 Task: Look for Airbnb options in Pontedera, Italy from 25th December, 2023 to 26th December, 2023 for 2 adults. Place can be entire room with 1  bedroom having 1 bed and 1 bathroom. Property type can be hotel.
Action: Mouse moved to (593, 162)
Screenshot: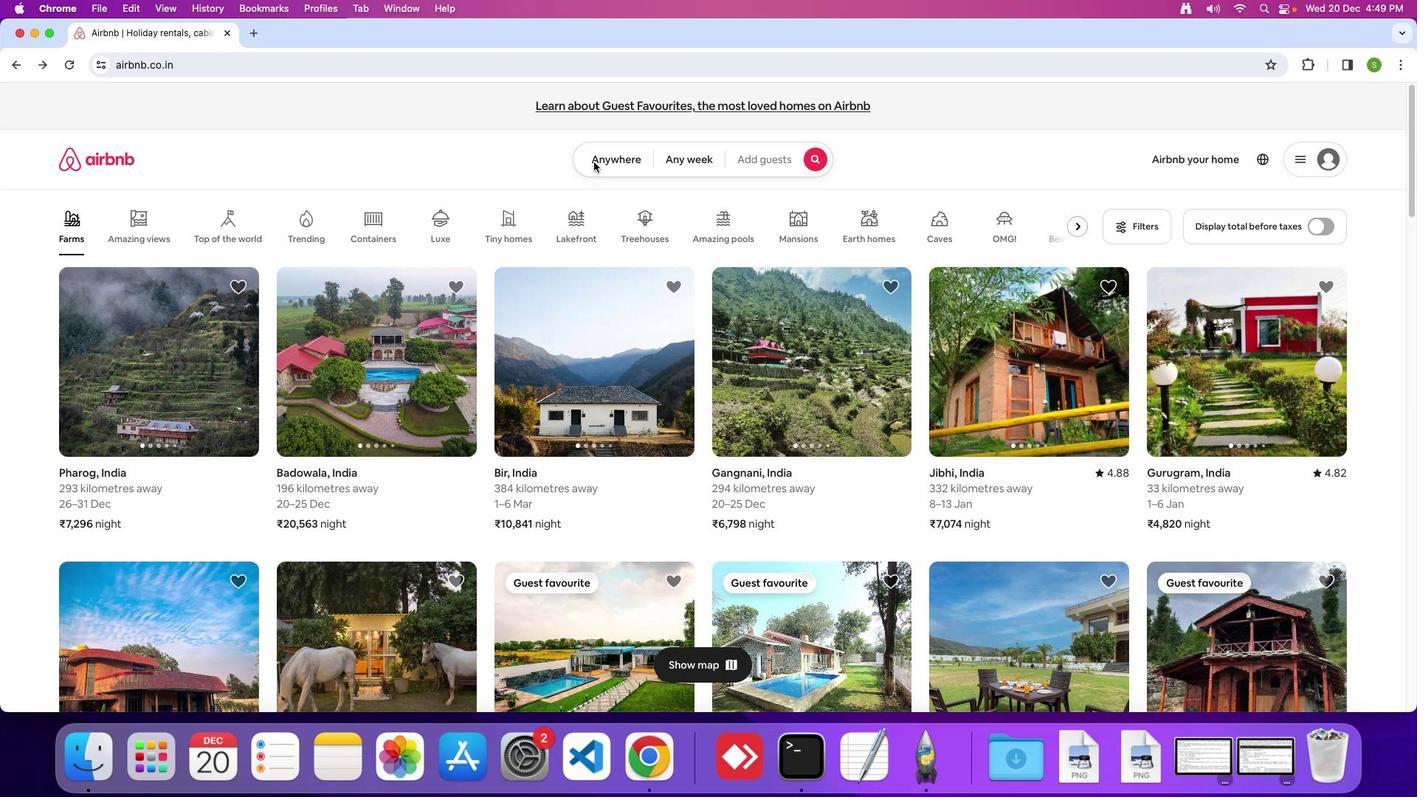 
Action: Mouse pressed left at (593, 162)
Screenshot: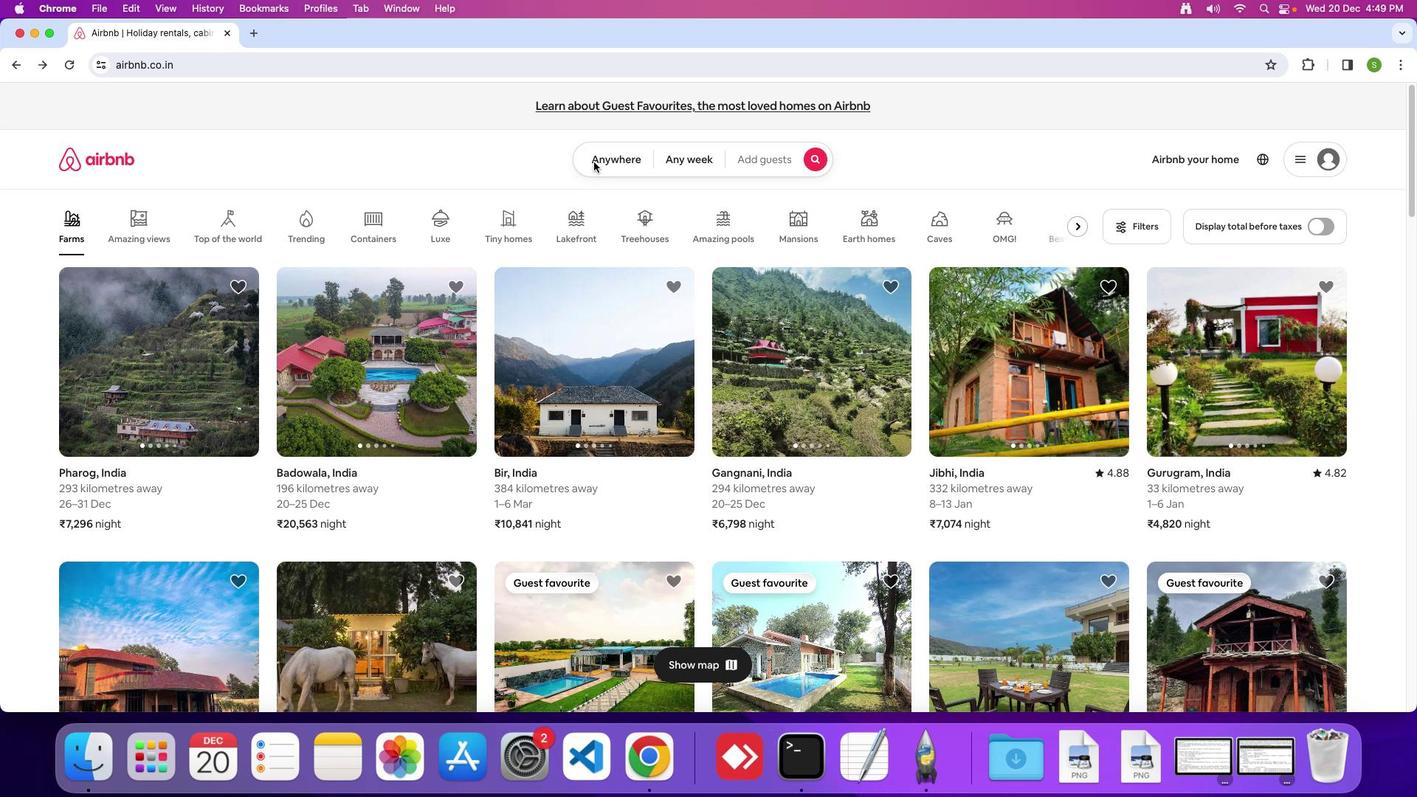
Action: Mouse moved to (604, 160)
Screenshot: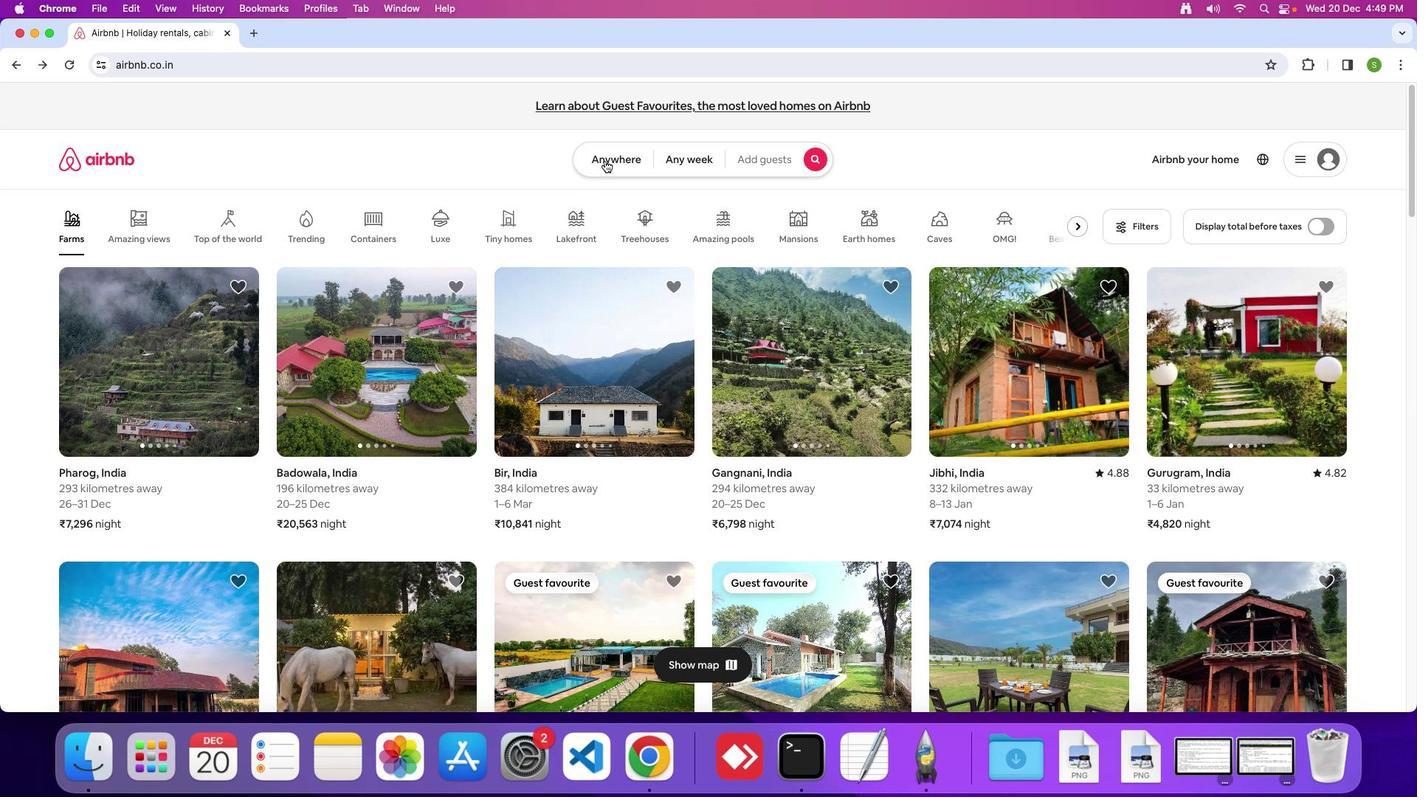 
Action: Mouse pressed left at (604, 160)
Screenshot: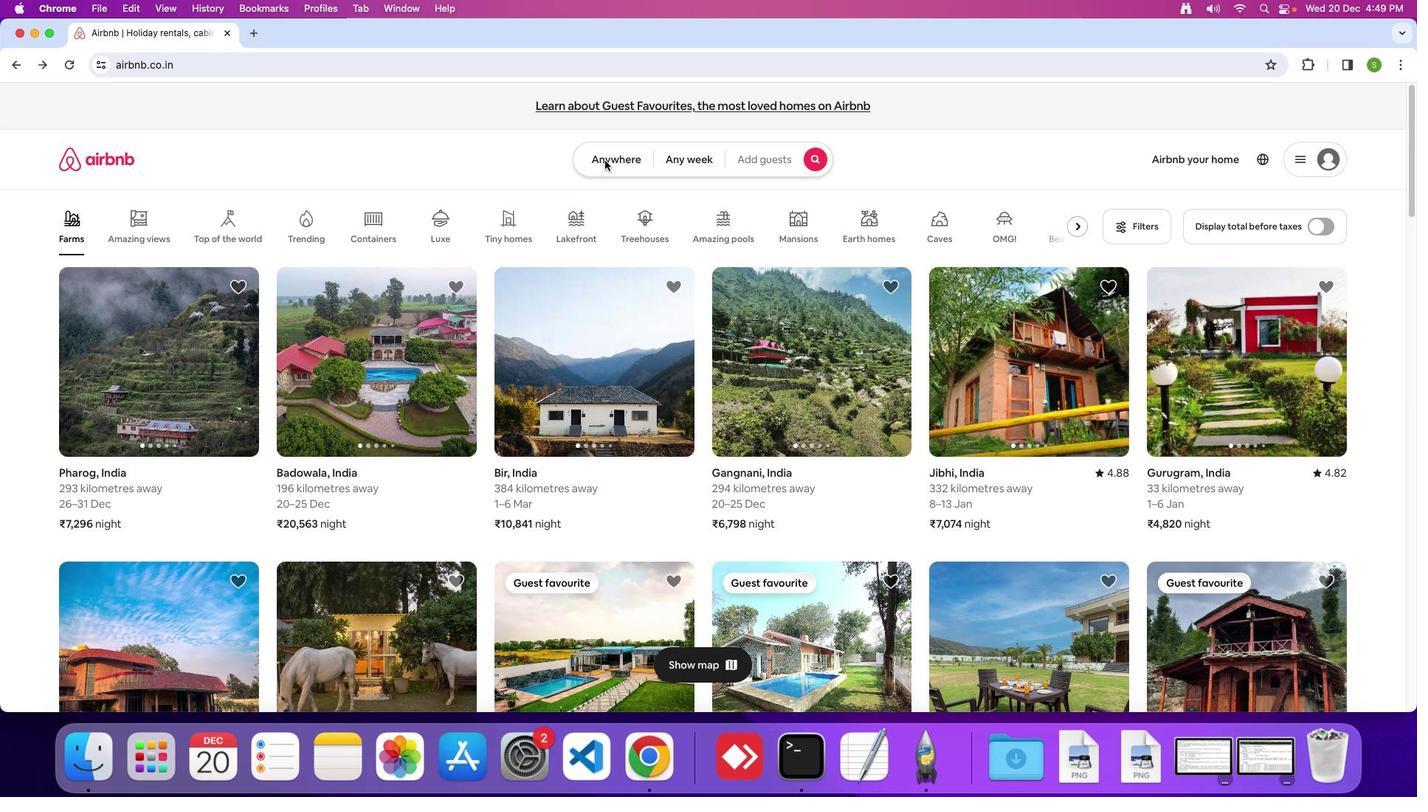 
Action: Mouse moved to (543, 205)
Screenshot: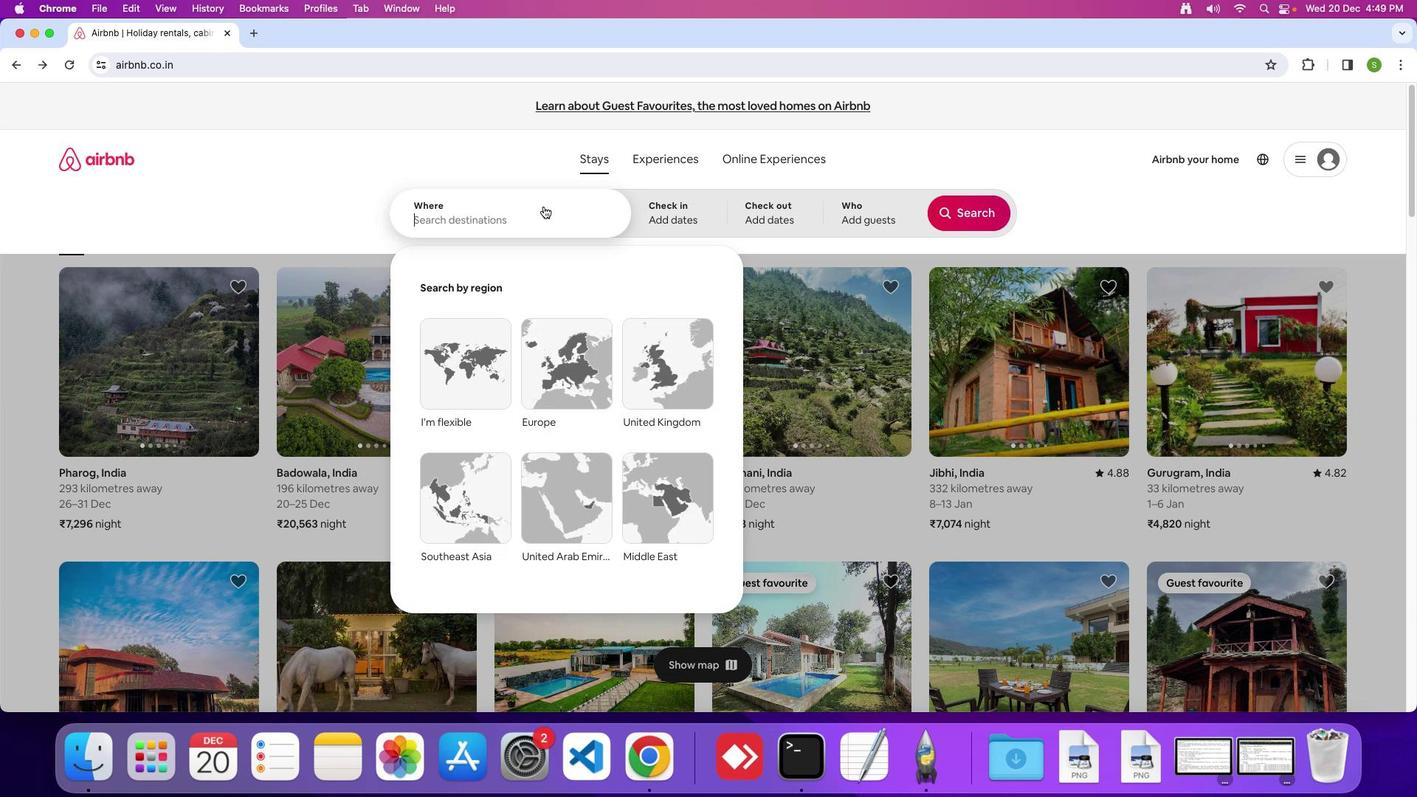 
Action: Mouse pressed left at (543, 205)
Screenshot: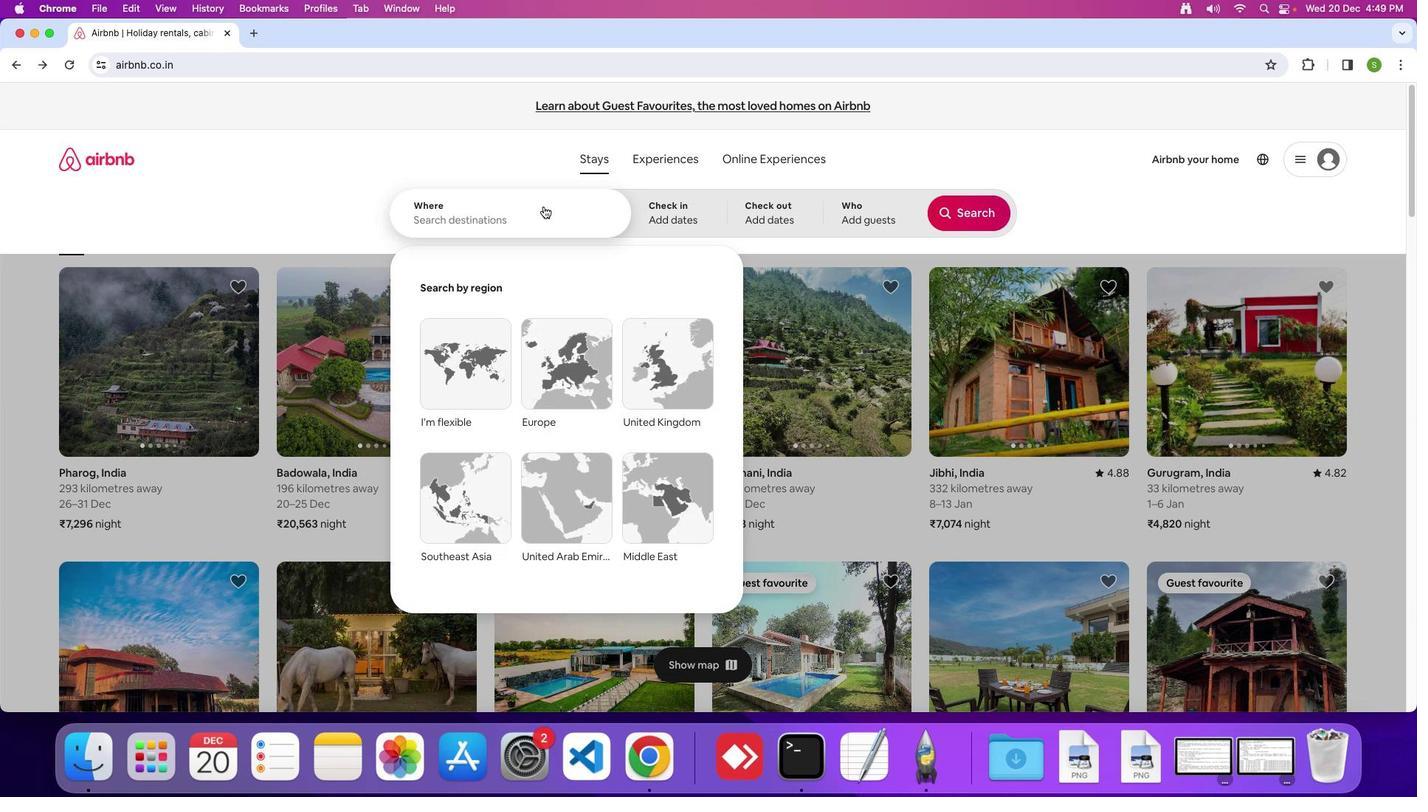 
Action: Key pressed 'P'Key.caps_lock'o''n''t''e''d''e''r''a'','Key.spaceKey.shift'I''t''a''l''y'Key.enter
Screenshot: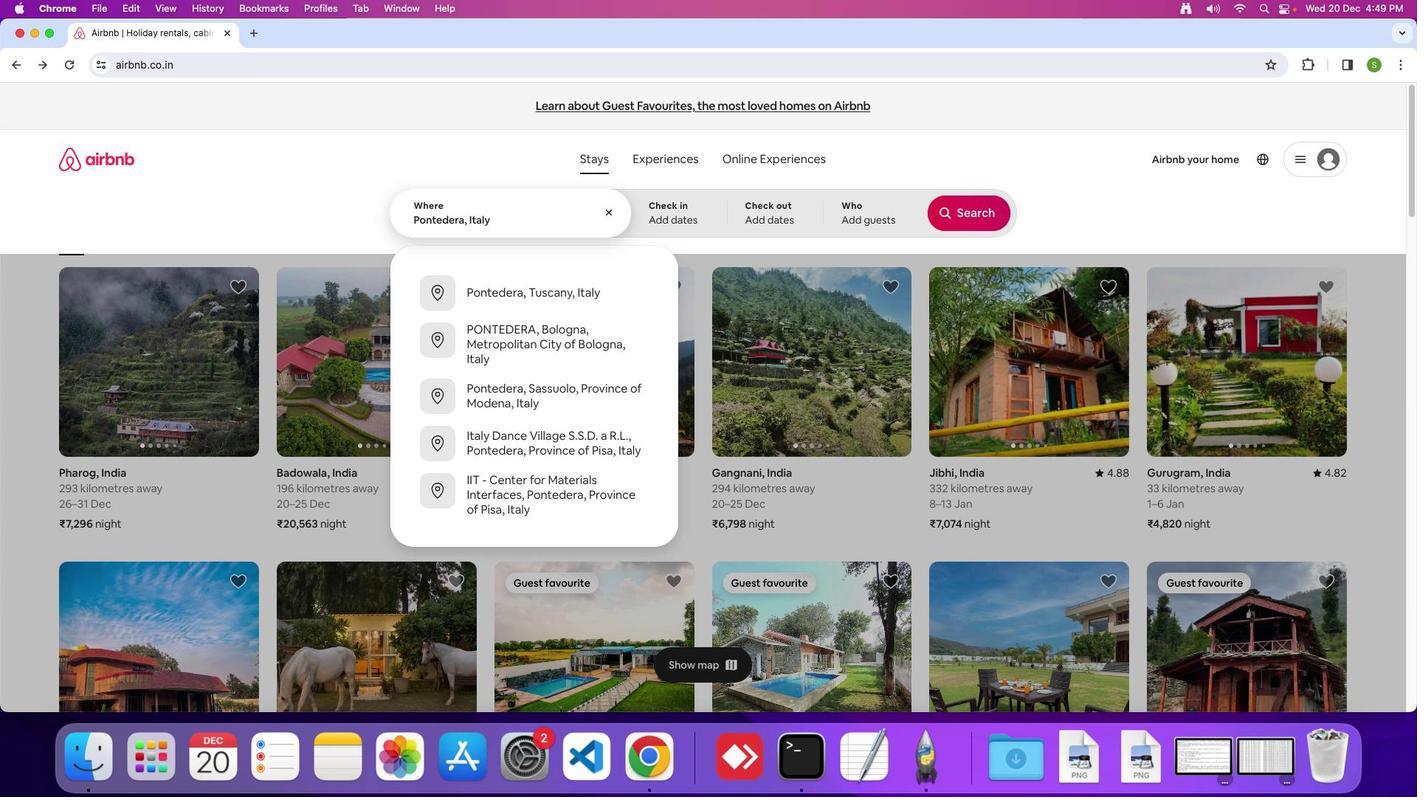 
Action: Mouse moved to (498, 544)
Screenshot: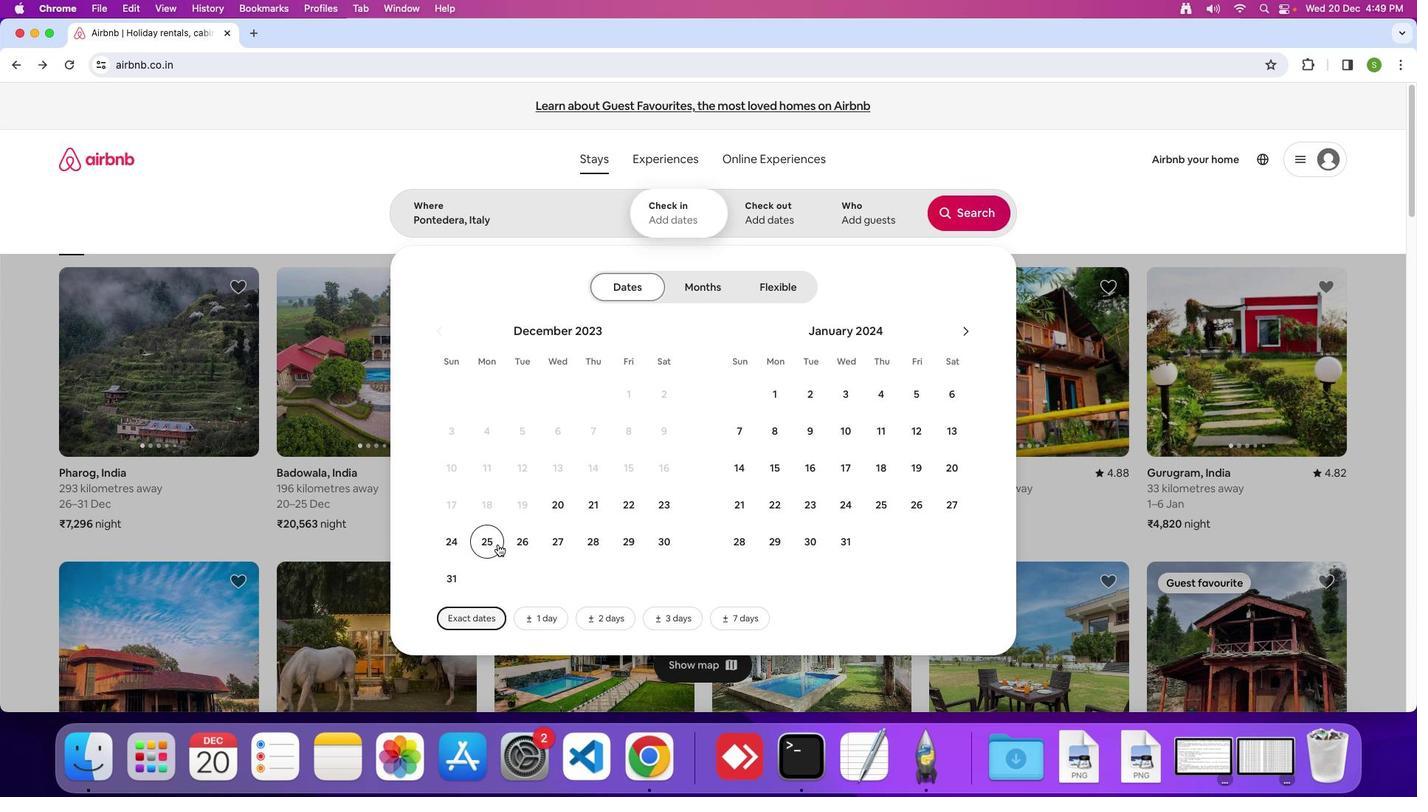 
Action: Mouse pressed left at (498, 544)
Screenshot: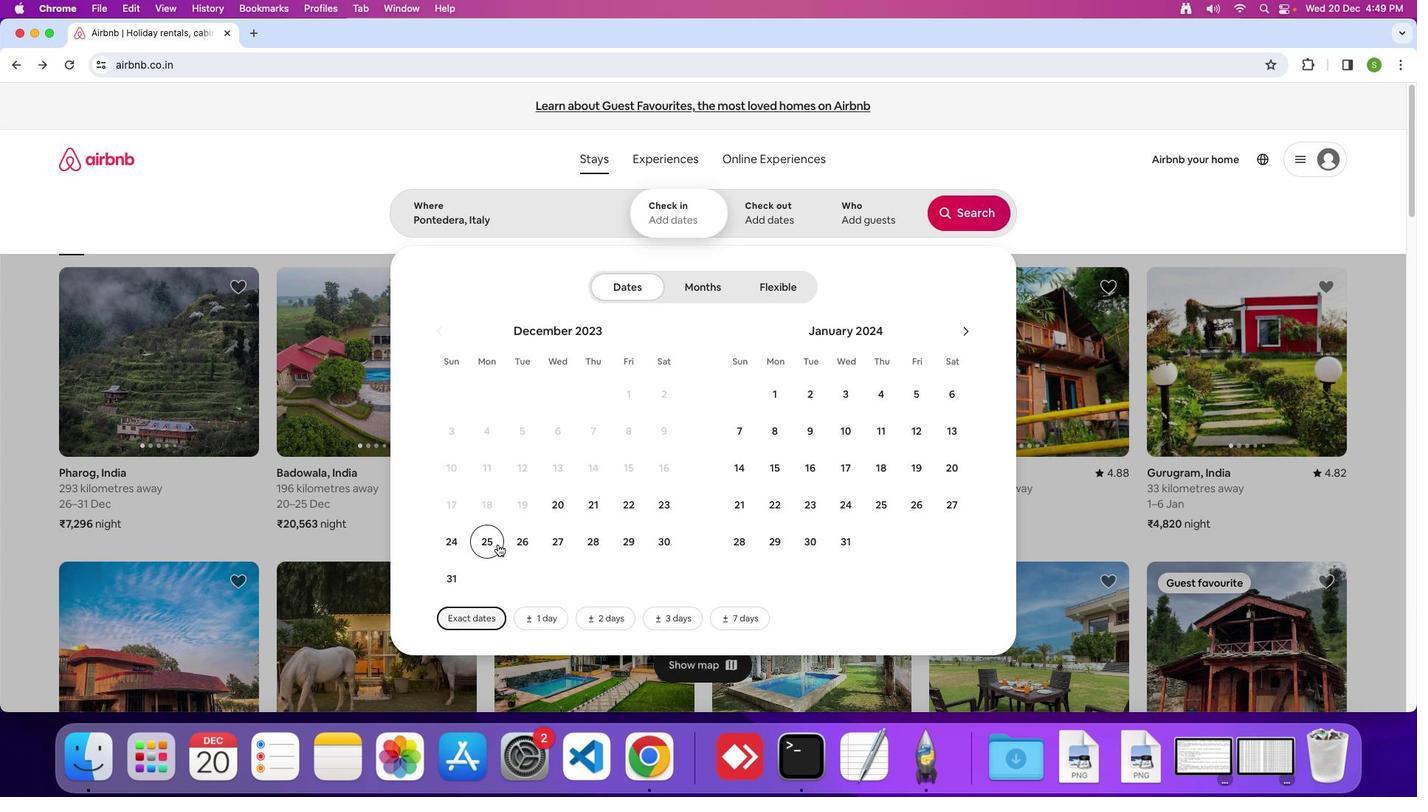 
Action: Mouse moved to (524, 543)
Screenshot: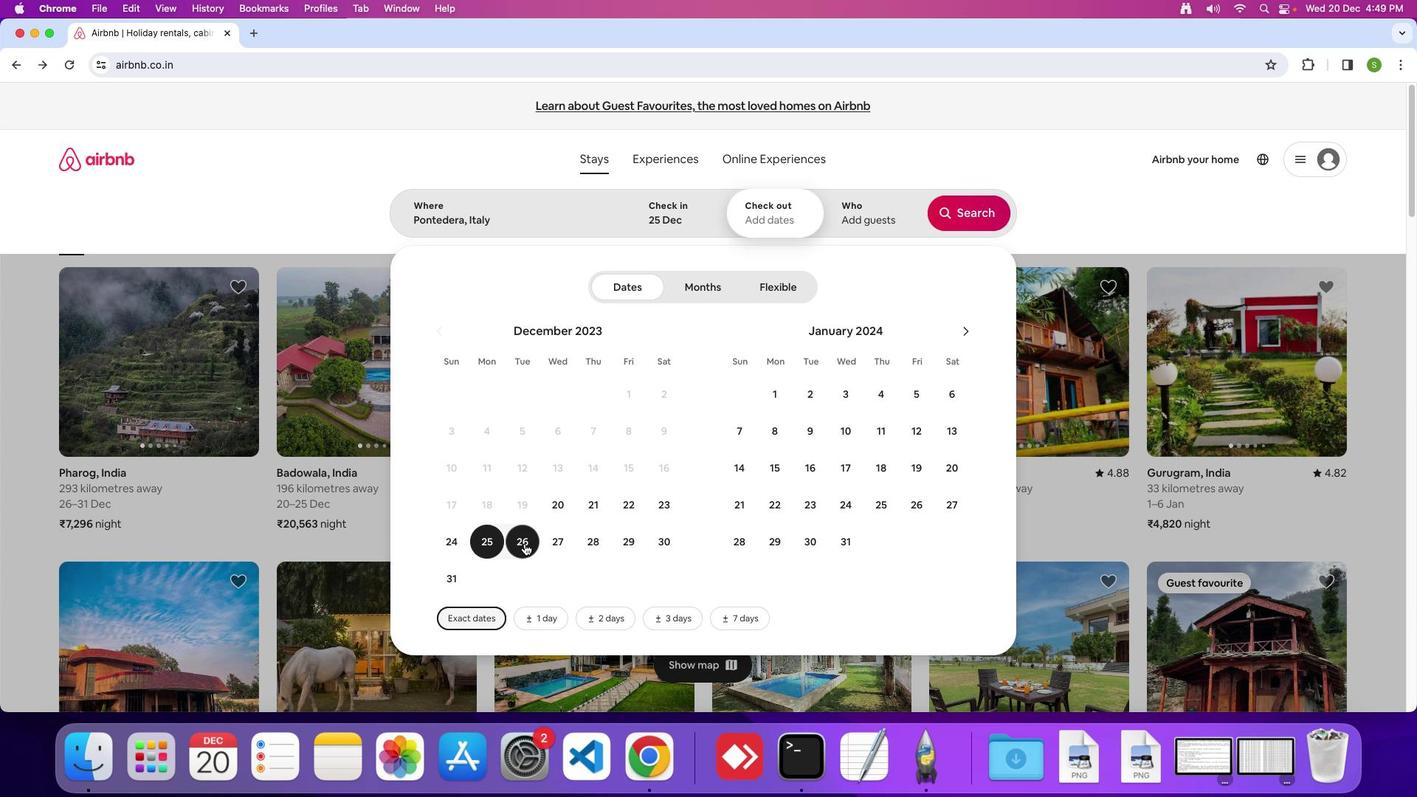 
Action: Mouse pressed left at (524, 543)
Screenshot: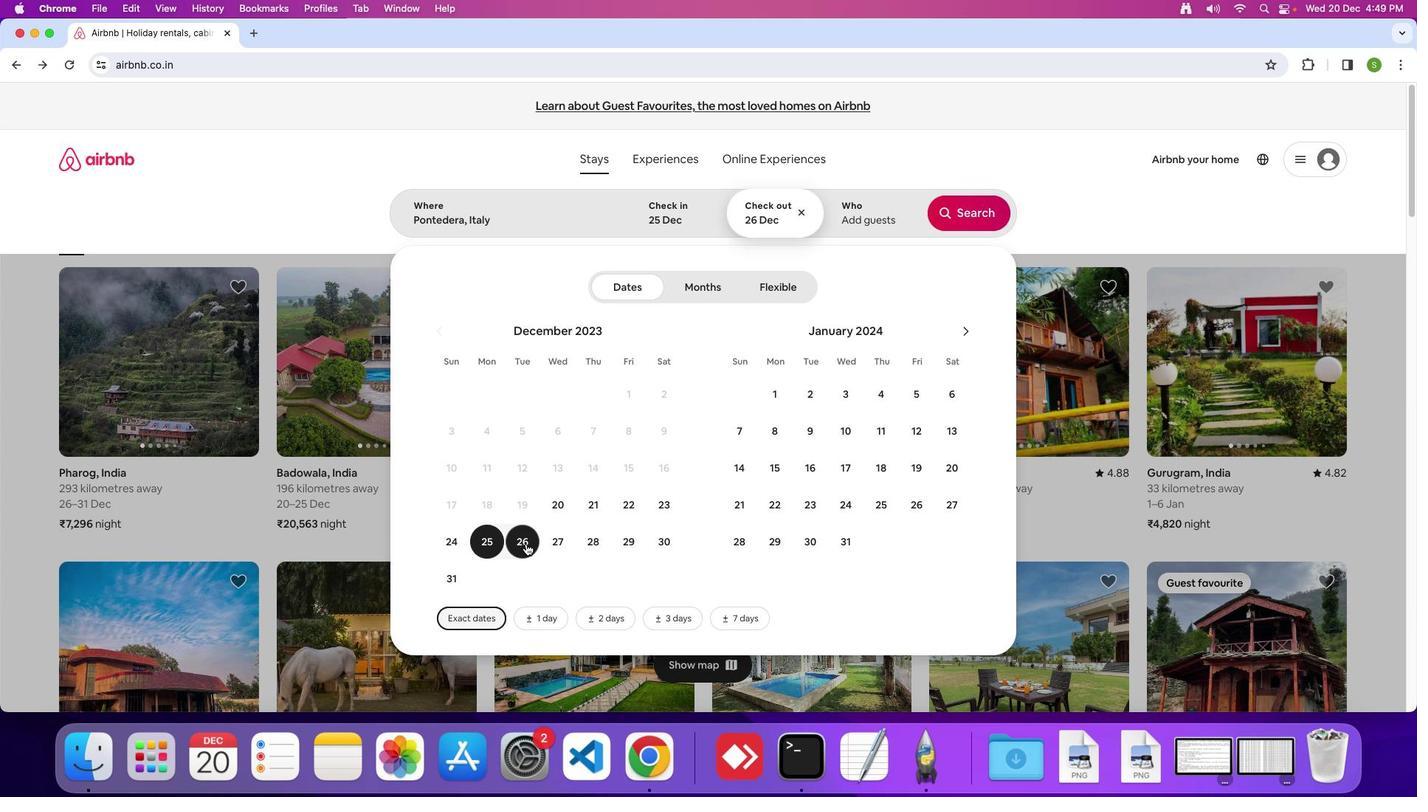 
Action: Mouse moved to (867, 222)
Screenshot: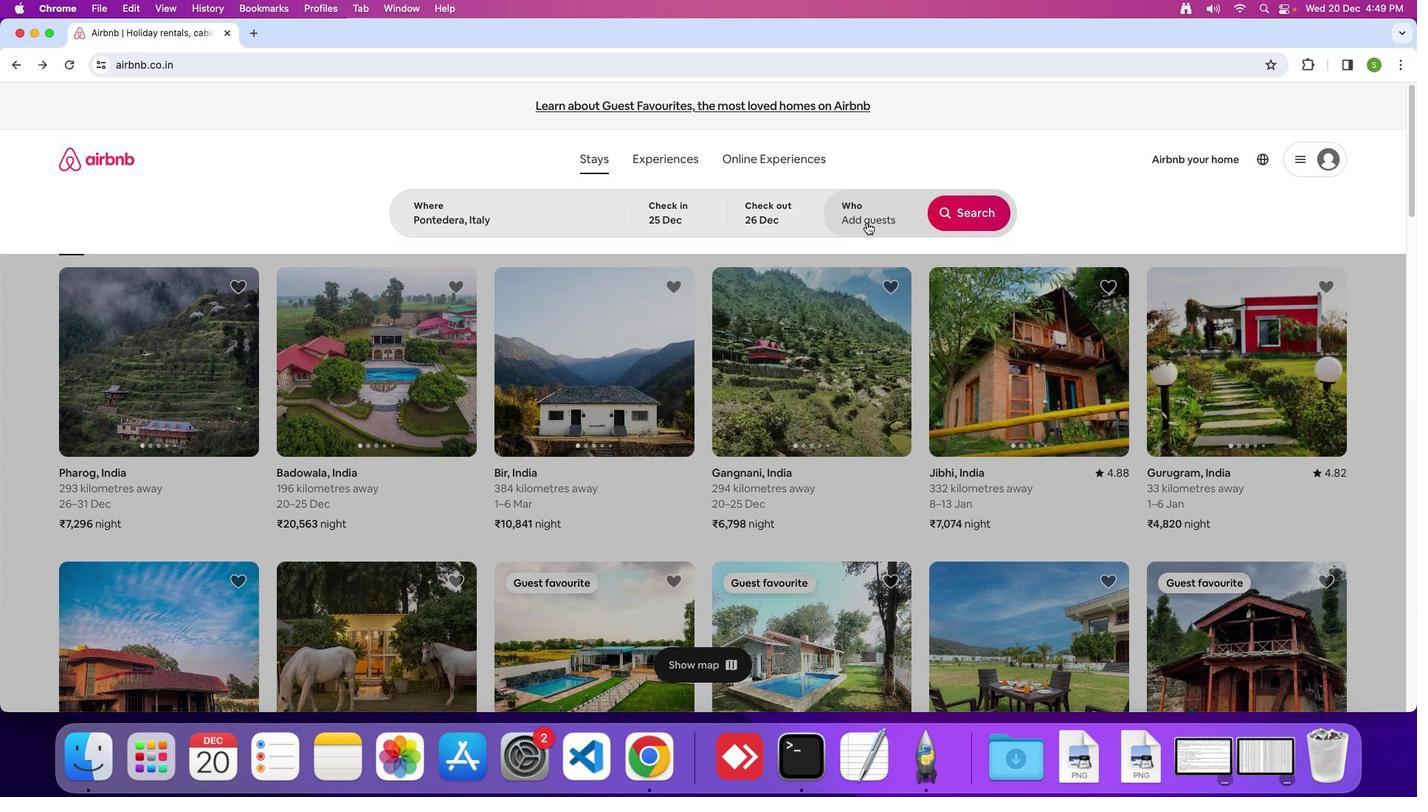 
Action: Mouse pressed left at (867, 222)
Screenshot: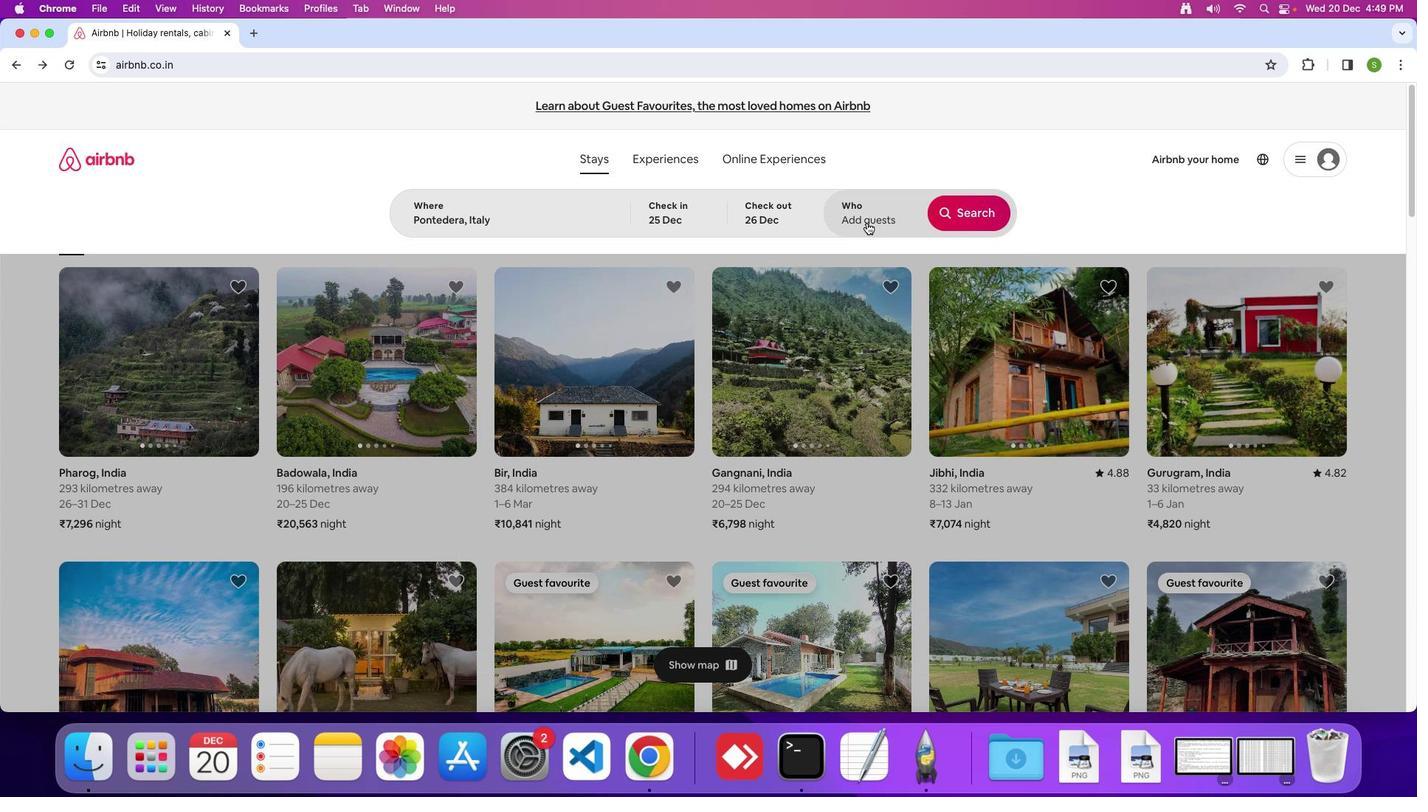 
Action: Mouse moved to (972, 292)
Screenshot: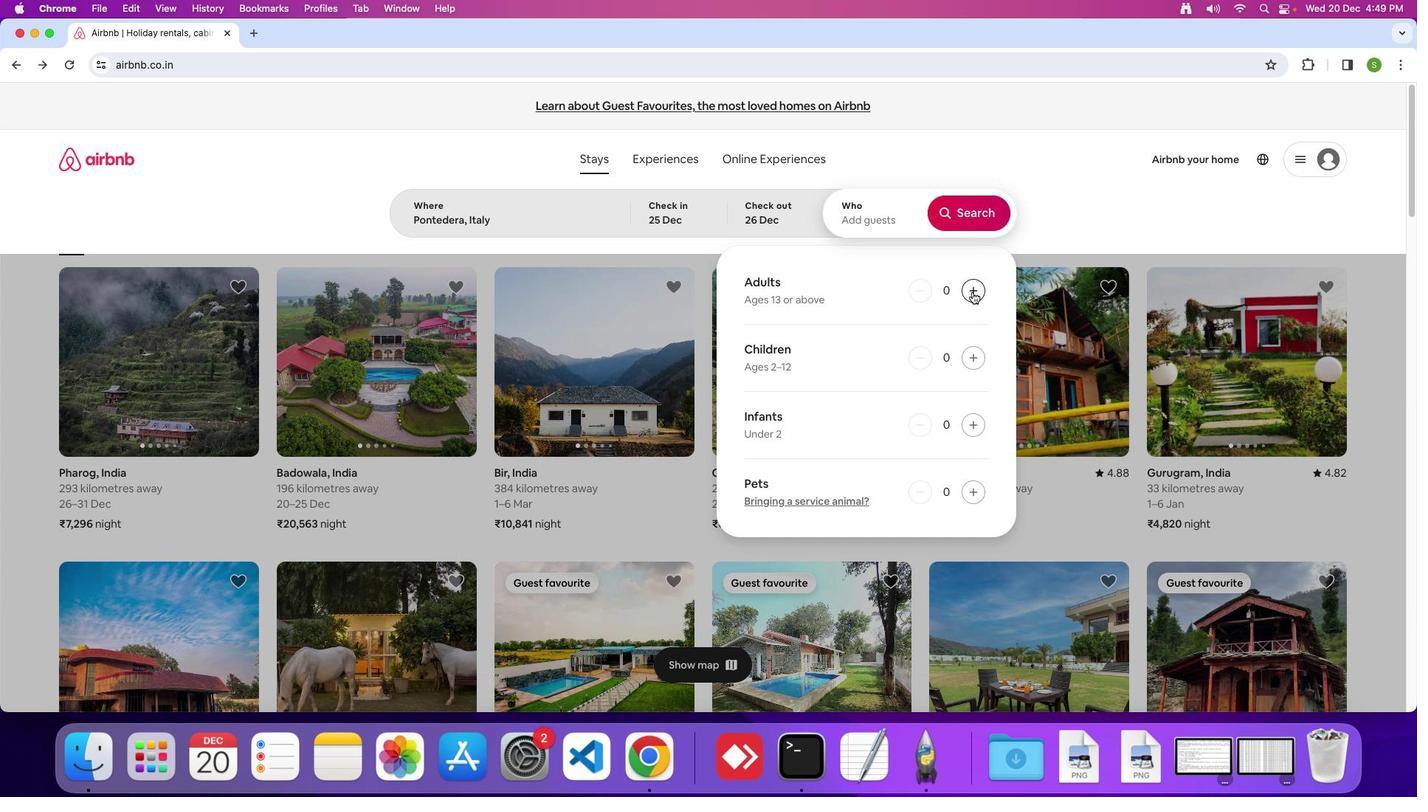 
Action: Mouse pressed left at (972, 292)
Screenshot: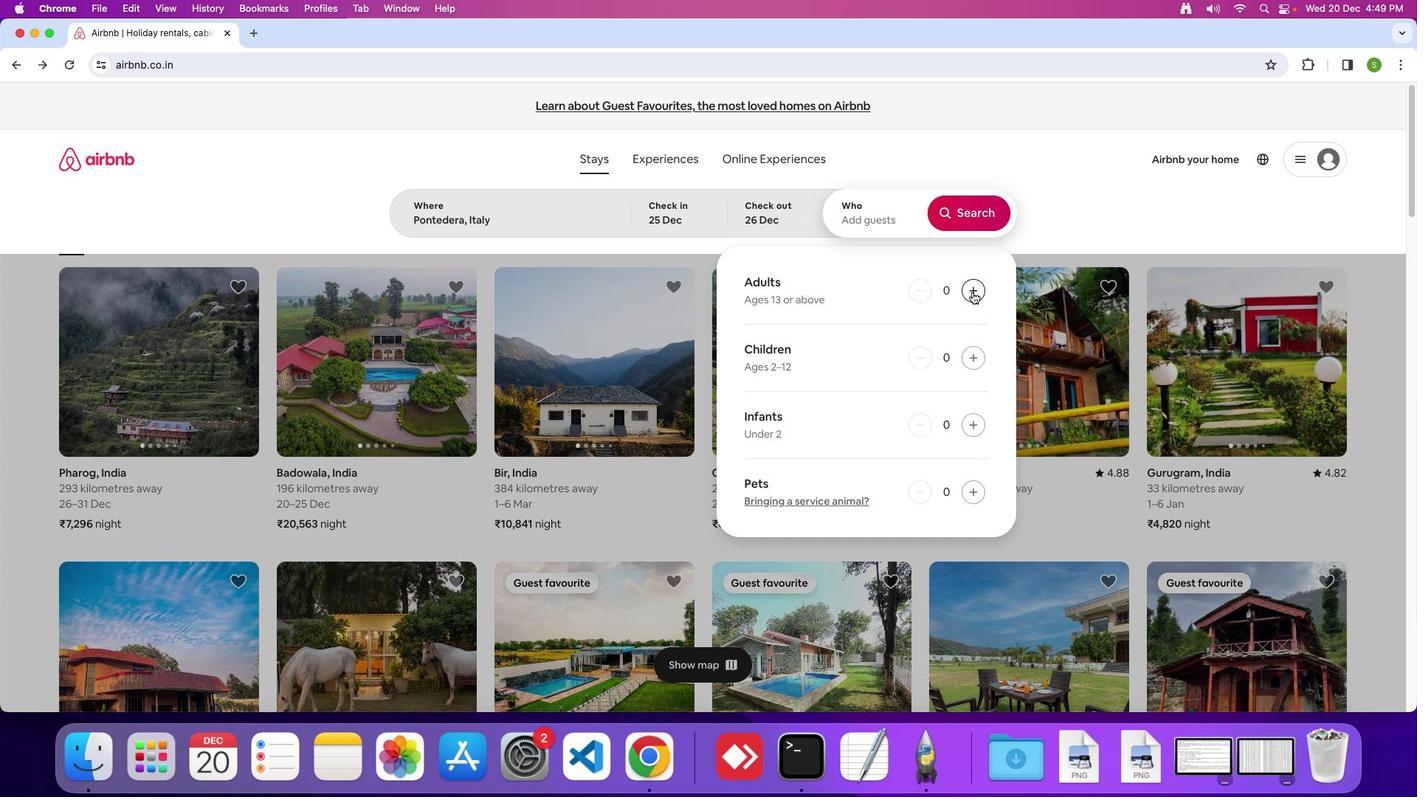 
Action: Mouse pressed left at (972, 292)
Screenshot: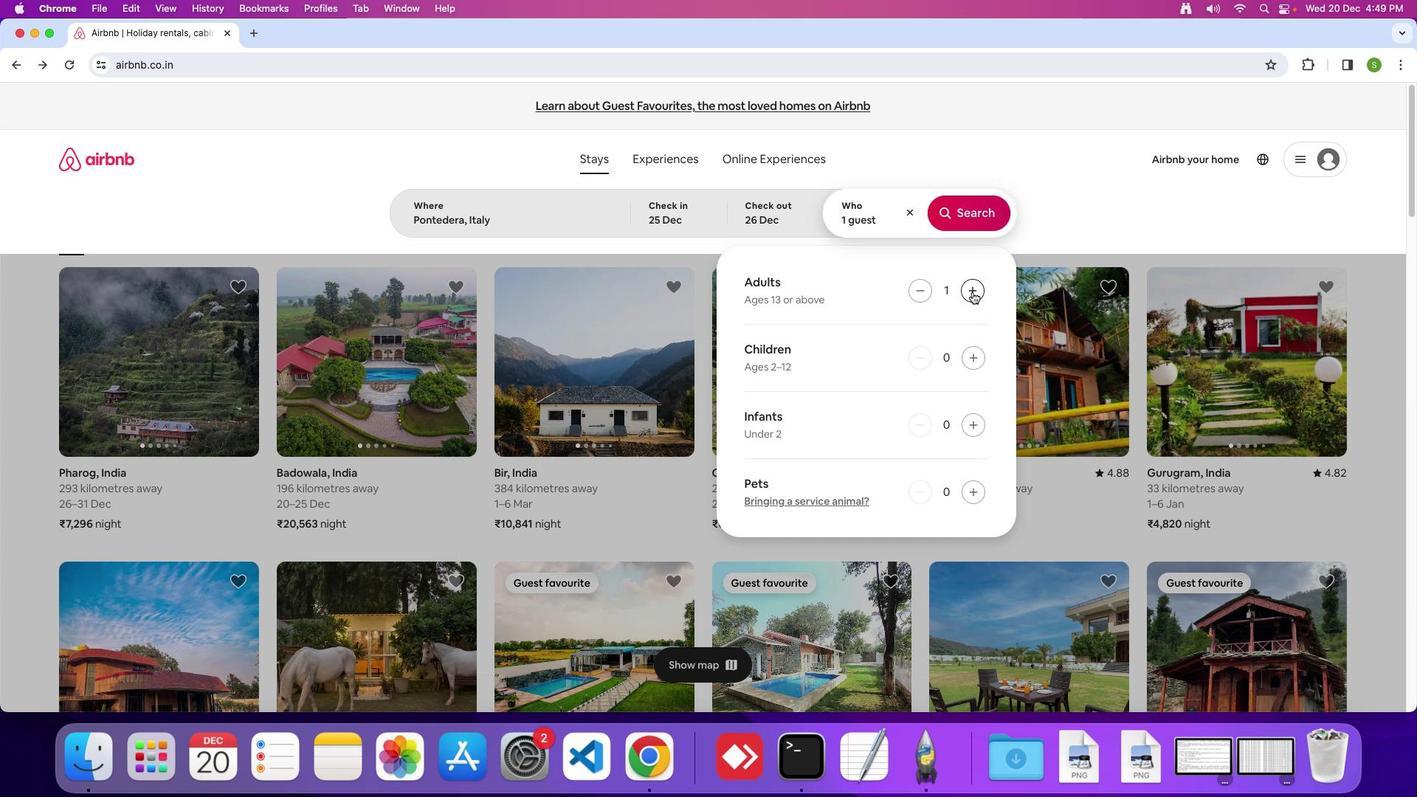 
Action: Mouse moved to (953, 208)
Screenshot: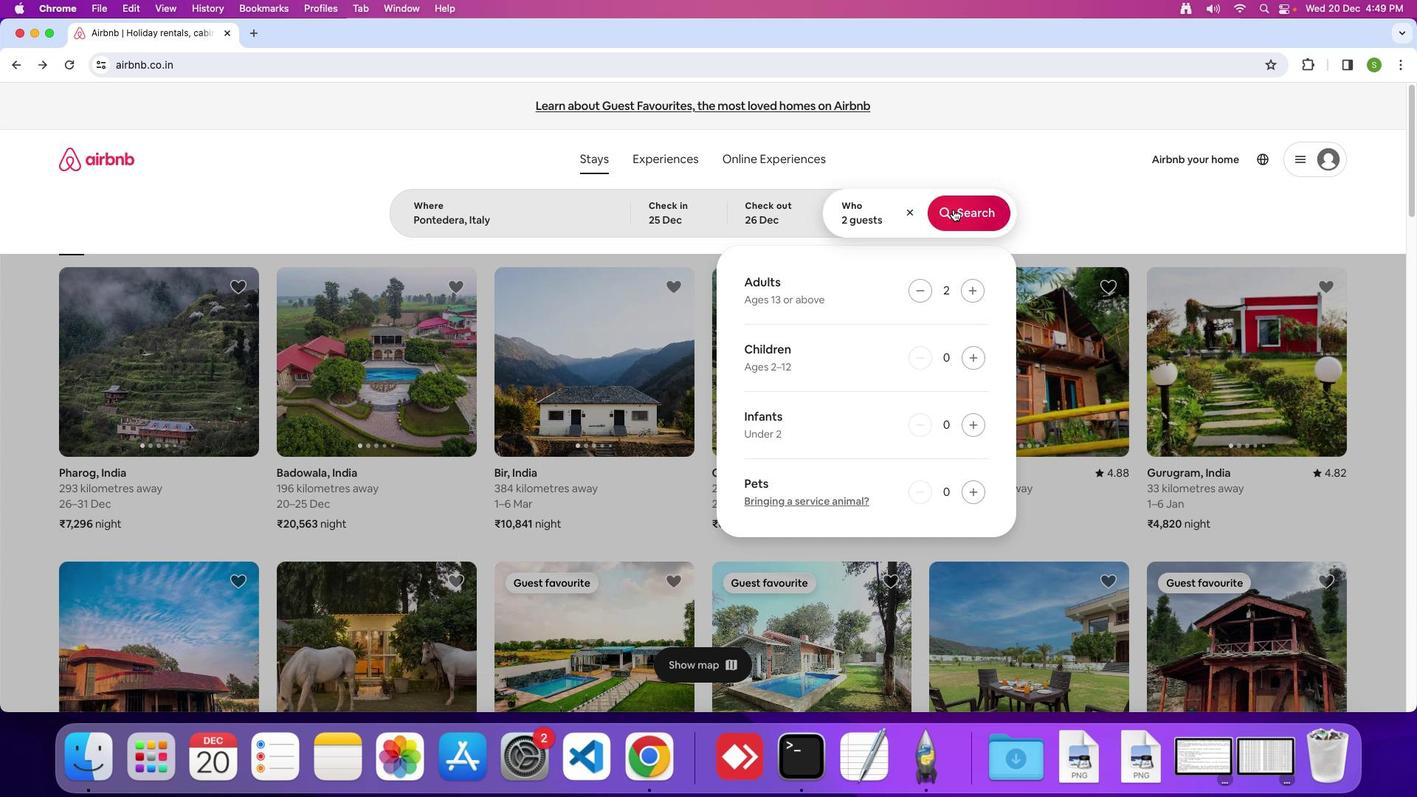 
Action: Mouse pressed left at (953, 208)
Screenshot: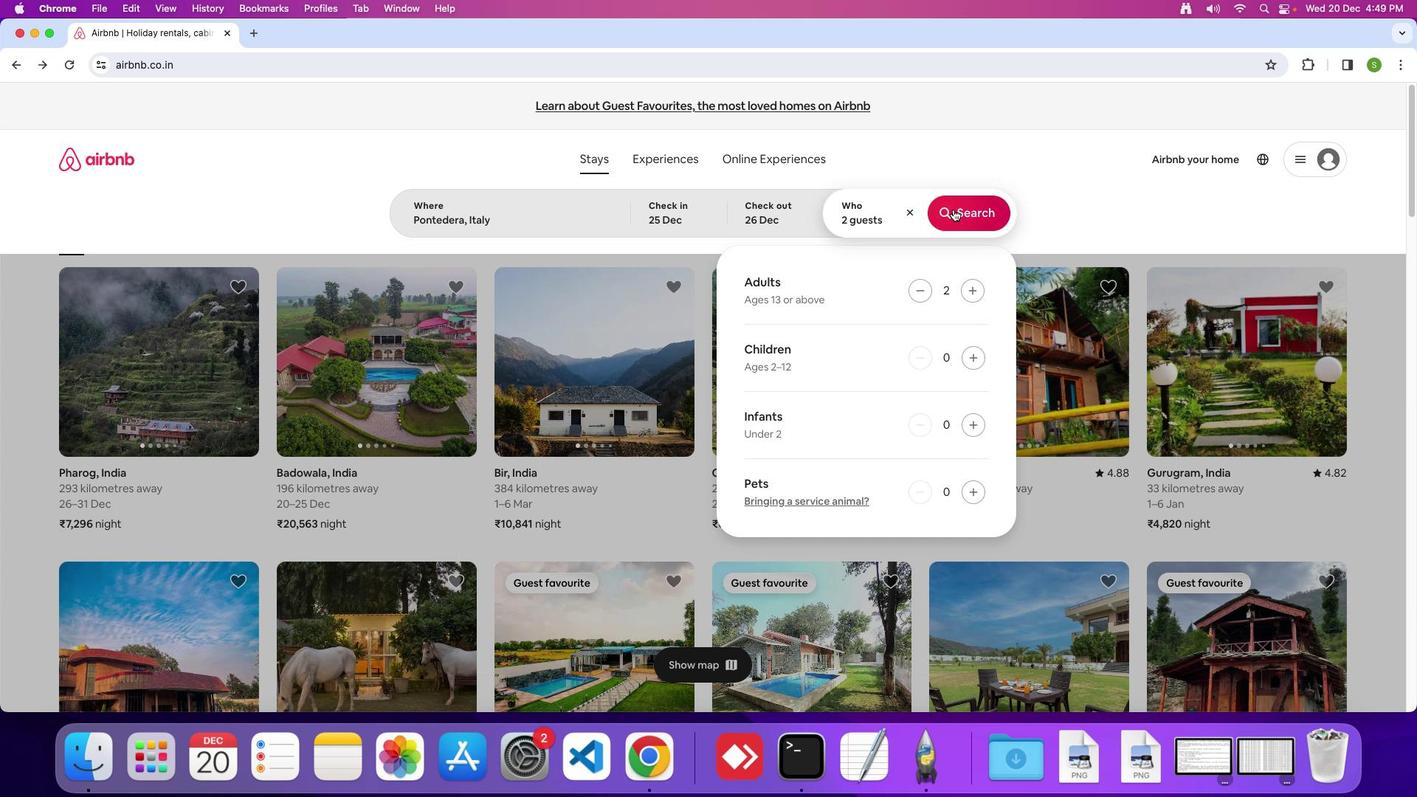 
Action: Mouse moved to (1184, 173)
Screenshot: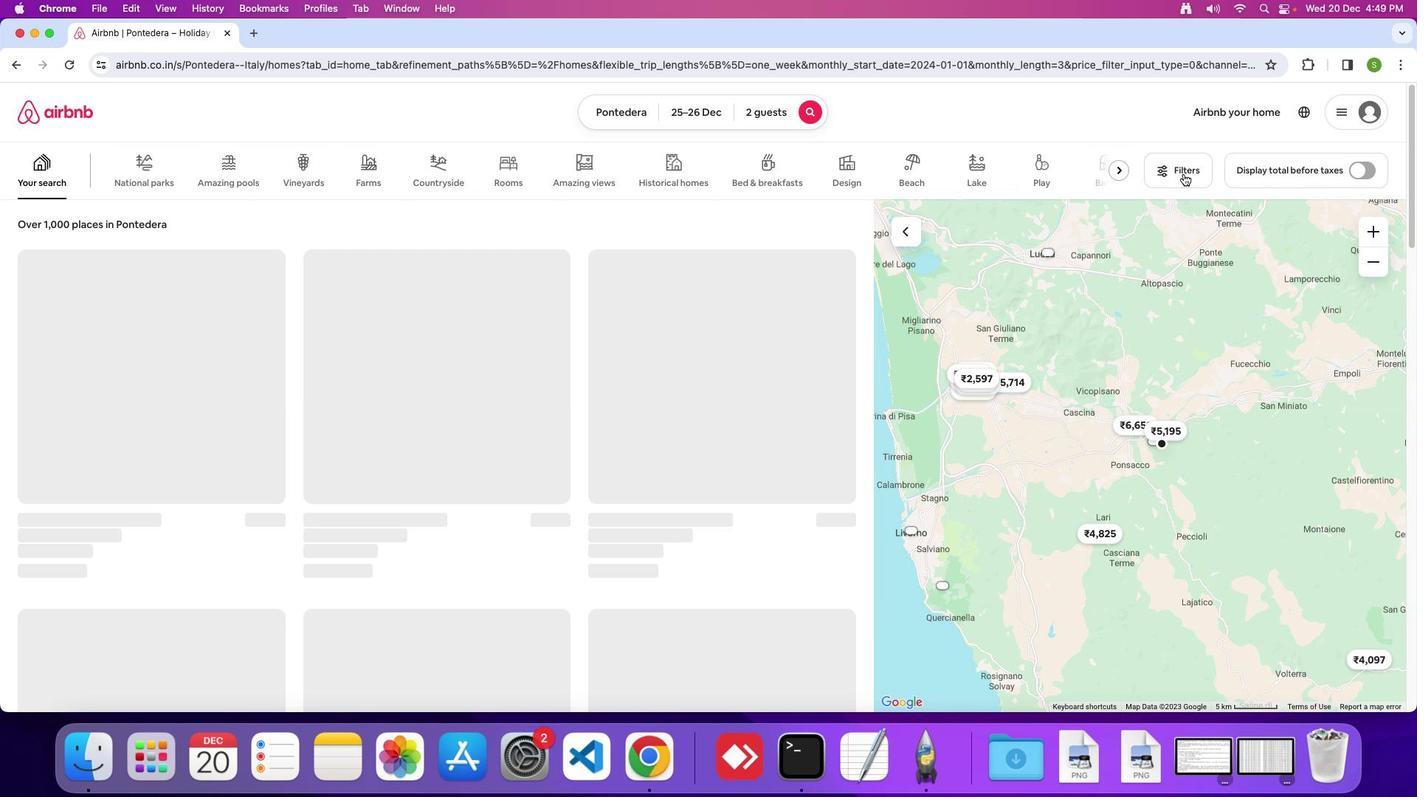
Action: Mouse pressed left at (1184, 173)
Screenshot: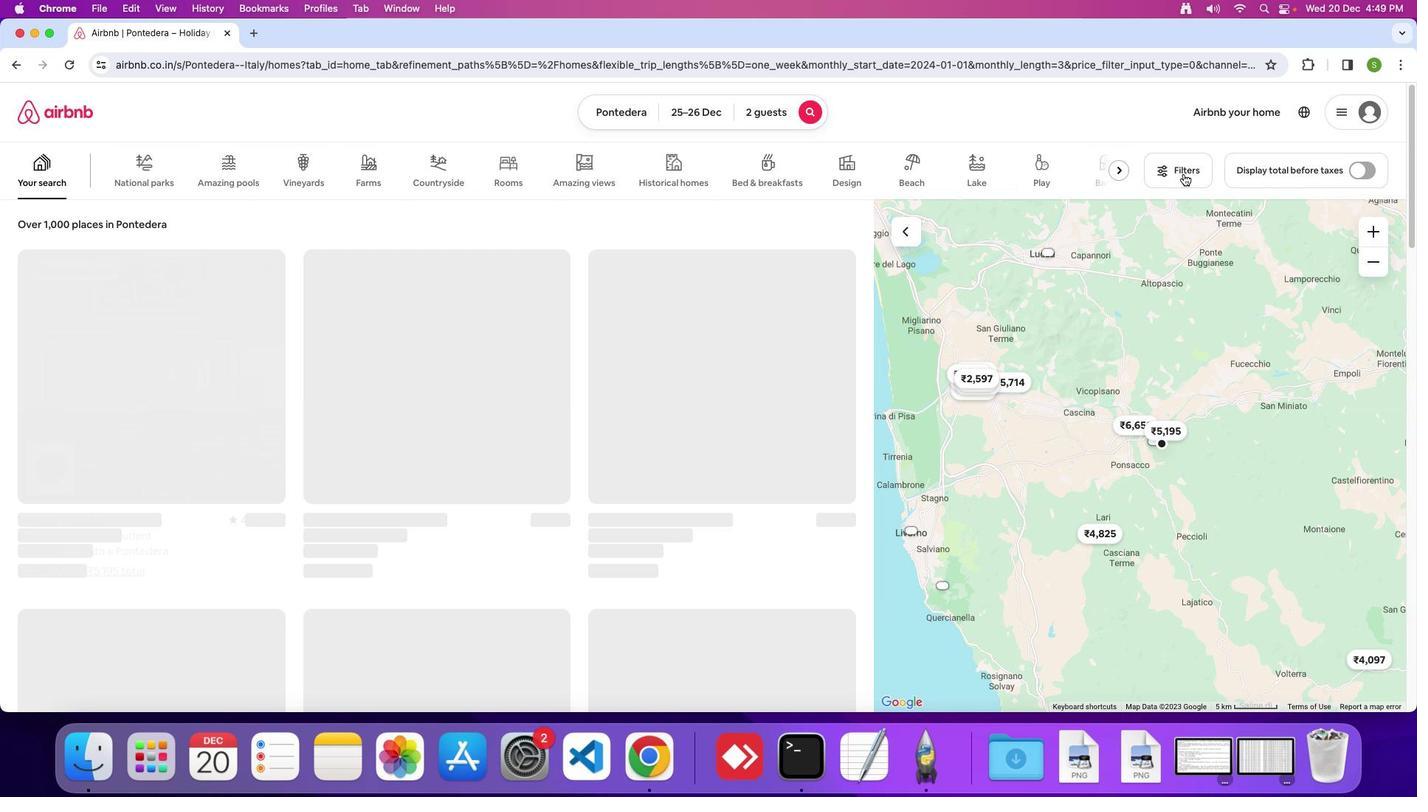 
Action: Mouse moved to (695, 475)
Screenshot: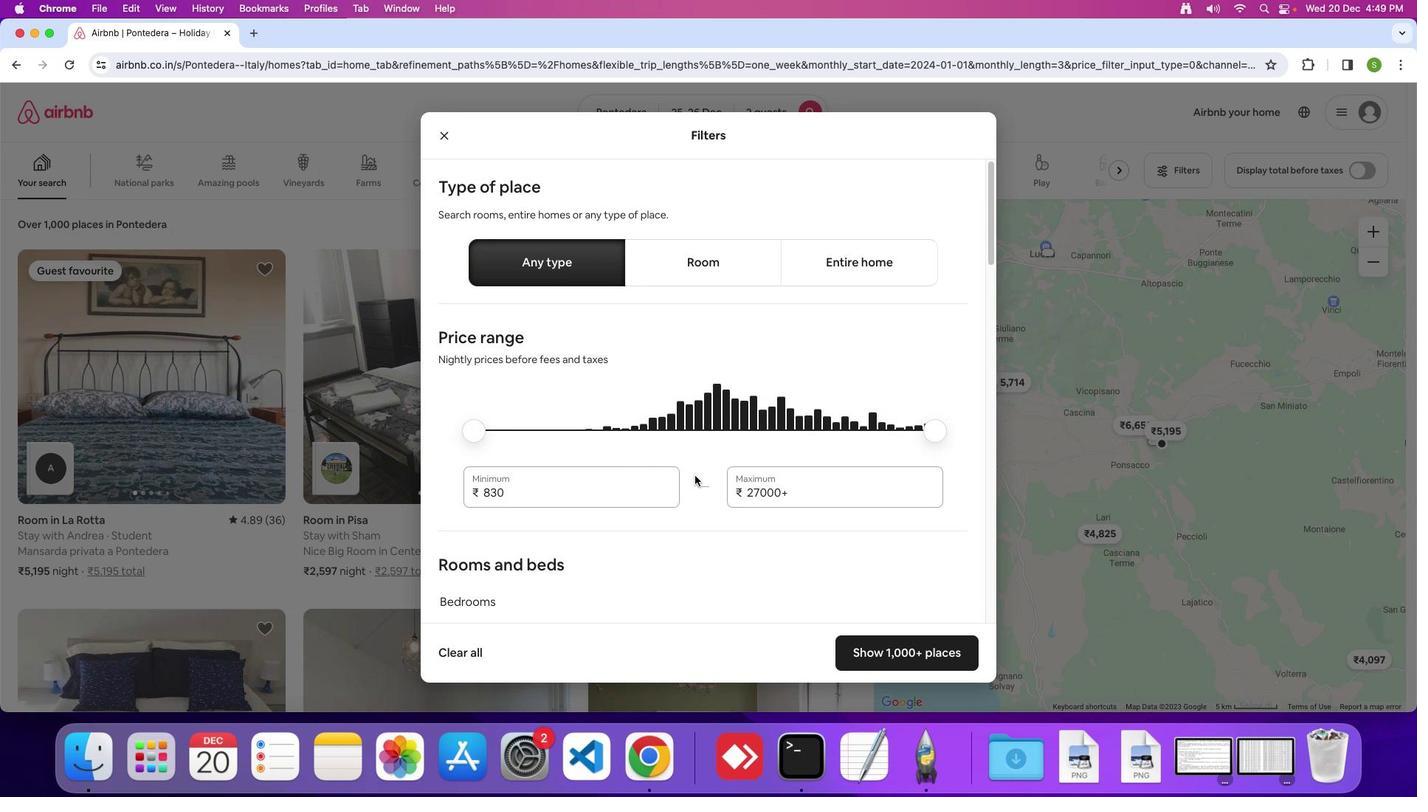 
Action: Mouse scrolled (695, 475) with delta (0, 0)
Screenshot: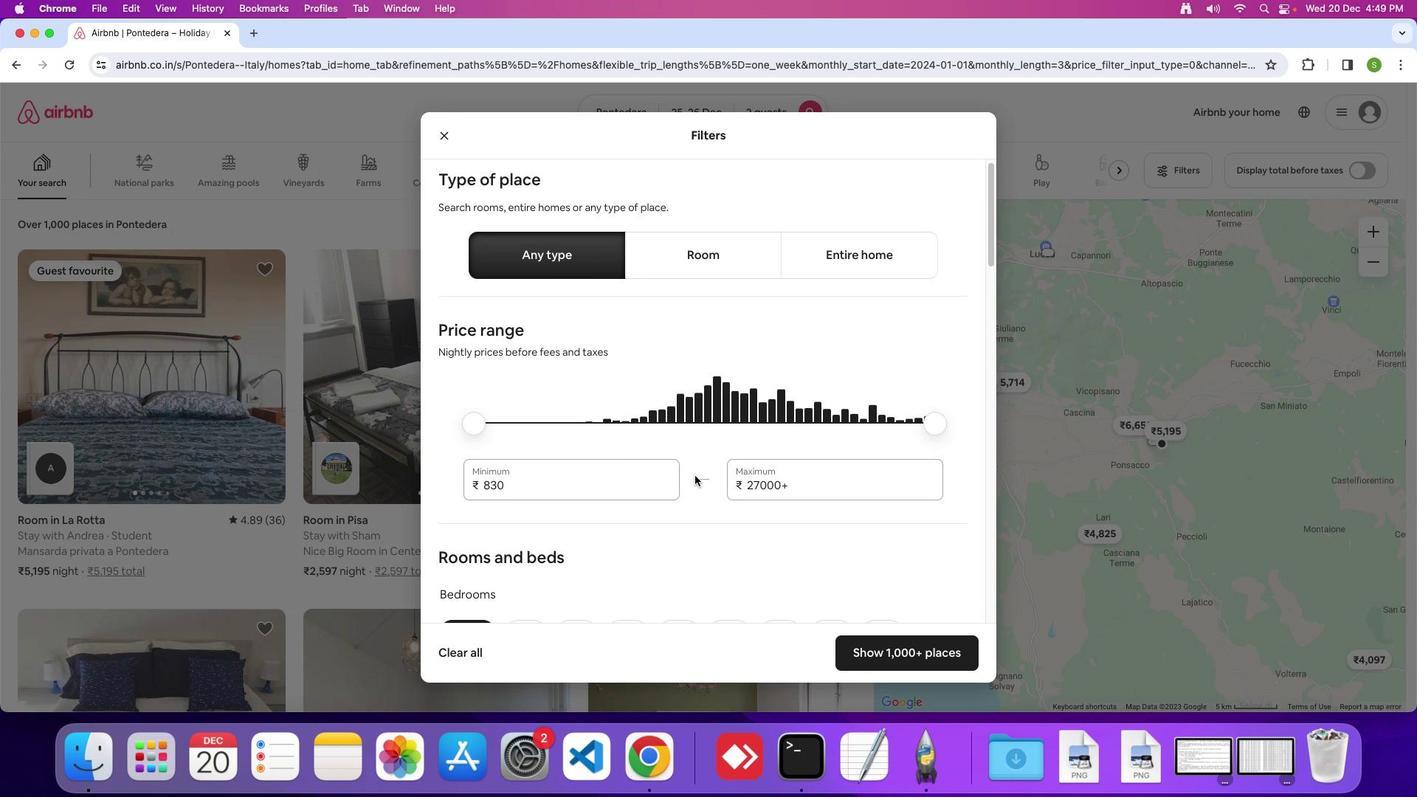 
Action: Mouse scrolled (695, 475) with delta (0, 0)
Screenshot: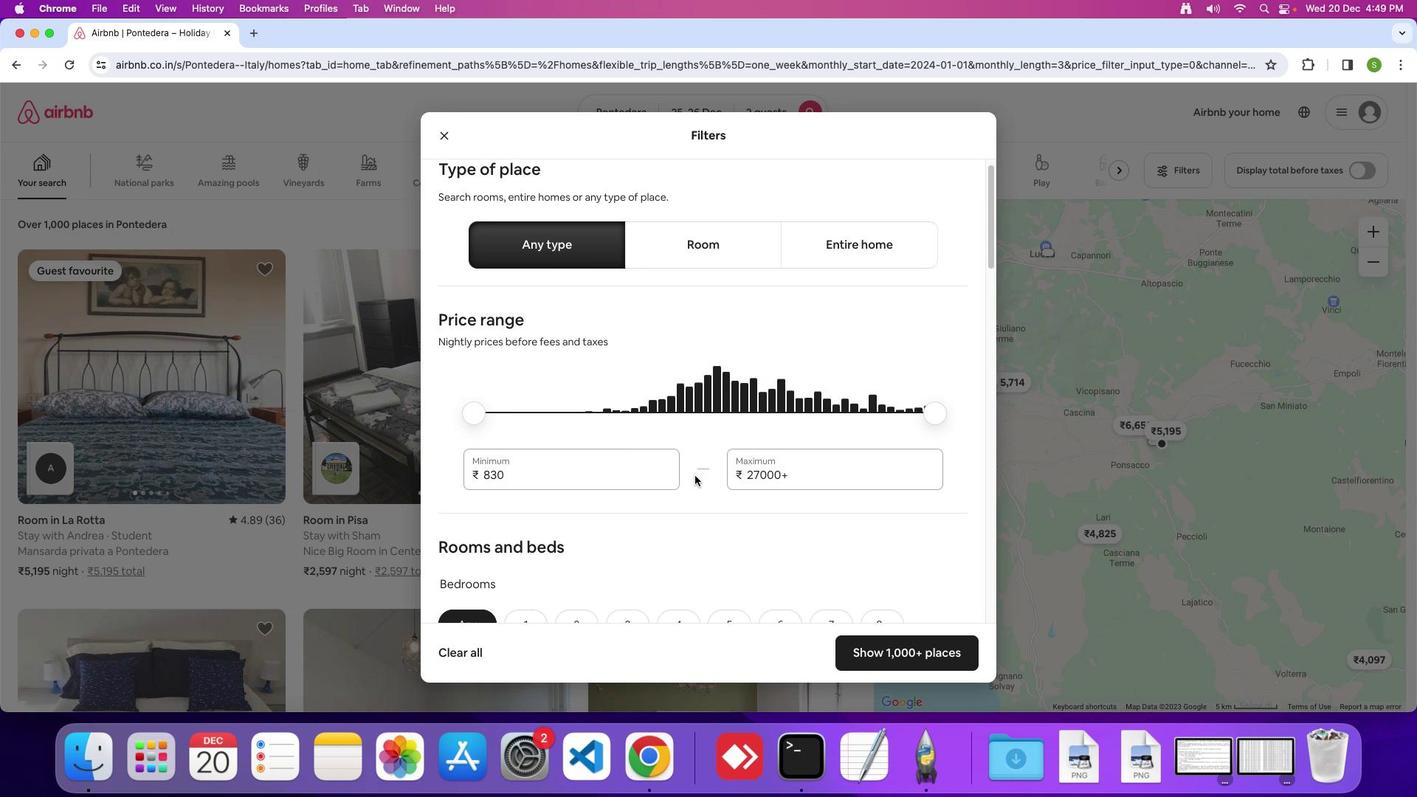 
Action: Mouse scrolled (695, 475) with delta (0, 0)
Screenshot: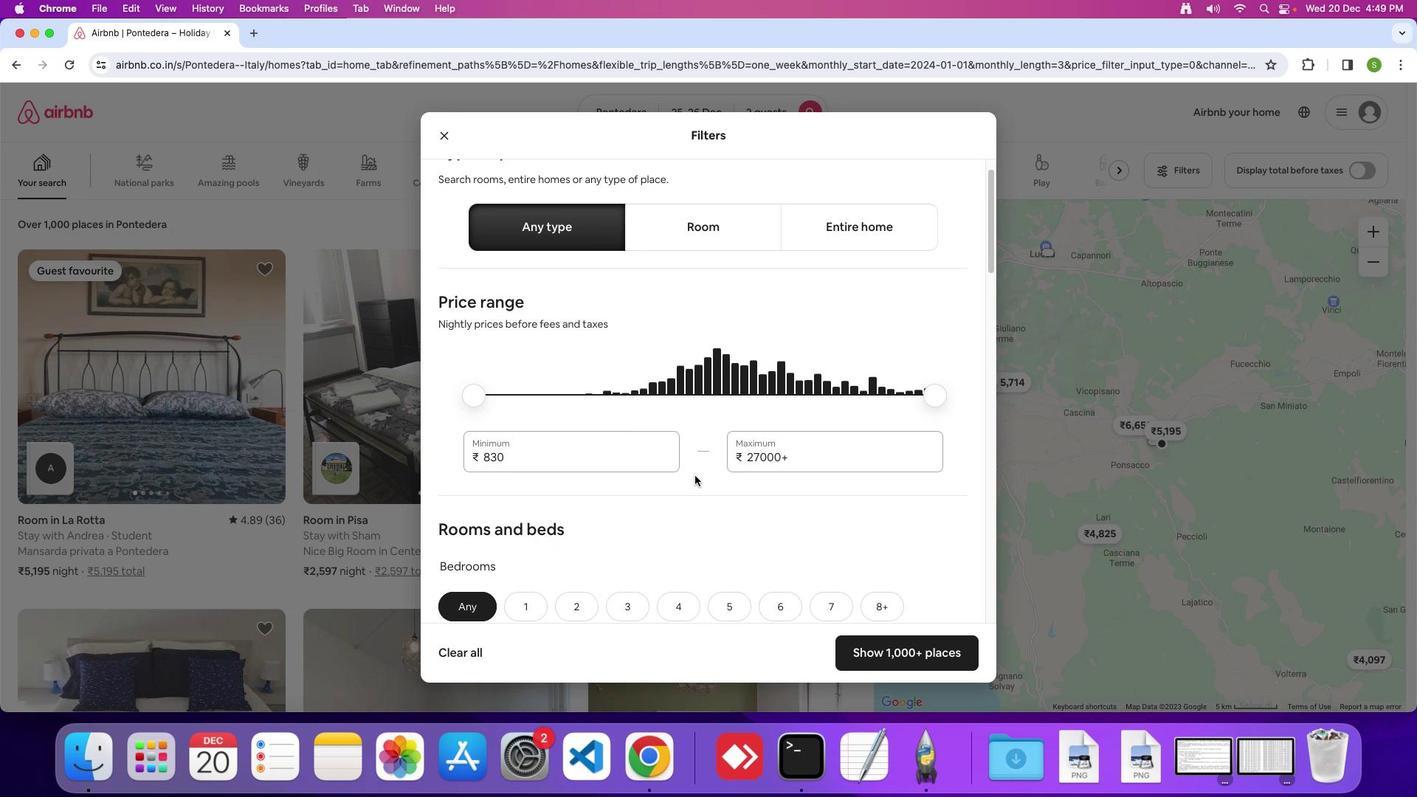 
Action: Mouse scrolled (695, 475) with delta (0, 0)
Screenshot: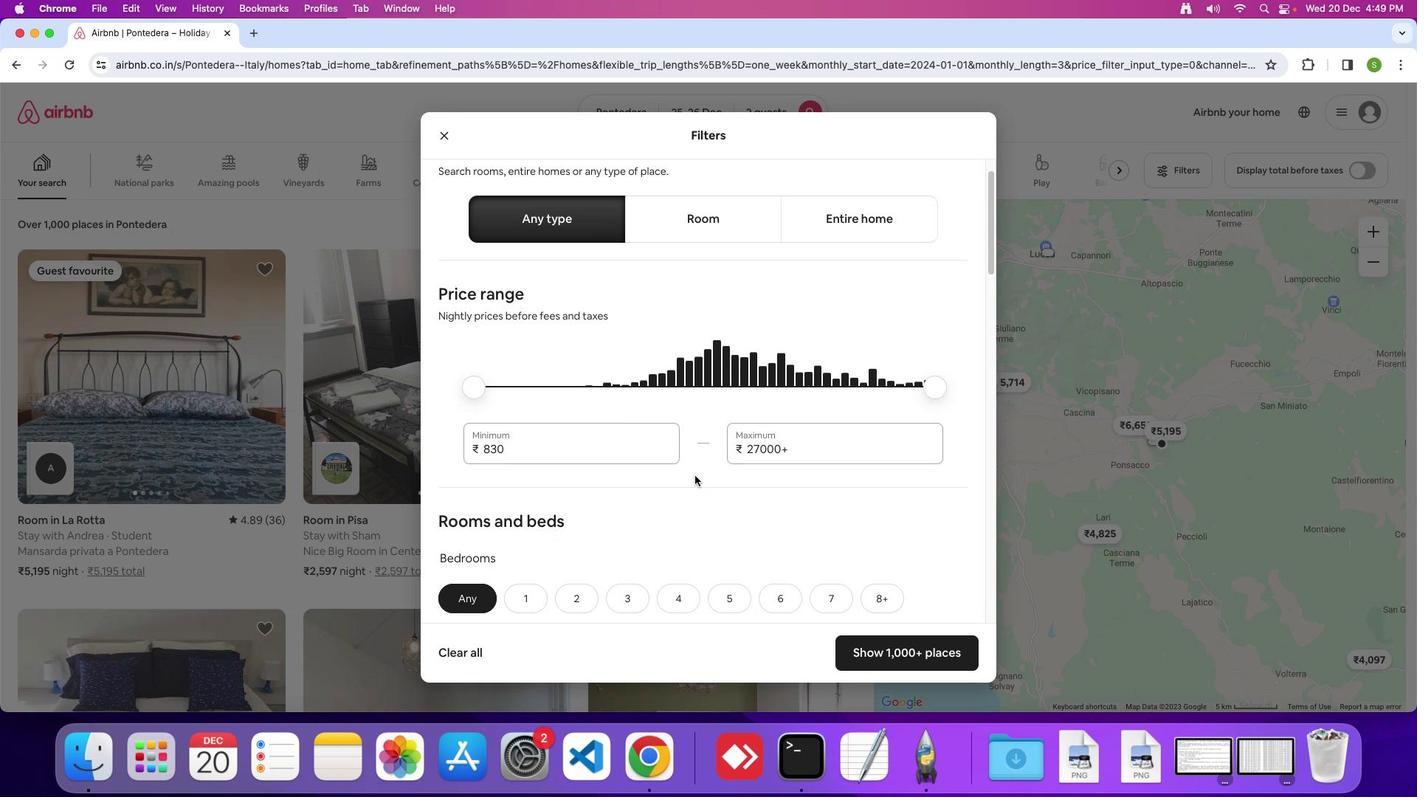 
Action: Mouse scrolled (695, 475) with delta (0, 0)
Screenshot: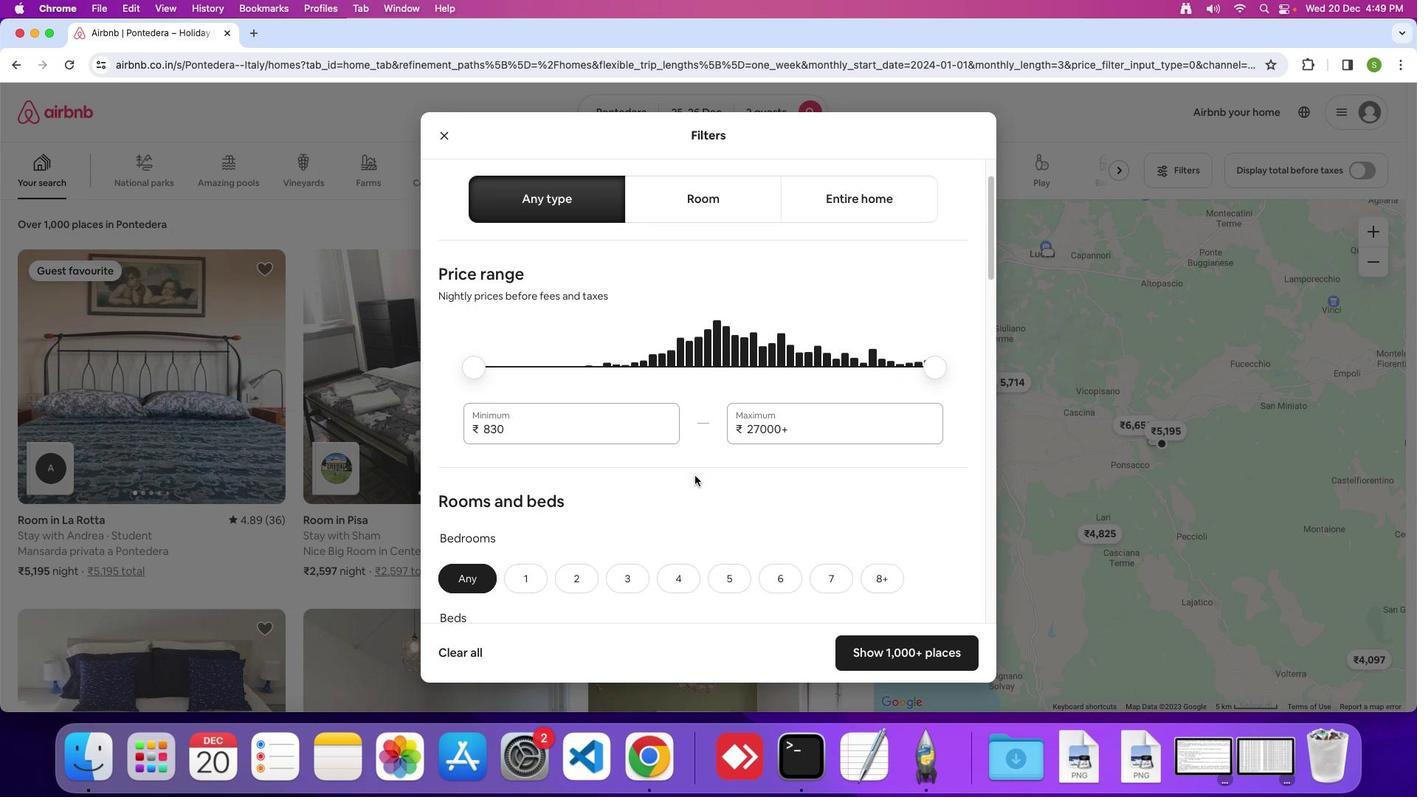 
Action: Mouse scrolled (695, 475) with delta (0, 0)
Screenshot: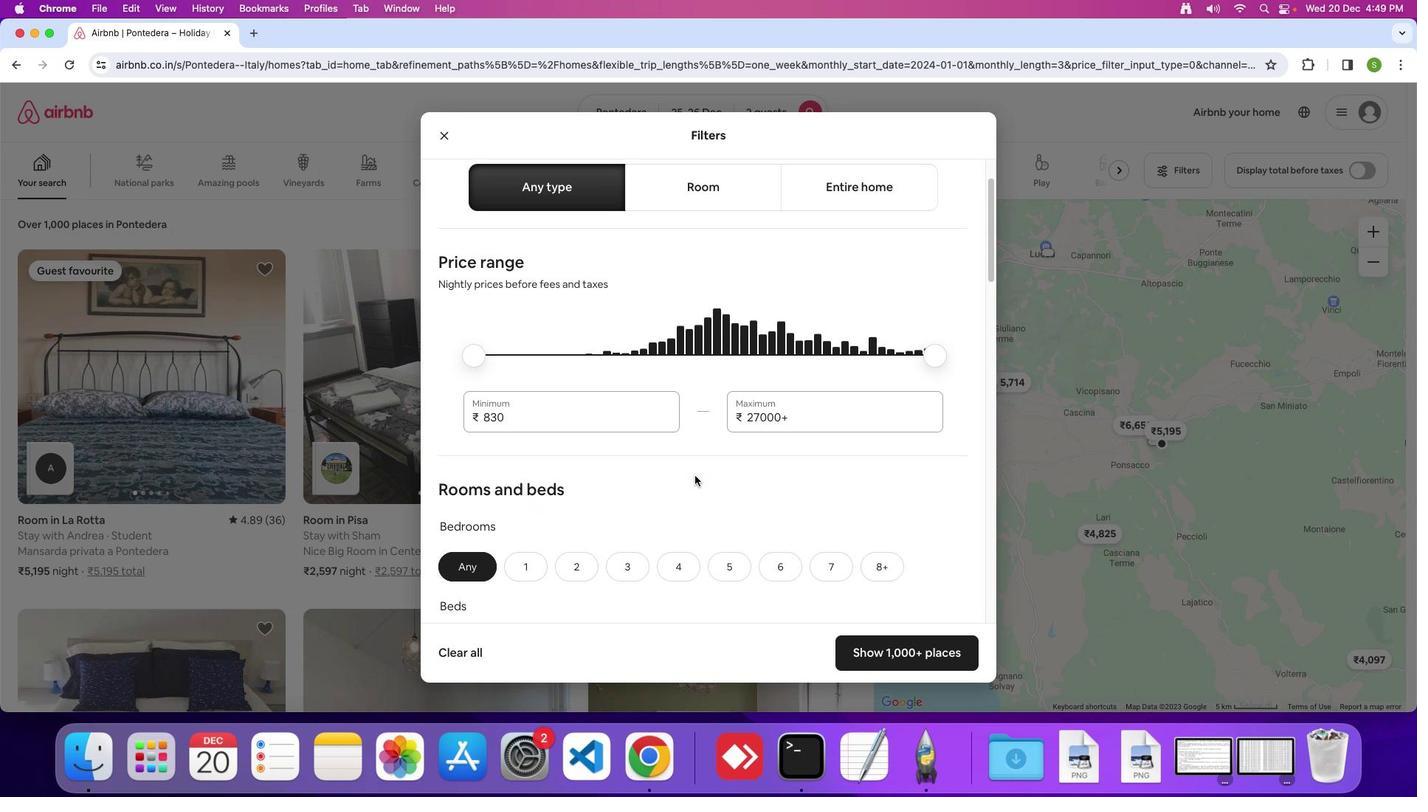 
Action: Mouse scrolled (695, 475) with delta (0, 0)
Screenshot: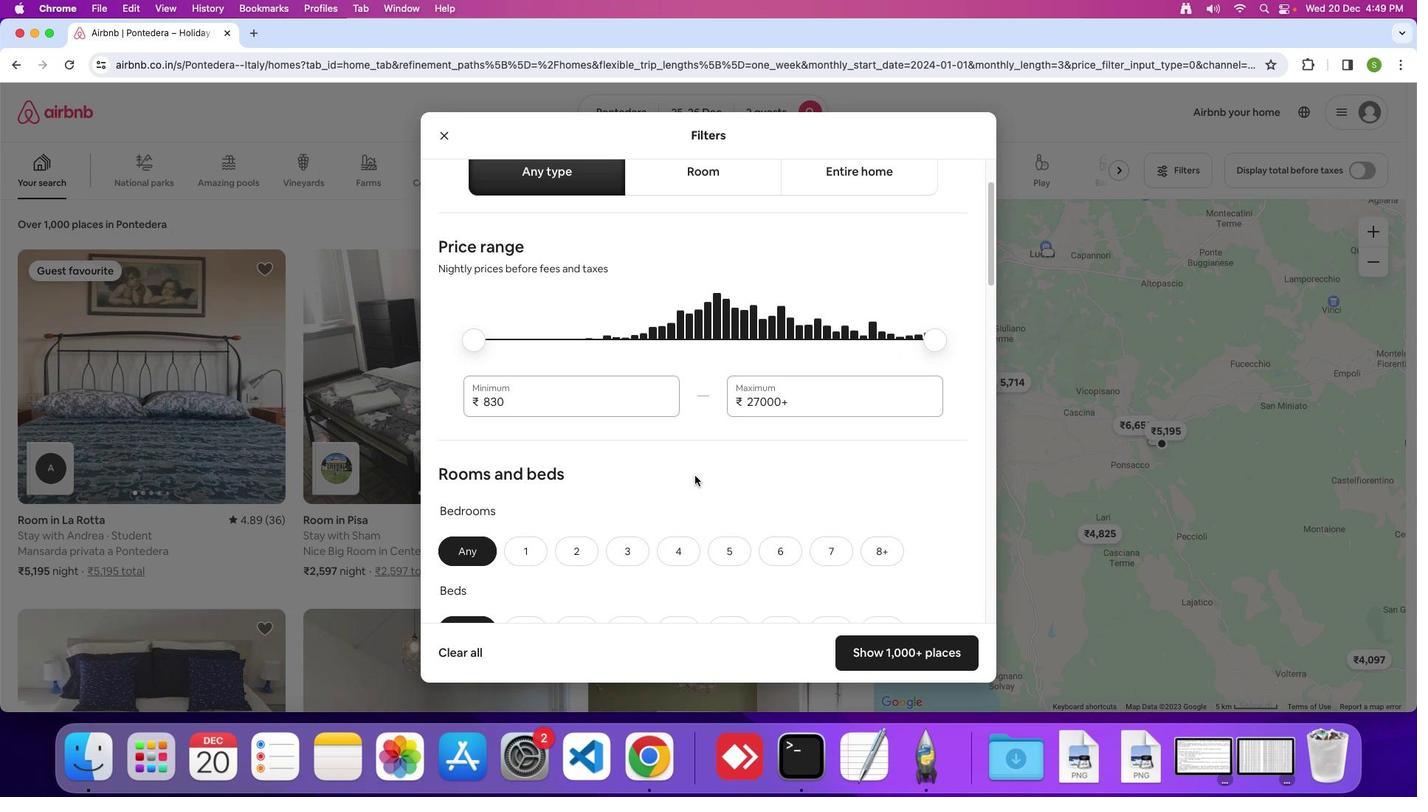 
Action: Mouse scrolled (695, 475) with delta (0, 0)
Screenshot: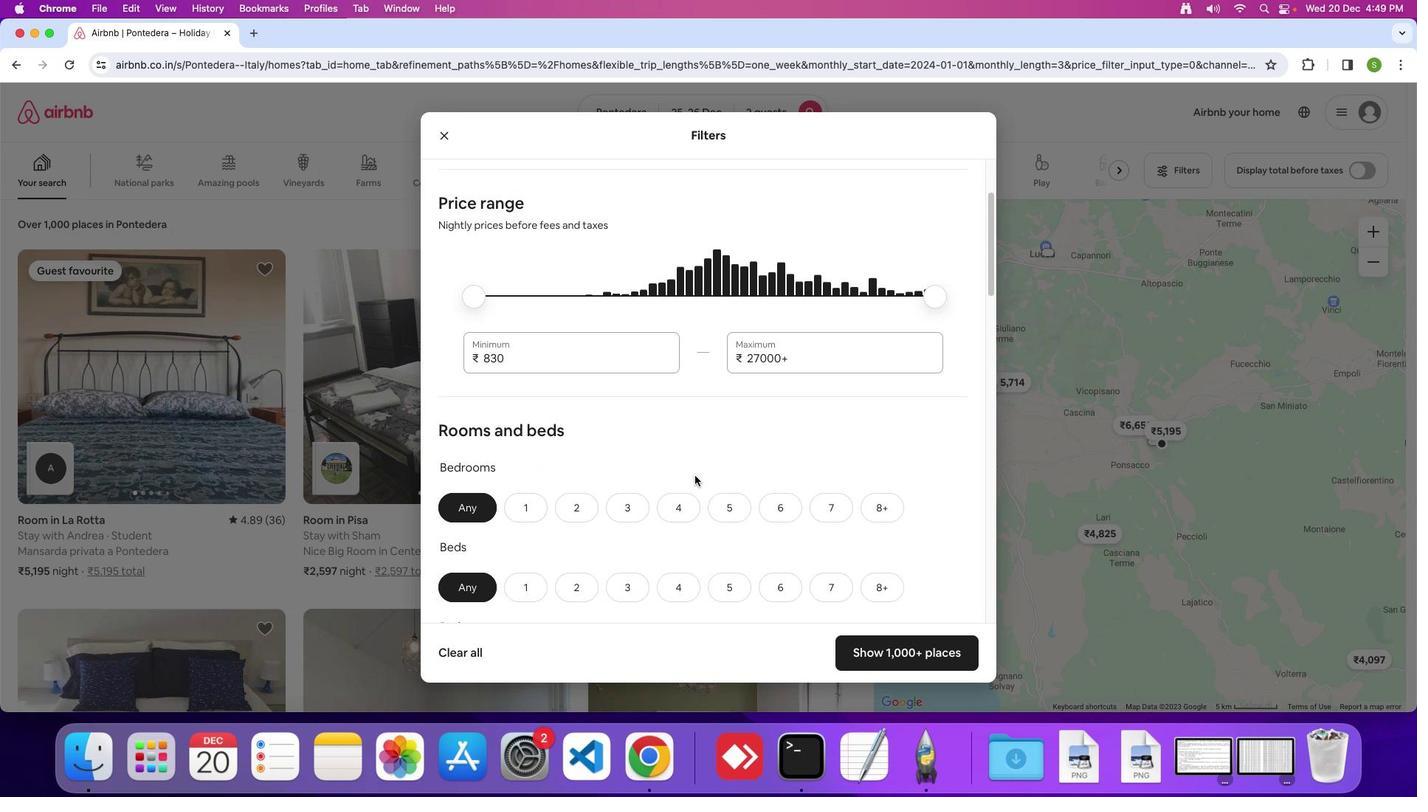 
Action: Mouse scrolled (695, 475) with delta (0, -2)
Screenshot: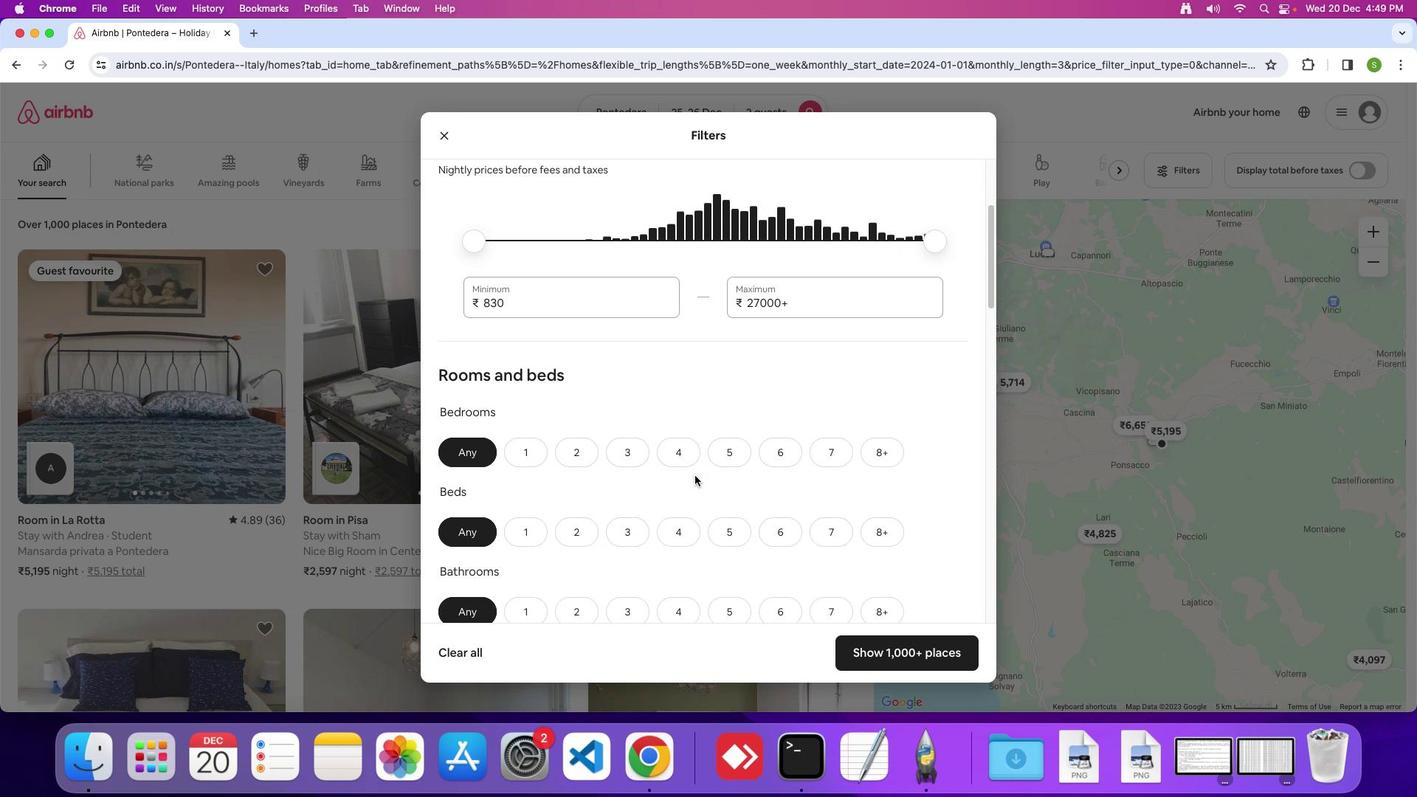 
Action: Mouse scrolled (695, 475) with delta (0, 0)
Screenshot: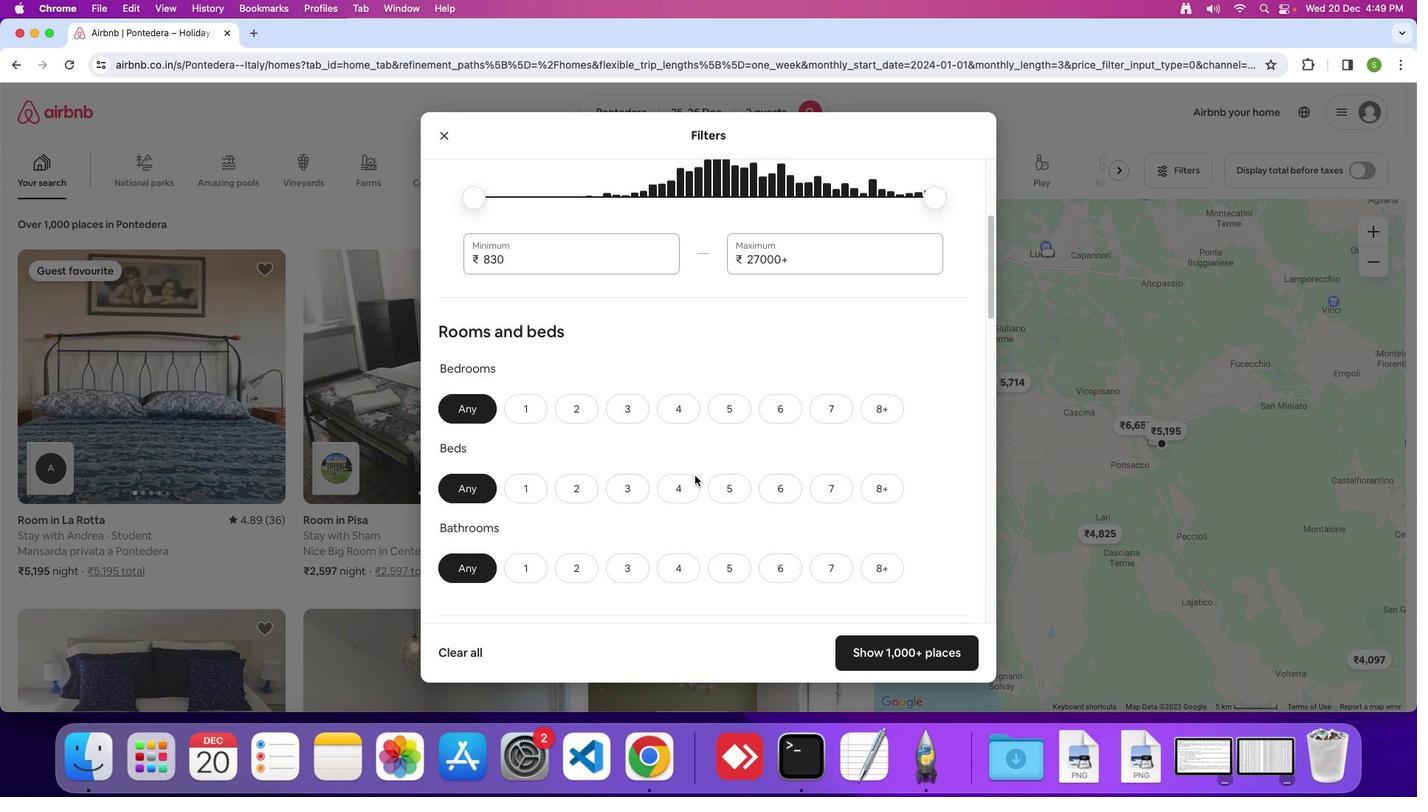 
Action: Mouse scrolled (695, 475) with delta (0, 0)
Screenshot: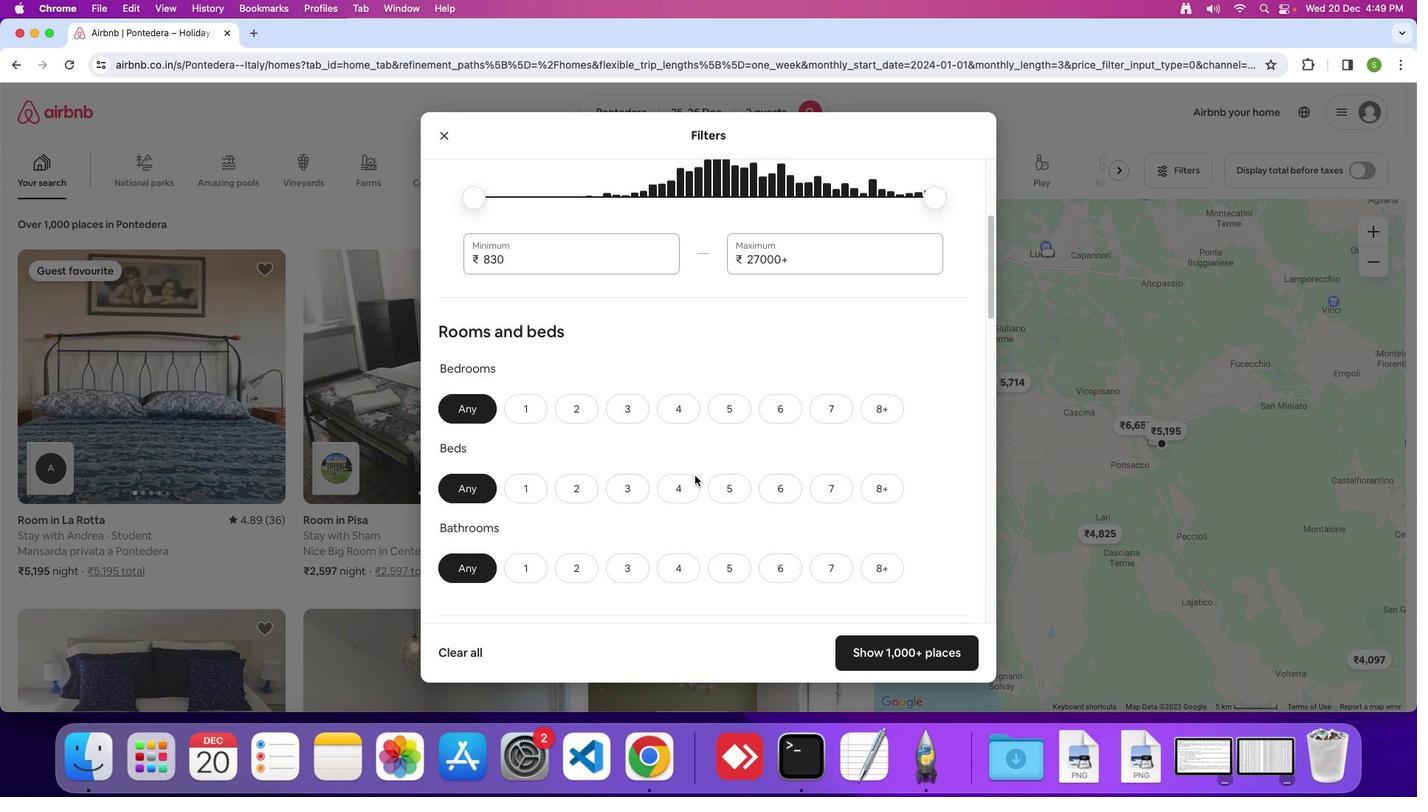 
Action: Mouse scrolled (695, 475) with delta (0, -2)
Screenshot: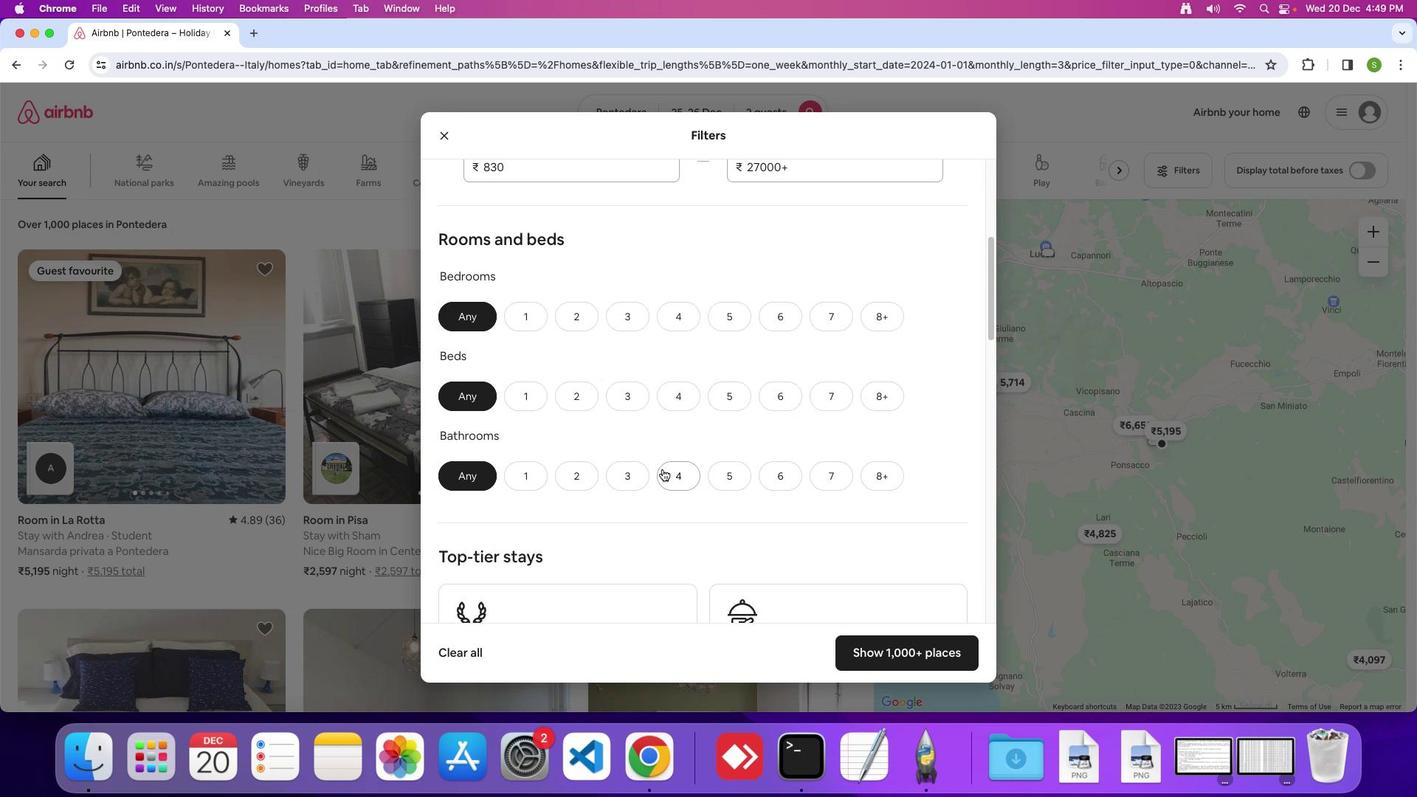 
Action: Mouse moved to (527, 301)
Screenshot: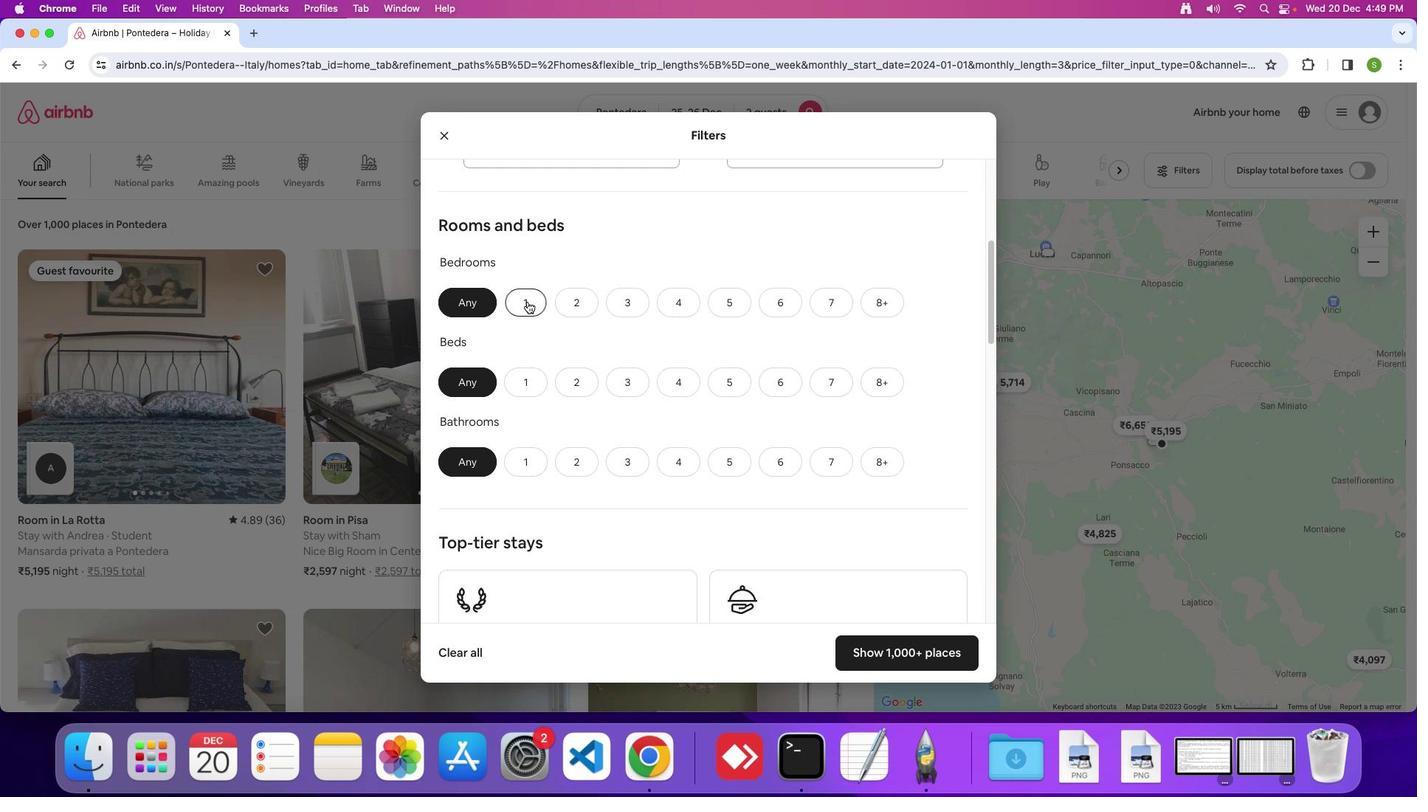 
Action: Mouse pressed left at (527, 301)
Screenshot: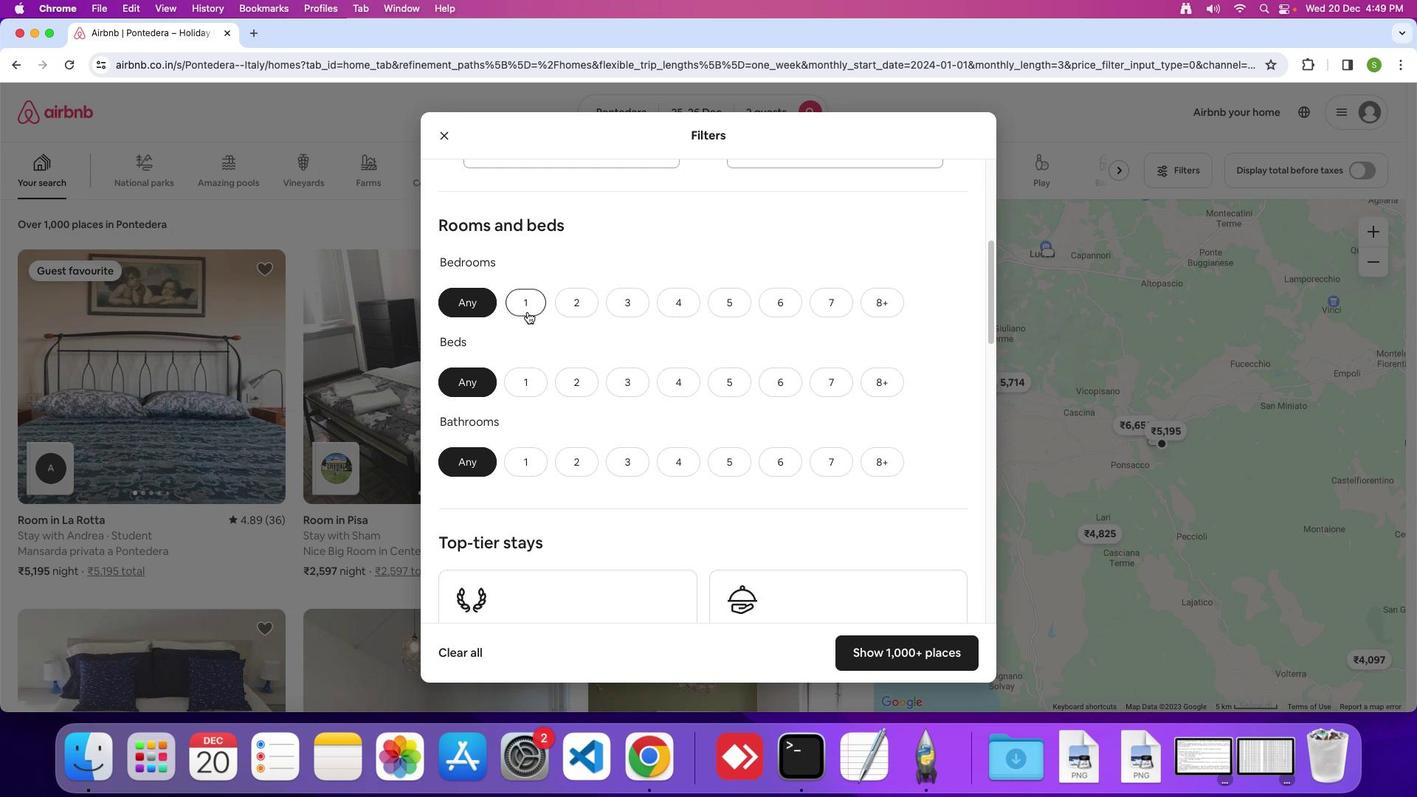 
Action: Mouse moved to (530, 380)
Screenshot: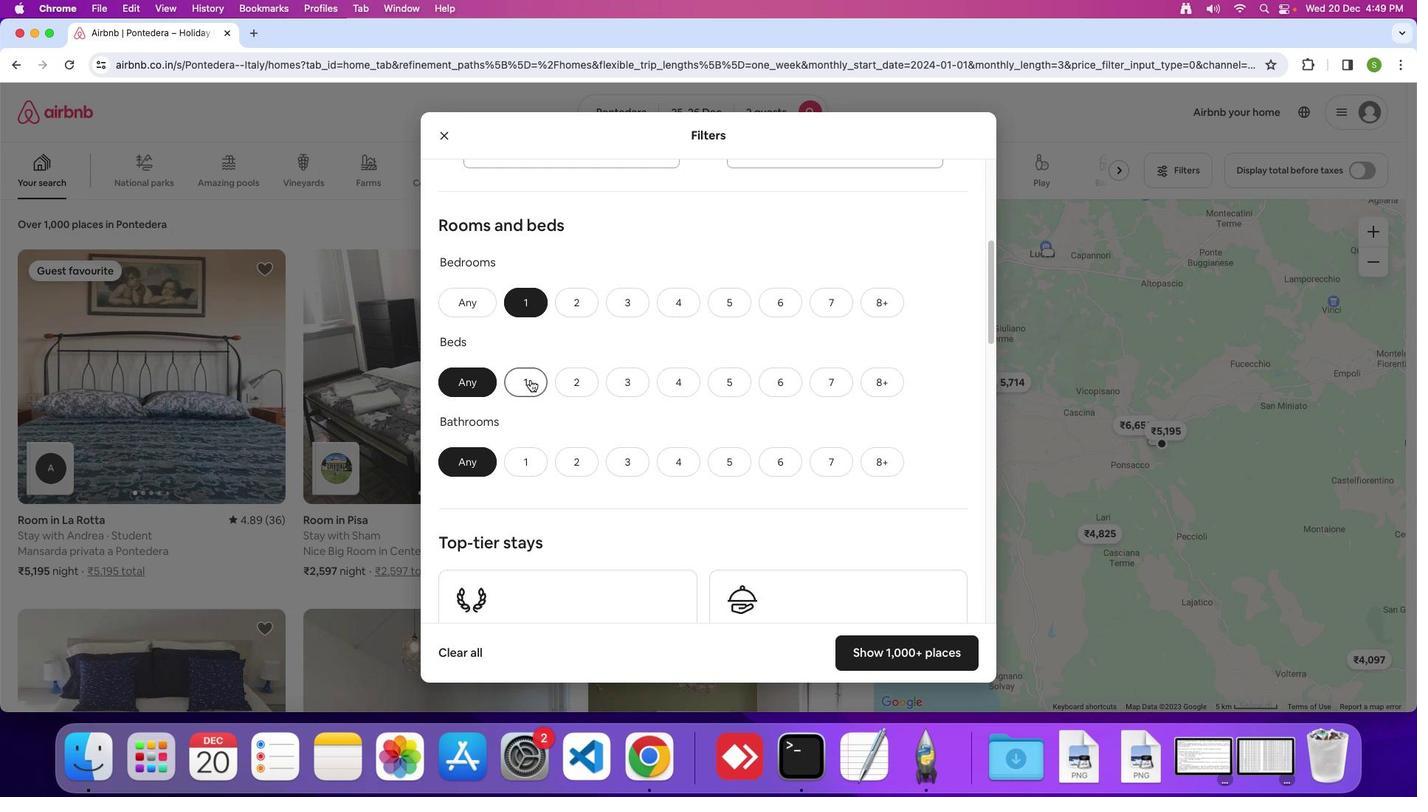 
Action: Mouse pressed left at (530, 380)
Screenshot: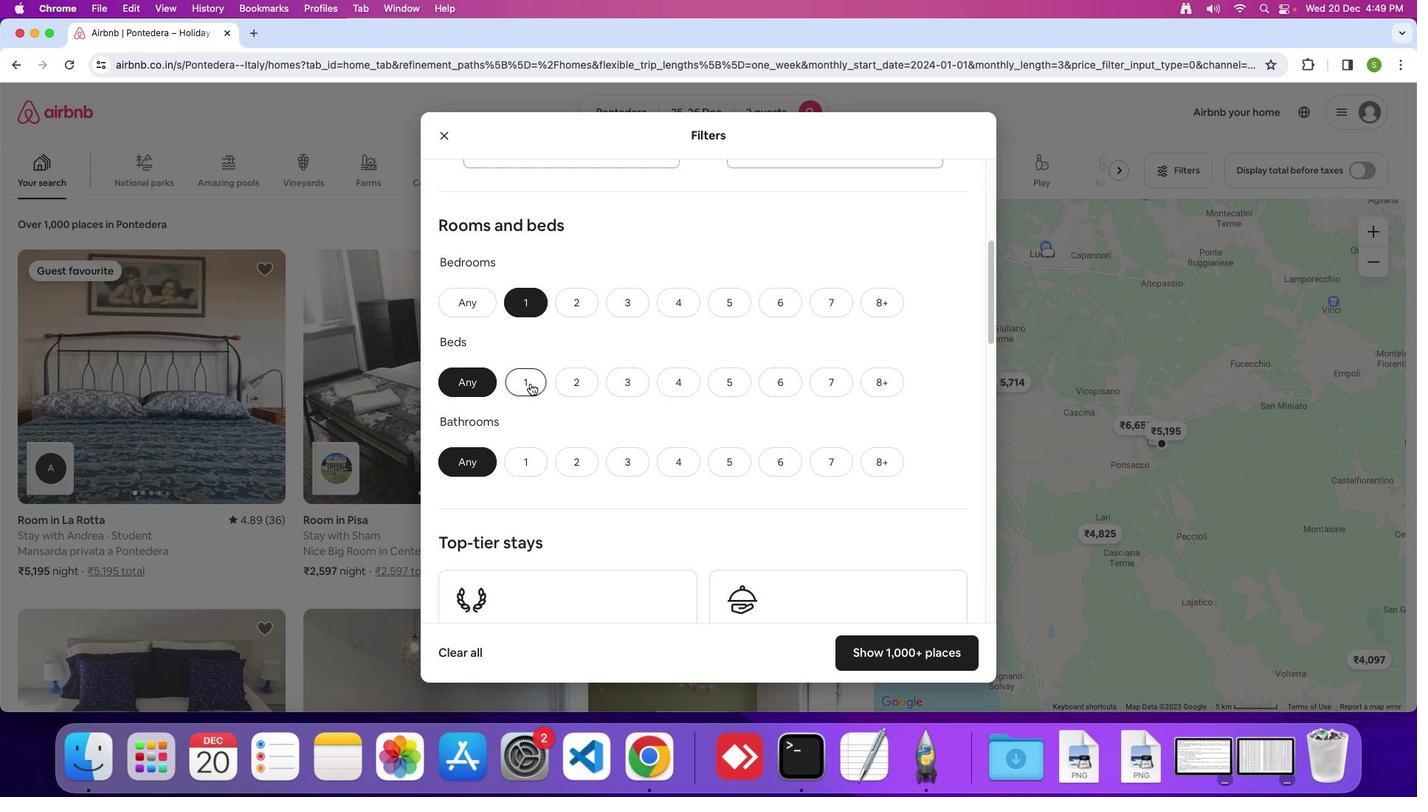 
Action: Mouse moved to (526, 459)
Screenshot: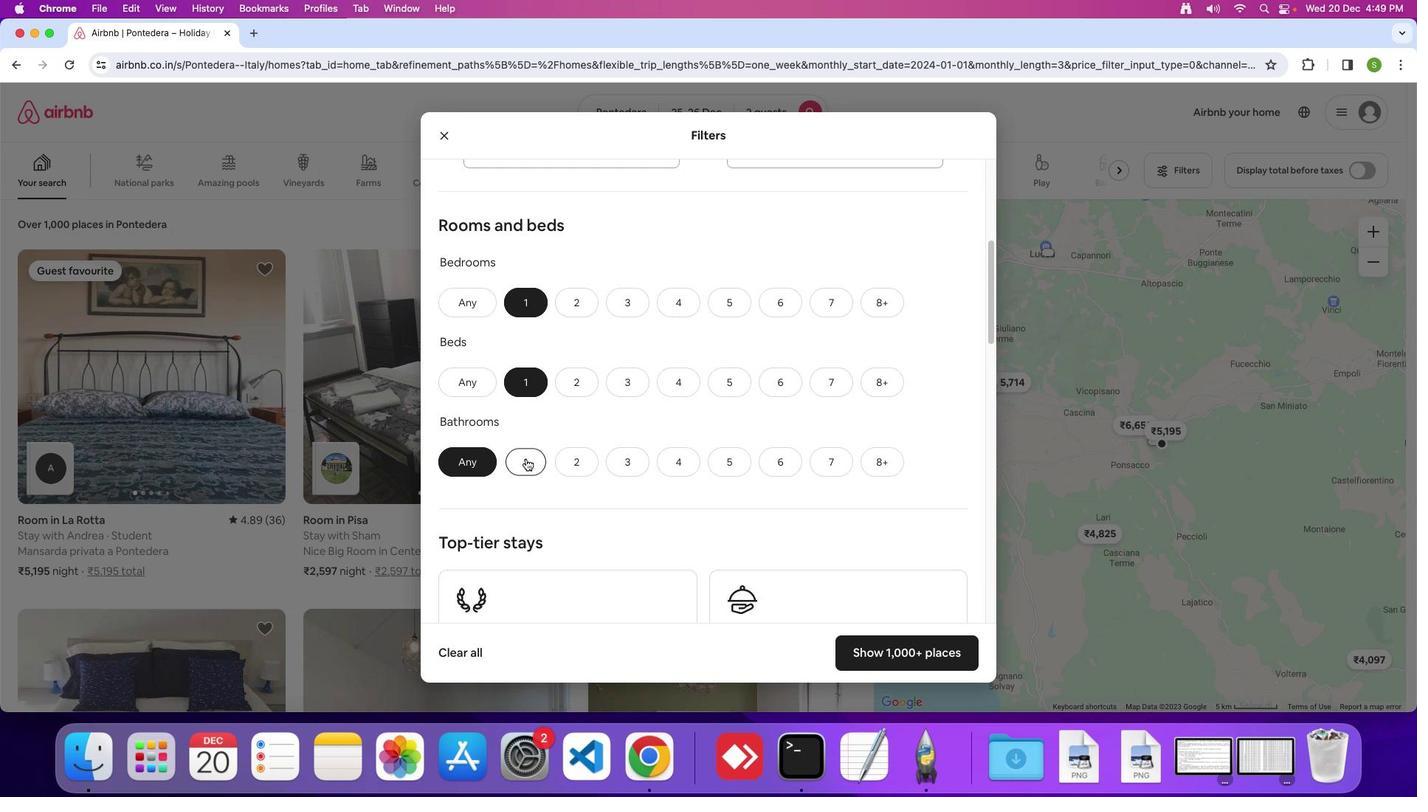 
Action: Mouse pressed left at (526, 459)
Screenshot: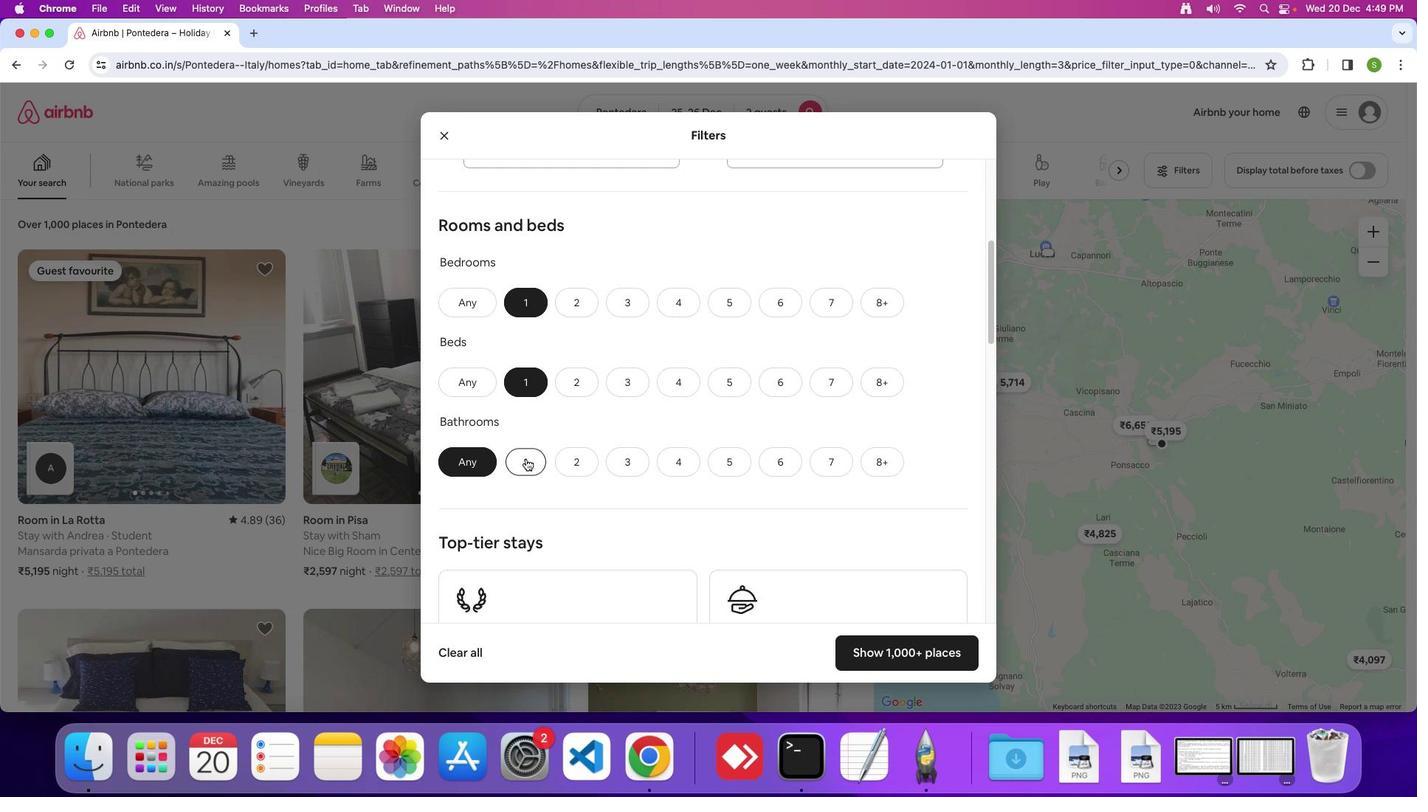 
Action: Mouse moved to (651, 417)
Screenshot: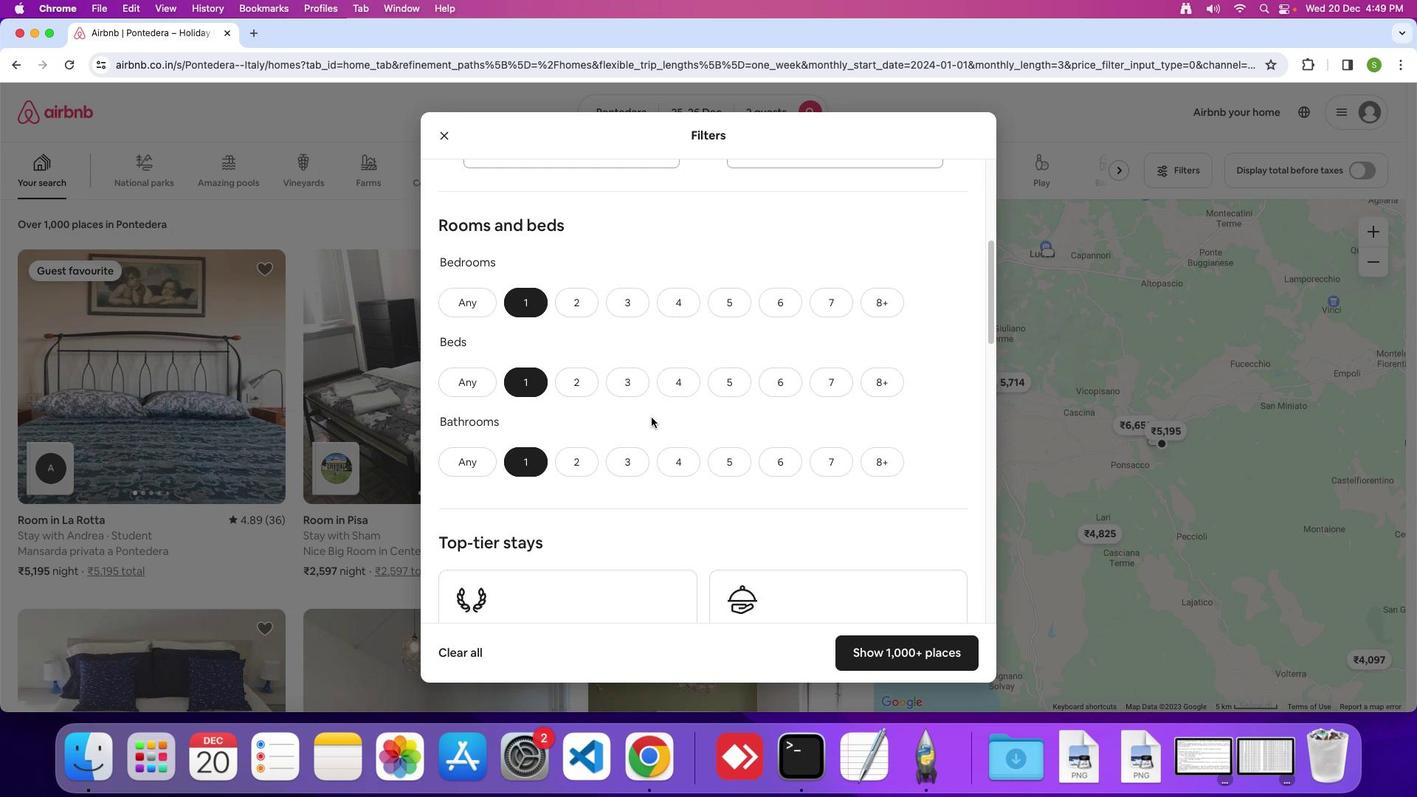 
Action: Mouse scrolled (651, 417) with delta (0, 0)
Screenshot: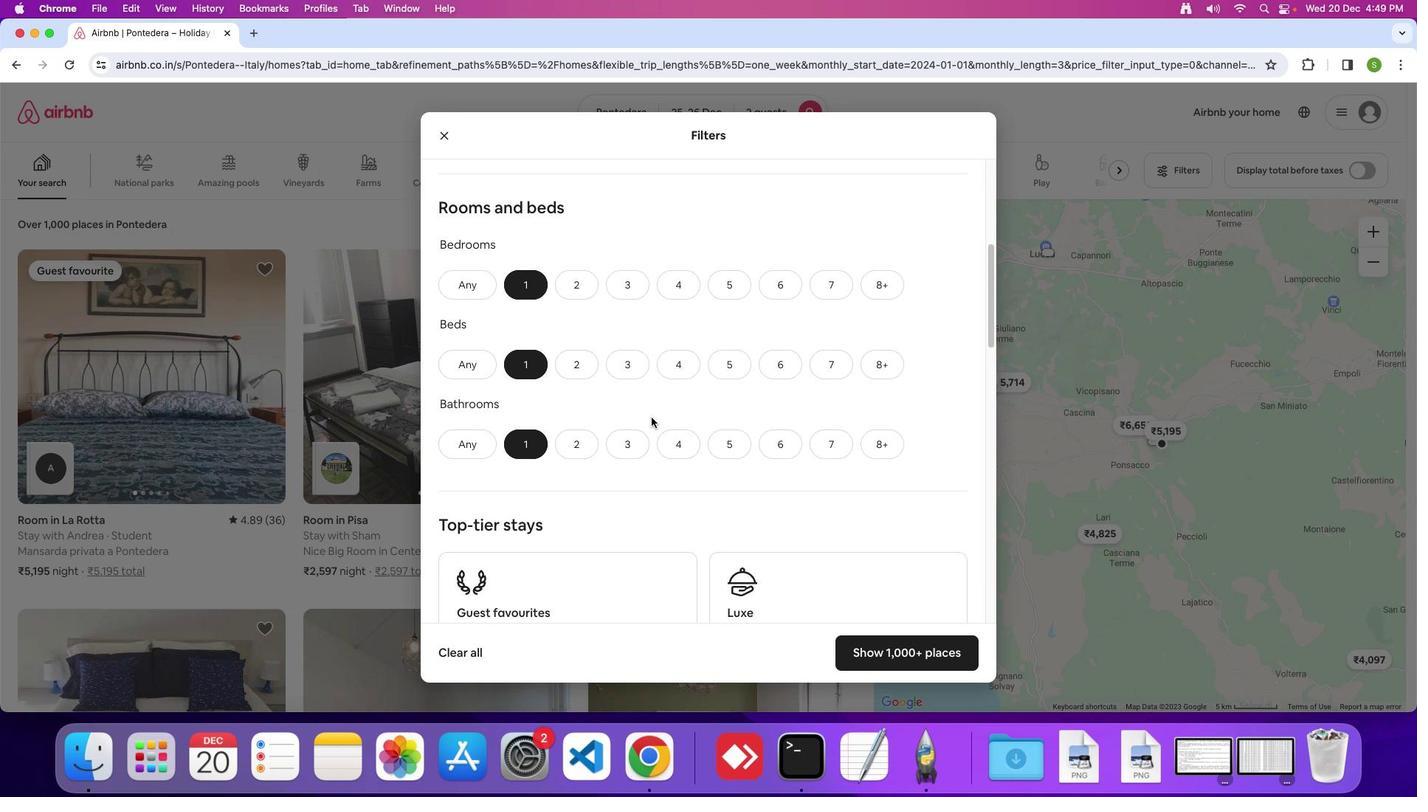 
Action: Mouse scrolled (651, 417) with delta (0, 0)
Screenshot: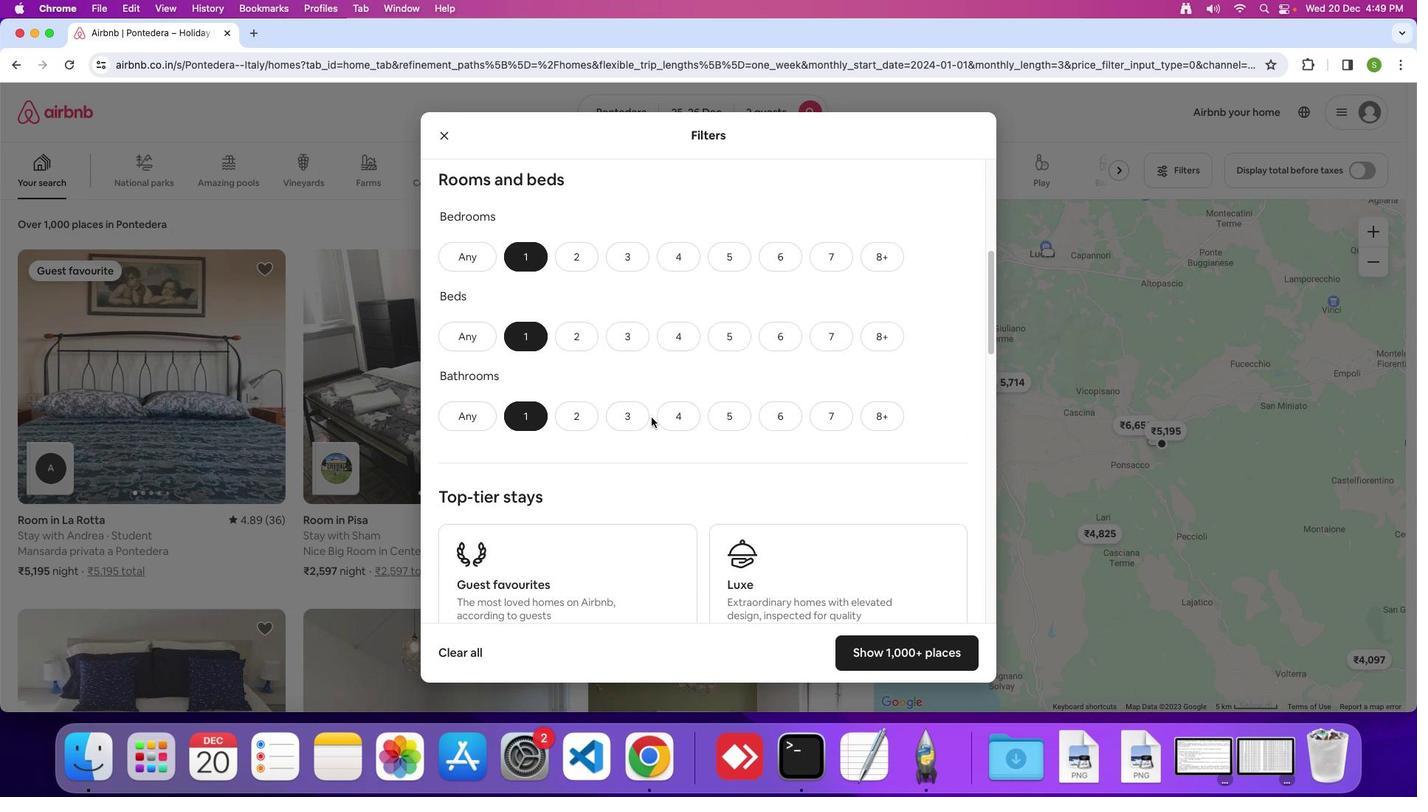 
Action: Mouse scrolled (651, 417) with delta (0, -2)
Screenshot: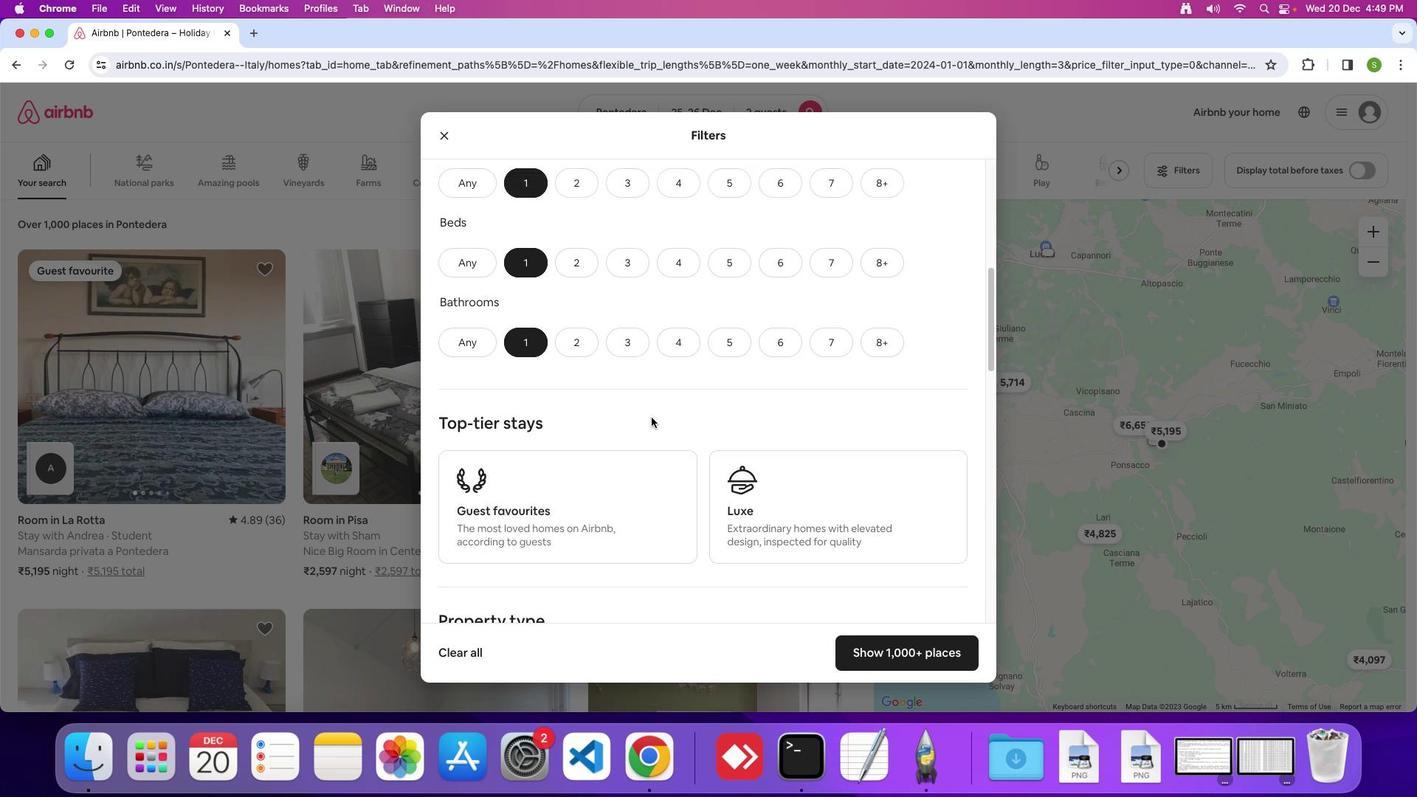 
Action: Mouse scrolled (651, 417) with delta (0, 0)
Screenshot: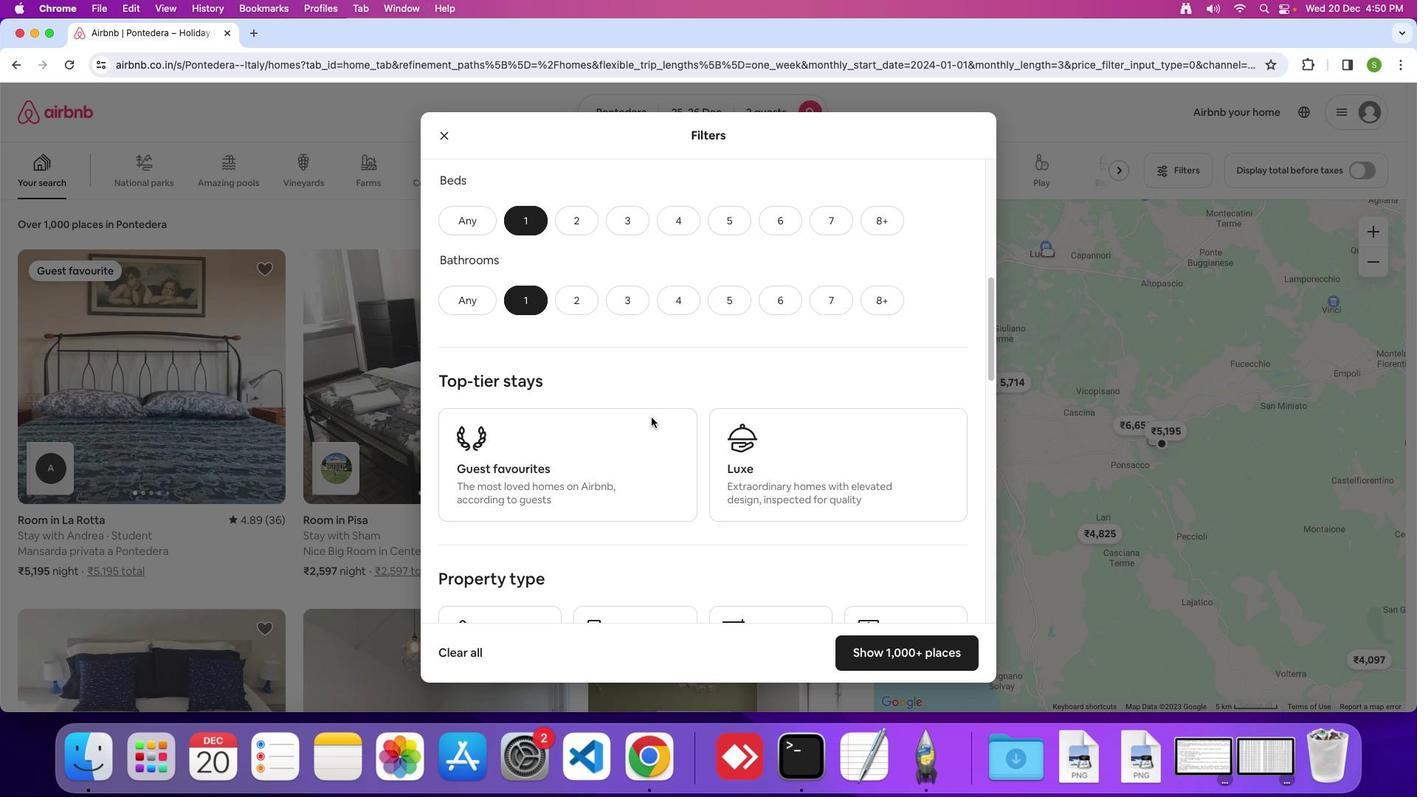
Action: Mouse scrolled (651, 417) with delta (0, 0)
Screenshot: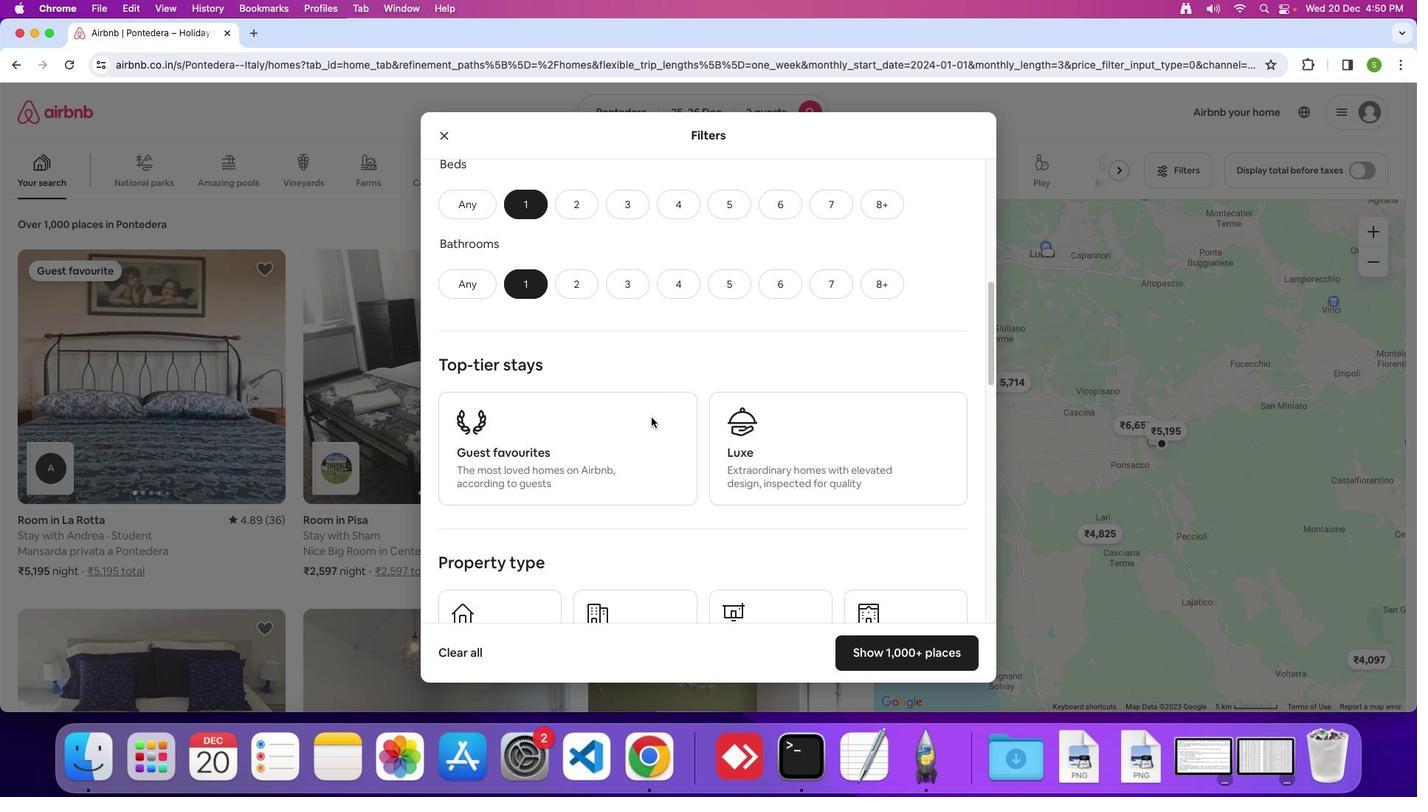 
Action: Mouse scrolled (651, 417) with delta (0, -1)
Screenshot: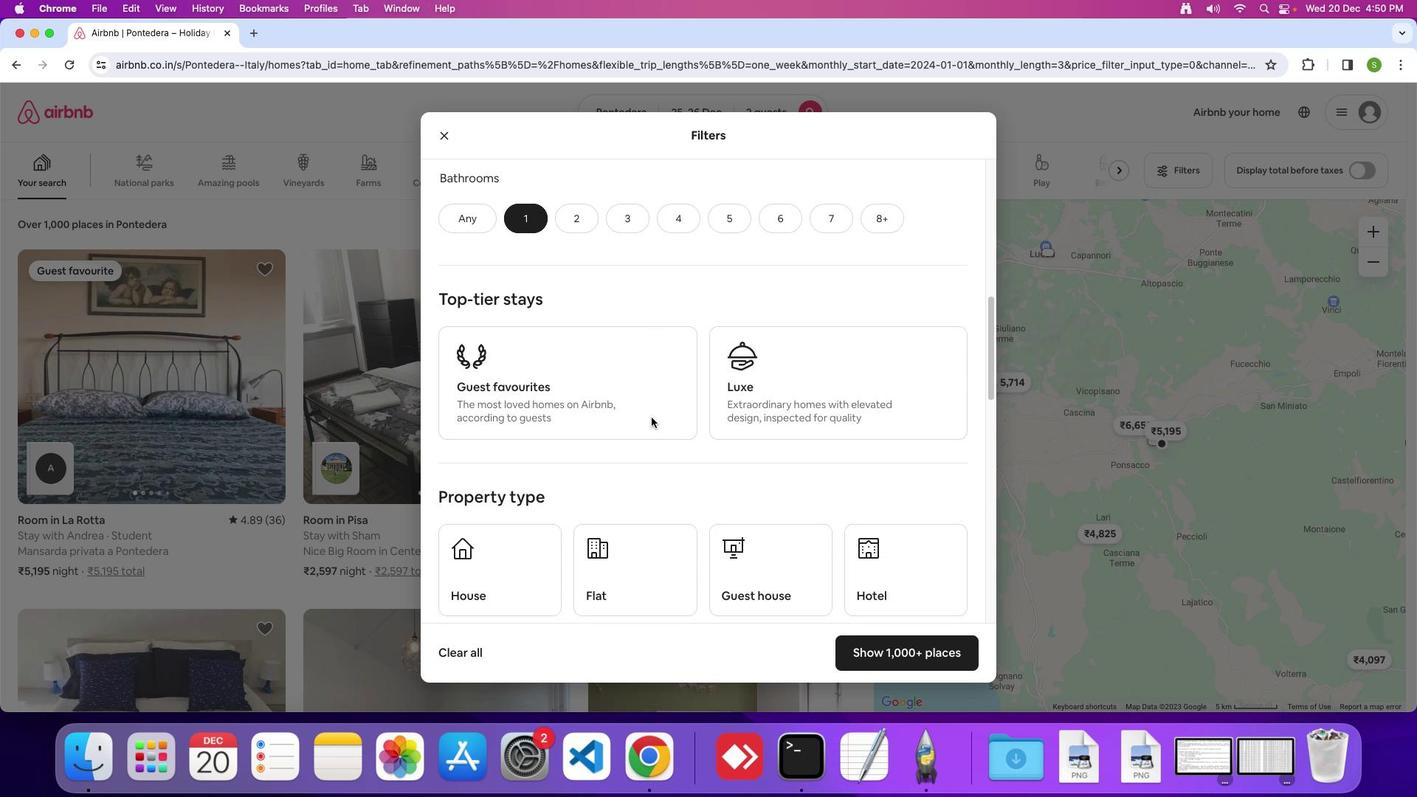 
Action: Mouse scrolled (651, 417) with delta (0, 0)
Screenshot: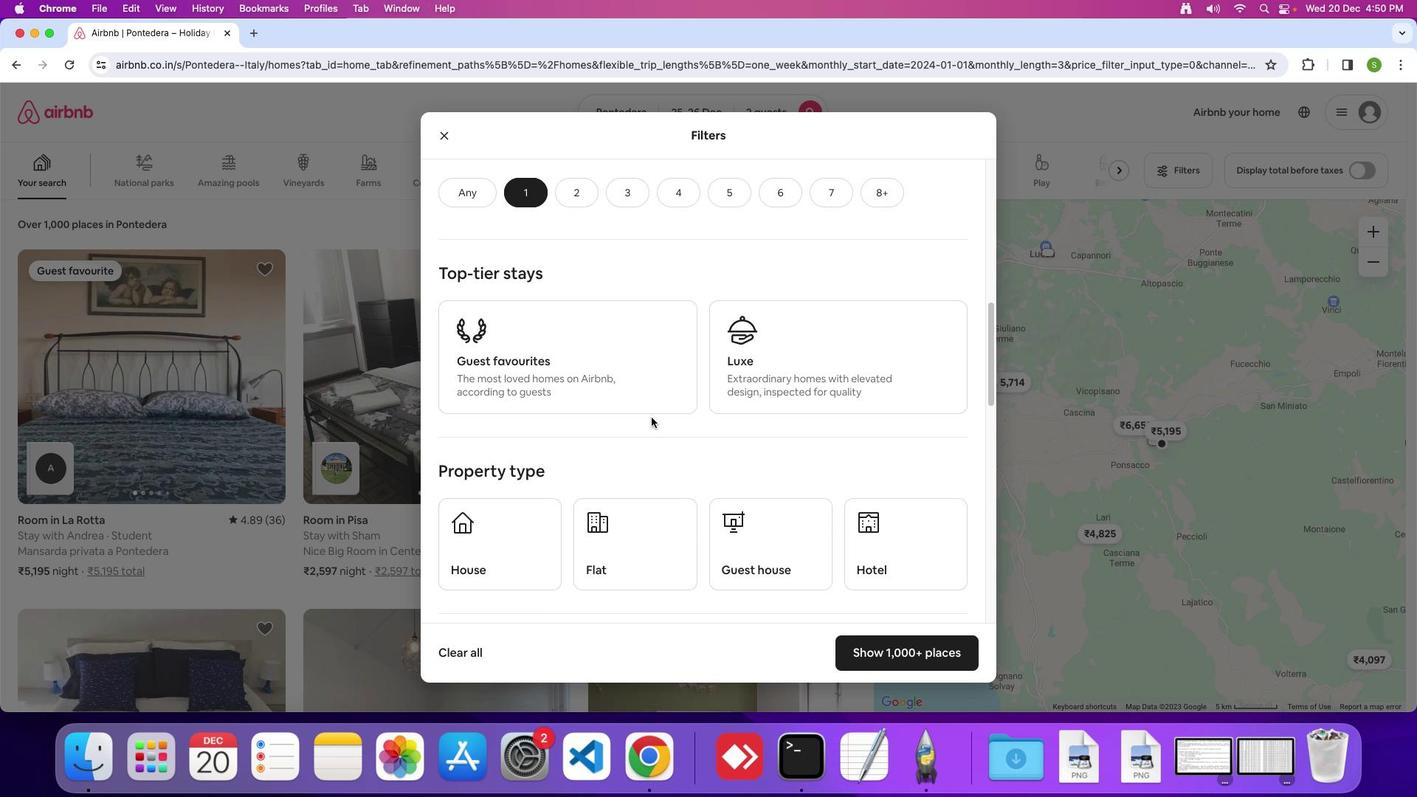 
Action: Mouse scrolled (651, 417) with delta (0, 0)
Screenshot: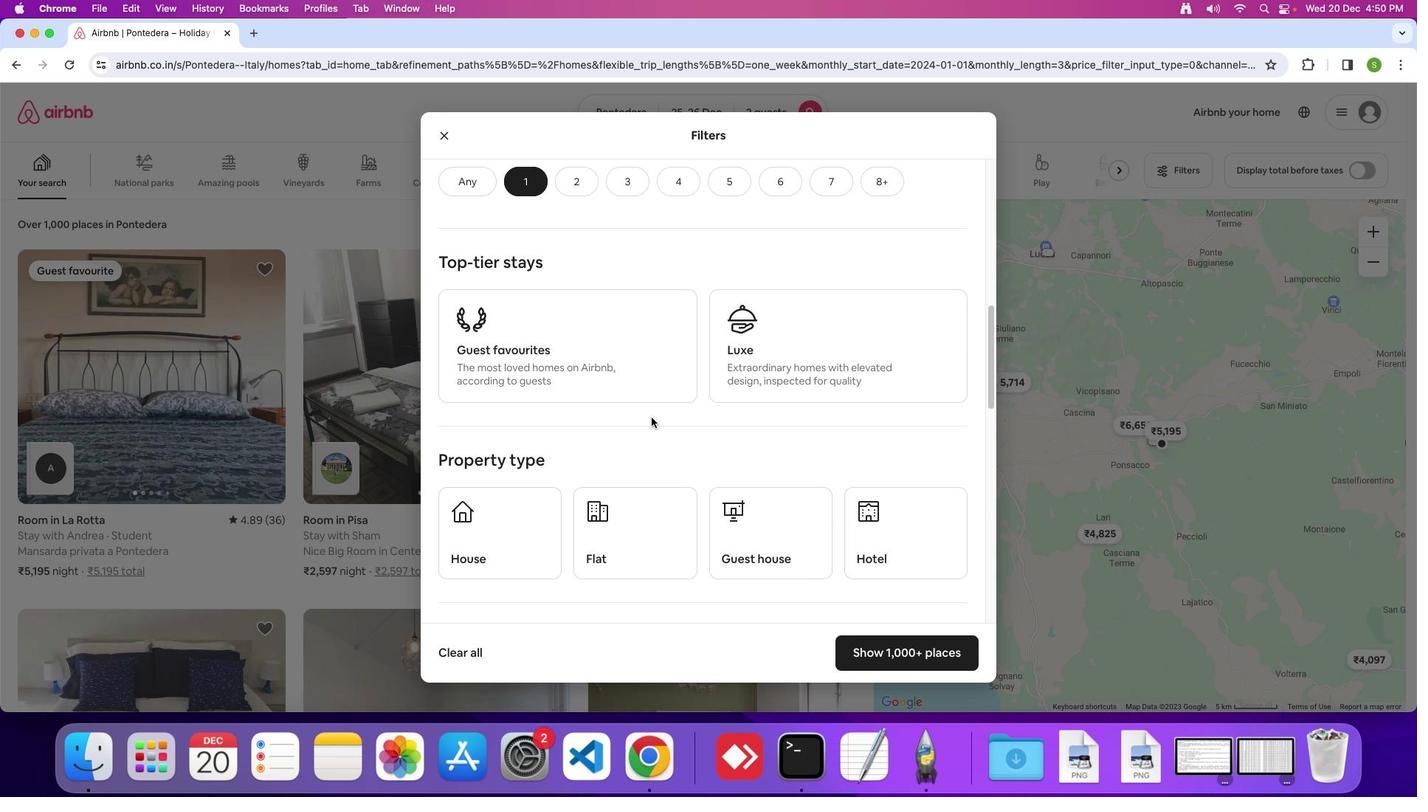 
Action: Mouse scrolled (651, 417) with delta (0, -1)
Screenshot: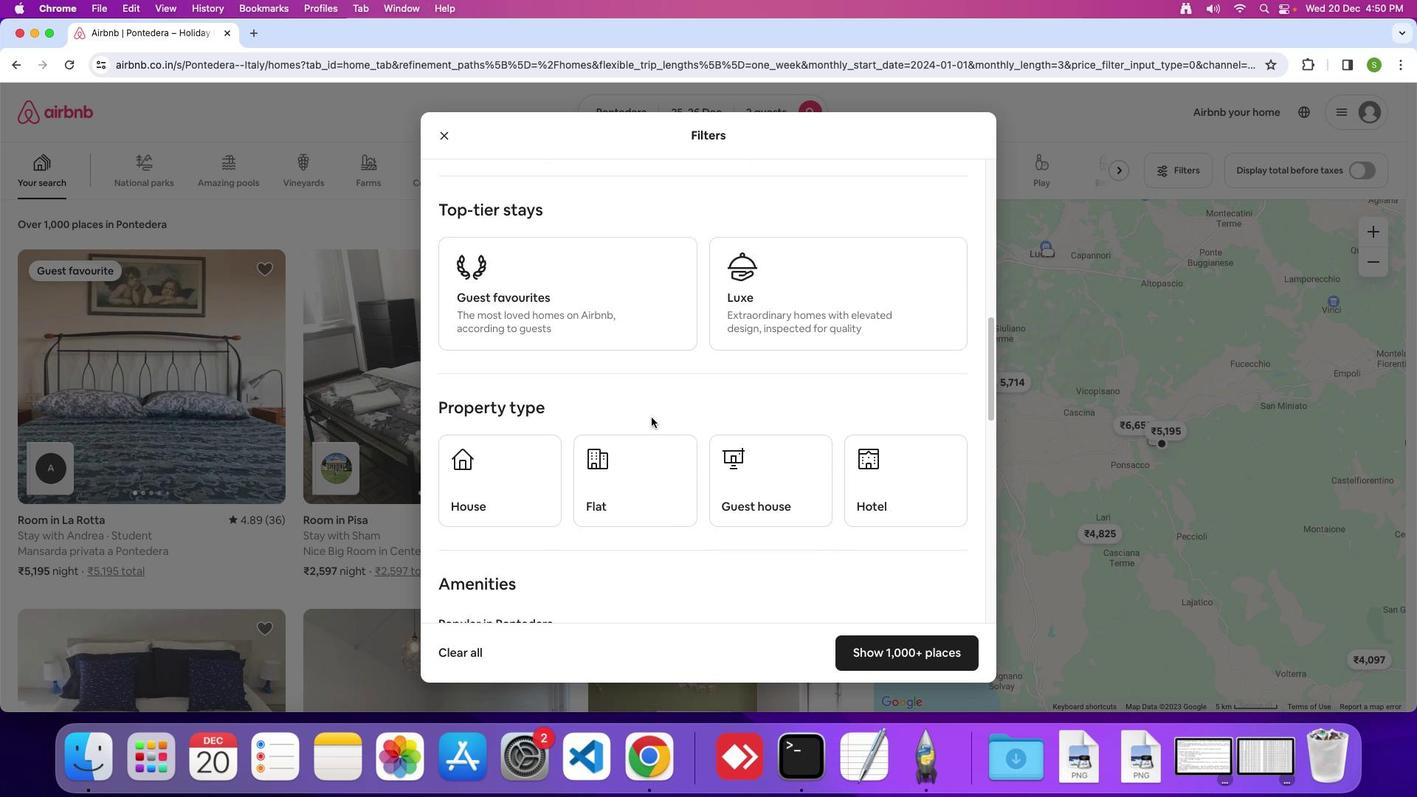 
Action: Mouse scrolled (651, 417) with delta (0, 0)
Screenshot: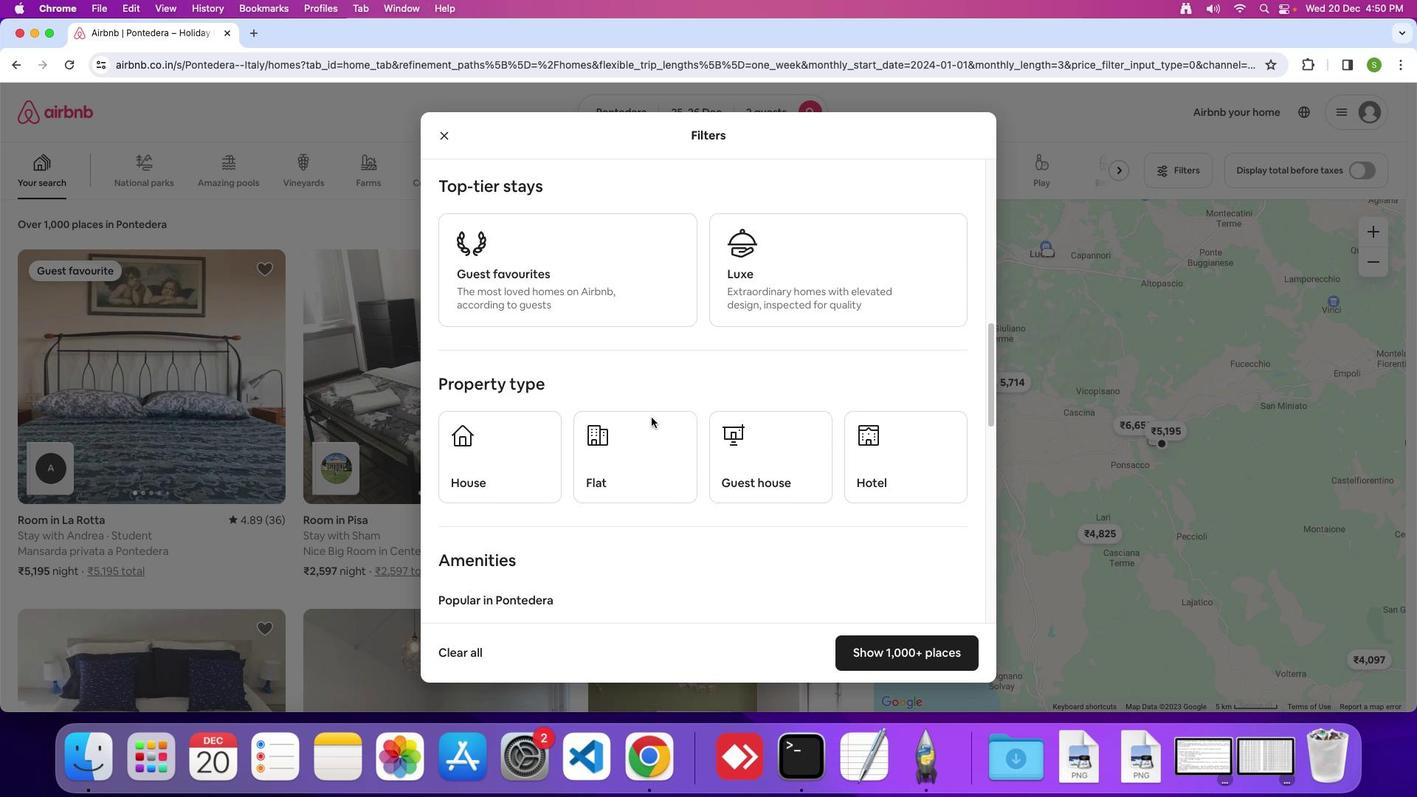 
Action: Mouse scrolled (651, 417) with delta (0, 0)
Screenshot: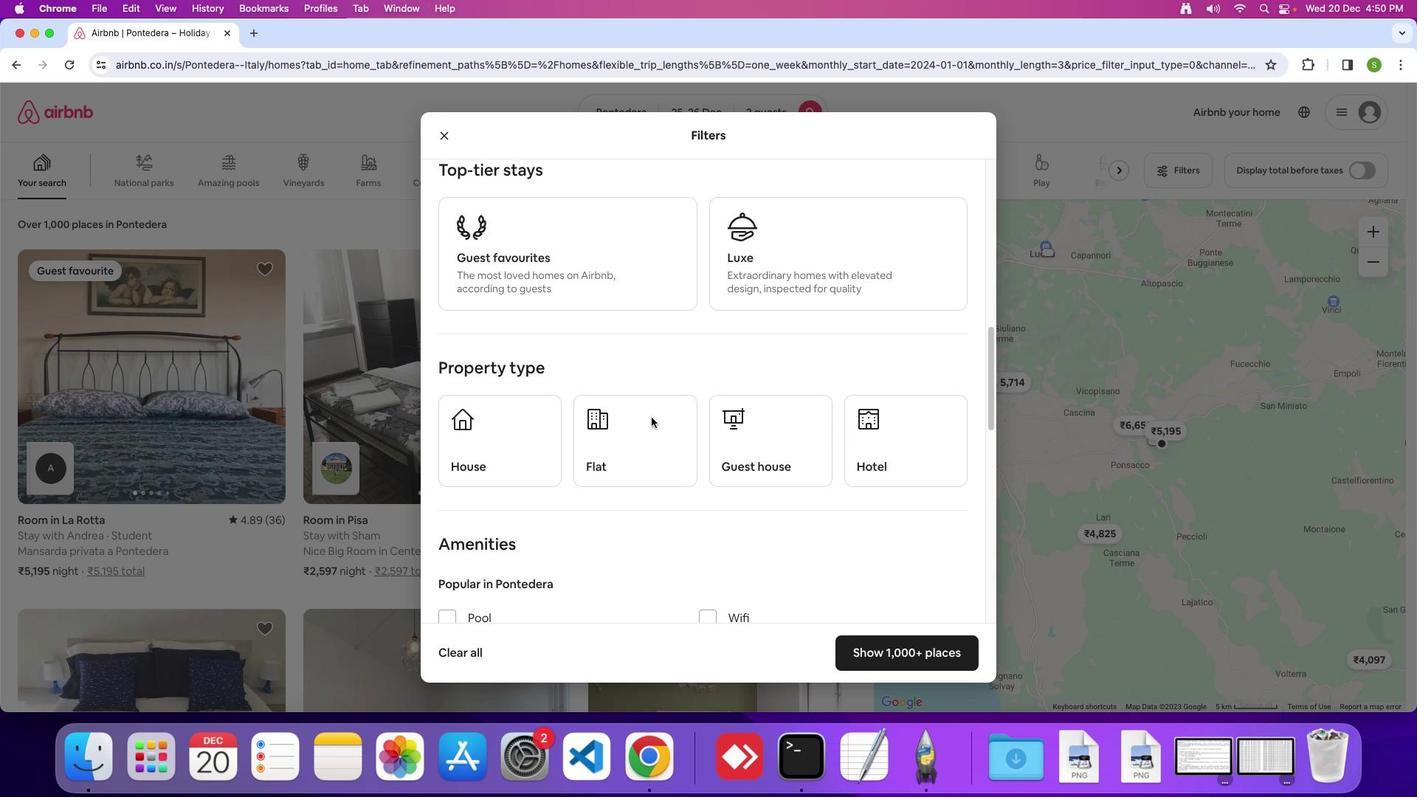 
Action: Mouse scrolled (651, 417) with delta (0, 0)
Screenshot: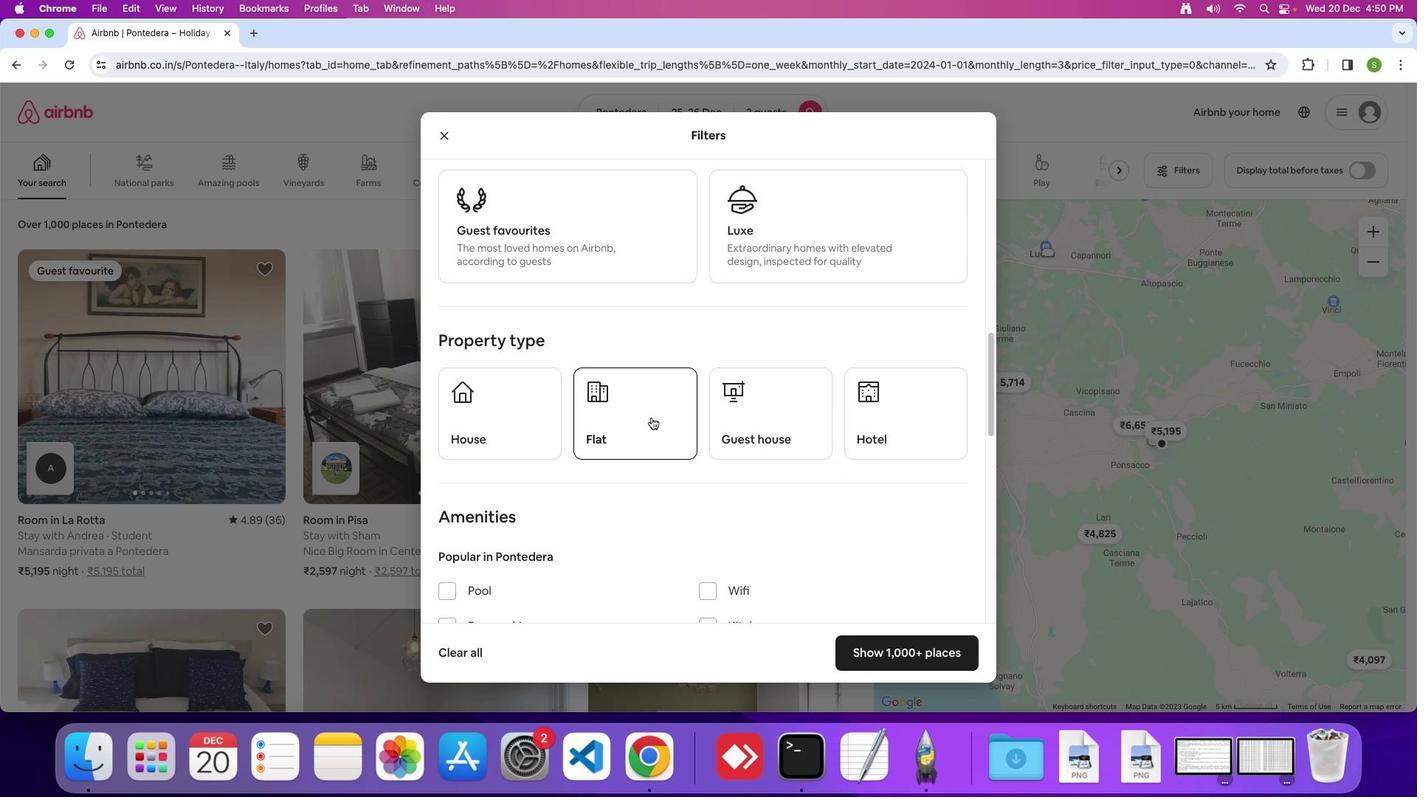
Action: Mouse scrolled (651, 417) with delta (0, 0)
Screenshot: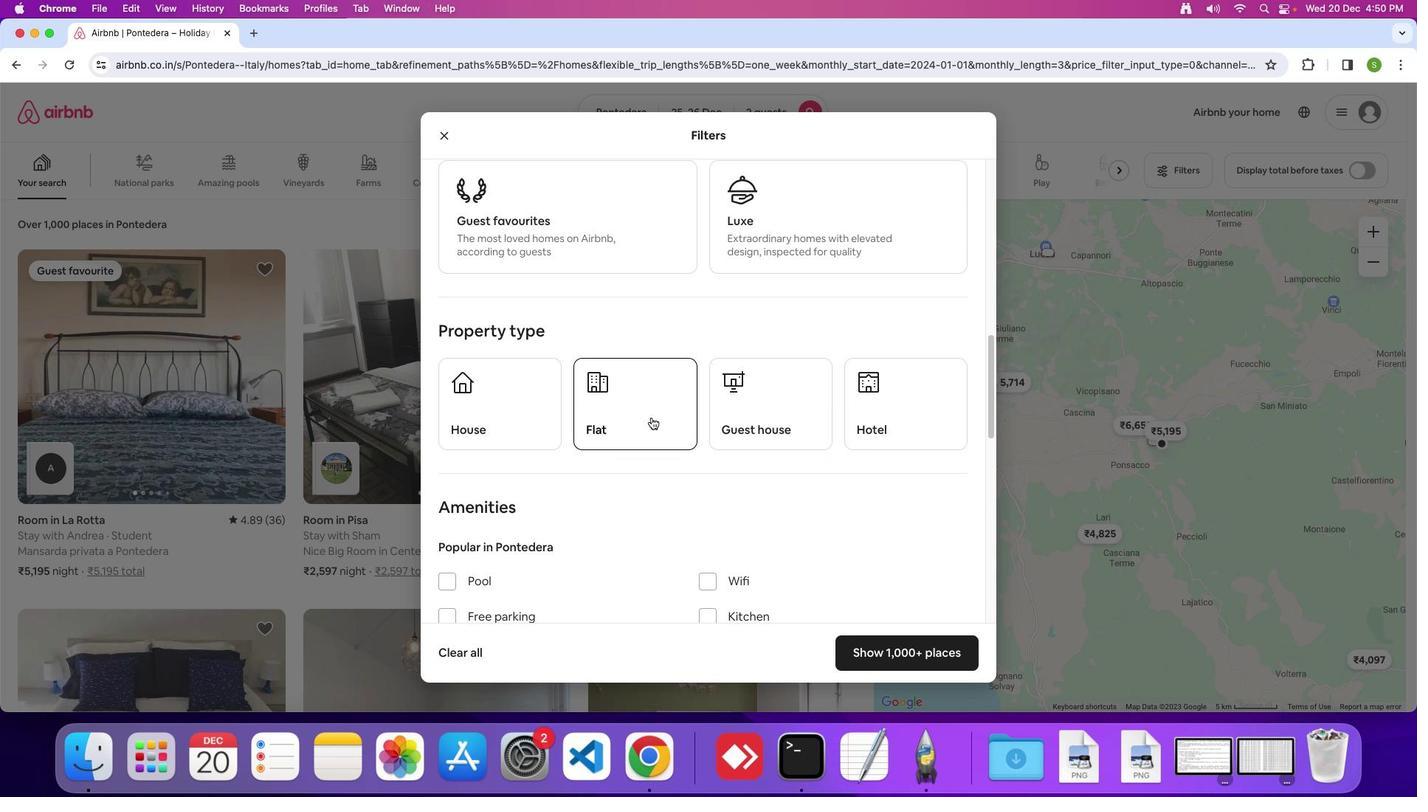 
Action: Mouse scrolled (651, 417) with delta (0, 0)
Screenshot: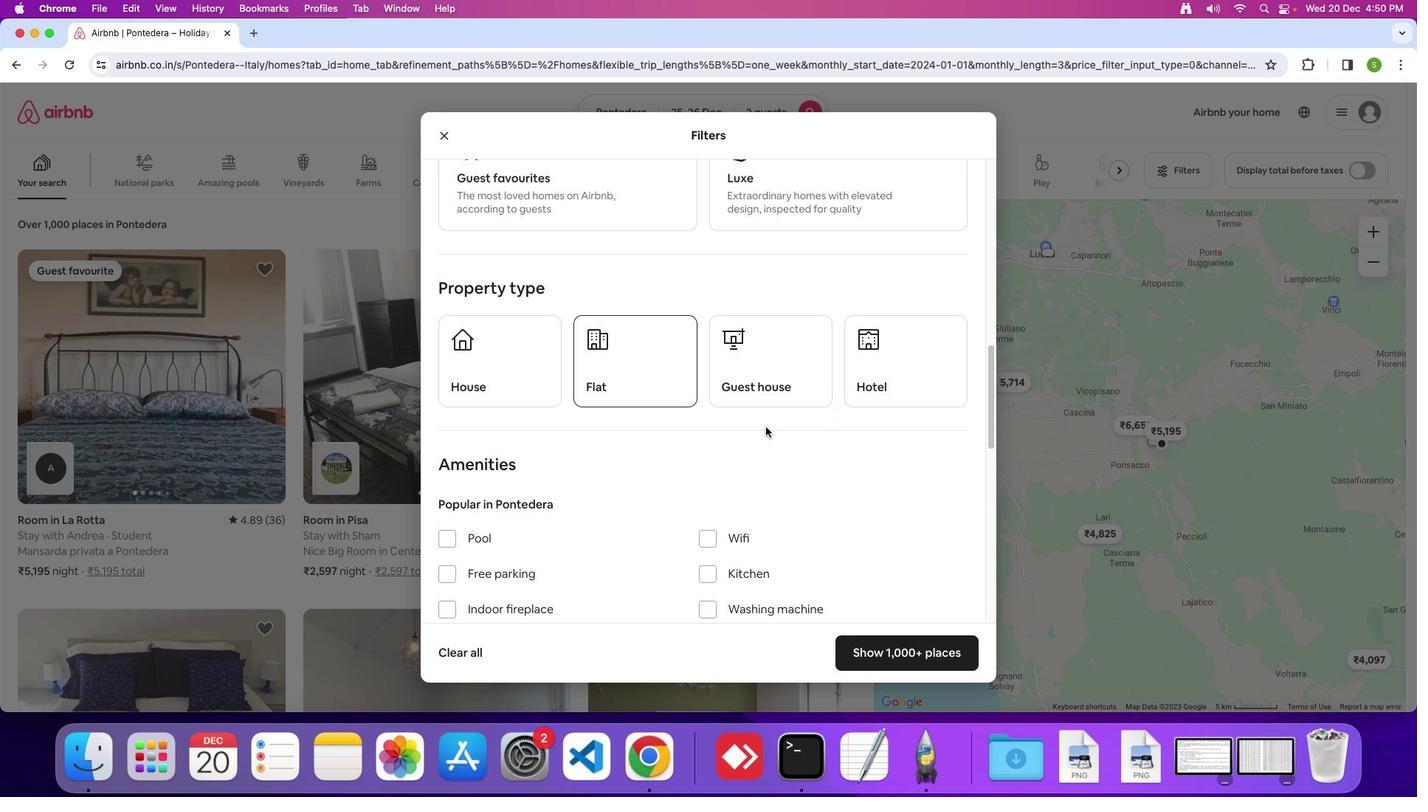 
Action: Mouse moved to (891, 364)
Screenshot: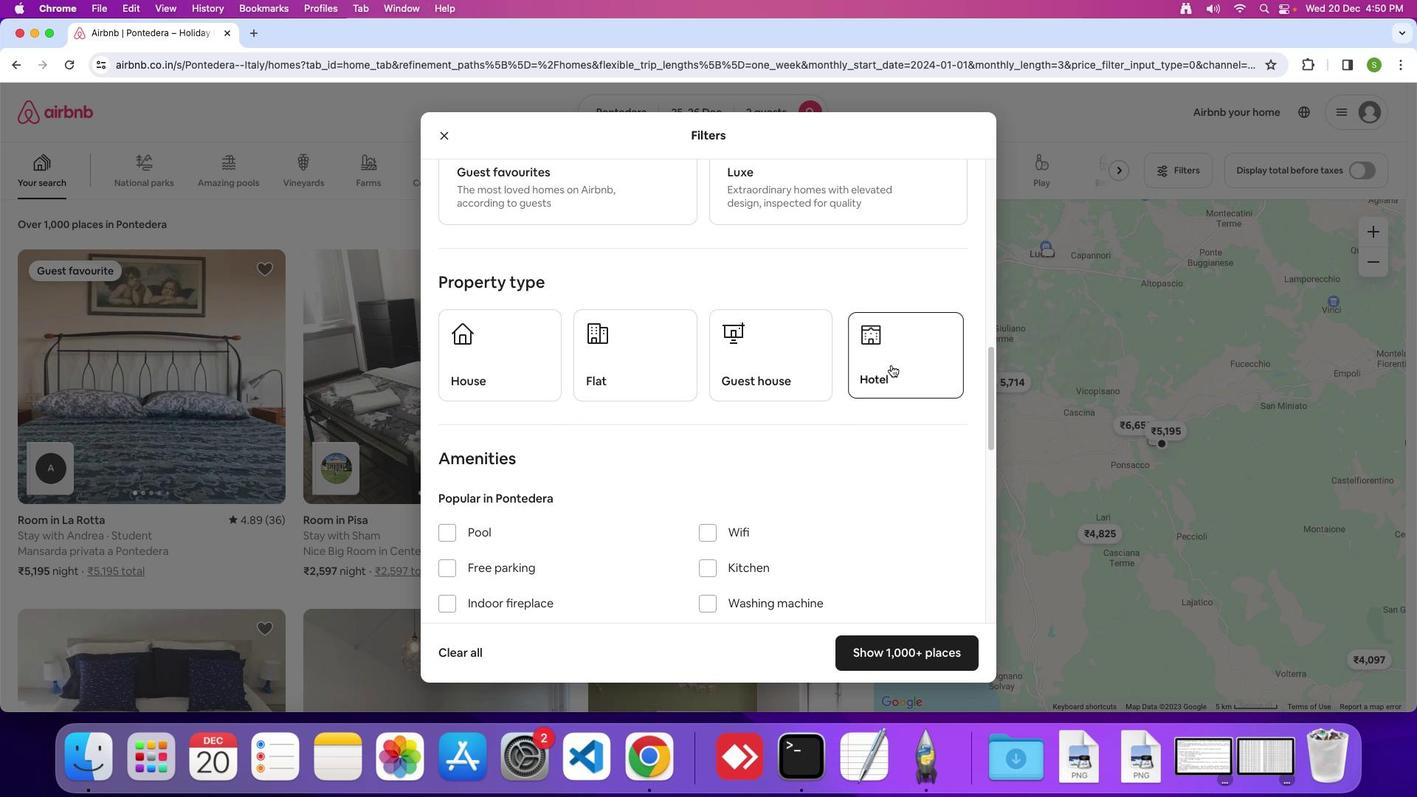 
Action: Mouse pressed left at (891, 364)
Screenshot: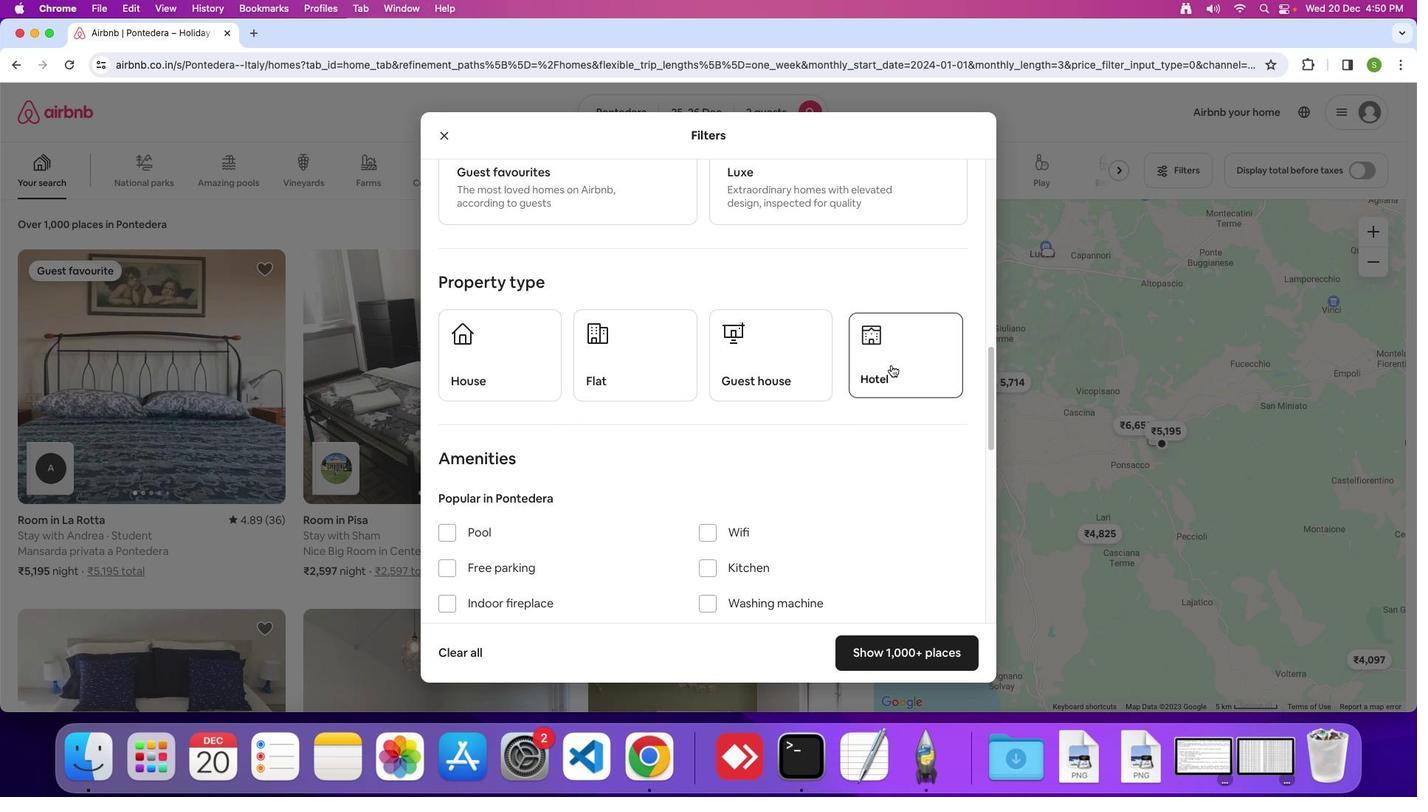
Action: Mouse moved to (698, 465)
Screenshot: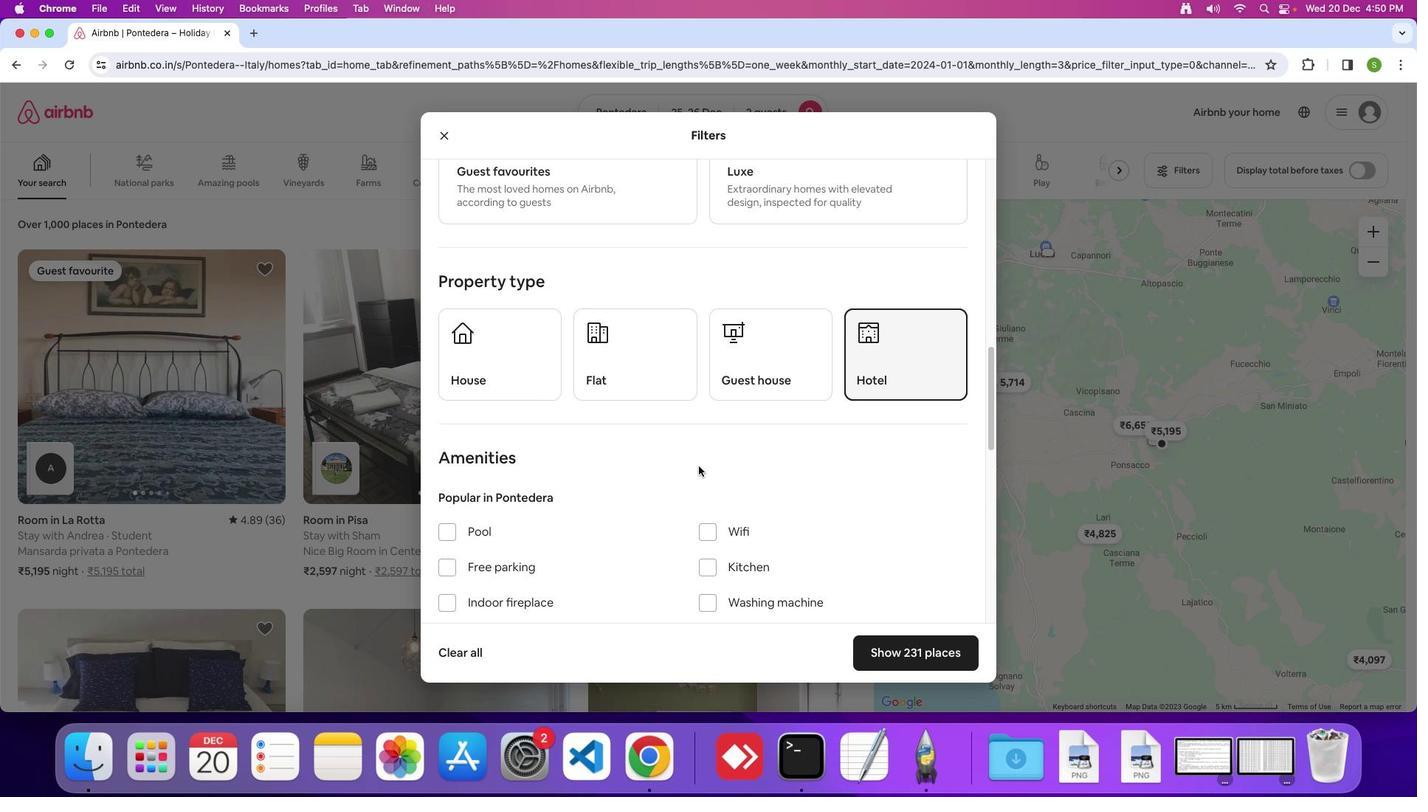 
Action: Mouse scrolled (698, 465) with delta (0, 0)
Screenshot: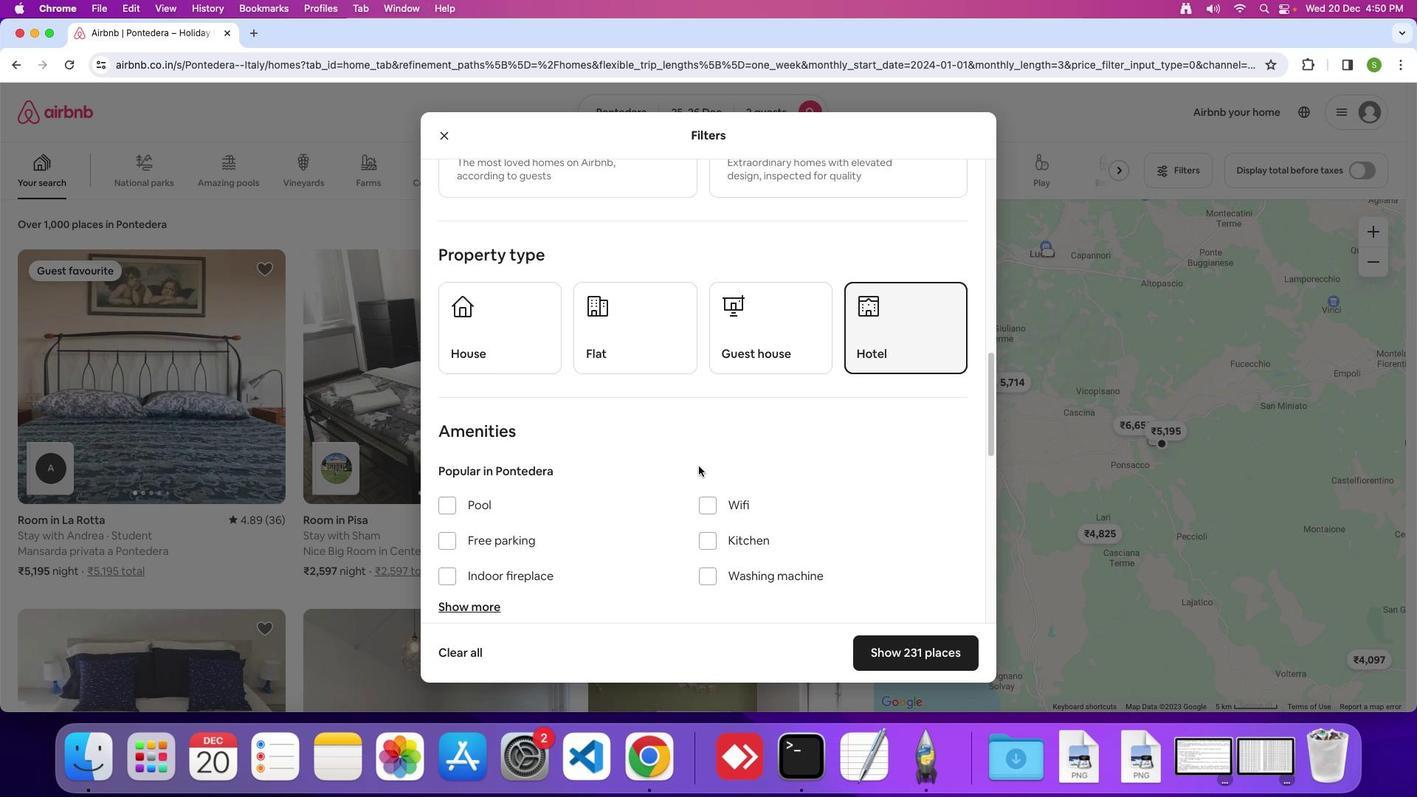 
Action: Mouse scrolled (698, 465) with delta (0, 0)
Screenshot: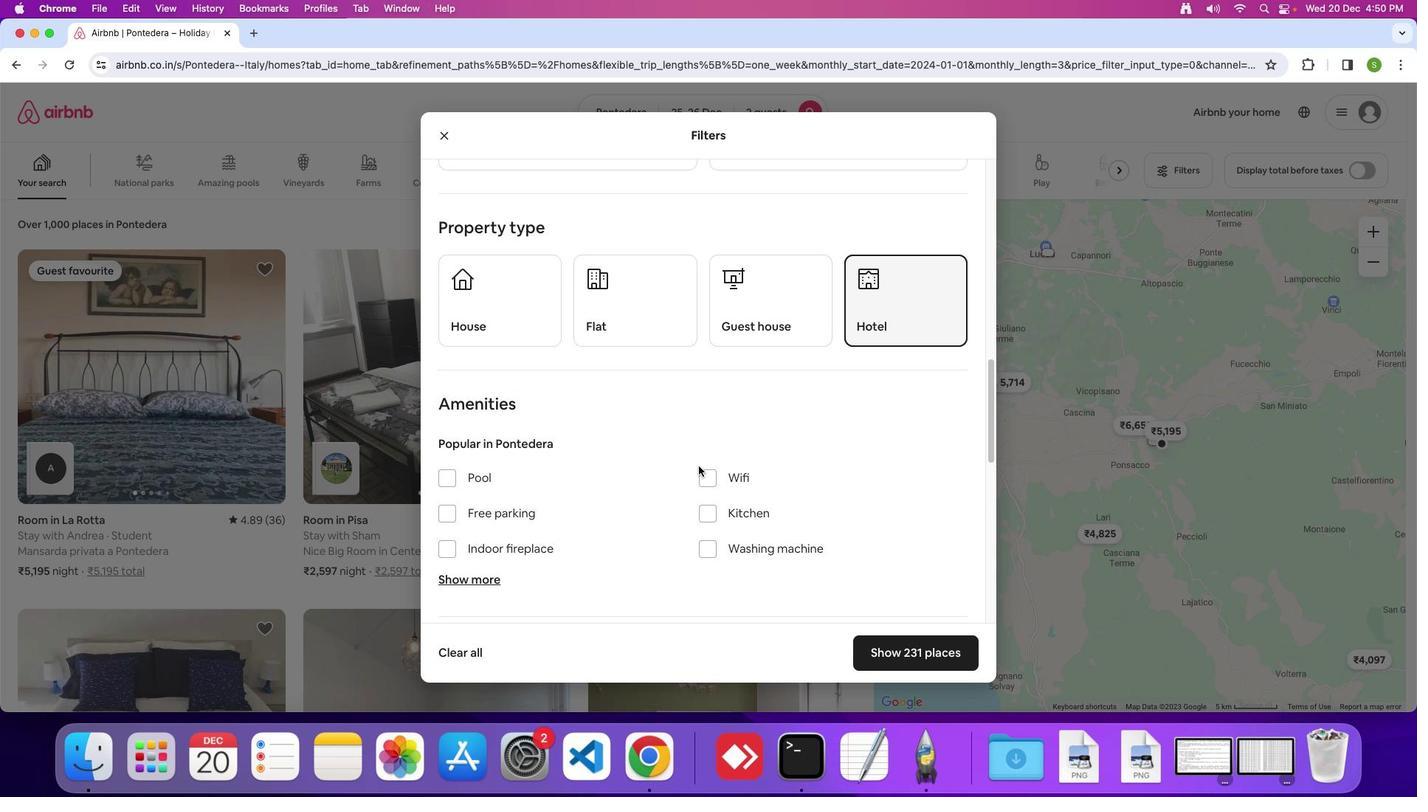 
Action: Mouse scrolled (698, 465) with delta (0, -2)
Screenshot: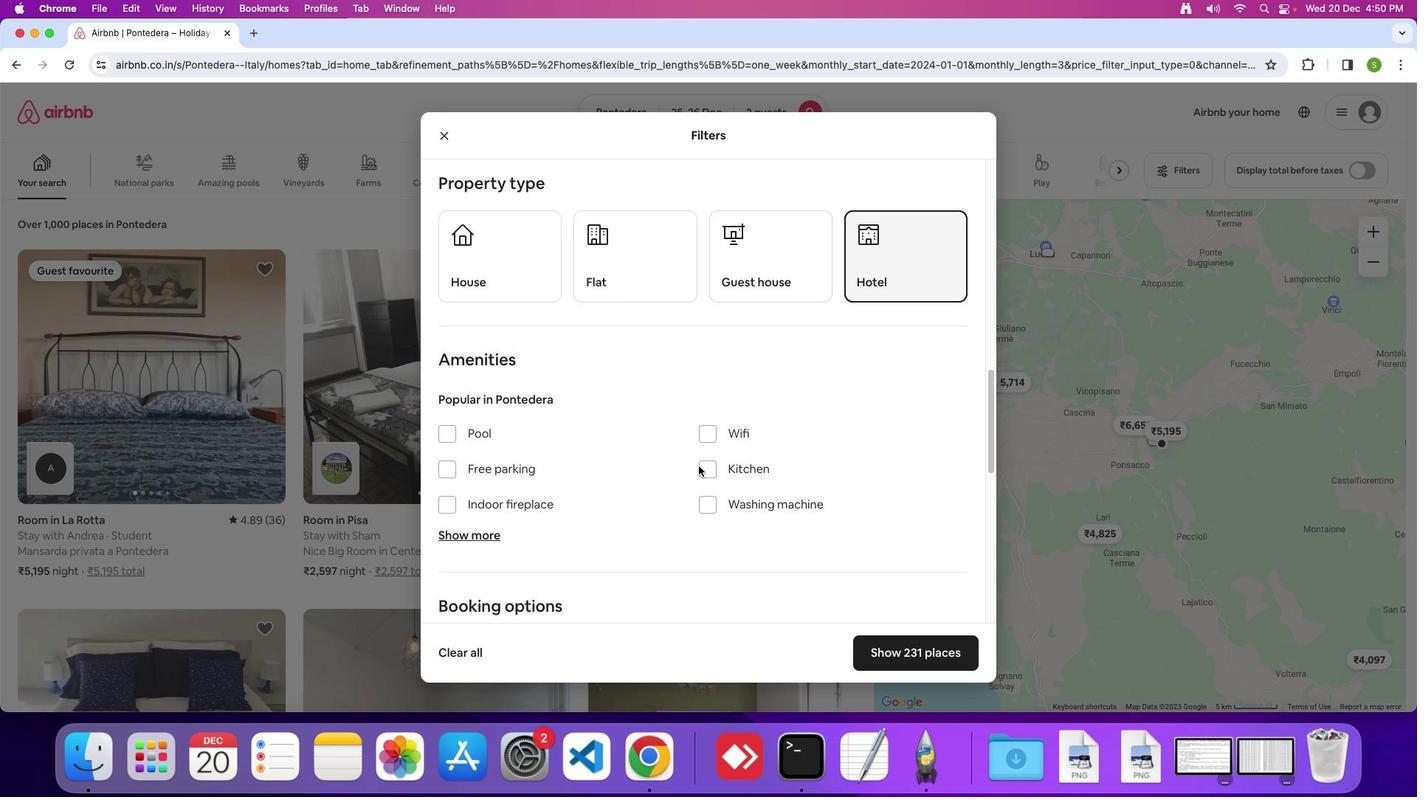 
Action: Mouse scrolled (698, 465) with delta (0, 0)
Screenshot: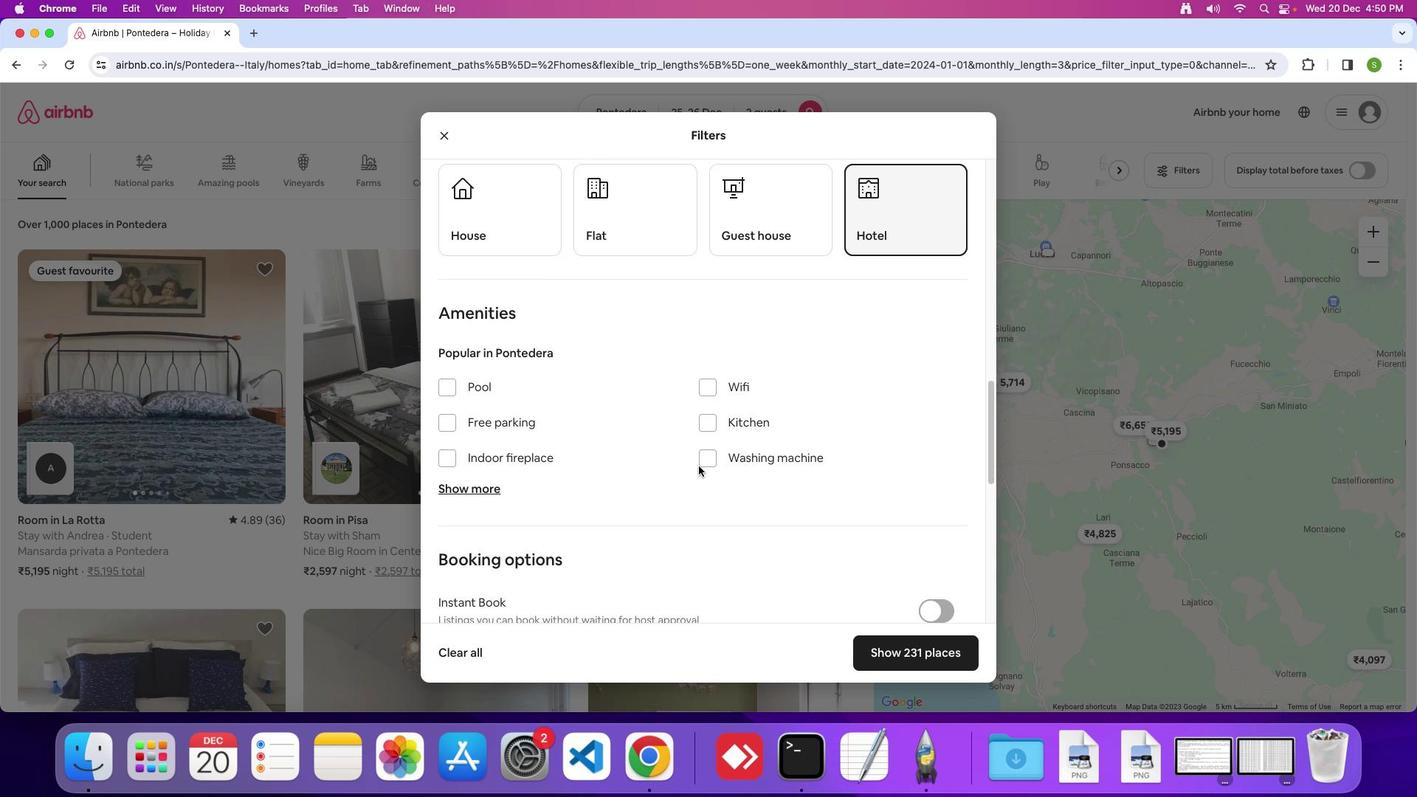 
Action: Mouse scrolled (698, 465) with delta (0, 0)
Screenshot: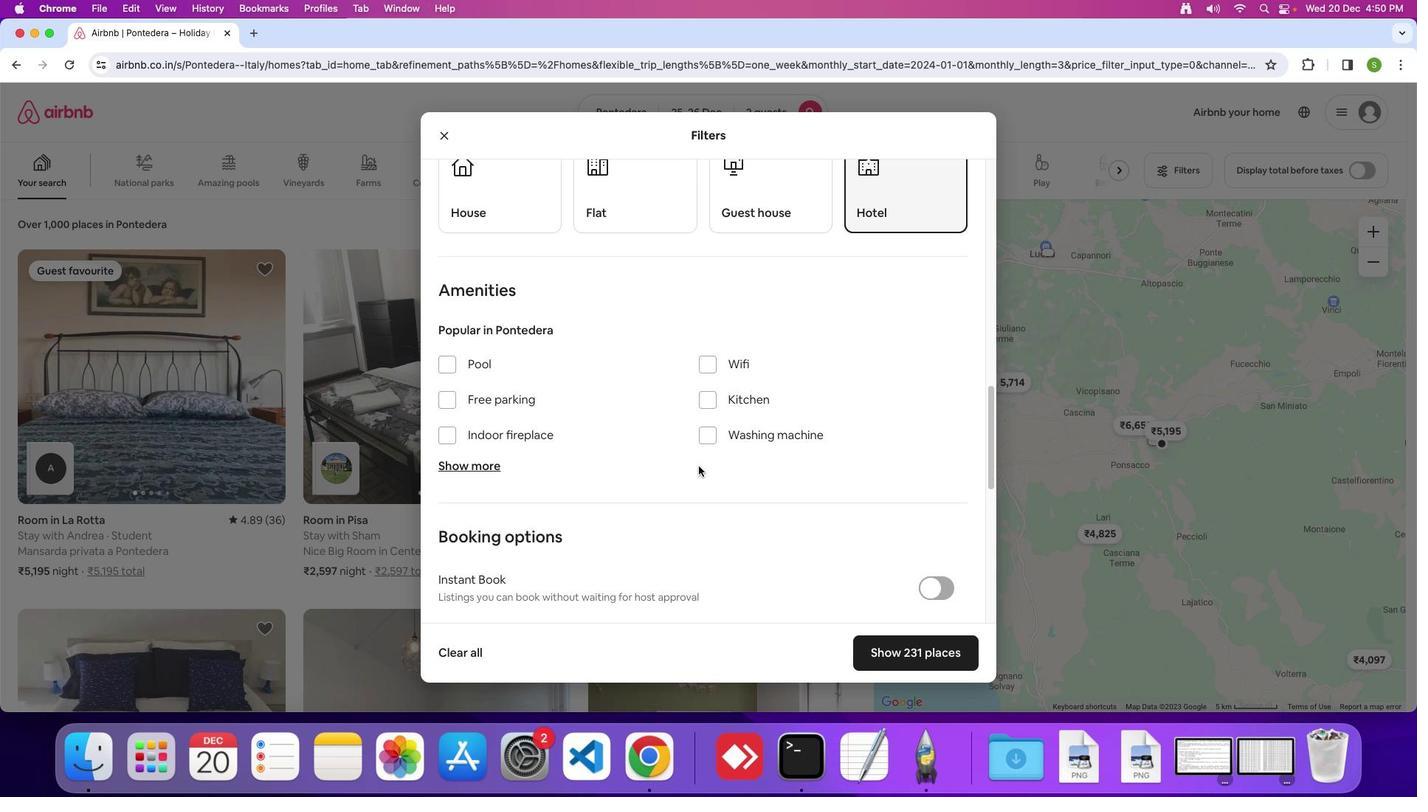 
Action: Mouse scrolled (698, 465) with delta (0, -2)
Screenshot: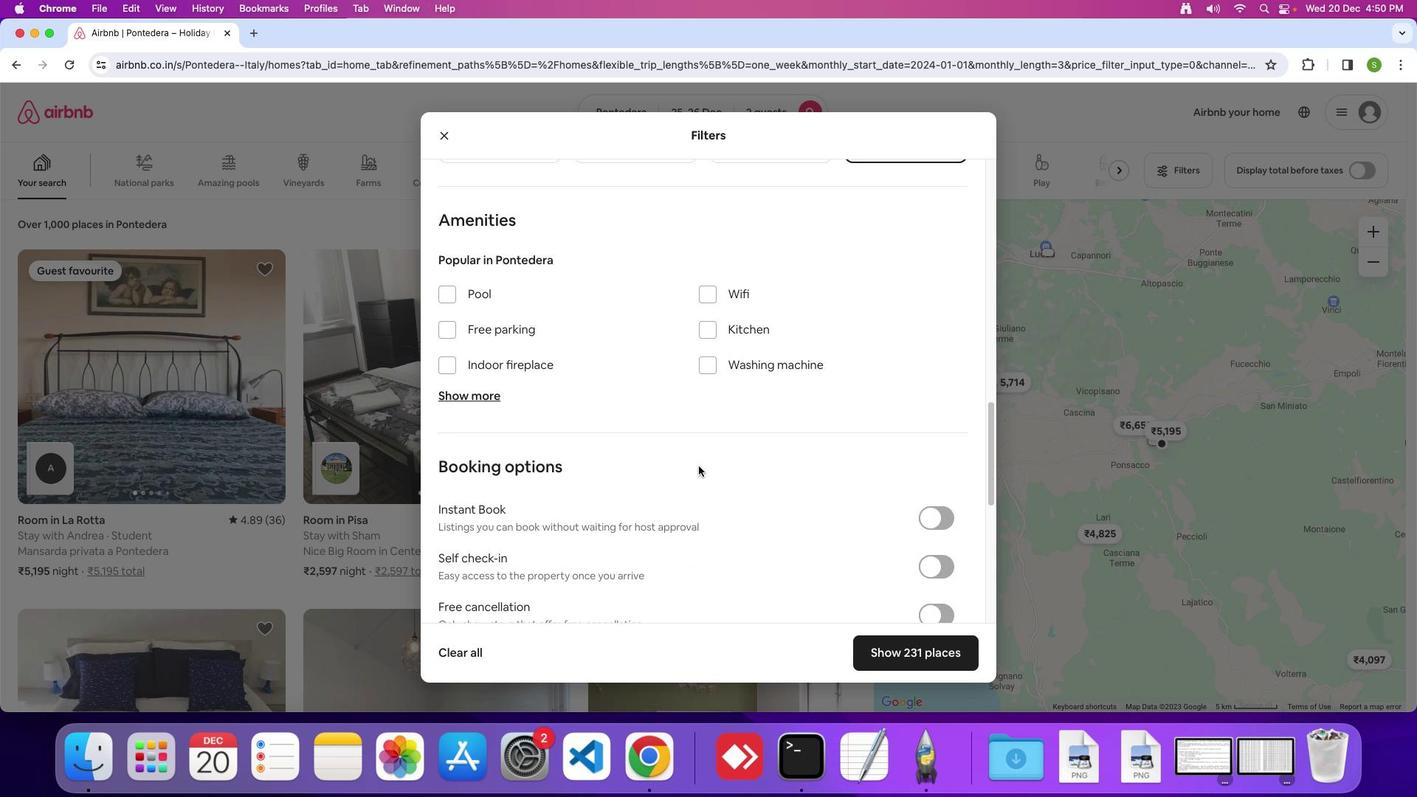
Action: Mouse scrolled (698, 465) with delta (0, 0)
Screenshot: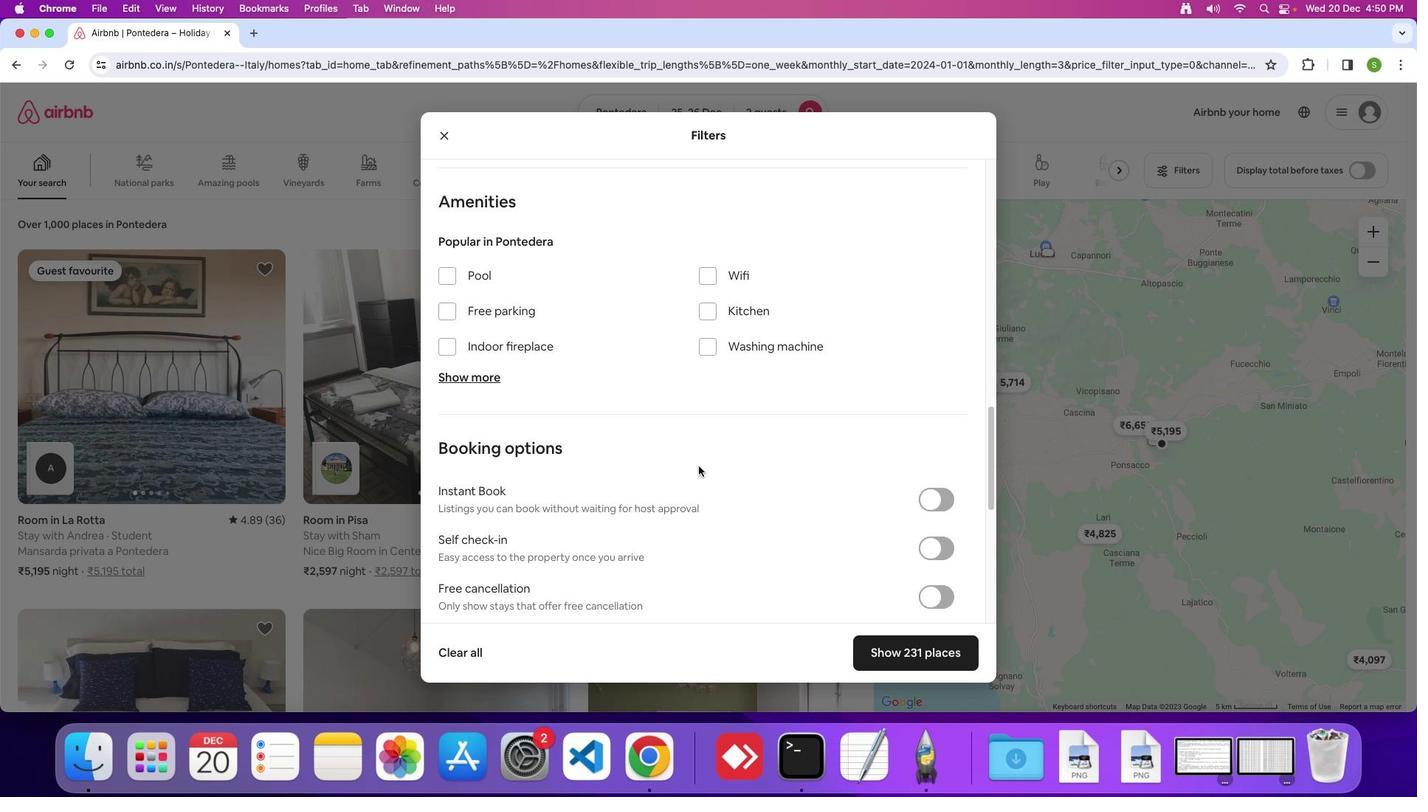 
Action: Mouse scrolled (698, 465) with delta (0, 0)
Screenshot: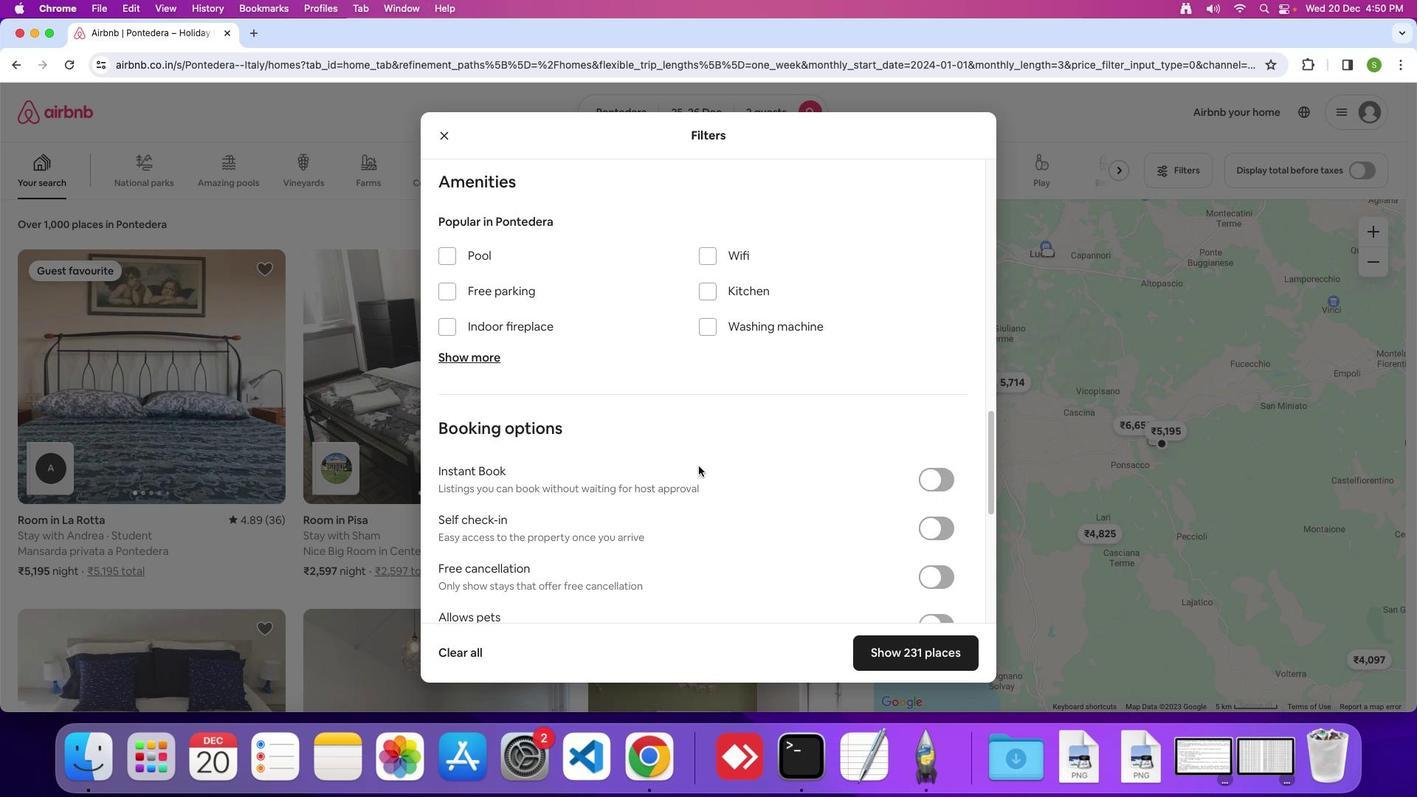 
Action: Mouse scrolled (698, 465) with delta (0, 0)
Screenshot: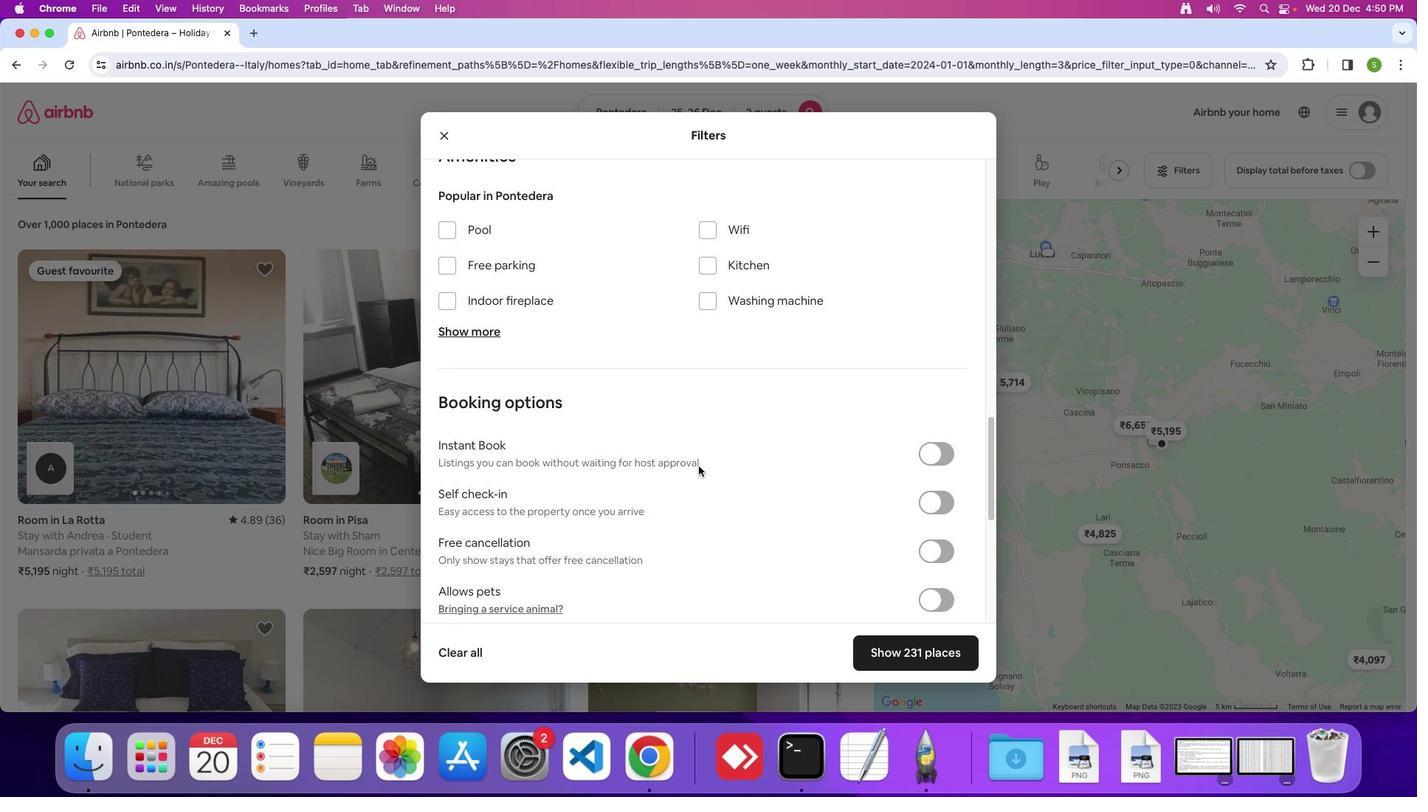 
Action: Mouse scrolled (698, 465) with delta (0, 0)
Screenshot: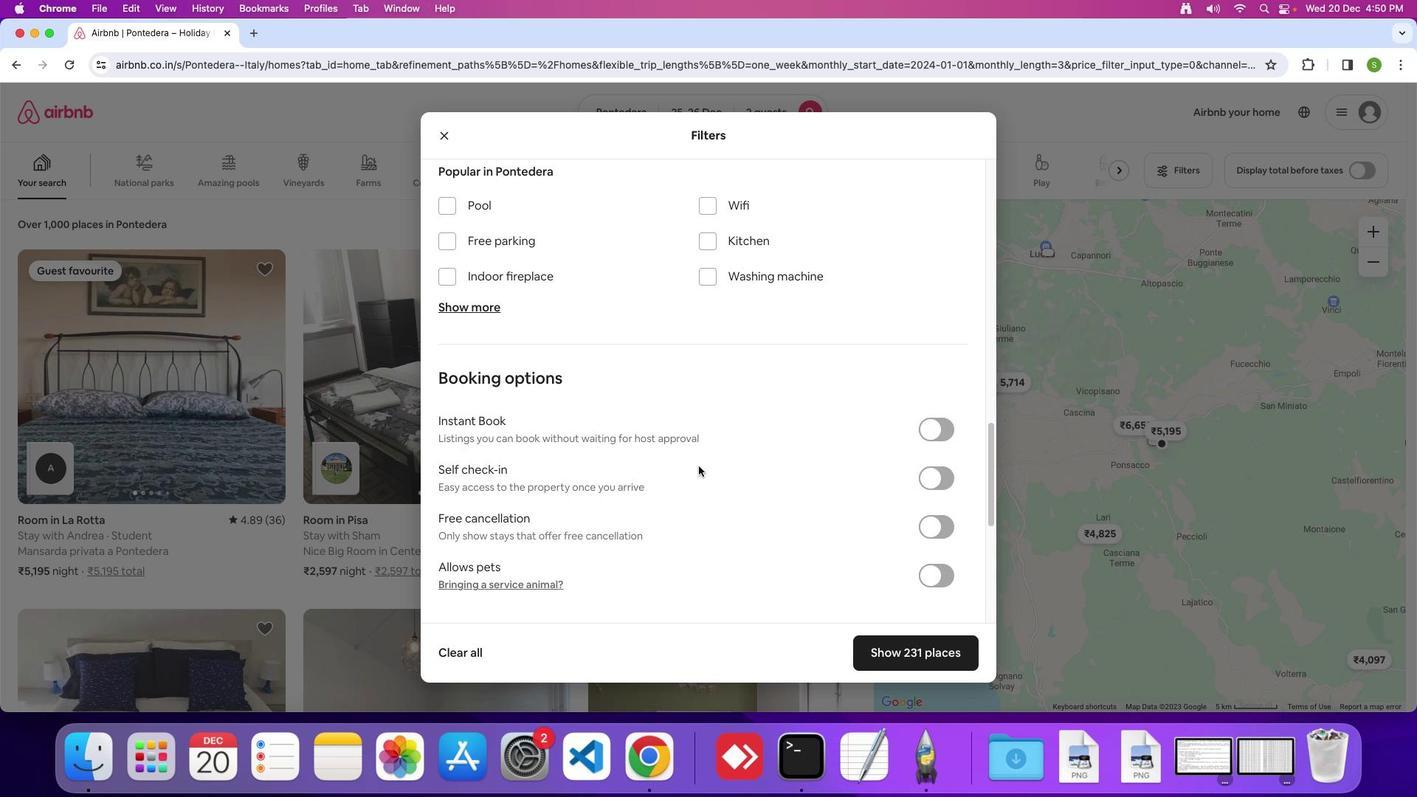 
Action: Mouse scrolled (698, 465) with delta (0, 0)
Screenshot: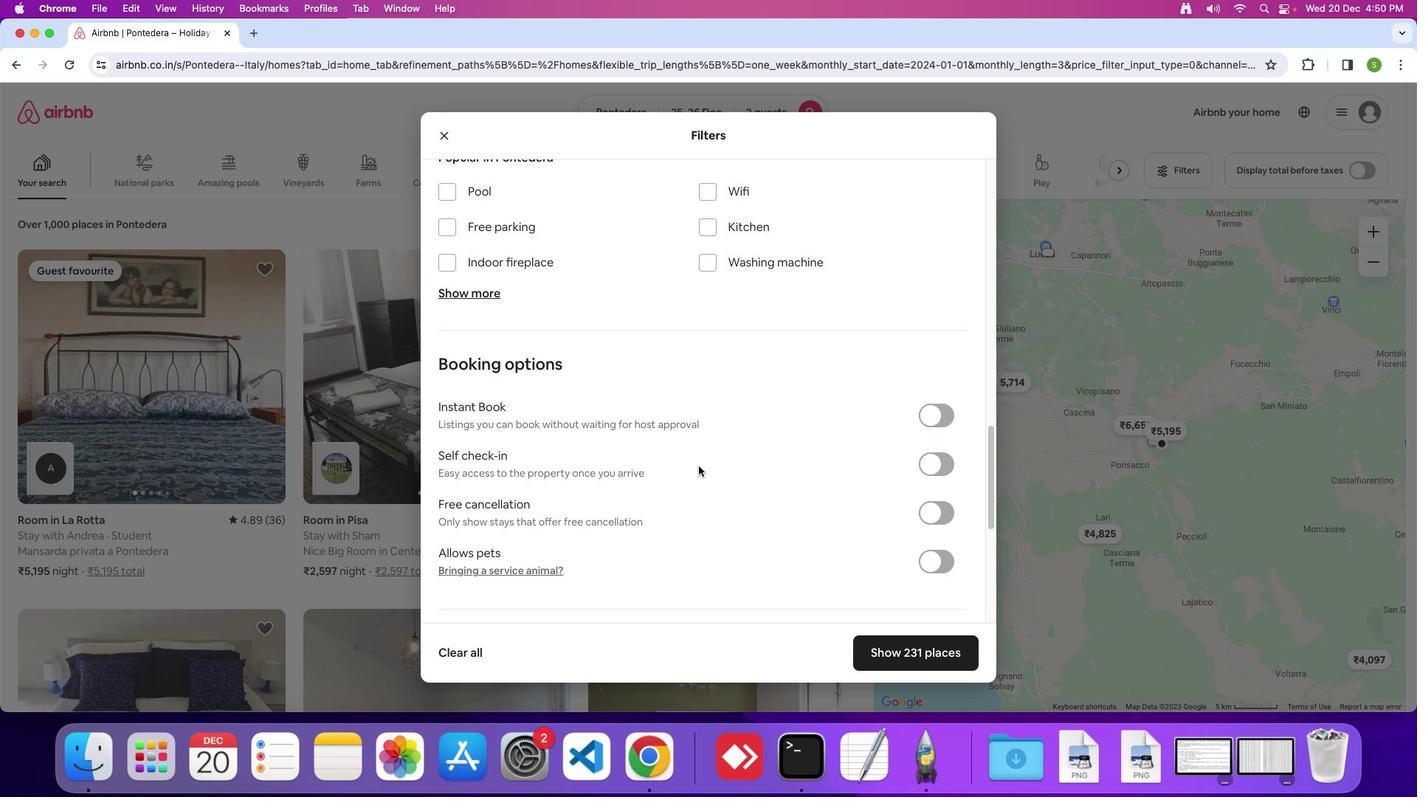 
Action: Mouse scrolled (698, 465) with delta (0, 0)
Screenshot: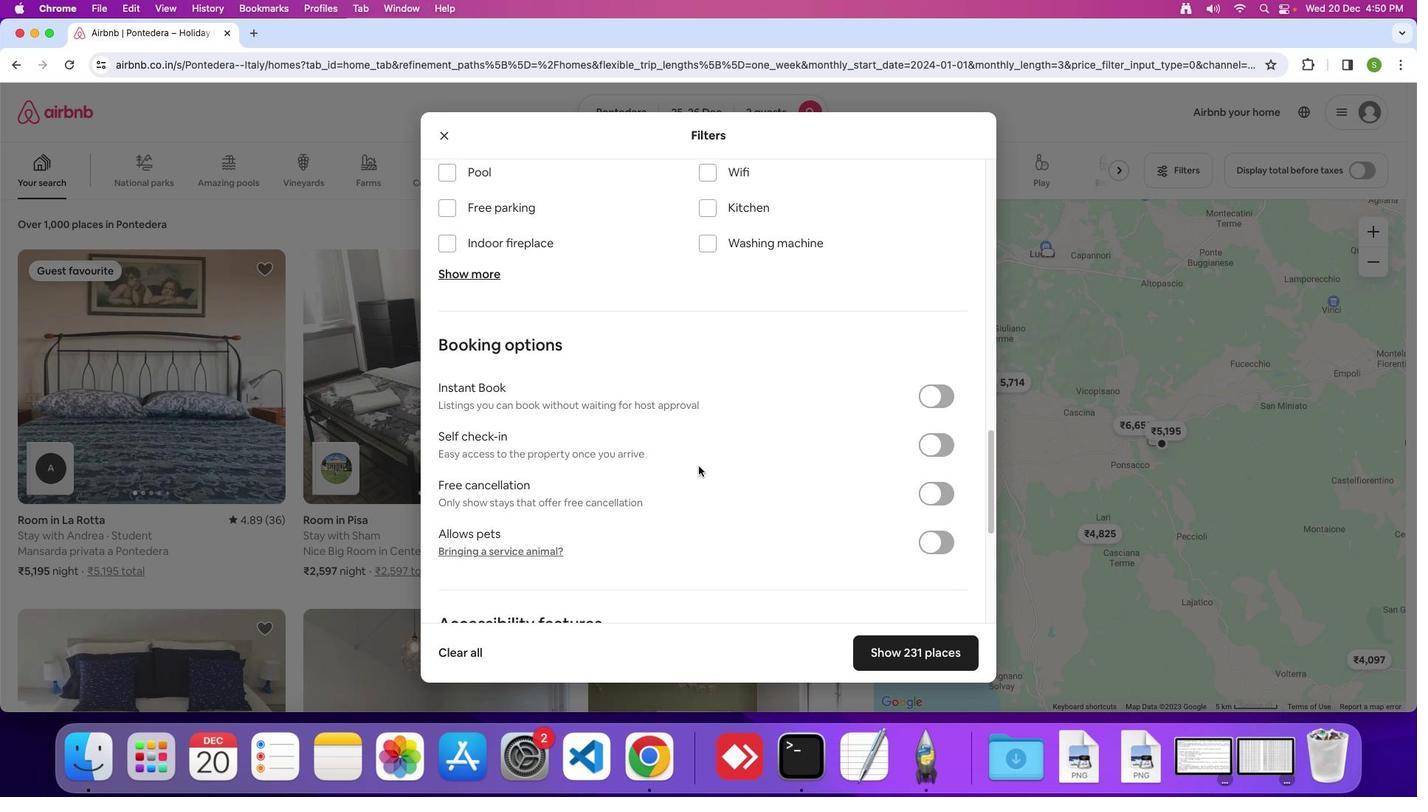 
Action: Mouse scrolled (698, 465) with delta (0, 0)
Screenshot: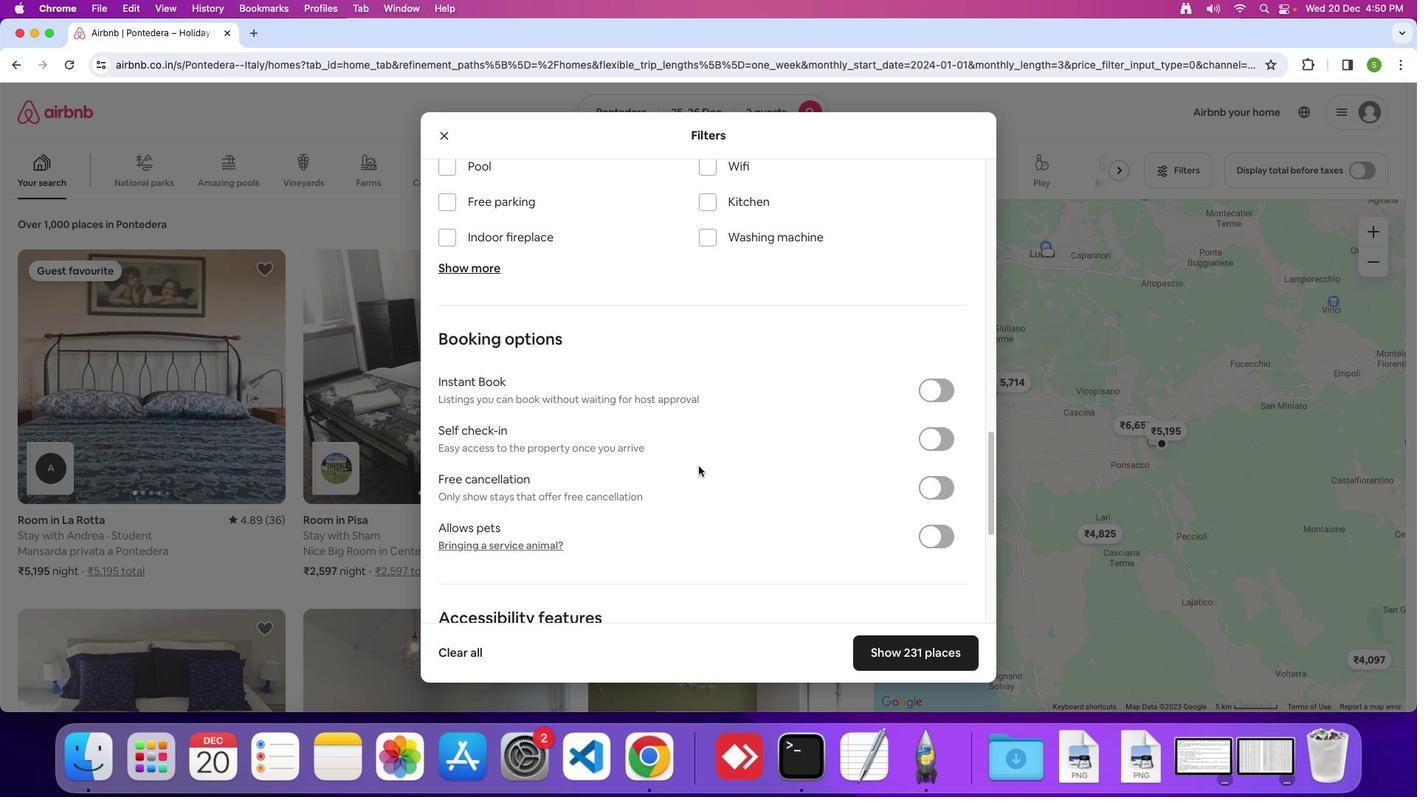 
Action: Mouse scrolled (698, 465) with delta (0, -1)
Screenshot: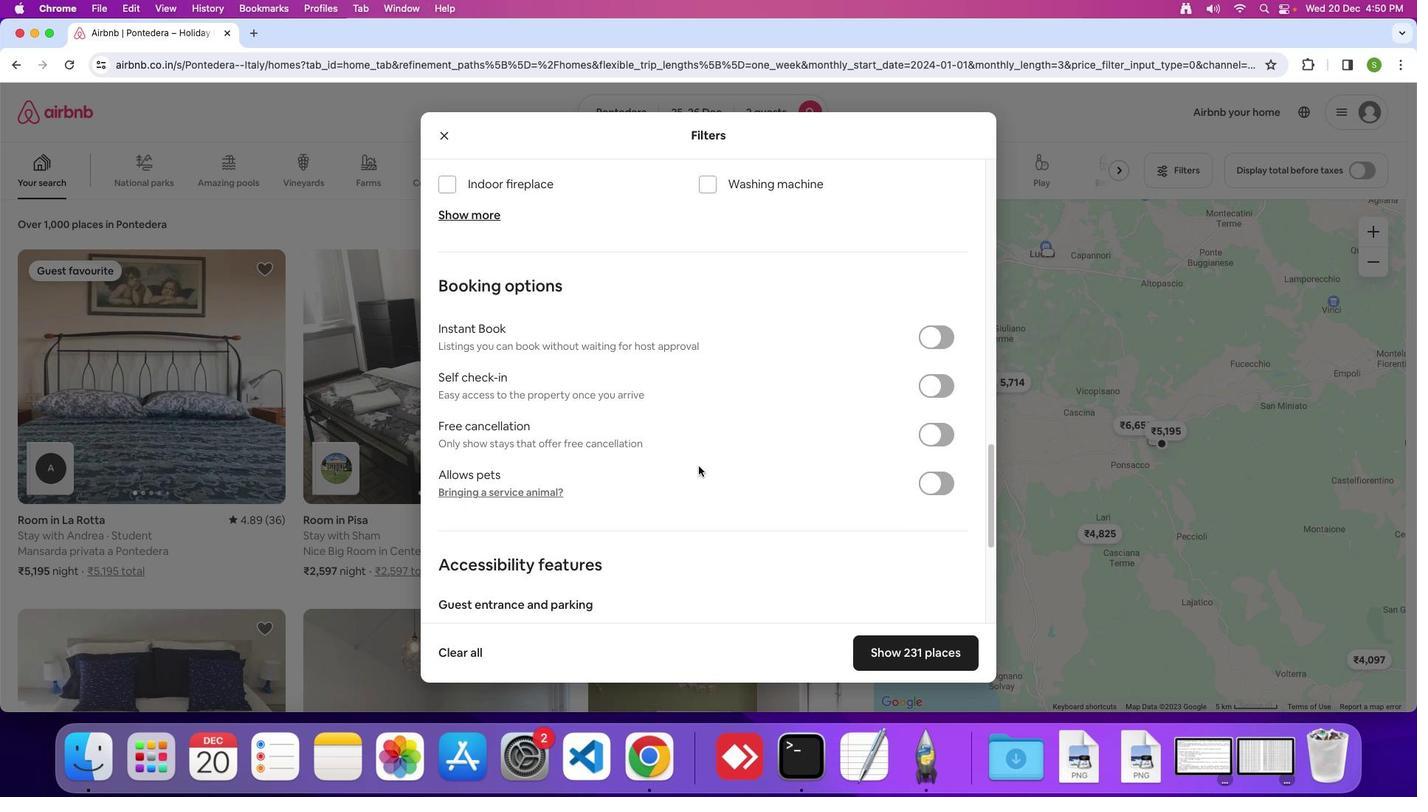 
Action: Mouse scrolled (698, 465) with delta (0, 0)
Screenshot: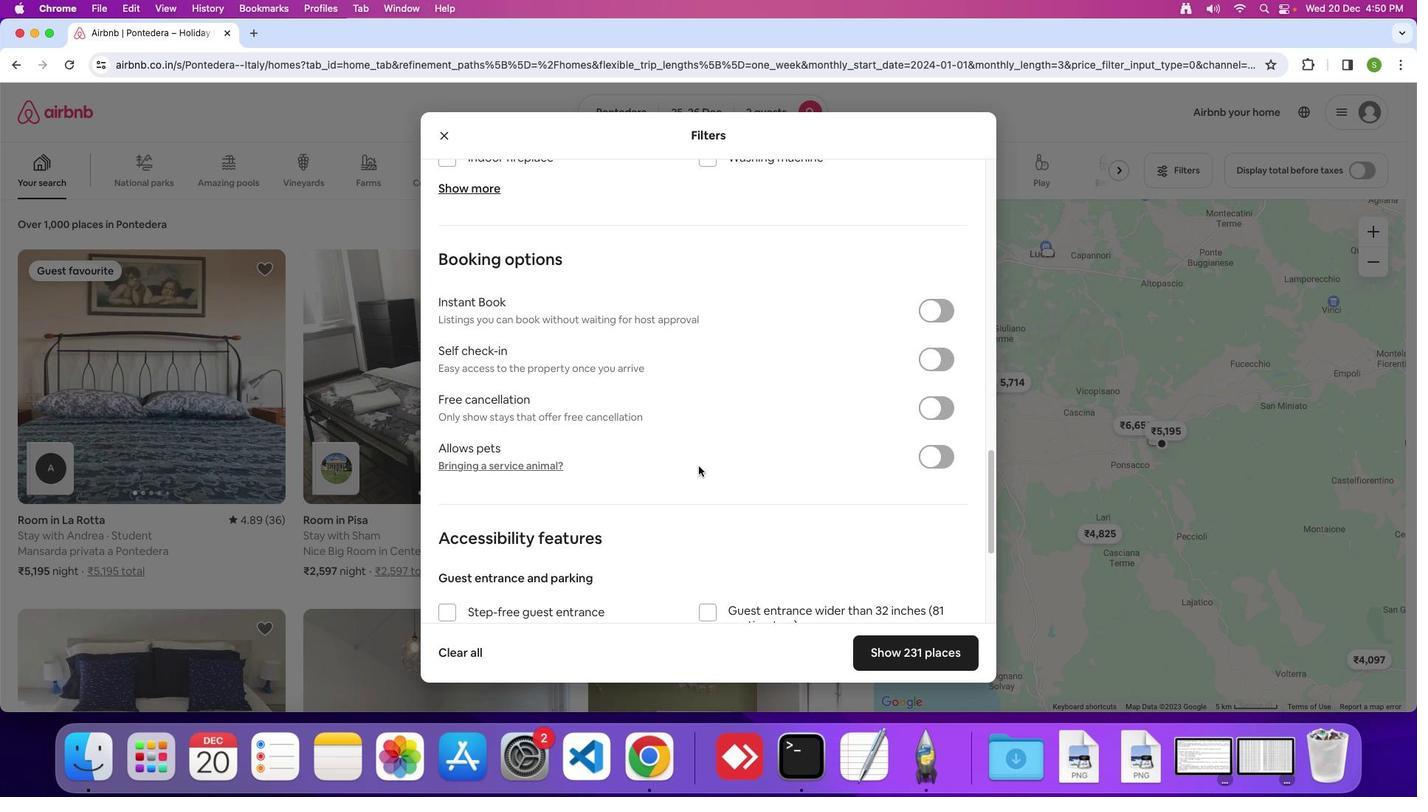 
Action: Mouse scrolled (698, 465) with delta (0, 0)
Screenshot: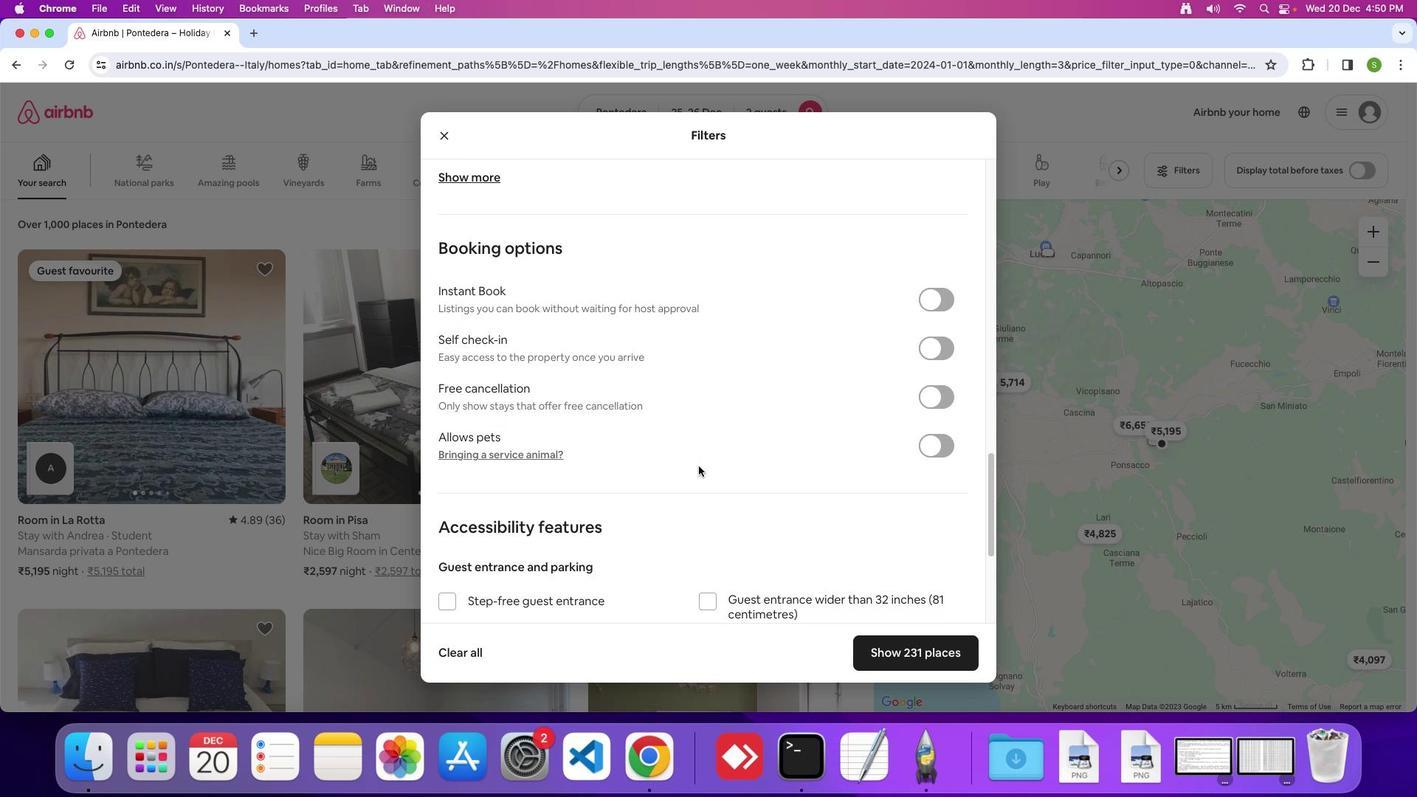 
Action: Mouse scrolled (698, 465) with delta (0, 0)
Screenshot: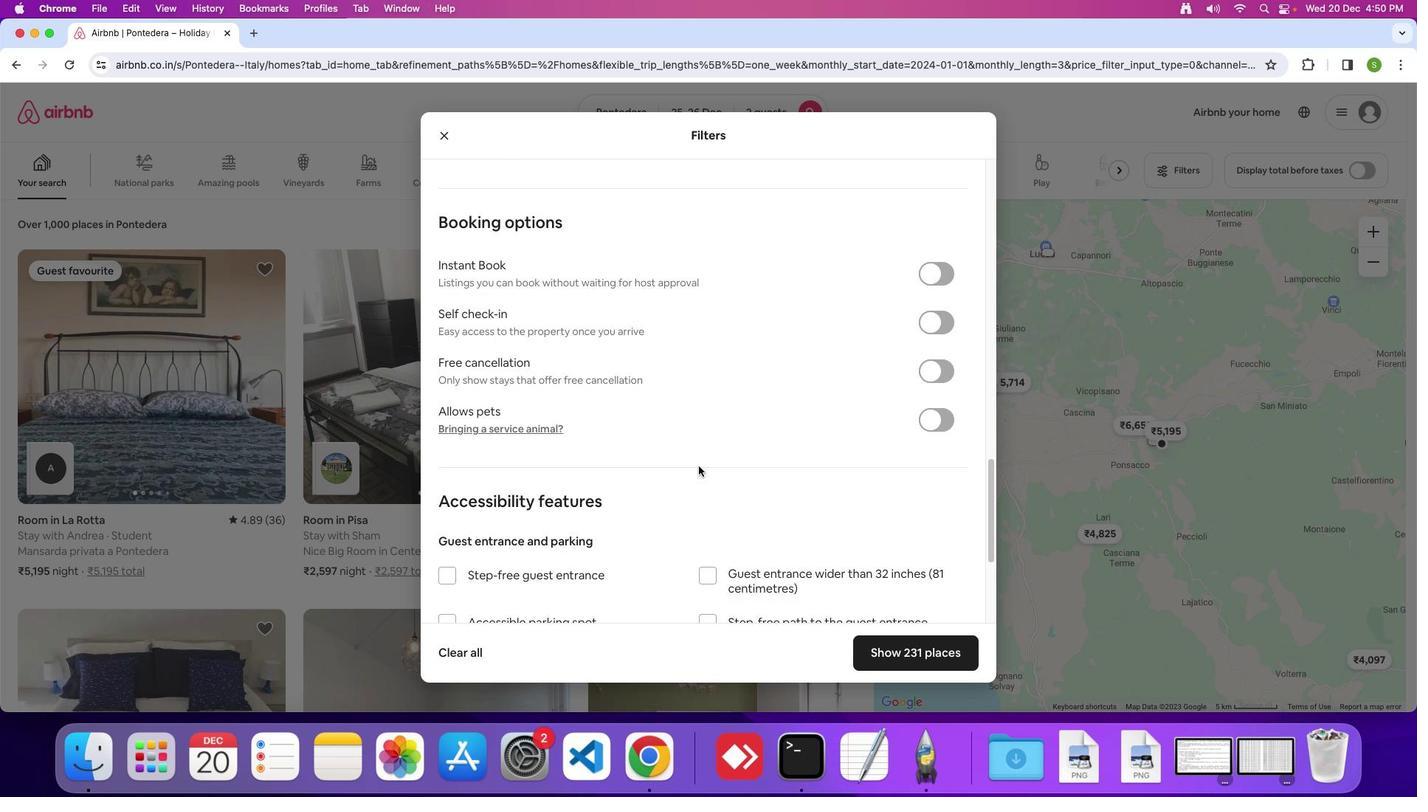 
Action: Mouse scrolled (698, 465) with delta (0, 0)
Screenshot: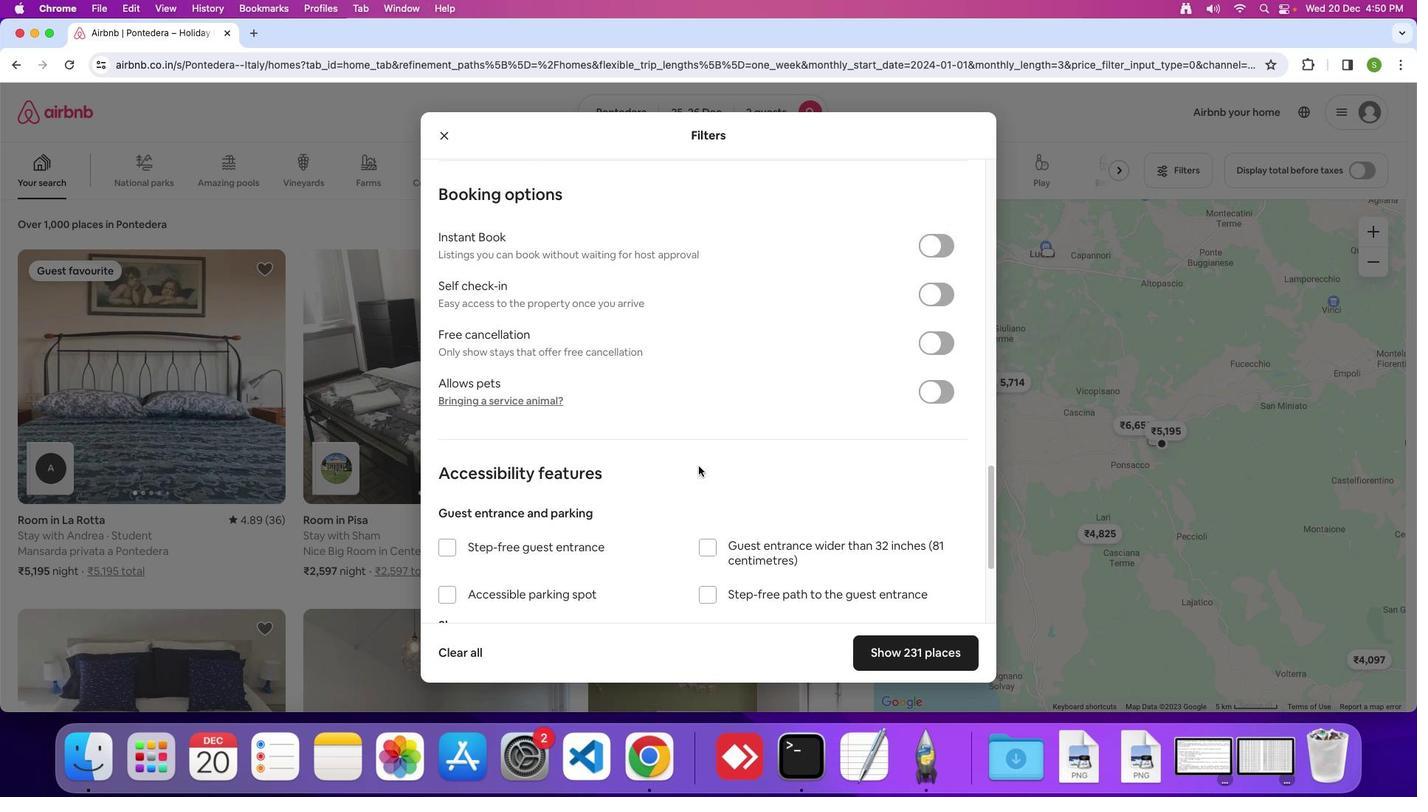 
Action: Mouse scrolled (698, 465) with delta (0, -2)
Screenshot: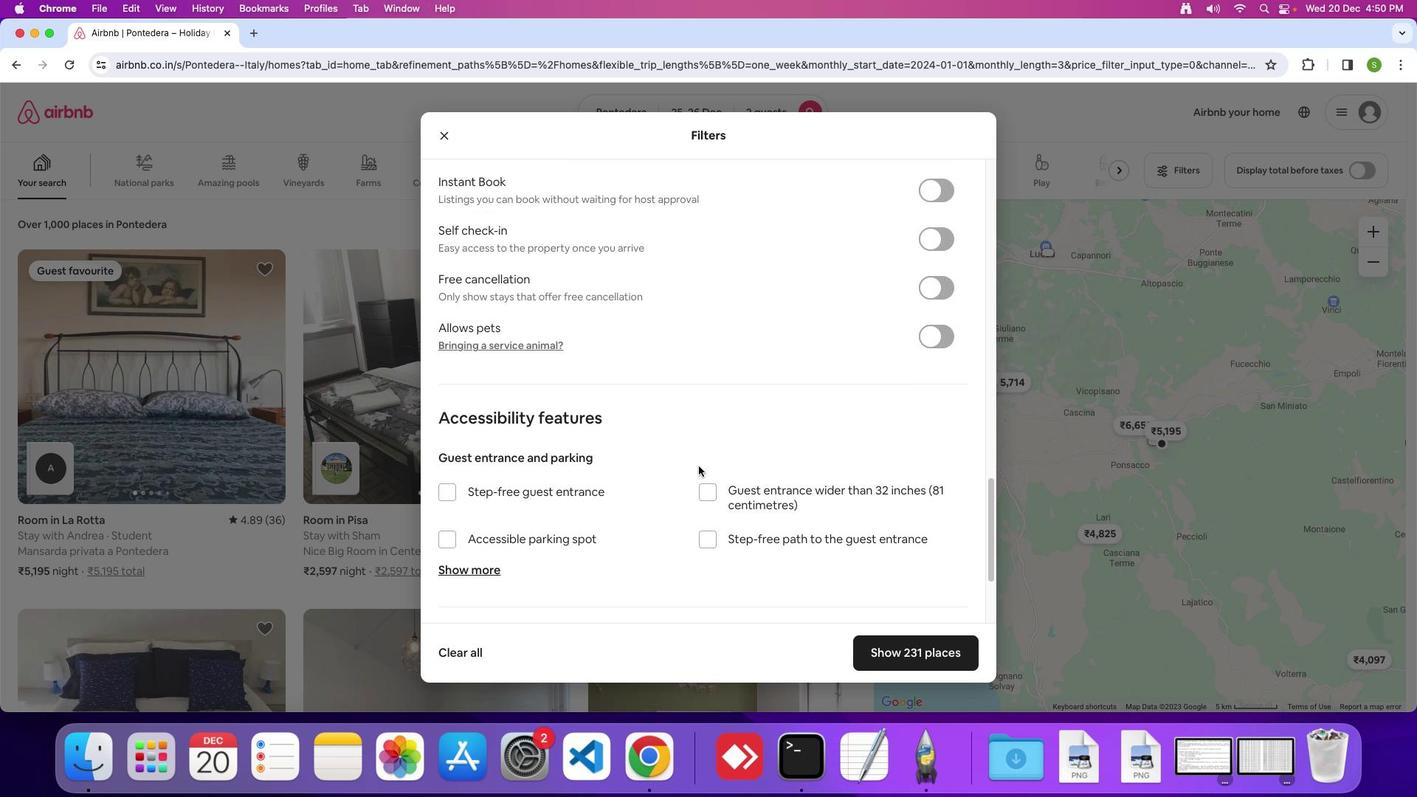 
Action: Mouse scrolled (698, 465) with delta (0, 0)
Screenshot: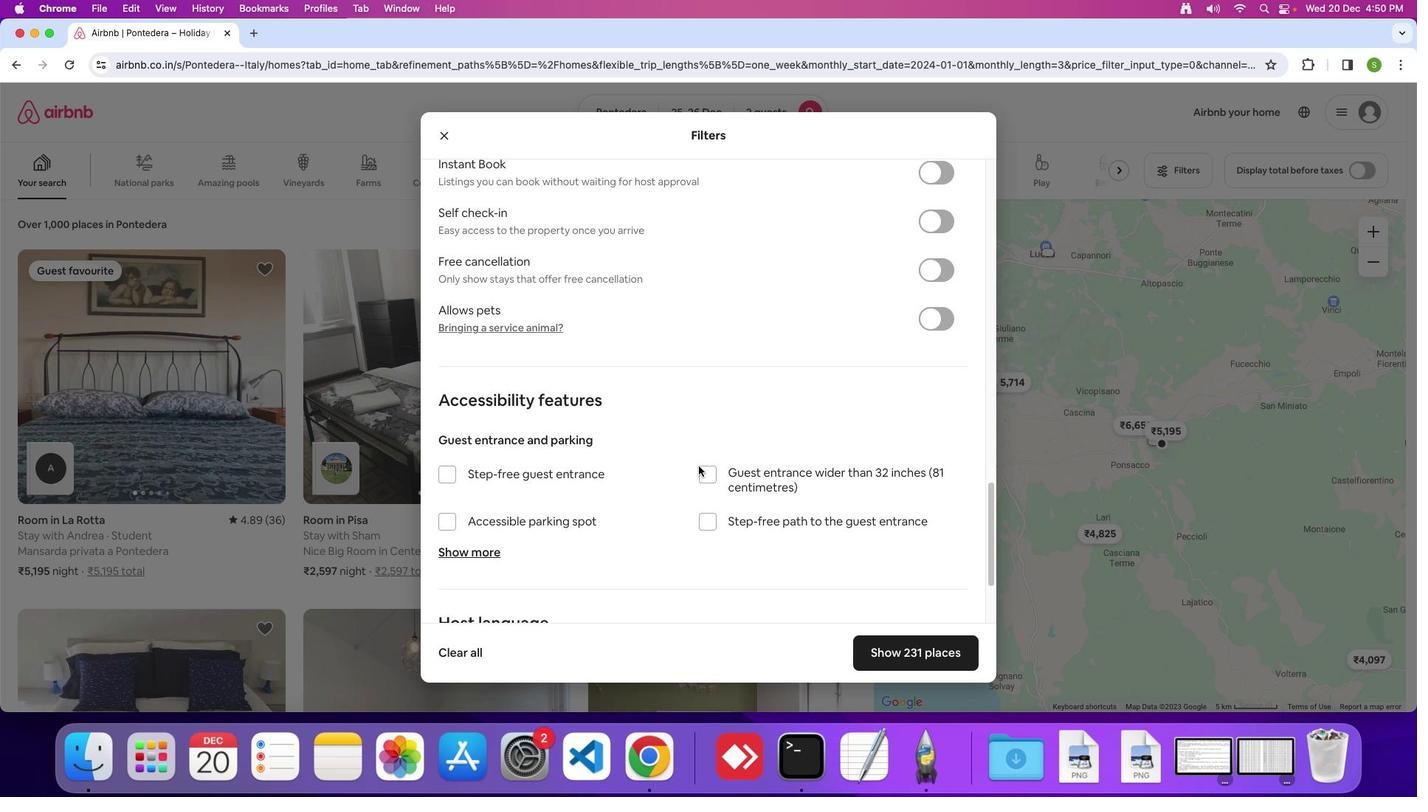 
Action: Mouse scrolled (698, 465) with delta (0, 0)
Screenshot: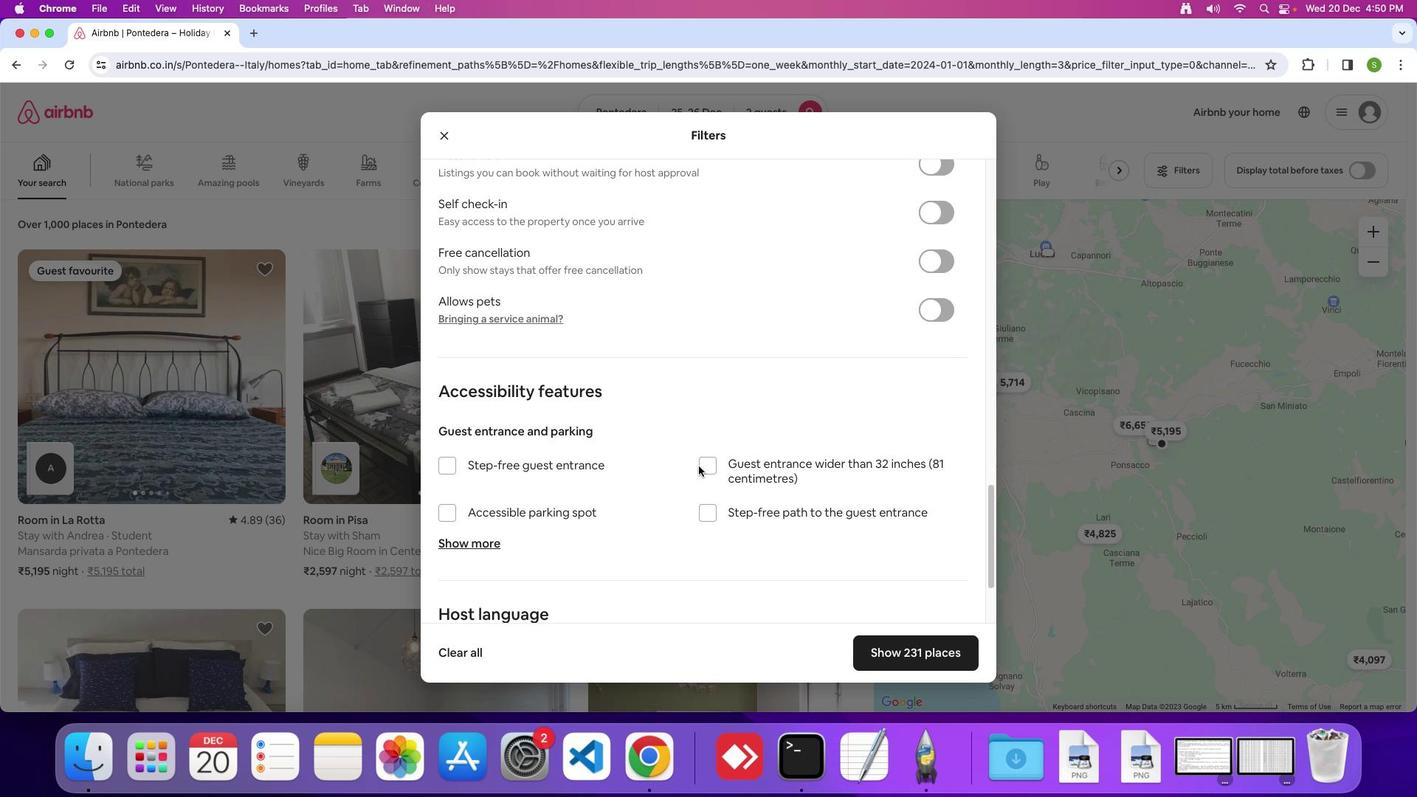 
Action: Mouse scrolled (698, 465) with delta (0, 0)
Screenshot: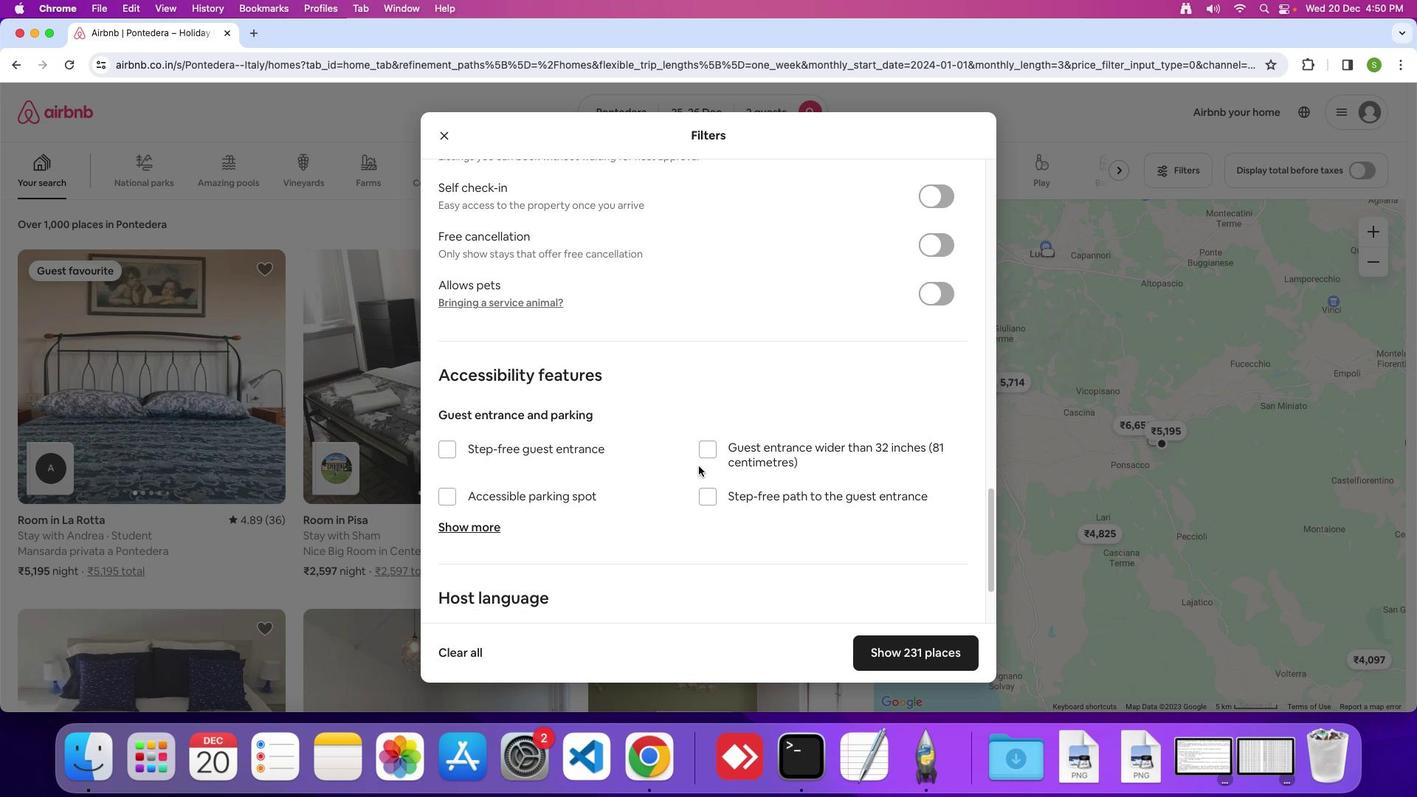 
Action: Mouse scrolled (698, 465) with delta (0, 0)
Screenshot: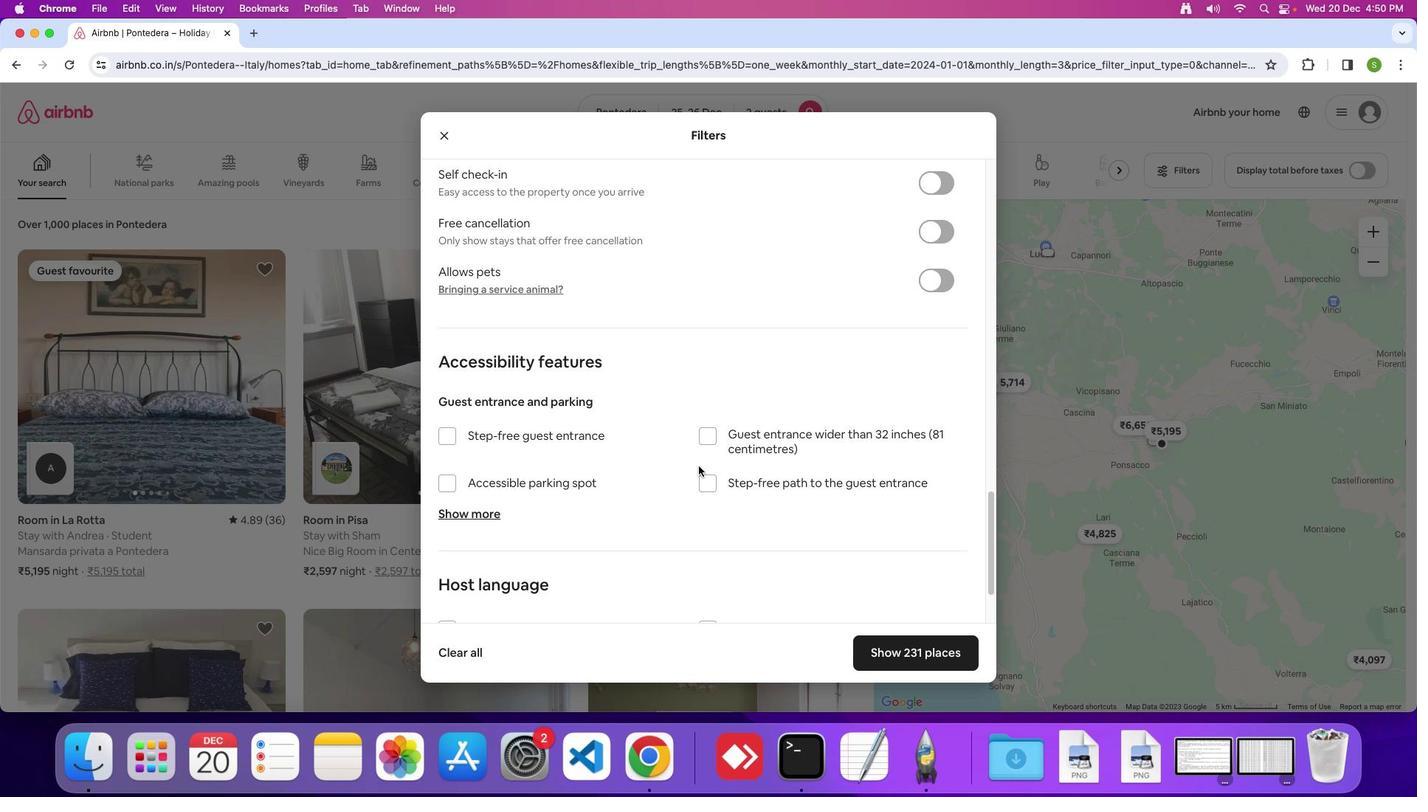 
Action: Mouse scrolled (698, 465) with delta (0, 0)
Screenshot: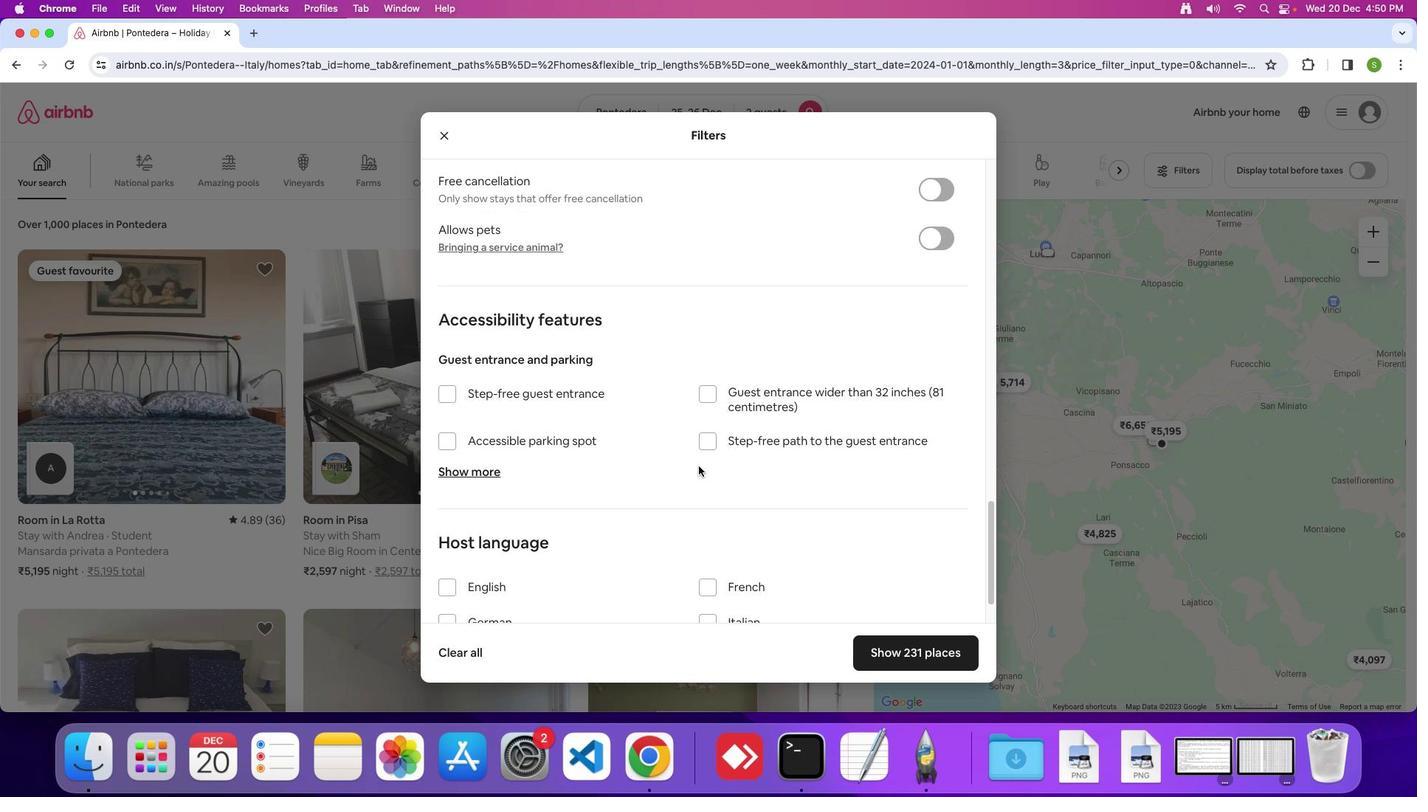 
Action: Mouse scrolled (698, 465) with delta (0, 0)
Screenshot: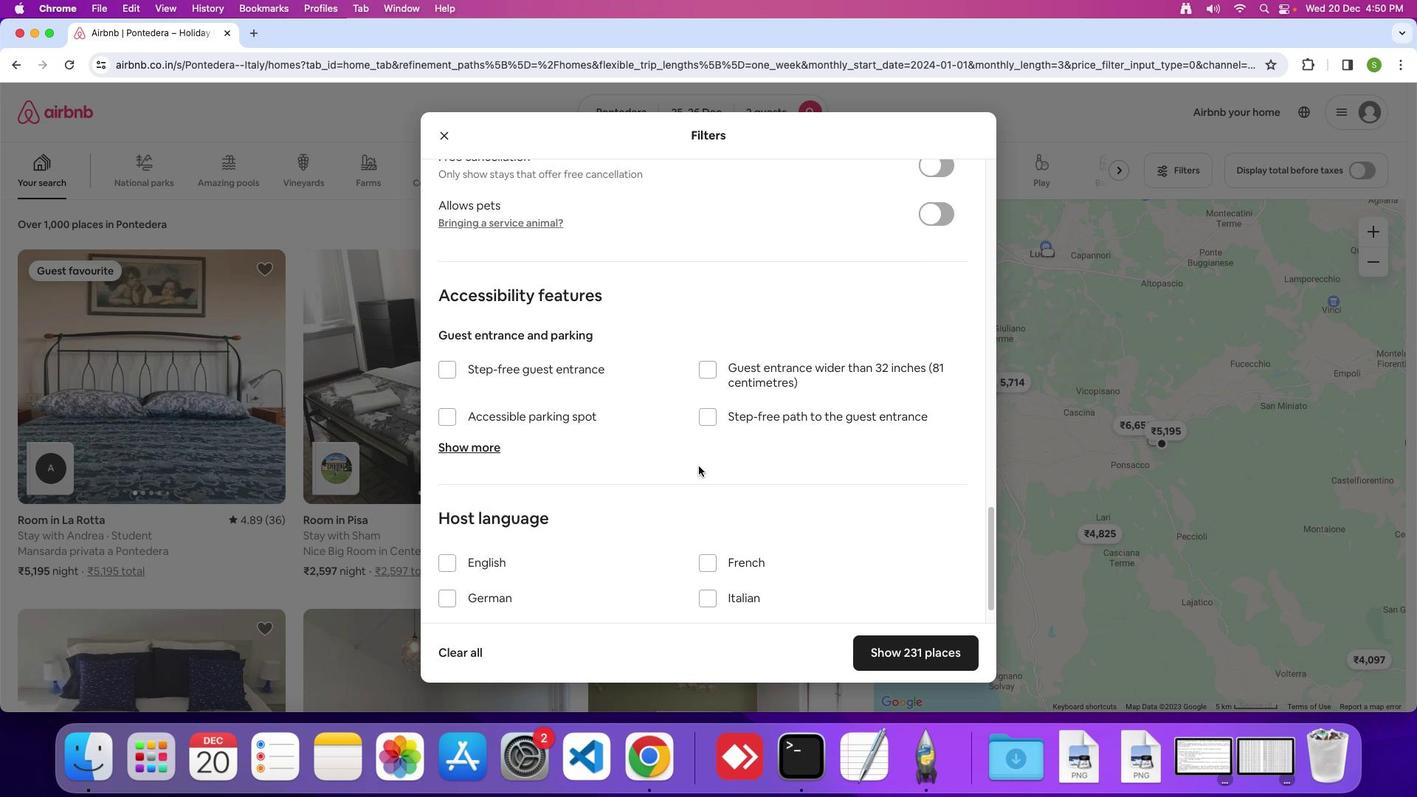 
Action: Mouse scrolled (698, 465) with delta (0, -2)
Screenshot: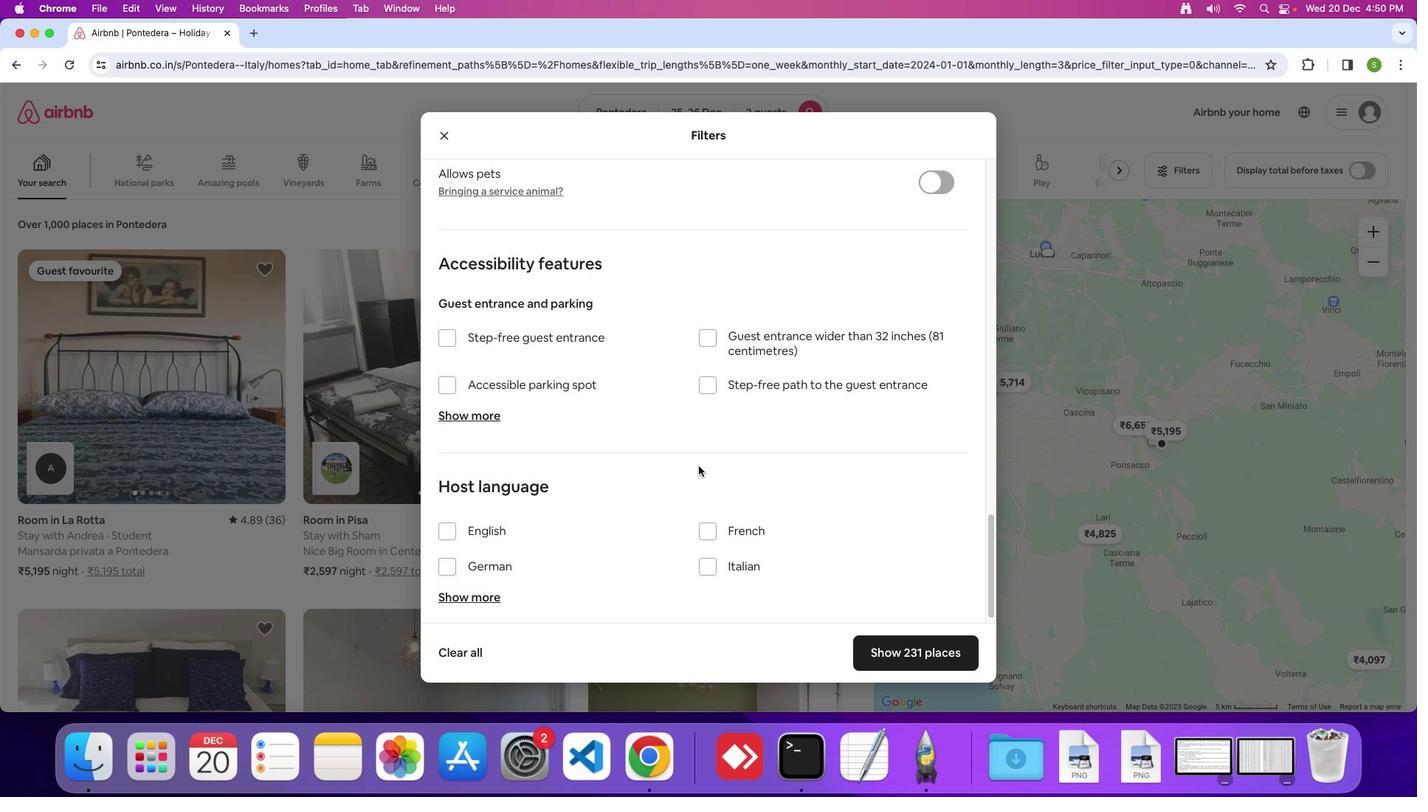 
Action: Mouse scrolled (698, 465) with delta (0, 0)
Screenshot: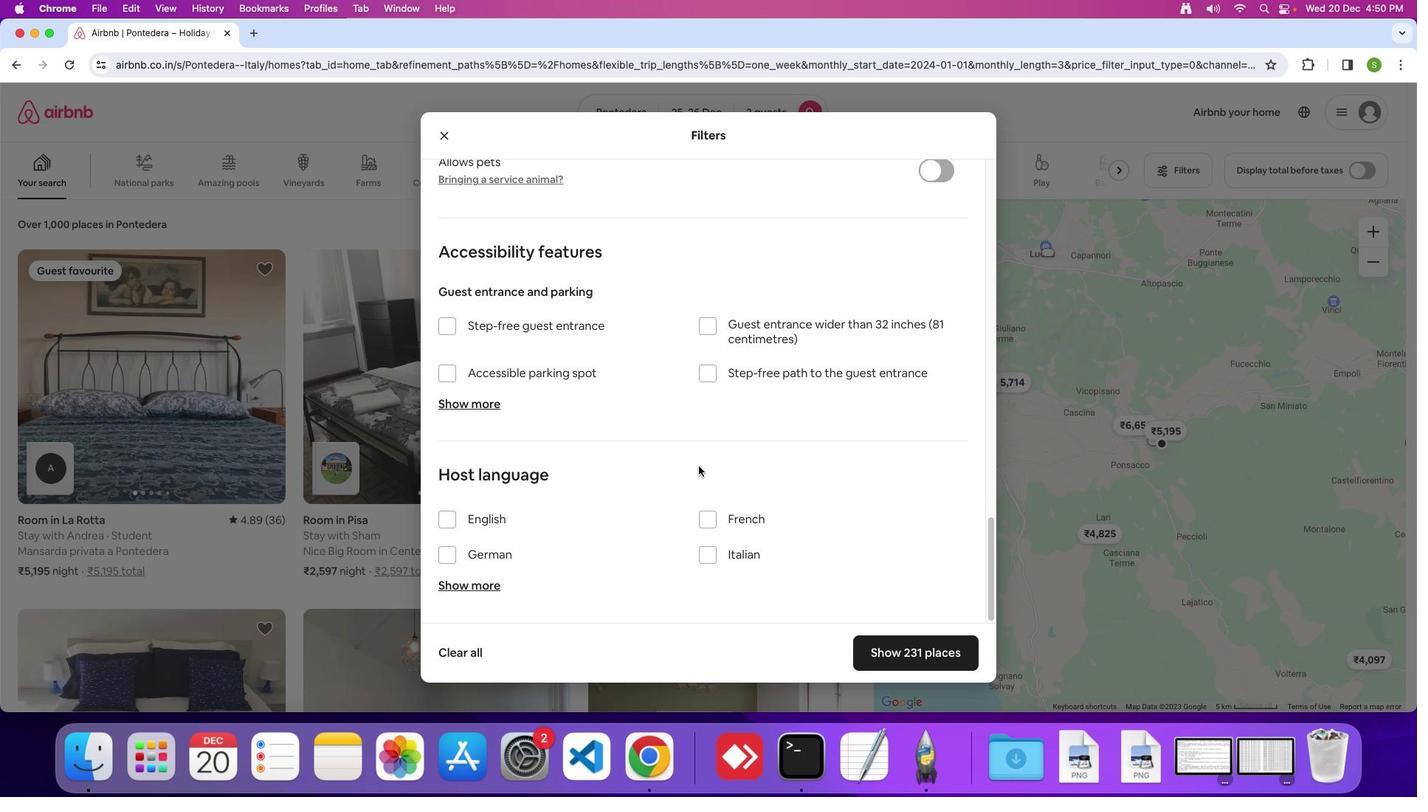
Action: Mouse scrolled (698, 465) with delta (0, 0)
Screenshot: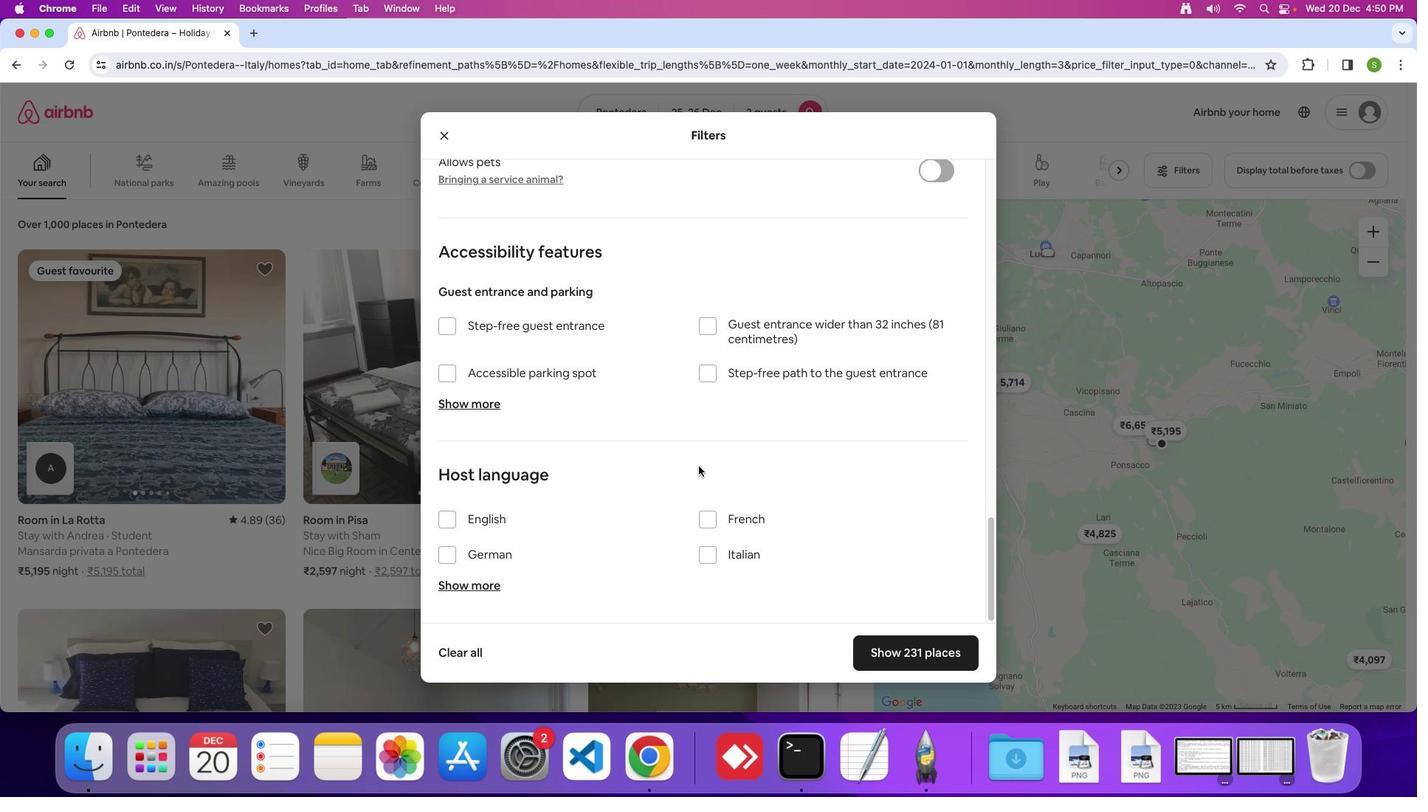 
Action: Mouse scrolled (698, 465) with delta (0, -1)
Screenshot: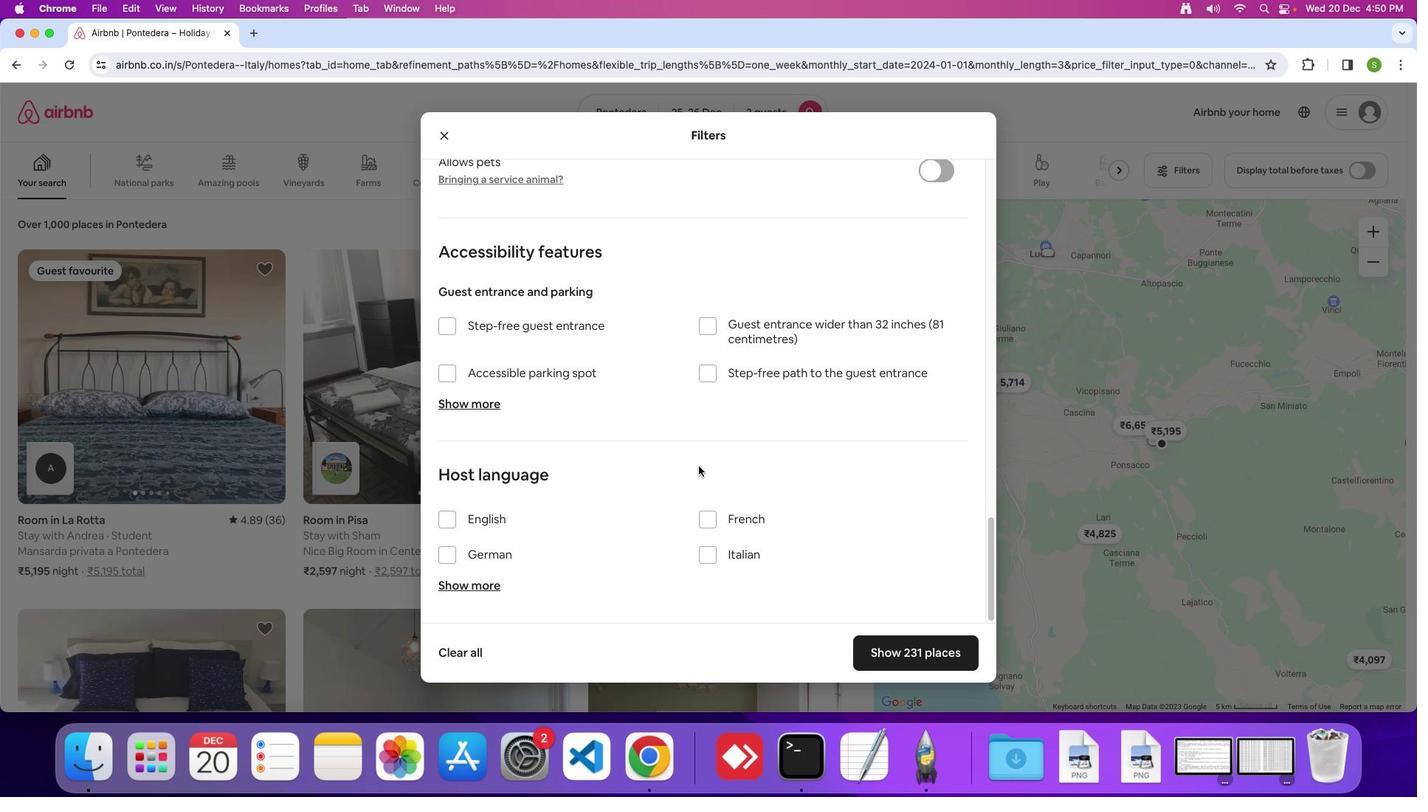 
Action: Mouse moved to (928, 659)
Screenshot: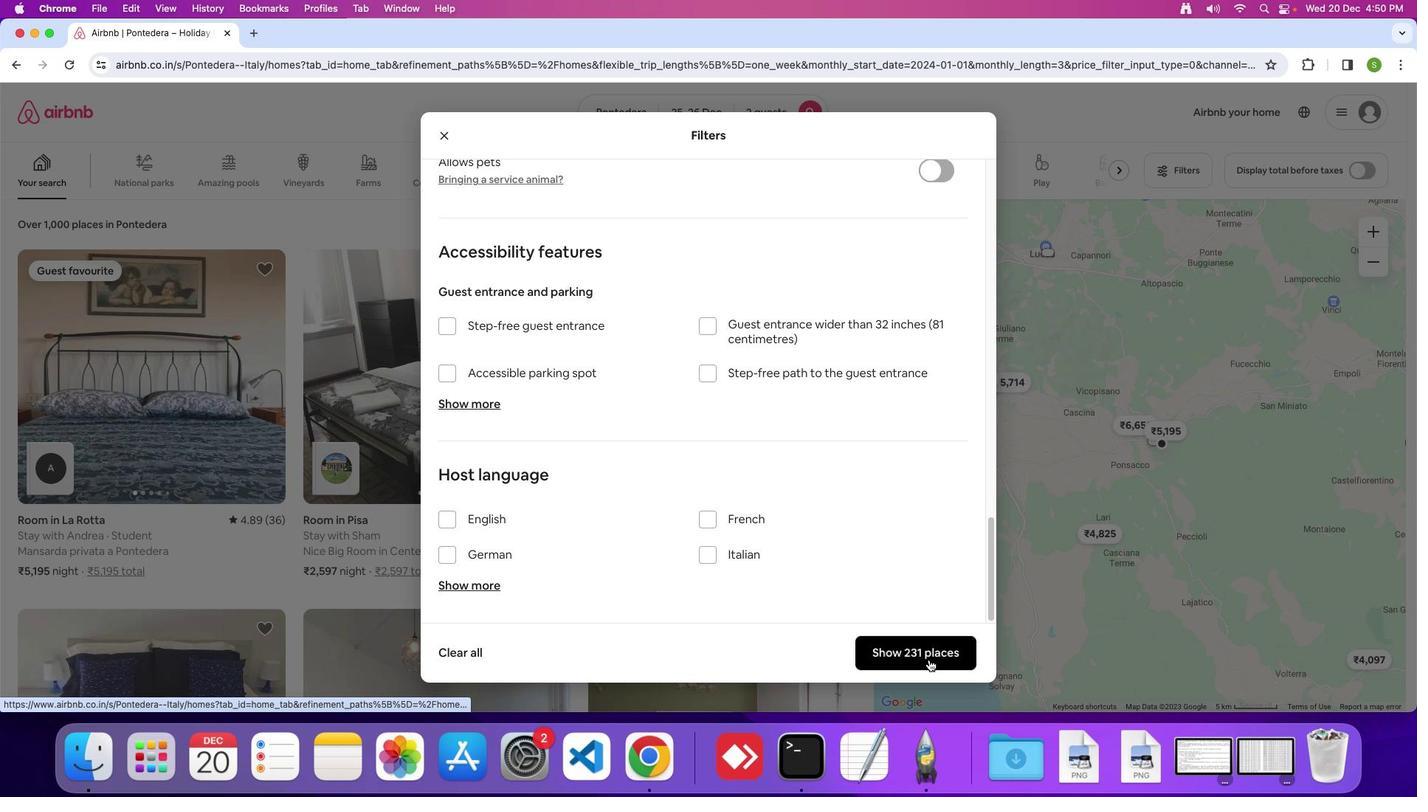 
Action: Mouse pressed left at (928, 659)
Screenshot: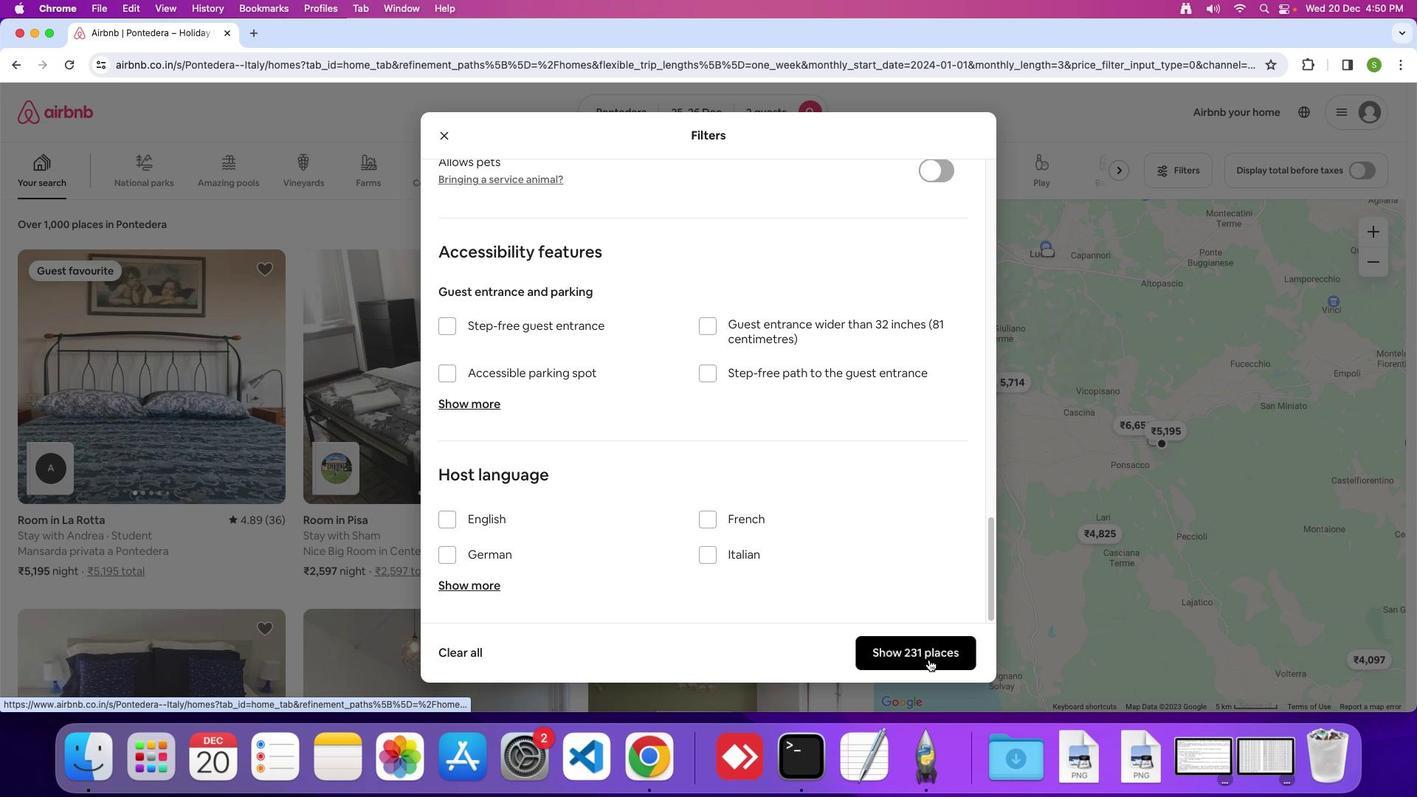 
Action: Mouse moved to (234, 394)
Screenshot: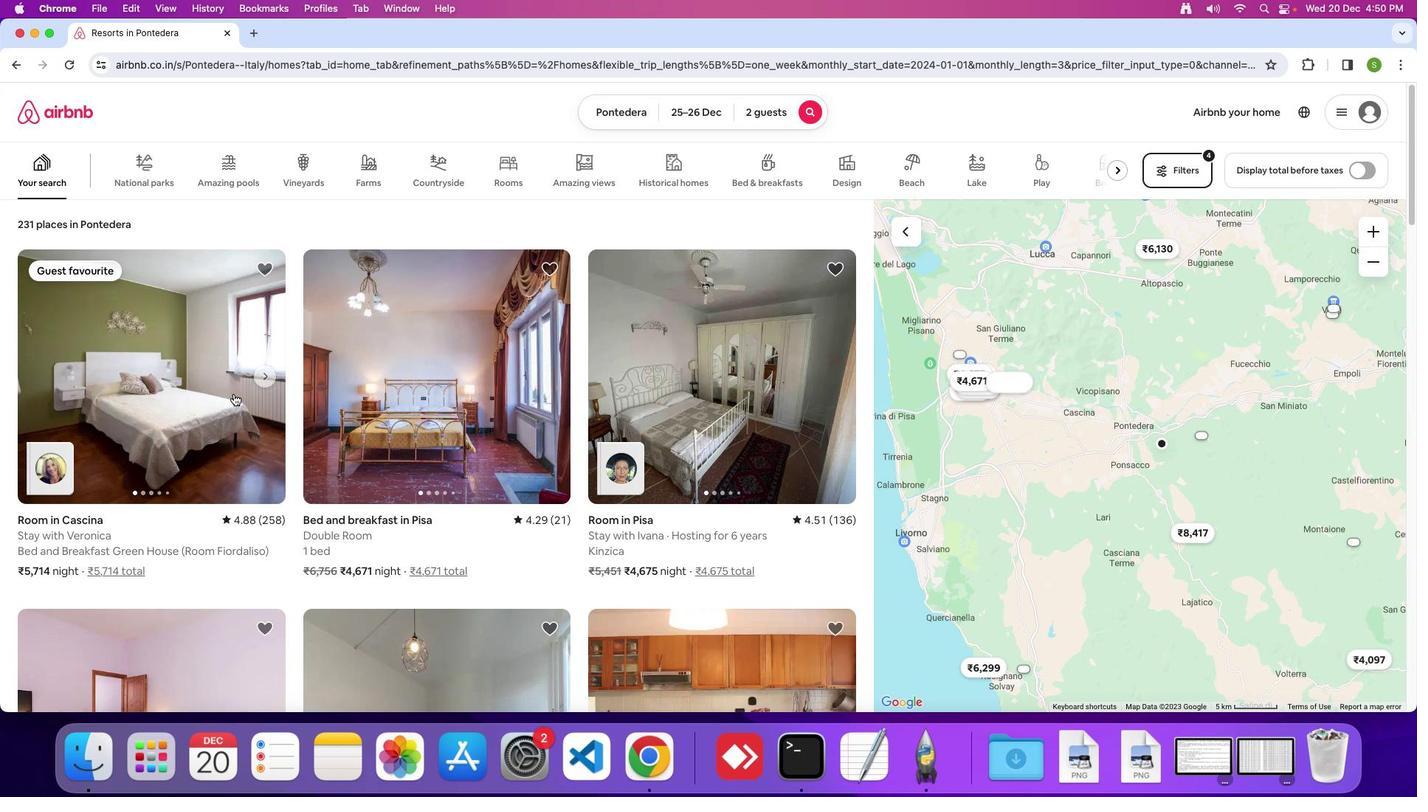 
Action: Mouse pressed left at (234, 394)
Screenshot: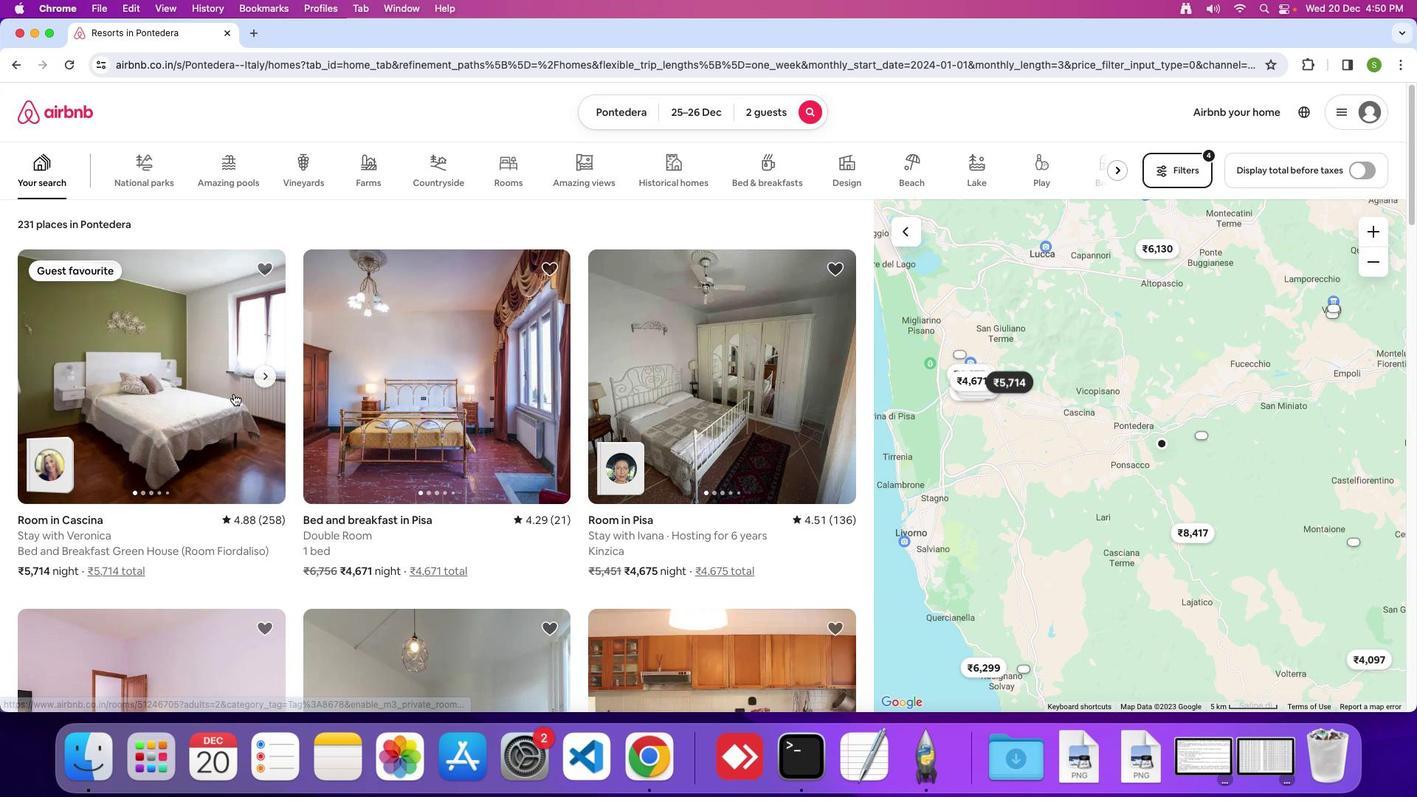
Action: Mouse moved to (521, 352)
Screenshot: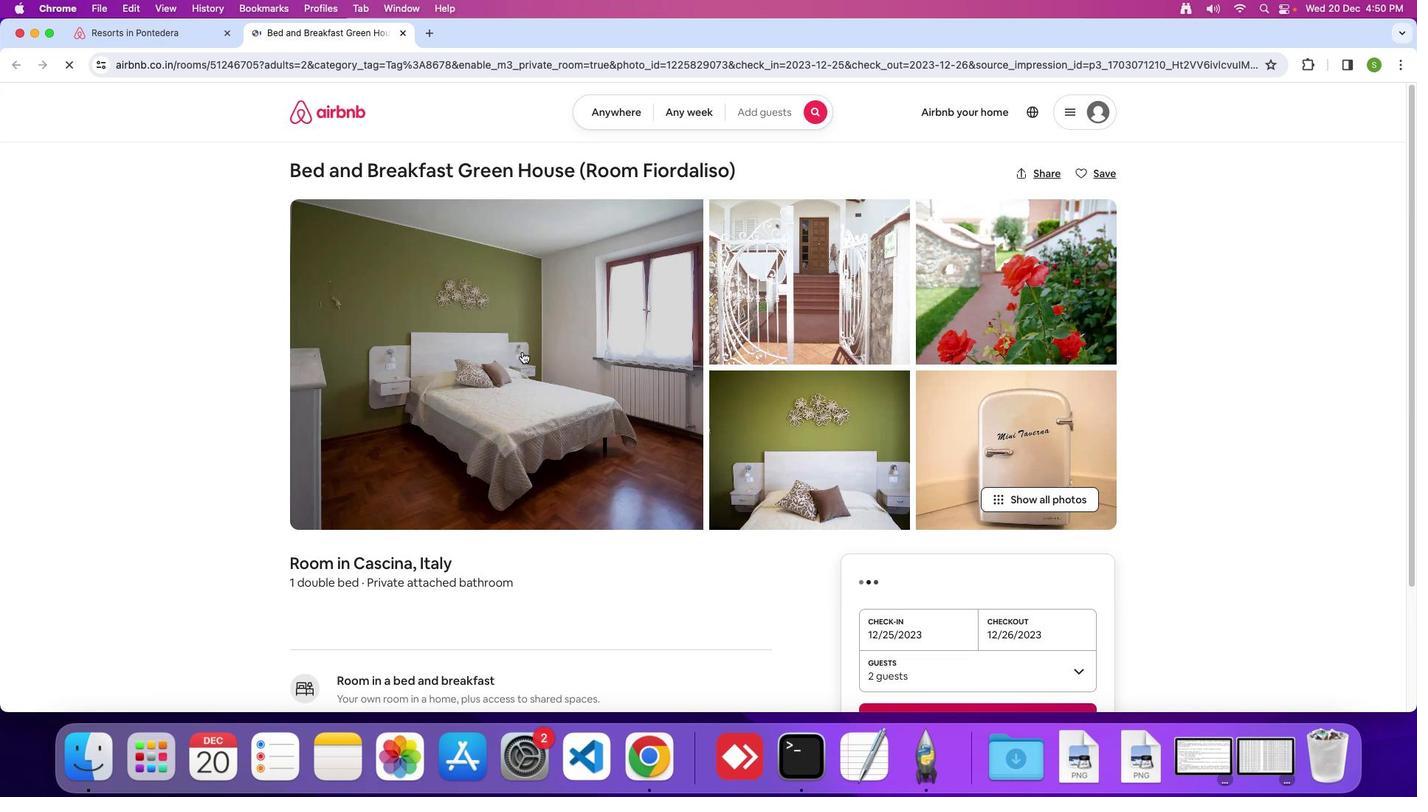 
Action: Mouse pressed left at (521, 352)
Screenshot: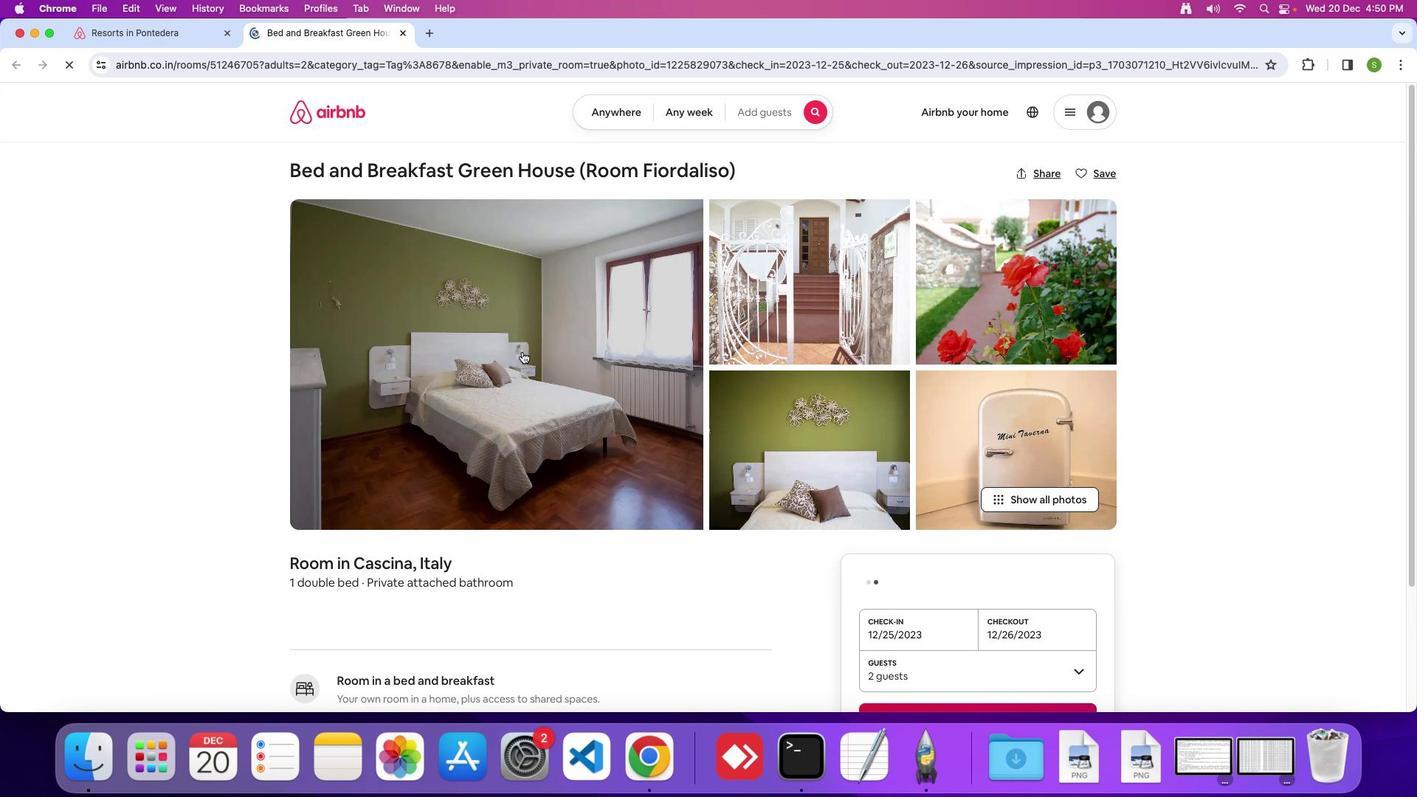 
Action: Mouse scrolled (521, 352) with delta (0, 0)
Screenshot: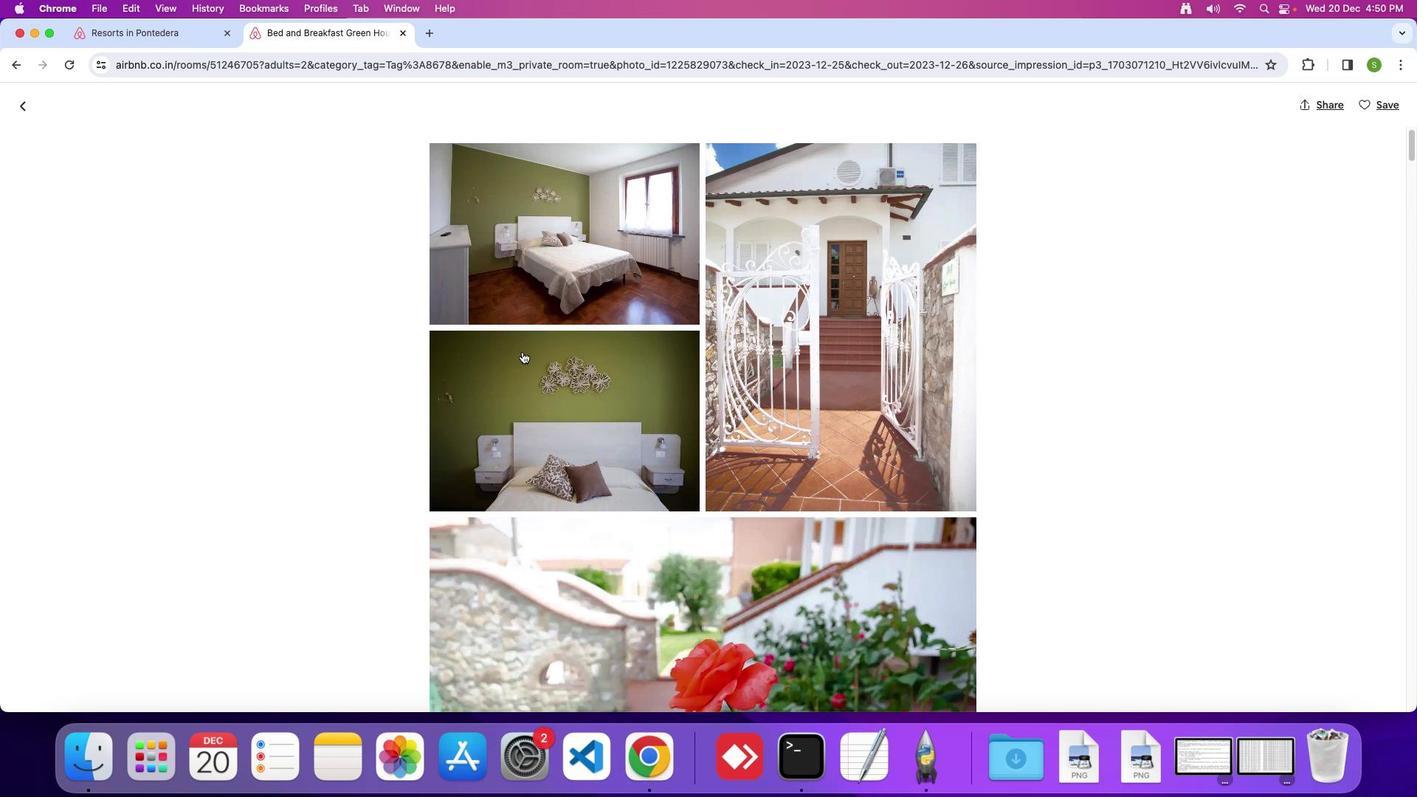 
Action: Mouse scrolled (521, 352) with delta (0, 0)
Screenshot: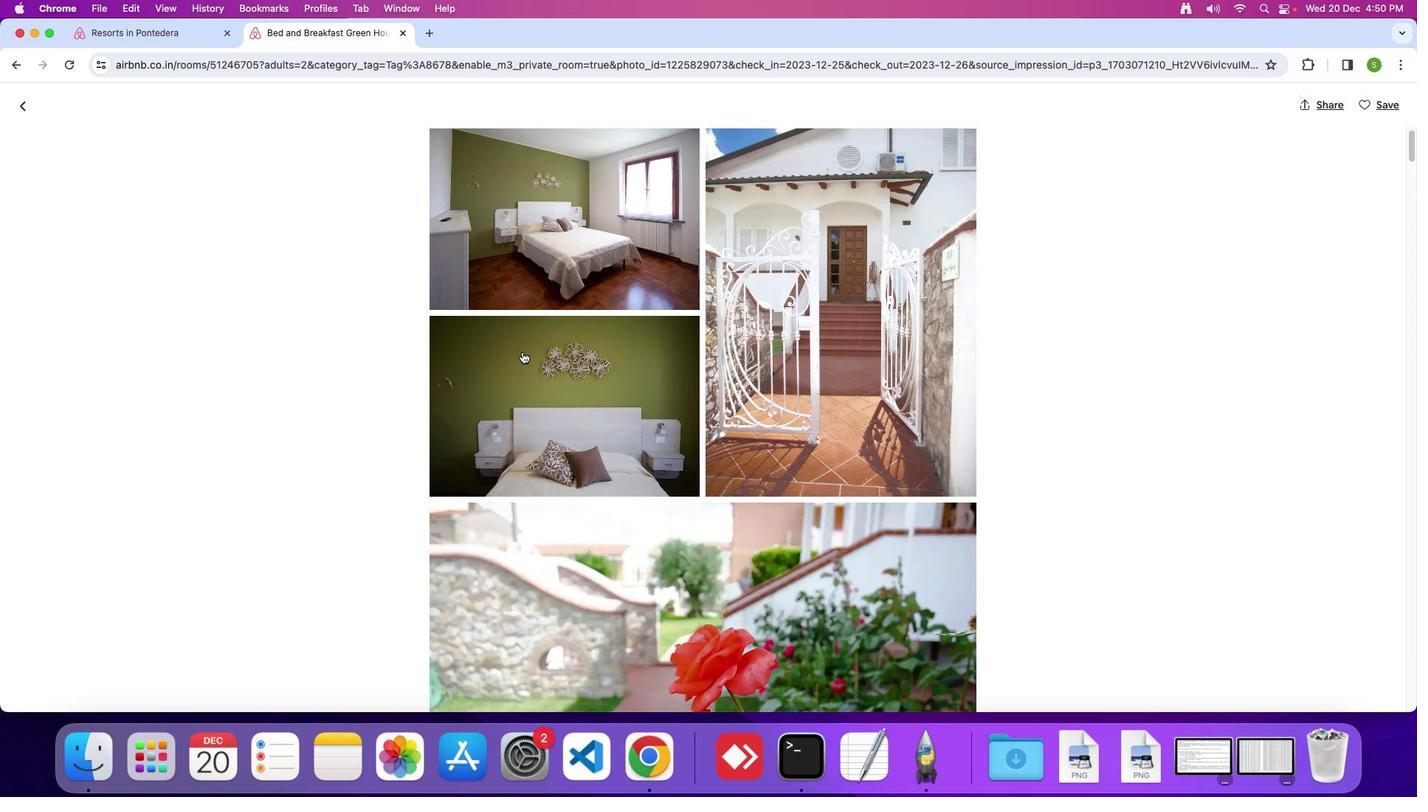 
Action: Mouse scrolled (521, 352) with delta (0, -2)
Screenshot: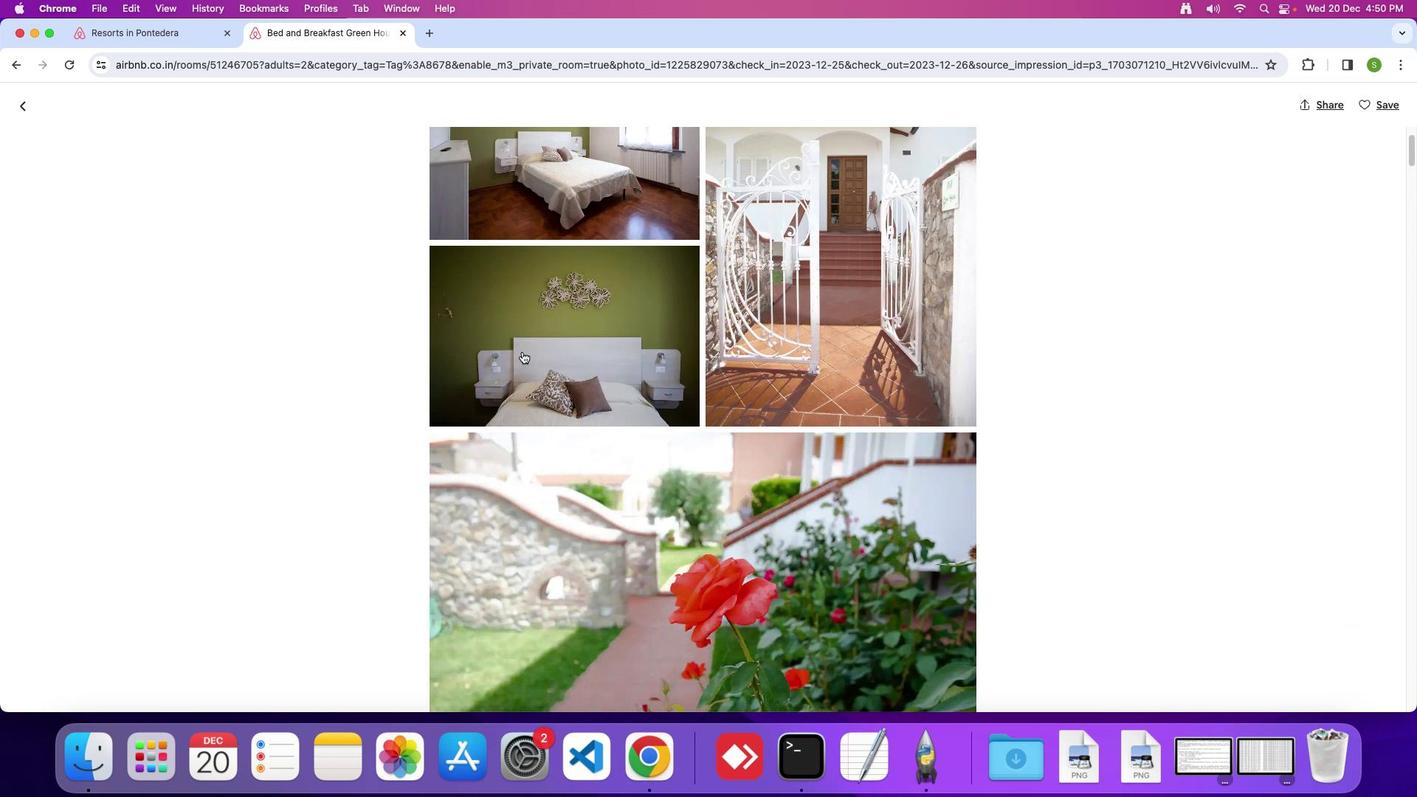 
Action: Mouse scrolled (521, 352) with delta (0, 0)
Screenshot: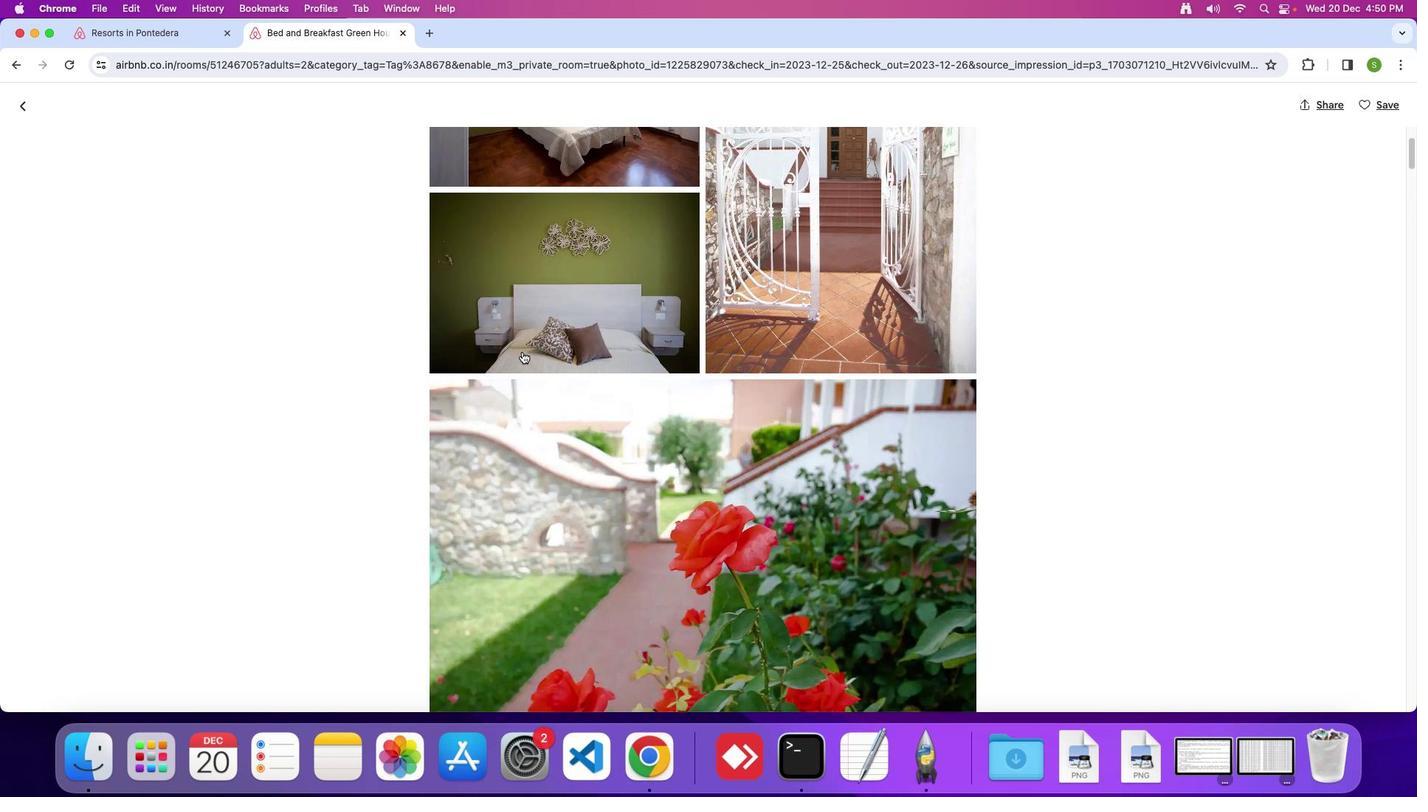 
Action: Mouse scrolled (521, 352) with delta (0, 0)
Screenshot: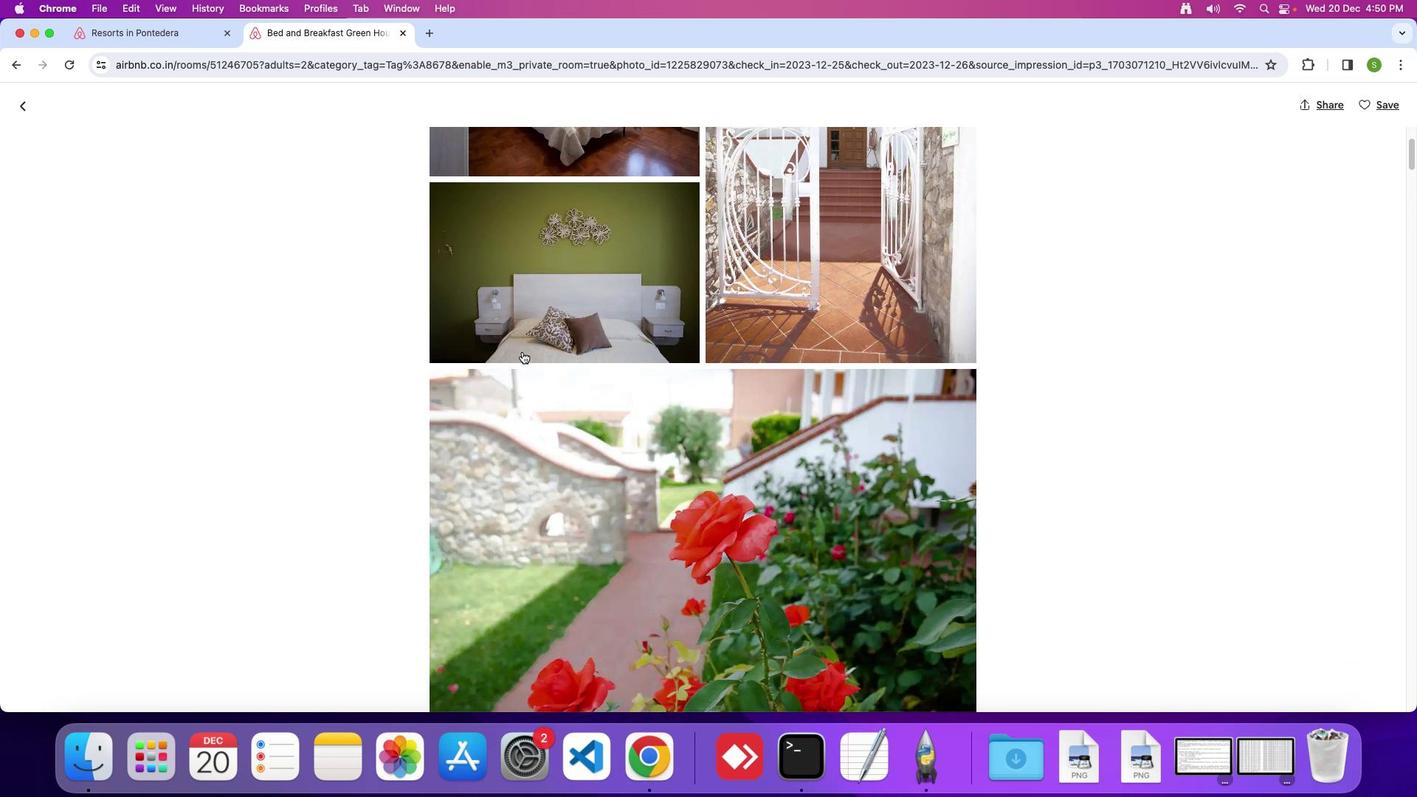 
Action: Mouse scrolled (521, 352) with delta (0, -2)
Screenshot: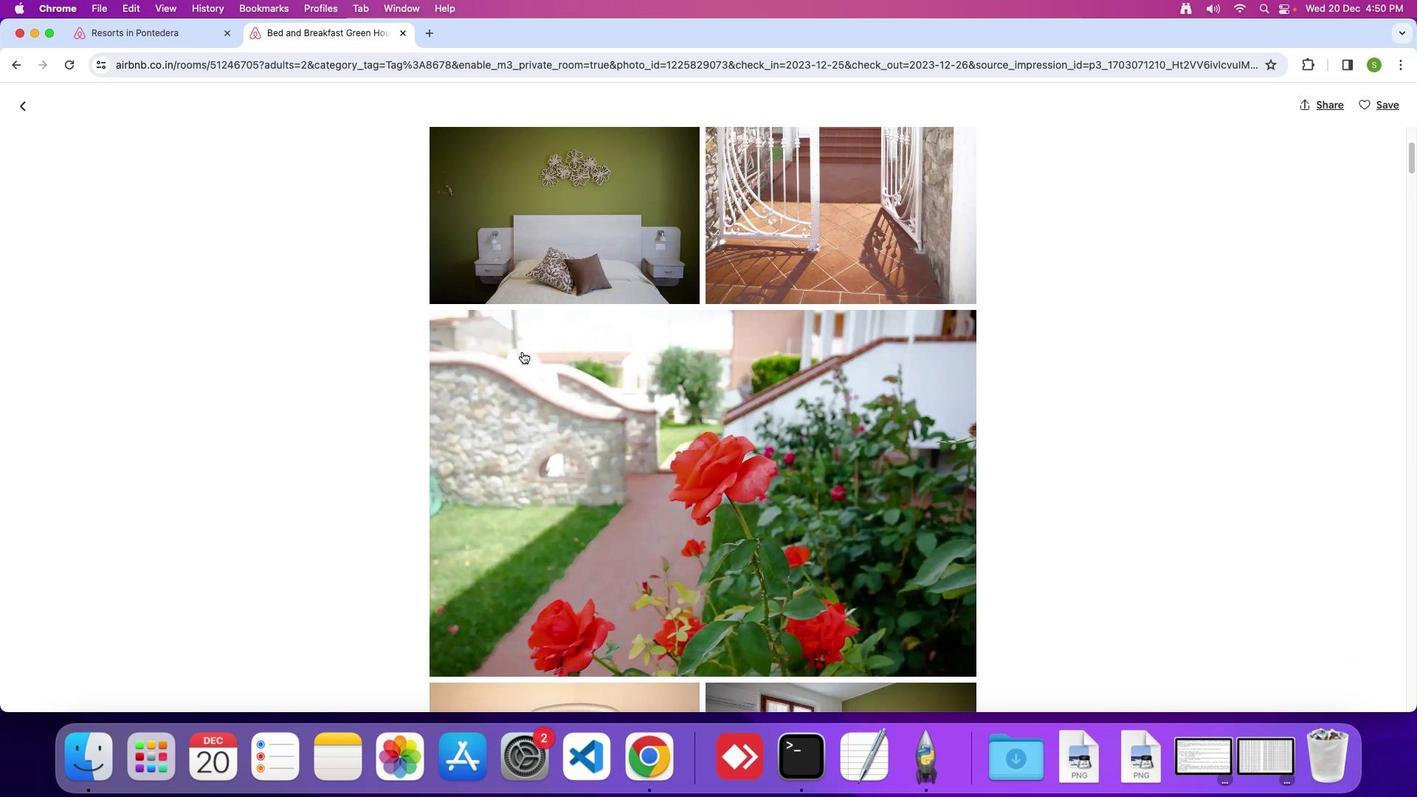 
Action: Mouse scrolled (521, 352) with delta (0, 0)
Screenshot: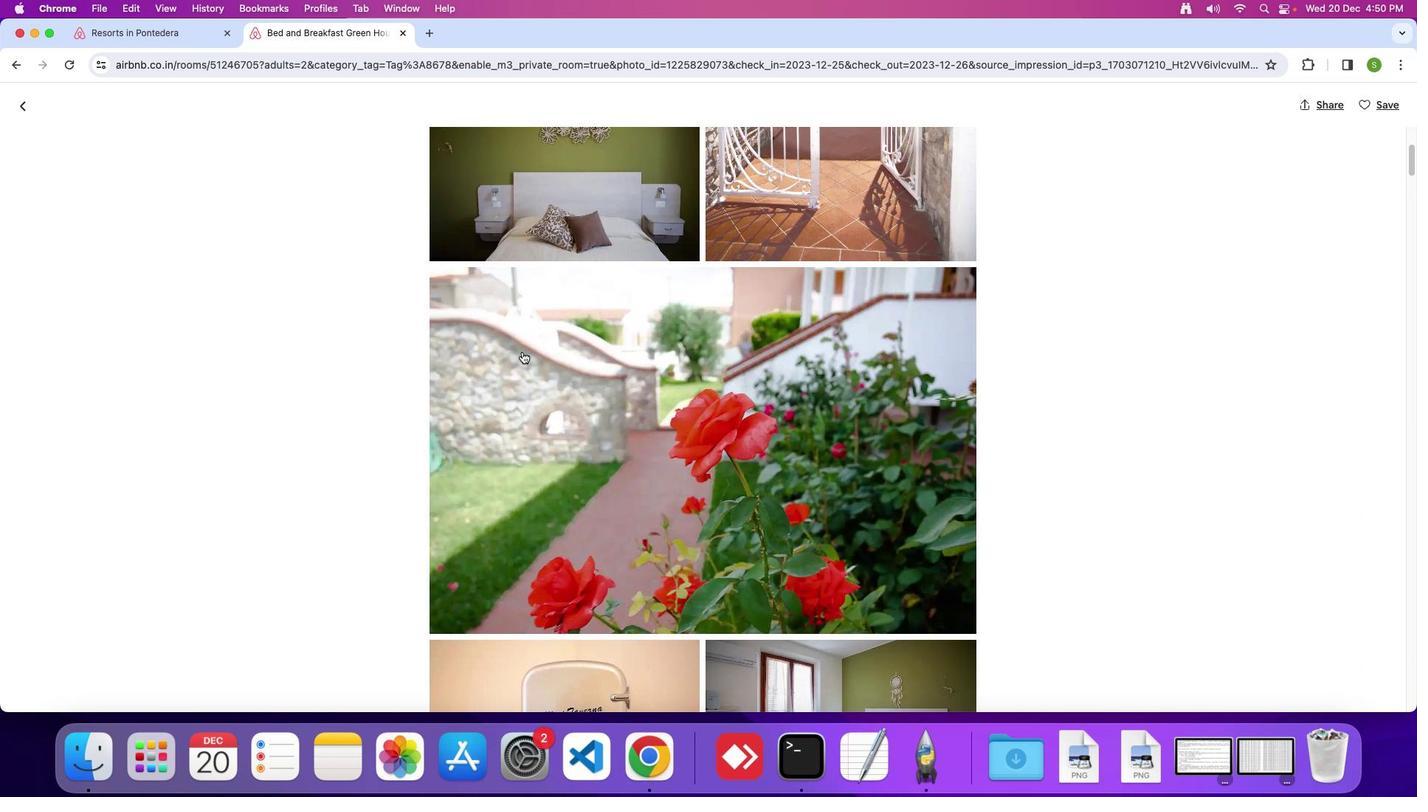 
Action: Mouse scrolled (521, 352) with delta (0, 0)
Screenshot: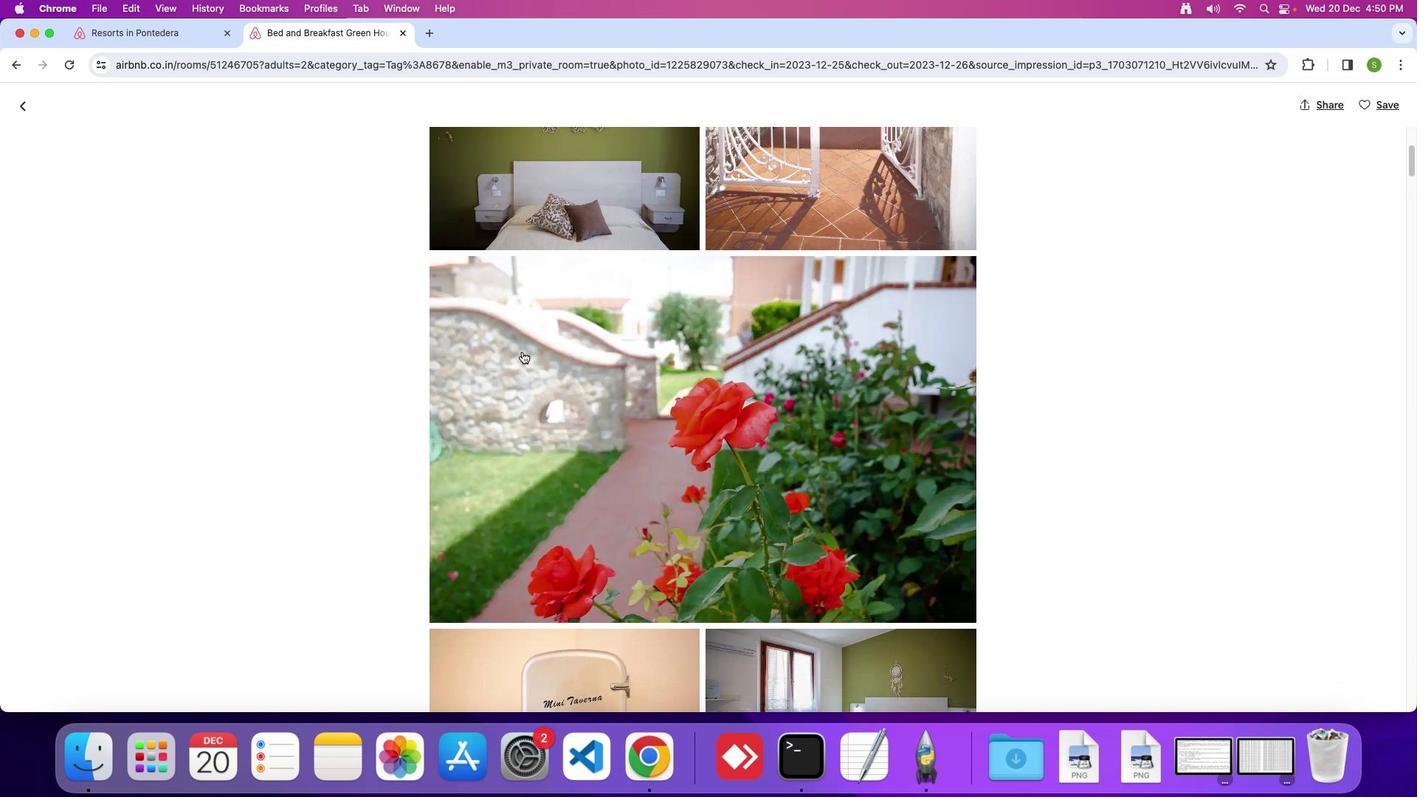 
Action: Mouse scrolled (521, 352) with delta (0, 0)
Screenshot: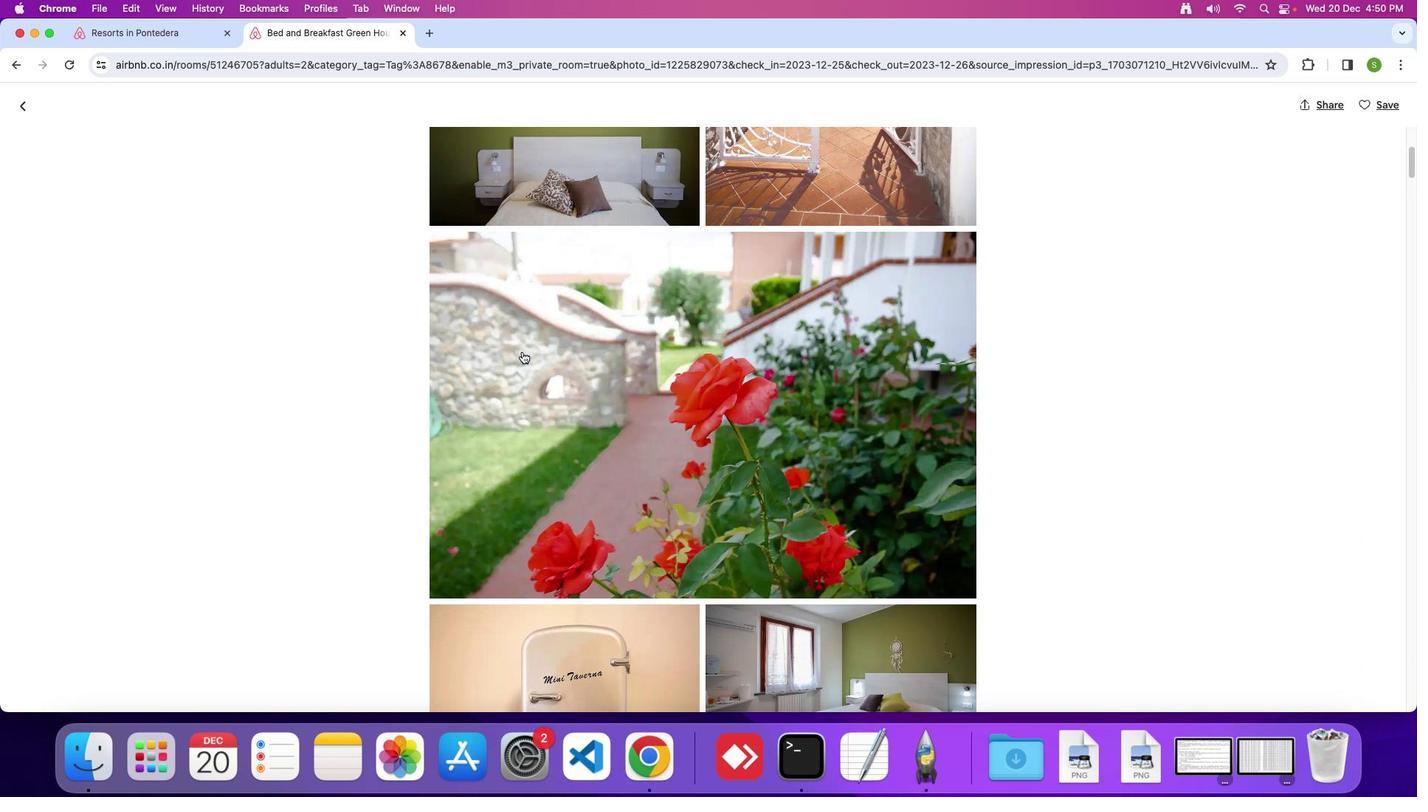 
Action: Mouse scrolled (521, 352) with delta (0, 0)
Screenshot: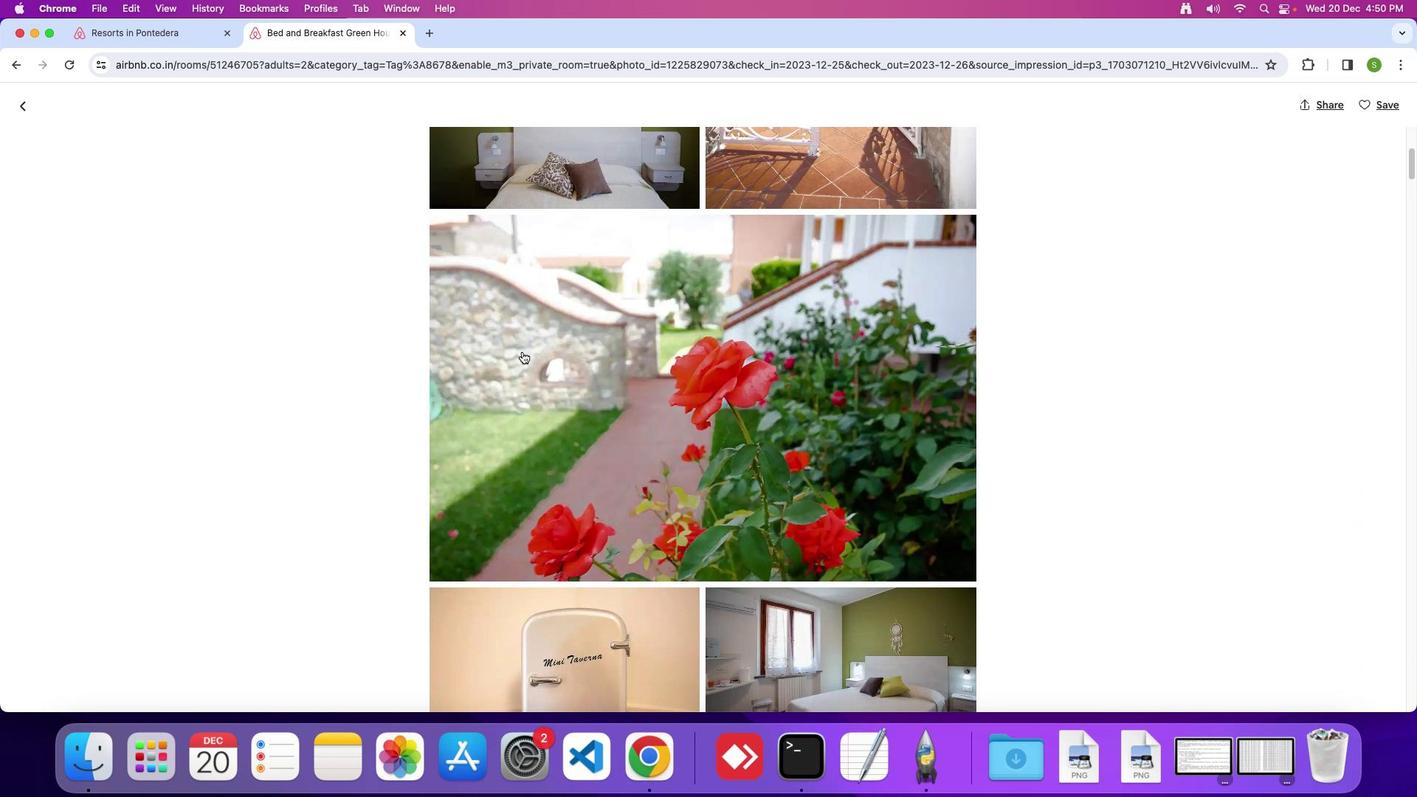 
Action: Mouse scrolled (521, 352) with delta (0, -1)
Screenshot: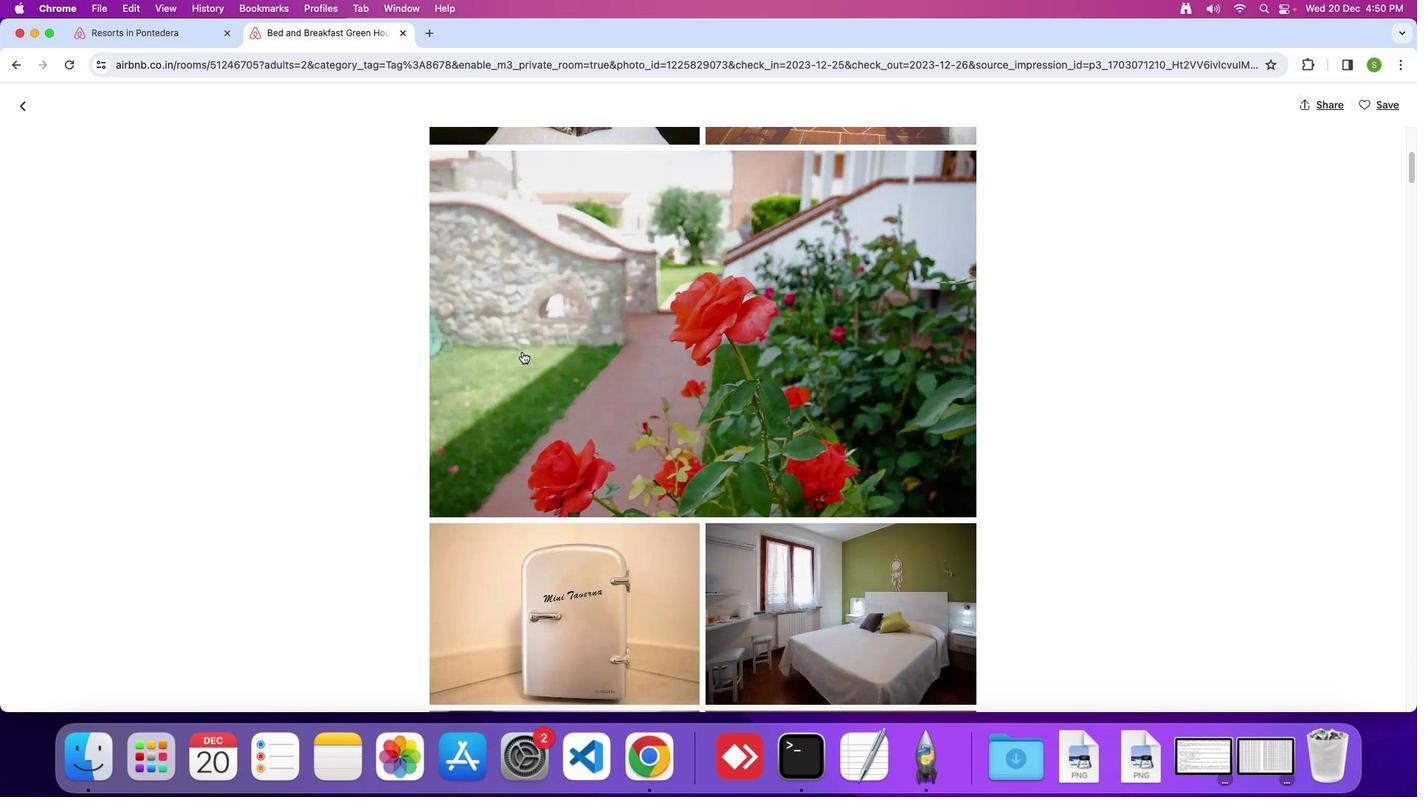 
Action: Mouse scrolled (521, 352) with delta (0, 0)
Screenshot: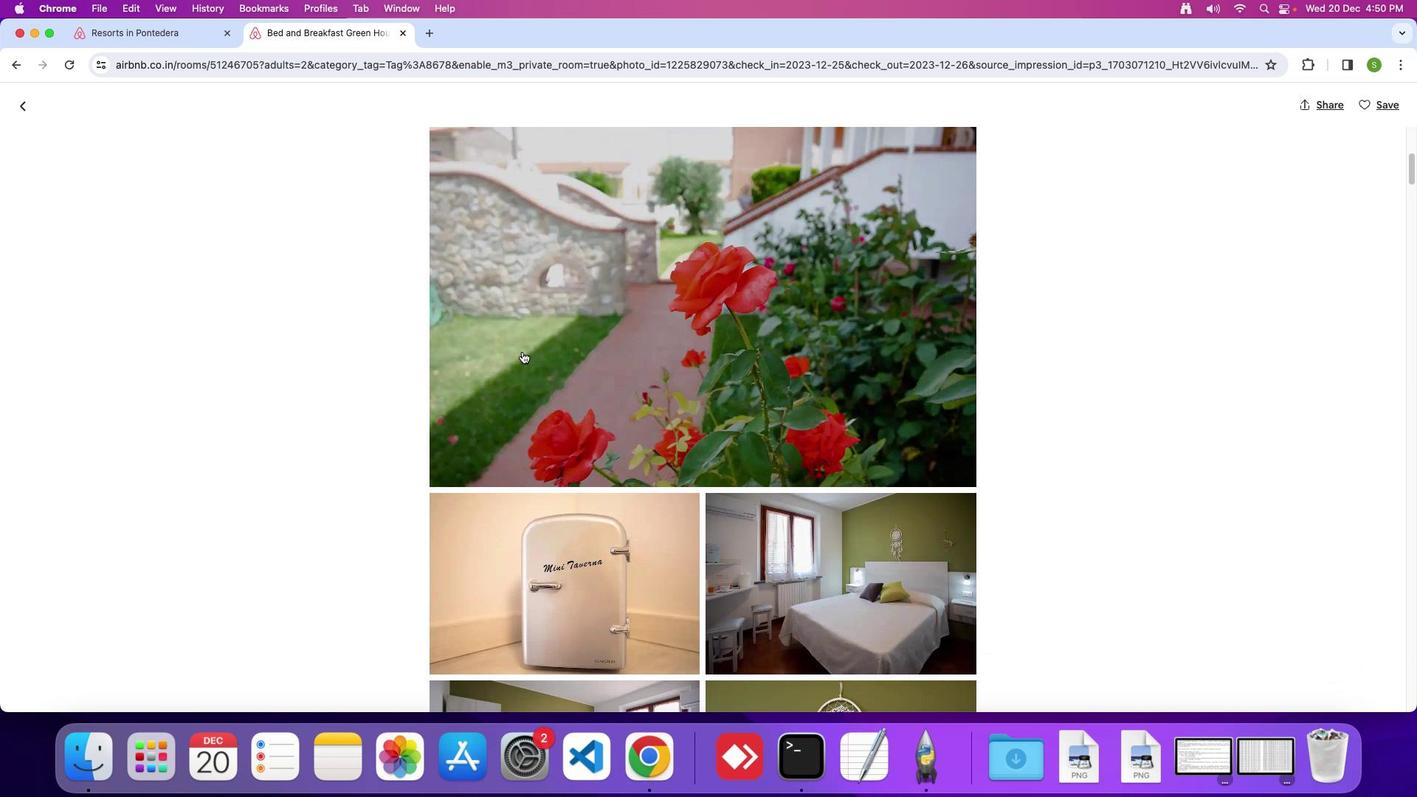 
Action: Mouse scrolled (521, 352) with delta (0, 0)
Screenshot: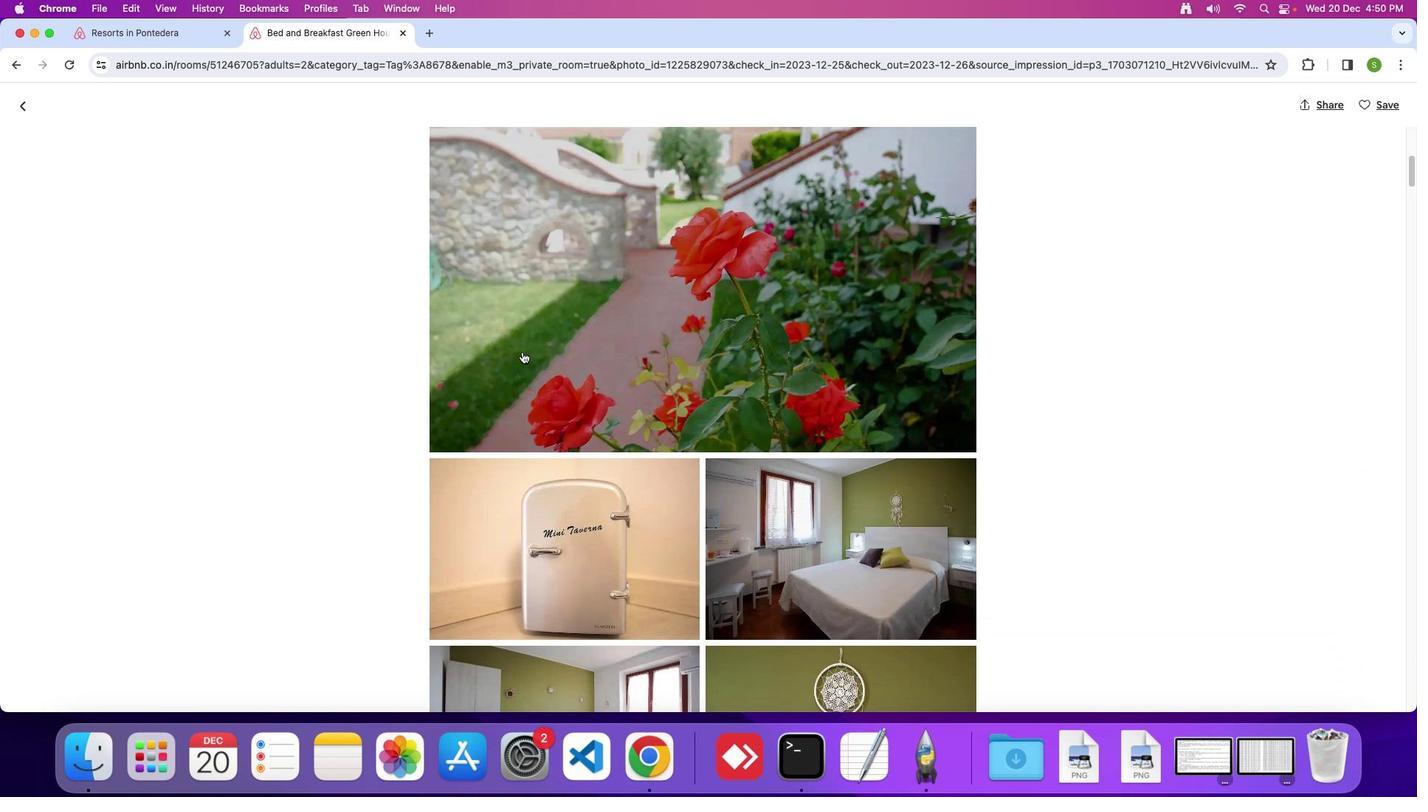 
Action: Mouse scrolled (521, 352) with delta (0, -1)
Screenshot: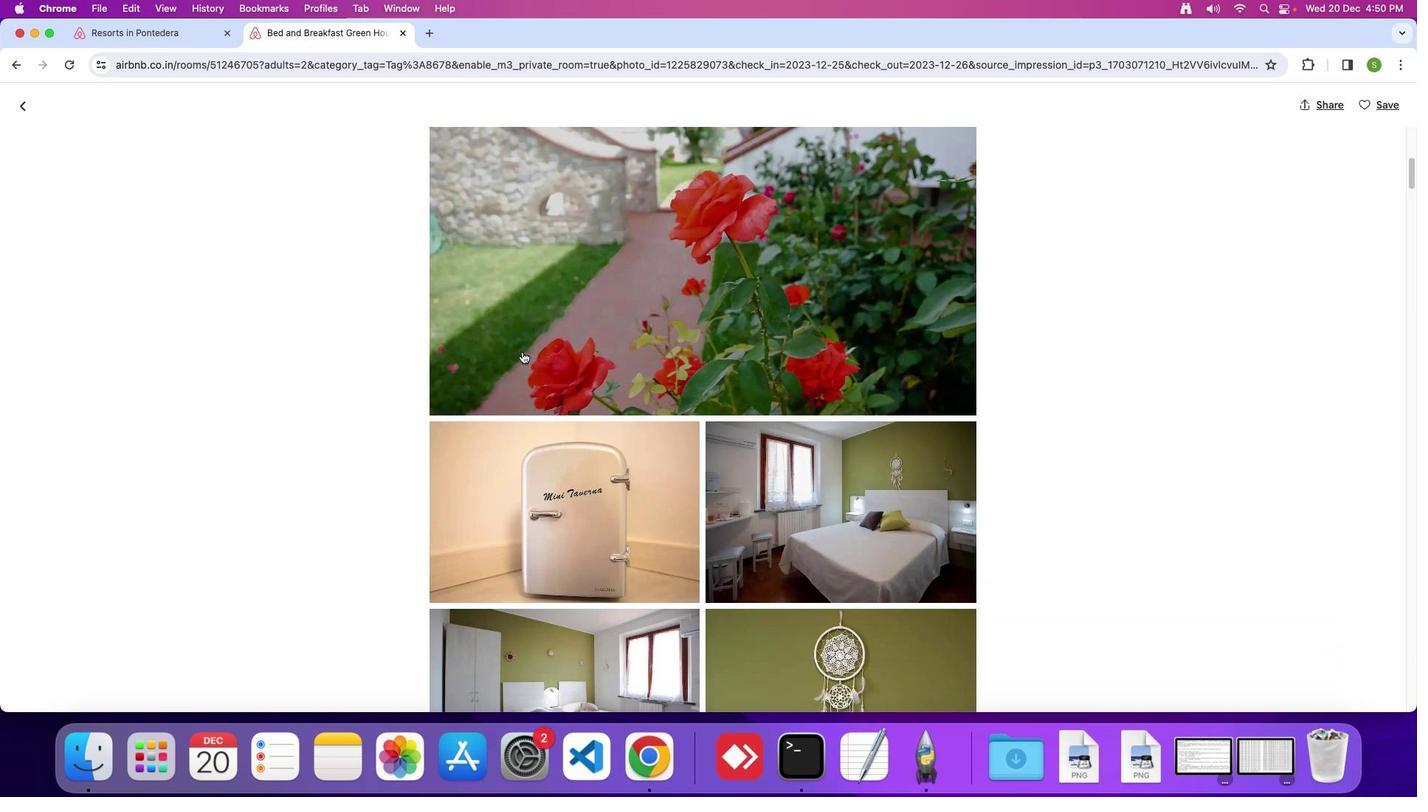 
Action: Mouse scrolled (521, 352) with delta (0, 0)
Screenshot: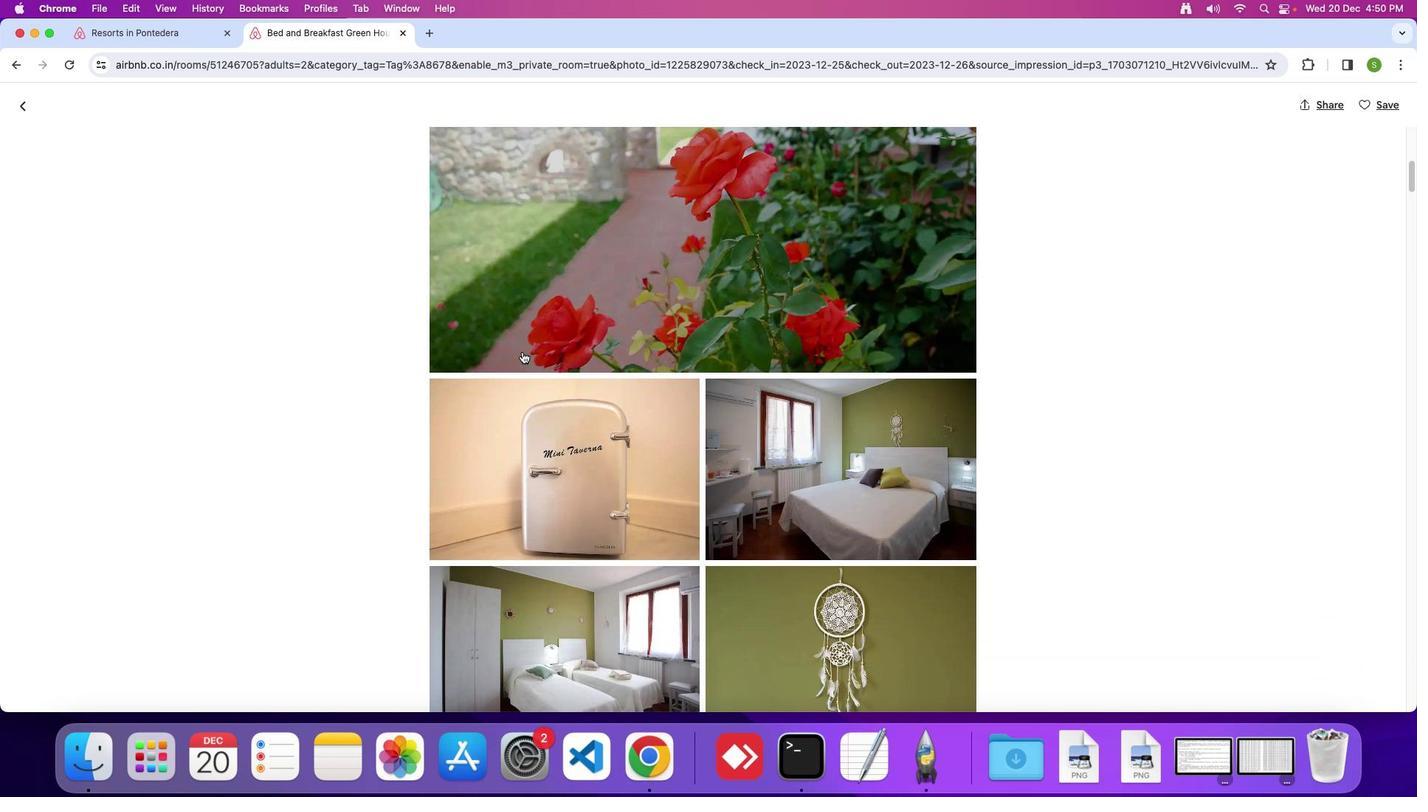 
Action: Mouse scrolled (521, 352) with delta (0, 0)
Screenshot: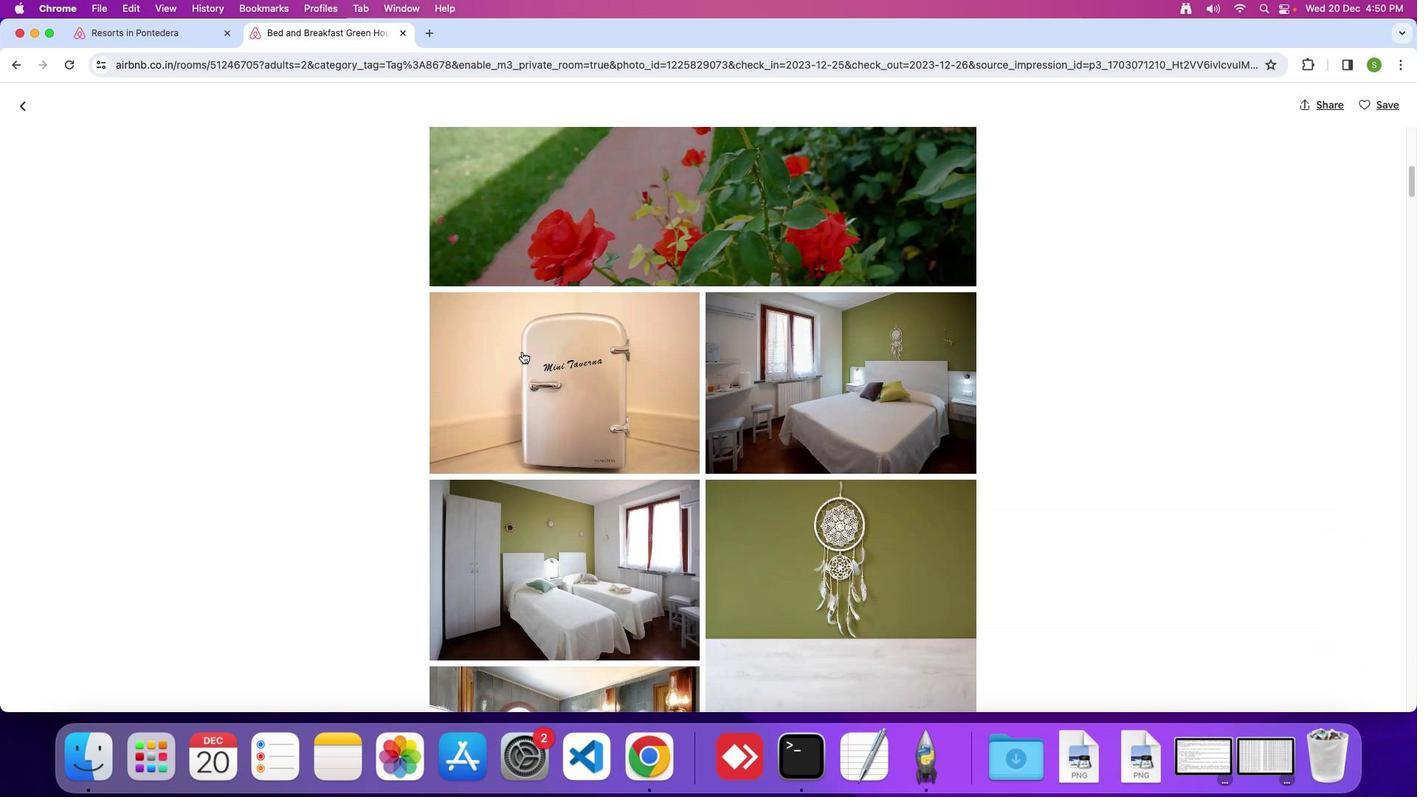 
Action: Mouse scrolled (521, 352) with delta (0, -1)
Screenshot: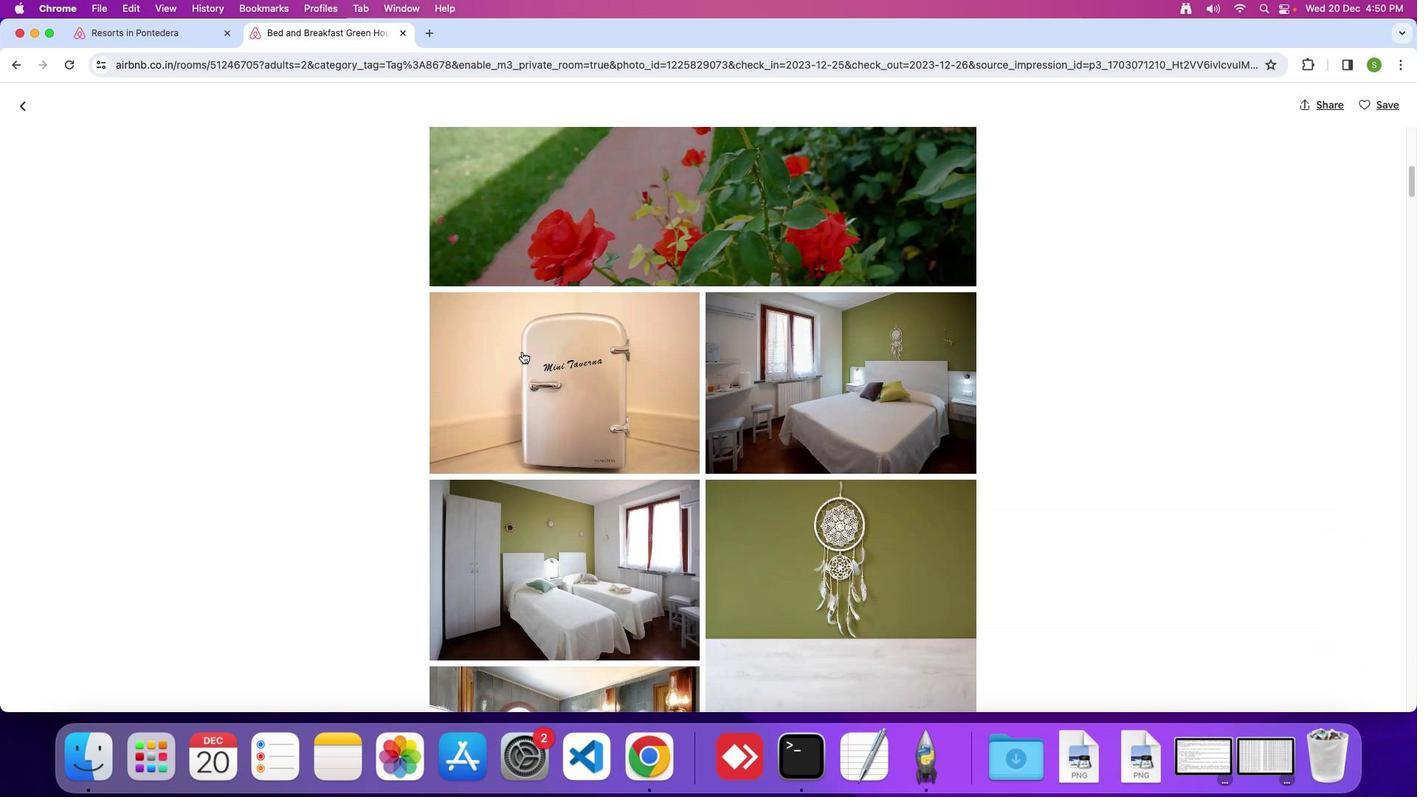 
Action: Mouse moved to (564, 440)
Screenshot: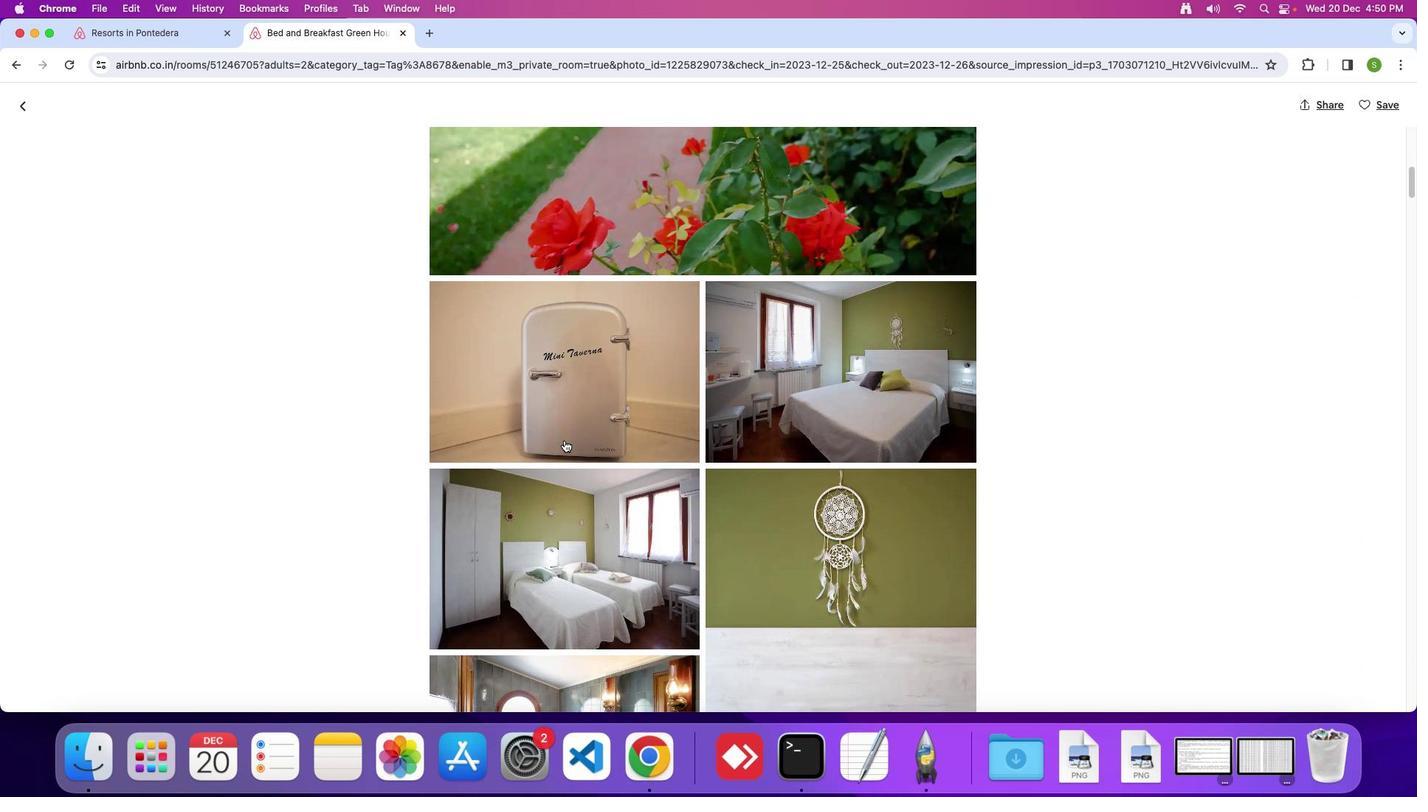 
Action: Mouse scrolled (564, 440) with delta (0, 0)
Screenshot: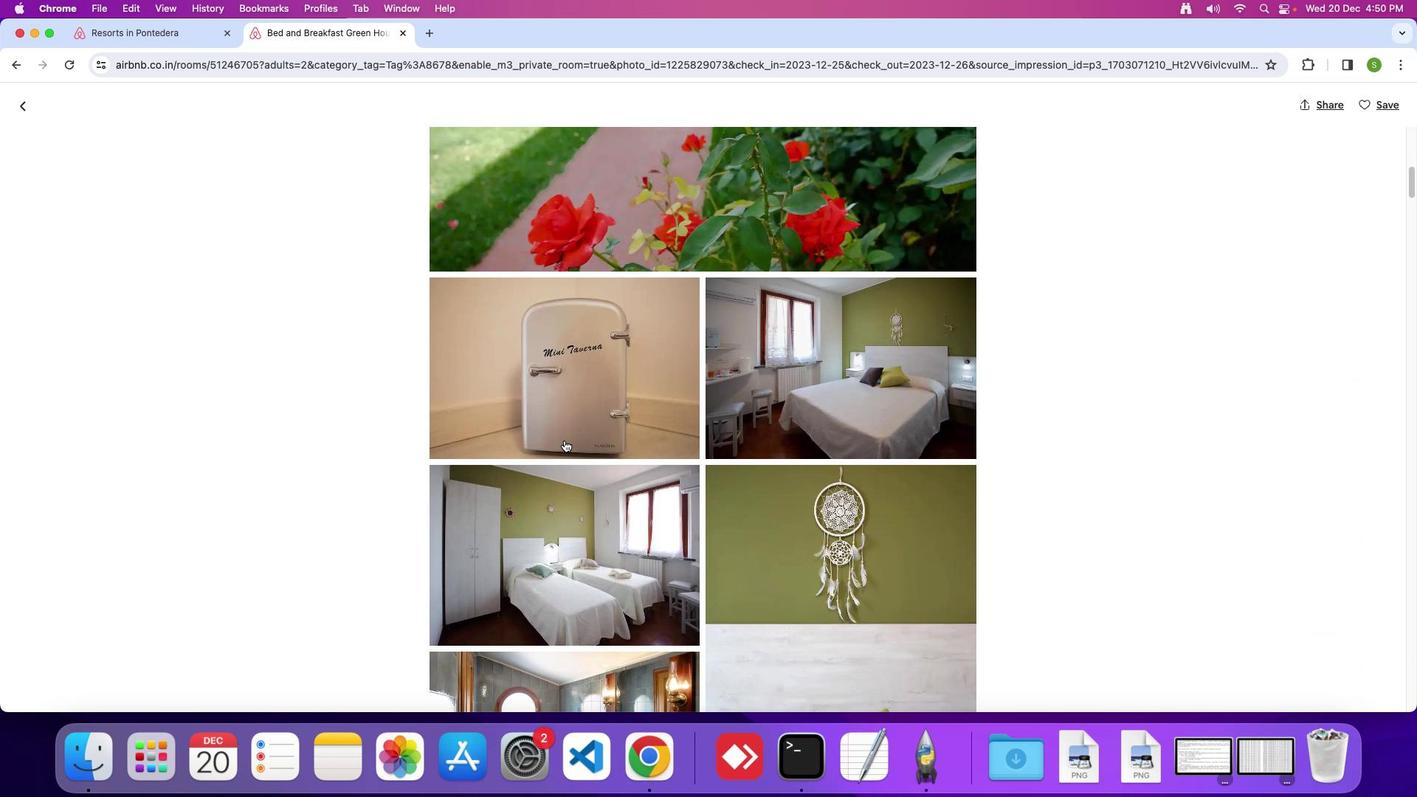 
Action: Mouse scrolled (564, 440) with delta (0, 0)
Screenshot: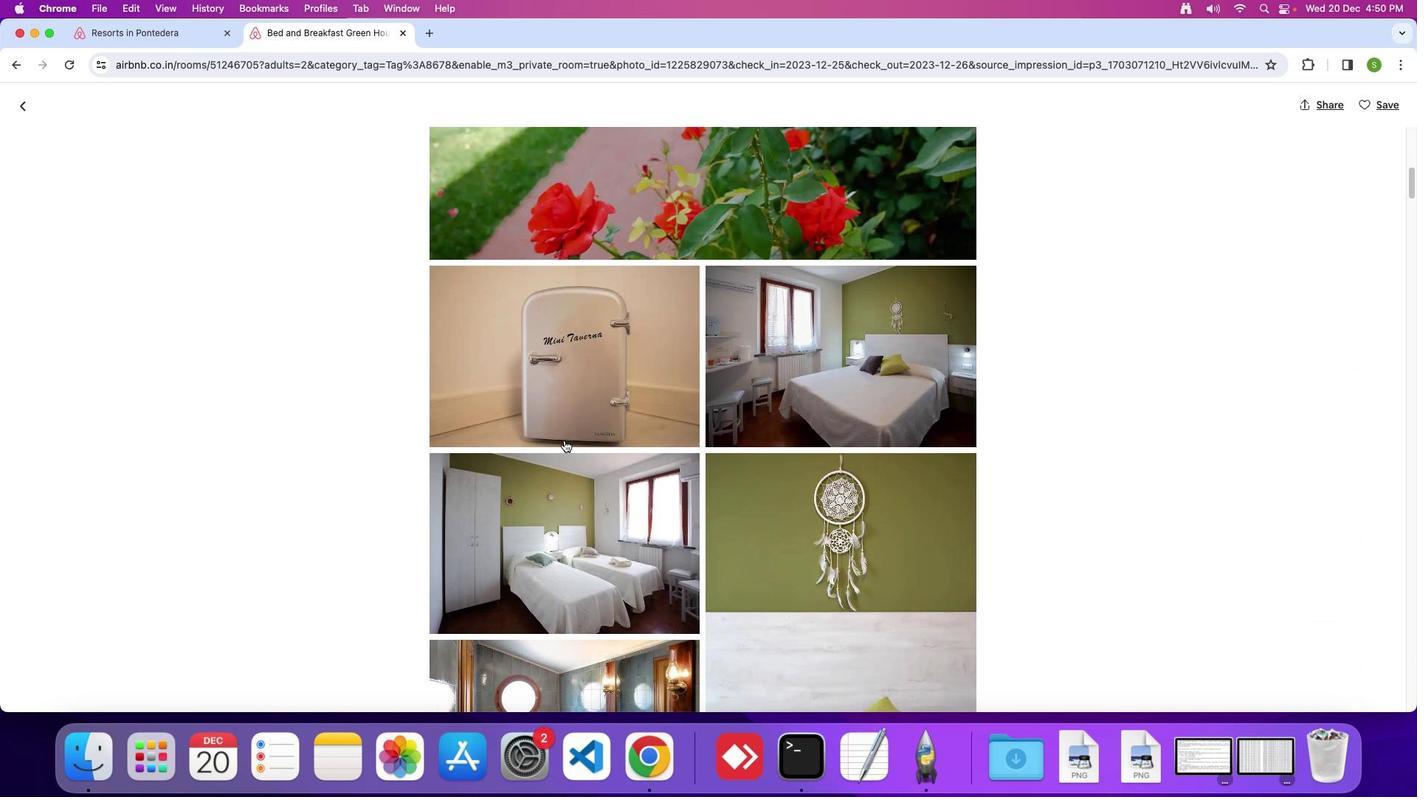 
Action: Mouse scrolled (564, 440) with delta (0, 0)
Screenshot: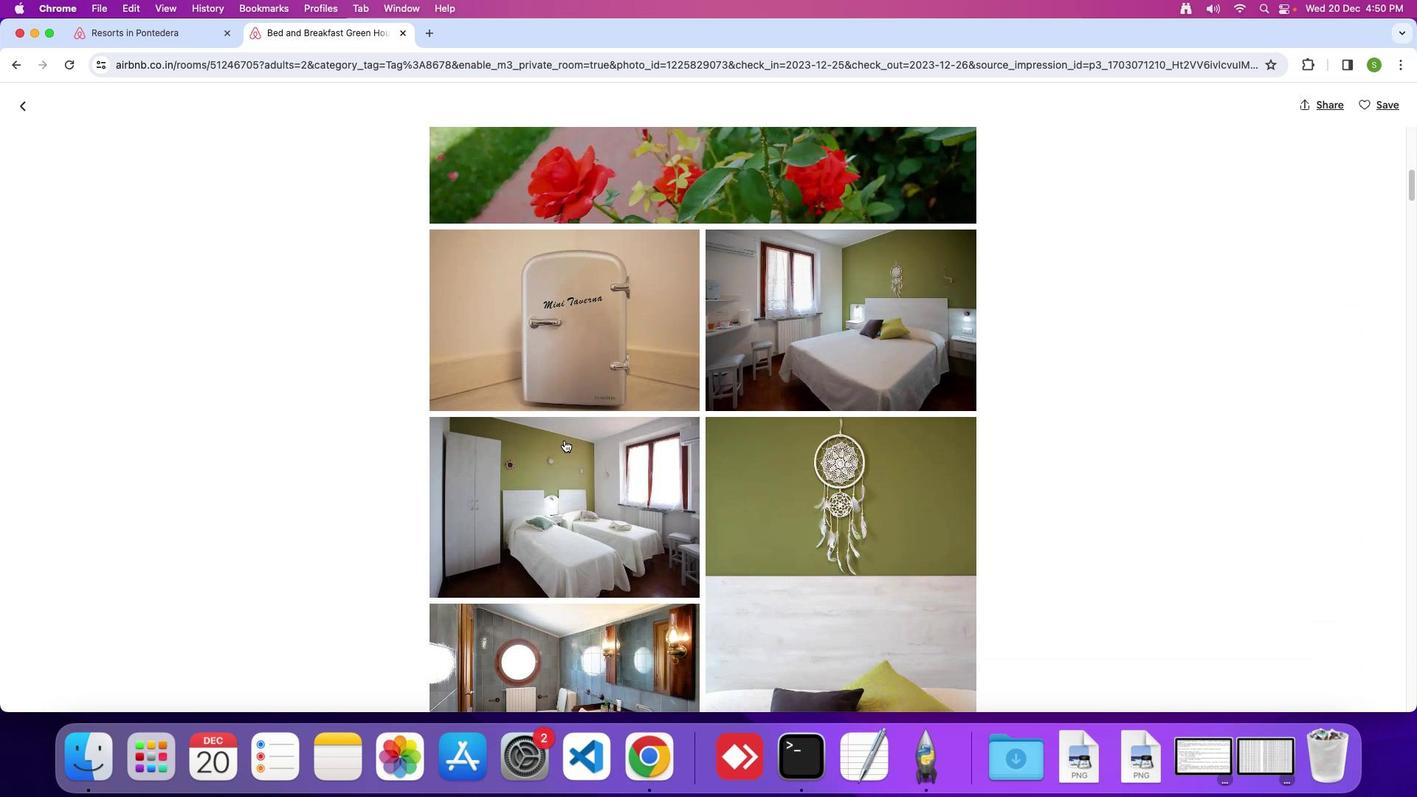 
Action: Mouse scrolled (564, 440) with delta (0, 0)
Screenshot: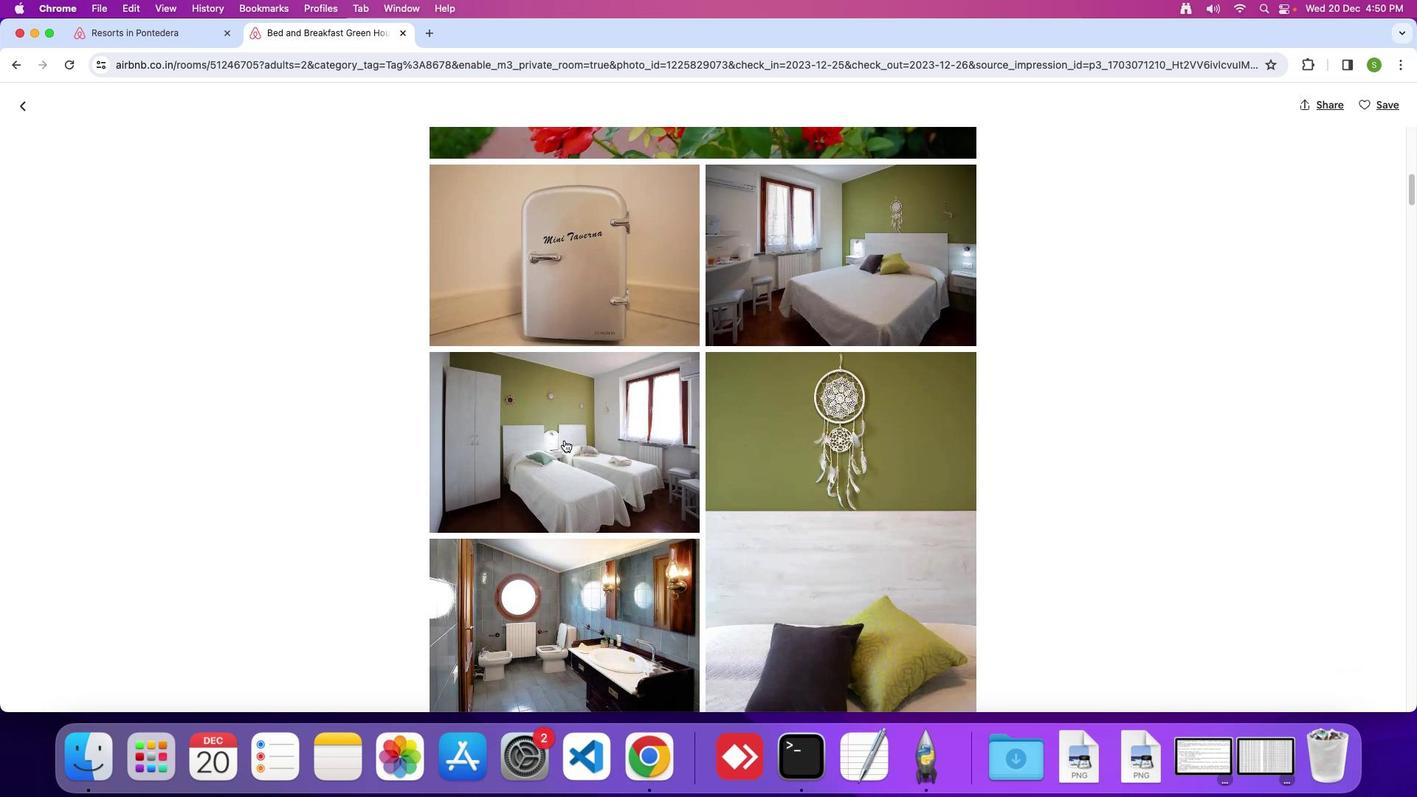 
Action: Mouse scrolled (564, 440) with delta (0, 0)
Screenshot: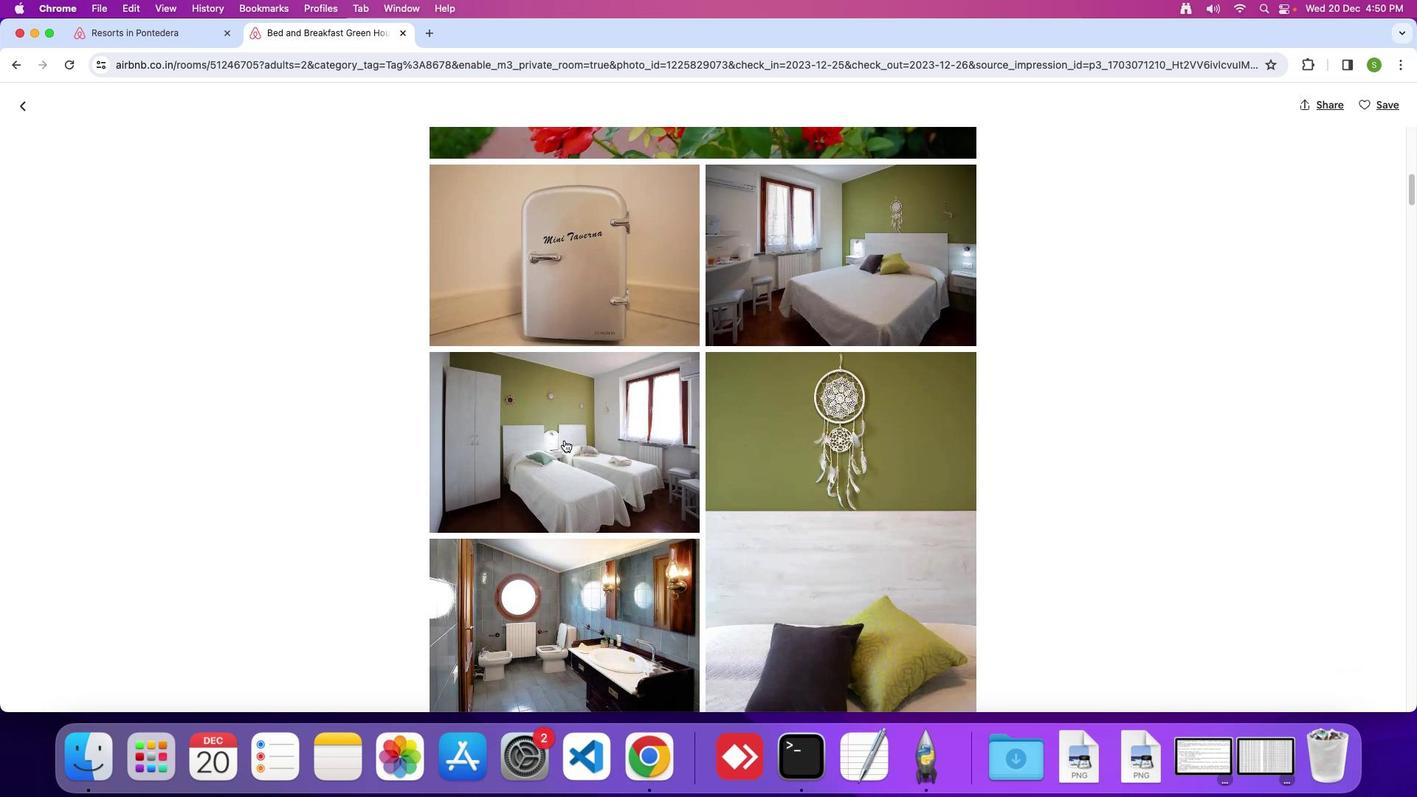 
Action: Mouse scrolled (564, 440) with delta (0, -1)
Screenshot: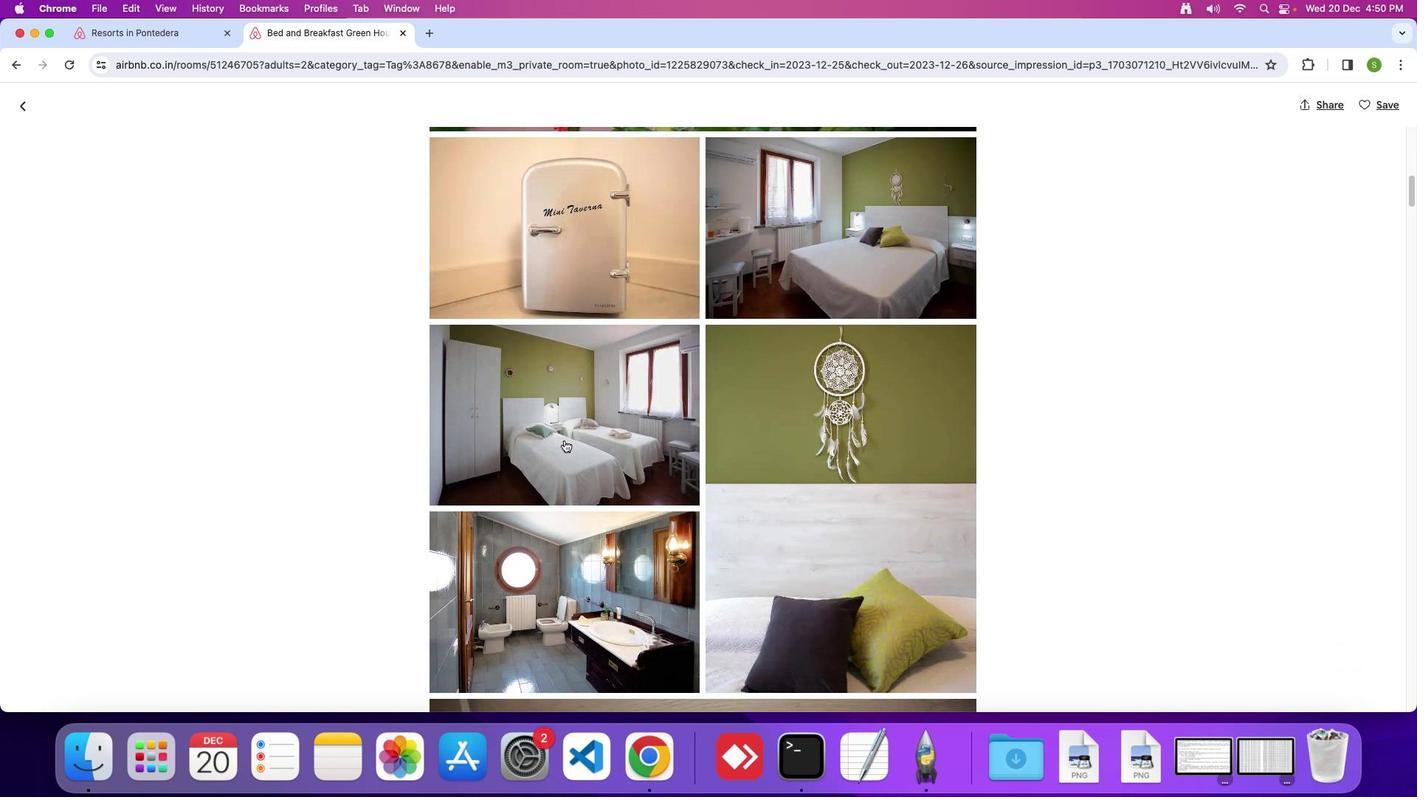 
Action: Mouse scrolled (564, 440) with delta (0, 0)
Screenshot: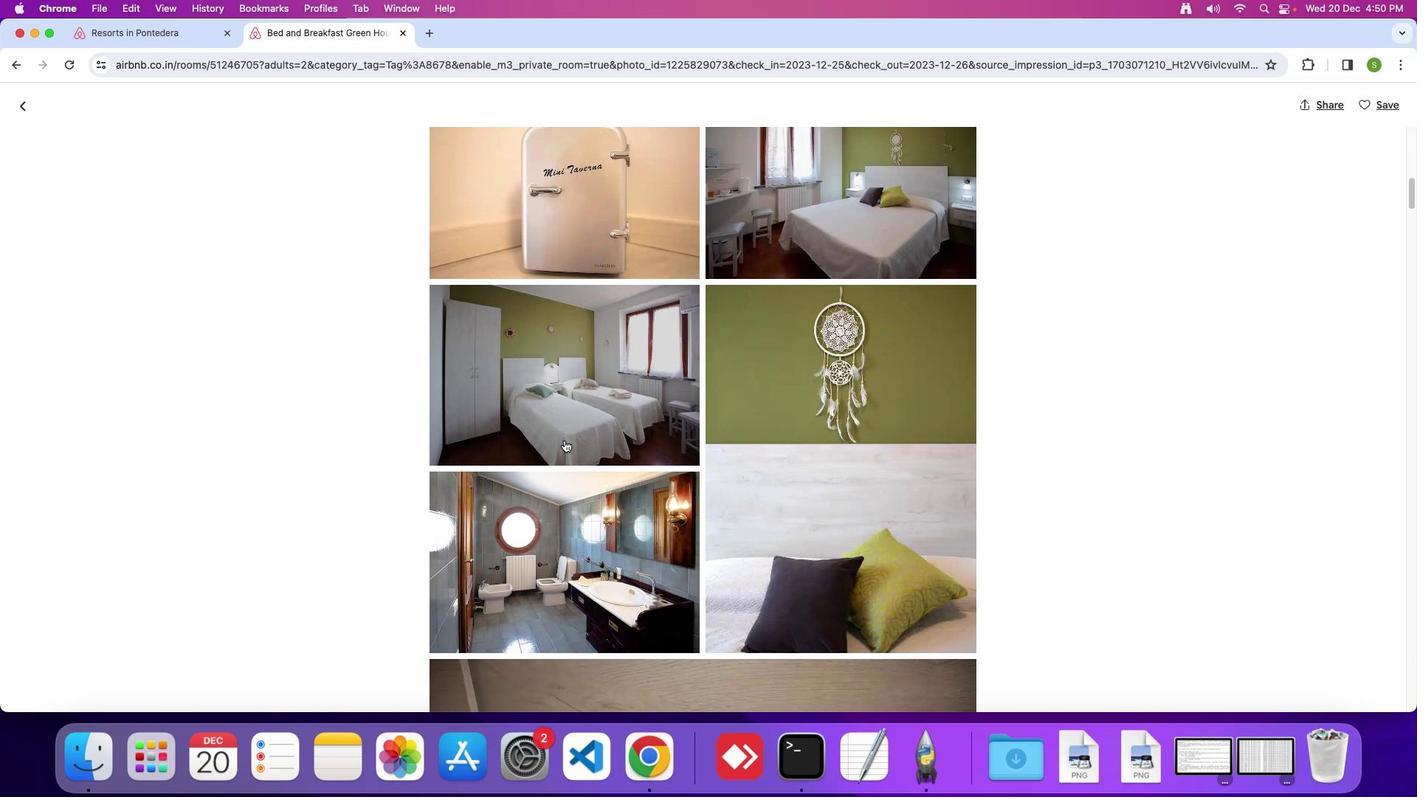 
Action: Mouse scrolled (564, 440) with delta (0, 0)
Screenshot: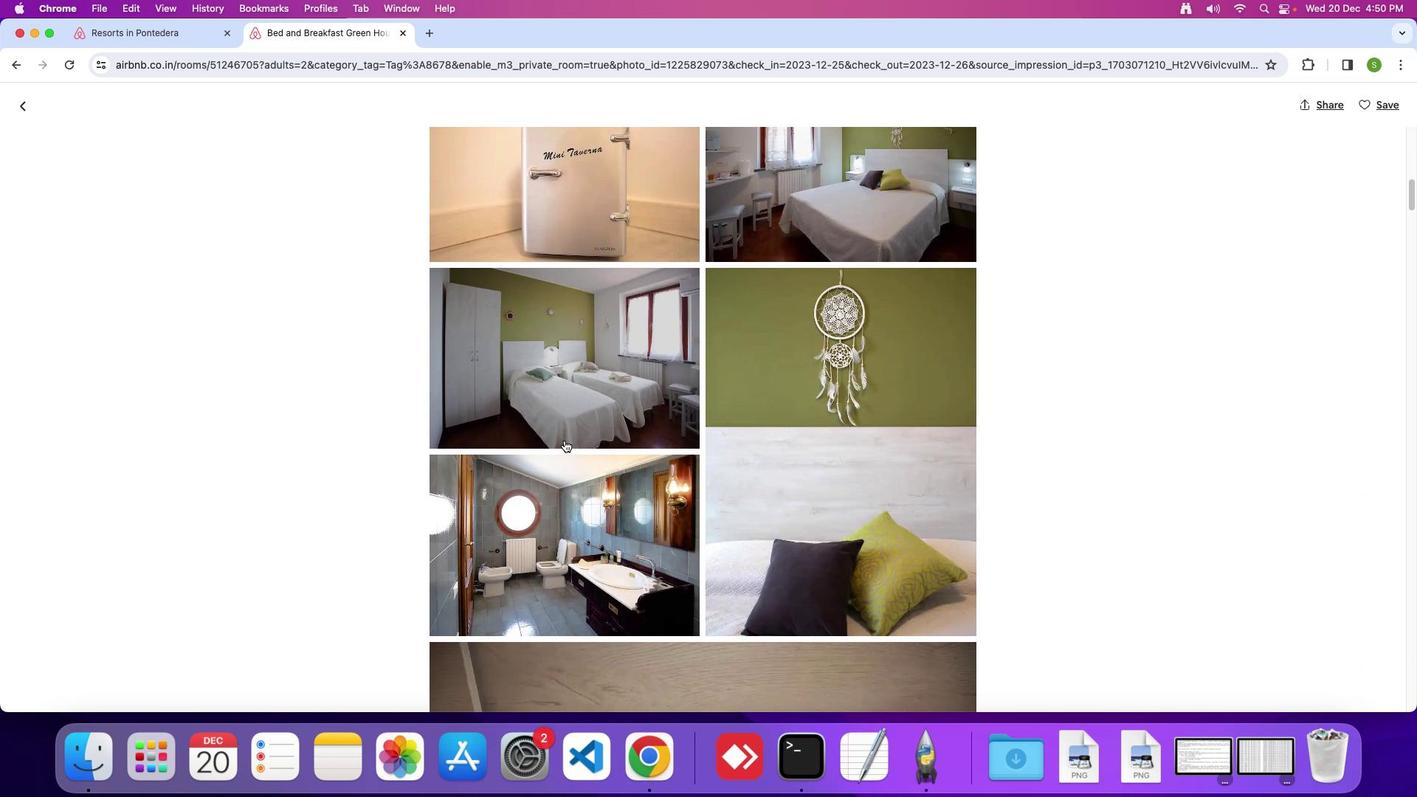 
Action: Mouse scrolled (564, 440) with delta (0, -2)
Screenshot: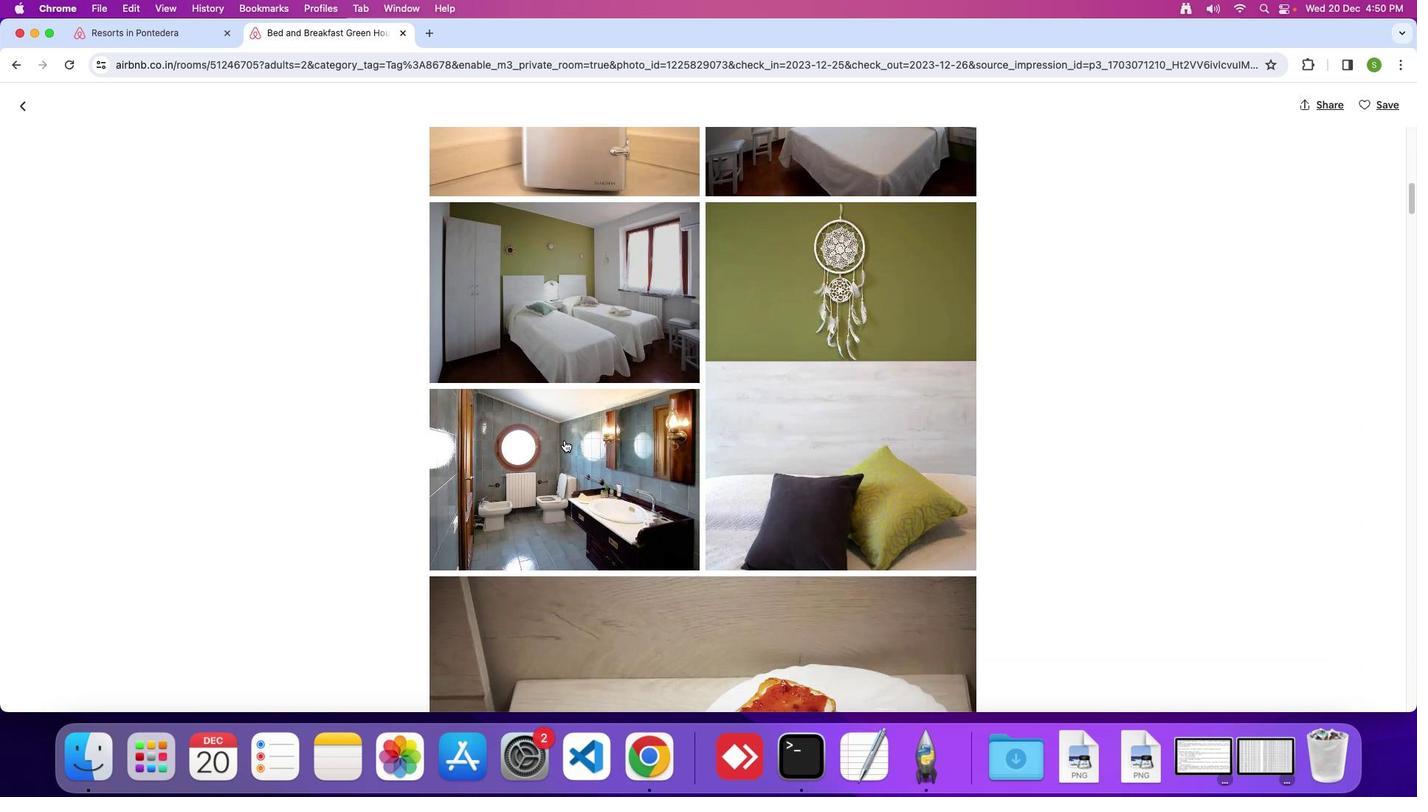 
Action: Mouse scrolled (564, 440) with delta (0, 0)
Screenshot: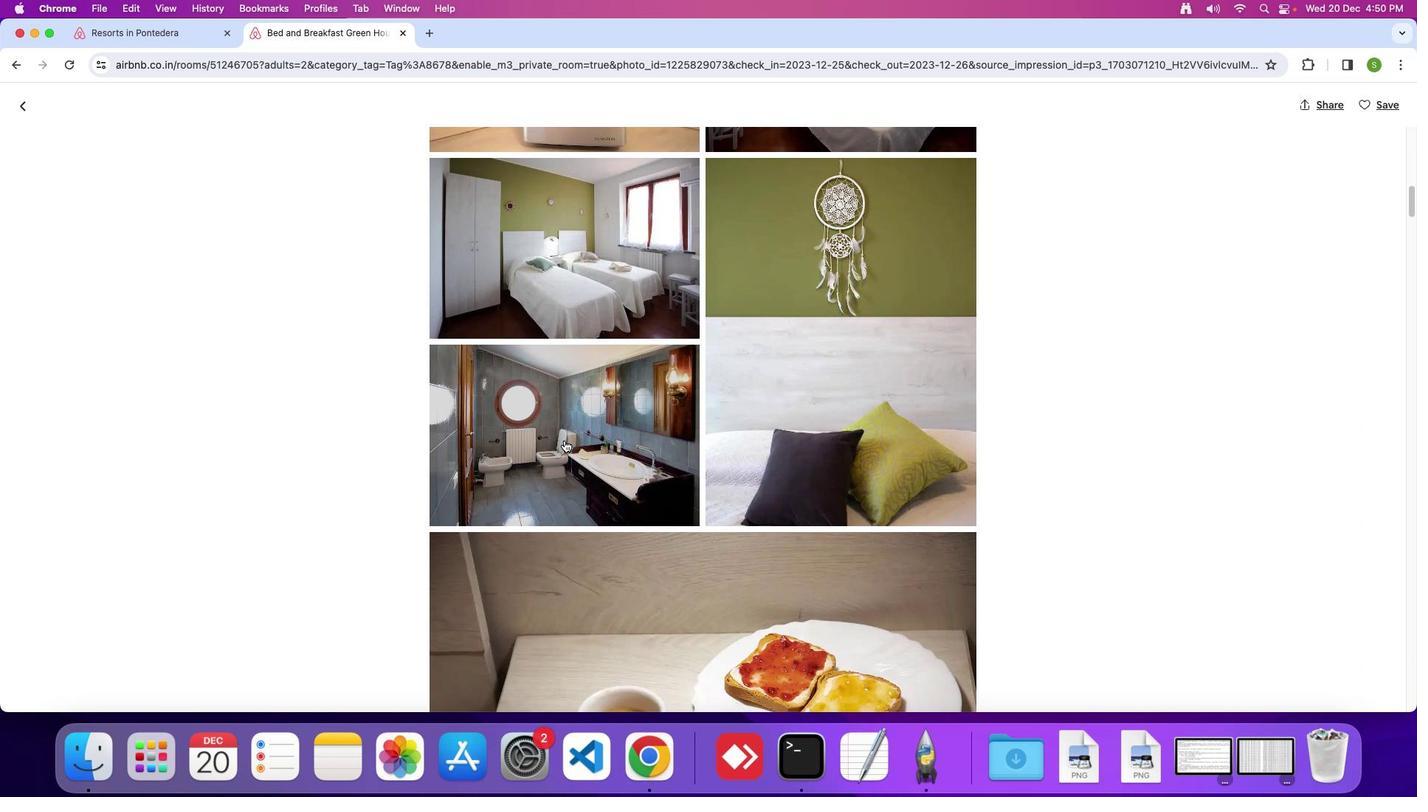 
Action: Mouse scrolled (564, 440) with delta (0, 0)
Screenshot: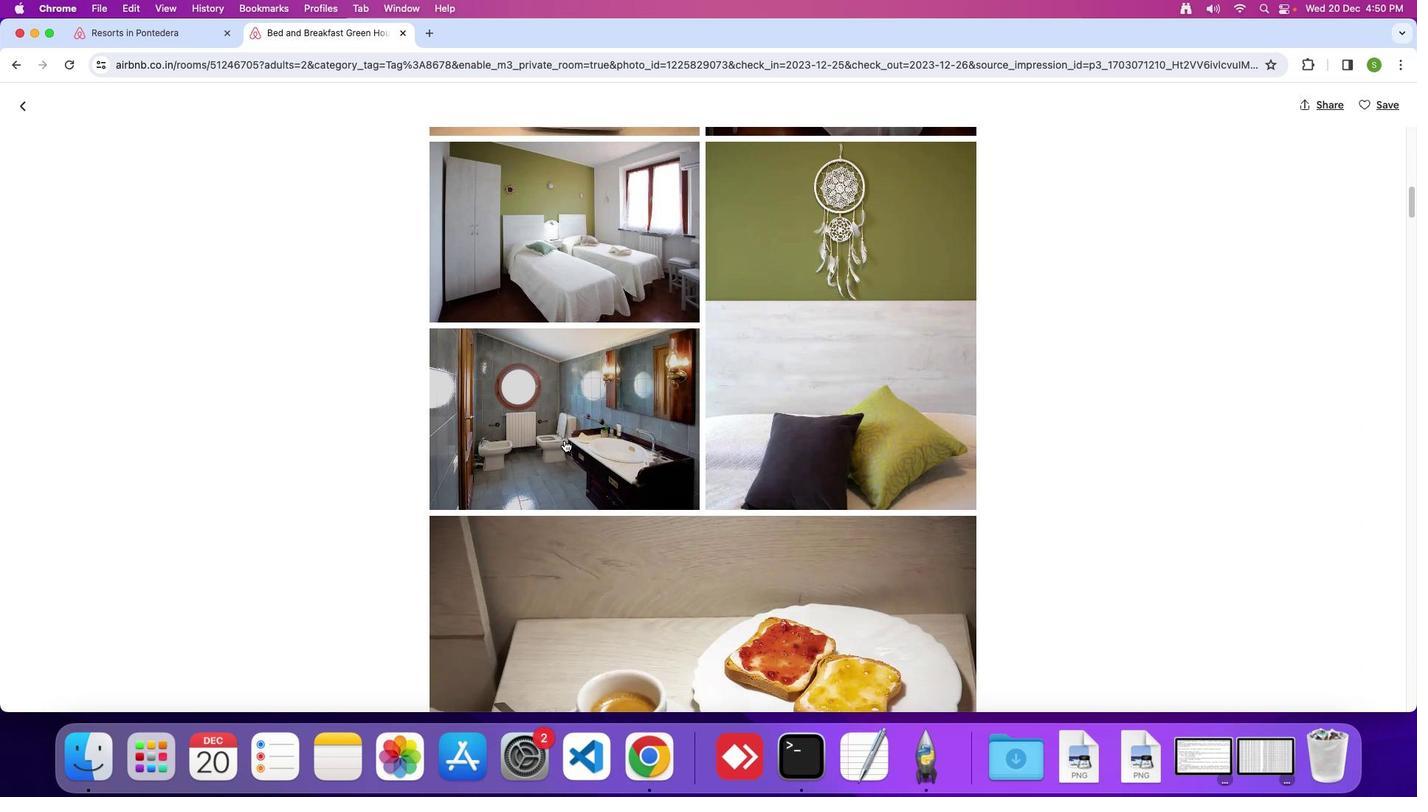 
Action: Mouse scrolled (564, 440) with delta (0, 0)
Screenshot: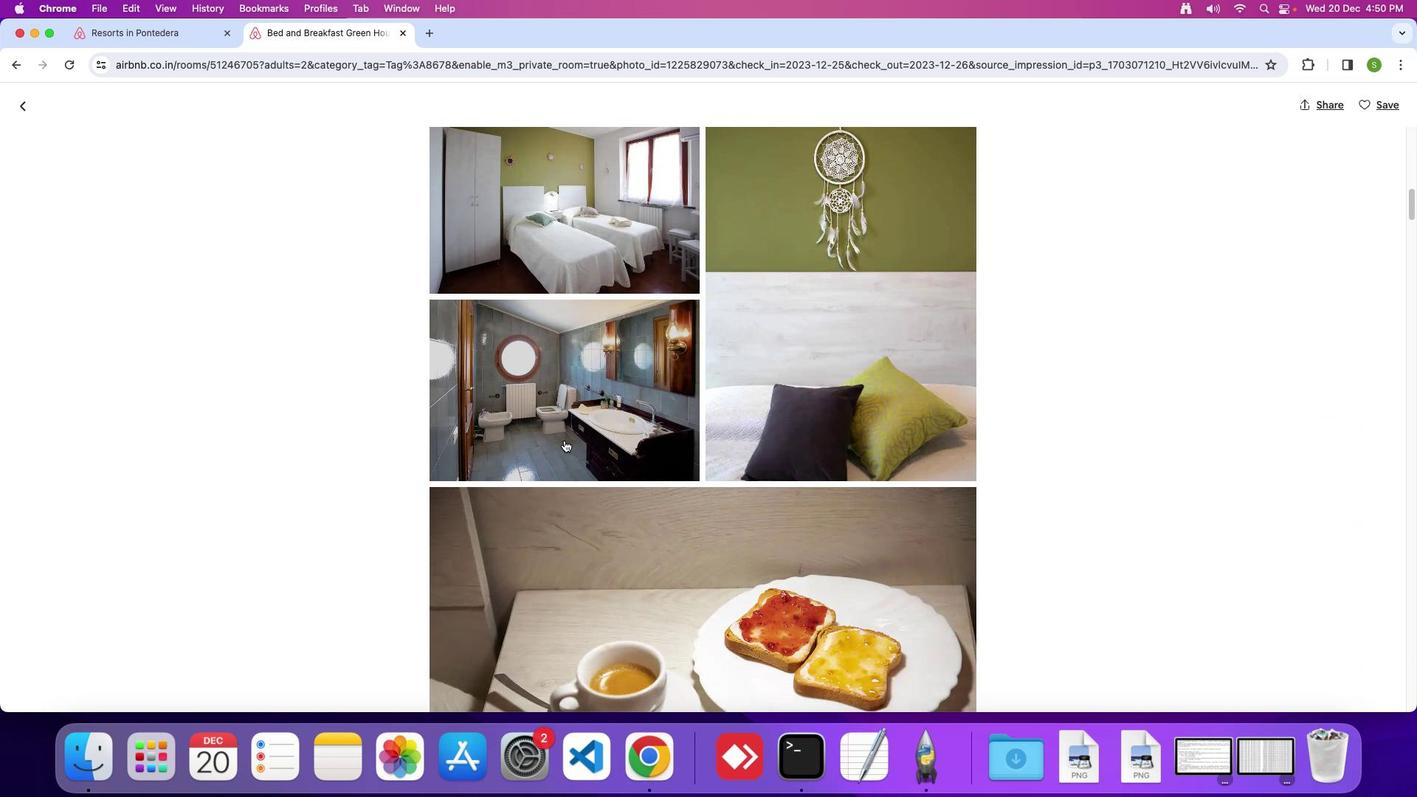 
Action: Mouse scrolled (564, 440) with delta (0, 0)
Screenshot: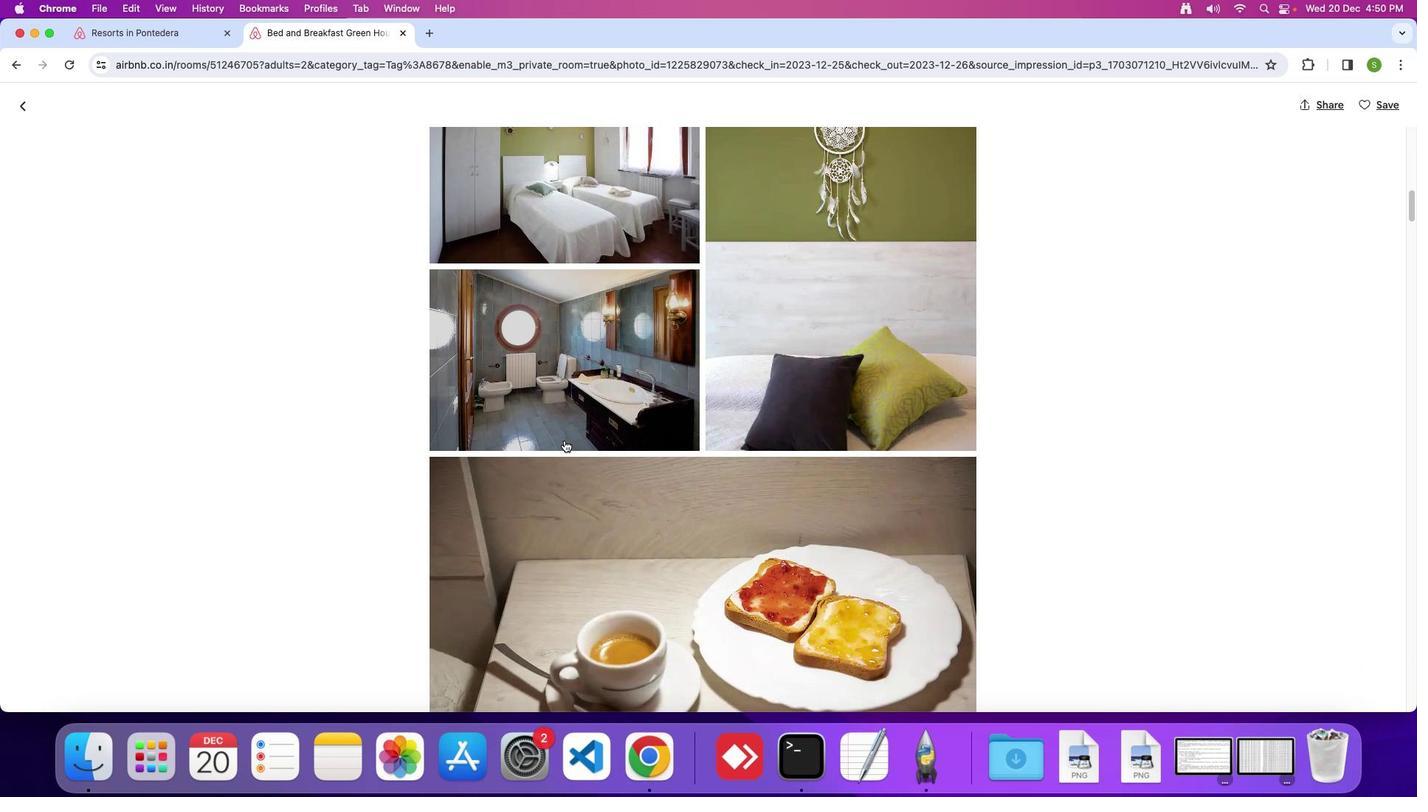 
Action: Mouse moved to (564, 440)
Screenshot: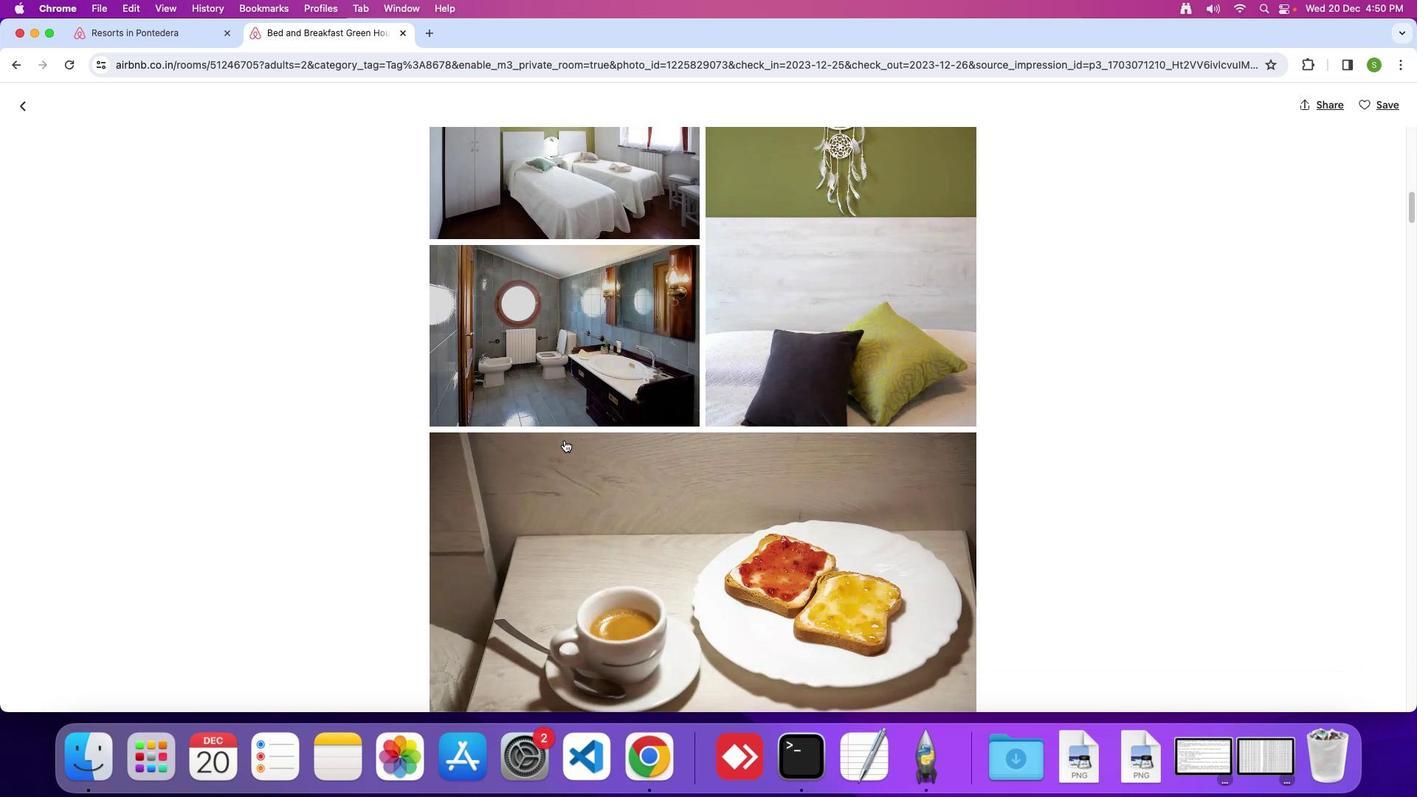 
Action: Mouse scrolled (564, 440) with delta (0, 0)
Screenshot: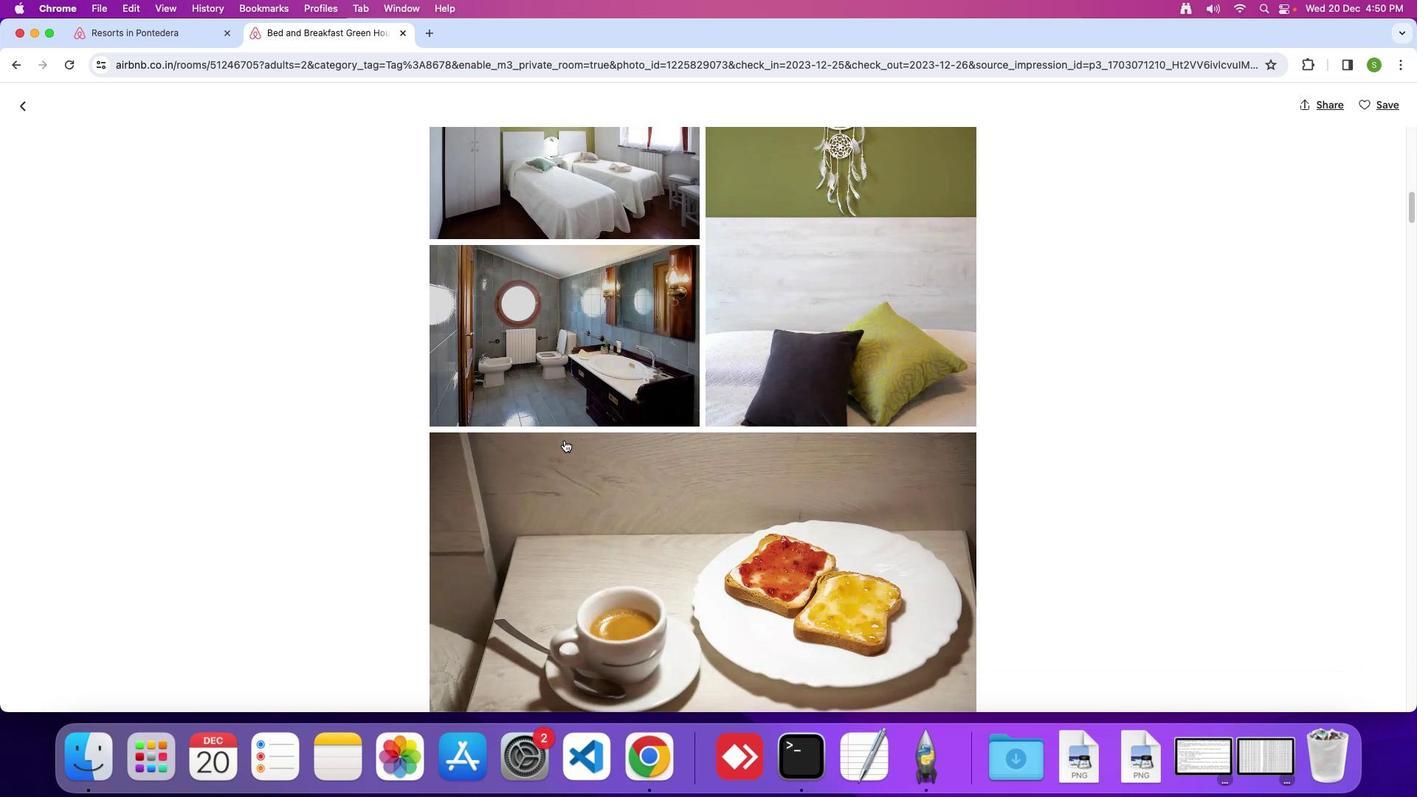 
Action: Mouse moved to (564, 440)
Screenshot: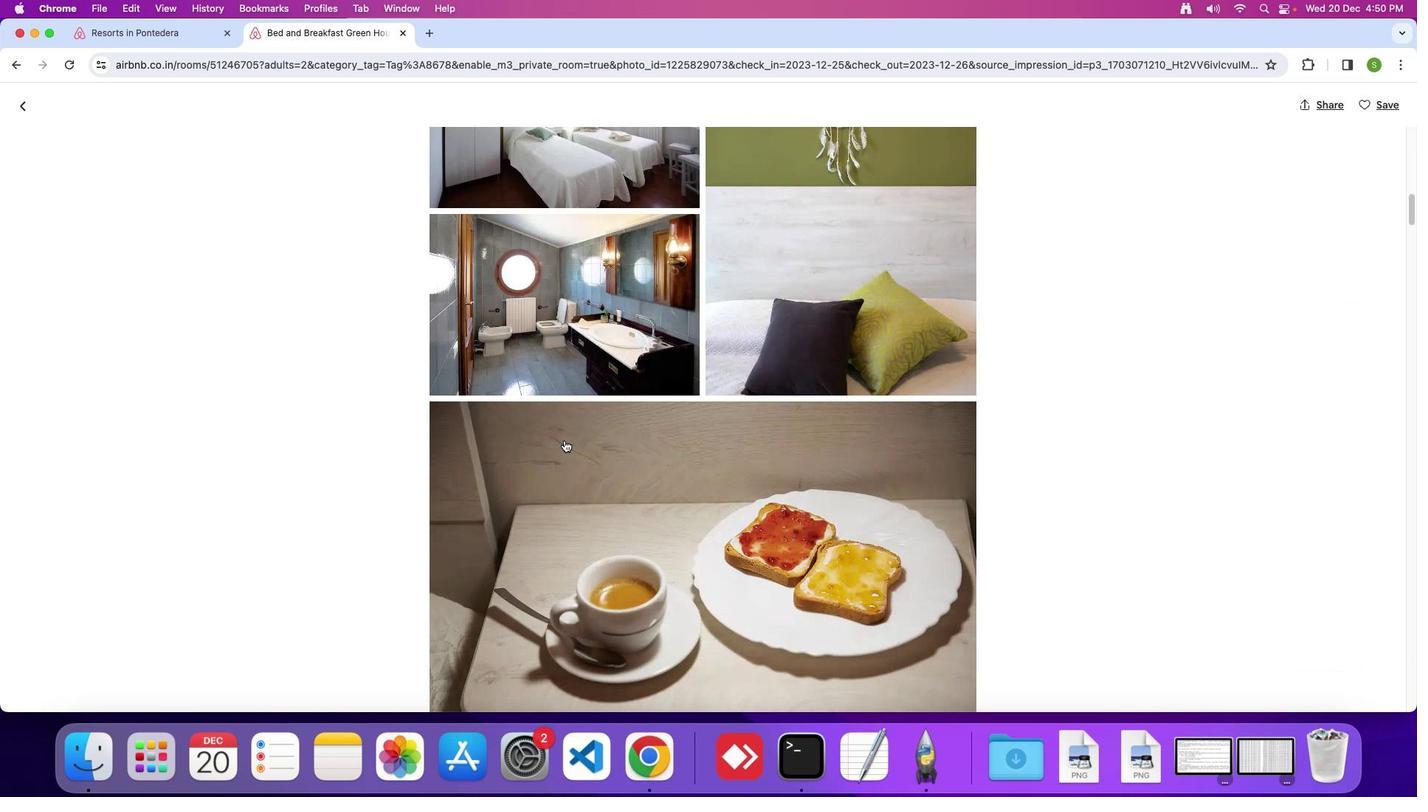 
Action: Mouse scrolled (564, 440) with delta (0, -2)
Screenshot: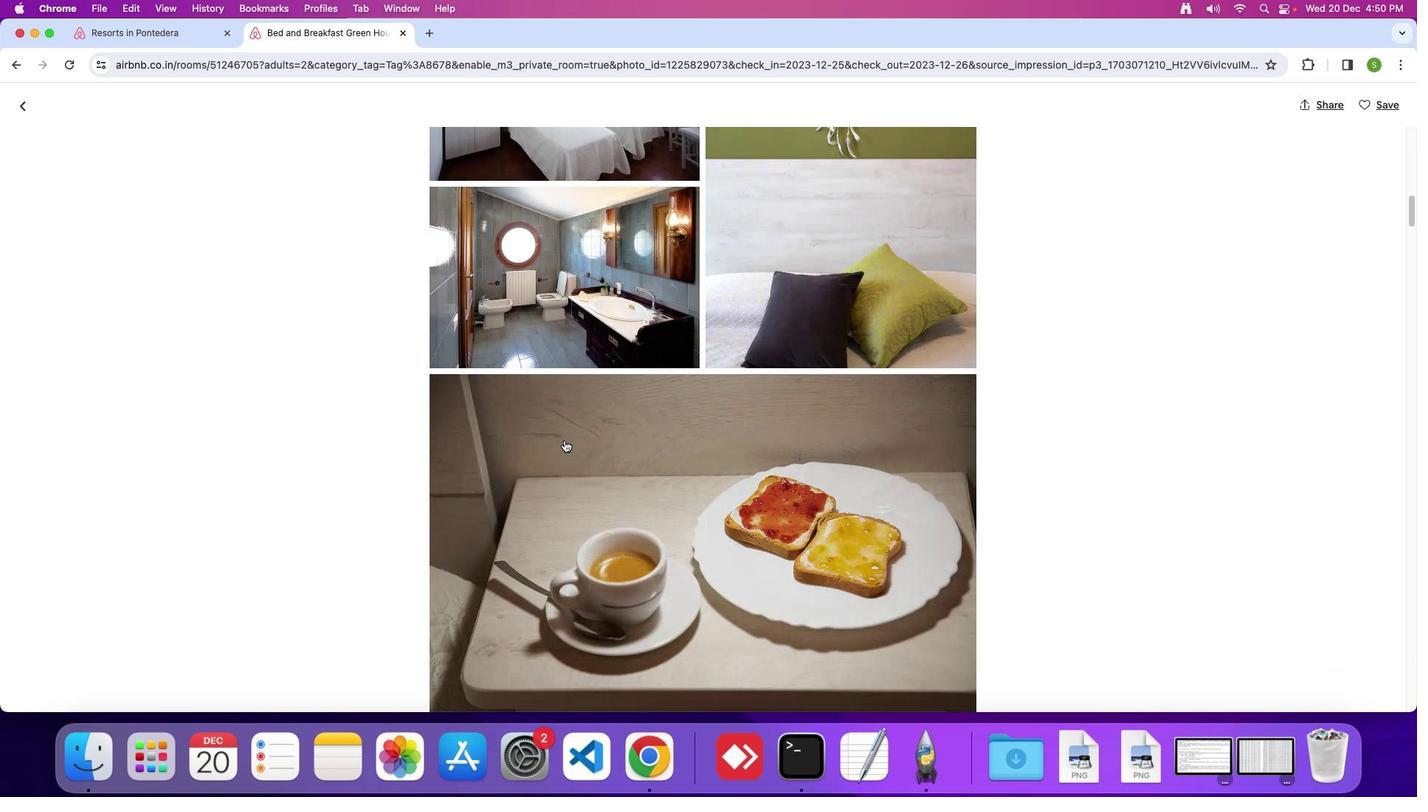 
Action: Mouse moved to (564, 440)
Screenshot: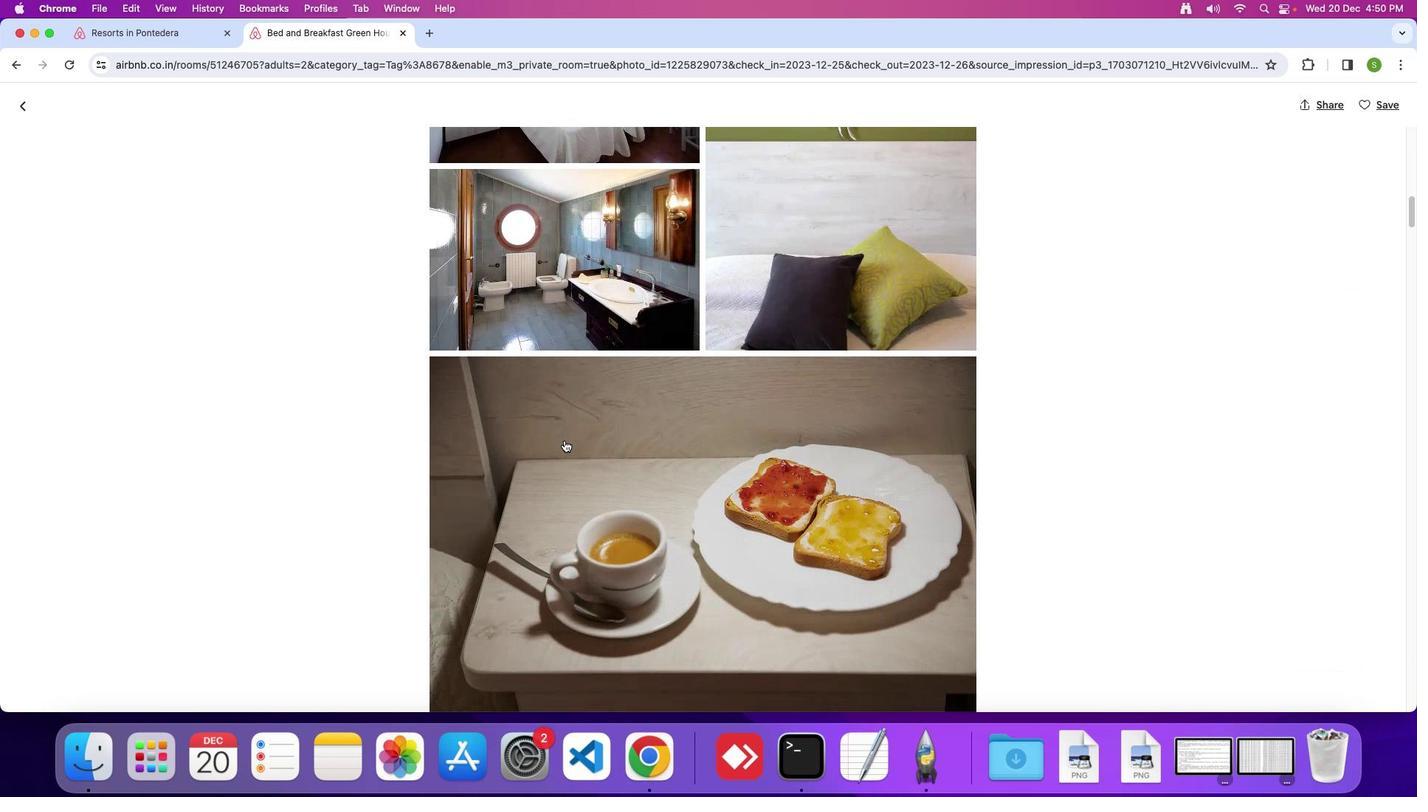 
Action: Mouse scrolled (564, 440) with delta (0, 0)
Screenshot: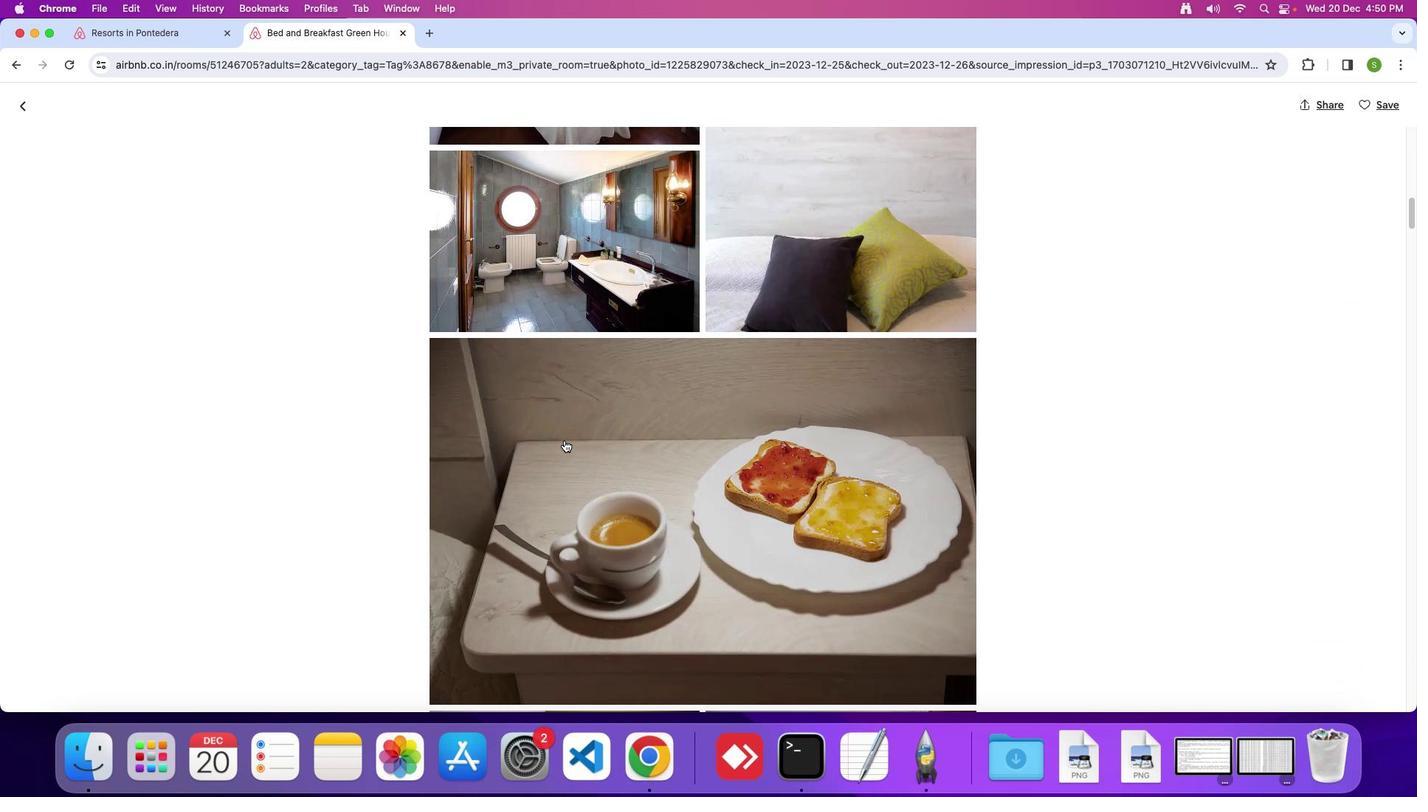 
Action: Mouse scrolled (564, 440) with delta (0, 0)
Screenshot: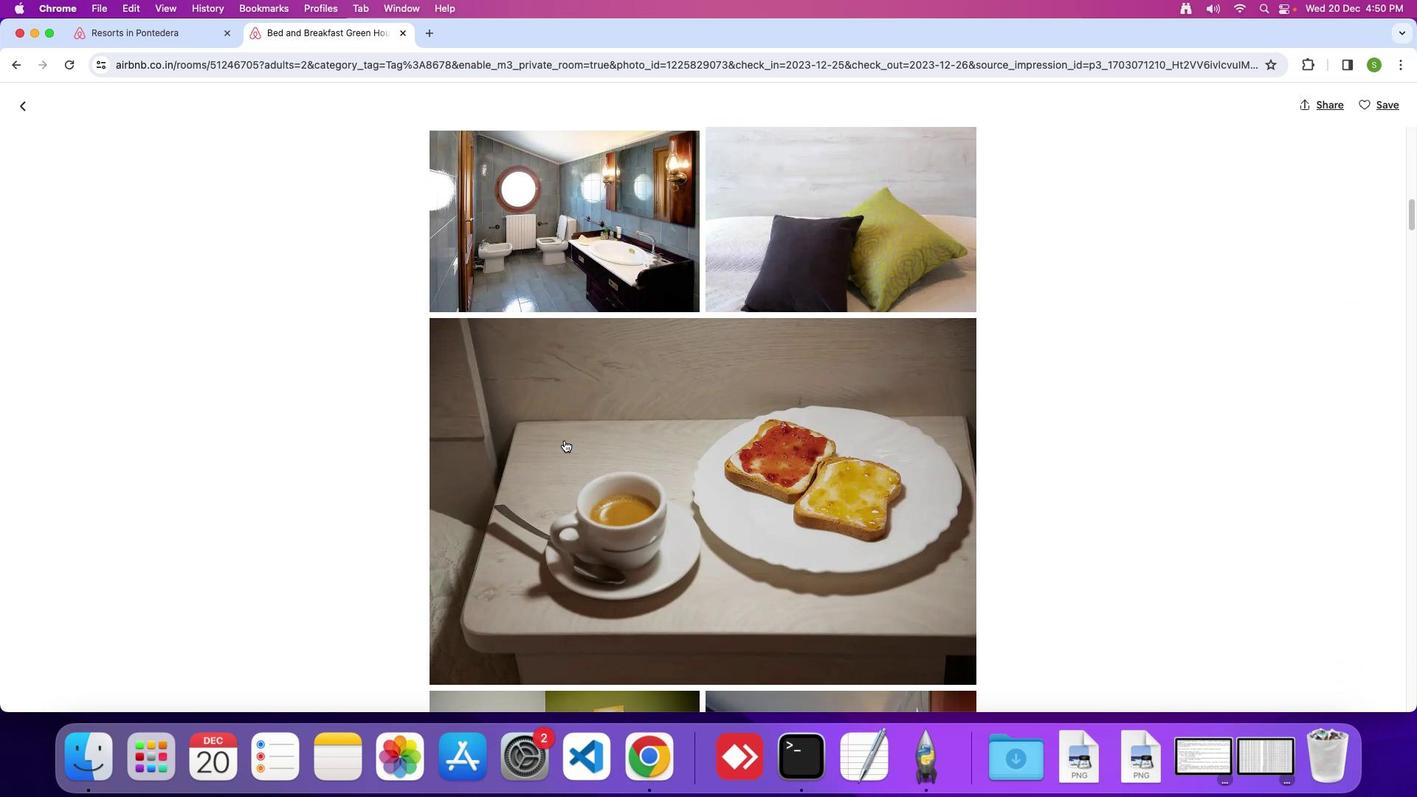 
Action: Mouse scrolled (564, 440) with delta (0, -1)
Screenshot: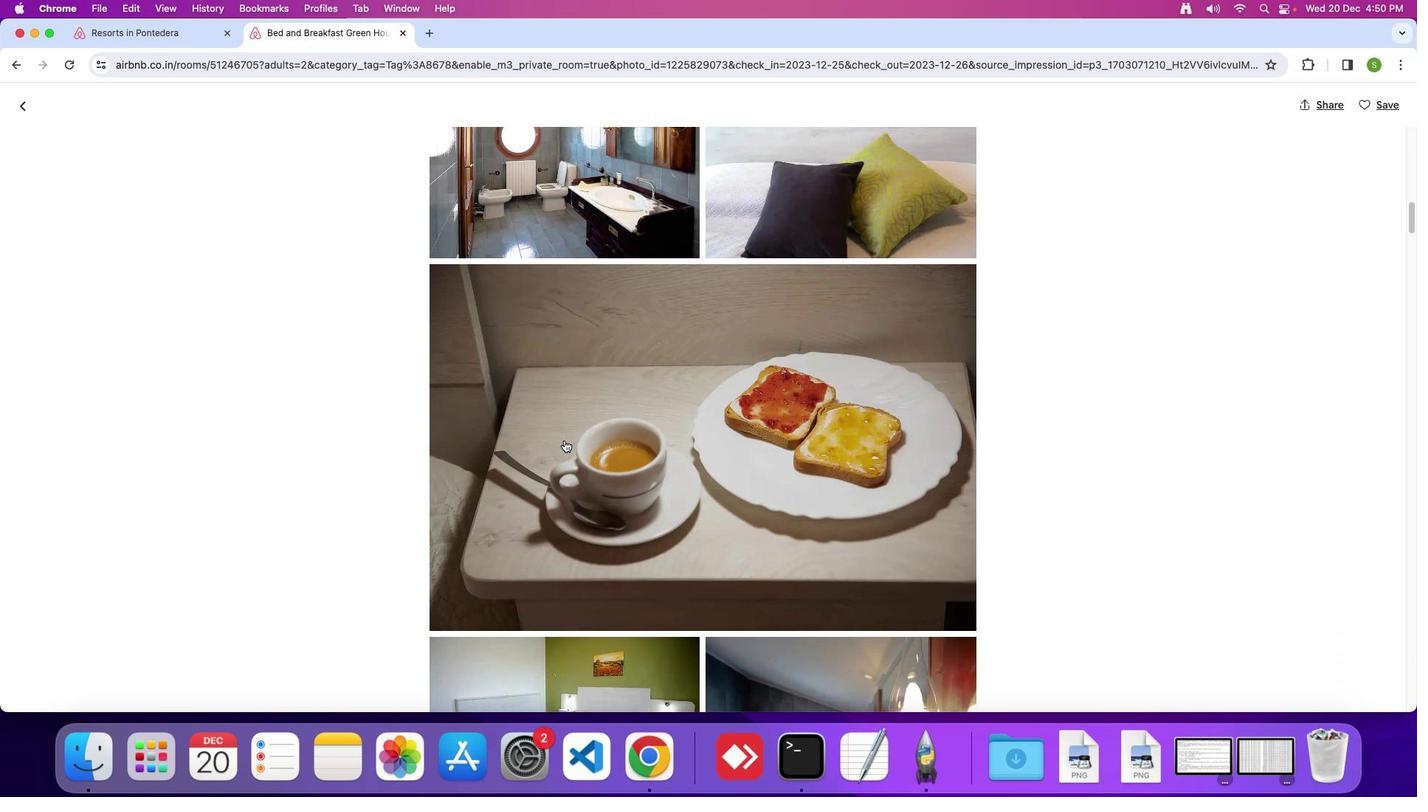 
Action: Mouse scrolled (564, 440) with delta (0, 0)
Screenshot: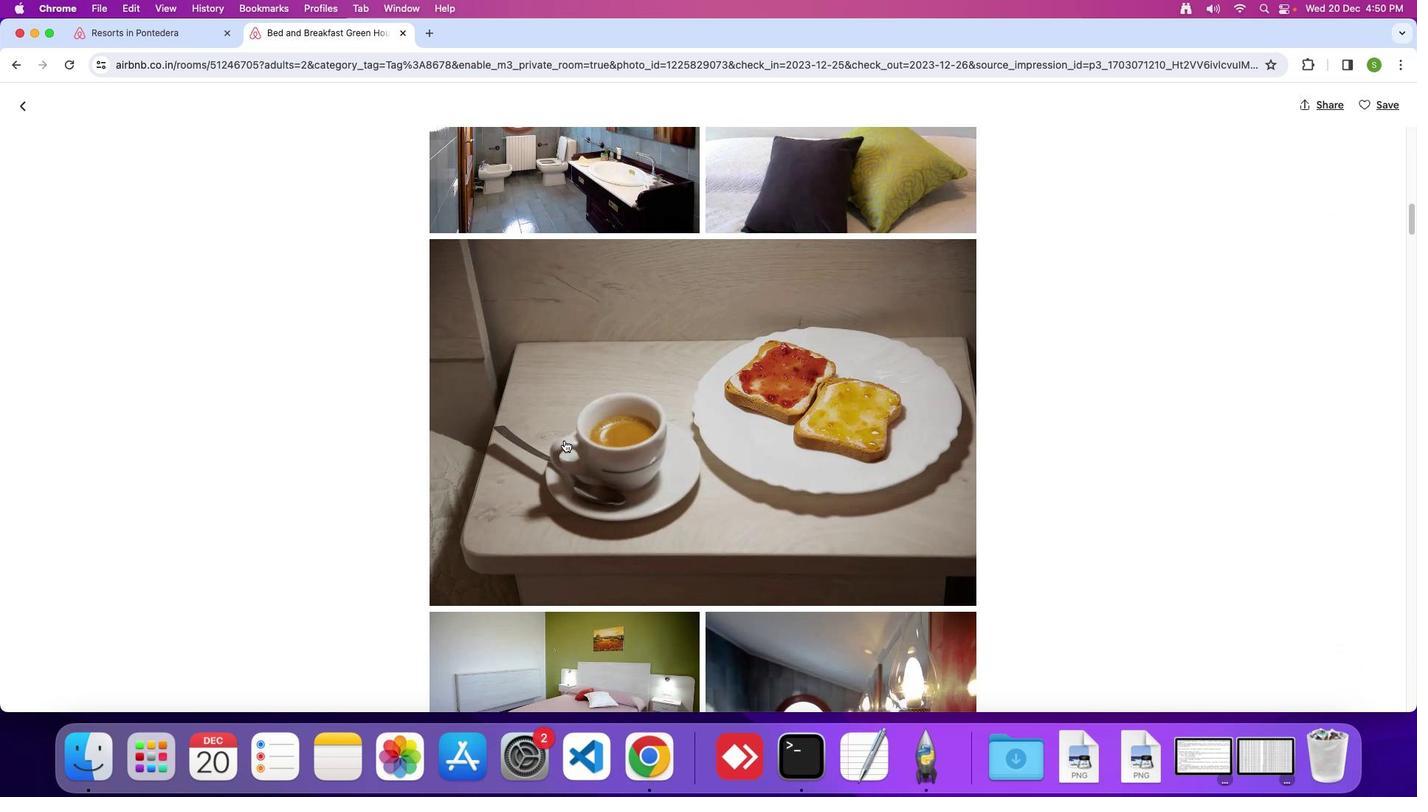 
Action: Mouse scrolled (564, 440) with delta (0, 0)
Screenshot: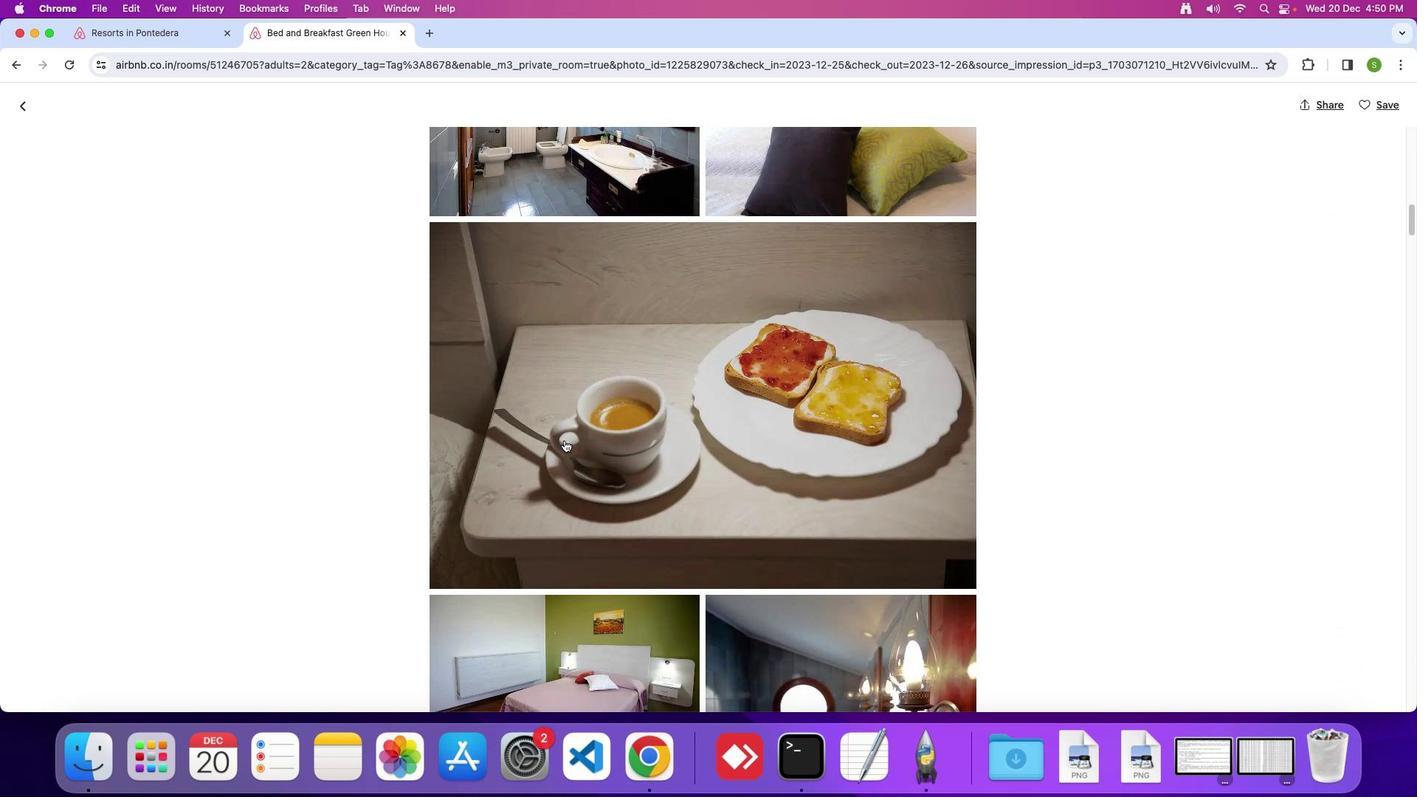 
Action: Mouse scrolled (564, 440) with delta (0, -1)
Screenshot: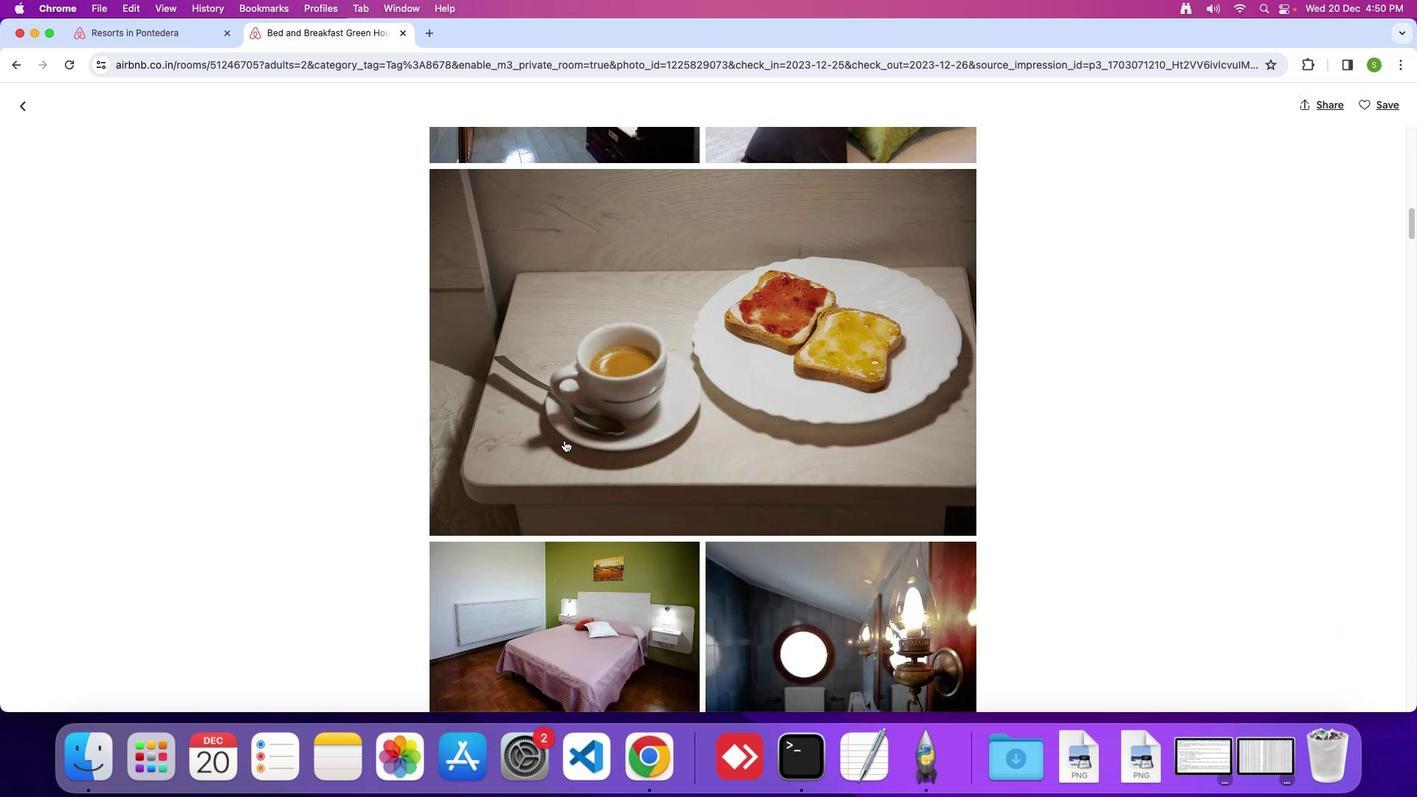 
Action: Mouse scrolled (564, 440) with delta (0, 0)
Screenshot: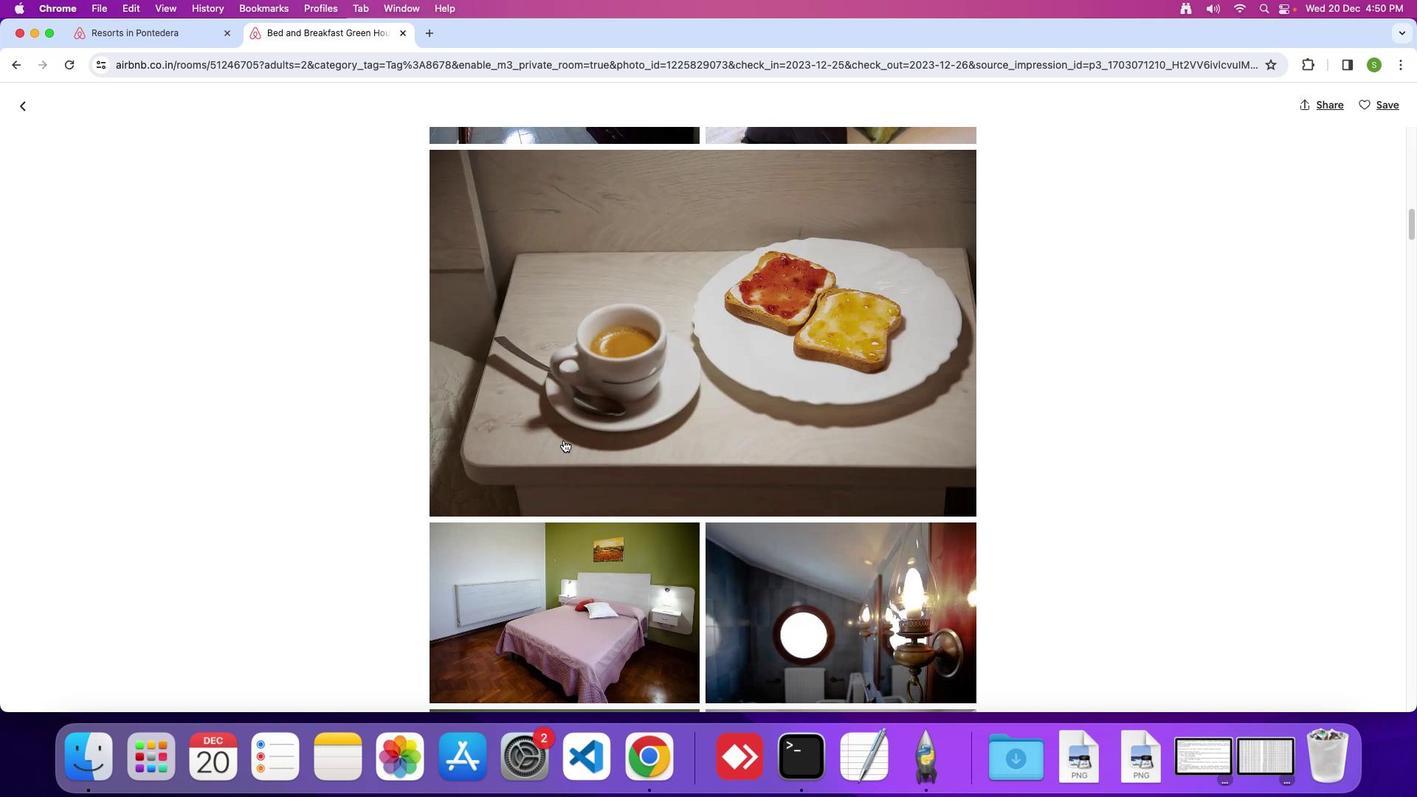 
Action: Mouse moved to (564, 439)
Screenshot: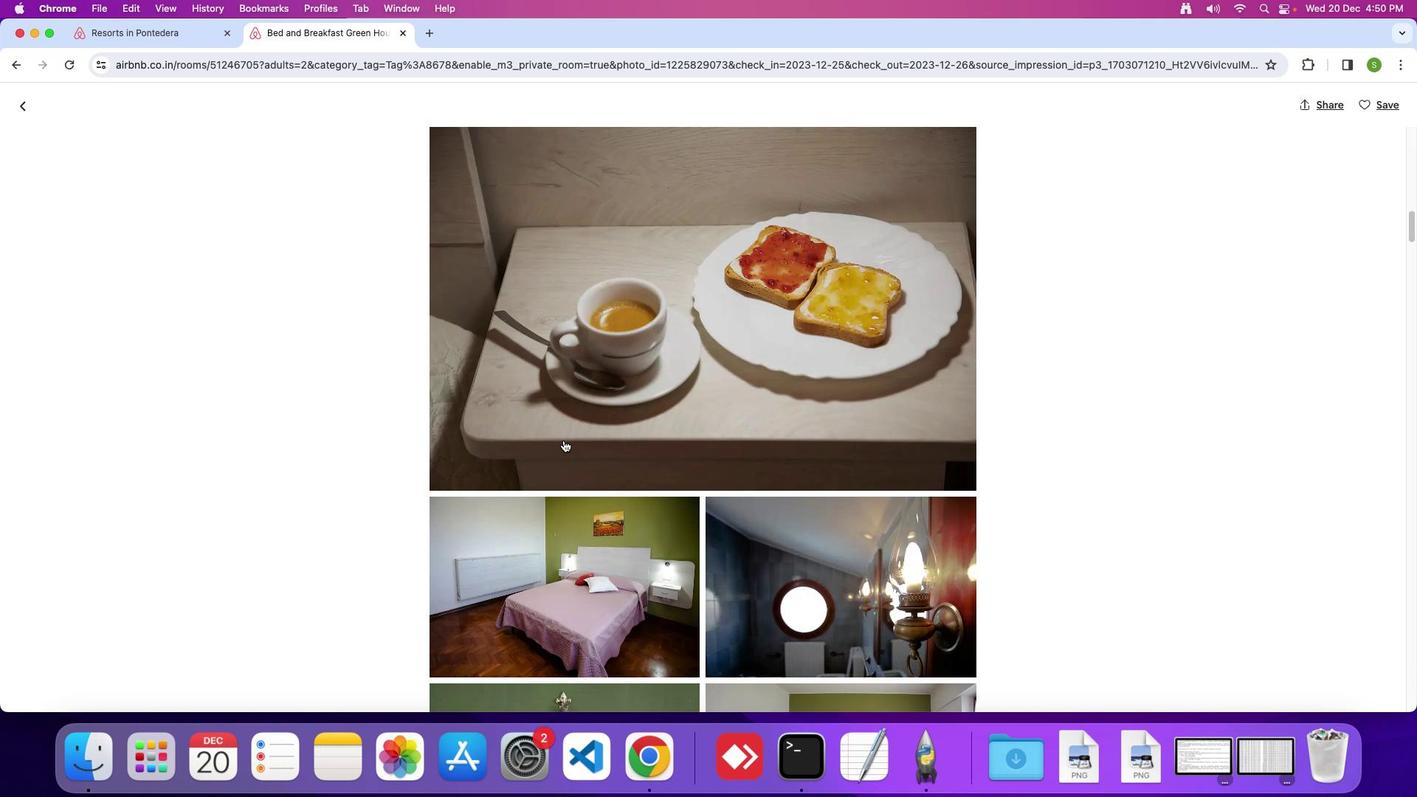 
Action: Mouse scrolled (564, 439) with delta (0, 0)
Screenshot: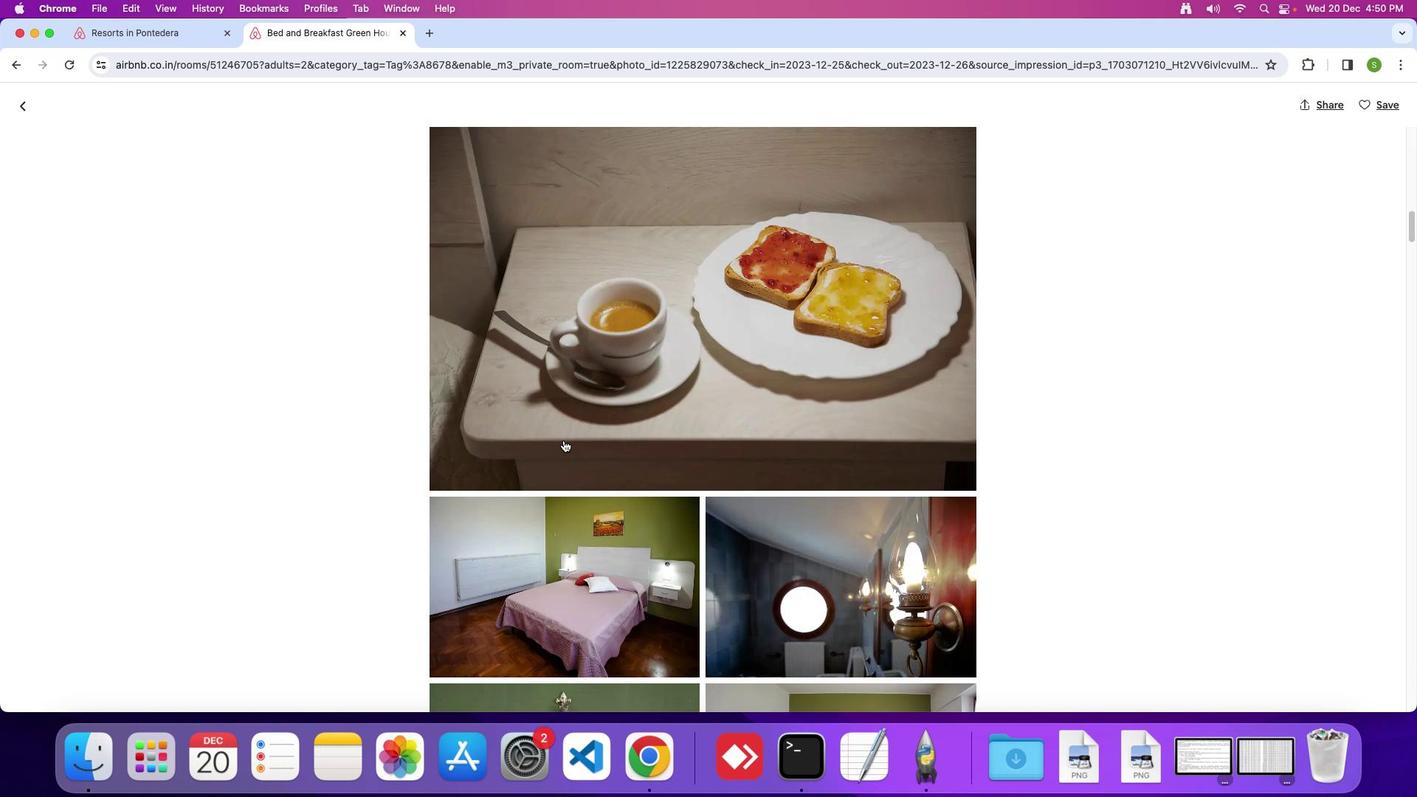 
Action: Mouse scrolled (564, 439) with delta (0, -1)
Screenshot: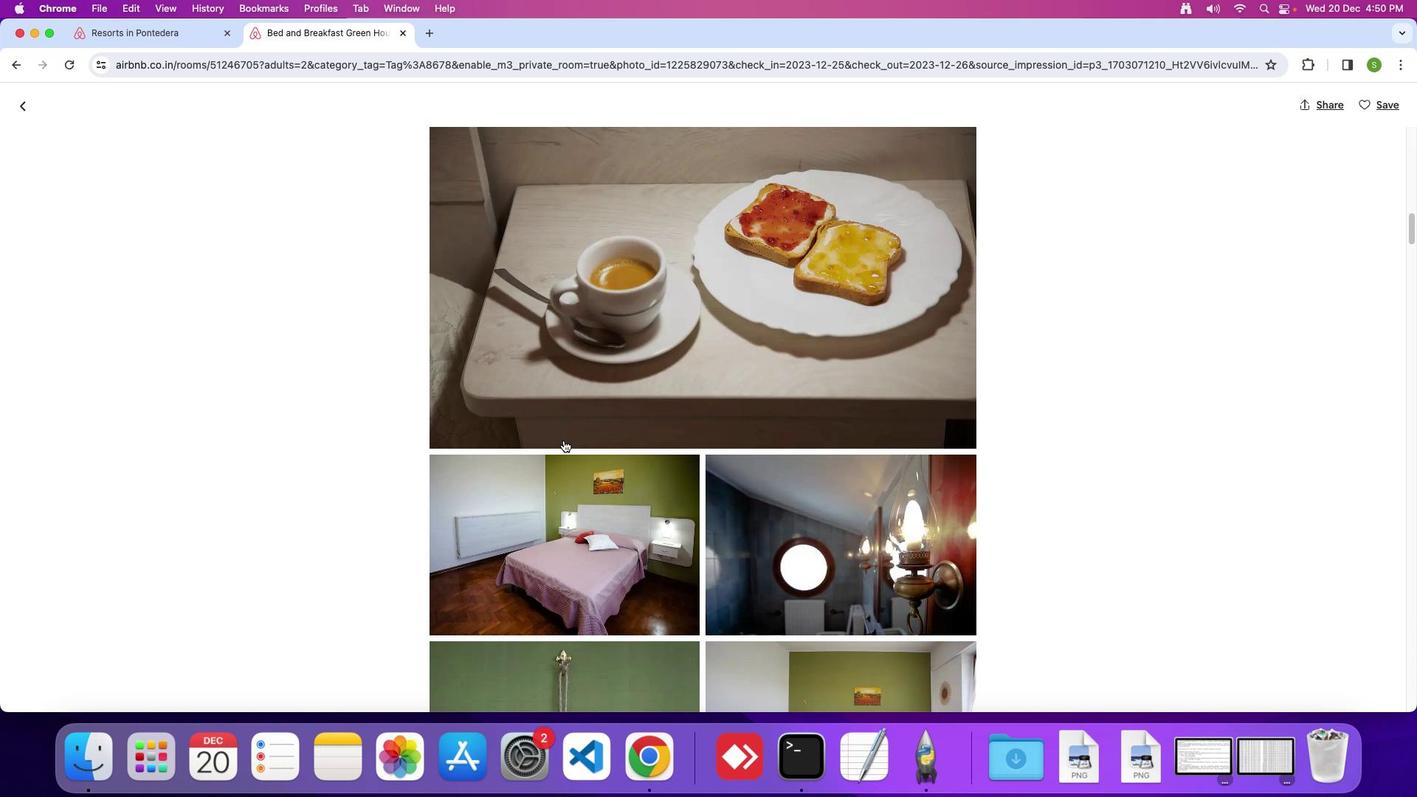 
Action: Mouse scrolled (564, 439) with delta (0, 0)
Screenshot: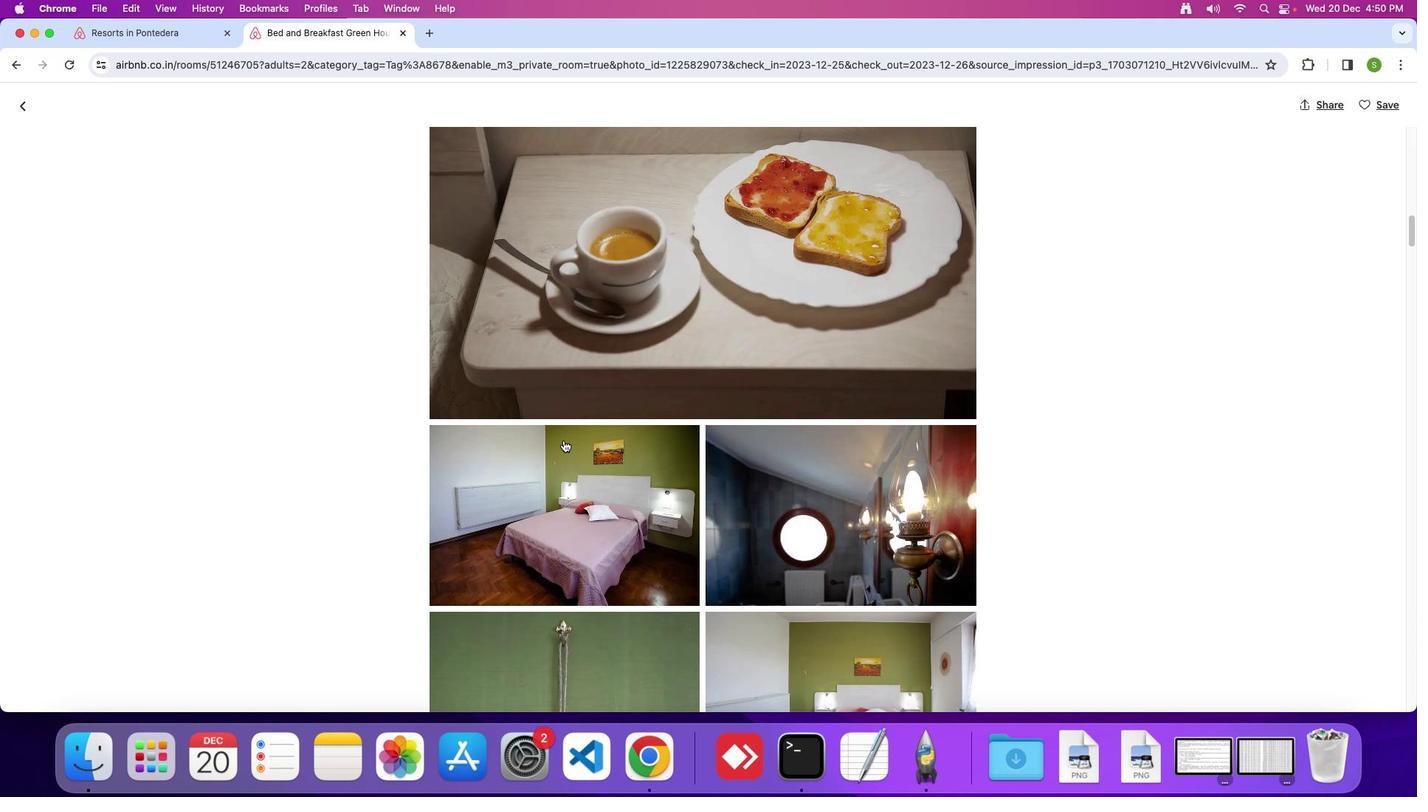 
Action: Mouse scrolled (564, 439) with delta (0, 0)
Screenshot: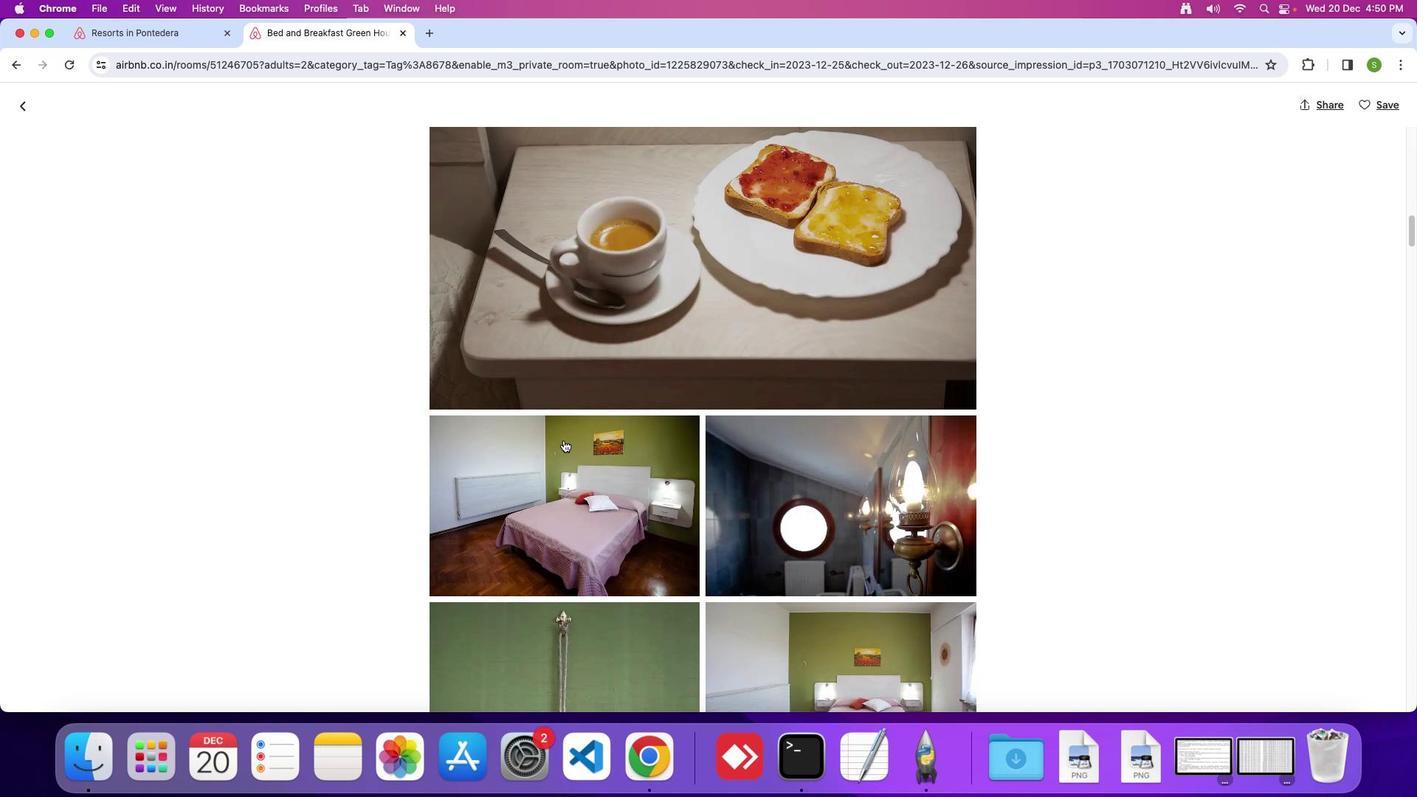 
Action: Mouse scrolled (564, 439) with delta (0, -1)
Screenshot: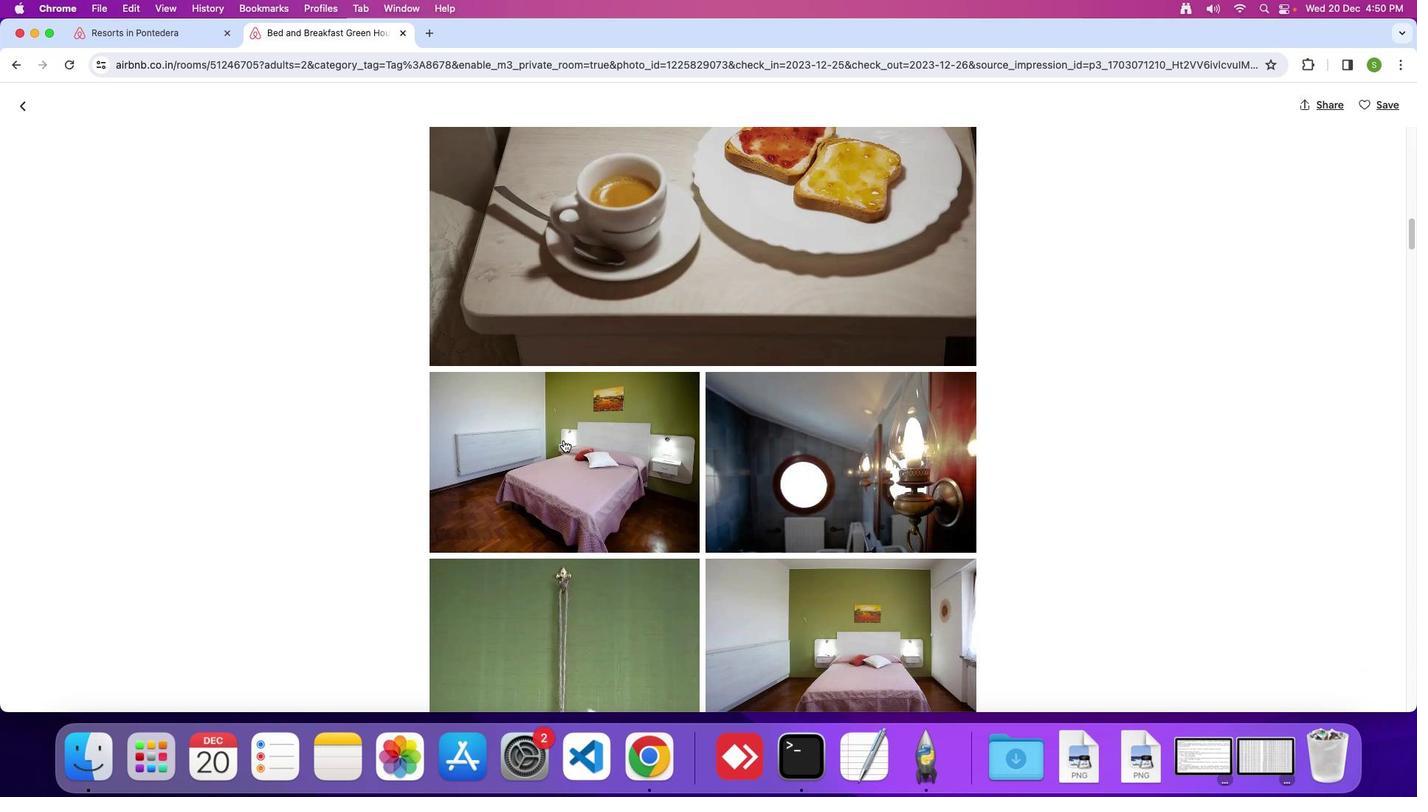 
Action: Mouse scrolled (564, 439) with delta (0, 0)
Screenshot: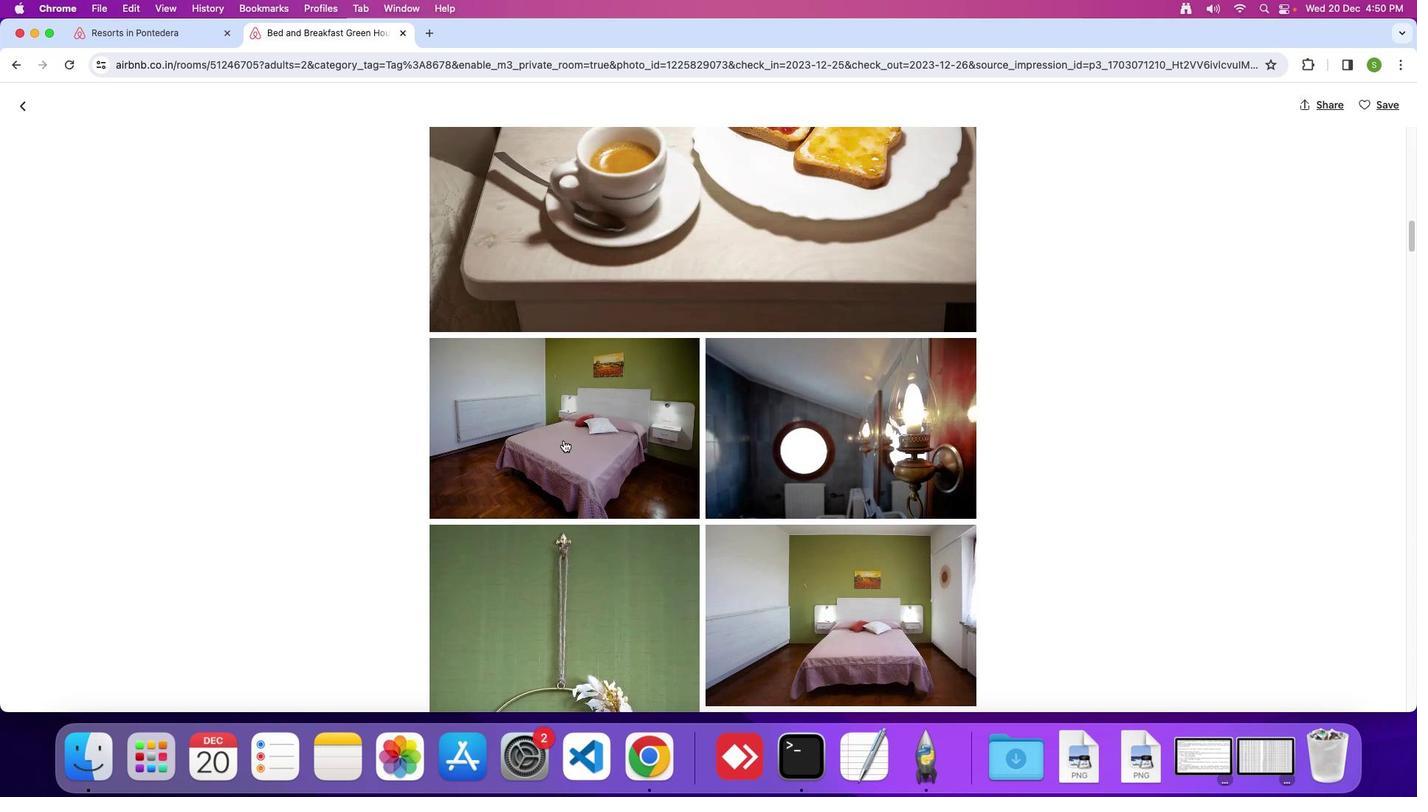 
Action: Mouse scrolled (564, 439) with delta (0, 0)
Screenshot: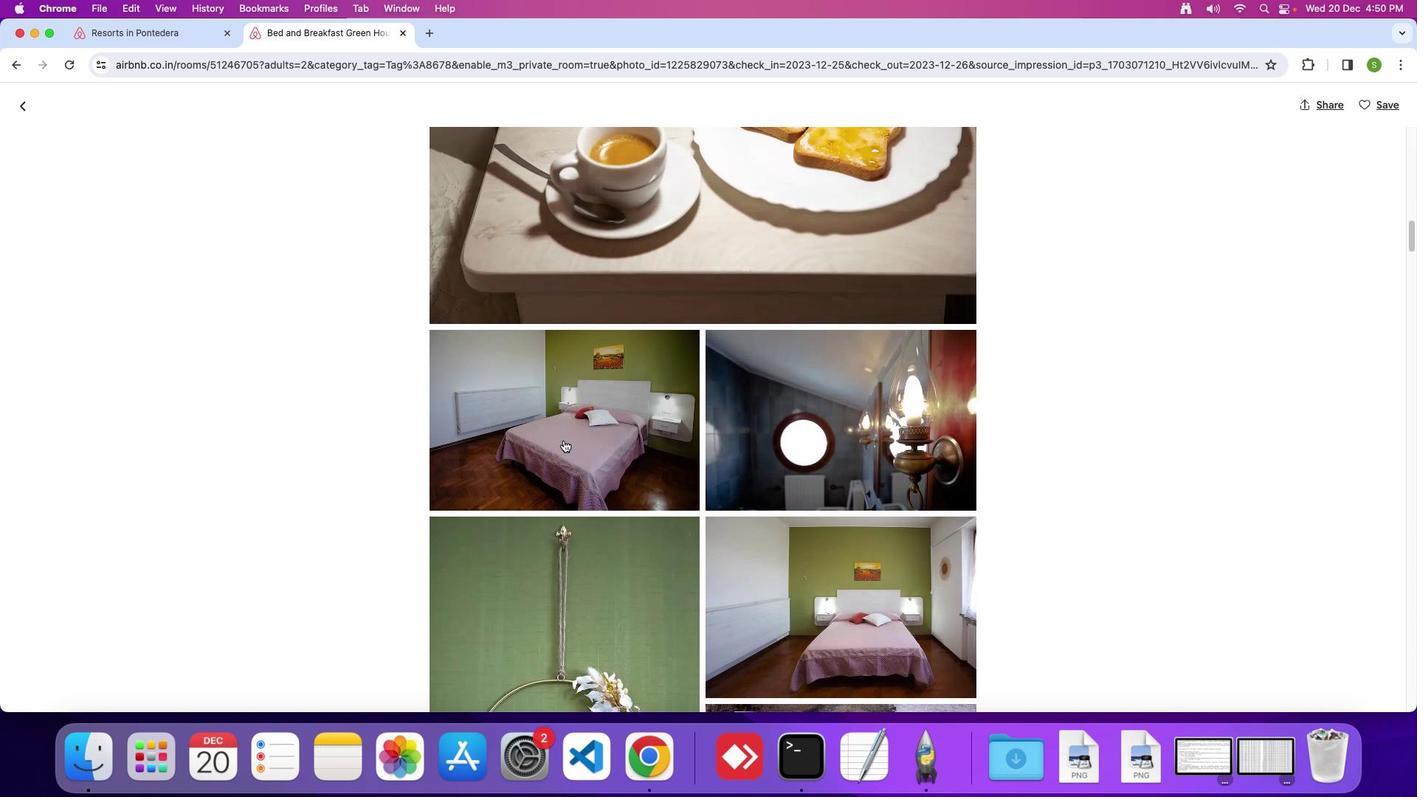 
Action: Mouse moved to (563, 439)
Screenshot: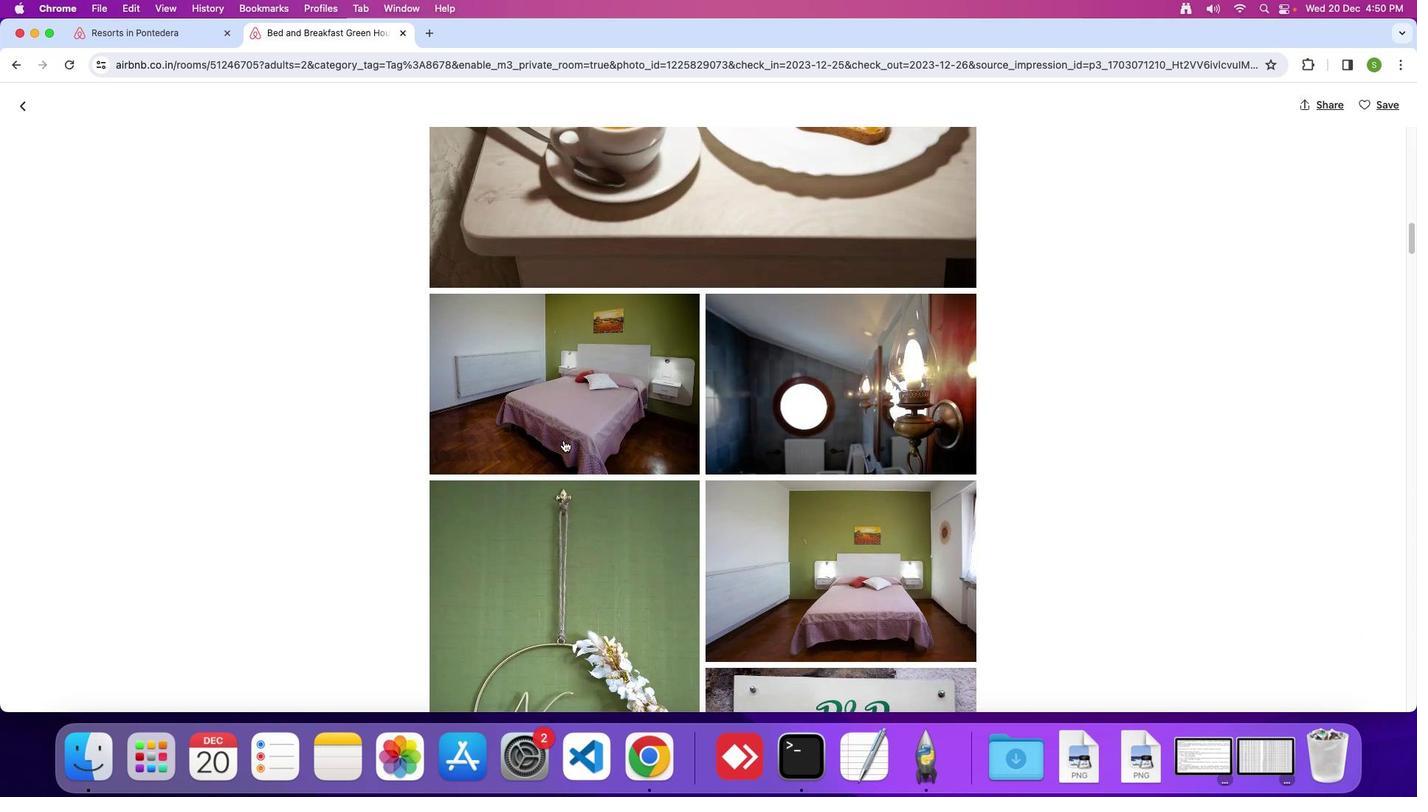 
Action: Mouse scrolled (563, 439) with delta (0, -1)
Screenshot: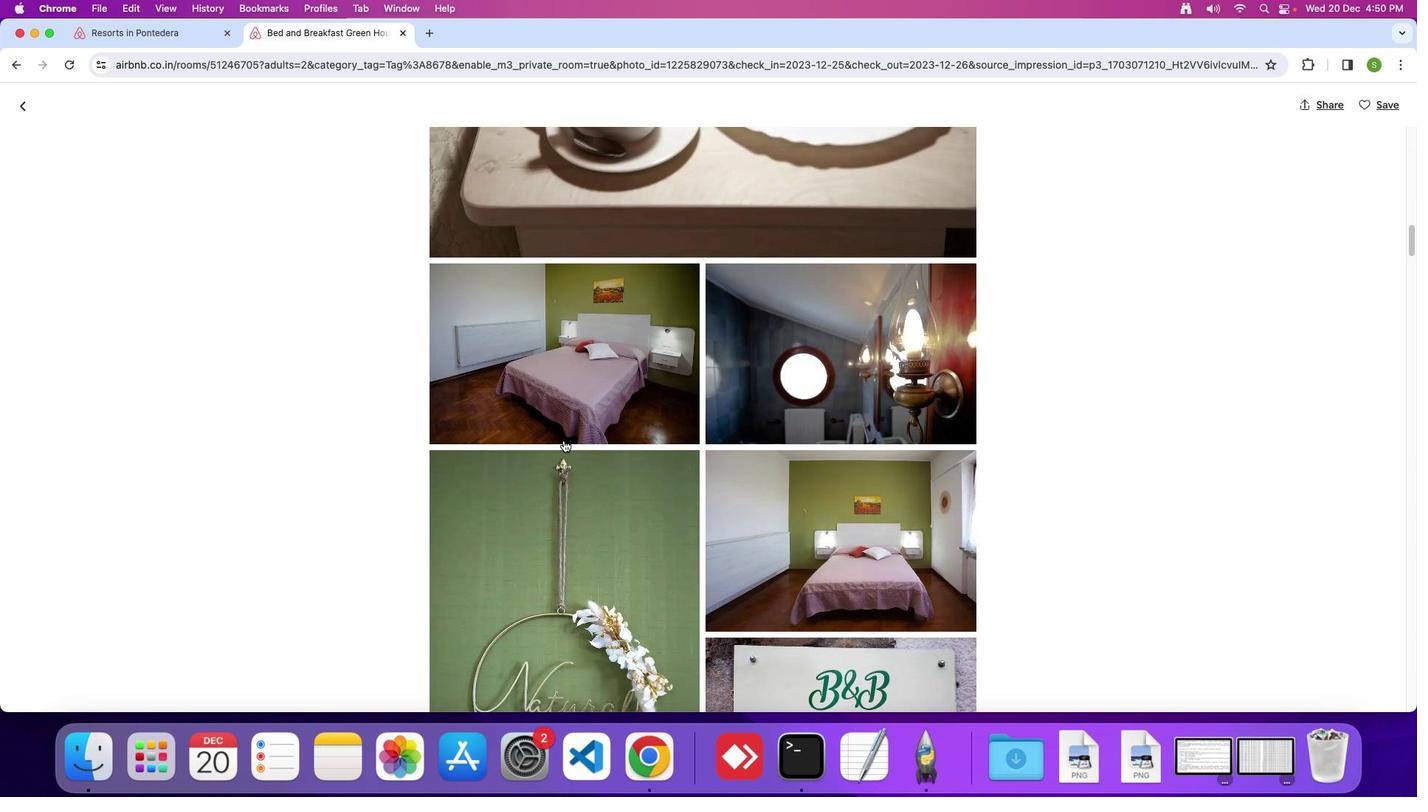 
Action: Mouse scrolled (563, 439) with delta (0, 0)
Screenshot: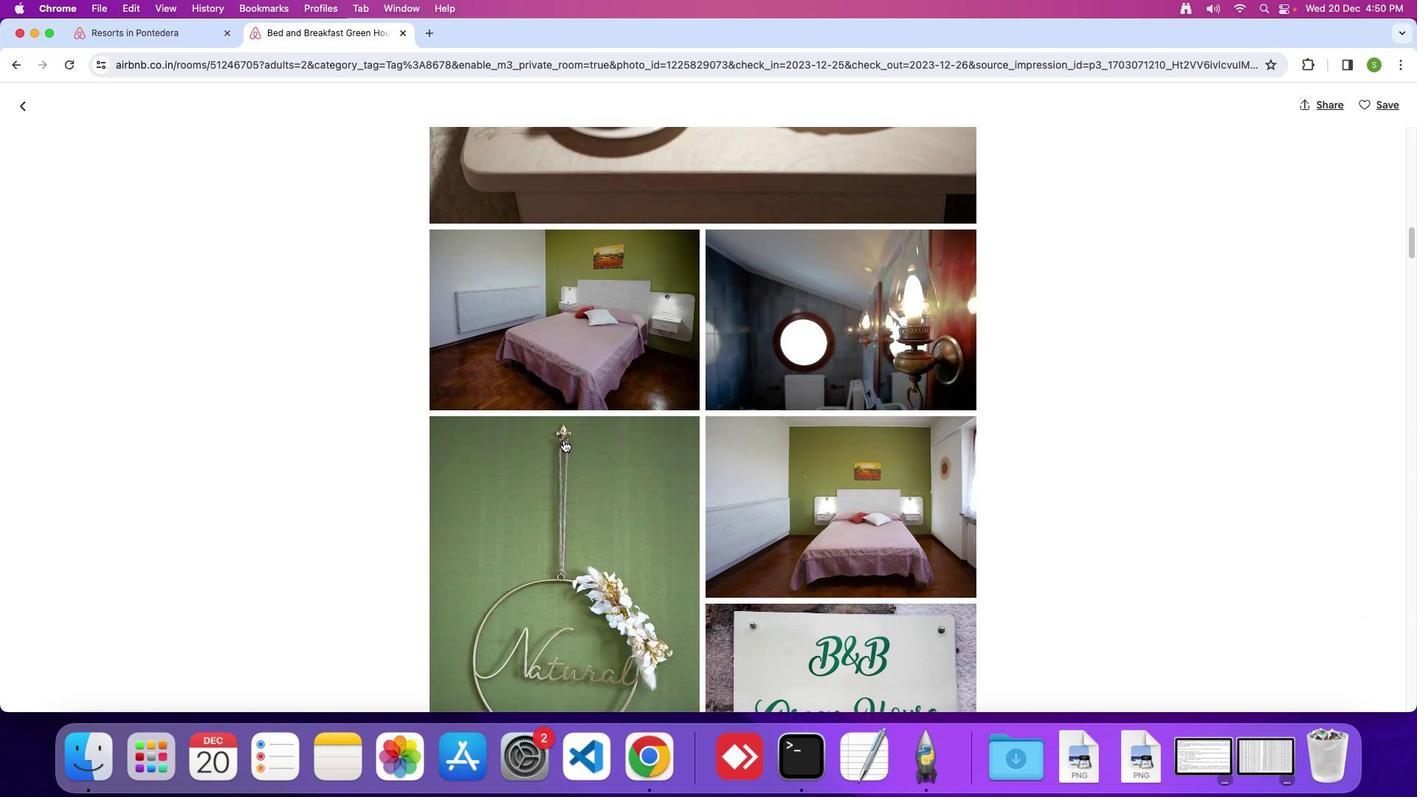 
Action: Mouse scrolled (563, 439) with delta (0, 0)
Screenshot: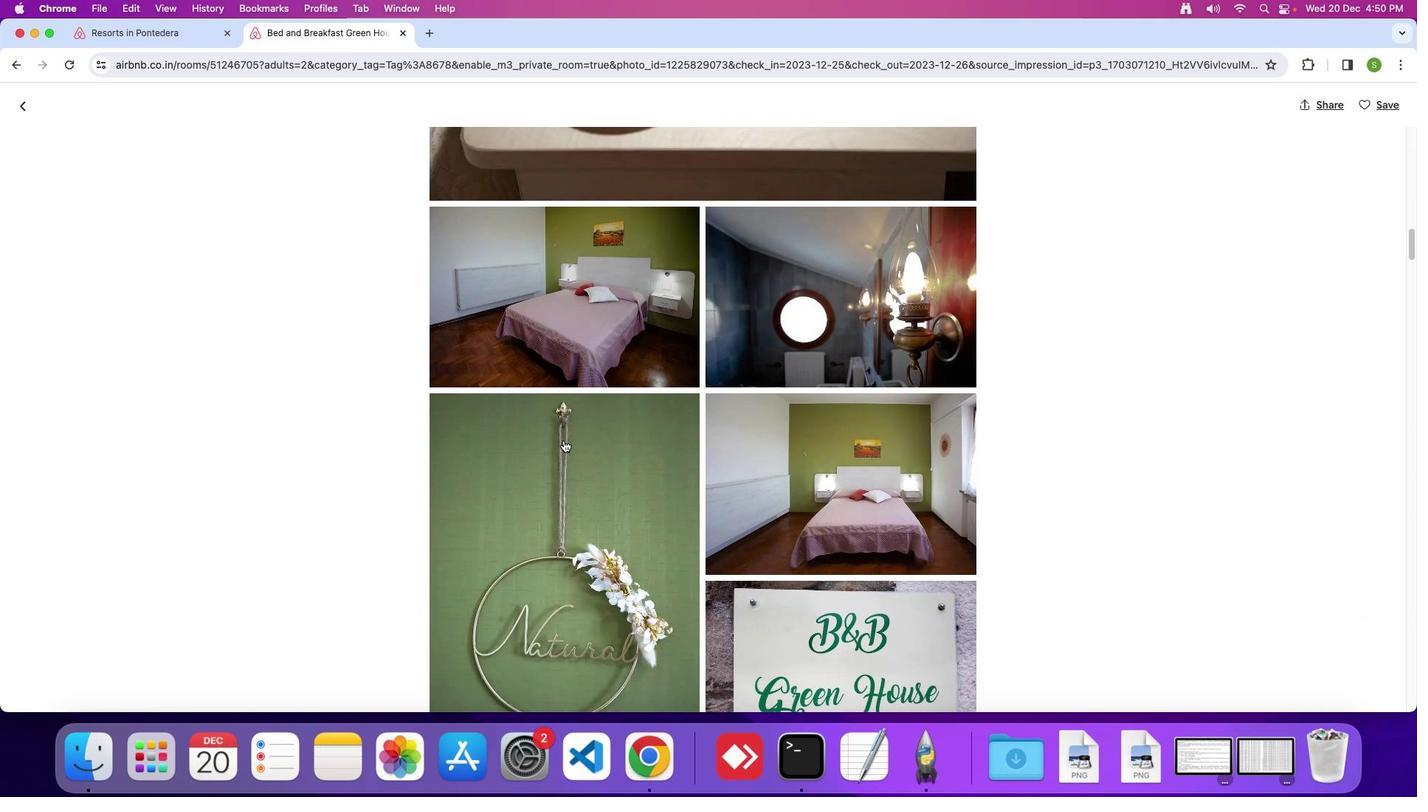 
Action: Mouse scrolled (563, 439) with delta (0, -1)
Screenshot: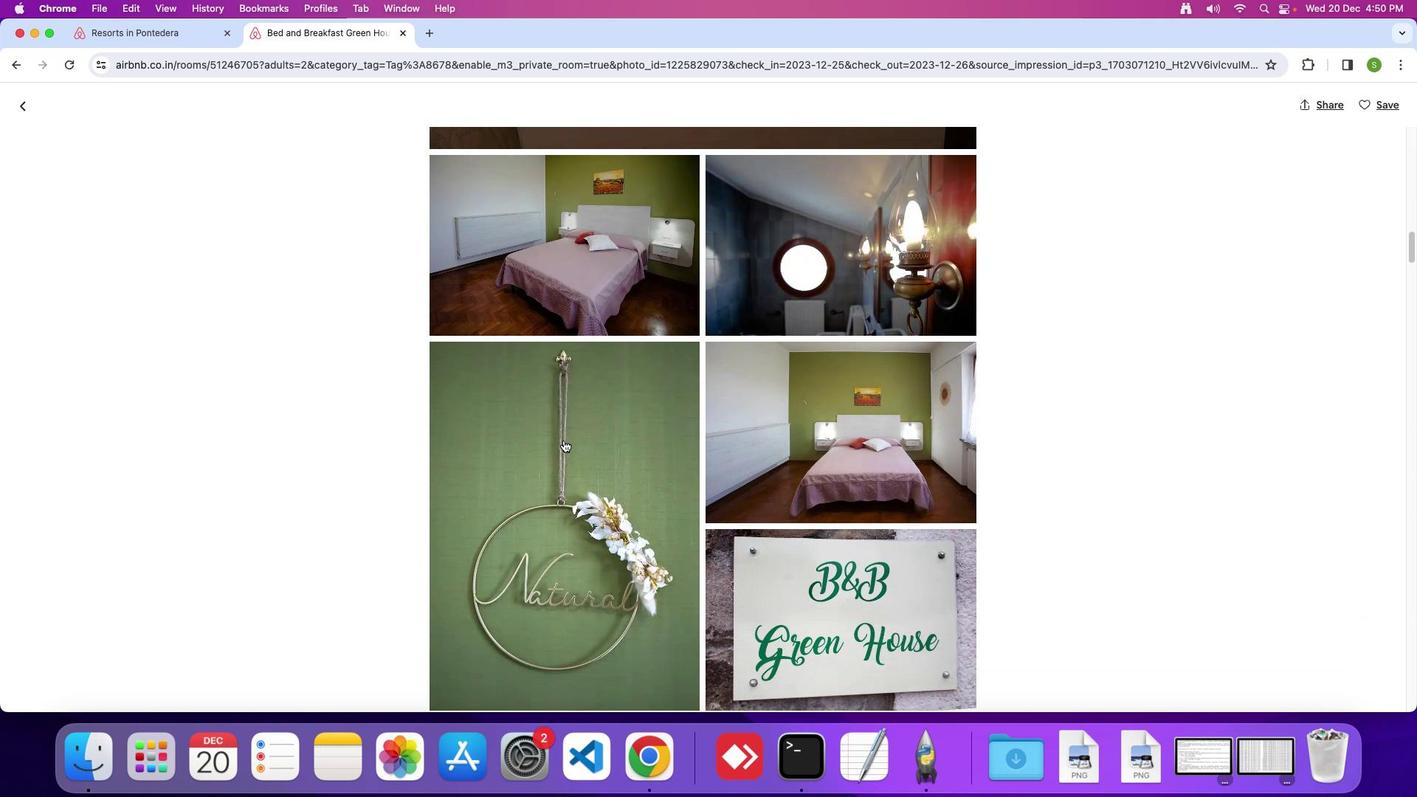 
Action: Mouse scrolled (563, 439) with delta (0, 0)
Screenshot: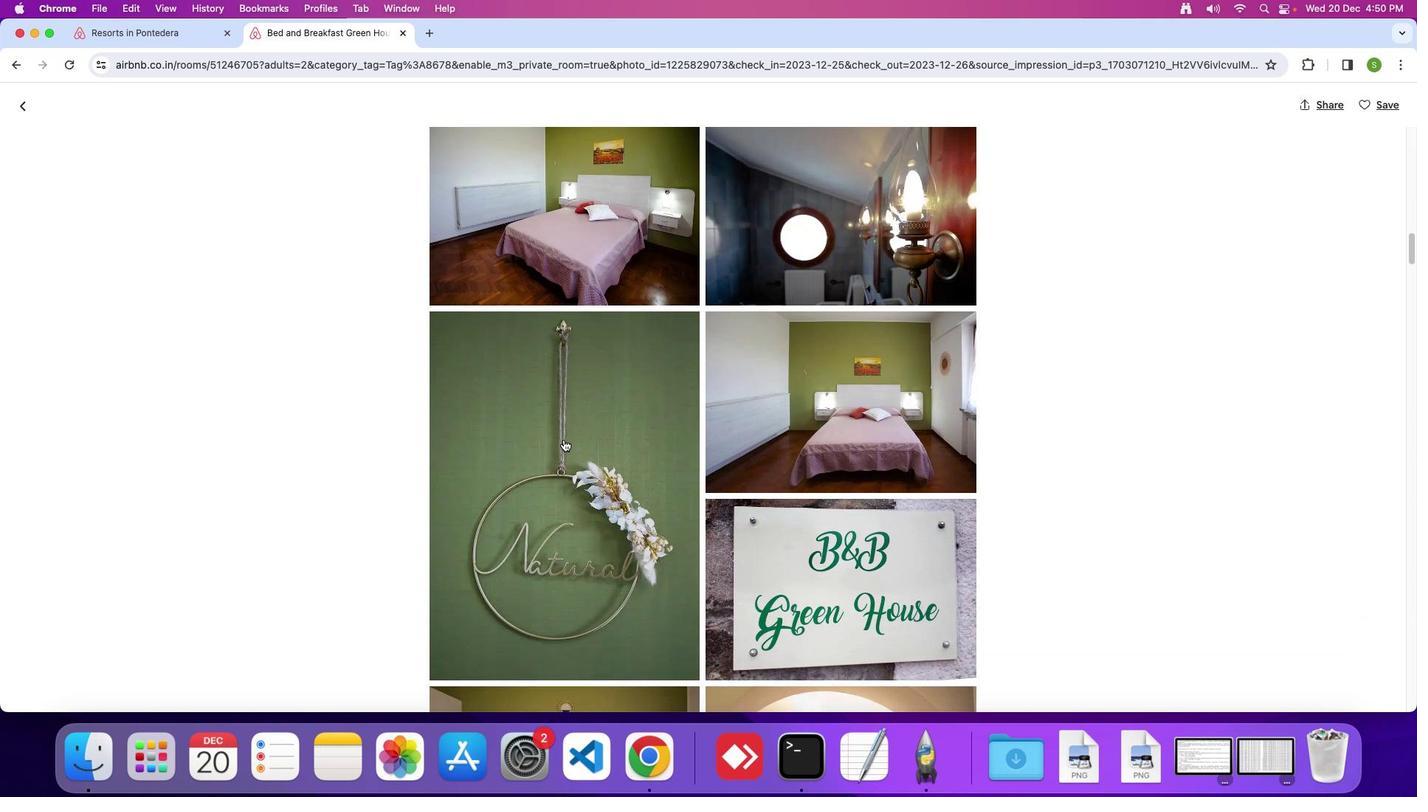 
Action: Mouse moved to (563, 439)
Screenshot: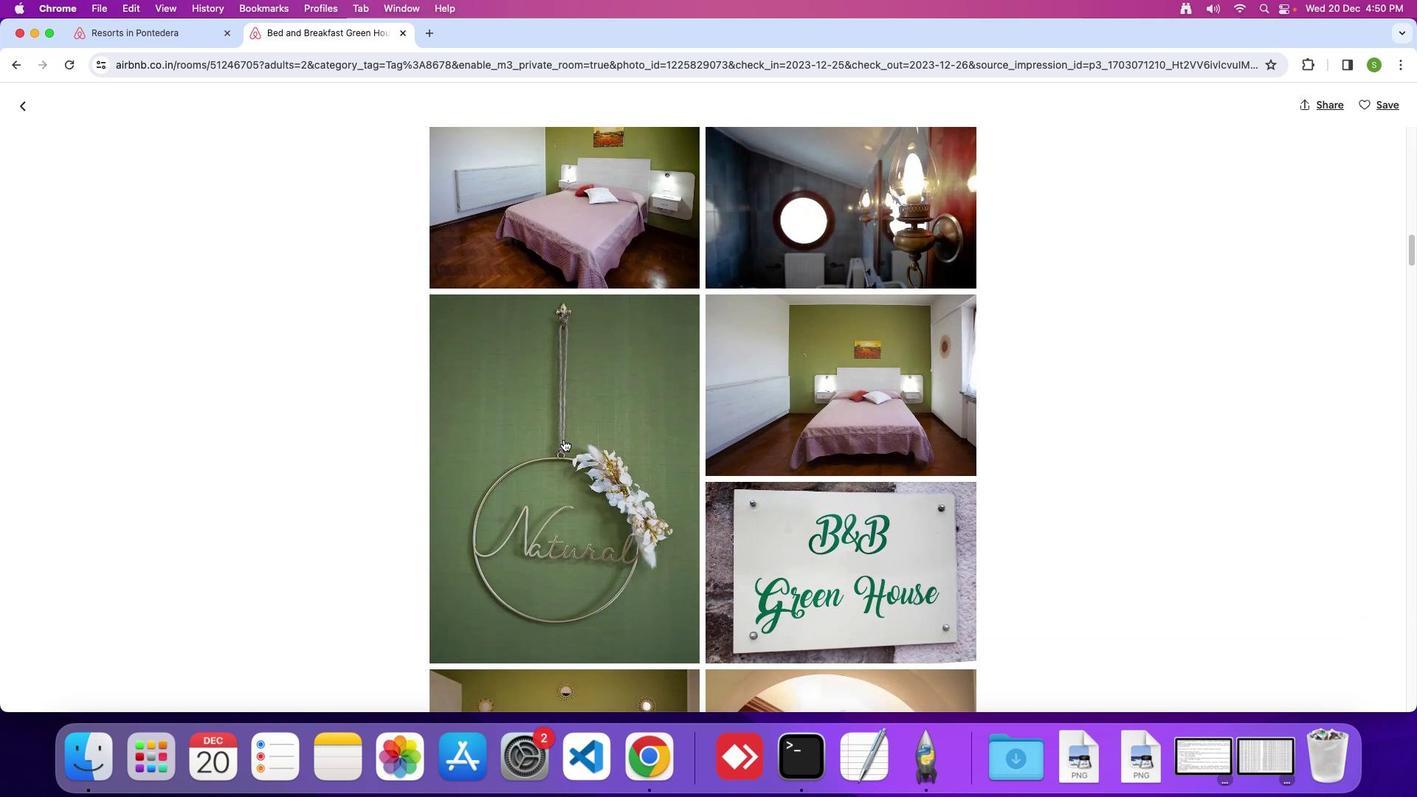 
Action: Mouse scrolled (563, 439) with delta (0, 0)
Screenshot: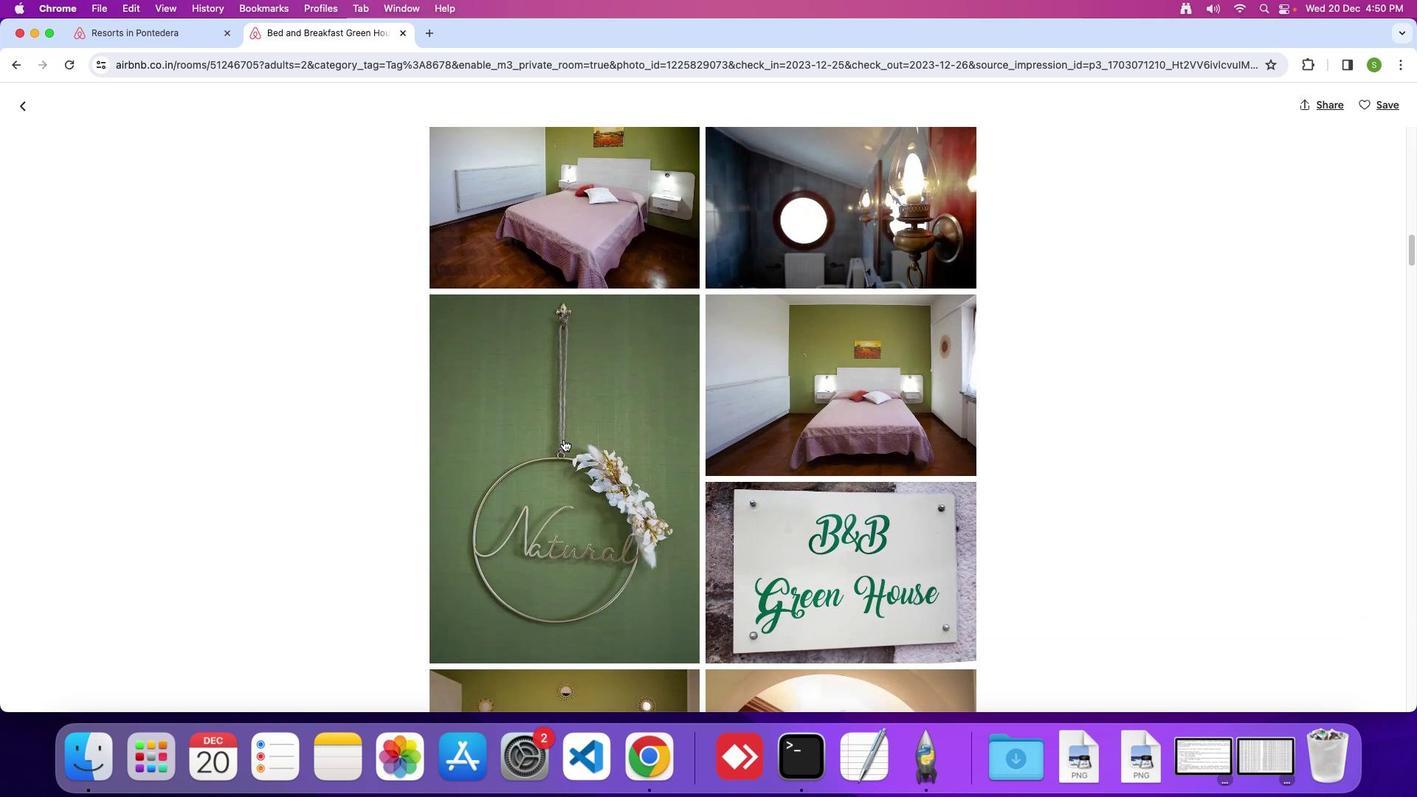 
Action: Mouse moved to (563, 439)
Screenshot: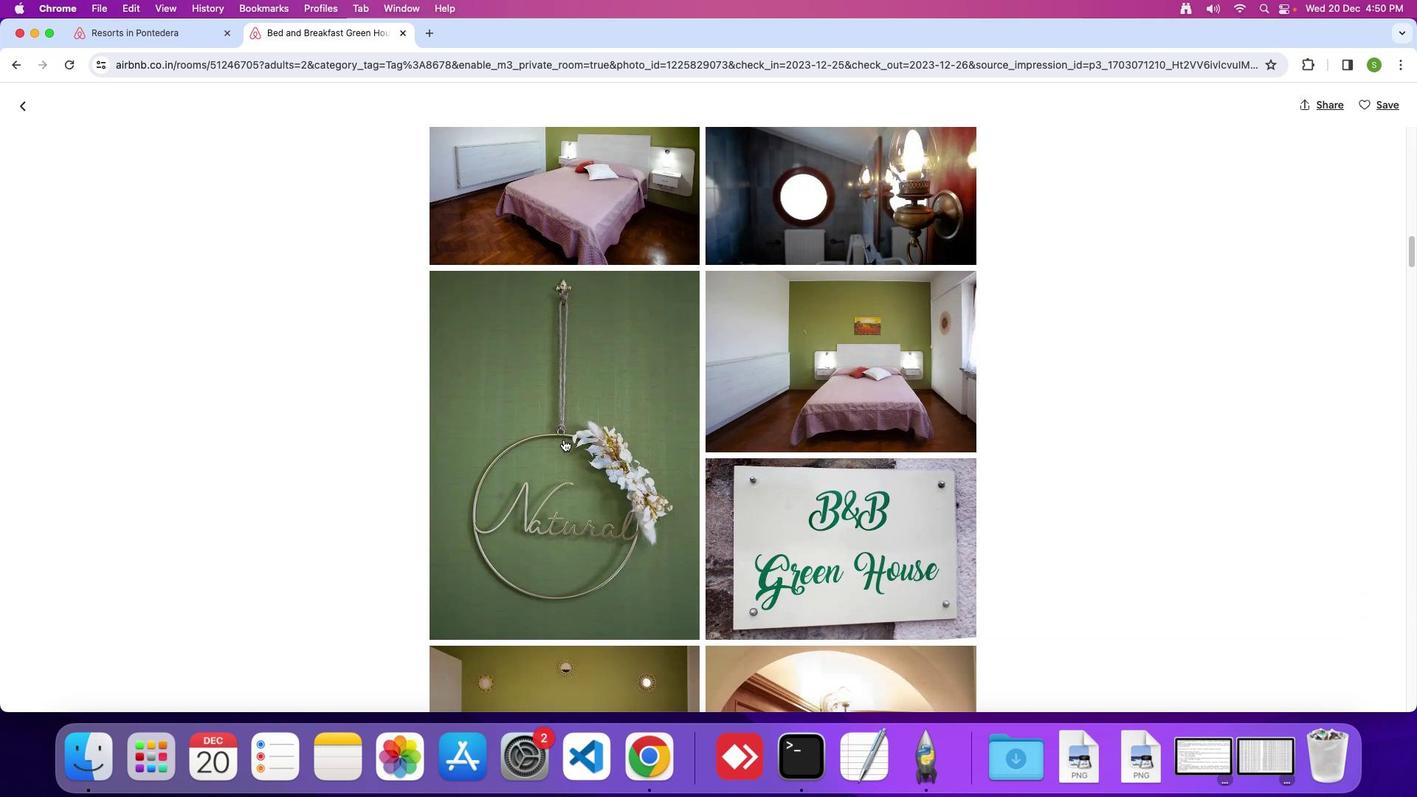 
Action: Mouse scrolled (563, 439) with delta (0, -1)
Screenshot: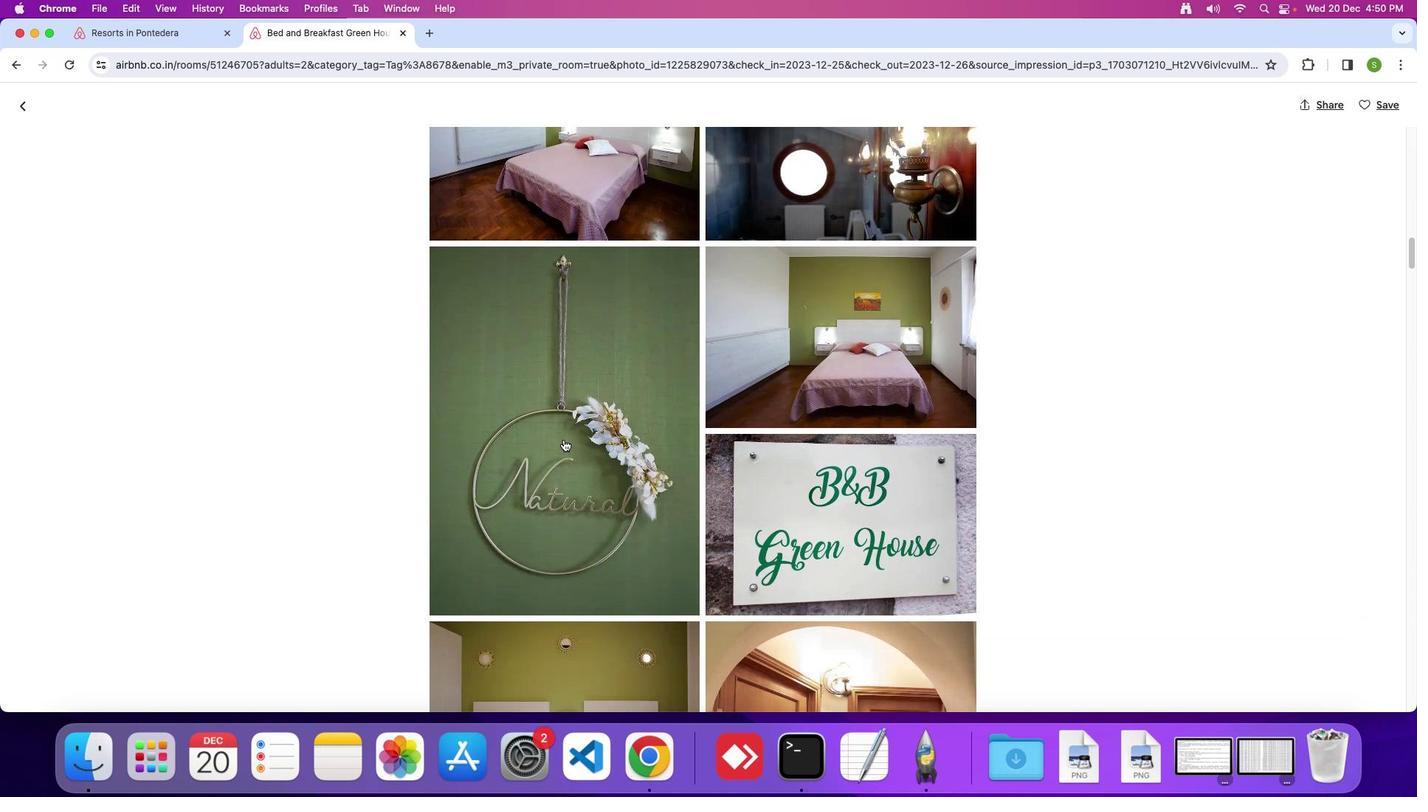 
Action: Mouse scrolled (563, 439) with delta (0, 0)
Screenshot: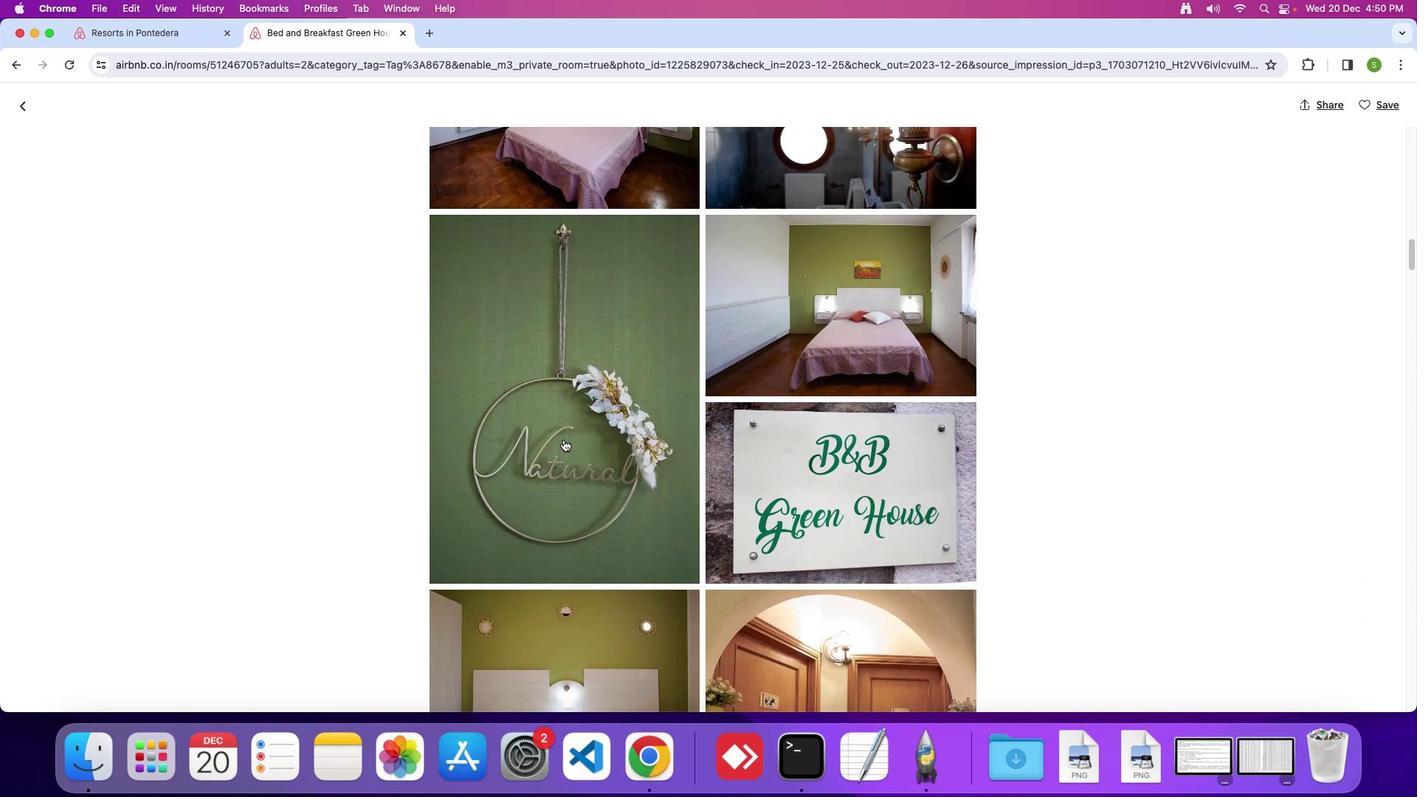 
Action: Mouse scrolled (563, 439) with delta (0, 0)
Screenshot: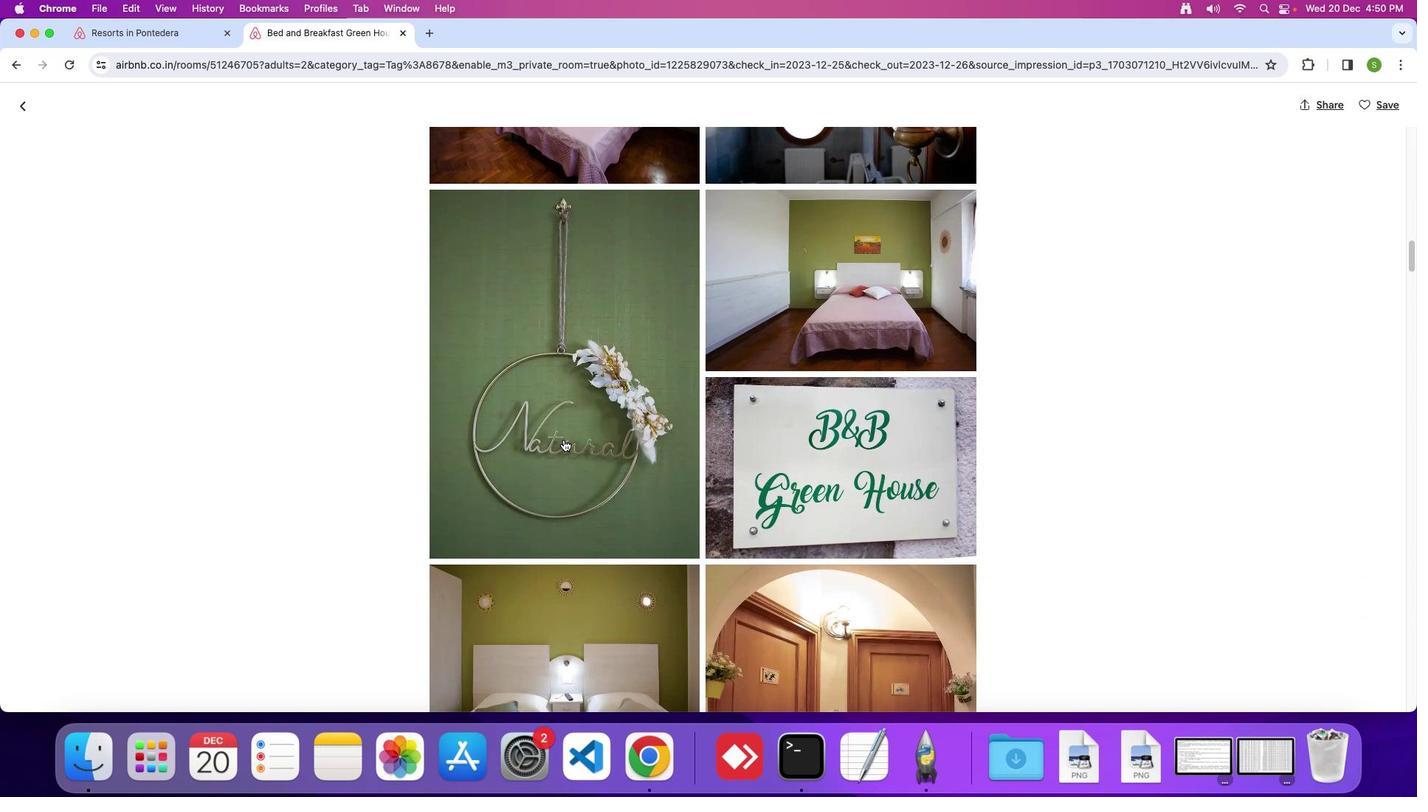 
Action: Mouse scrolled (563, 439) with delta (0, -1)
Screenshot: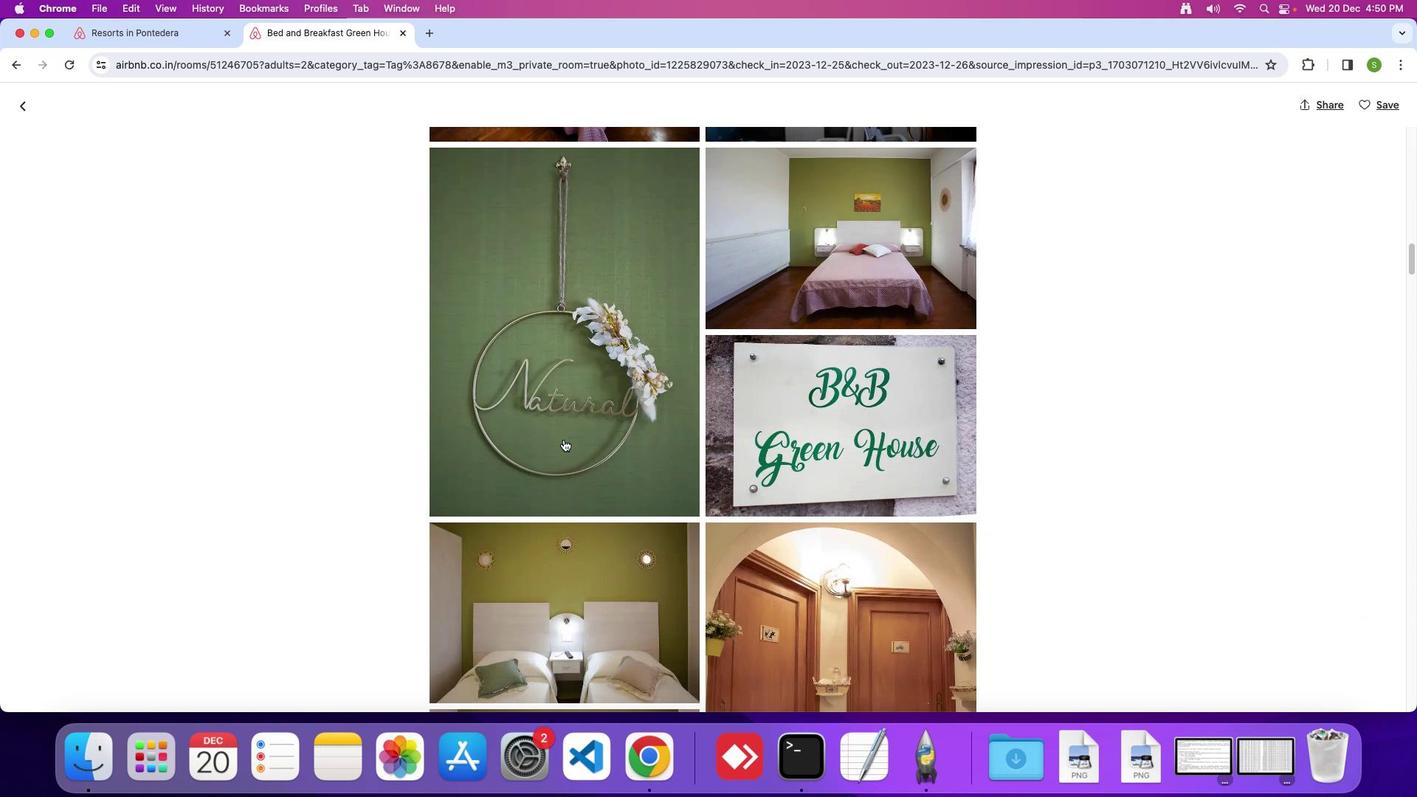 
Action: Mouse scrolled (563, 439) with delta (0, 0)
Screenshot: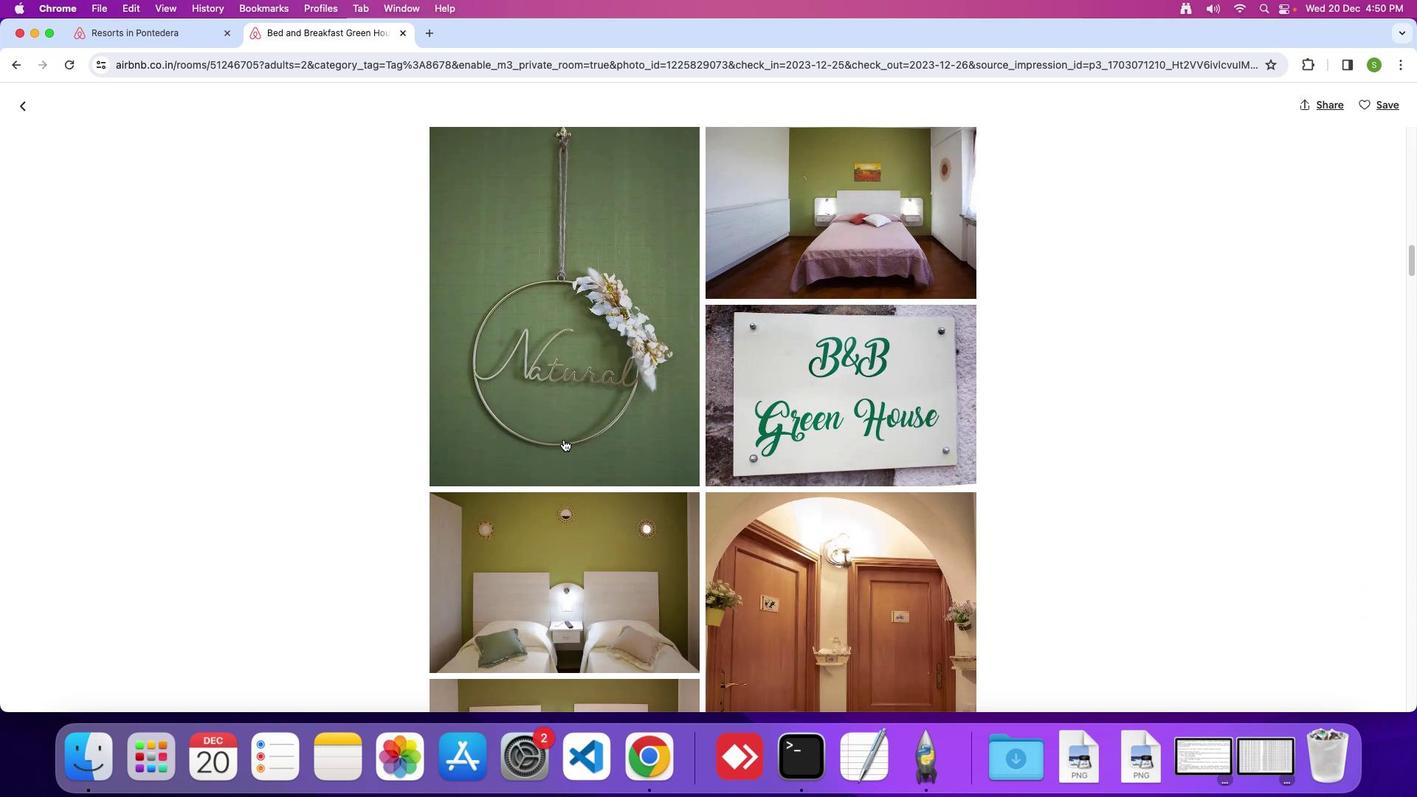 
Action: Mouse scrolled (563, 439) with delta (0, 0)
Screenshot: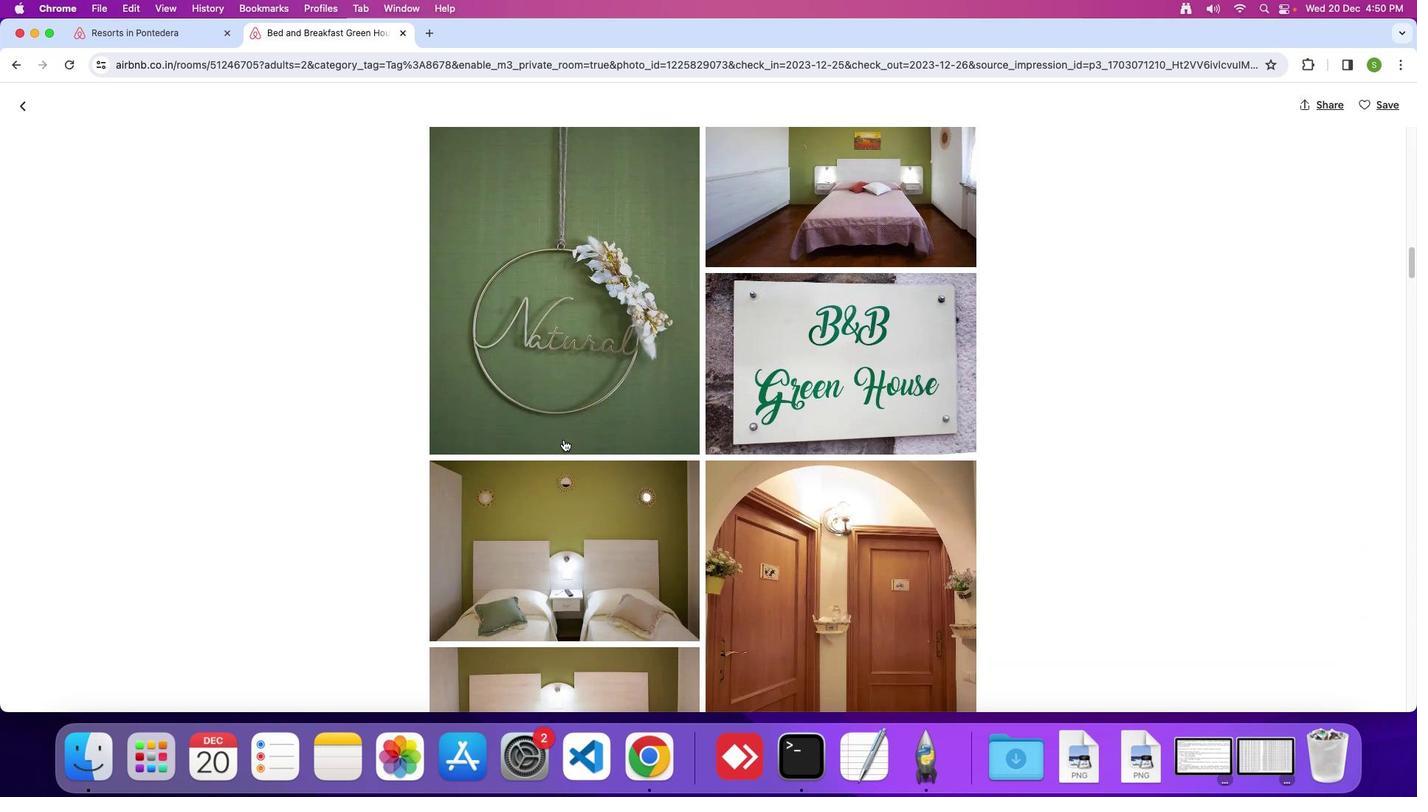
Action: Mouse scrolled (563, 439) with delta (0, -1)
Screenshot: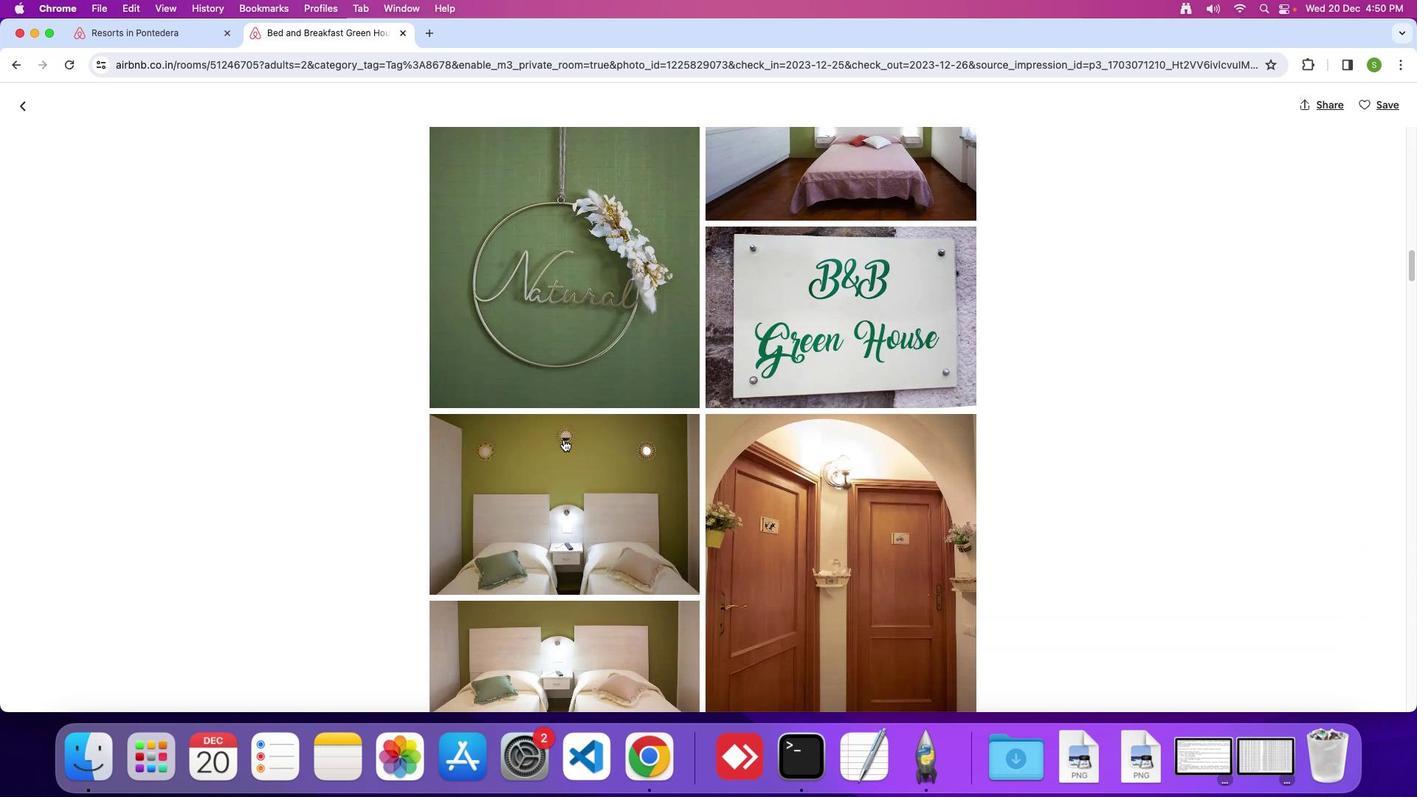 
Action: Mouse scrolled (563, 439) with delta (0, 0)
Screenshot: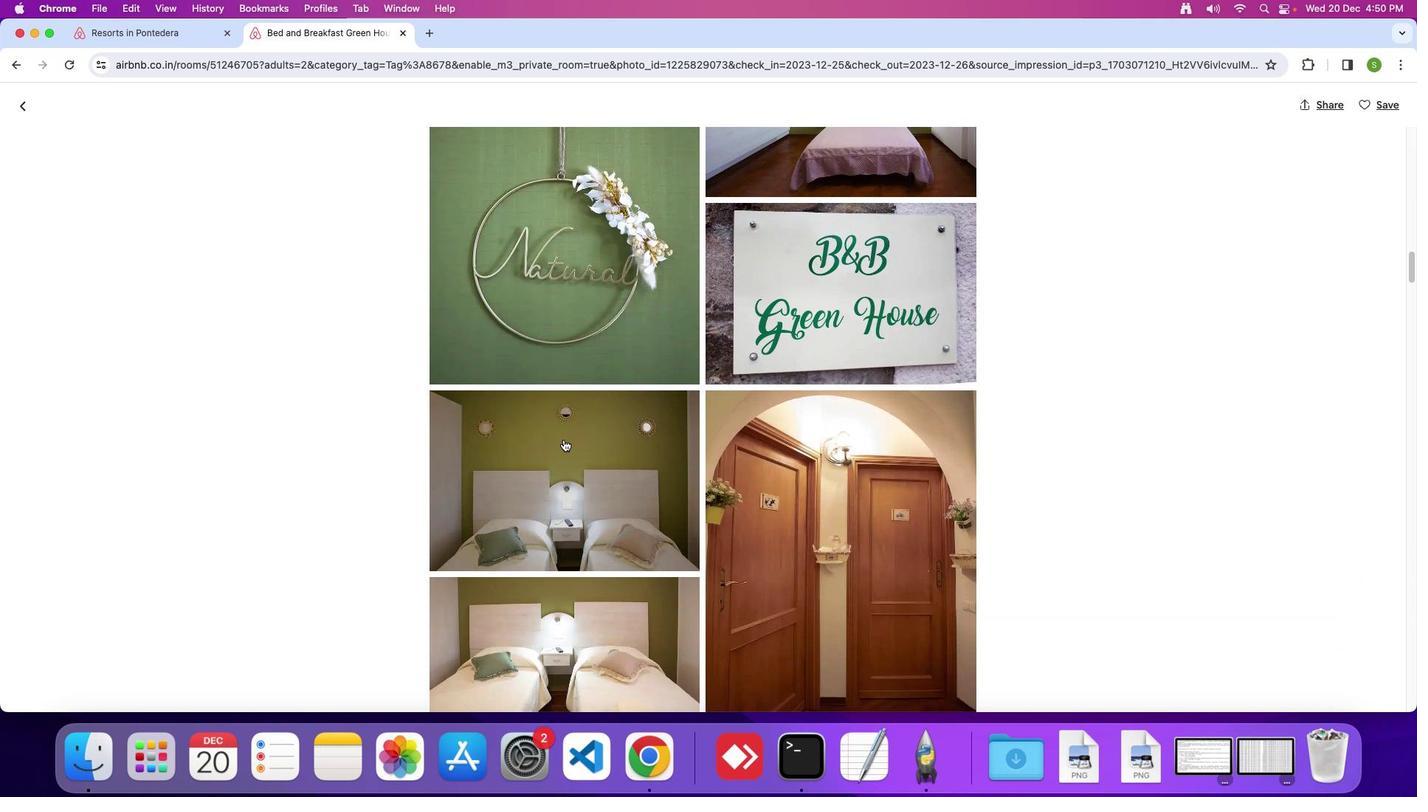 
Action: Mouse scrolled (563, 439) with delta (0, 0)
Screenshot: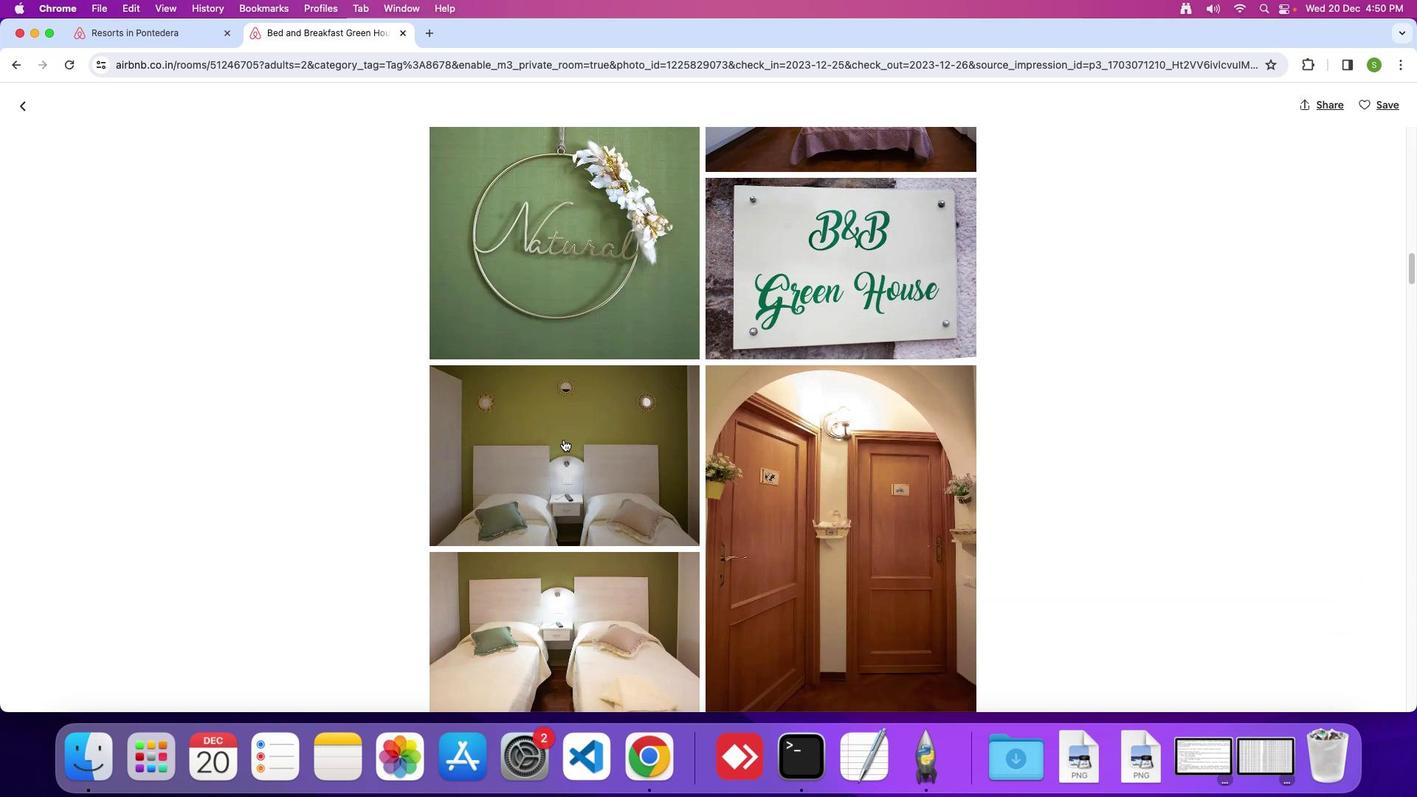 
Action: Mouse scrolled (563, 439) with delta (0, -1)
Screenshot: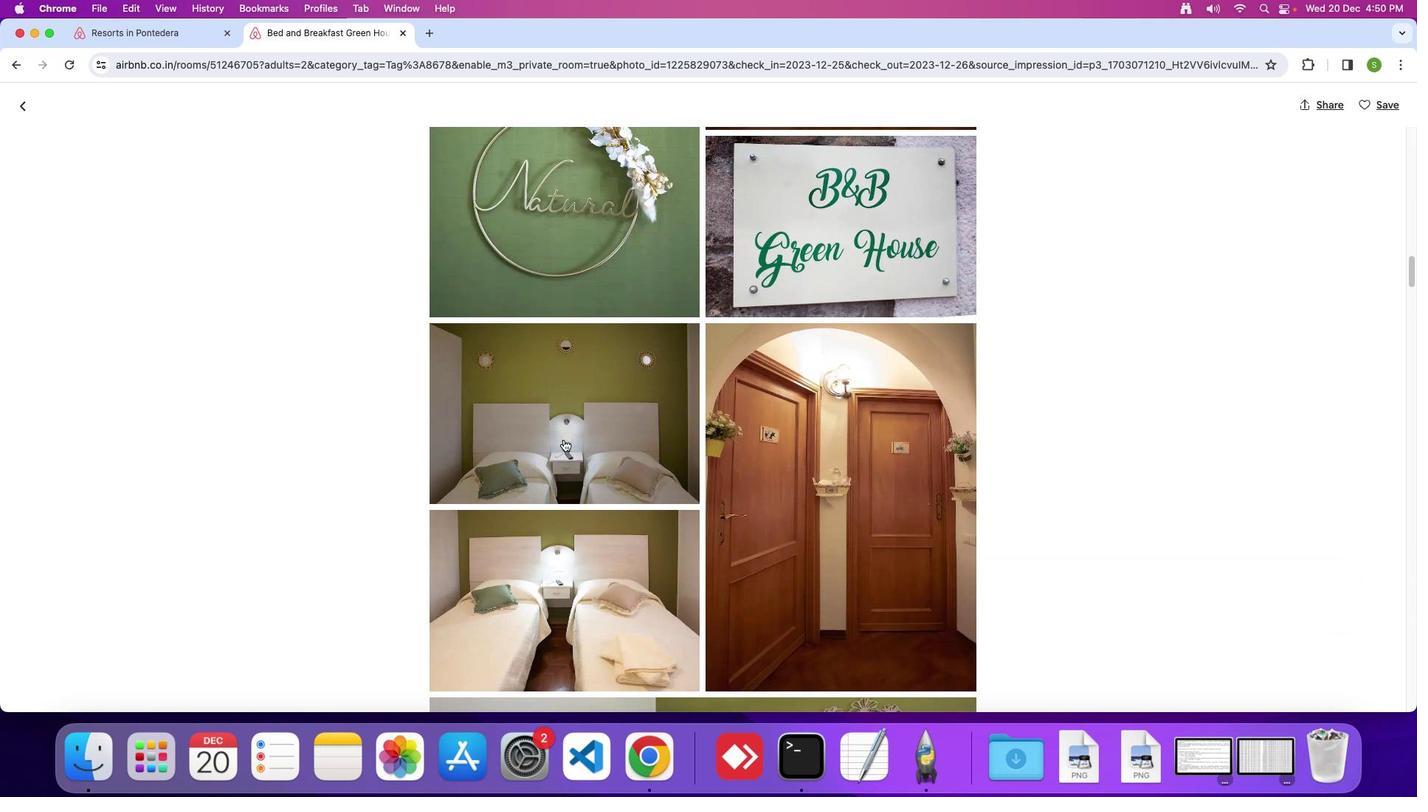 
Action: Mouse scrolled (563, 439) with delta (0, 0)
Screenshot: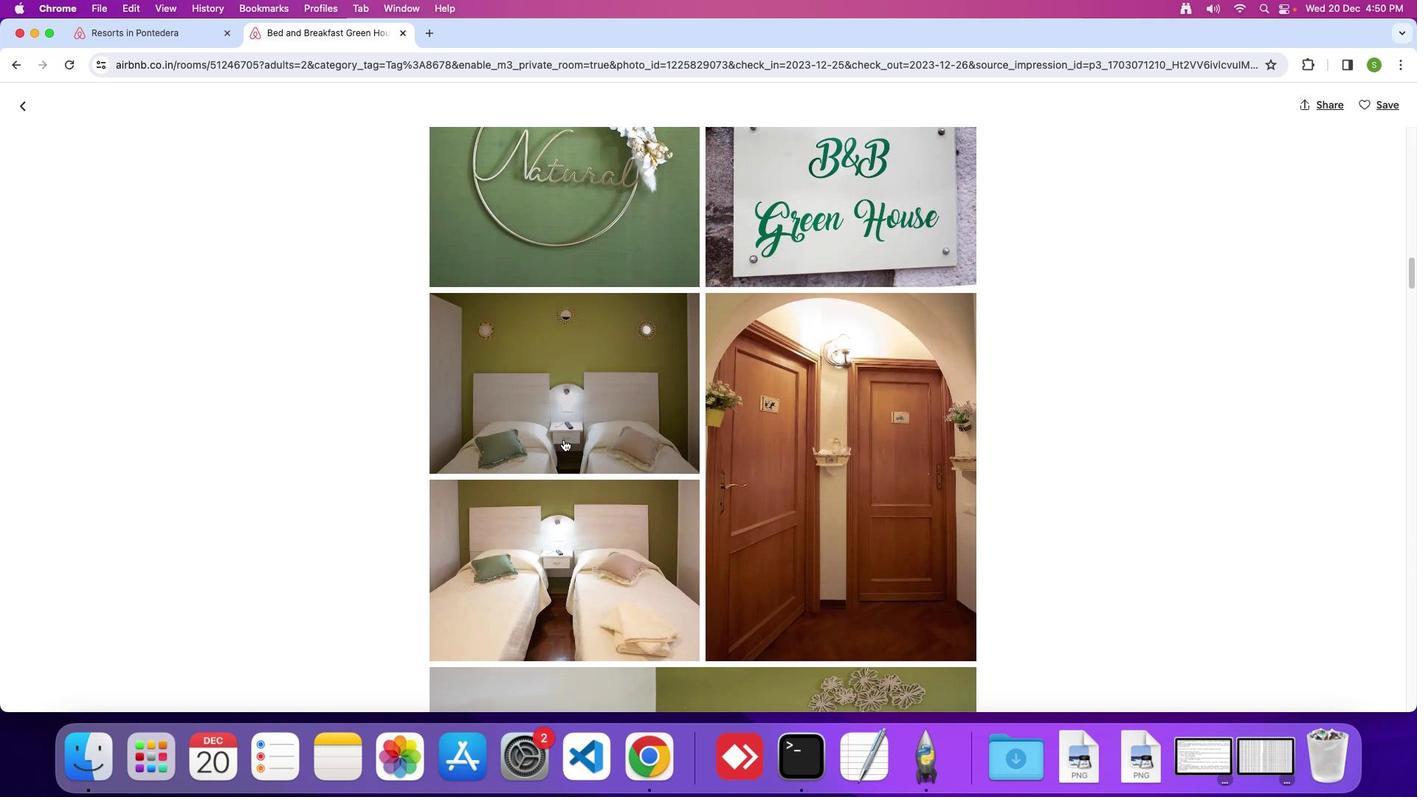 
Action: Mouse scrolled (563, 439) with delta (0, 0)
Screenshot: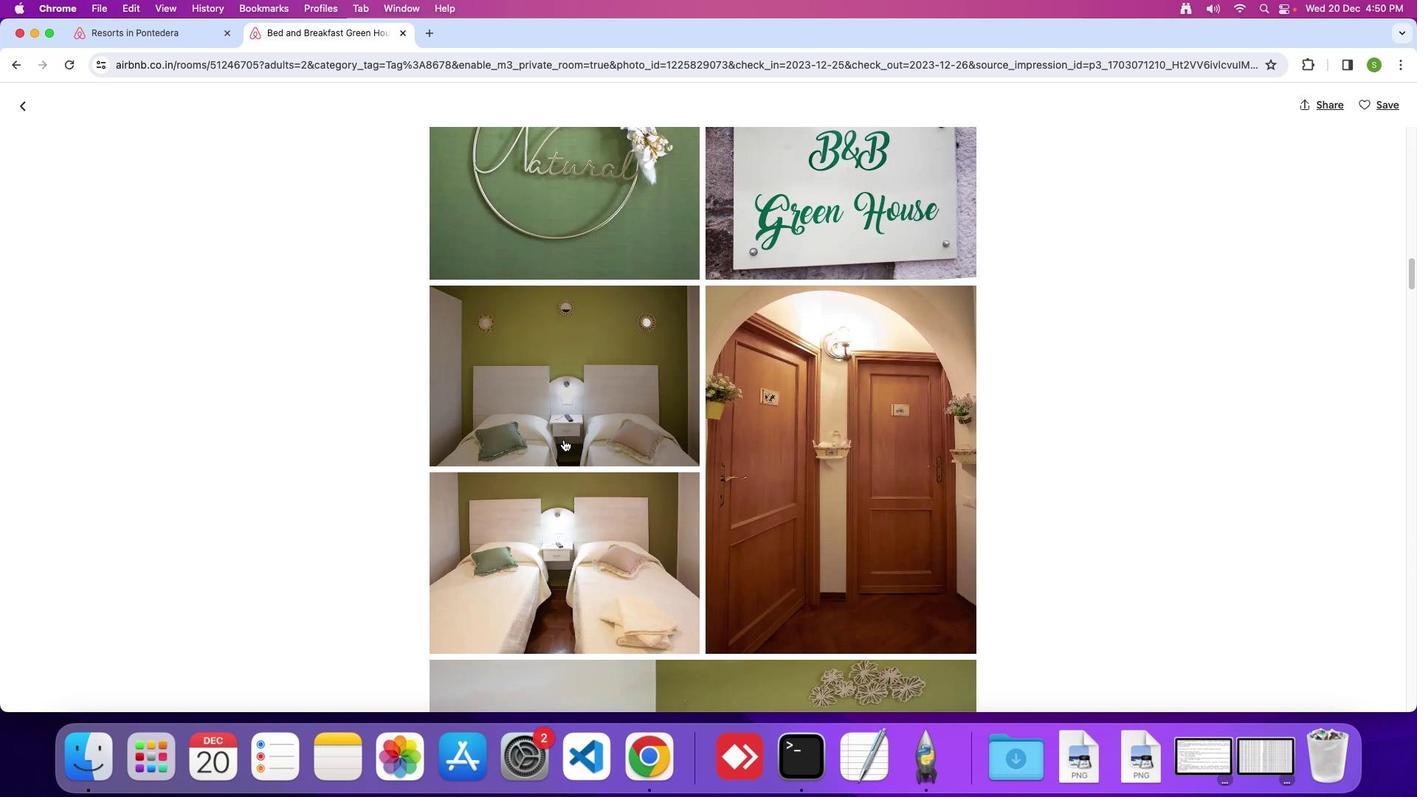 
Action: Mouse scrolled (563, 439) with delta (0, 0)
Screenshot: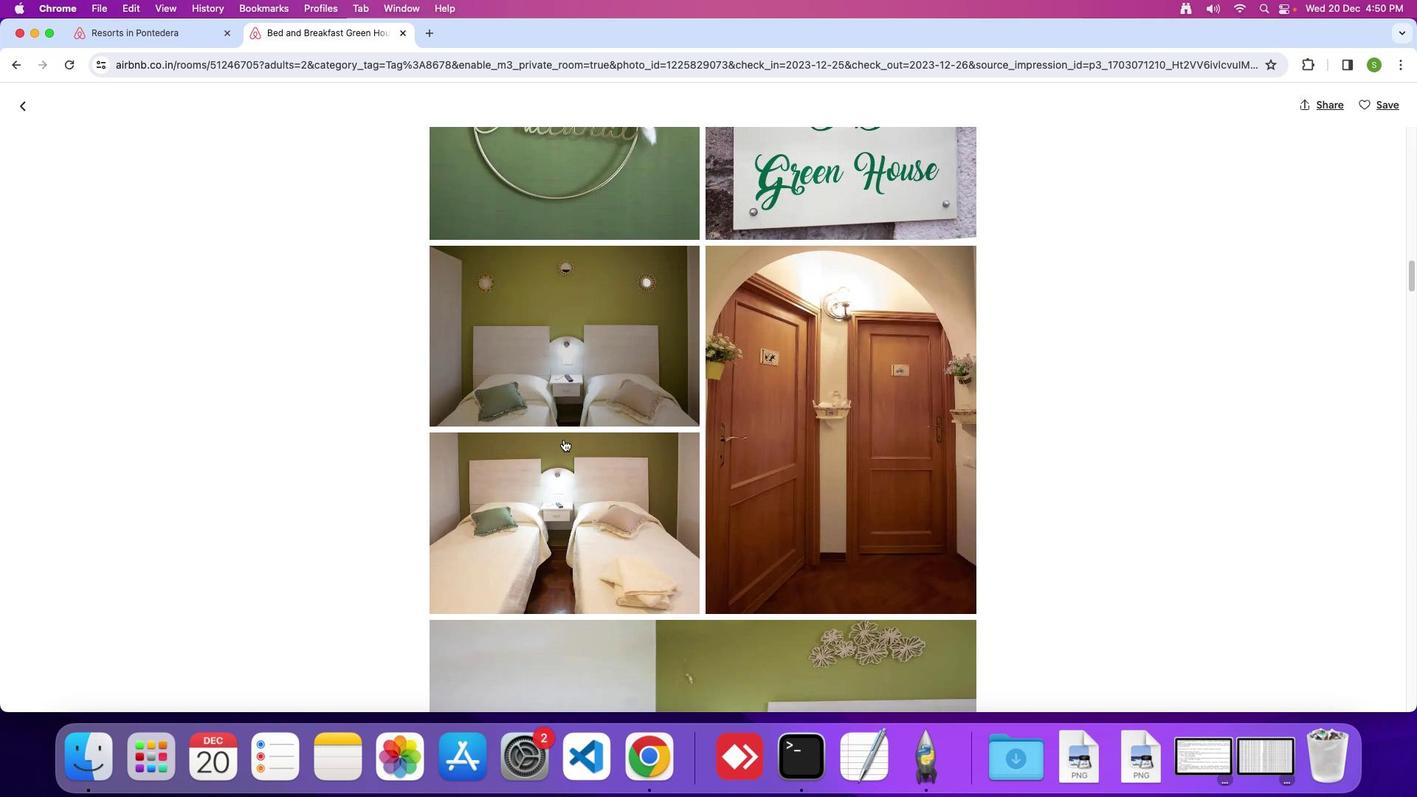 
Action: Mouse scrolled (563, 439) with delta (0, 0)
Screenshot: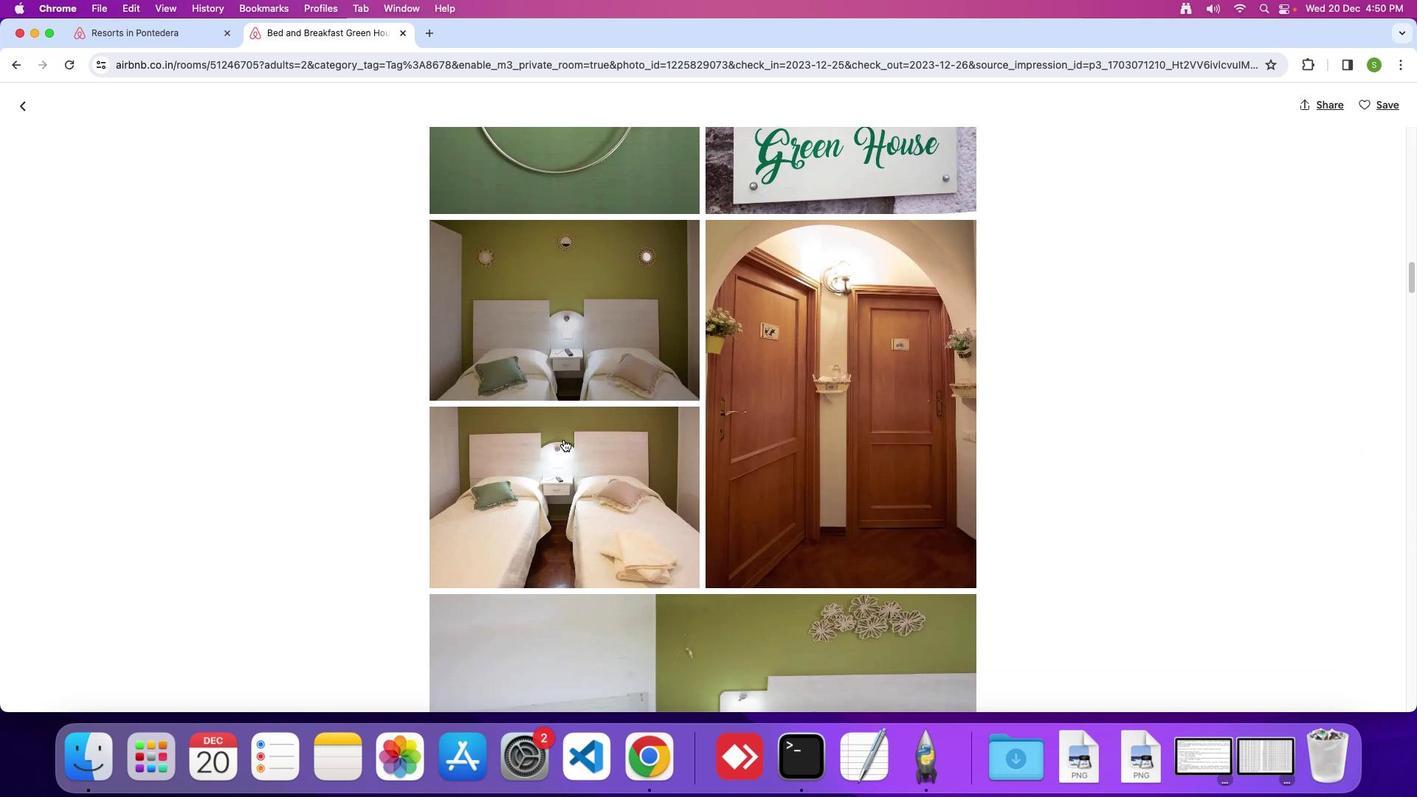 
Action: Mouse scrolled (563, 439) with delta (0, 0)
Screenshot: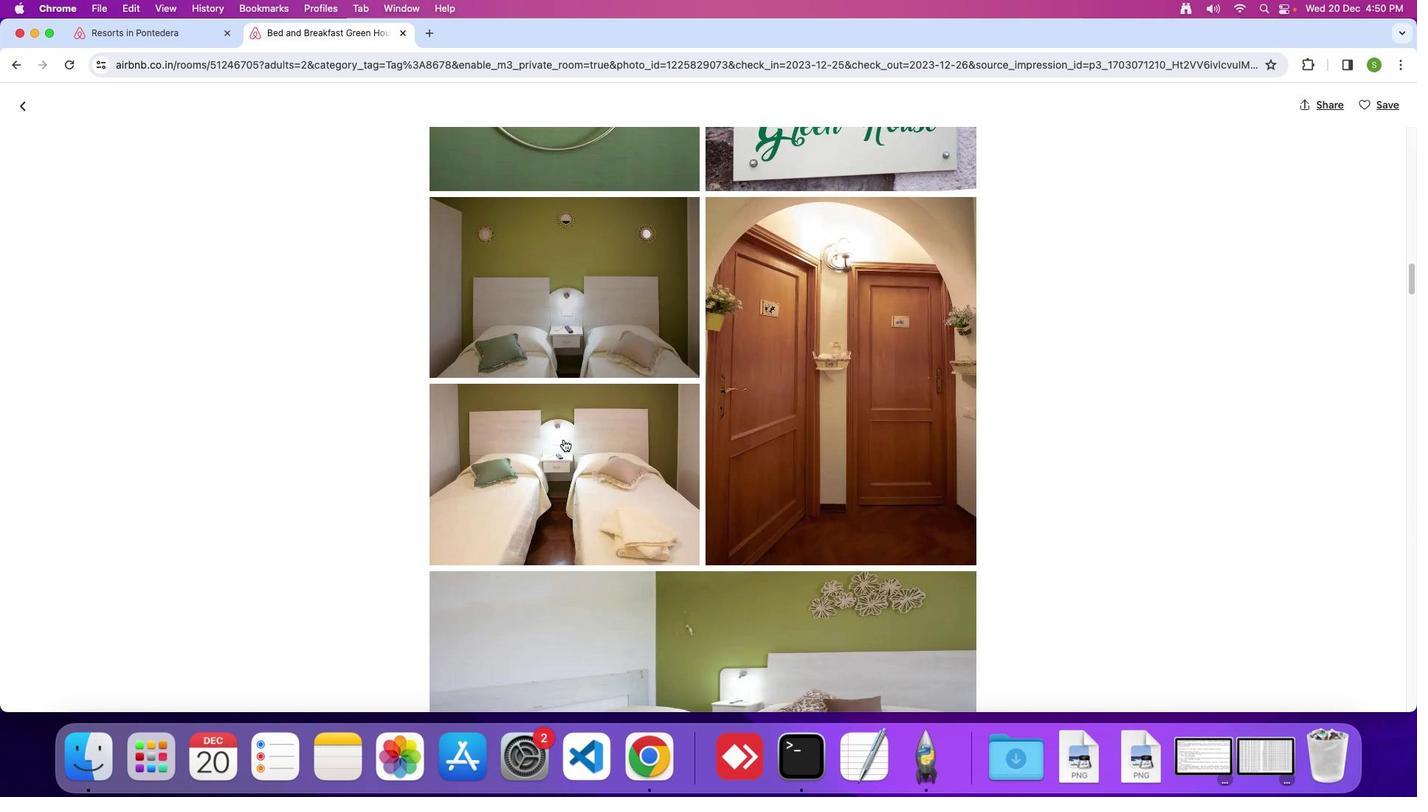 
Action: Mouse scrolled (563, 439) with delta (0, -1)
Screenshot: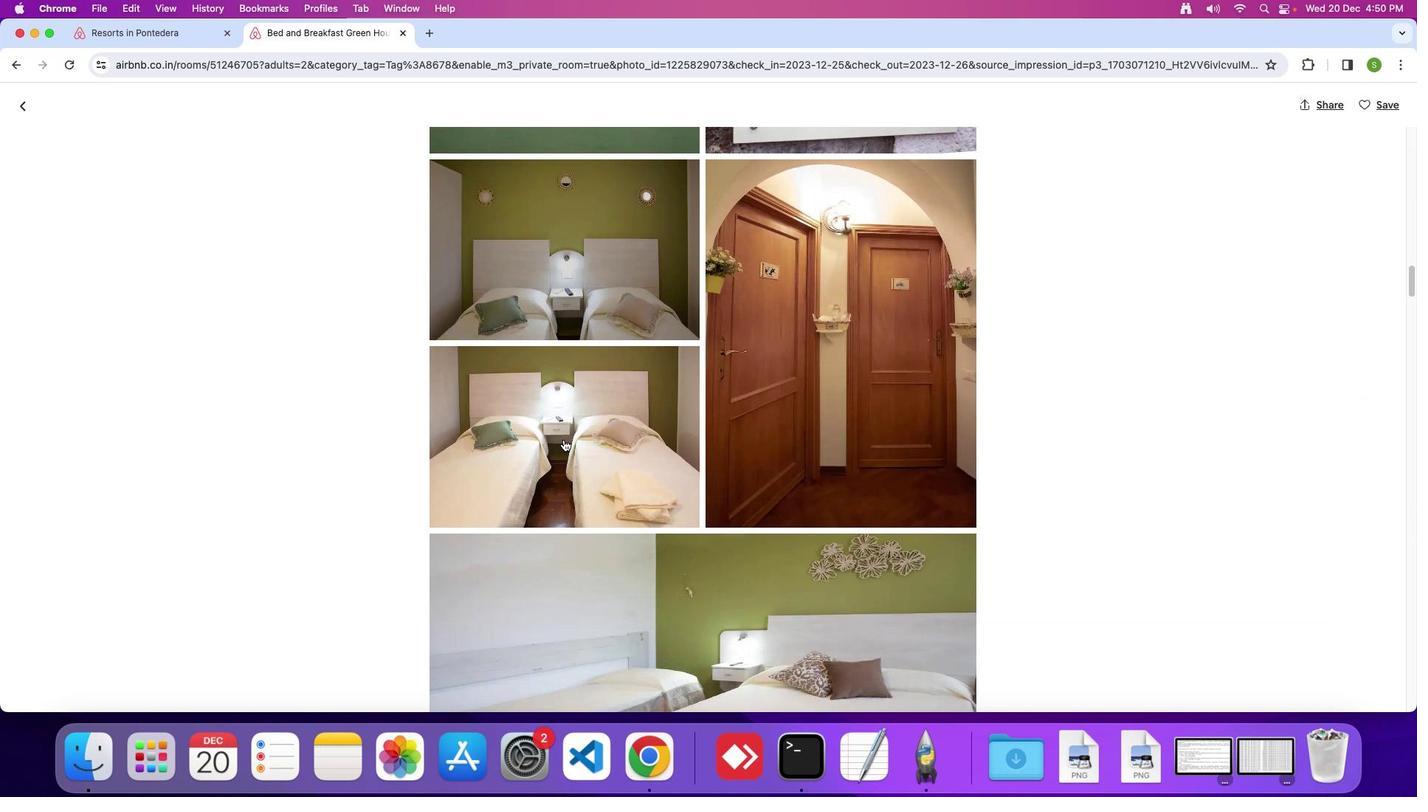 
Action: Mouse scrolled (563, 439) with delta (0, 0)
Screenshot: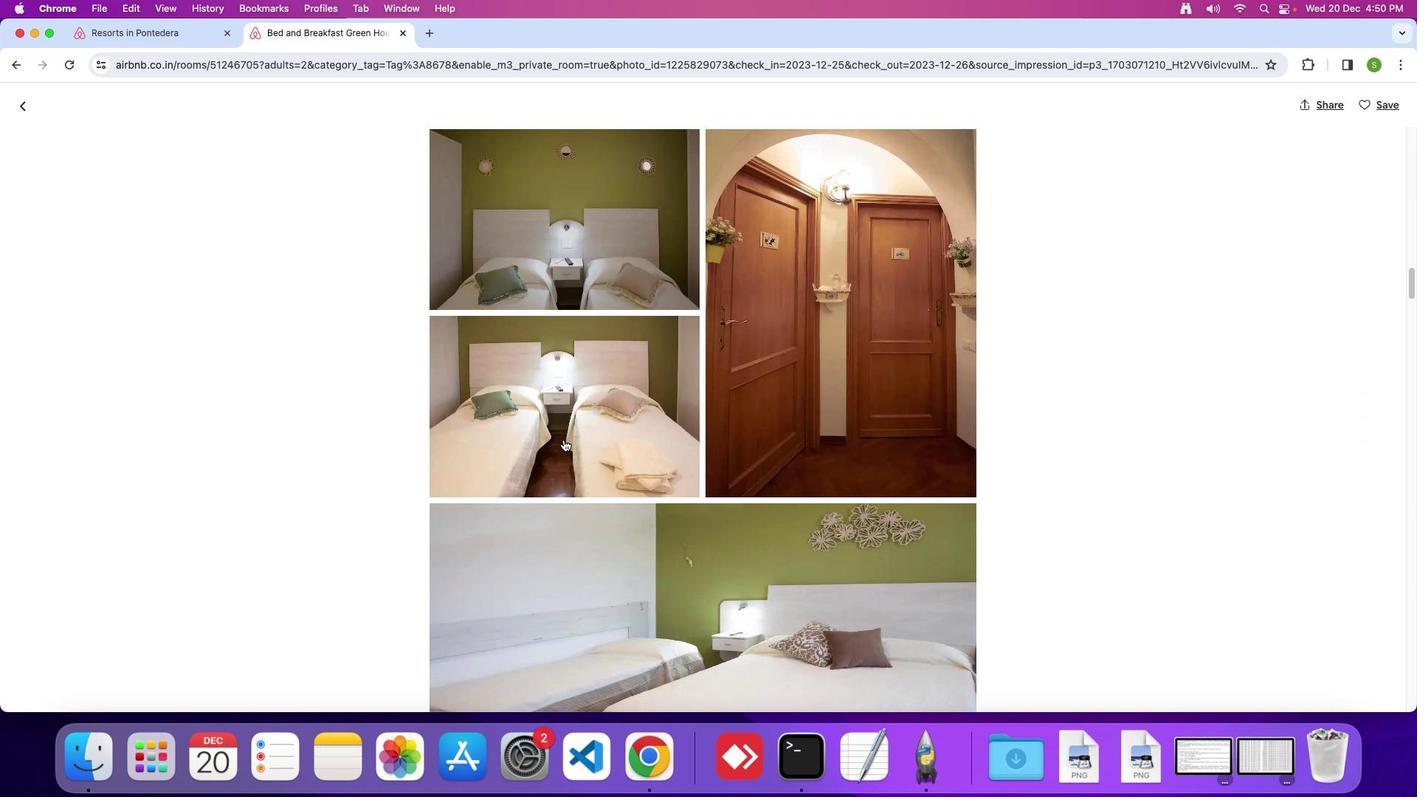 
Action: Mouse scrolled (563, 439) with delta (0, 0)
Screenshot: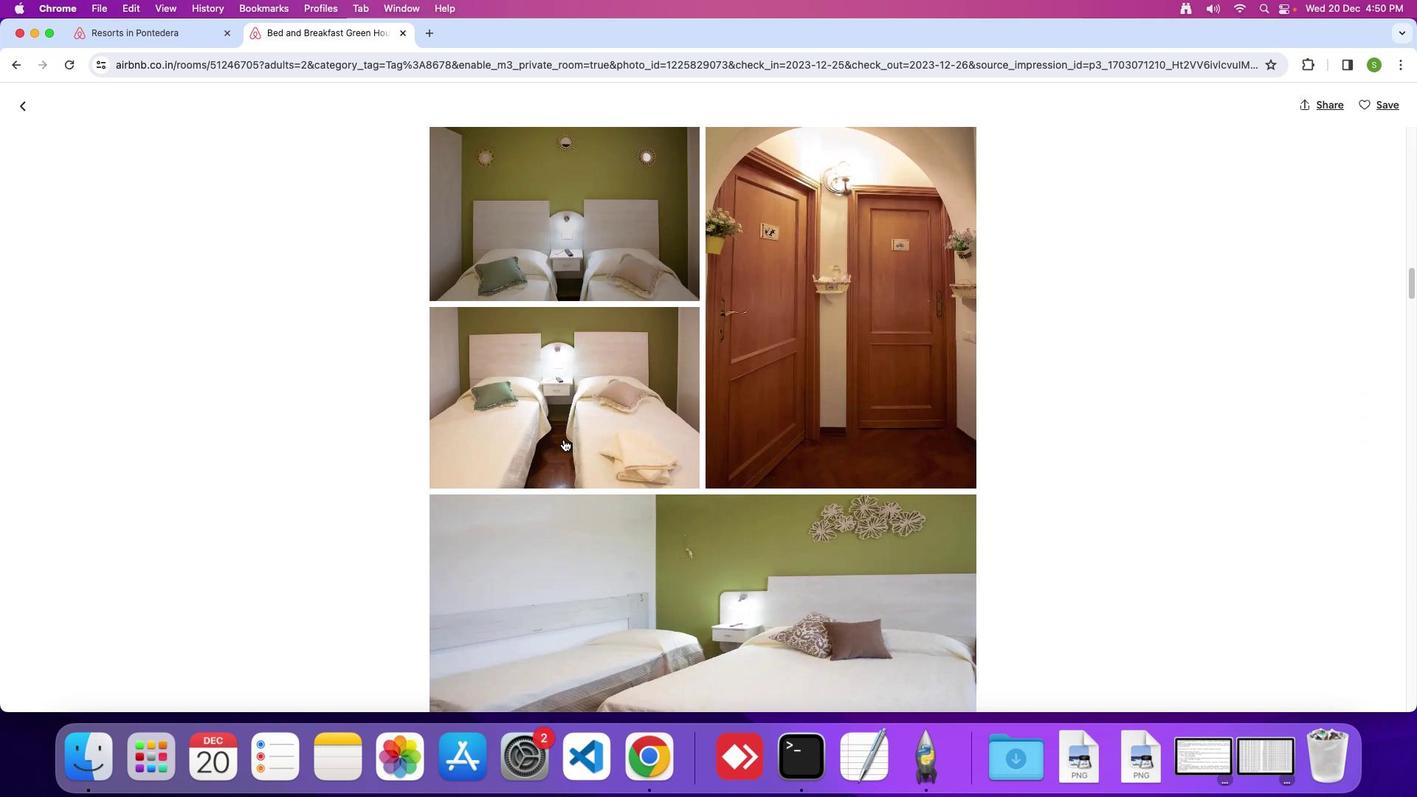 
Action: Mouse scrolled (563, 439) with delta (0, 0)
Screenshot: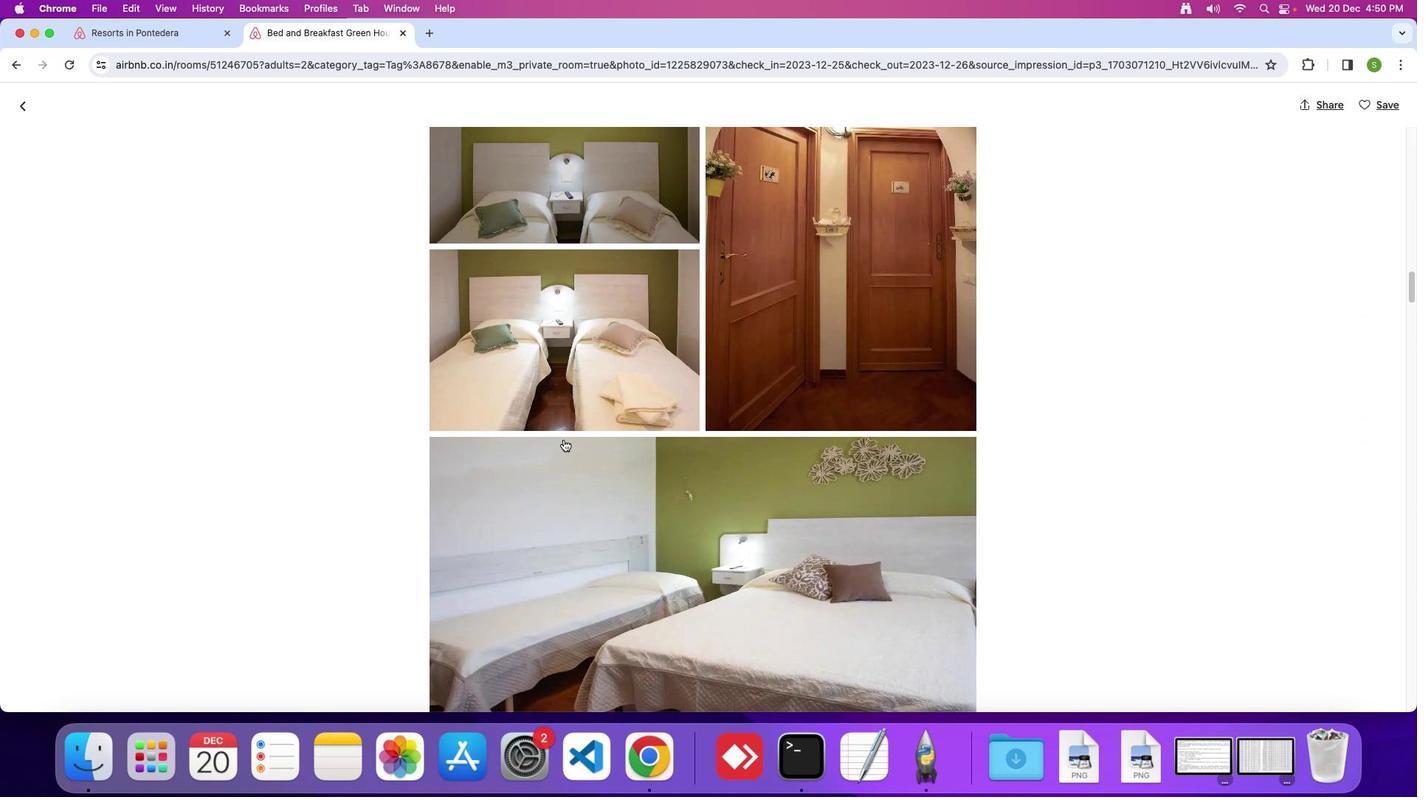 
Action: Mouse scrolled (563, 439) with delta (0, 0)
Screenshot: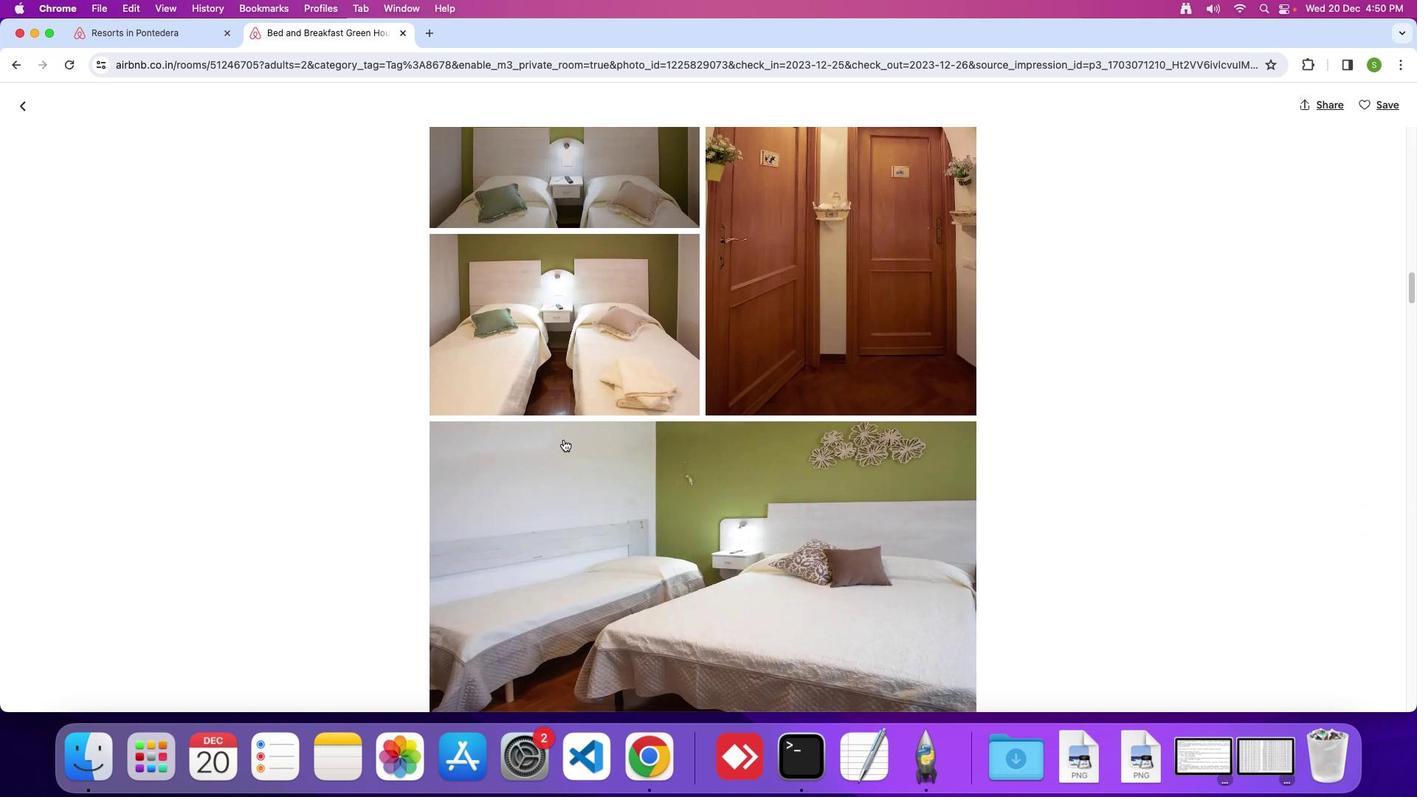
Action: Mouse scrolled (563, 439) with delta (0, 0)
Screenshot: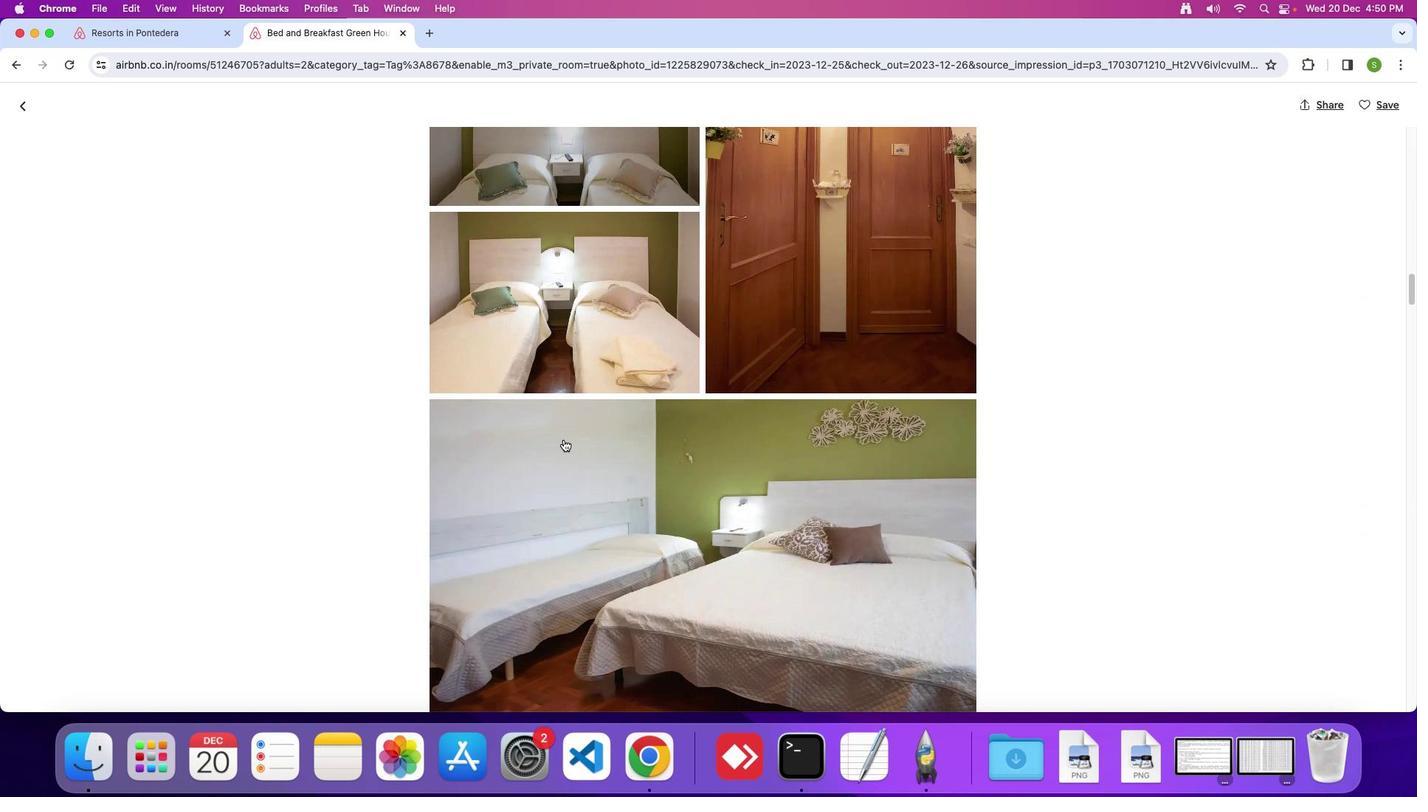 
Action: Mouse scrolled (563, 439) with delta (0, -1)
Screenshot: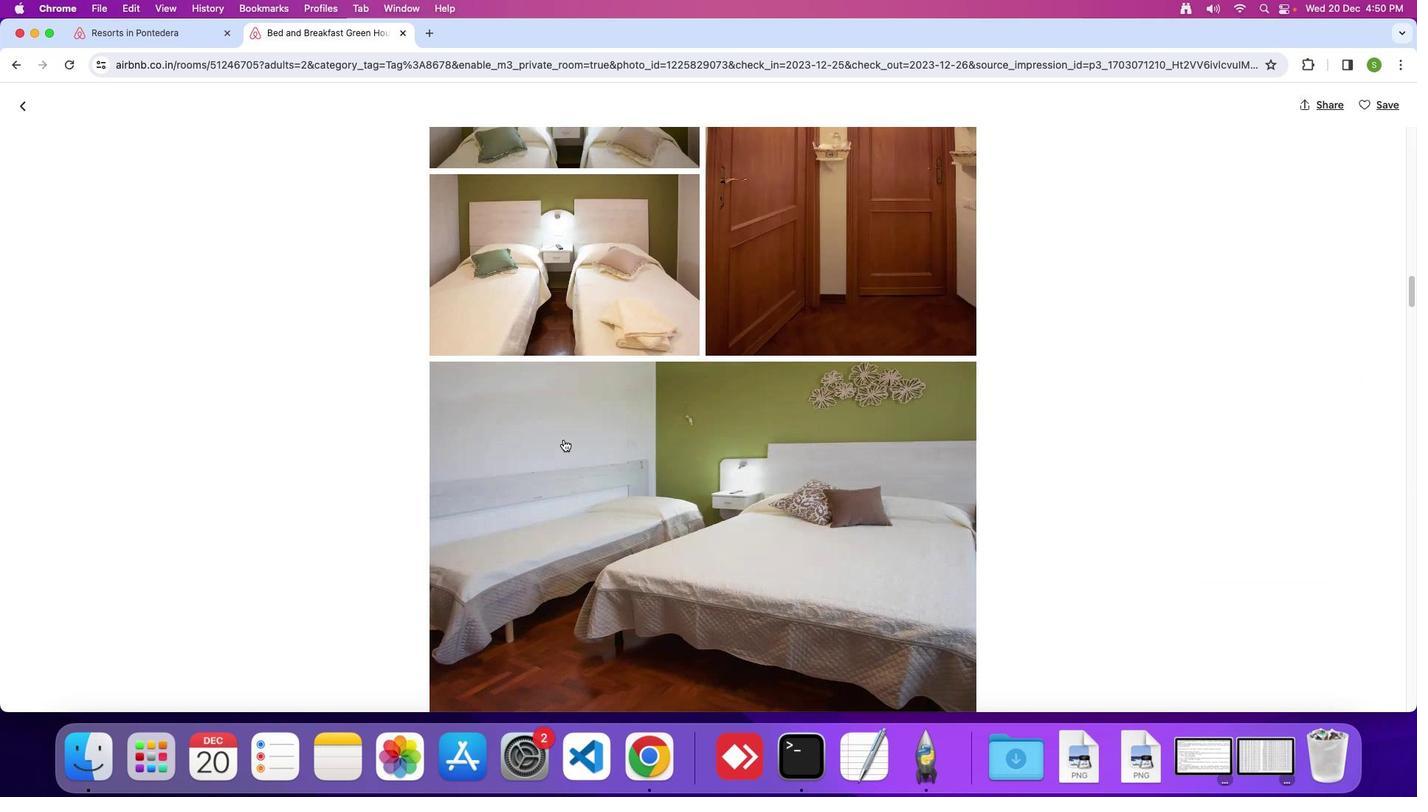 
Action: Mouse scrolled (563, 439) with delta (0, 0)
Screenshot: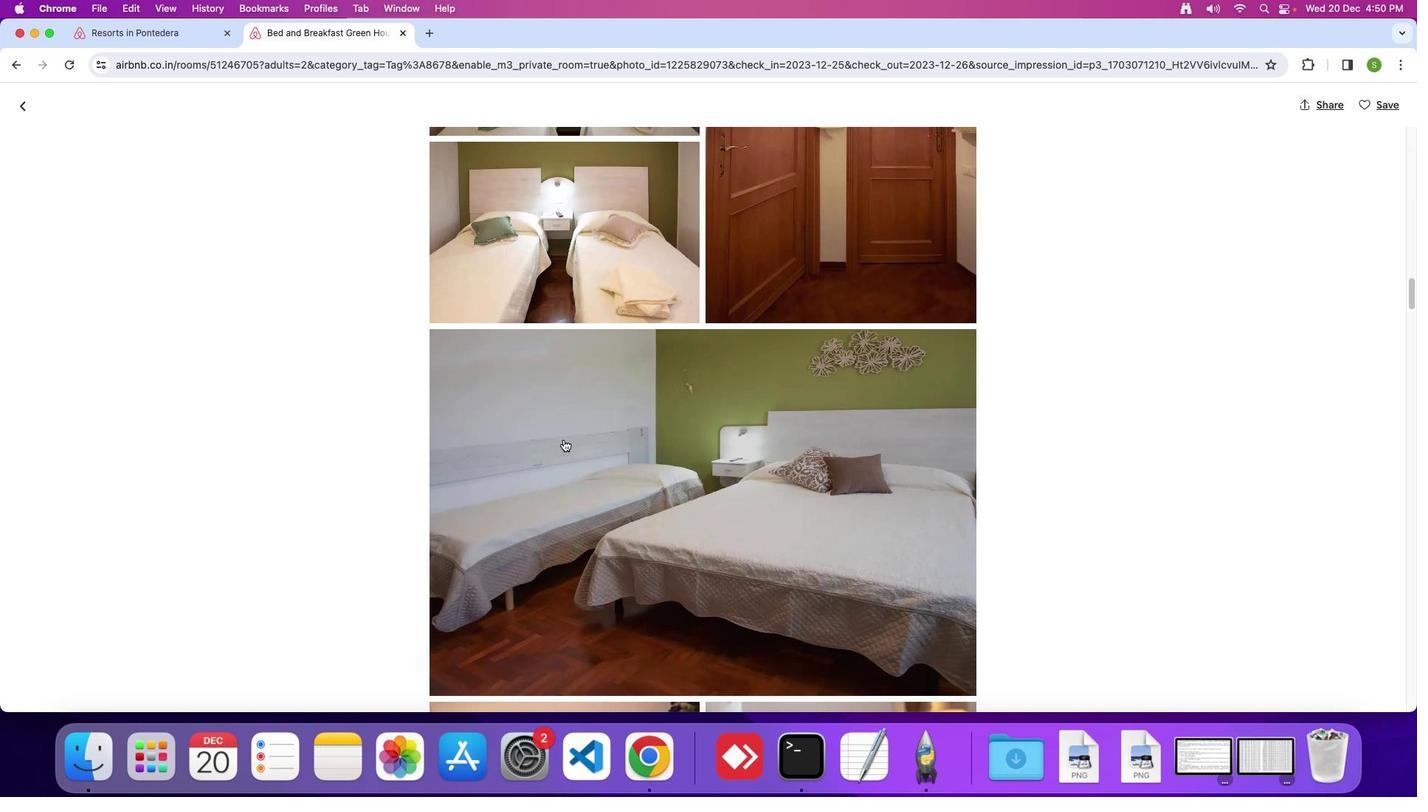 
Action: Mouse scrolled (563, 439) with delta (0, 0)
Screenshot: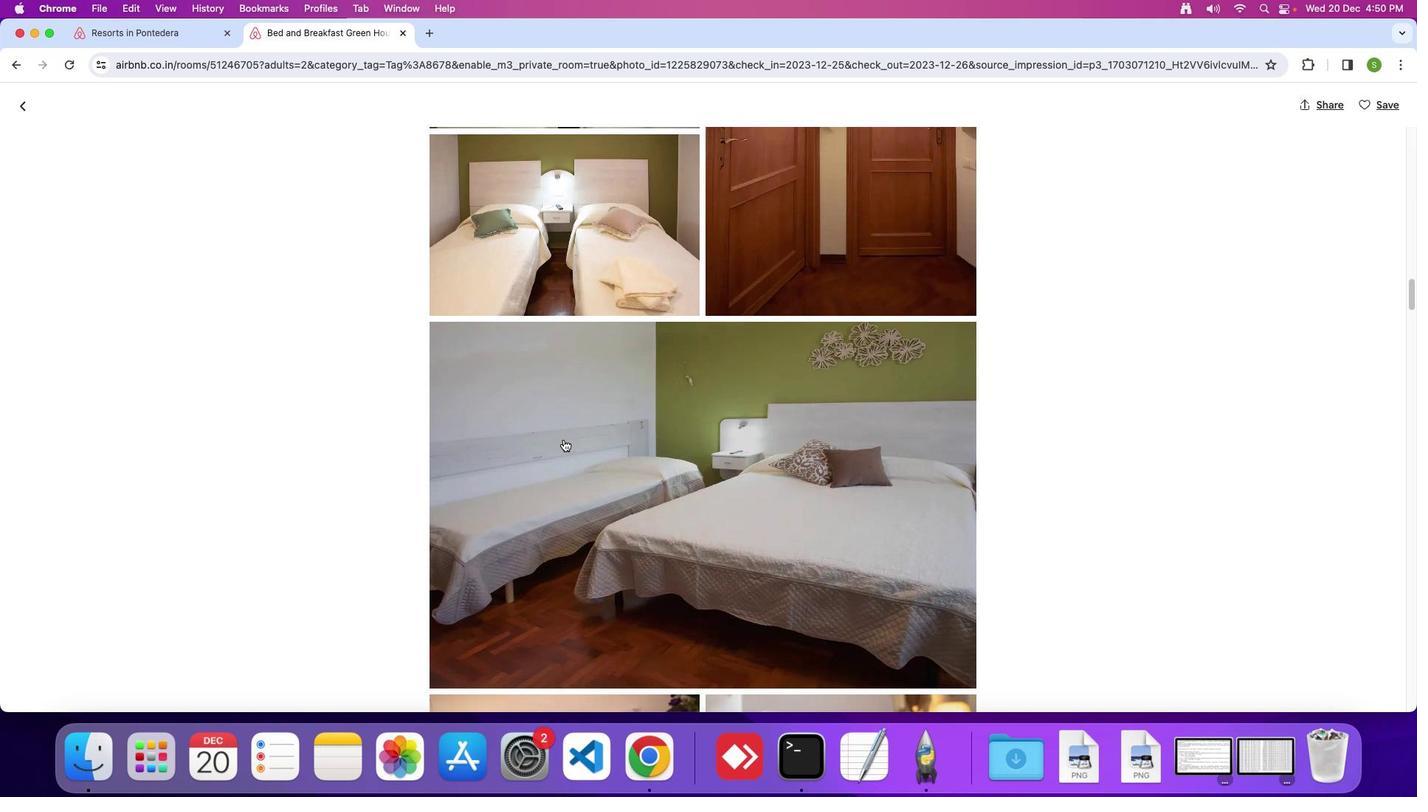
Action: Mouse scrolled (563, 439) with delta (0, 0)
Screenshot: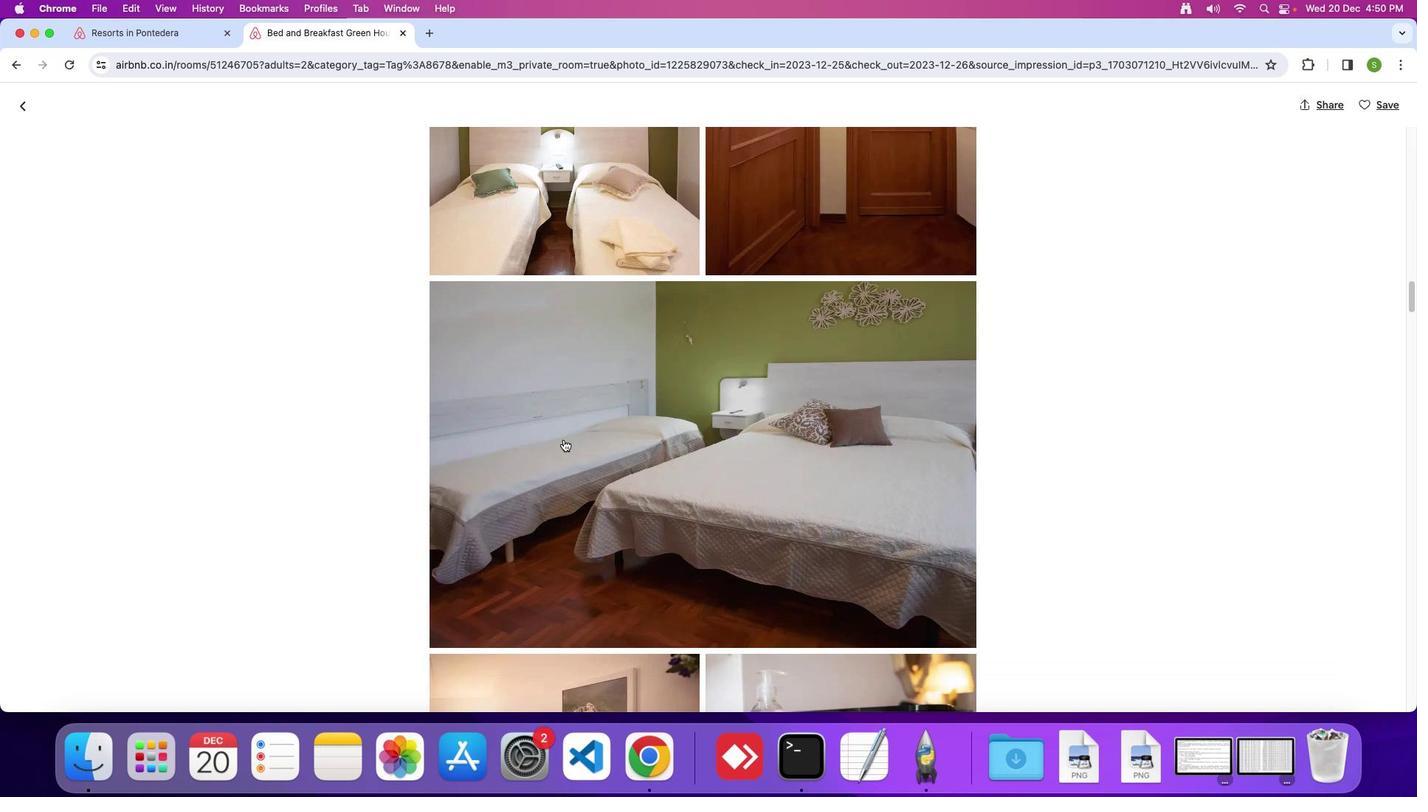 
Action: Mouse scrolled (563, 439) with delta (0, 0)
Screenshot: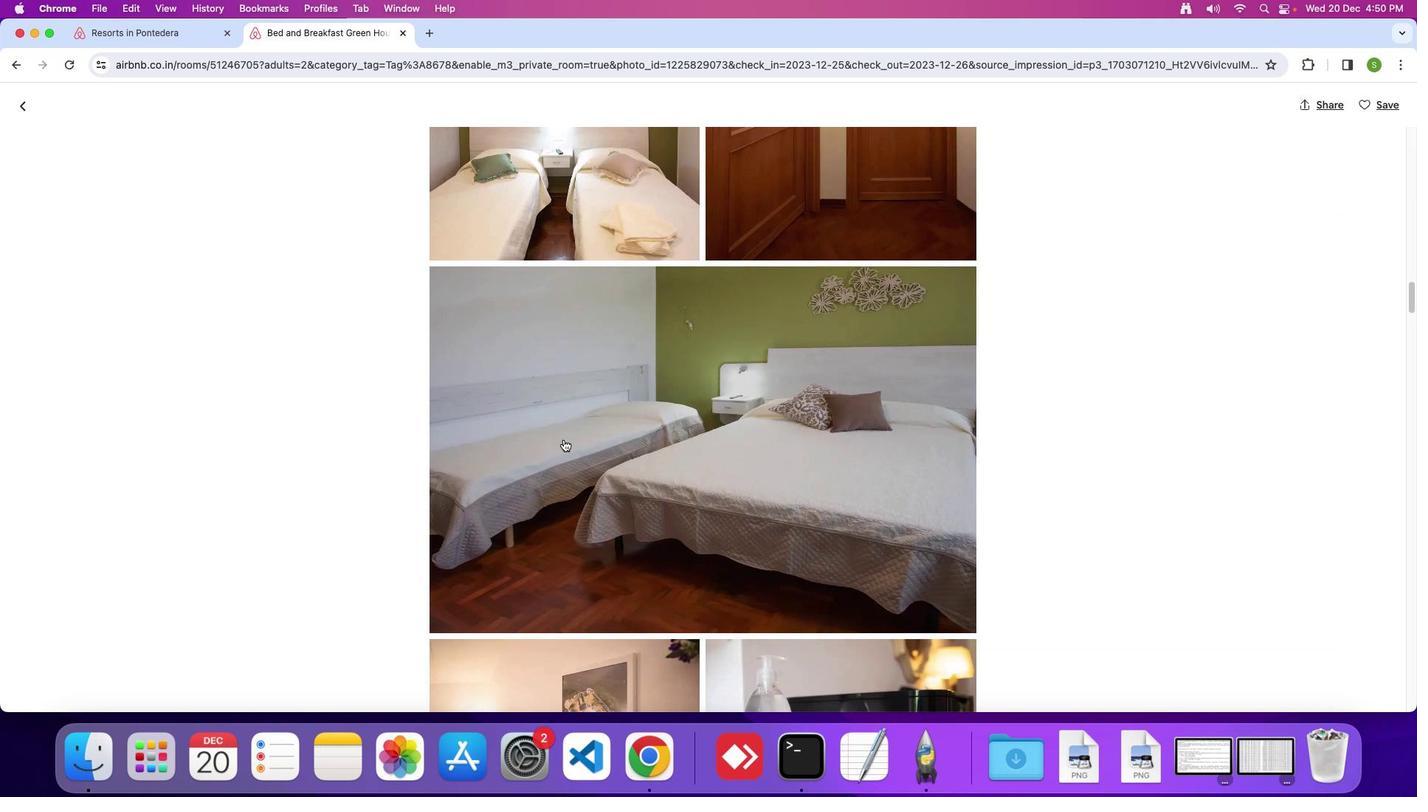 
Action: Mouse scrolled (563, 439) with delta (0, 0)
Screenshot: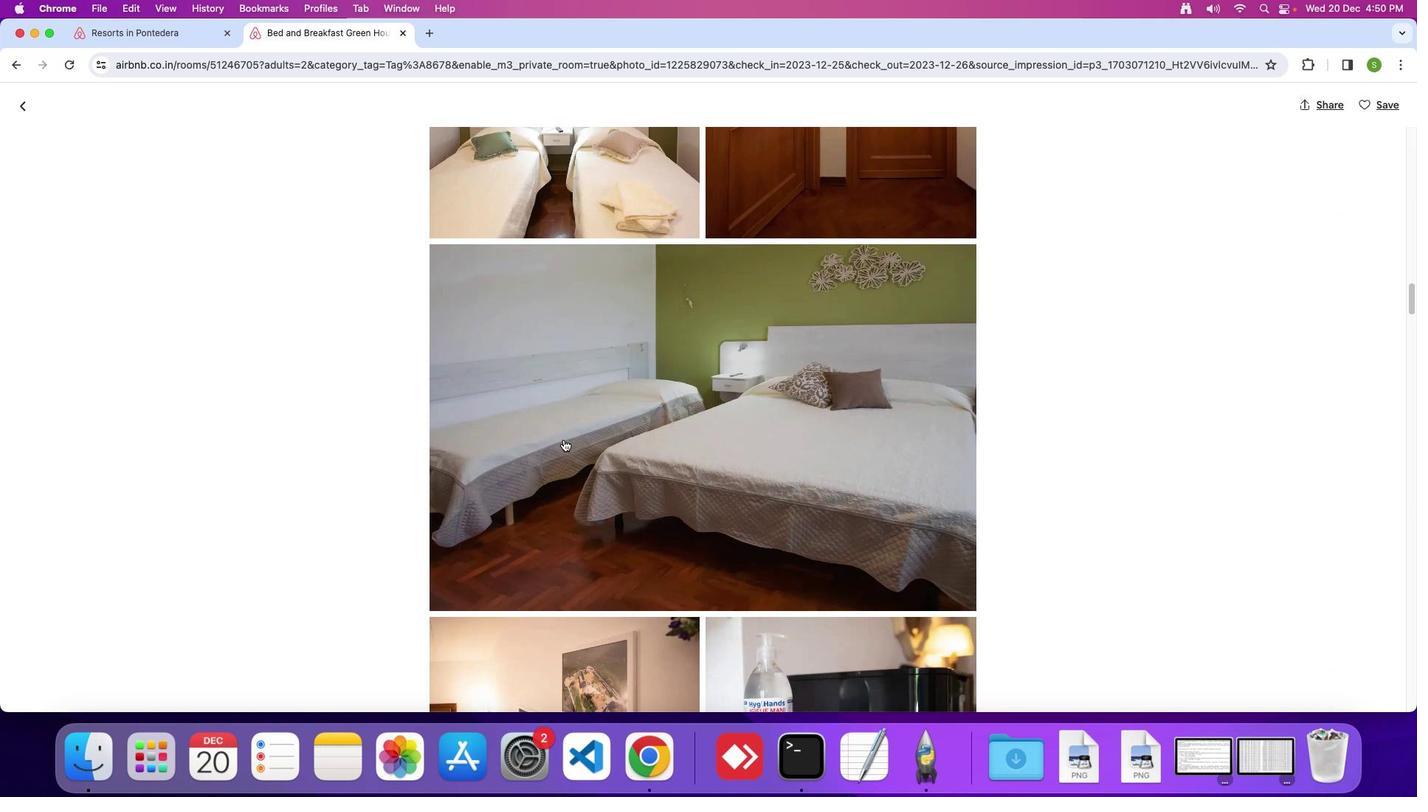 
Action: Mouse scrolled (563, 439) with delta (0, -1)
Screenshot: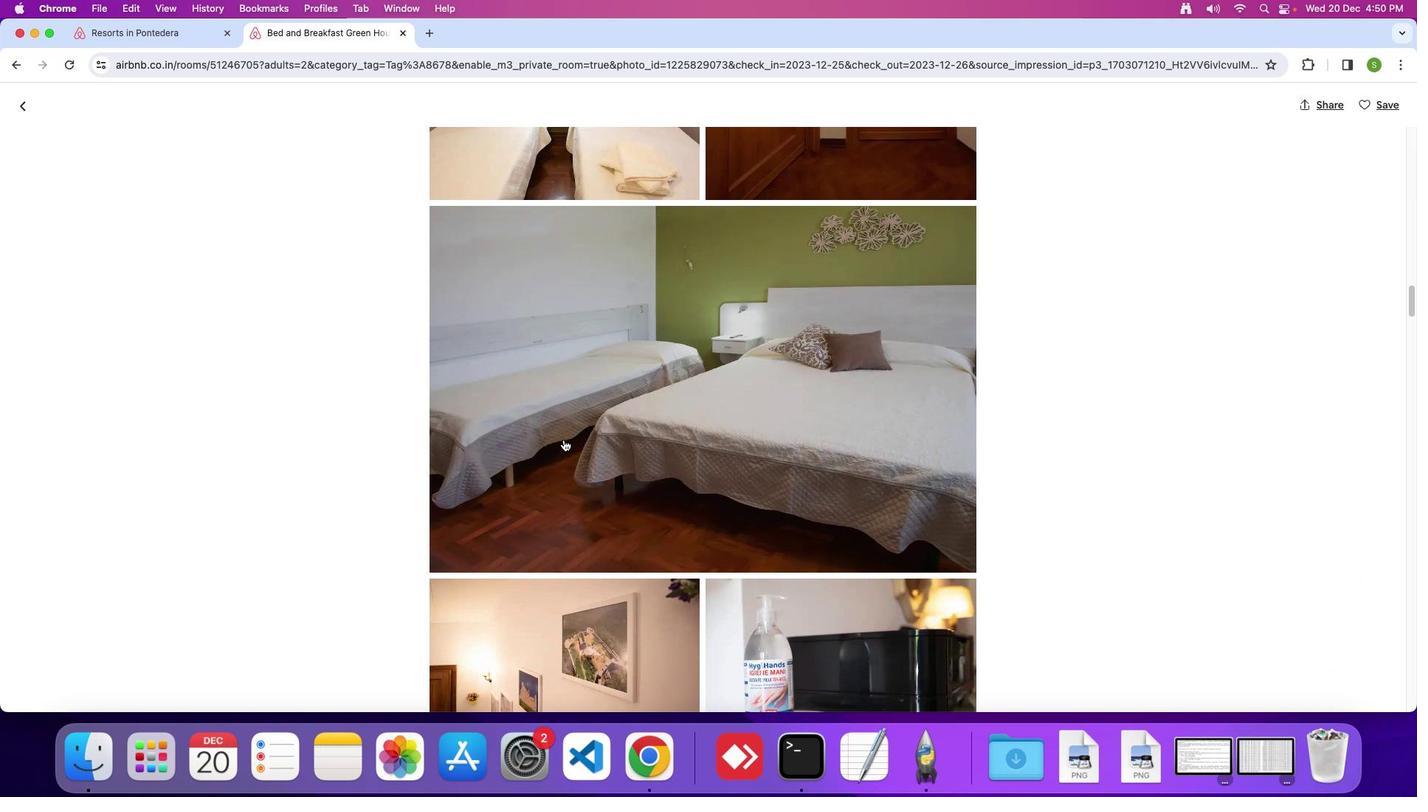 
Action: Mouse scrolled (563, 439) with delta (0, 0)
Screenshot: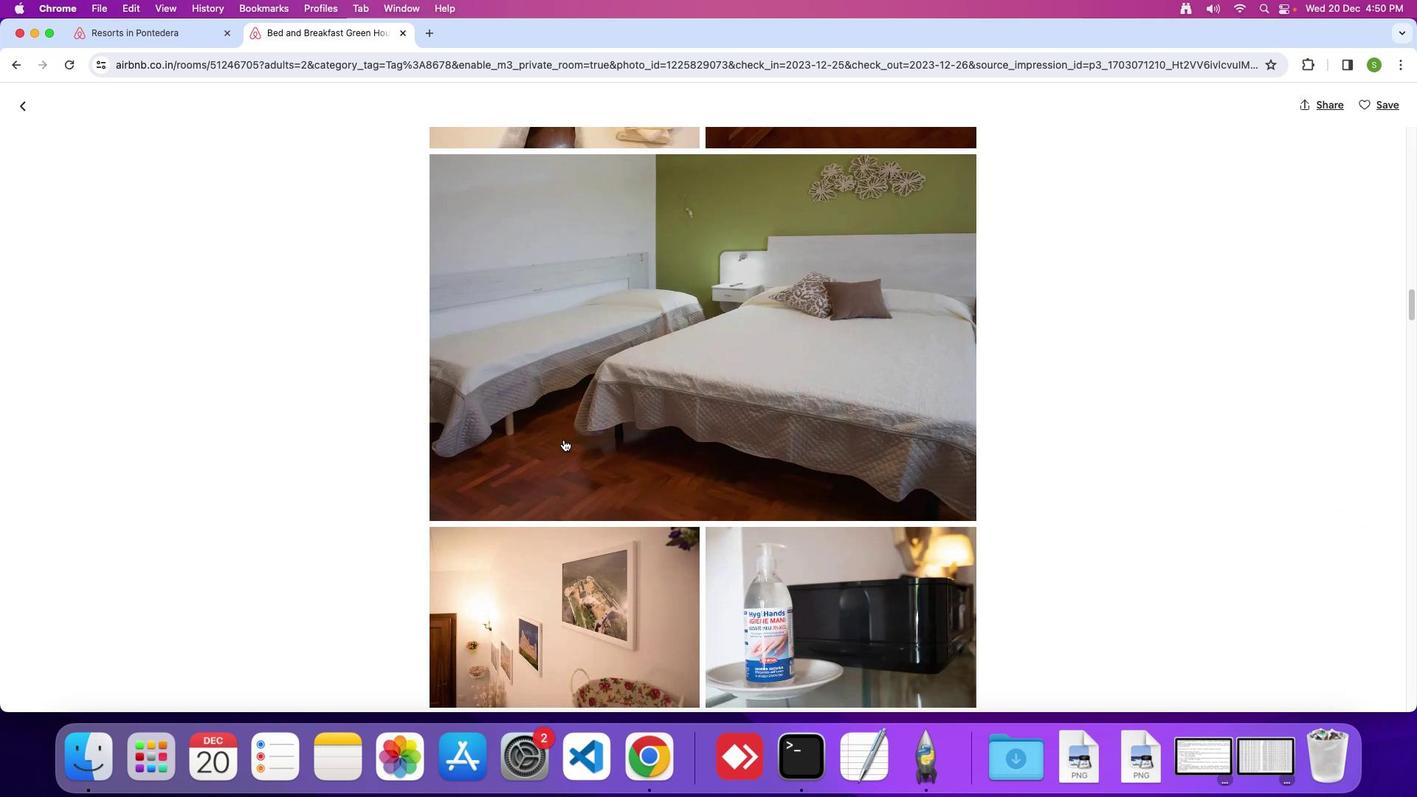 
Action: Mouse scrolled (563, 439) with delta (0, 0)
Screenshot: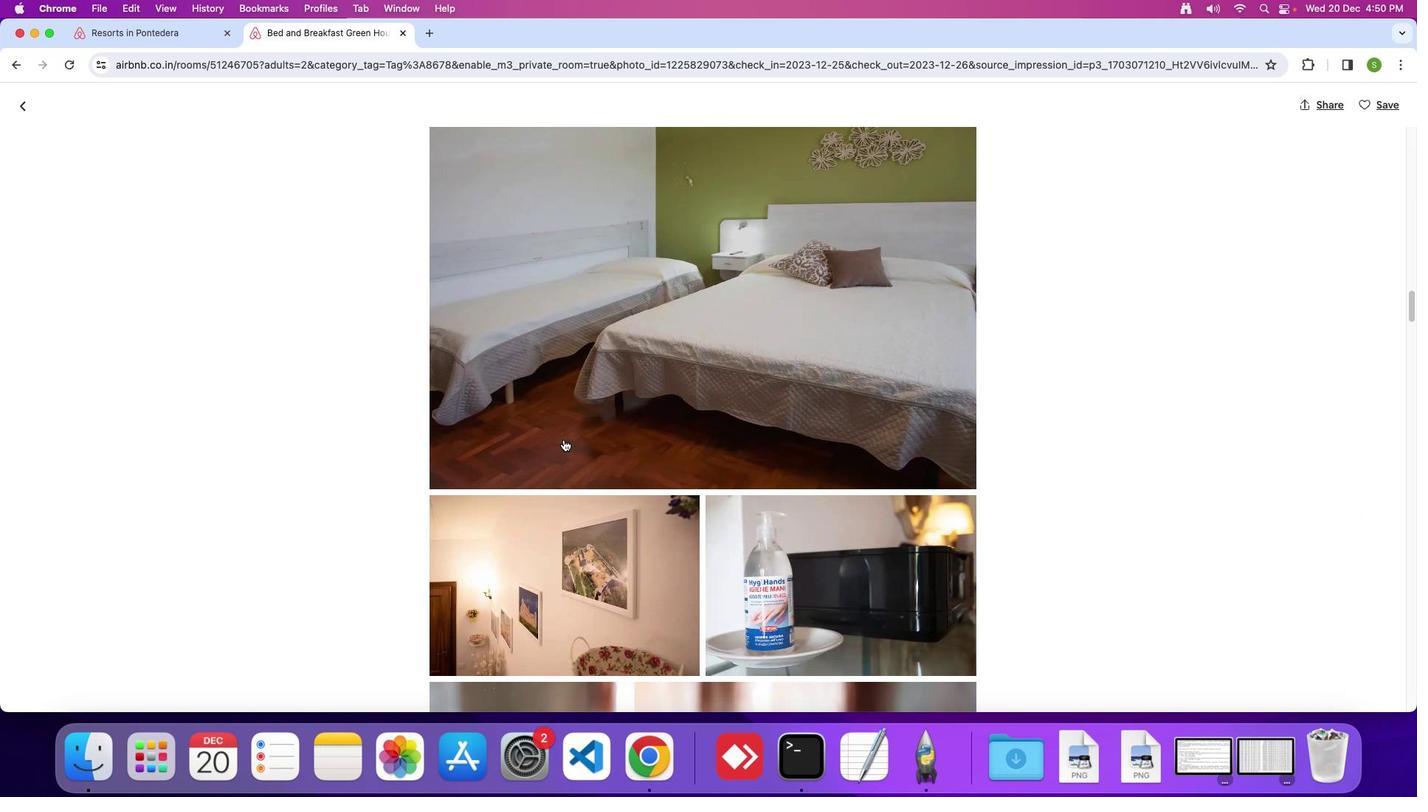 
Action: Mouse scrolled (563, 439) with delta (0, -2)
Screenshot: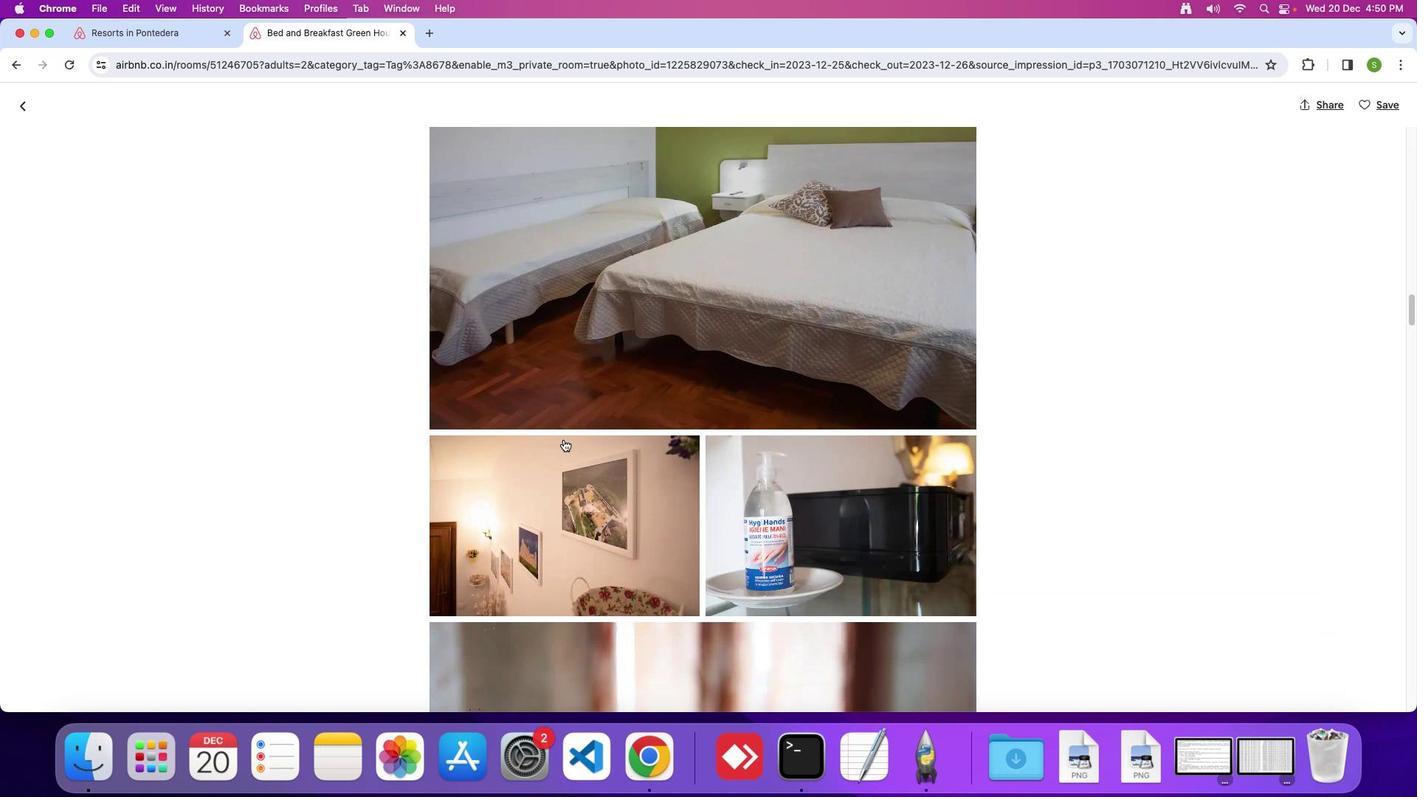 
Action: Mouse scrolled (563, 439) with delta (0, 0)
Screenshot: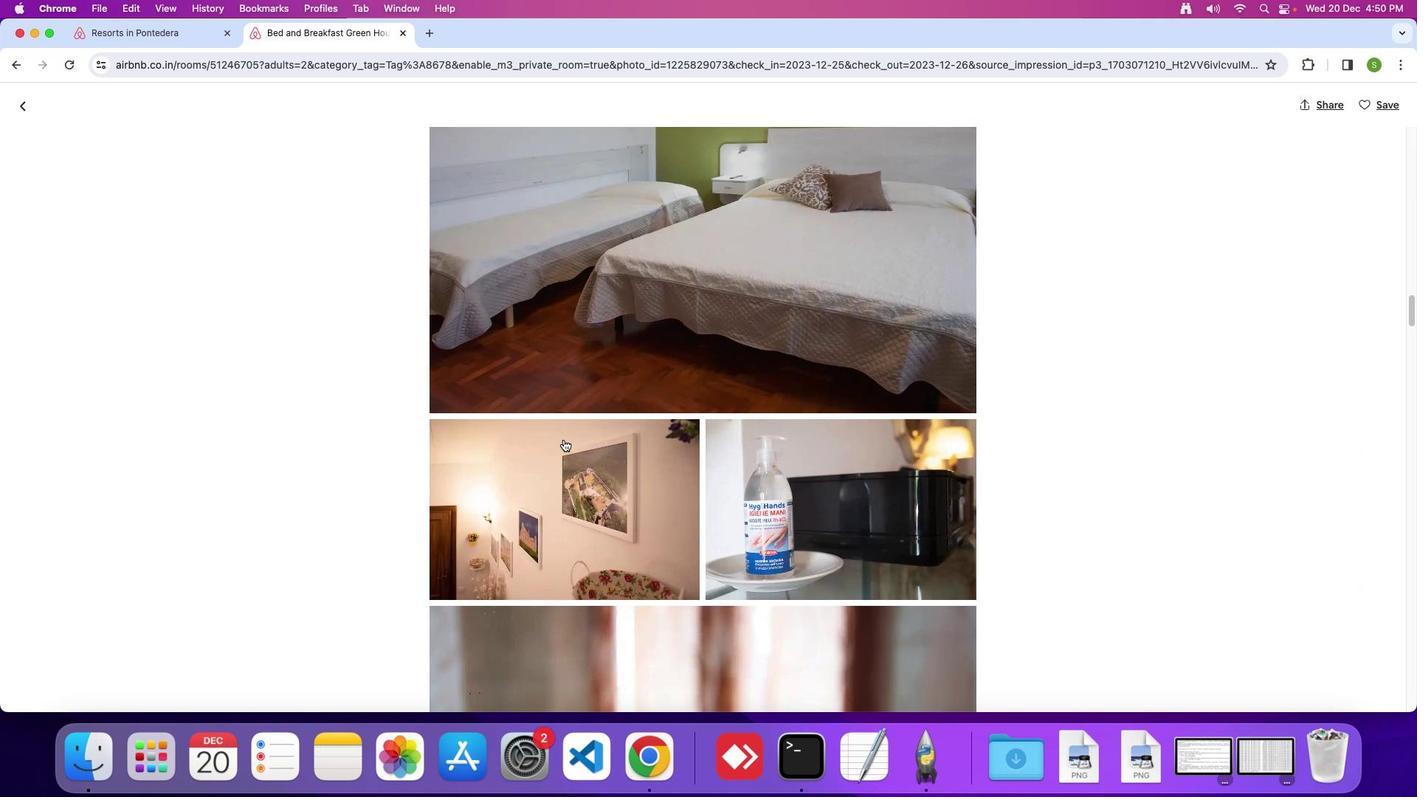 
Action: Mouse scrolled (563, 439) with delta (0, 0)
Screenshot: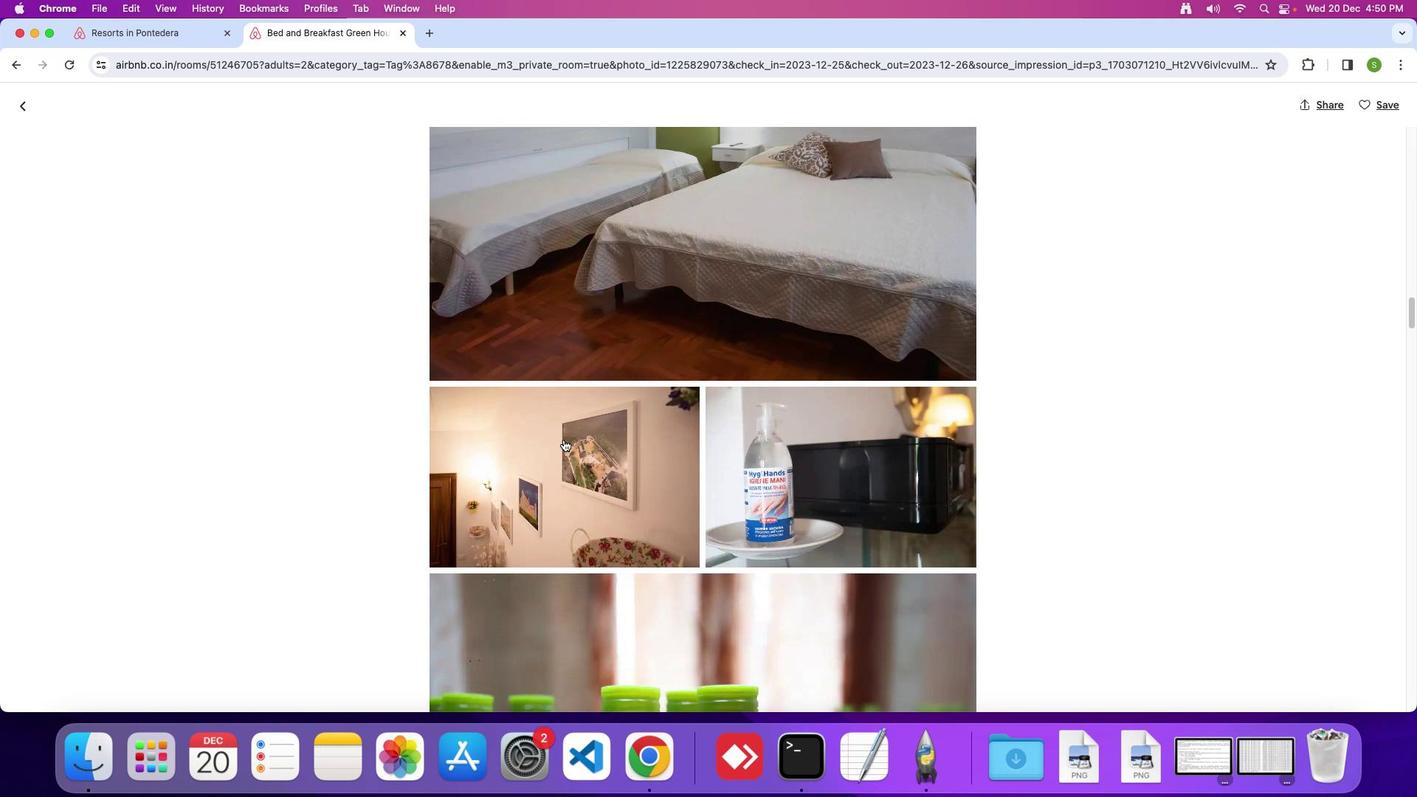 
Action: Mouse scrolled (563, 439) with delta (0, -1)
Screenshot: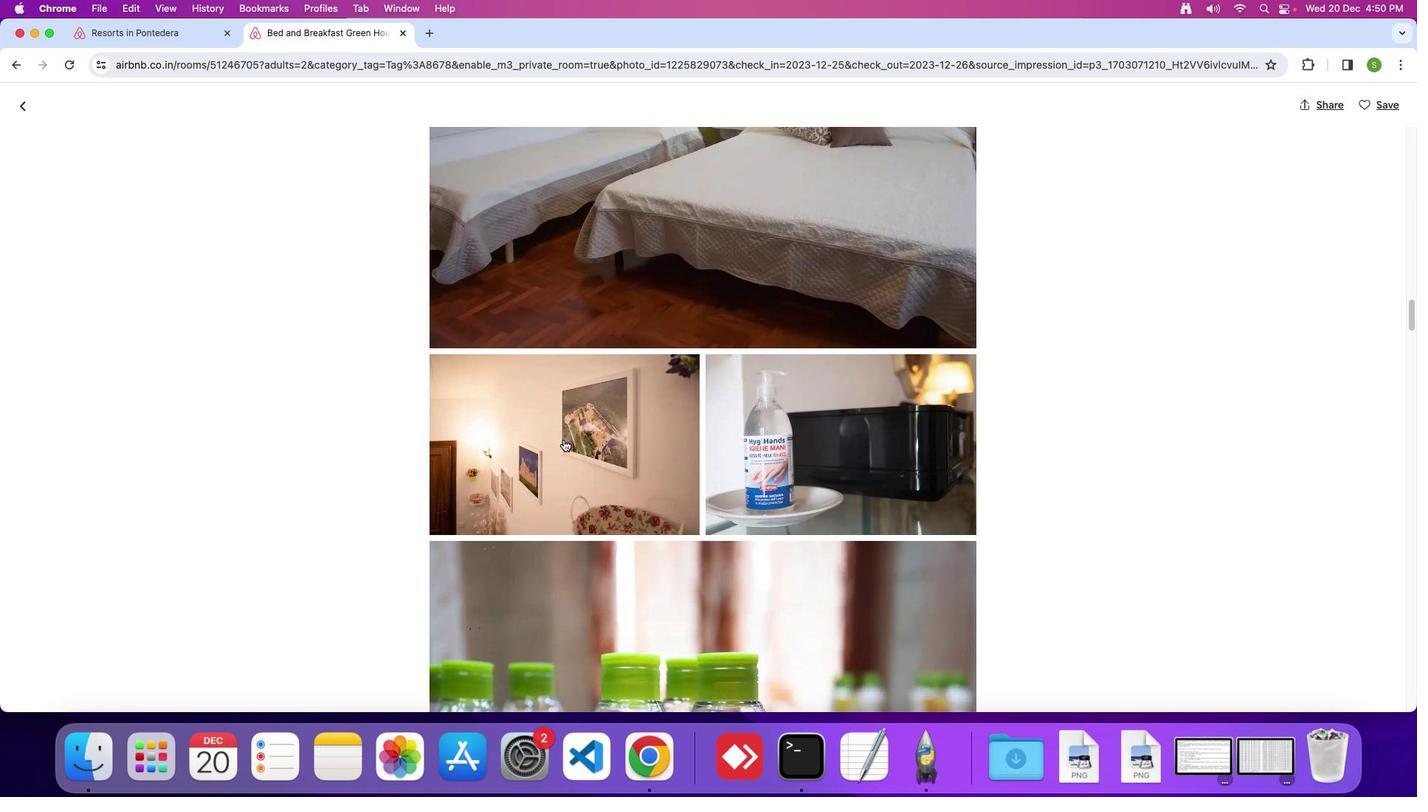 
Action: Mouse scrolled (563, 439) with delta (0, 0)
Screenshot: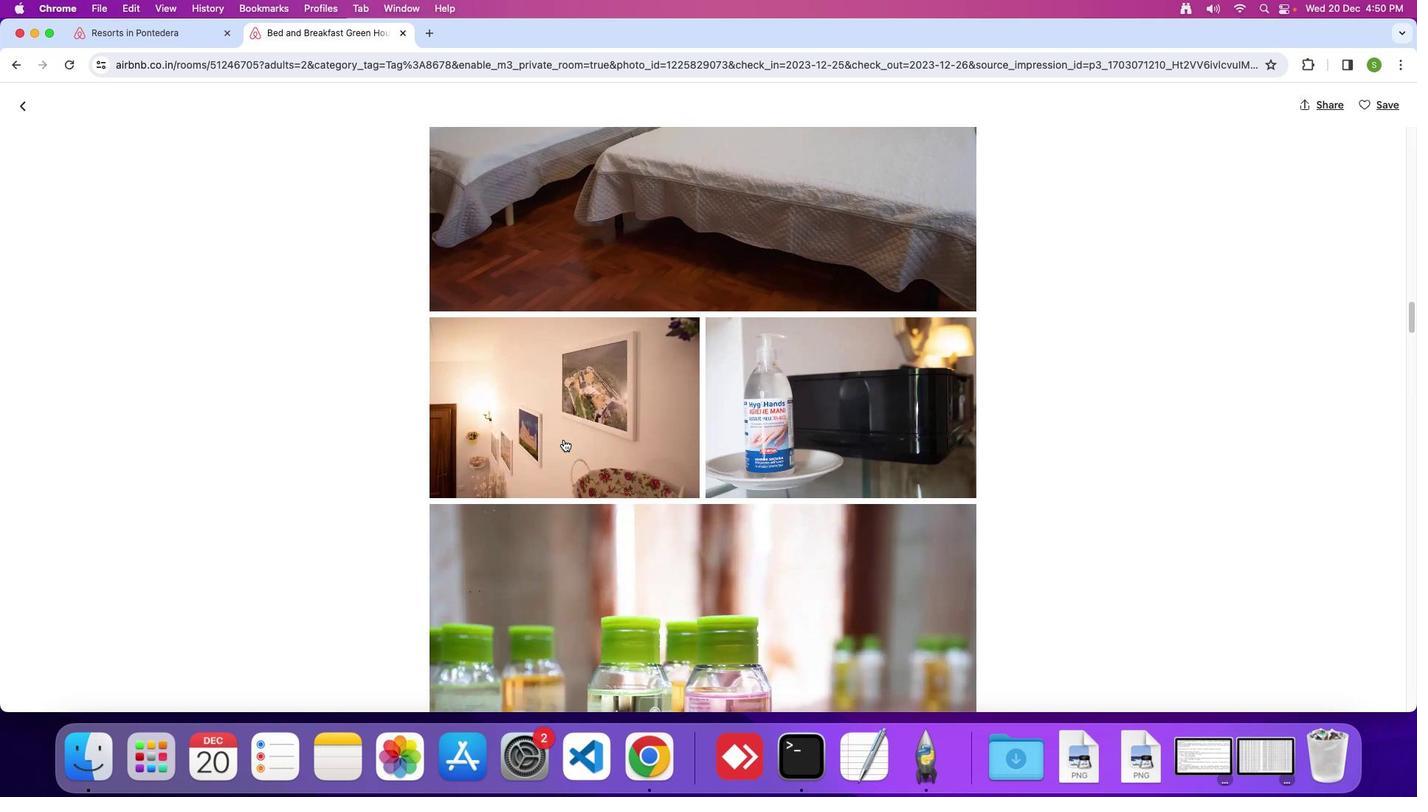 
Action: Mouse scrolled (563, 439) with delta (0, 0)
Screenshot: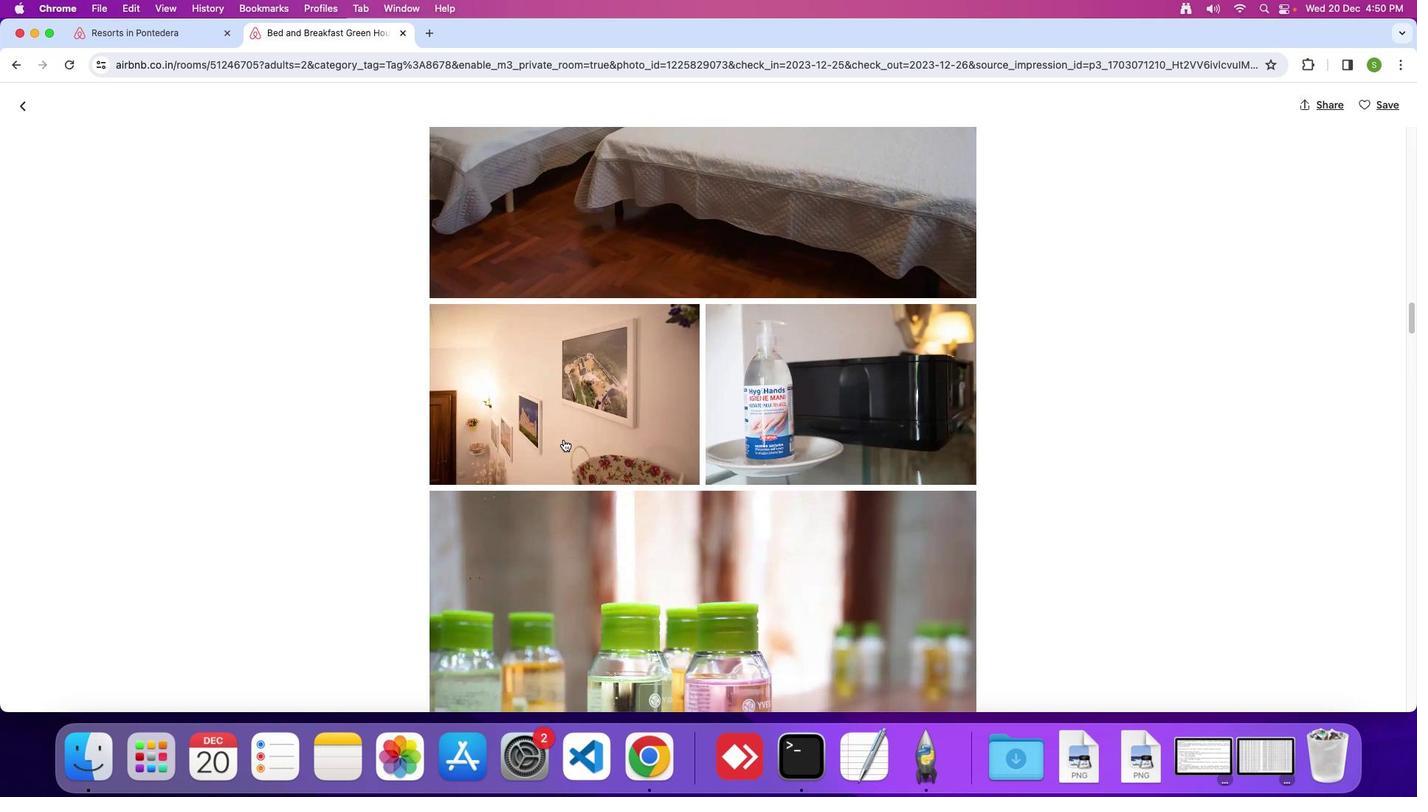 
Action: Mouse scrolled (563, 439) with delta (0, -1)
Screenshot: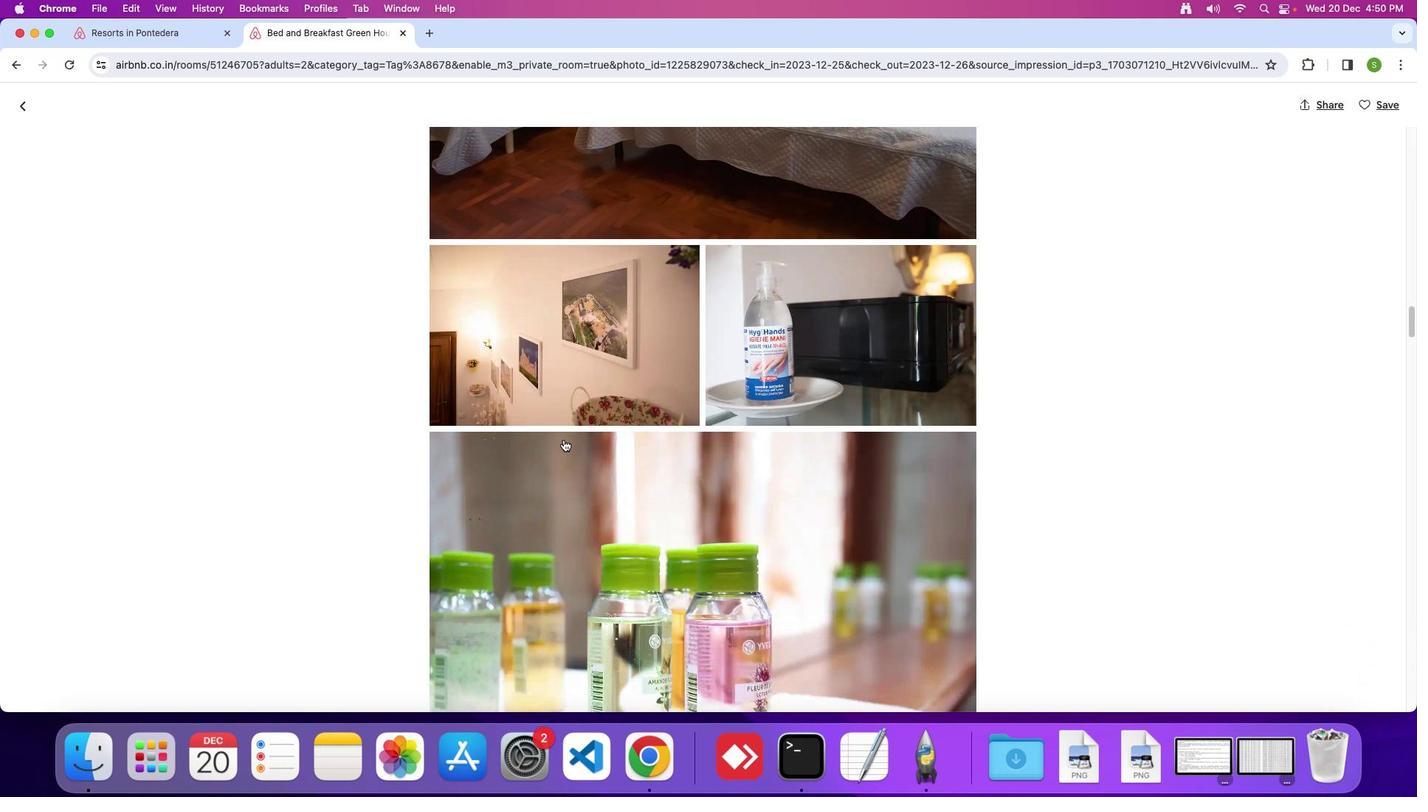 
Action: Mouse scrolled (563, 439) with delta (0, 0)
Screenshot: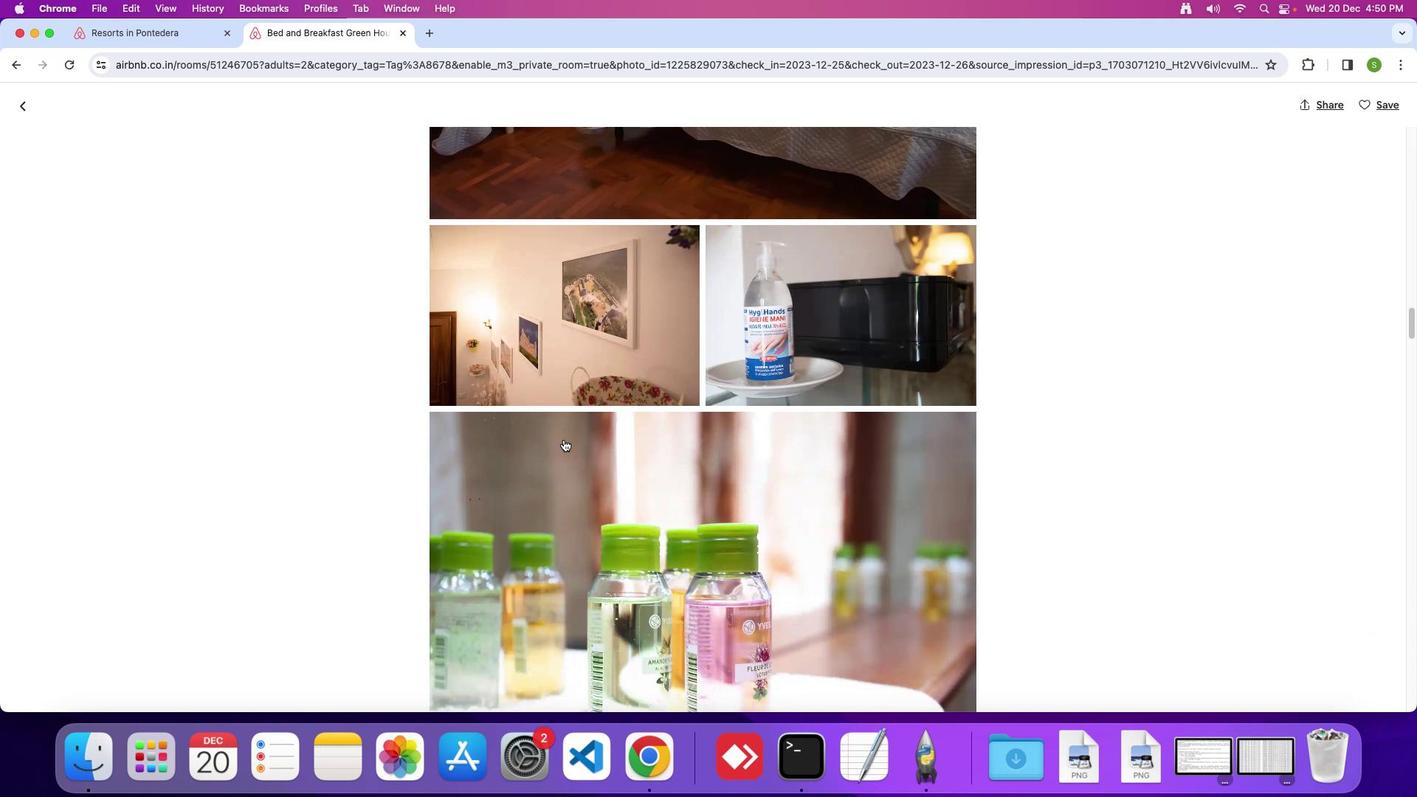
Action: Mouse scrolled (563, 439) with delta (0, 0)
Screenshot: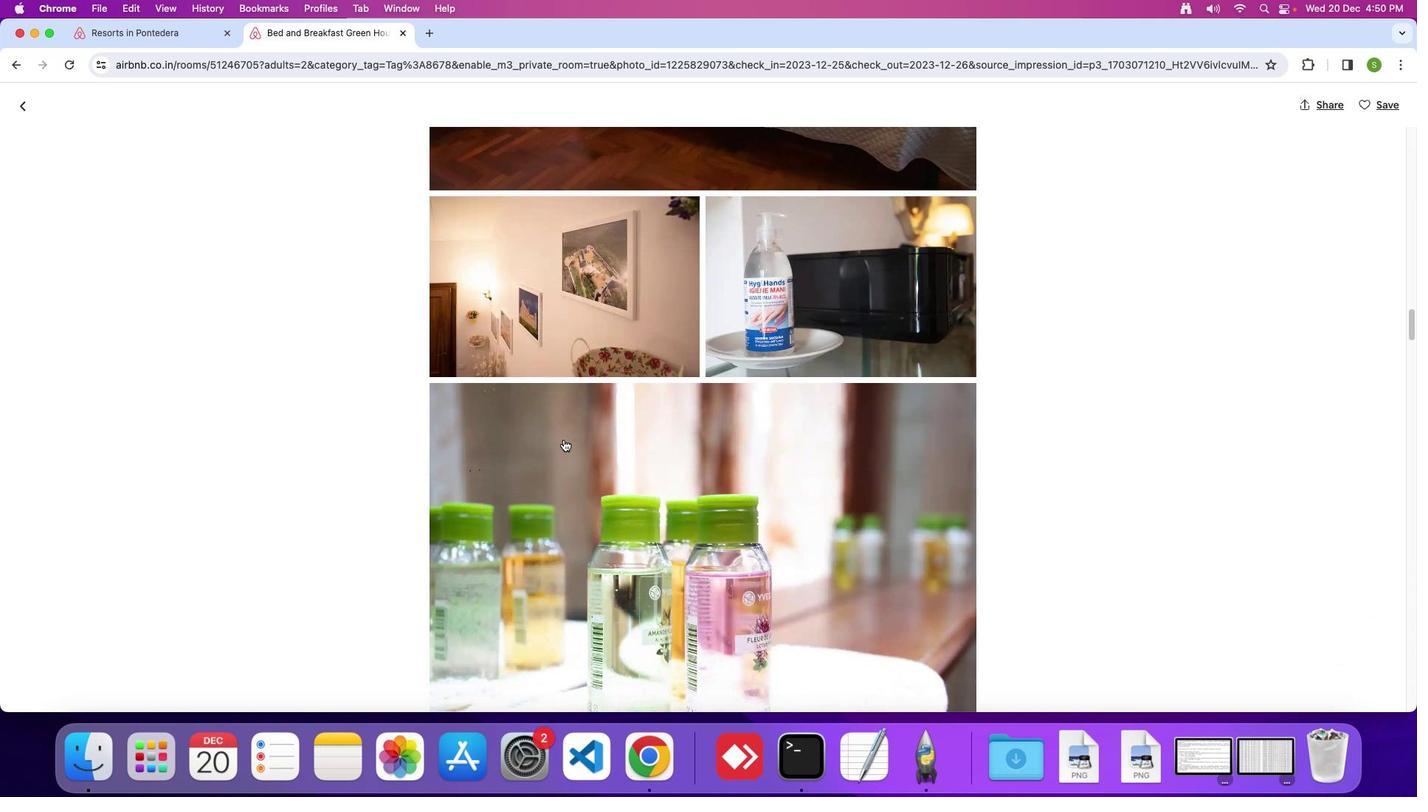 
Action: Mouse scrolled (563, 439) with delta (0, -1)
Screenshot: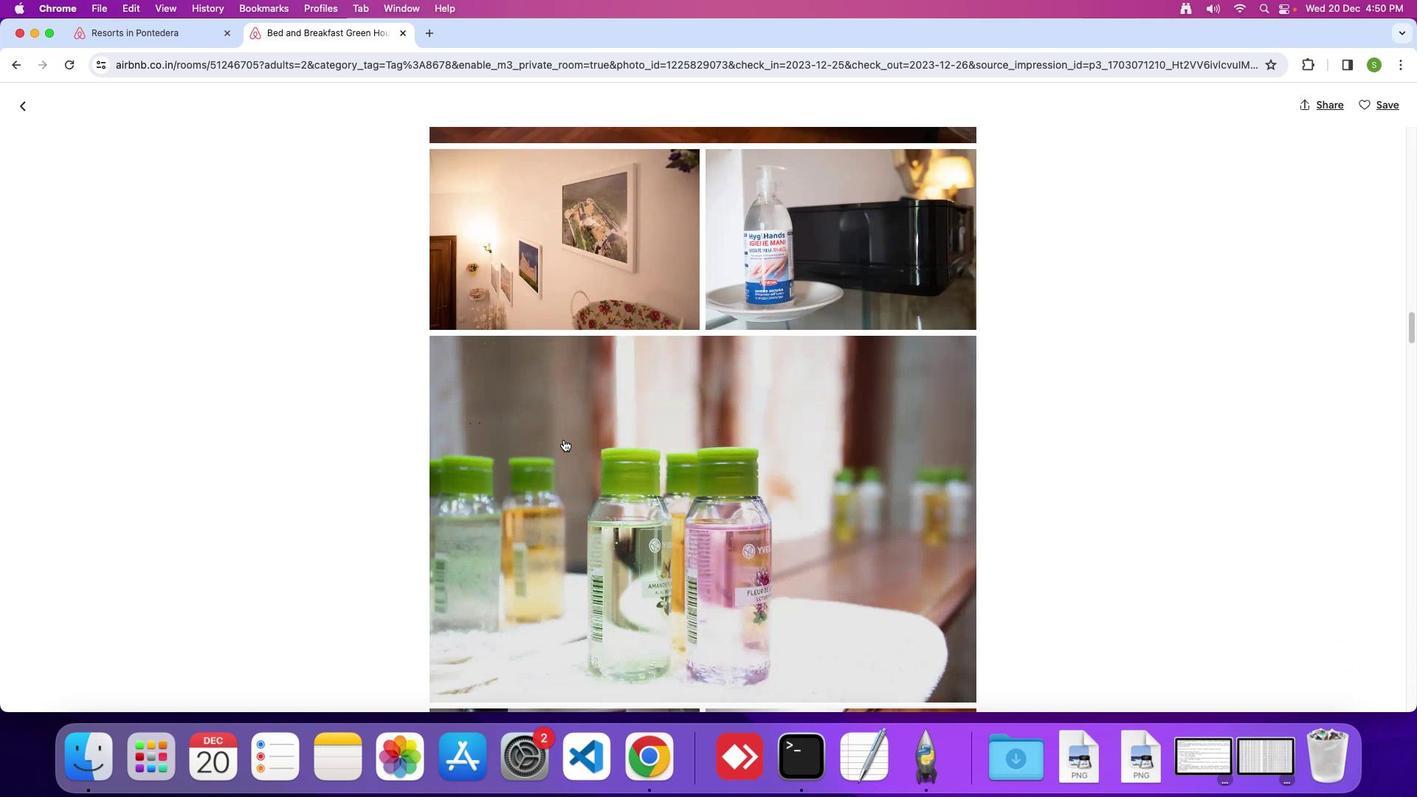 
Action: Mouse scrolled (563, 439) with delta (0, 0)
Screenshot: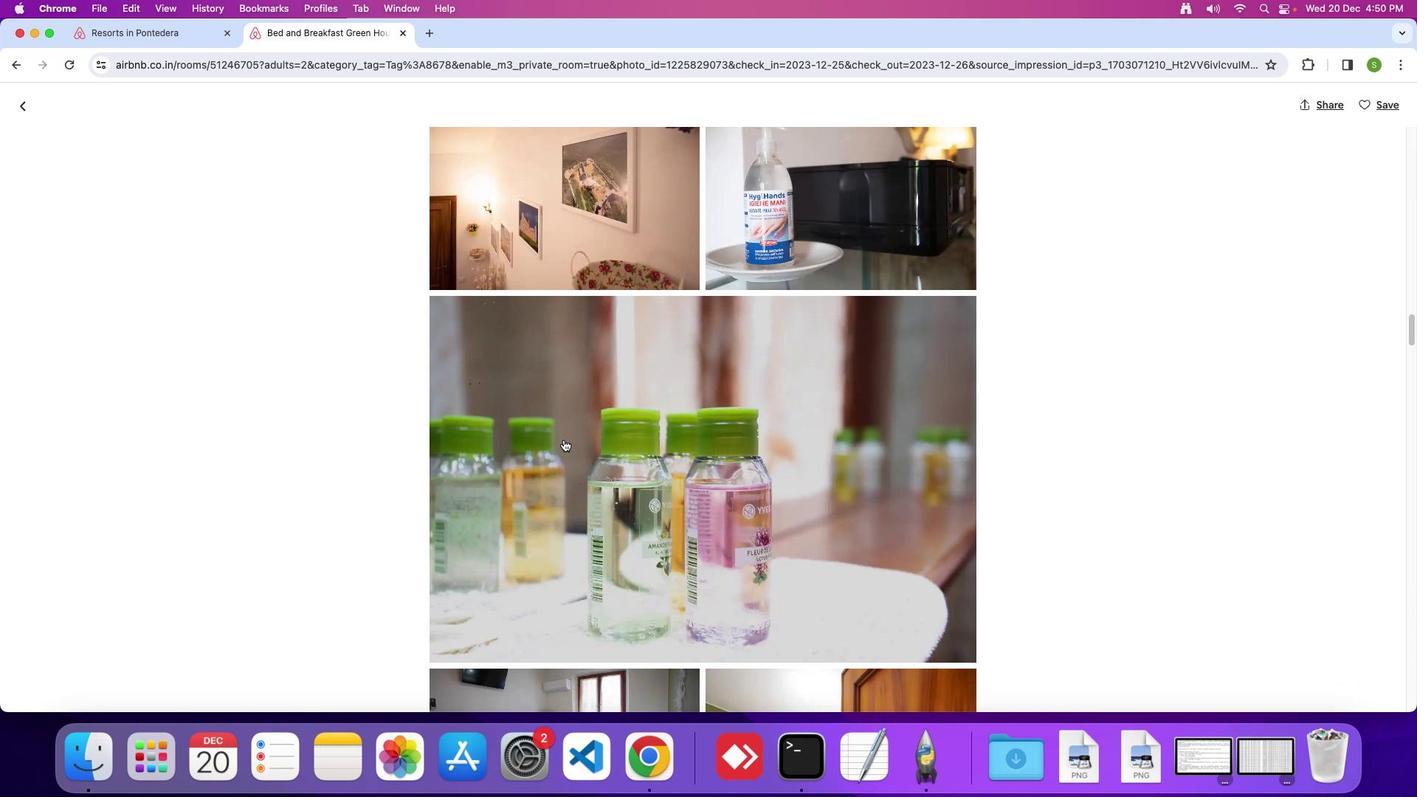 
Action: Mouse scrolled (563, 439) with delta (0, 0)
Screenshot: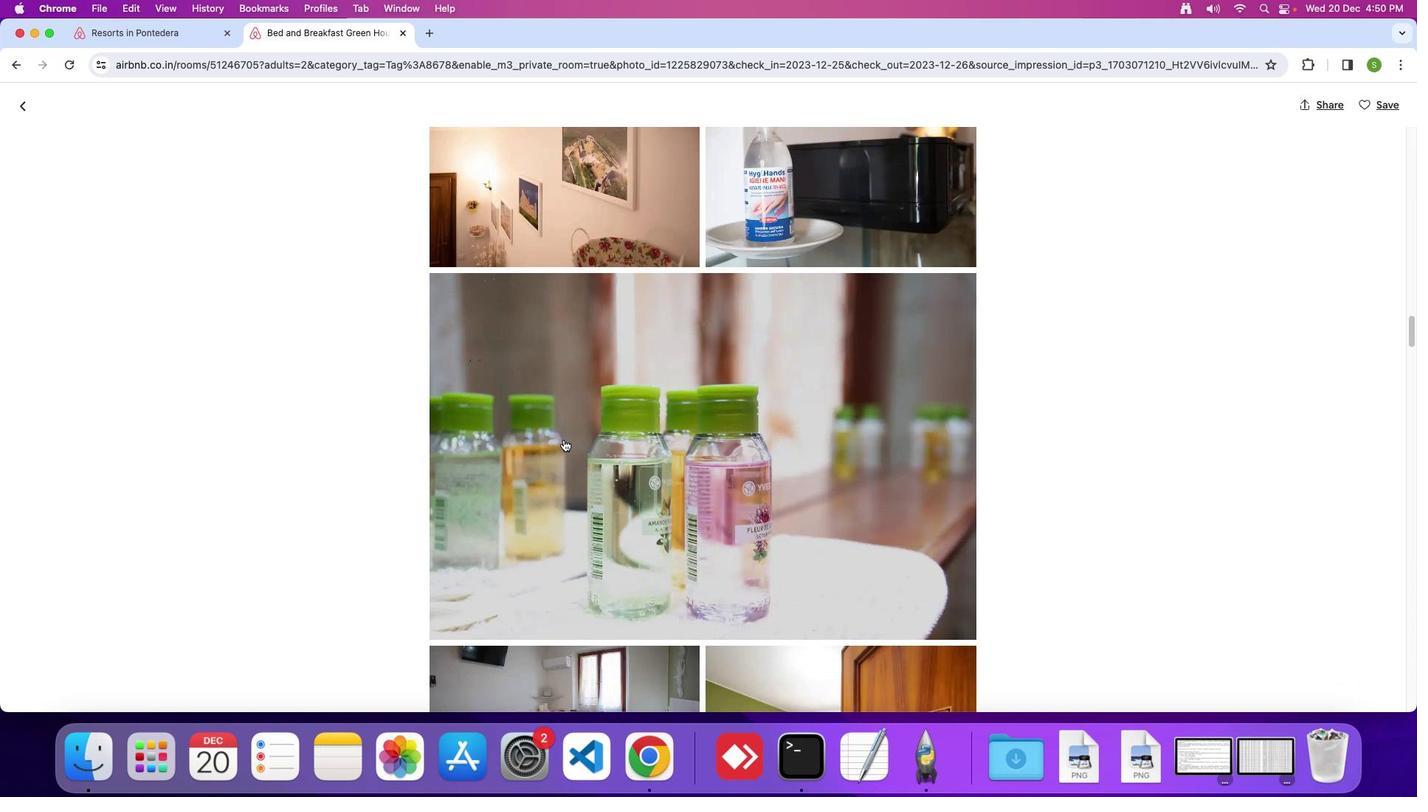 
Action: Mouse scrolled (563, 439) with delta (0, -1)
Screenshot: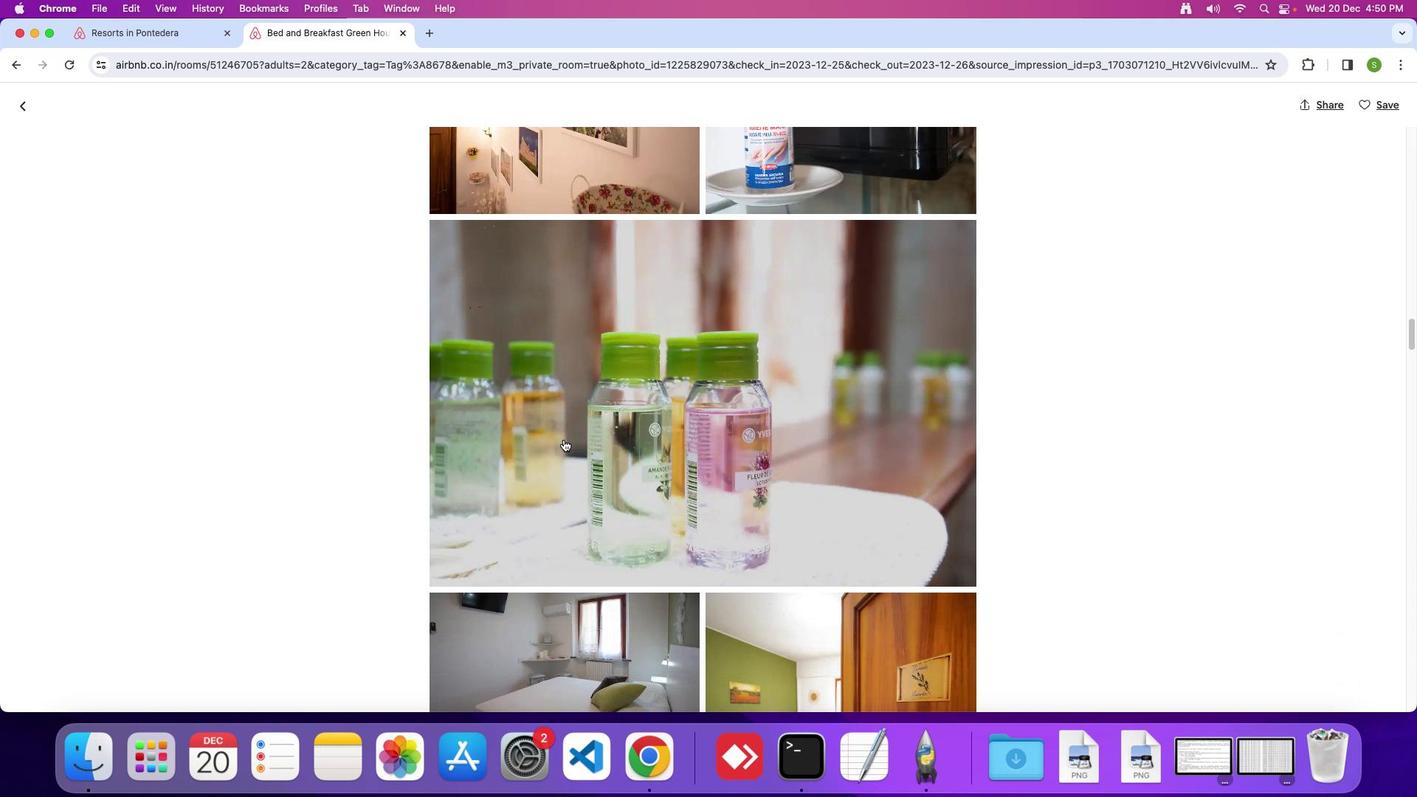 
Action: Mouse scrolled (563, 439) with delta (0, 0)
Screenshot: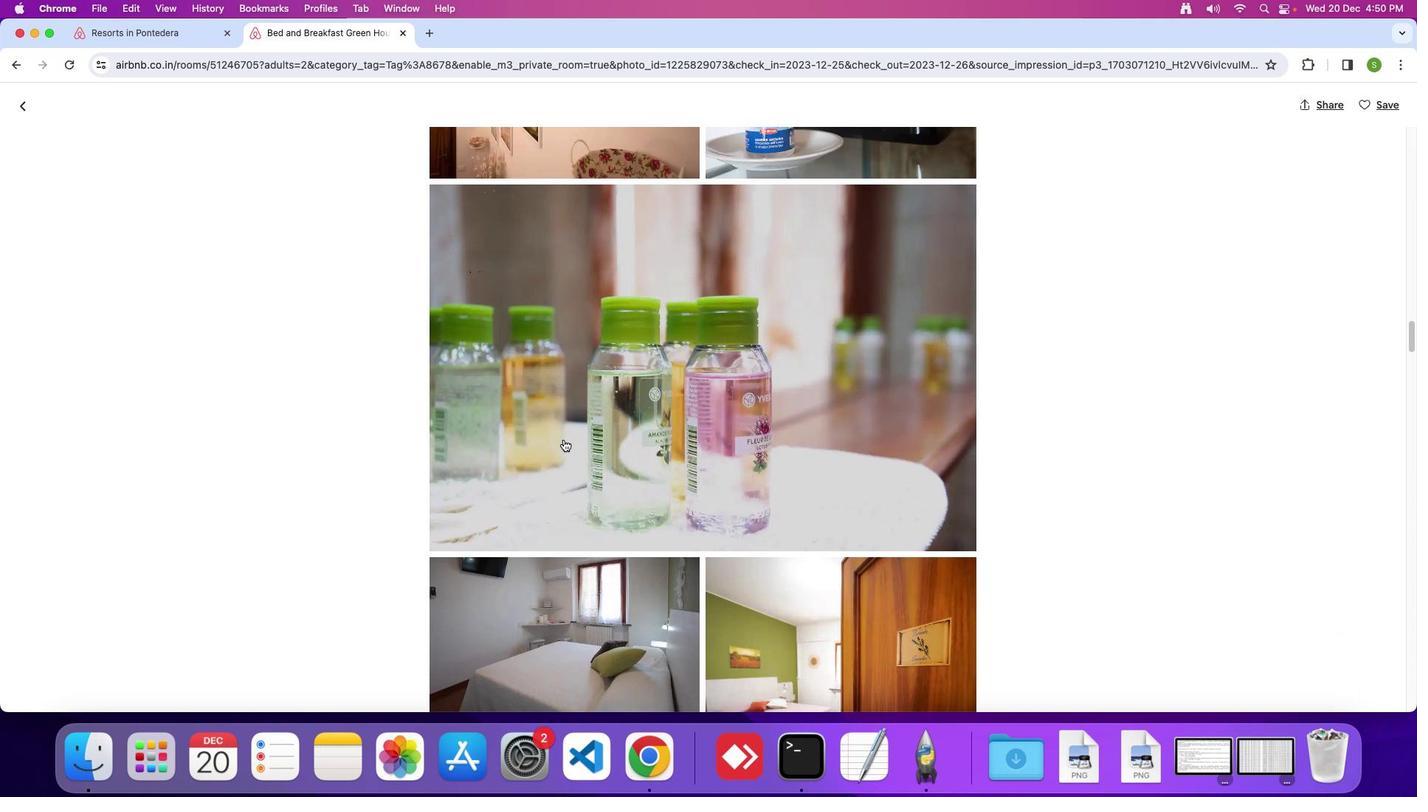 
Action: Mouse scrolled (563, 439) with delta (0, 0)
Screenshot: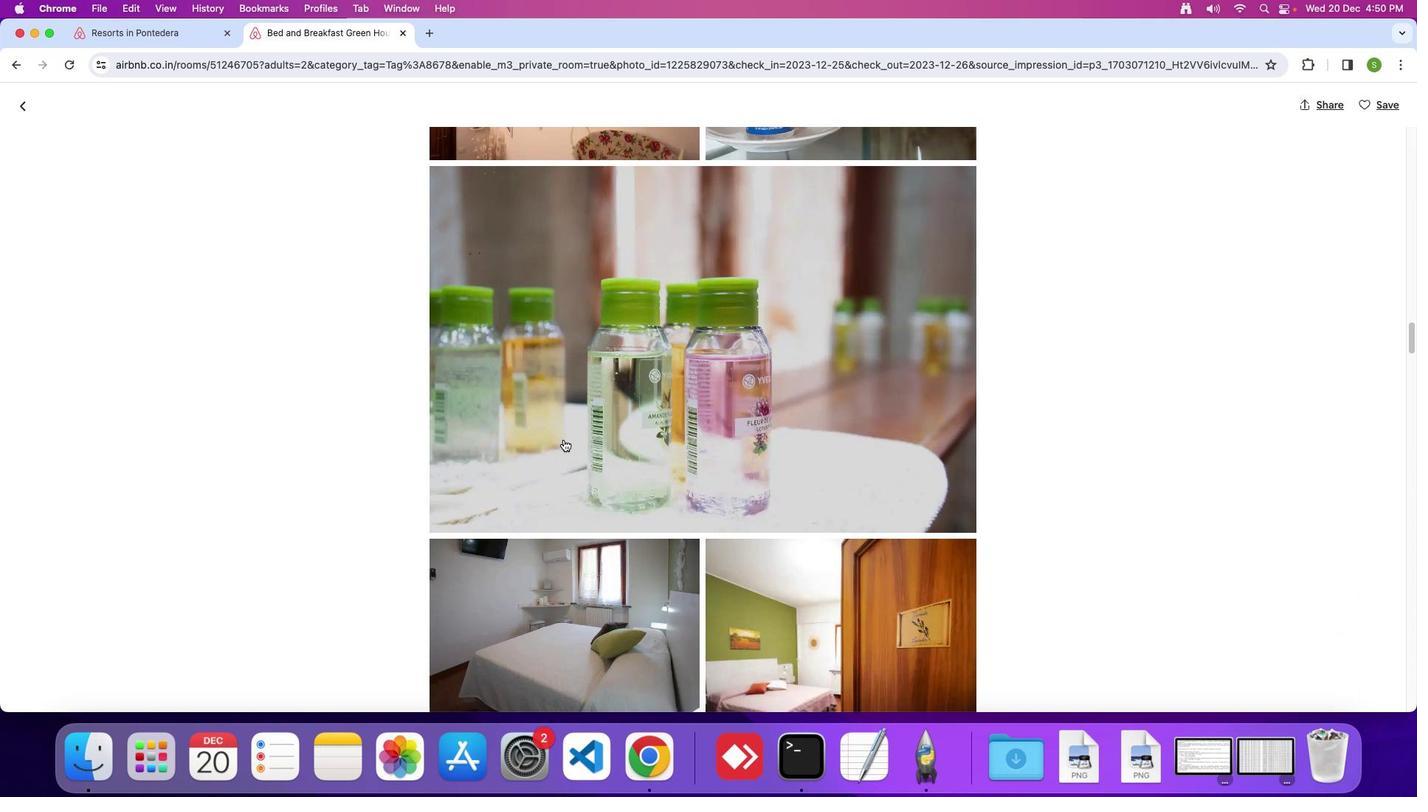 
Action: Mouse scrolled (563, 439) with delta (0, -1)
Screenshot: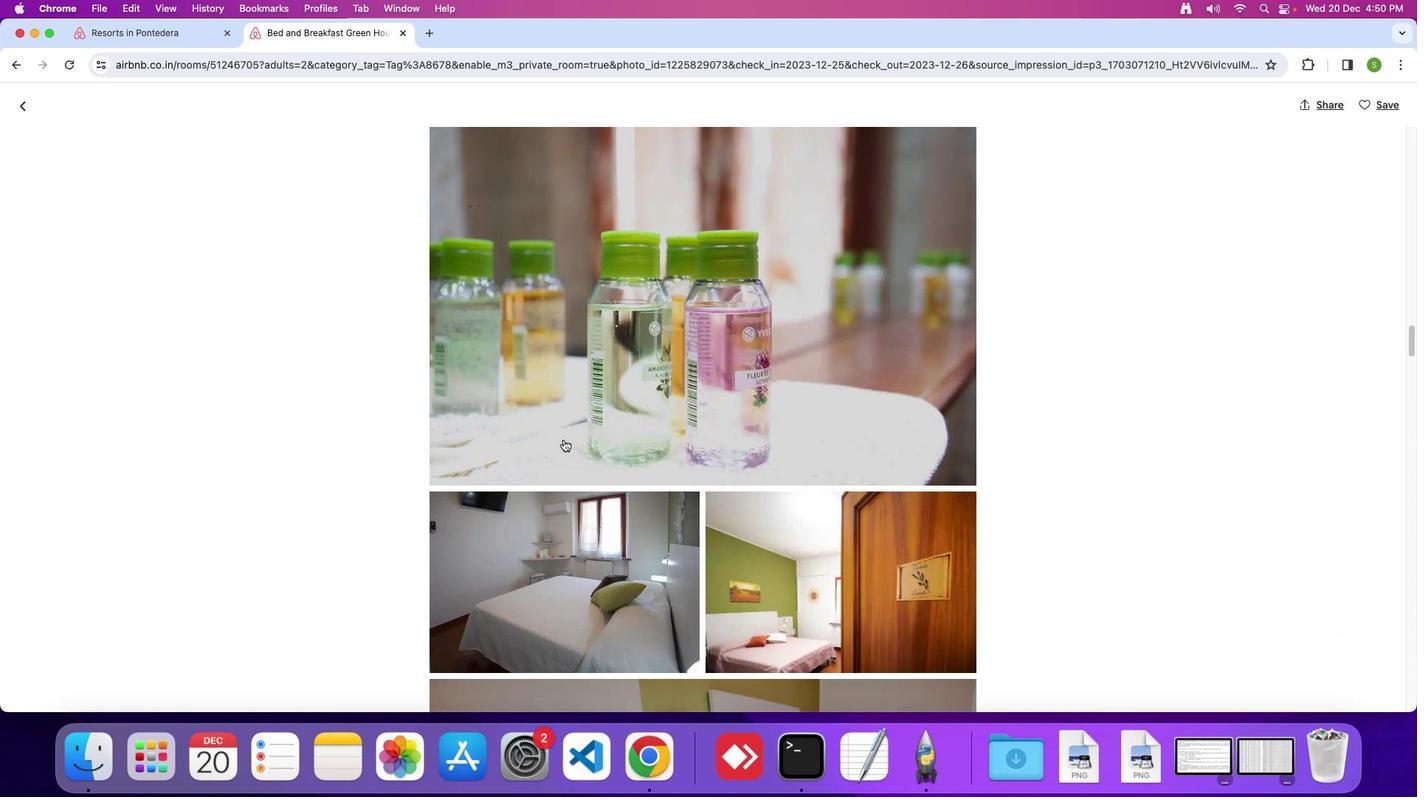 
Action: Mouse scrolled (563, 439) with delta (0, 0)
Screenshot: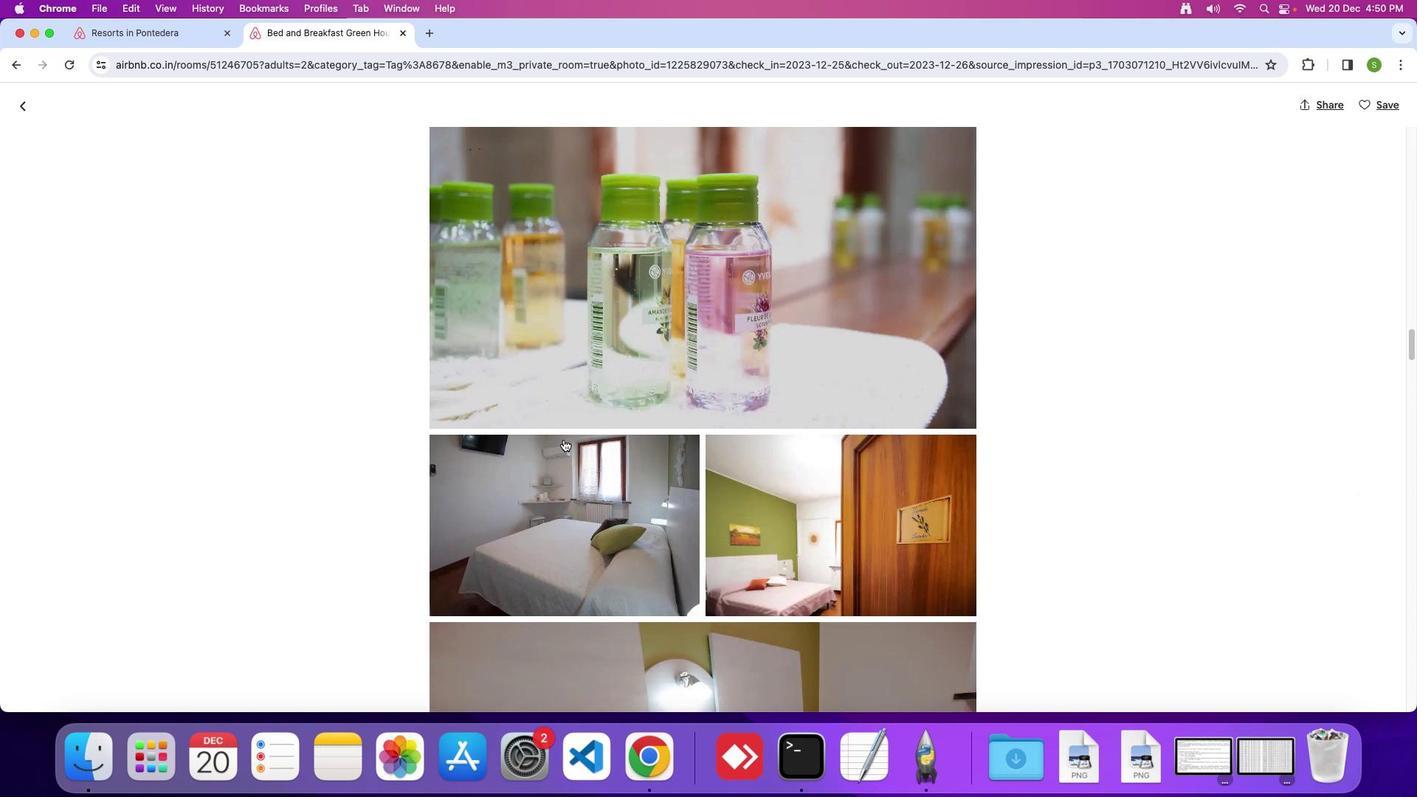 
Action: Mouse scrolled (563, 439) with delta (0, 0)
Screenshot: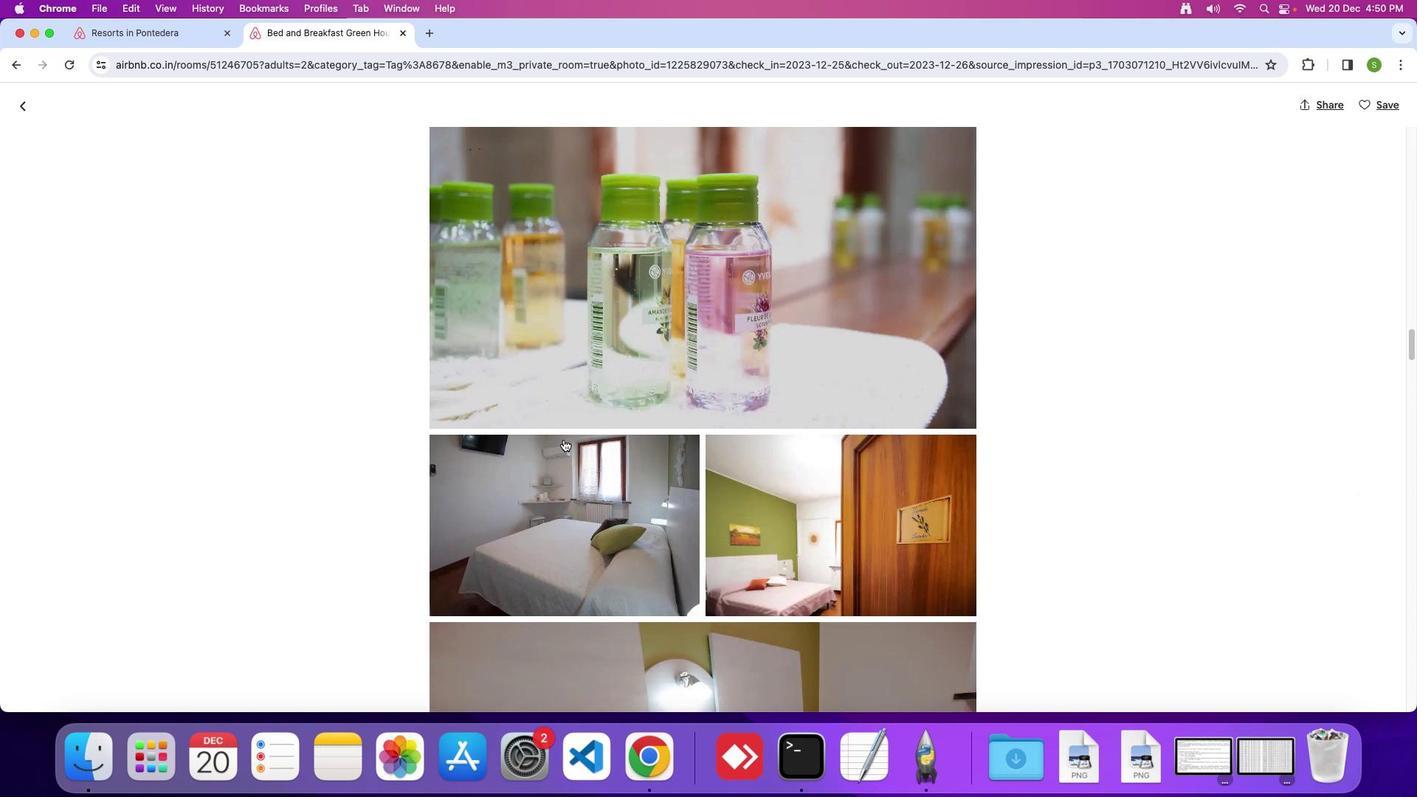 
Action: Mouse scrolled (563, 439) with delta (0, -1)
Screenshot: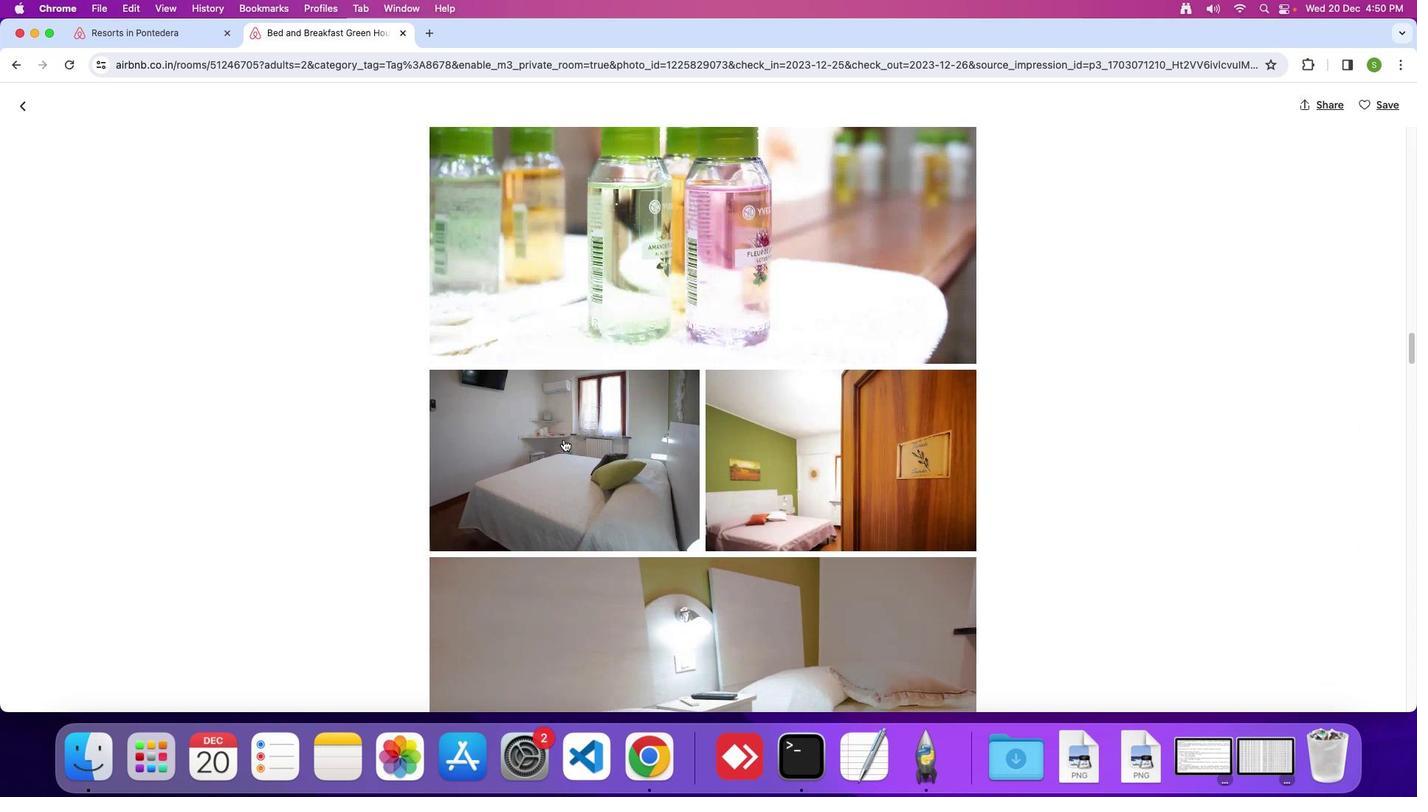 
Action: Mouse scrolled (563, 439) with delta (0, 0)
Screenshot: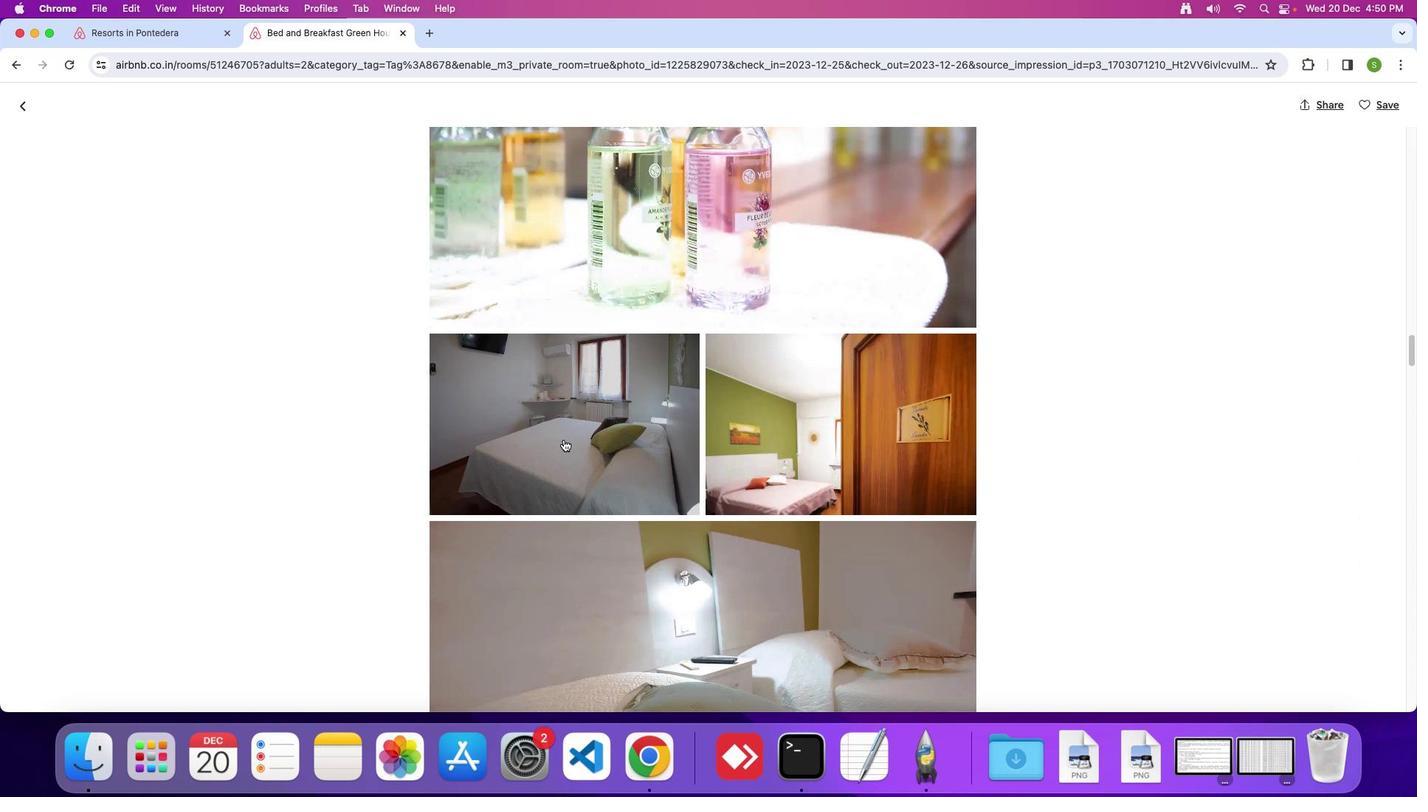 
Action: Mouse scrolled (563, 439) with delta (0, 0)
Screenshot: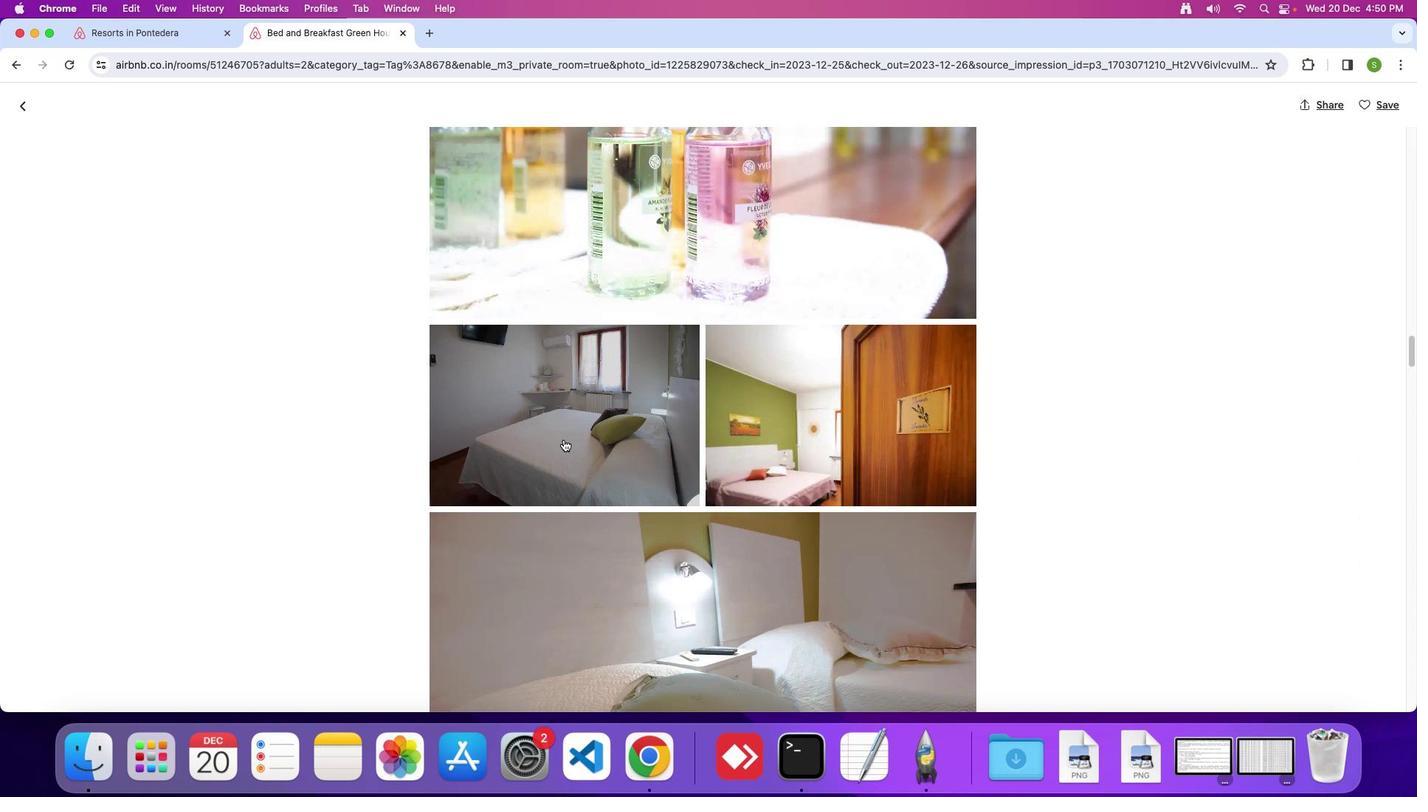 
Action: Mouse scrolled (563, 439) with delta (0, -1)
Screenshot: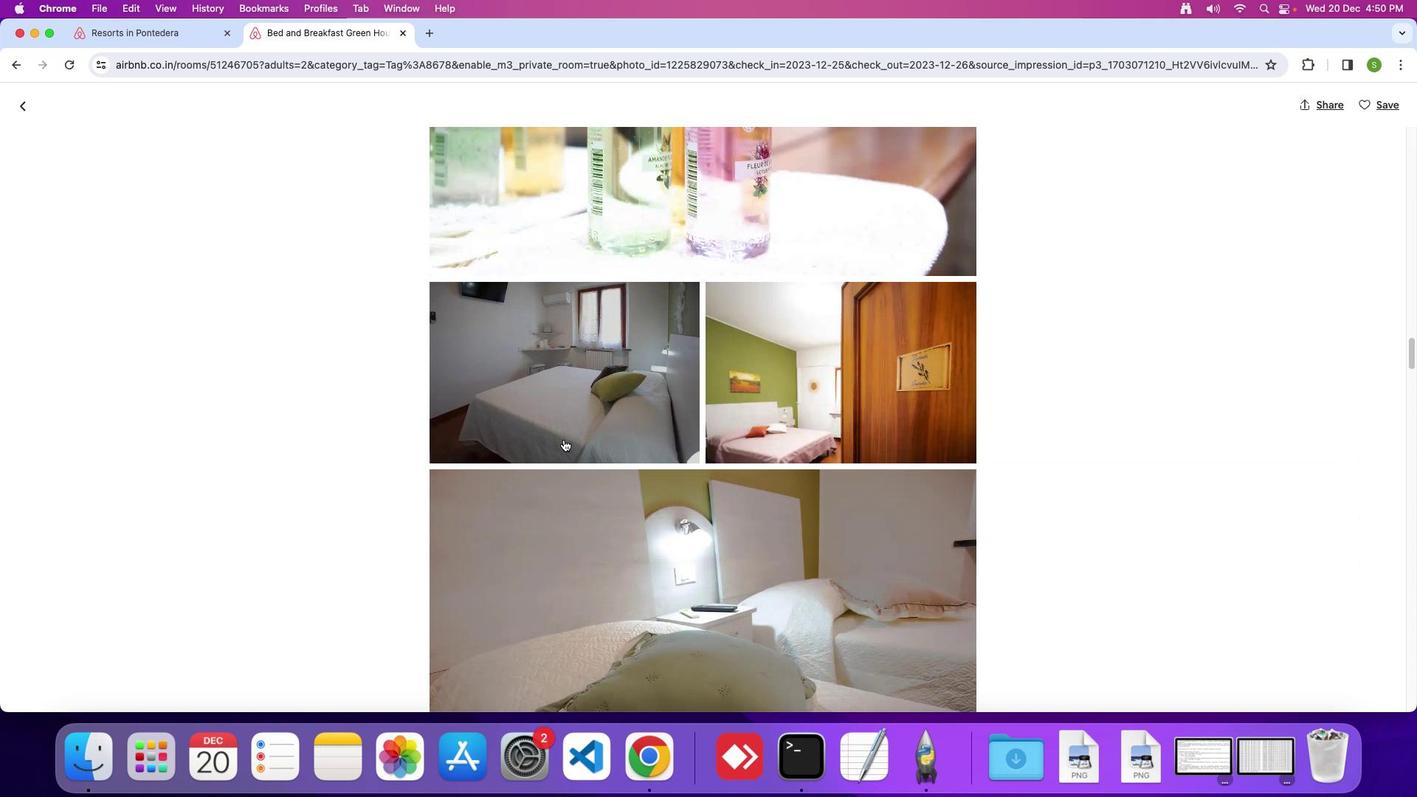 
Action: Mouse moved to (563, 439)
Screenshot: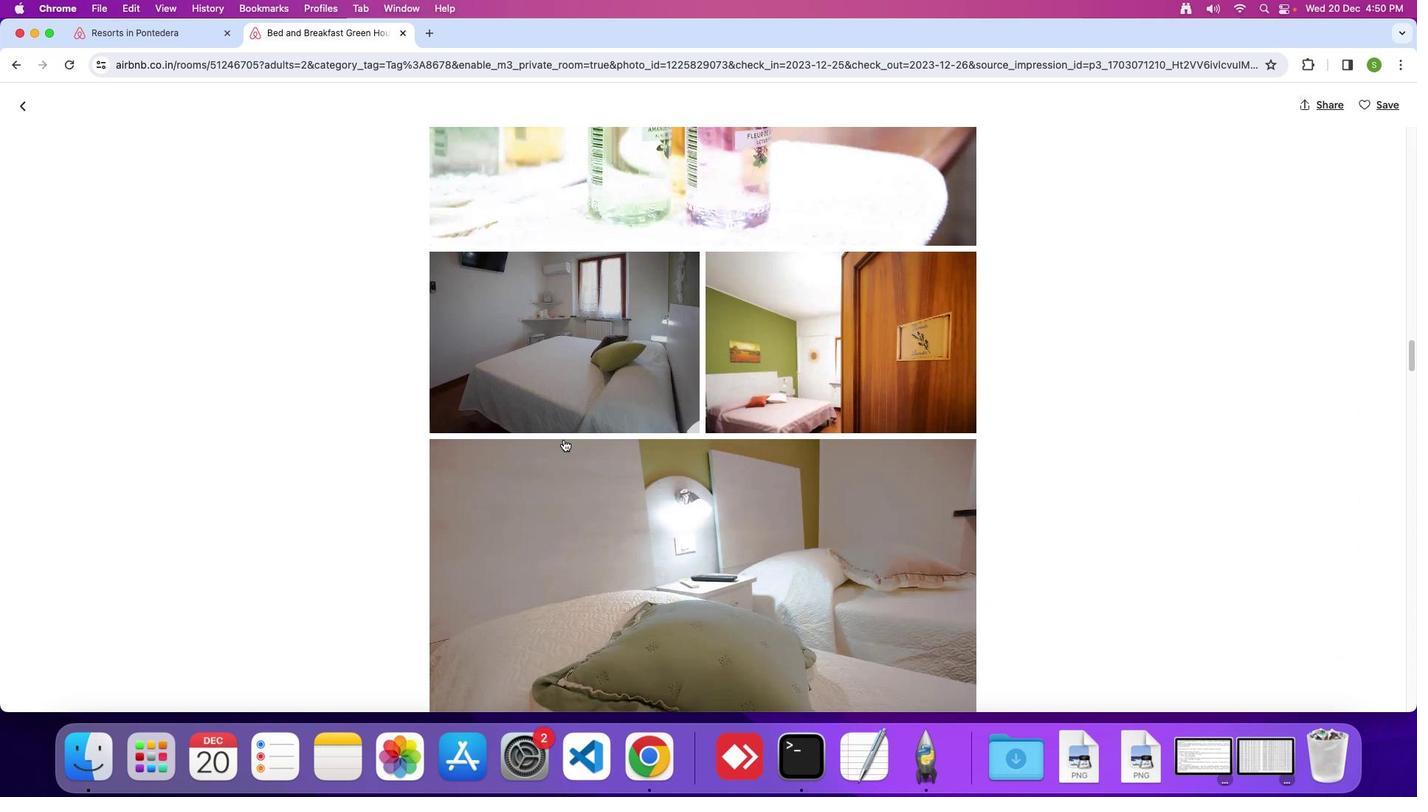
Action: Mouse scrolled (563, 439) with delta (0, 0)
Screenshot: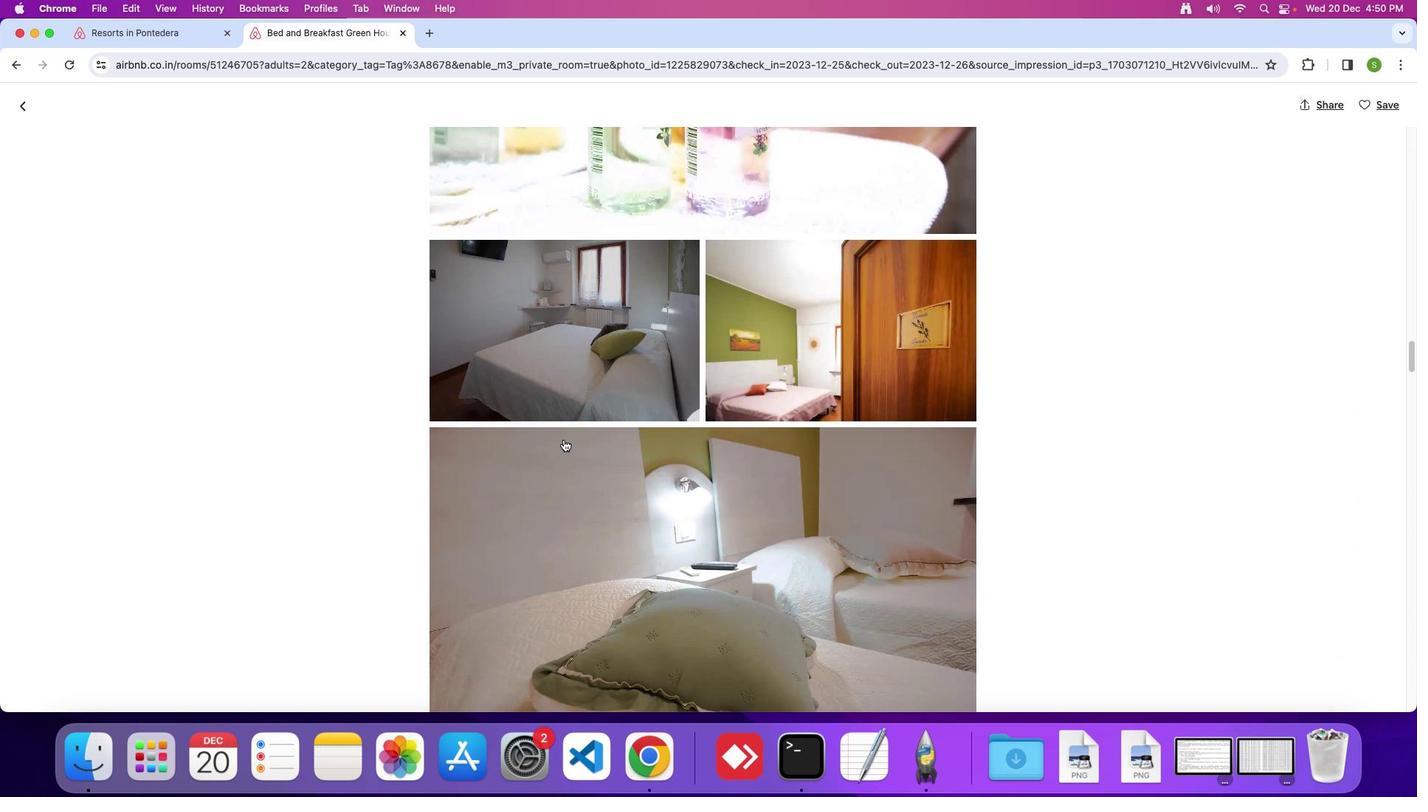 
Action: Mouse scrolled (563, 439) with delta (0, 0)
Screenshot: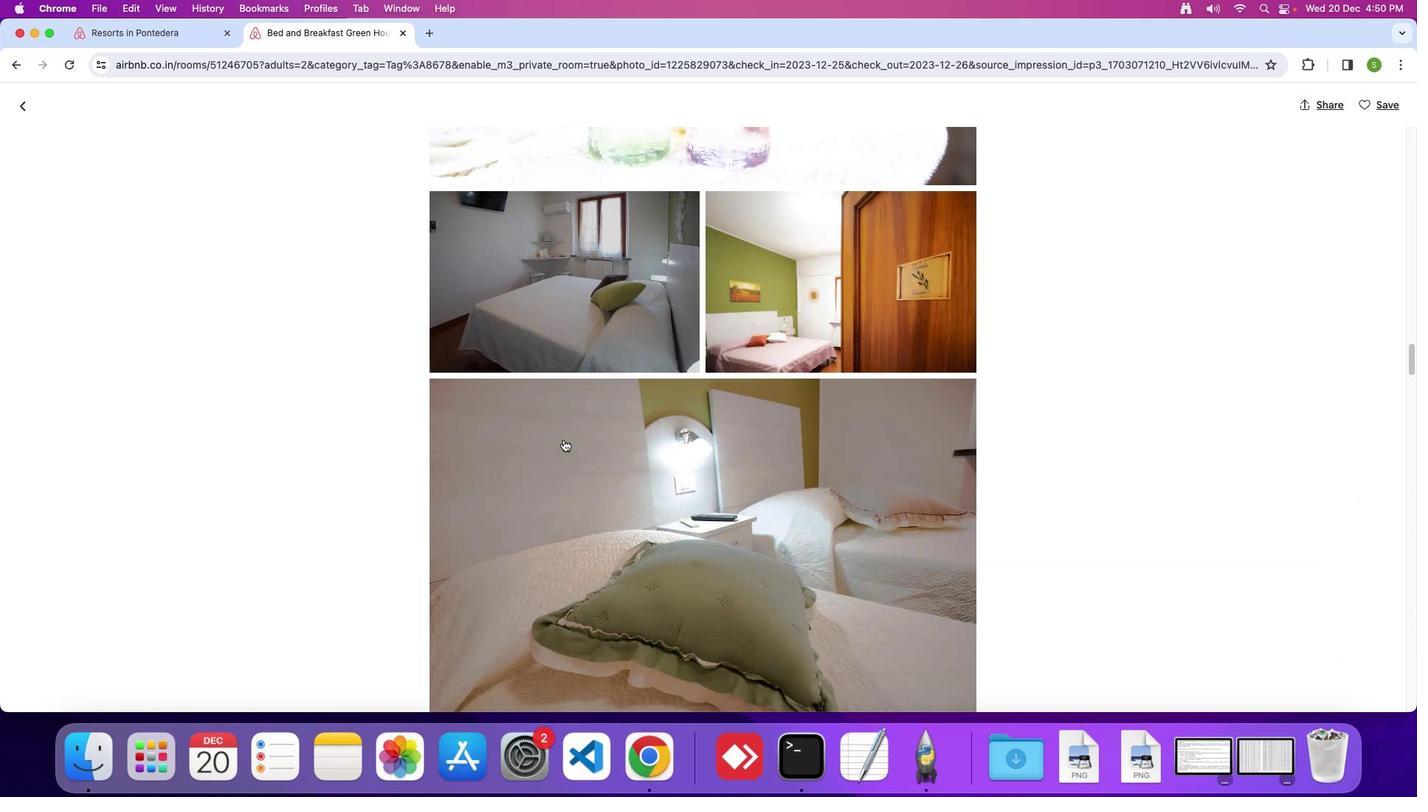 
Action: Mouse scrolled (563, 439) with delta (0, -1)
Screenshot: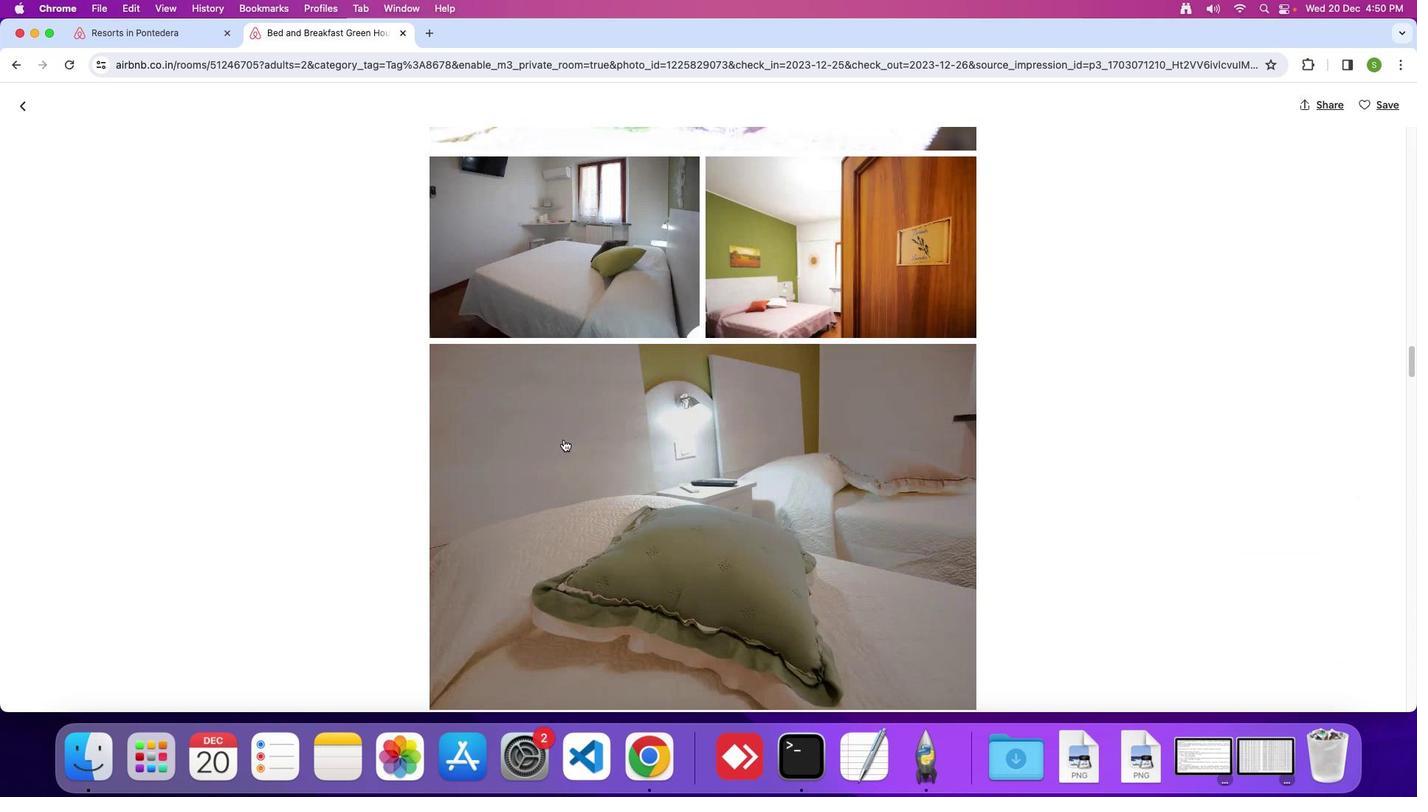 
Action: Mouse scrolled (563, 439) with delta (0, 0)
Screenshot: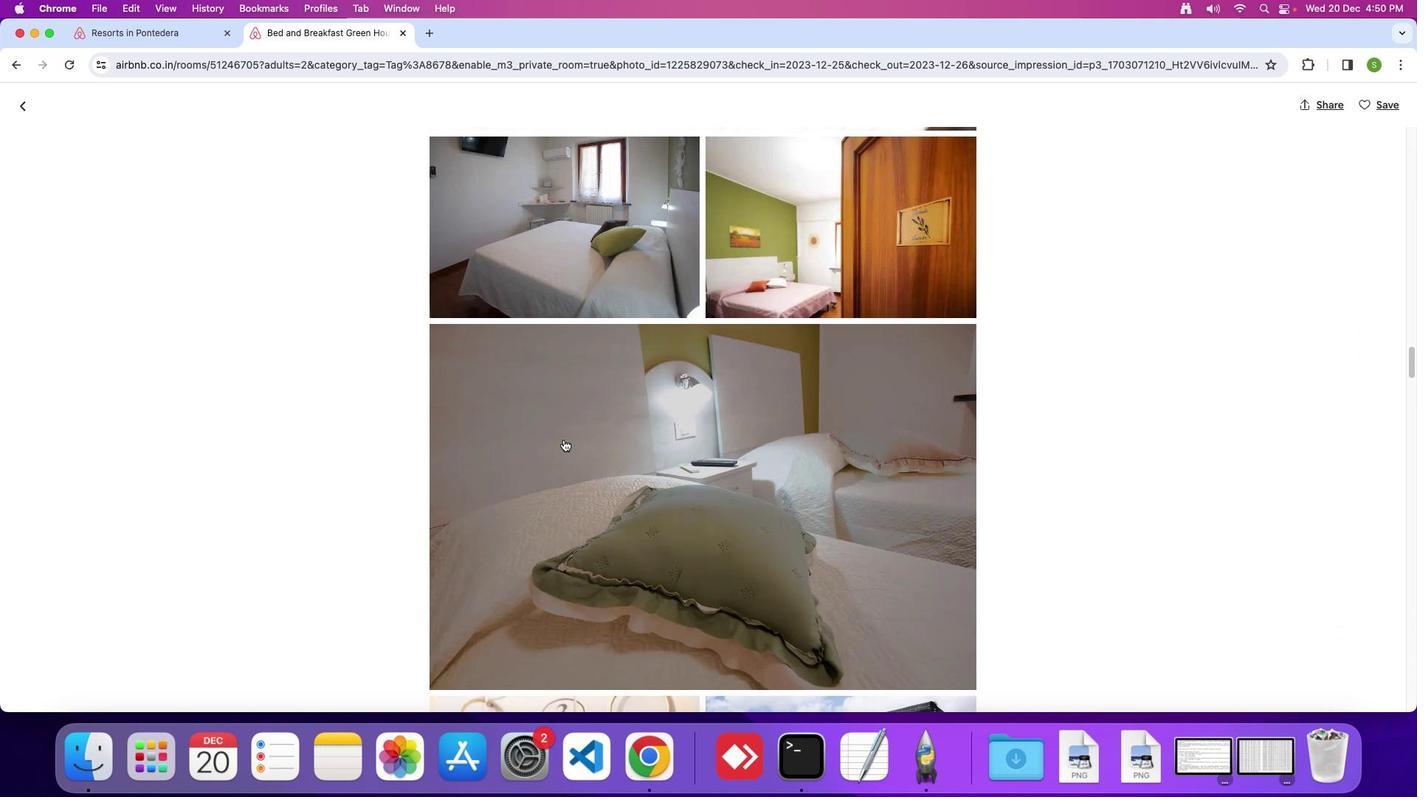 
Action: Mouse scrolled (563, 439) with delta (0, 0)
Screenshot: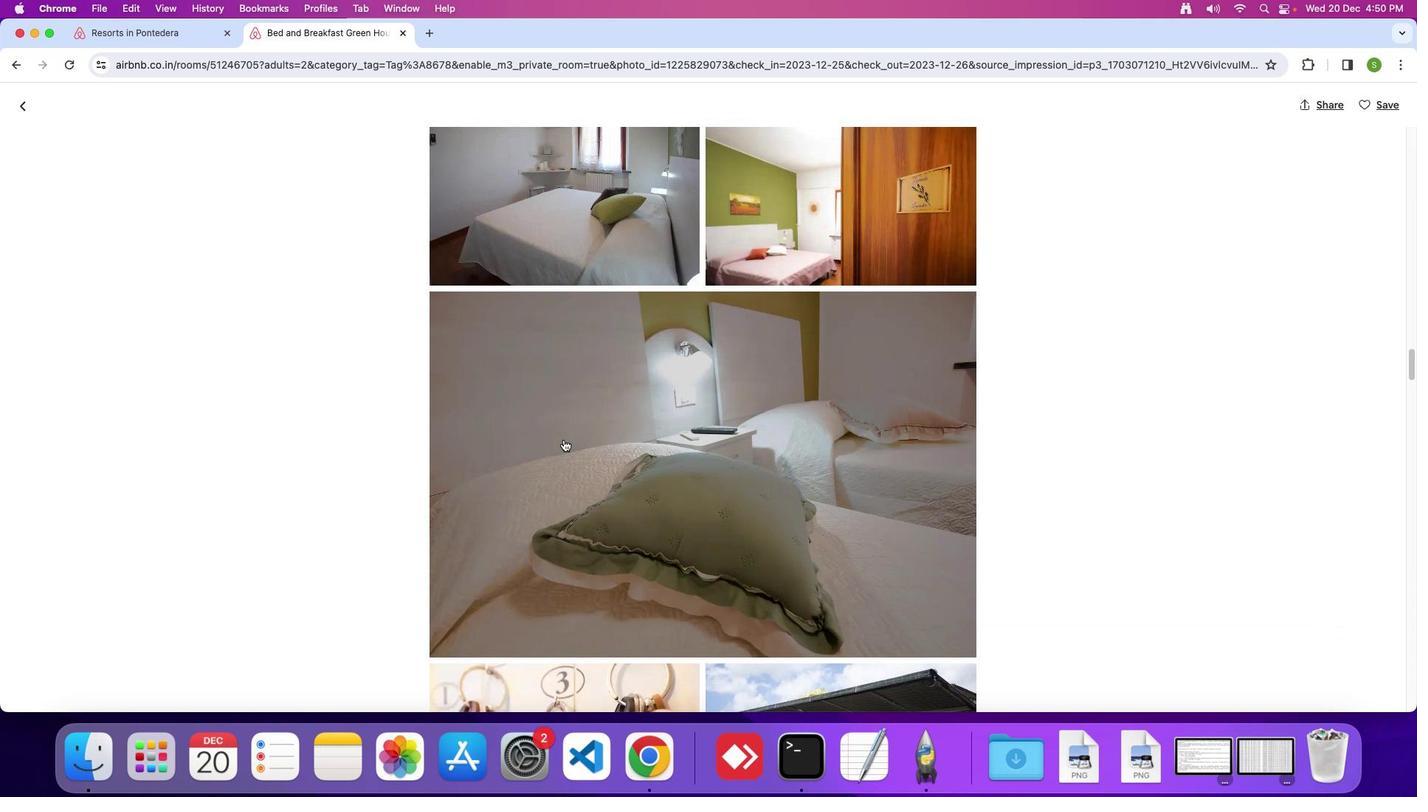 
Action: Mouse scrolled (563, 439) with delta (0, -1)
Screenshot: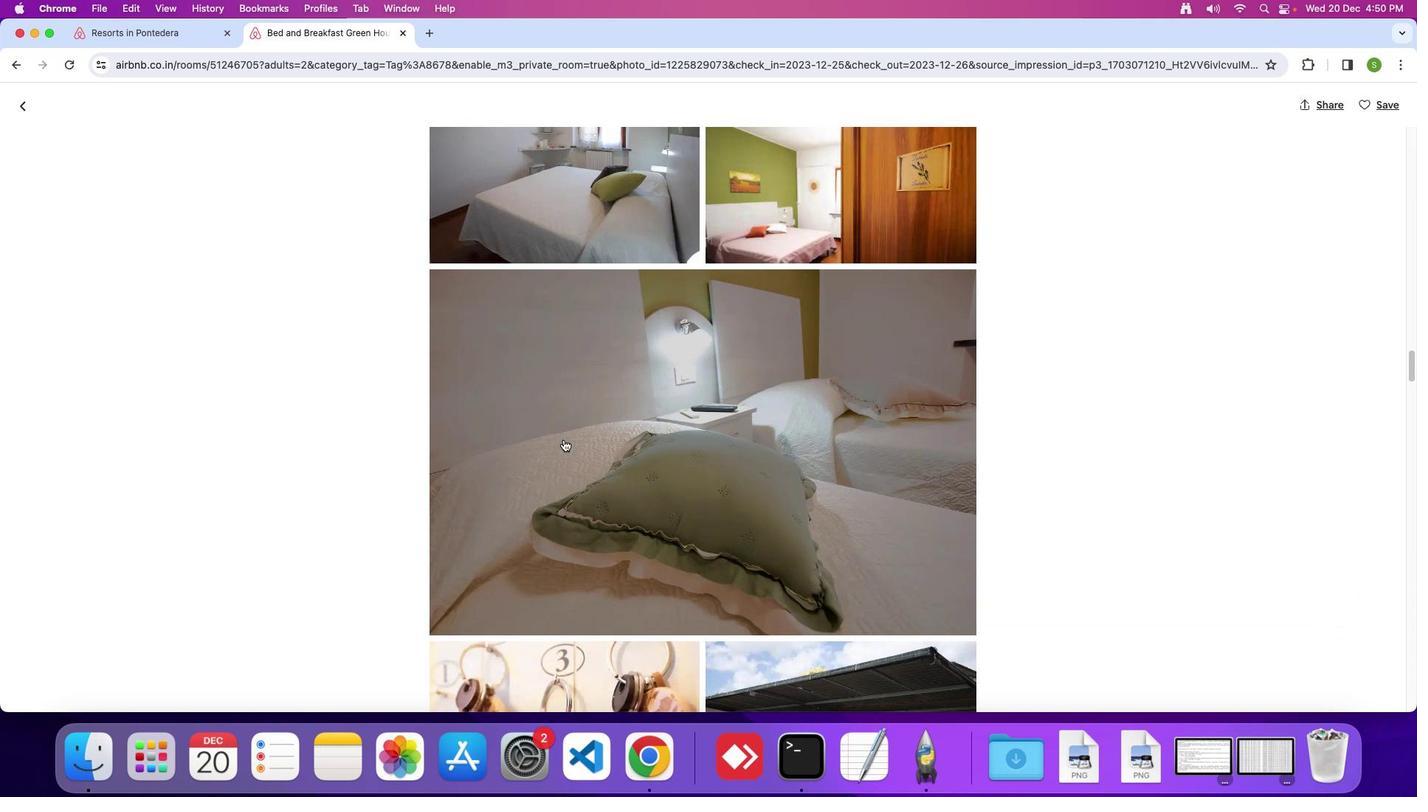 
Action: Mouse scrolled (563, 439) with delta (0, 0)
Screenshot: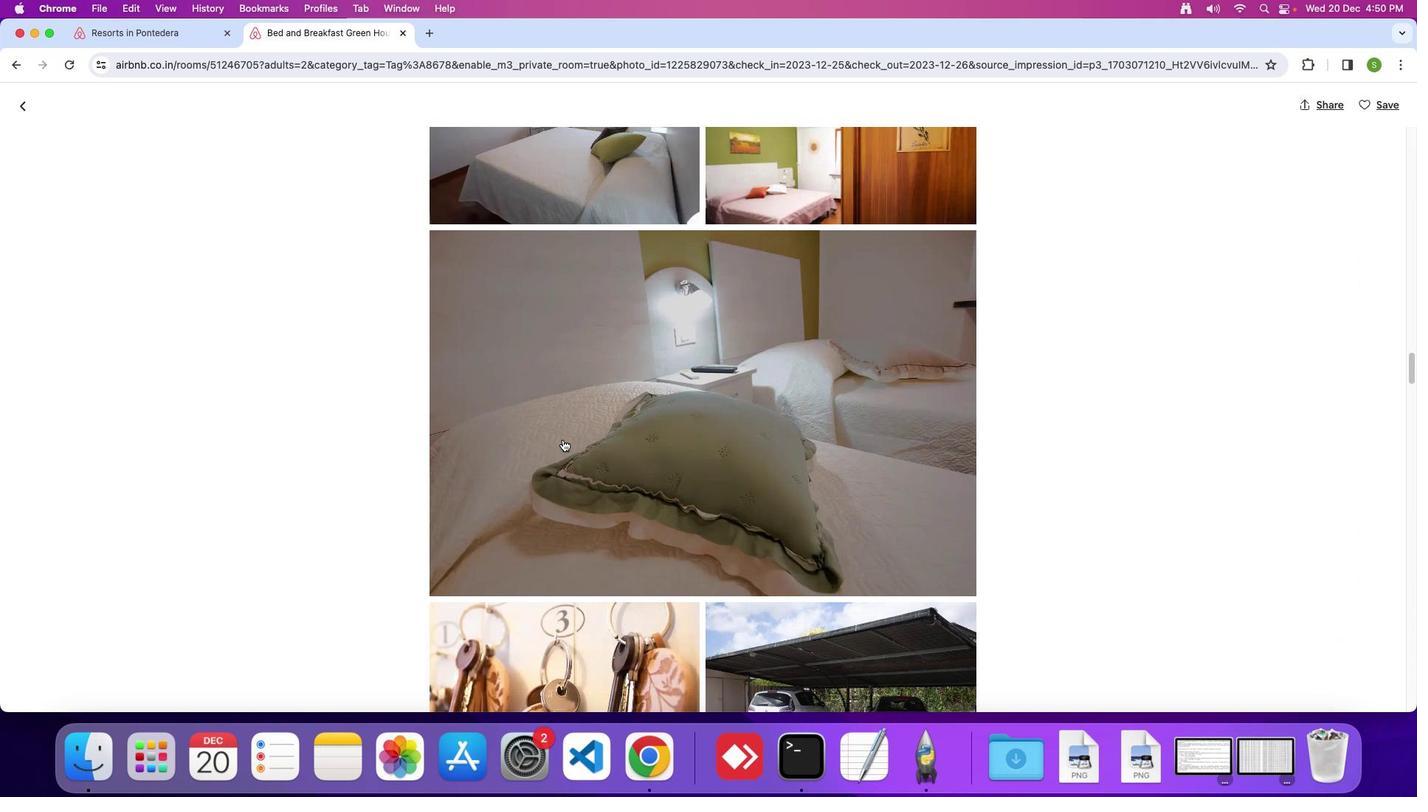 
Action: Mouse moved to (563, 439)
Screenshot: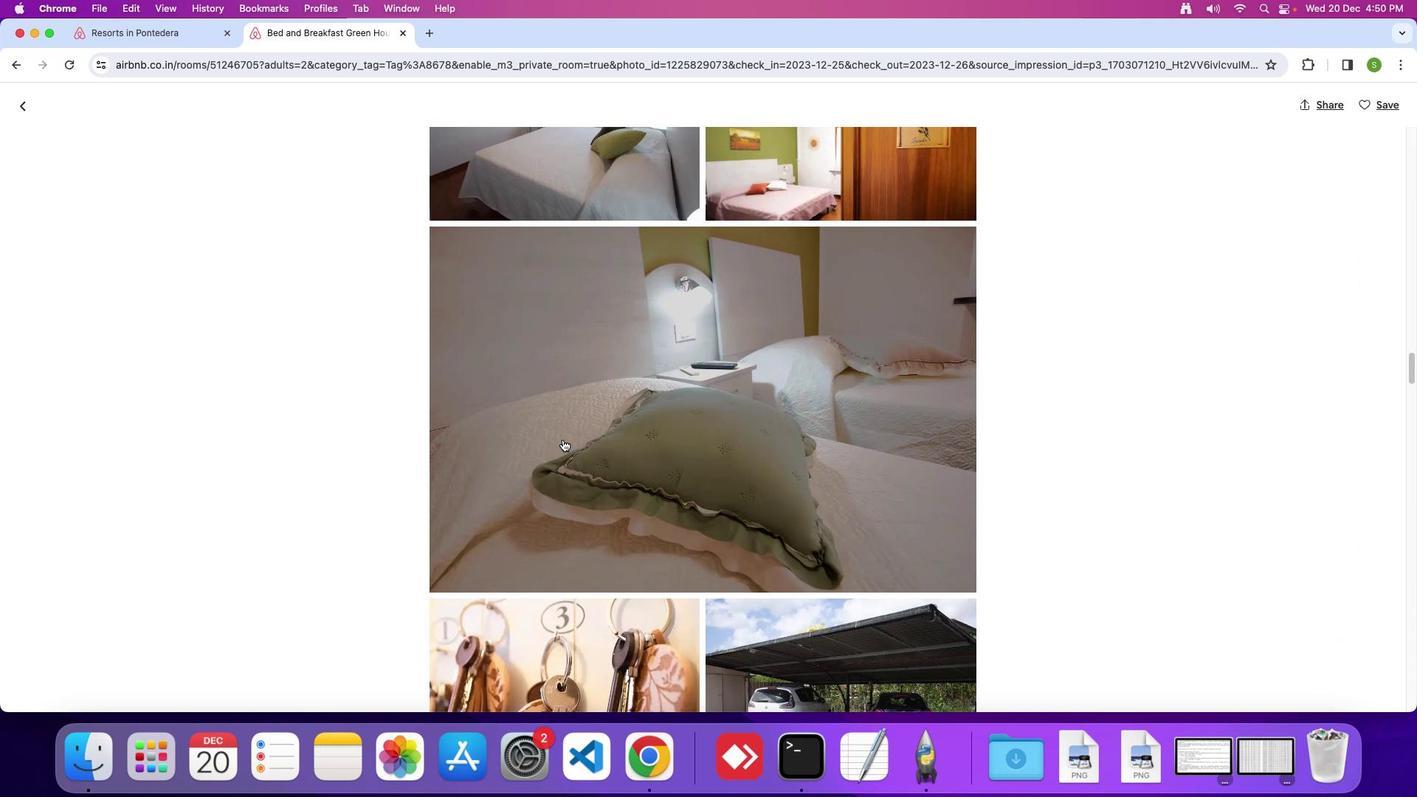 
Action: Mouse scrolled (563, 439) with delta (0, 0)
Screenshot: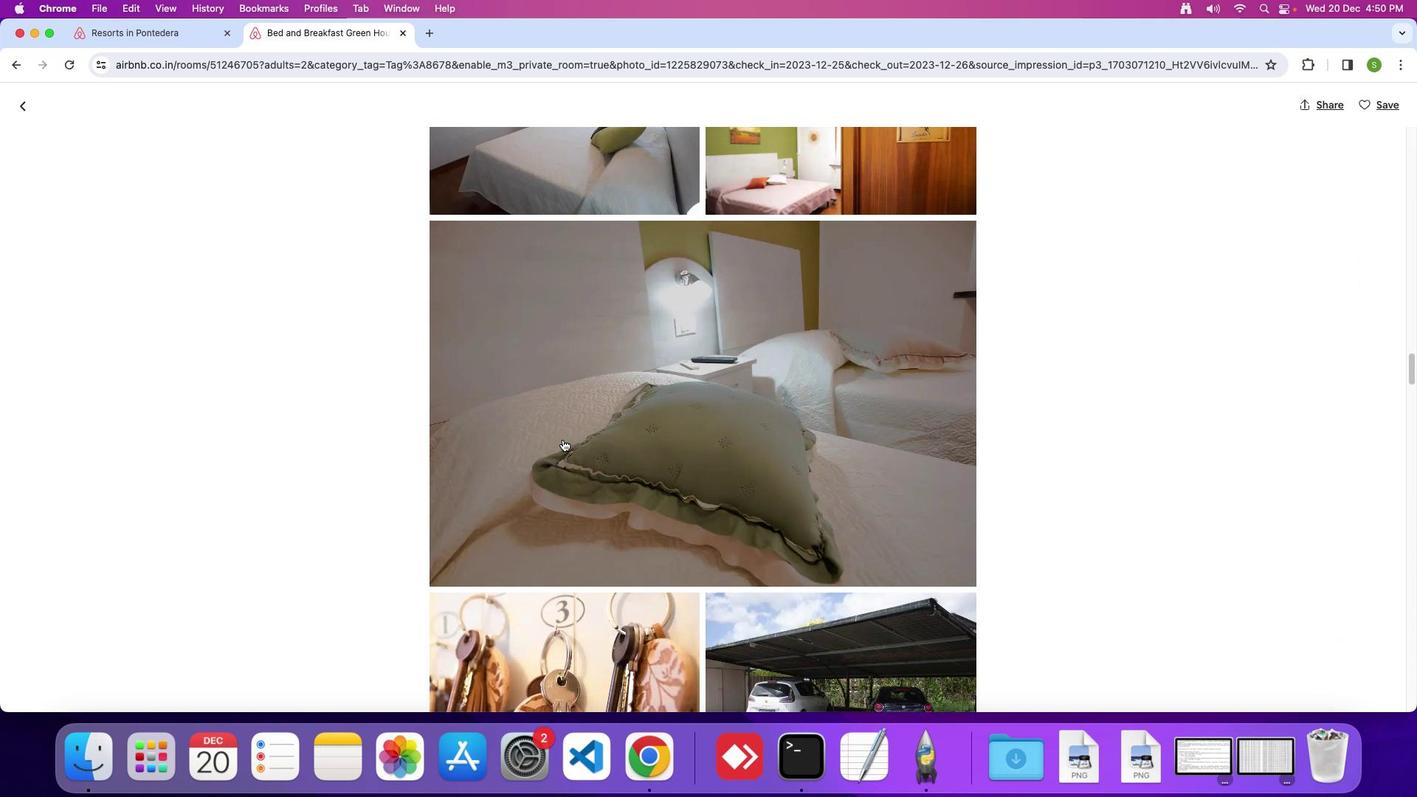
Action: Mouse moved to (563, 439)
Screenshot: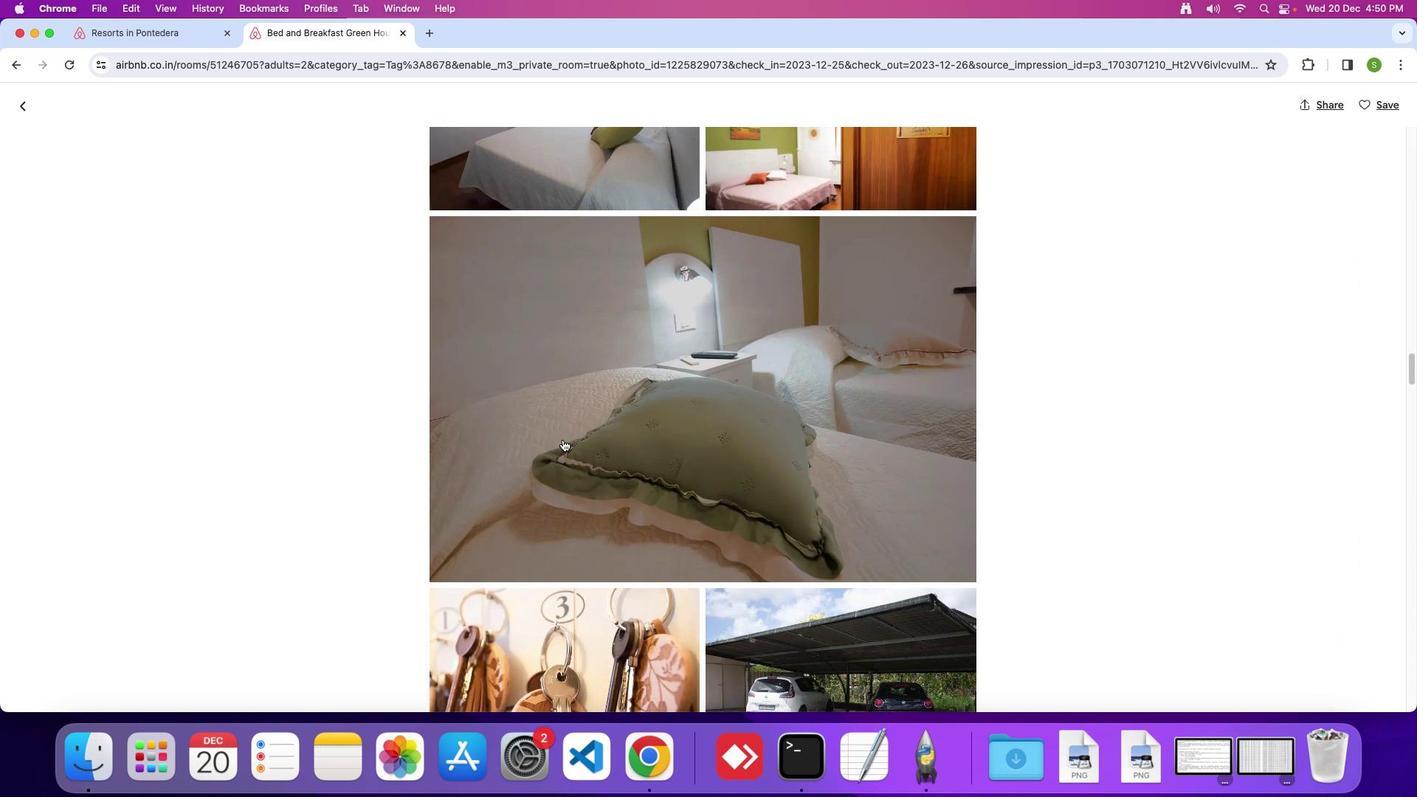 
Action: Mouse scrolled (563, 439) with delta (0, 0)
Screenshot: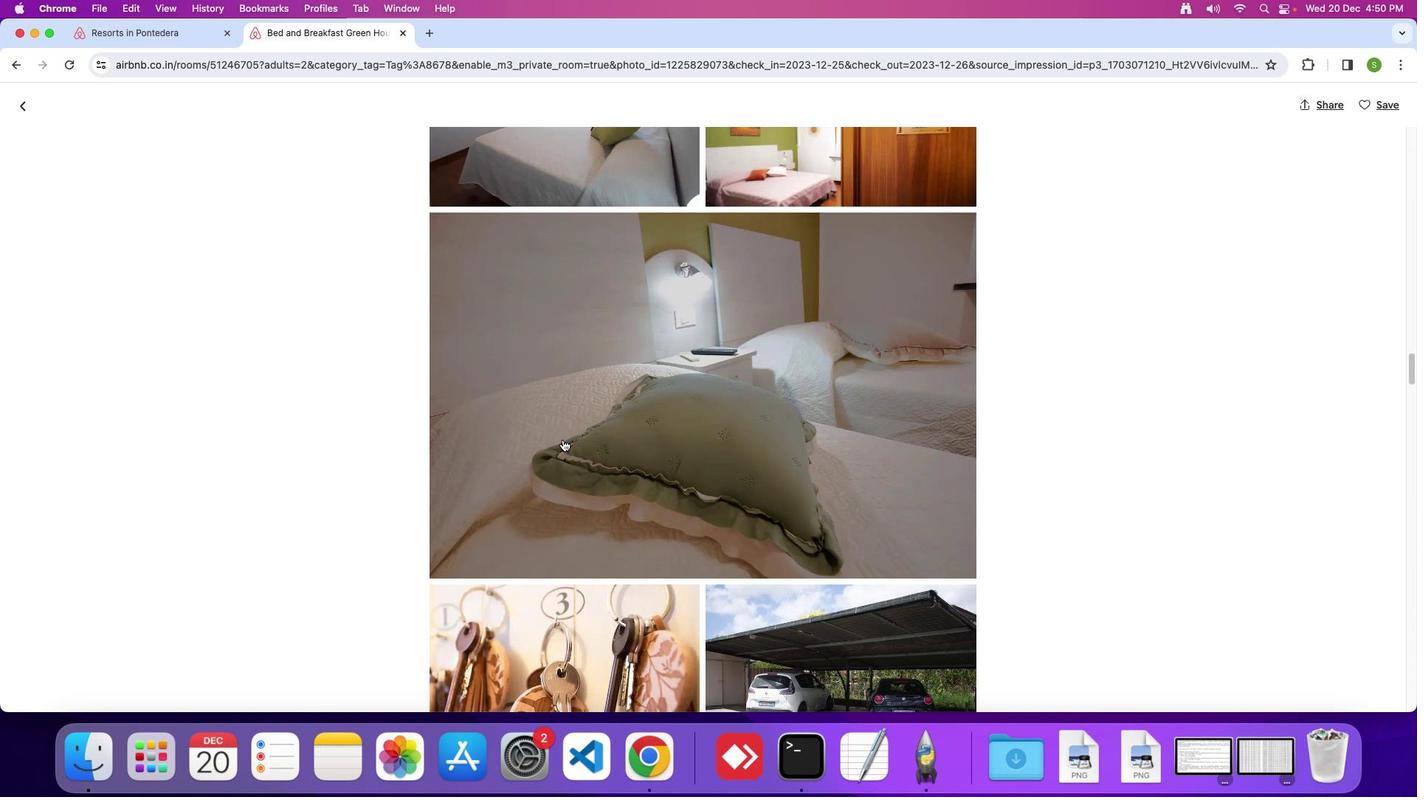 
Action: Mouse moved to (562, 439)
Screenshot: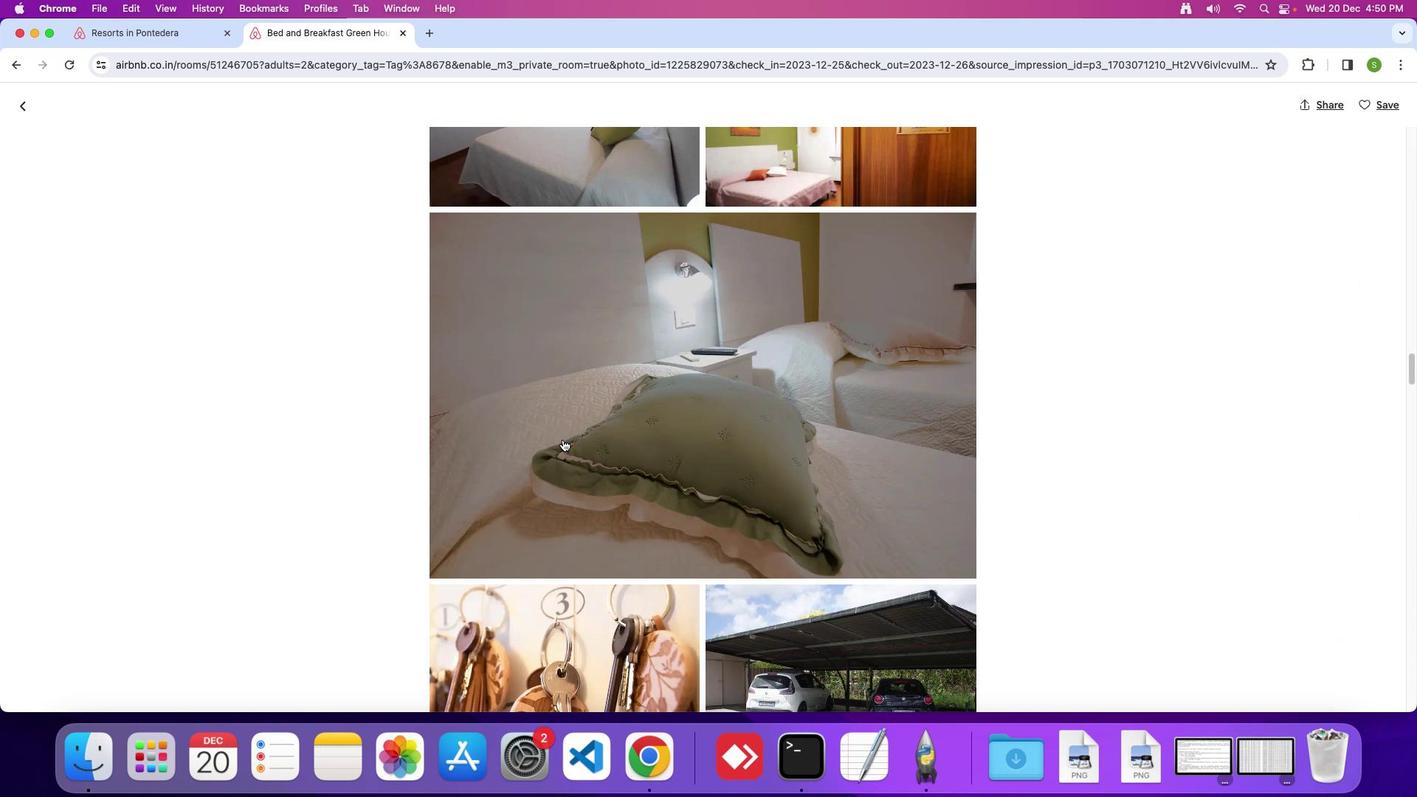 
Action: Mouse scrolled (562, 439) with delta (0, 0)
Screenshot: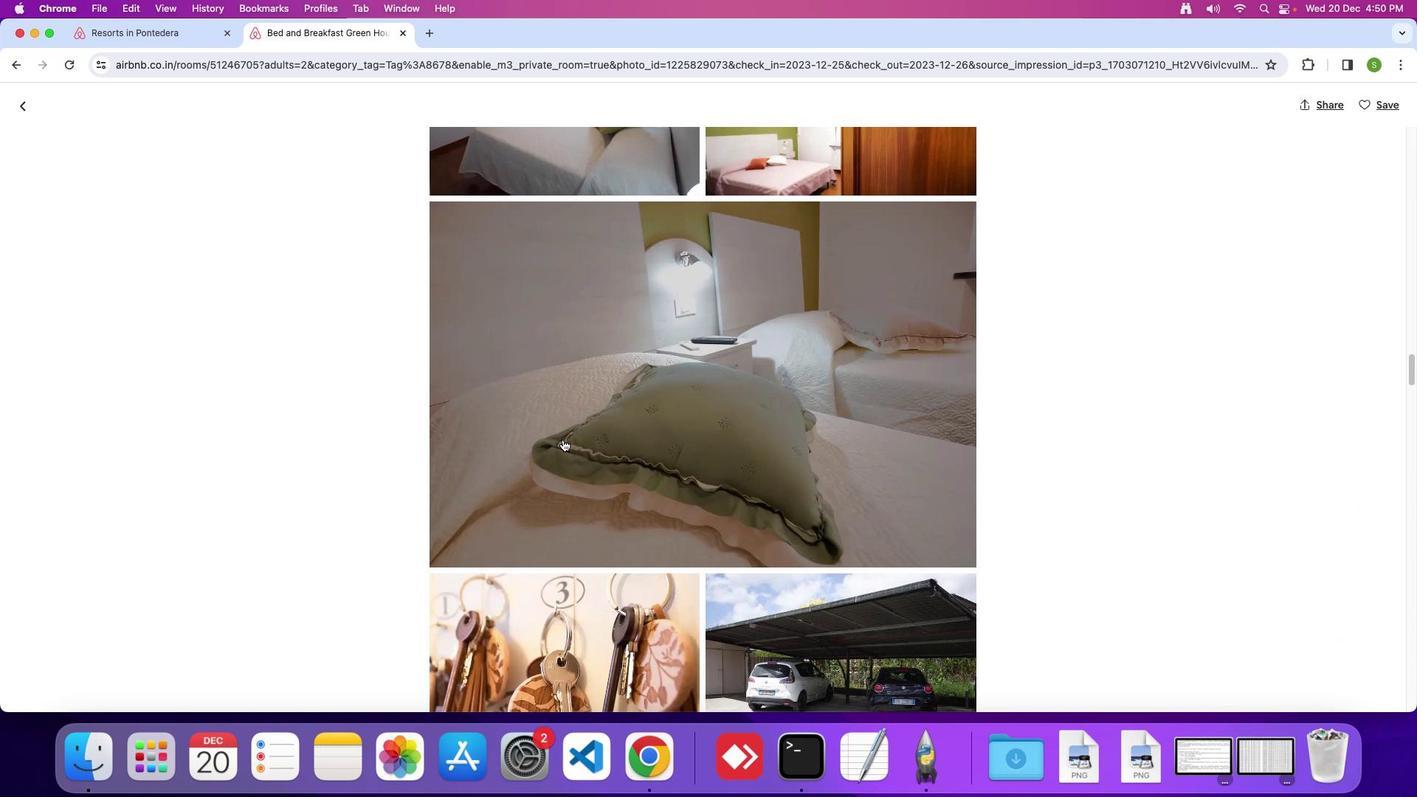 
Action: Mouse scrolled (562, 439) with delta (0, 0)
Screenshot: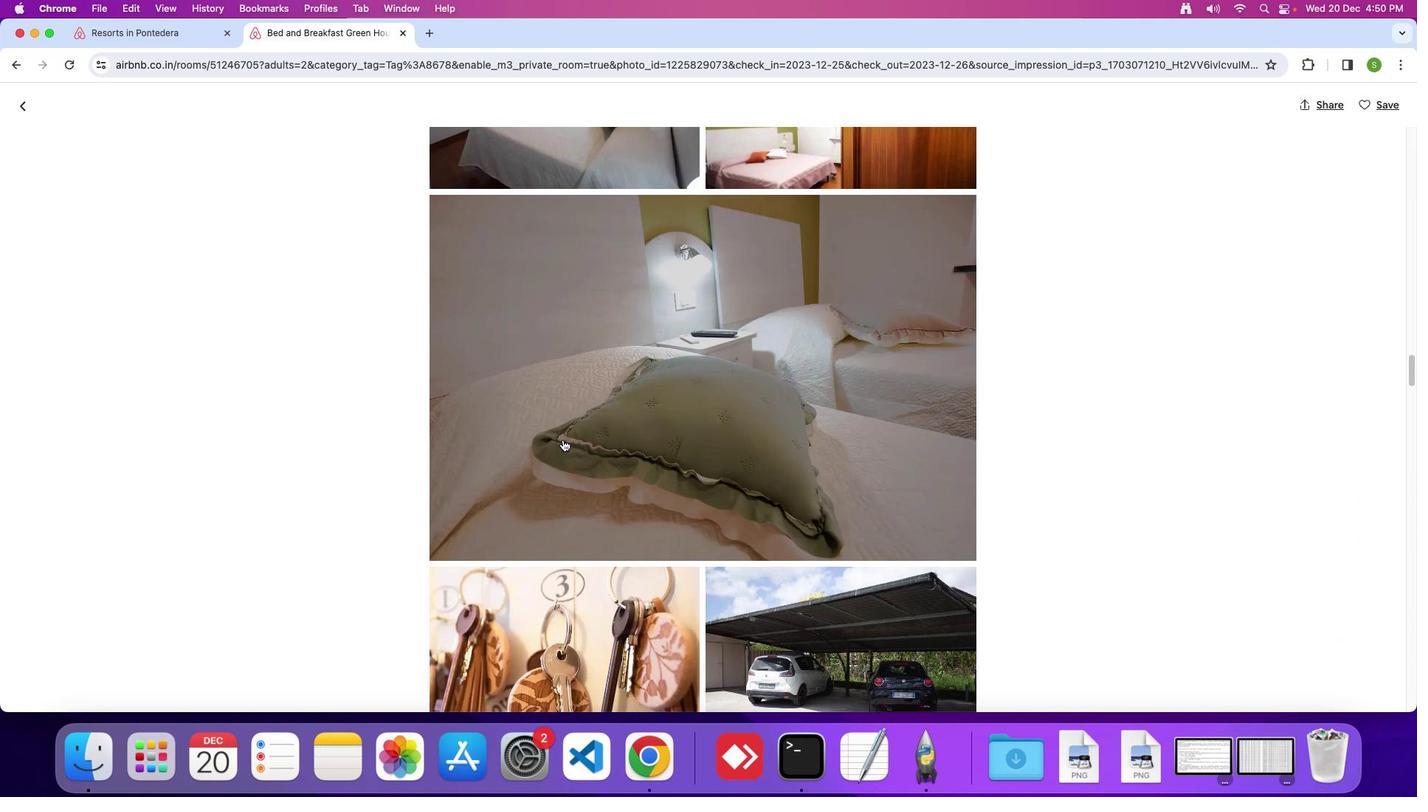 
Action: Mouse scrolled (562, 439) with delta (0, 0)
Screenshot: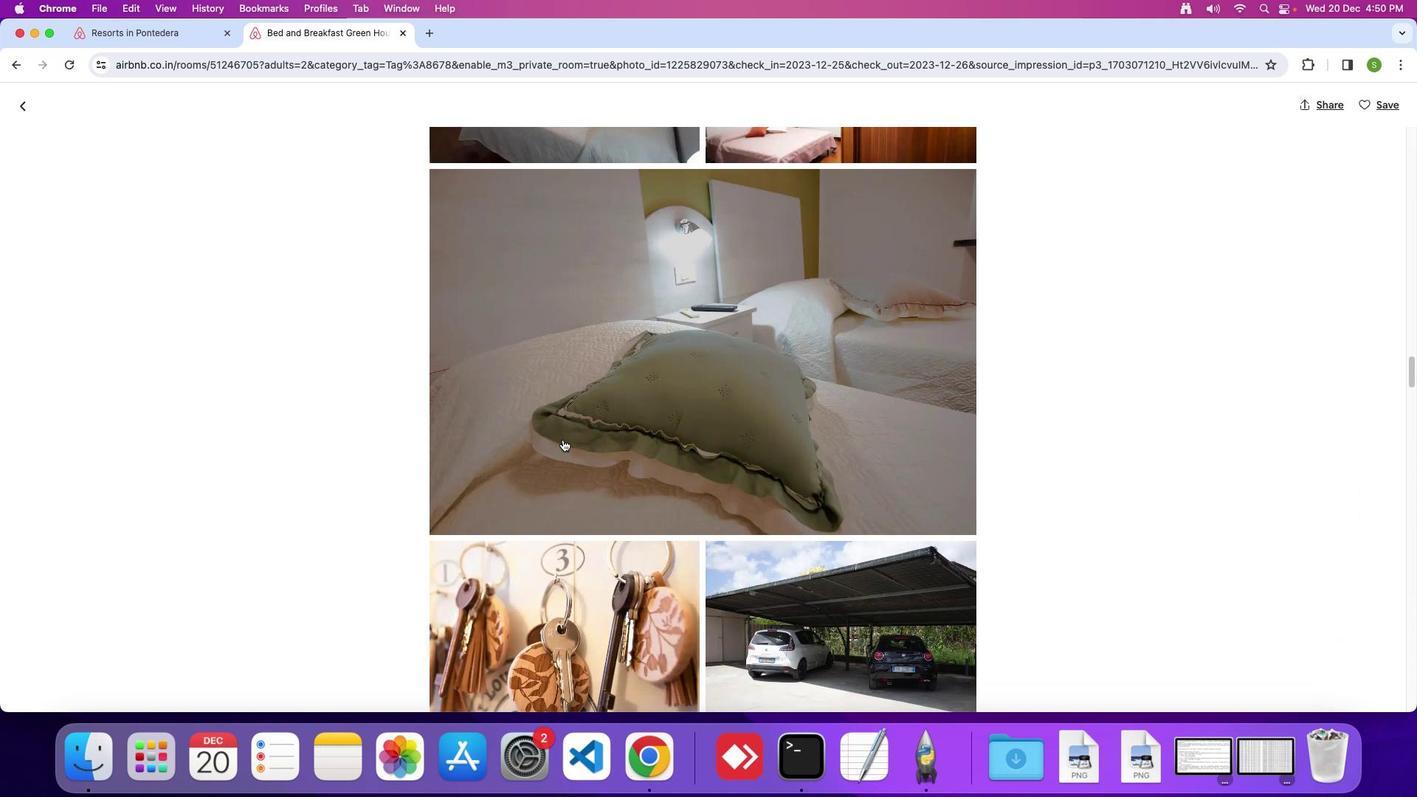 
Action: Mouse scrolled (562, 439) with delta (0, 0)
Screenshot: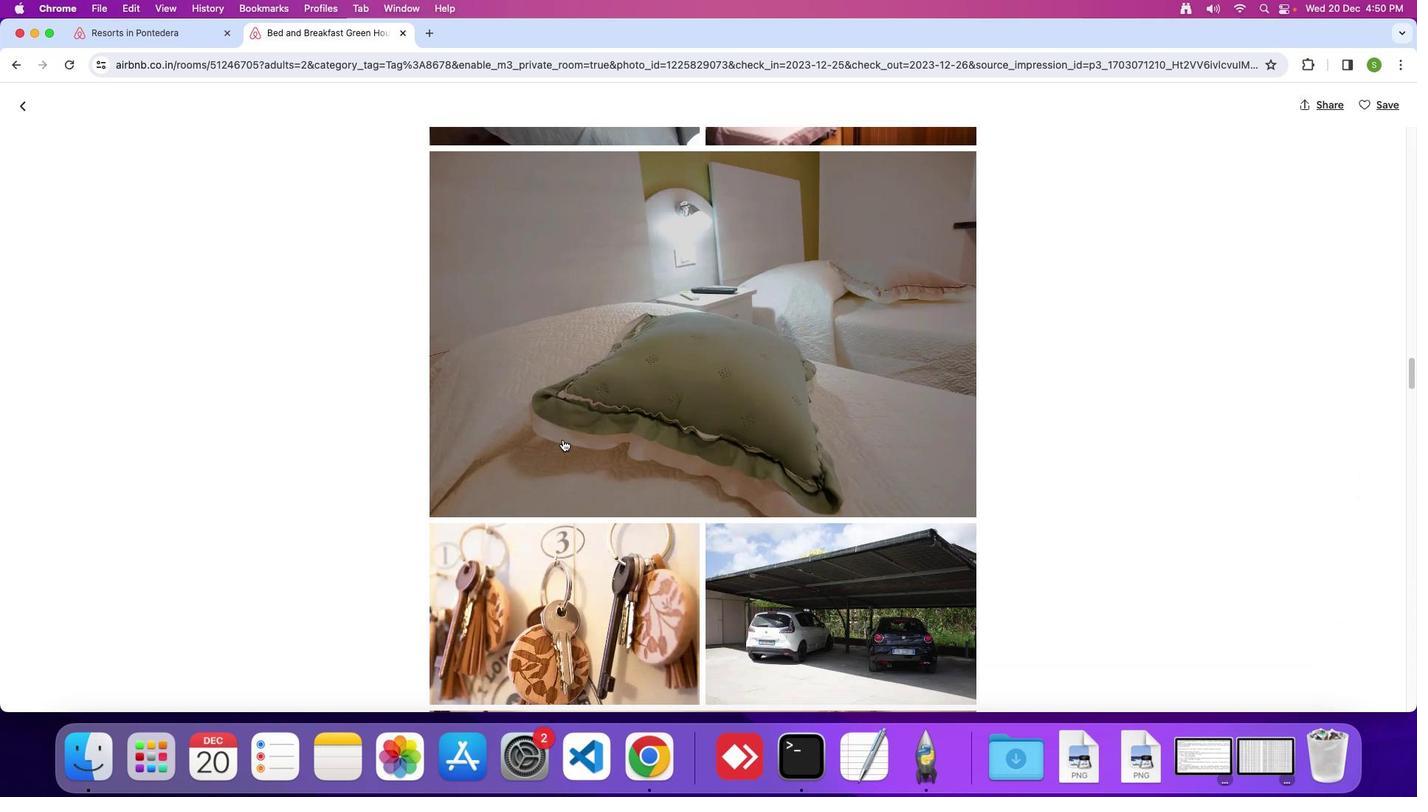 
Action: Mouse scrolled (562, 439) with delta (0, -1)
Screenshot: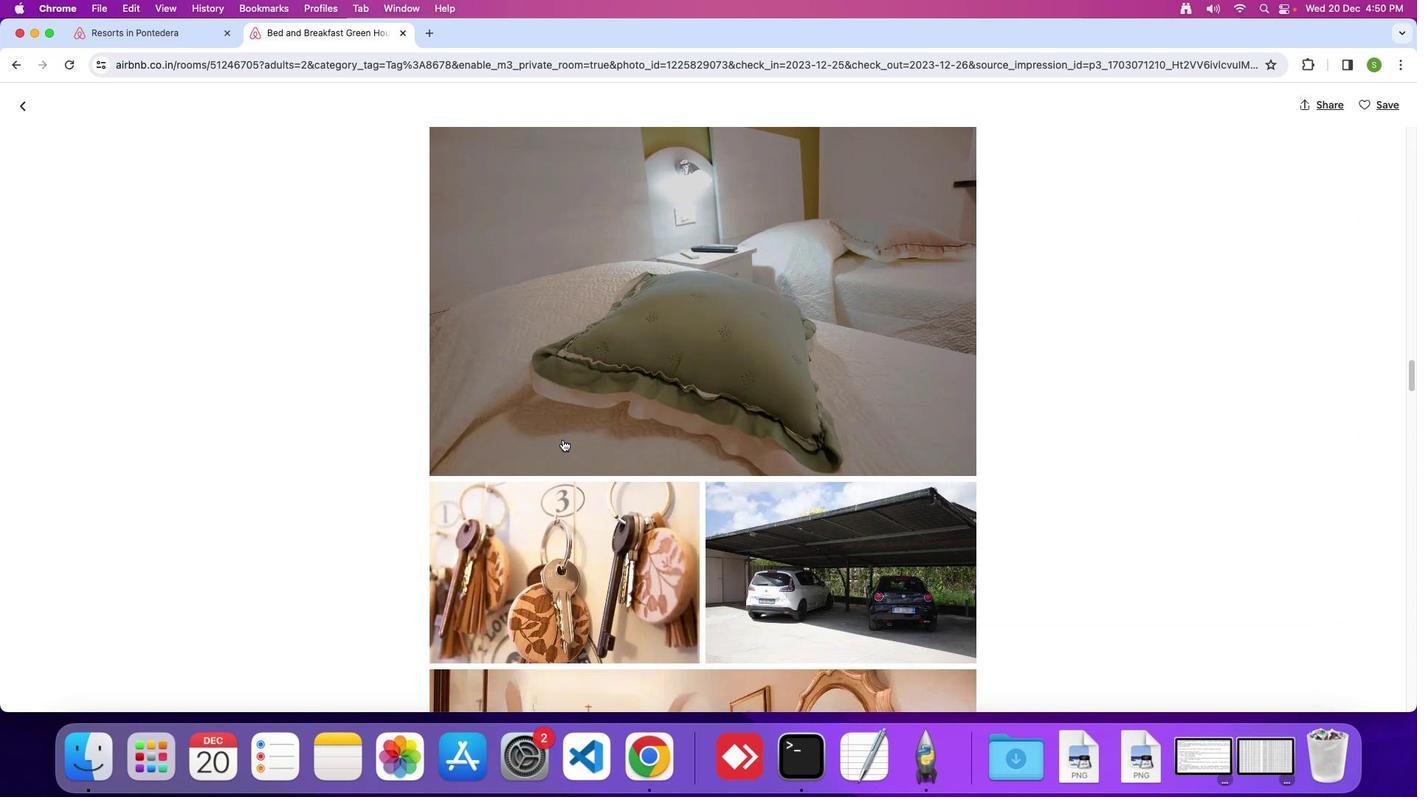 
Action: Mouse scrolled (562, 439) with delta (0, 0)
Screenshot: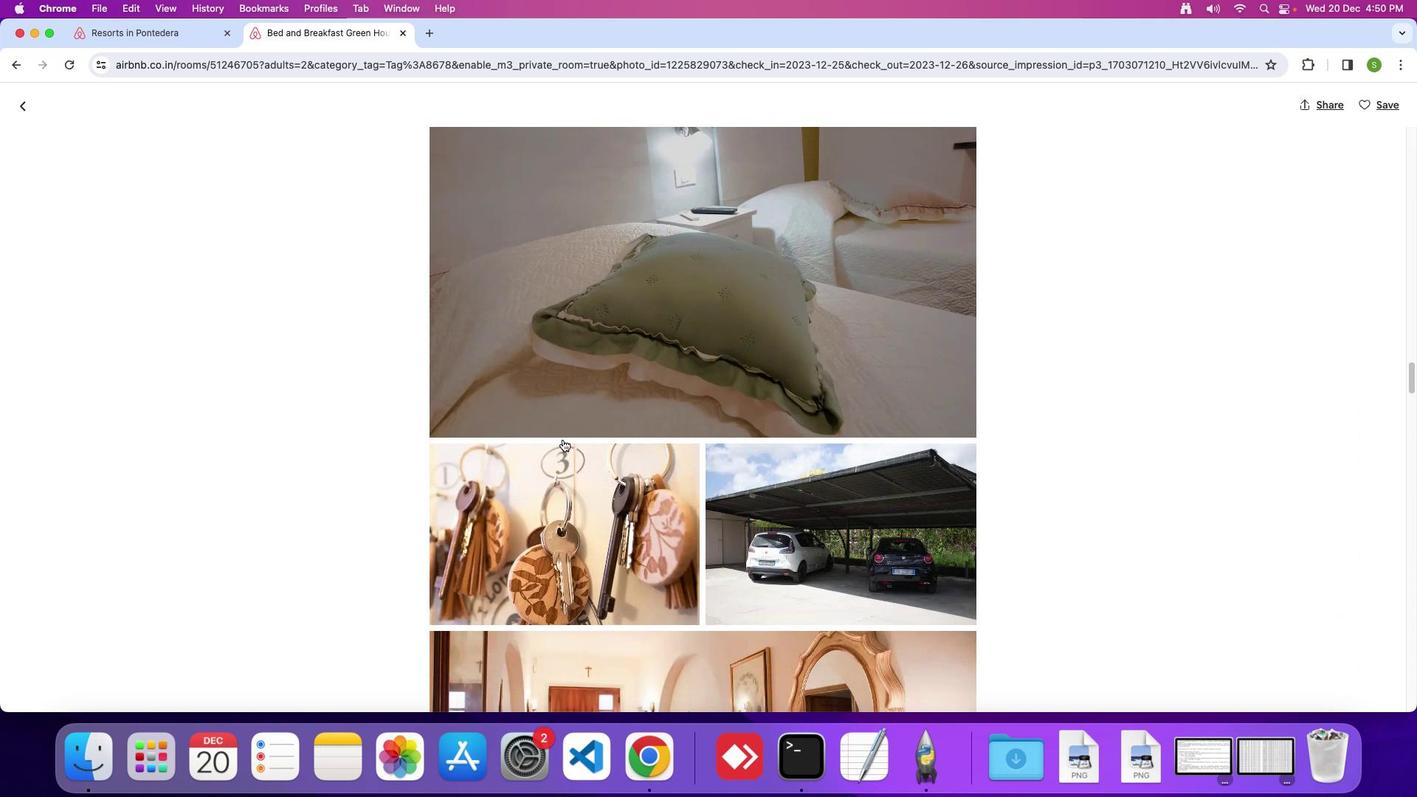 
Action: Mouse scrolled (562, 439) with delta (0, 0)
Screenshot: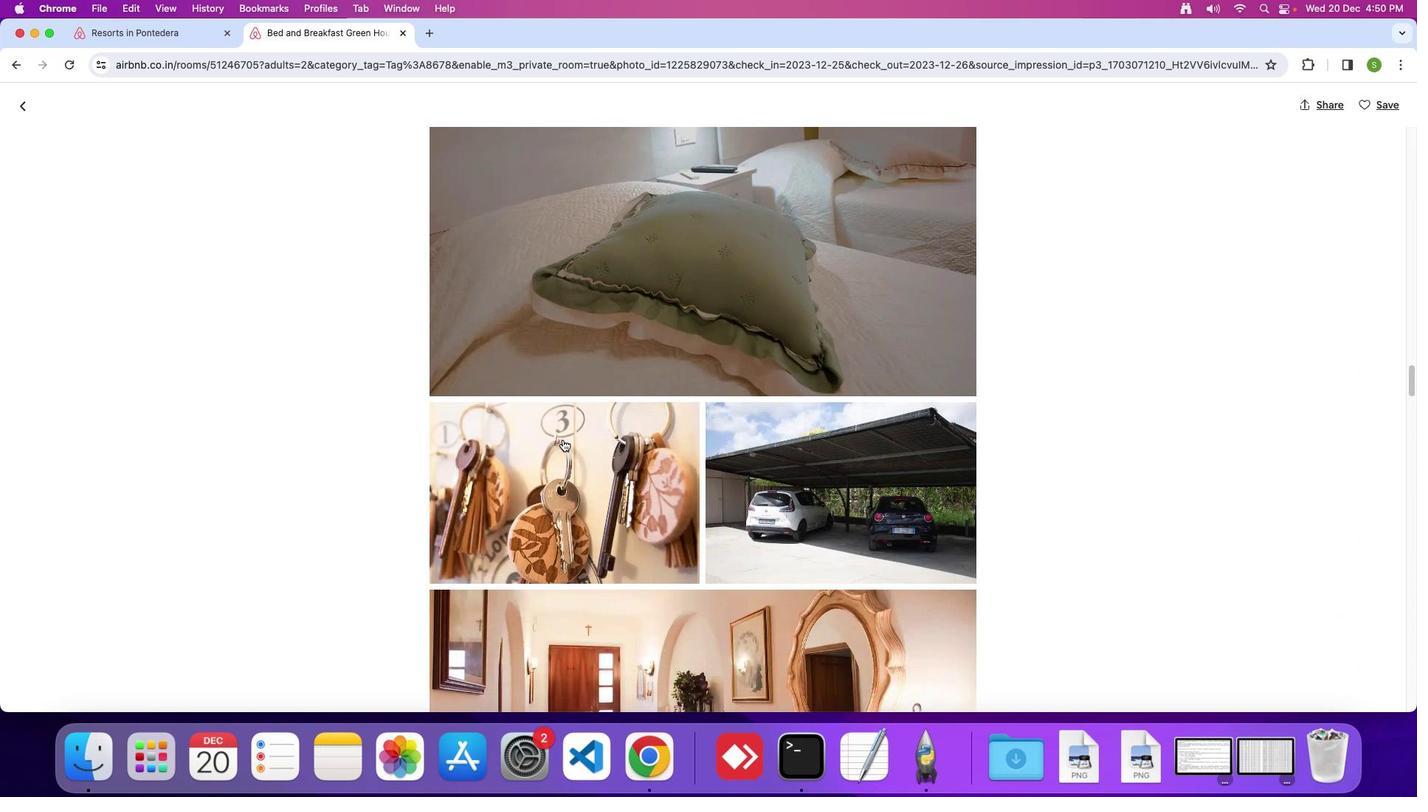 
Action: Mouse scrolled (562, 439) with delta (0, -2)
Screenshot: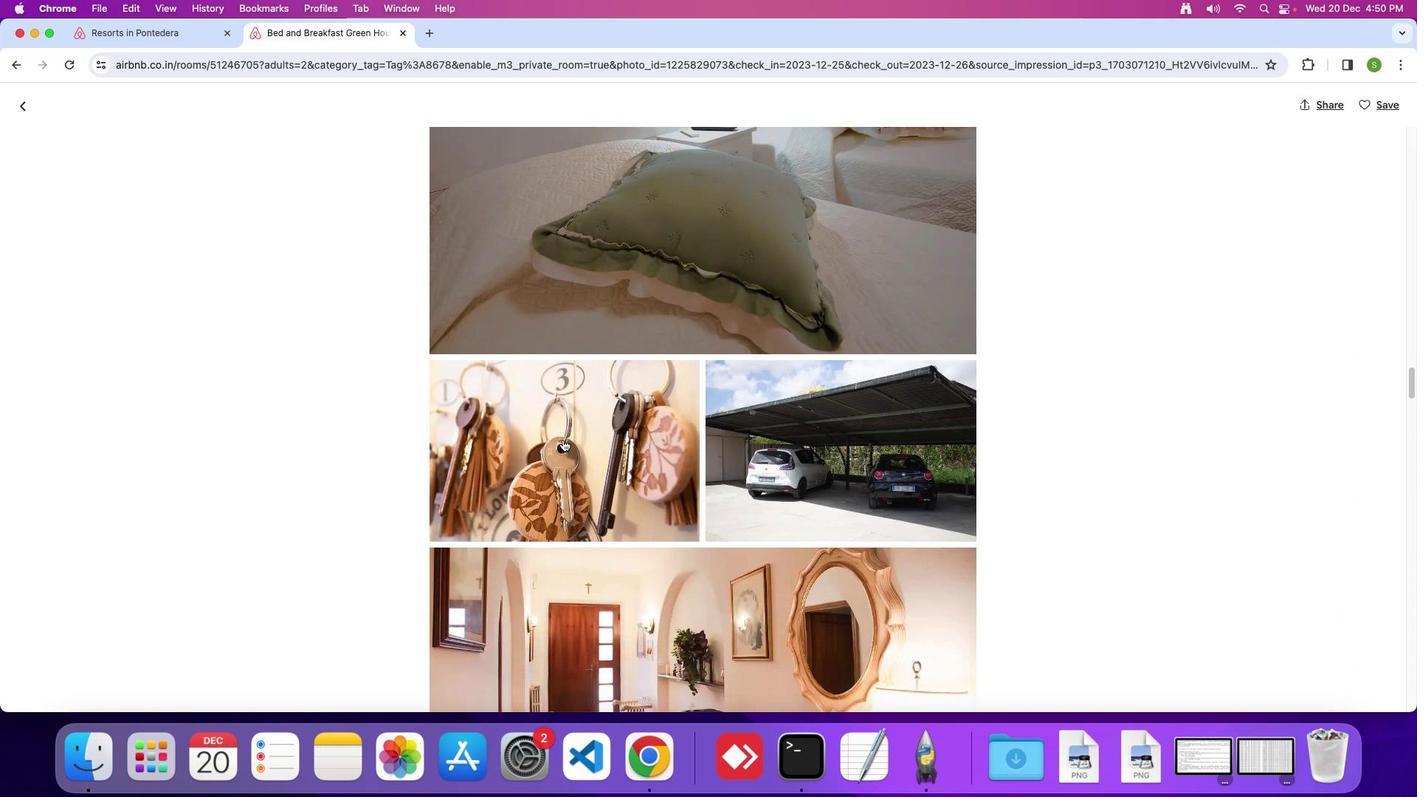 
Action: Mouse scrolled (562, 439) with delta (0, 0)
Screenshot: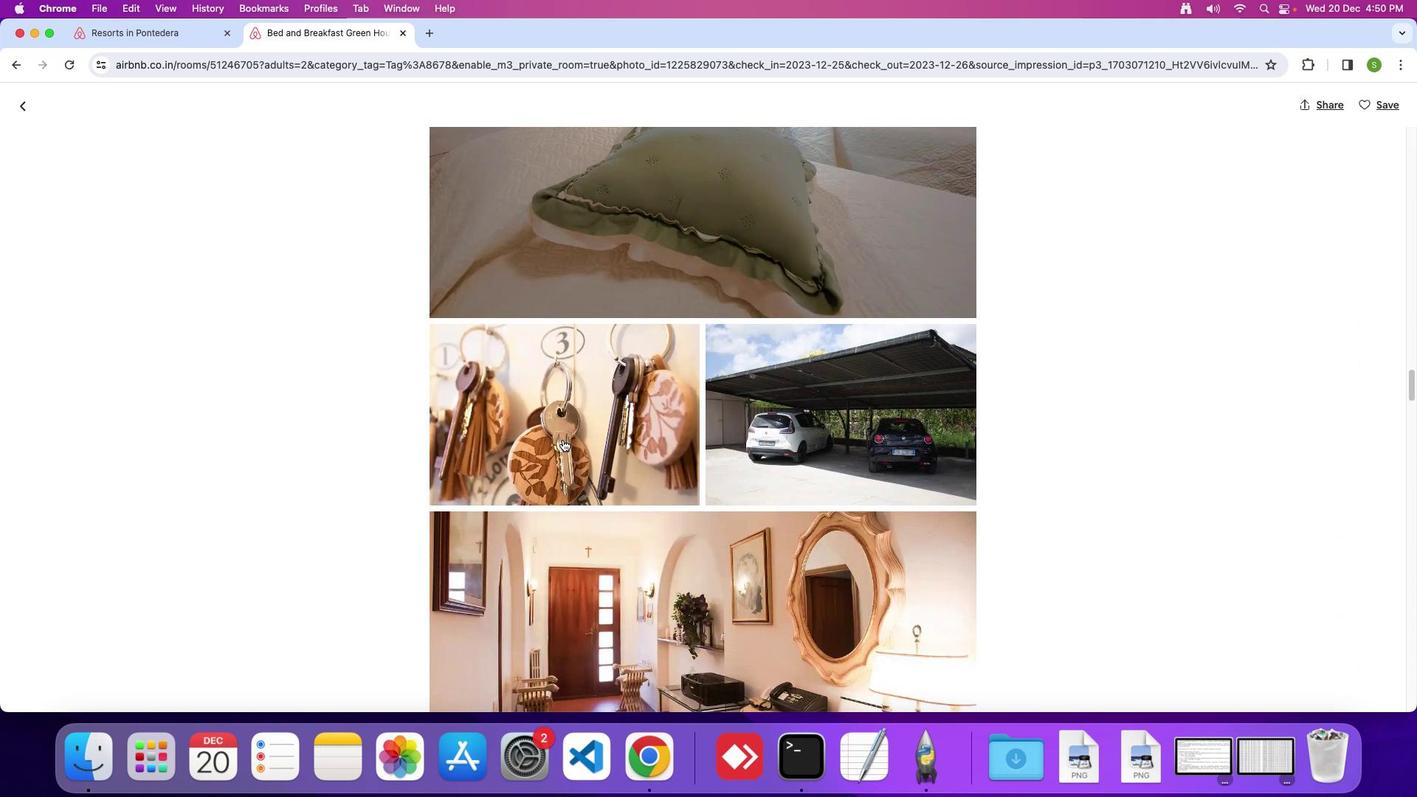 
Action: Mouse scrolled (562, 439) with delta (0, 0)
Screenshot: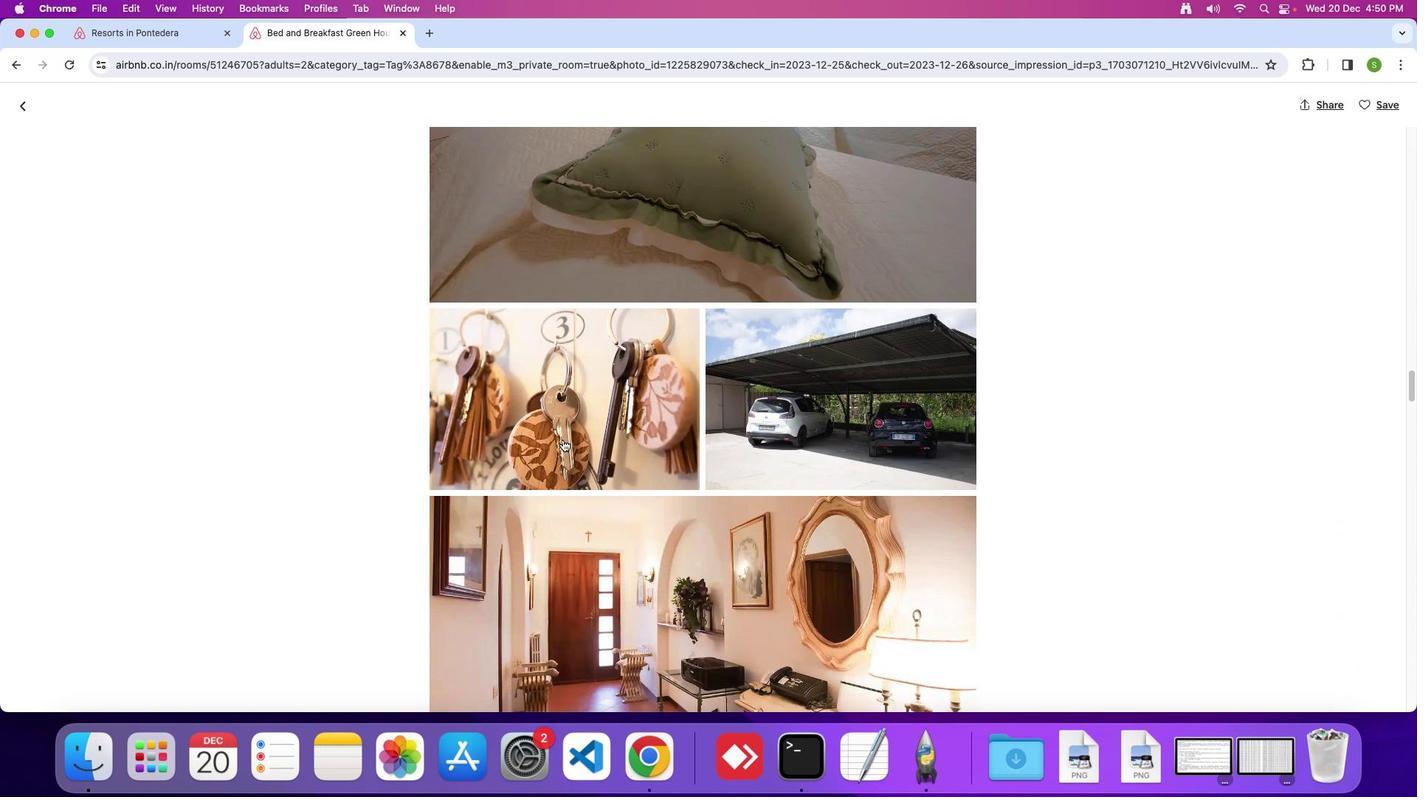 
Action: Mouse scrolled (562, 439) with delta (0, -1)
Screenshot: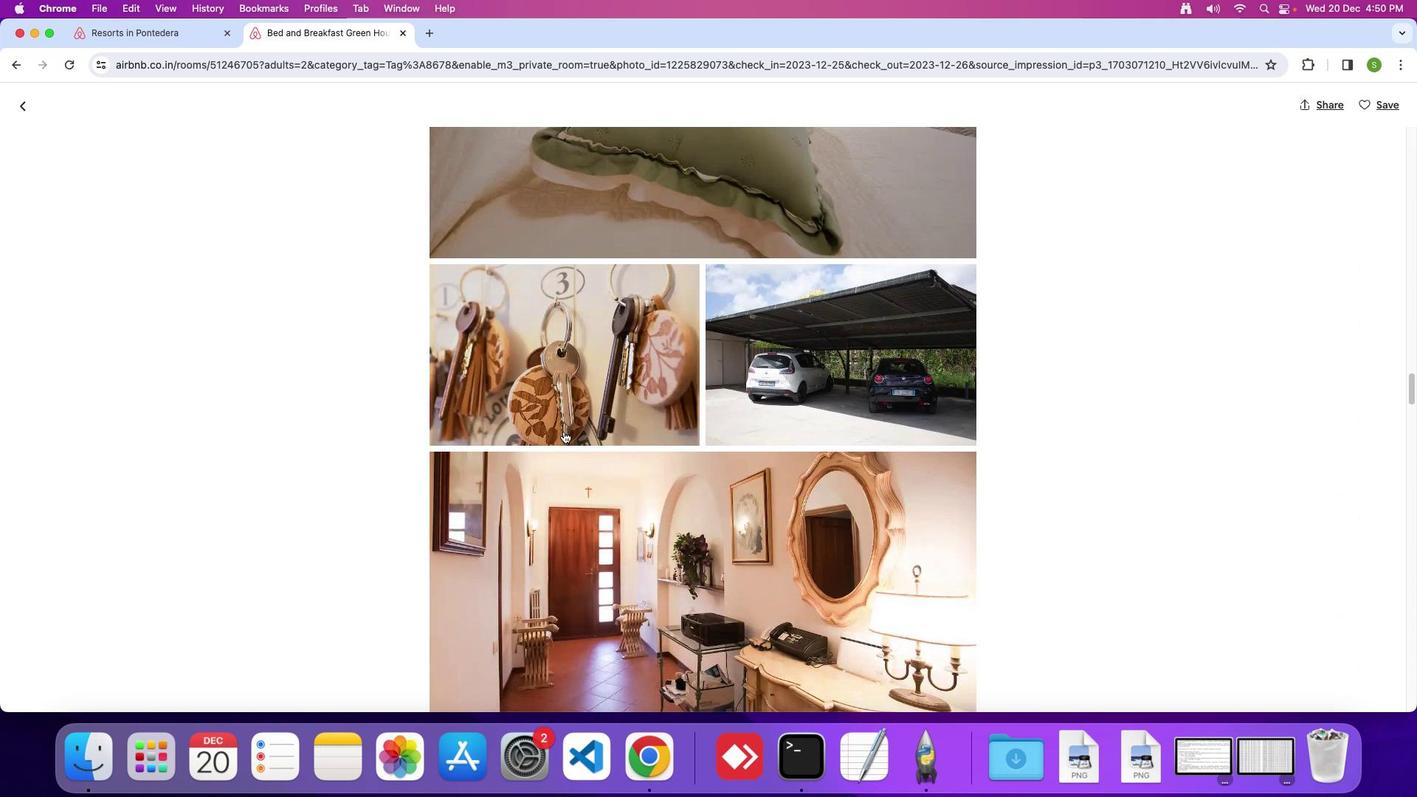 
Action: Mouse moved to (564, 430)
Screenshot: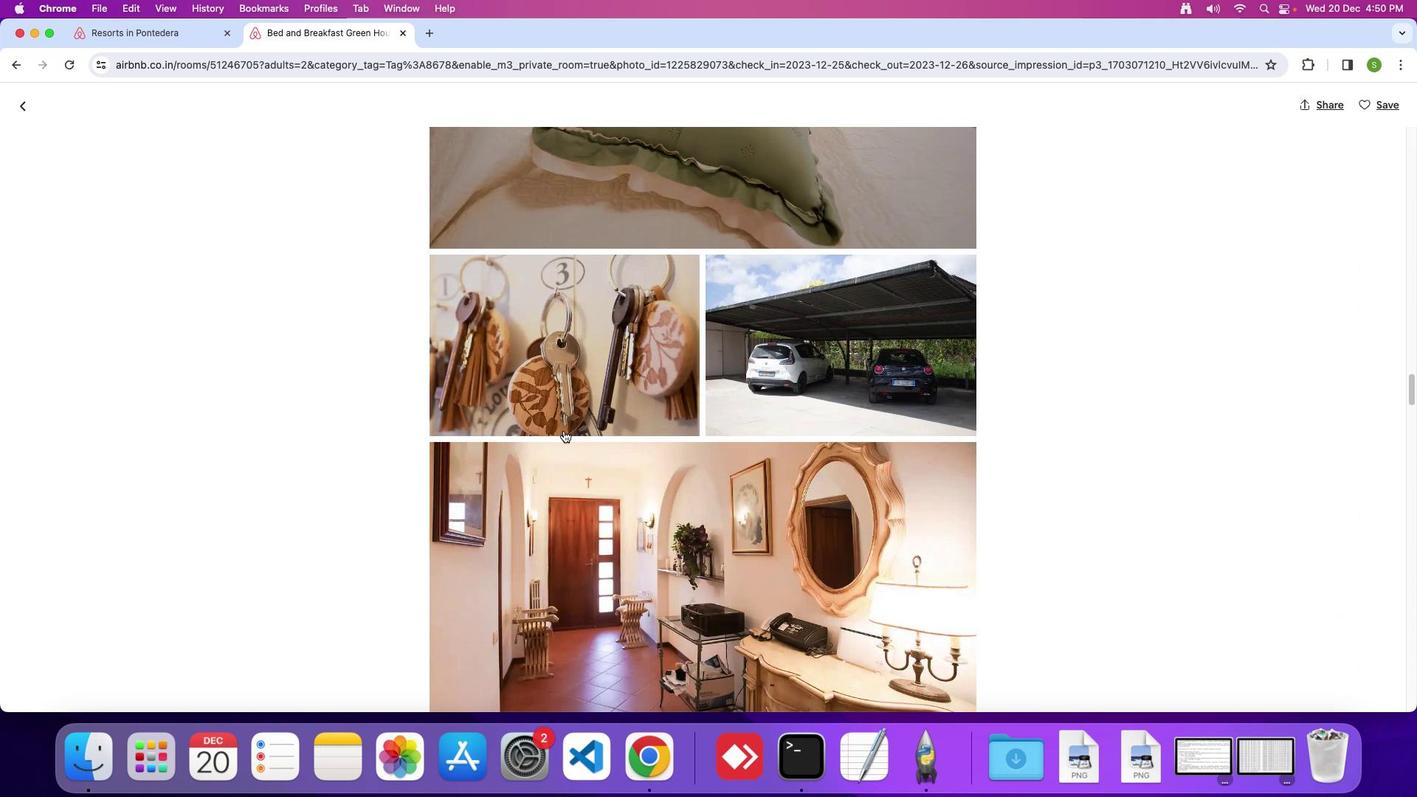 
Action: Mouse scrolled (564, 430) with delta (0, 0)
Screenshot: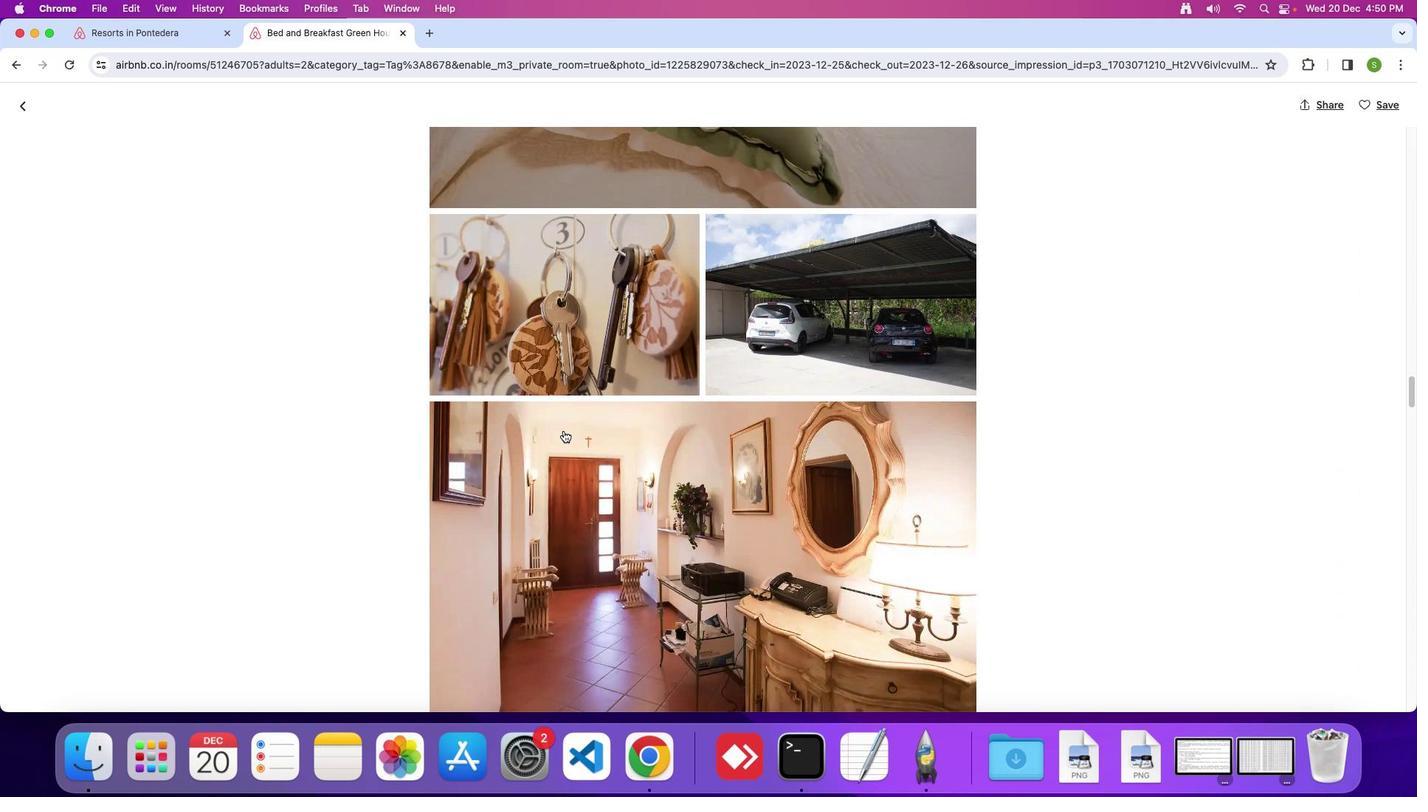 
Action: Mouse scrolled (564, 430) with delta (0, 0)
Screenshot: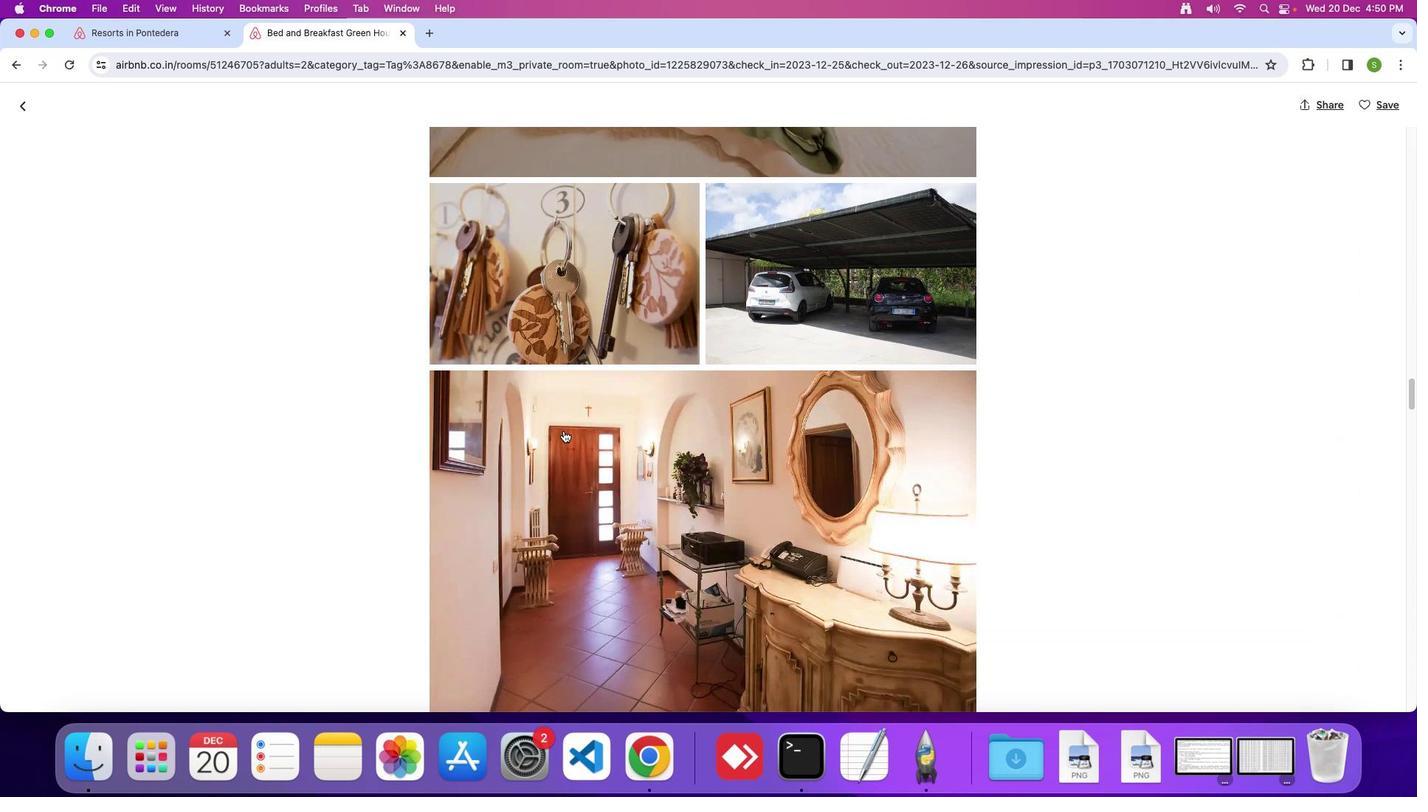 
Action: Mouse scrolled (564, 430) with delta (0, -2)
Screenshot: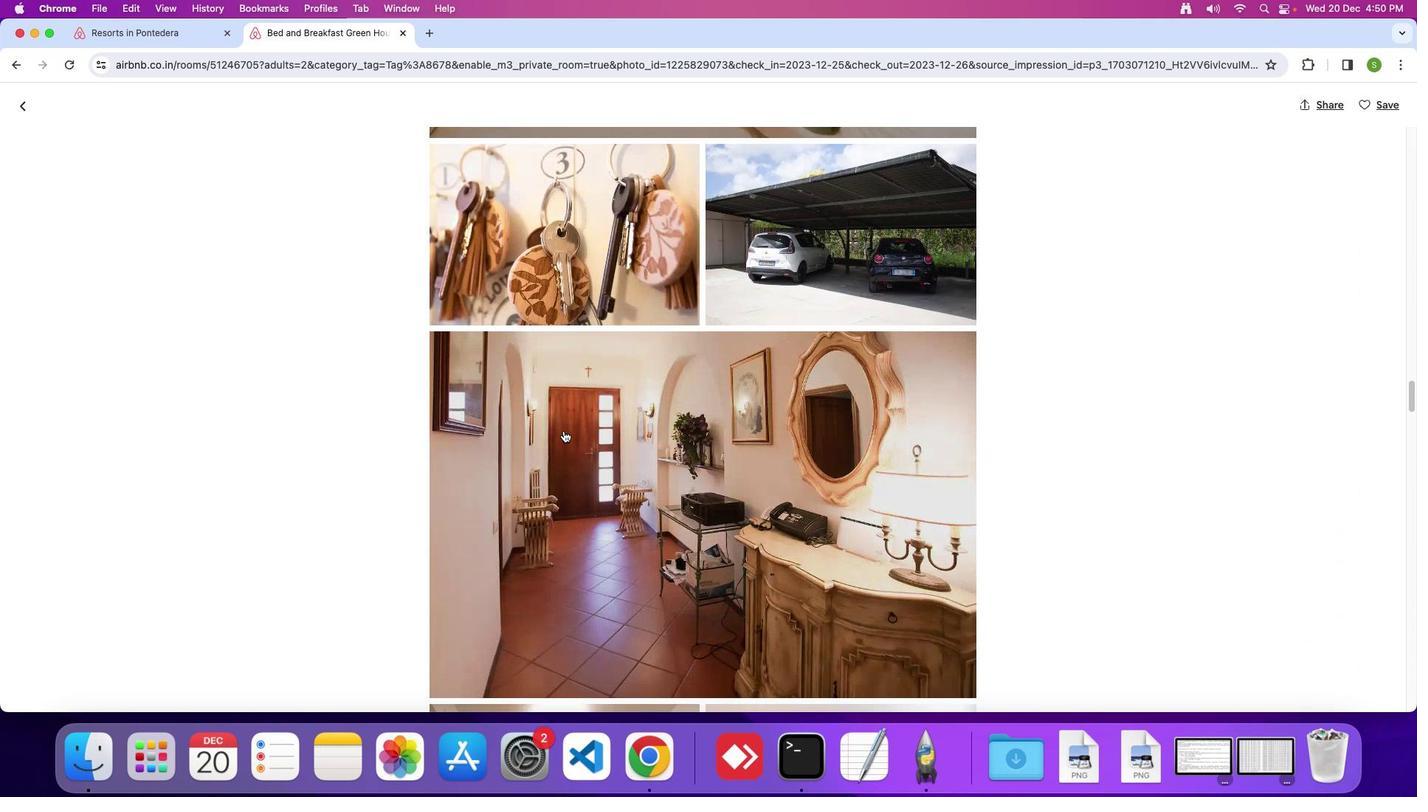 
Action: Mouse scrolled (564, 430) with delta (0, 0)
Screenshot: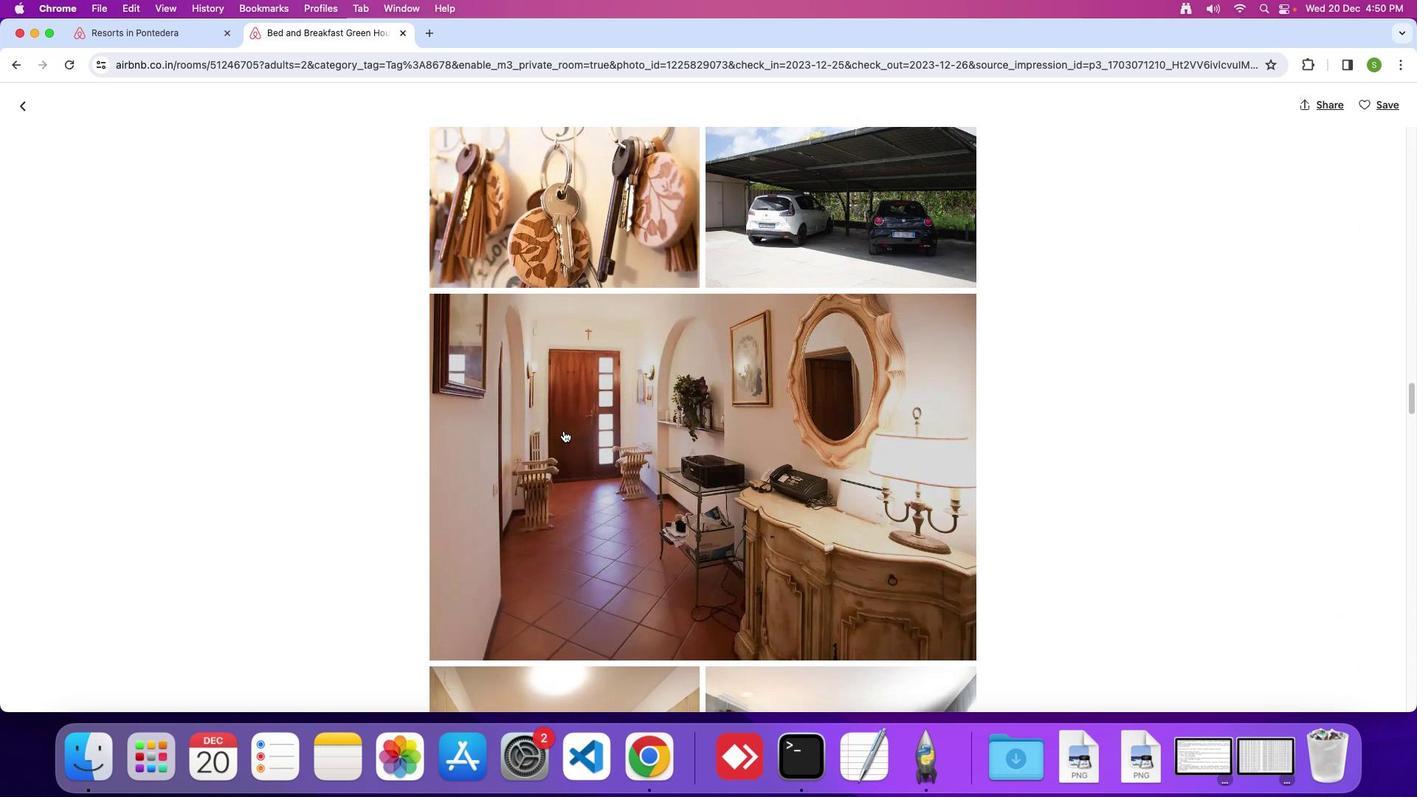 
Action: Mouse scrolled (564, 430) with delta (0, 0)
Screenshot: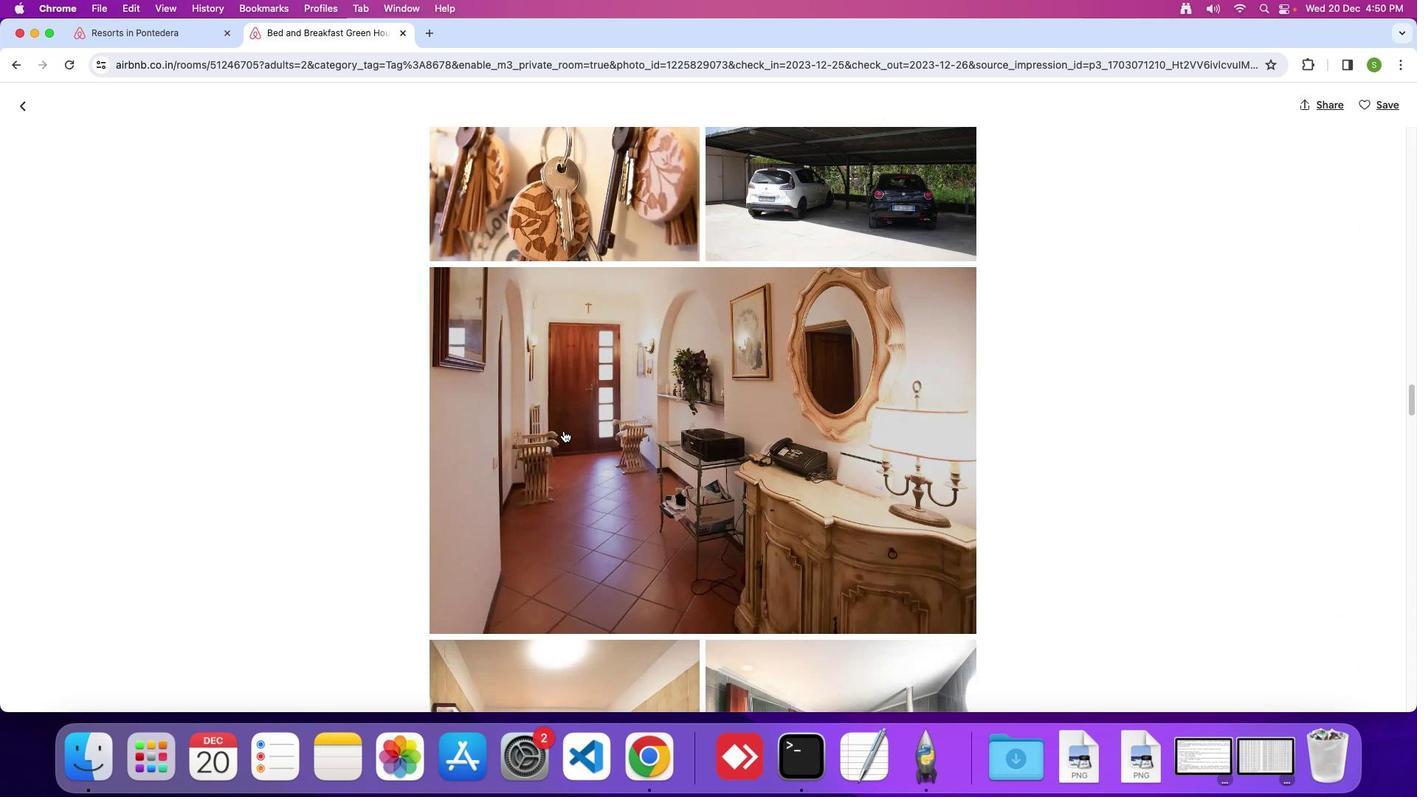 
Action: Mouse scrolled (564, 430) with delta (0, -2)
Screenshot: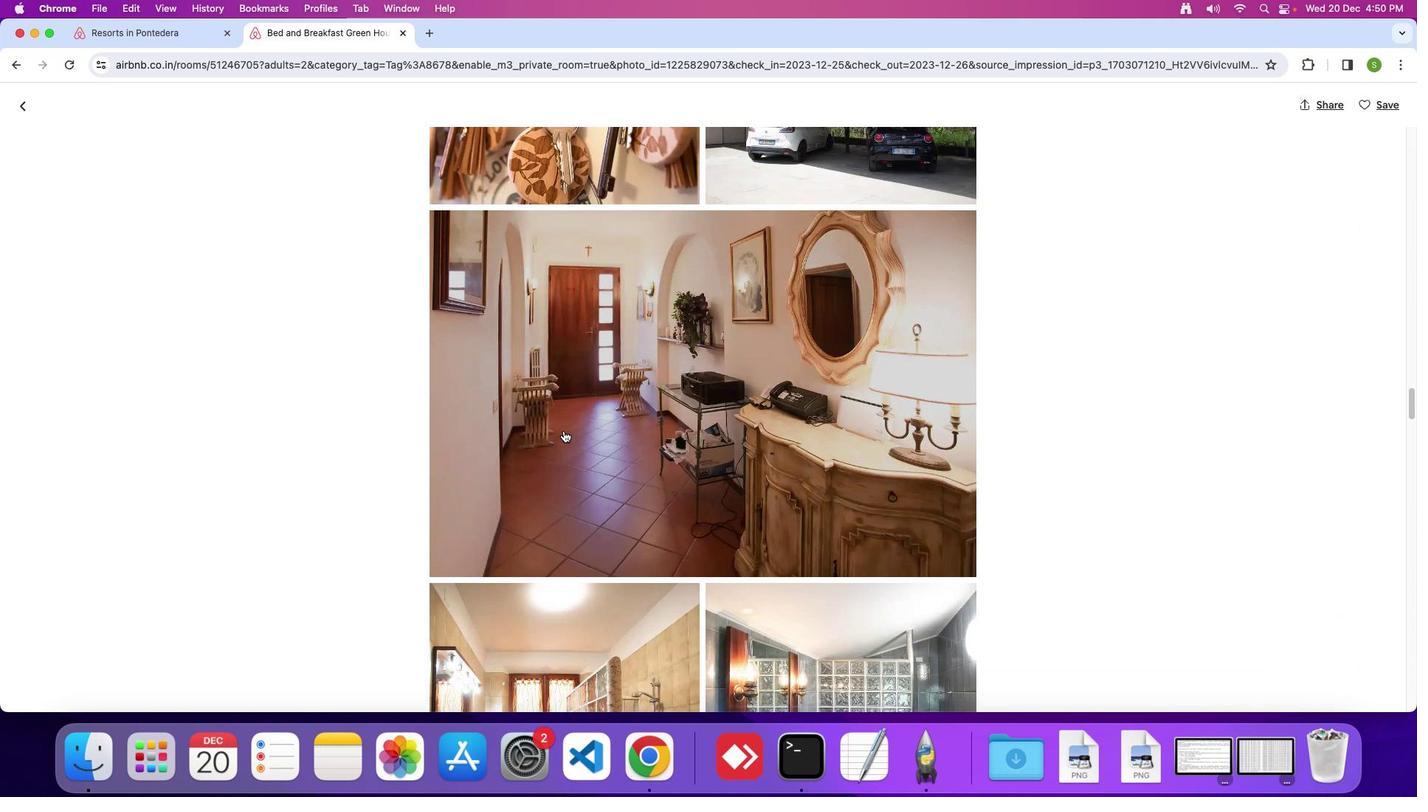 
Action: Mouse scrolled (564, 430) with delta (0, 0)
Screenshot: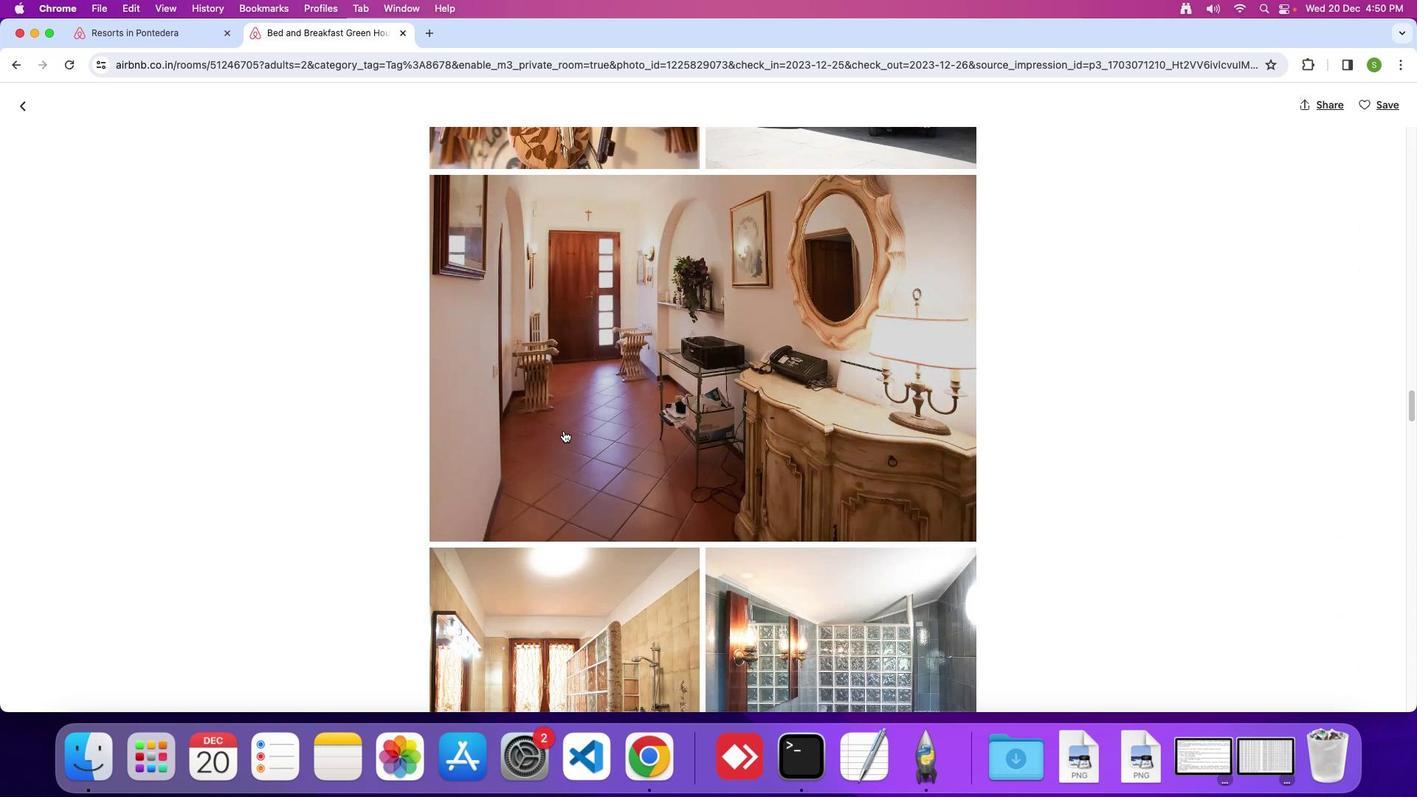 
Action: Mouse scrolled (564, 430) with delta (0, 0)
Screenshot: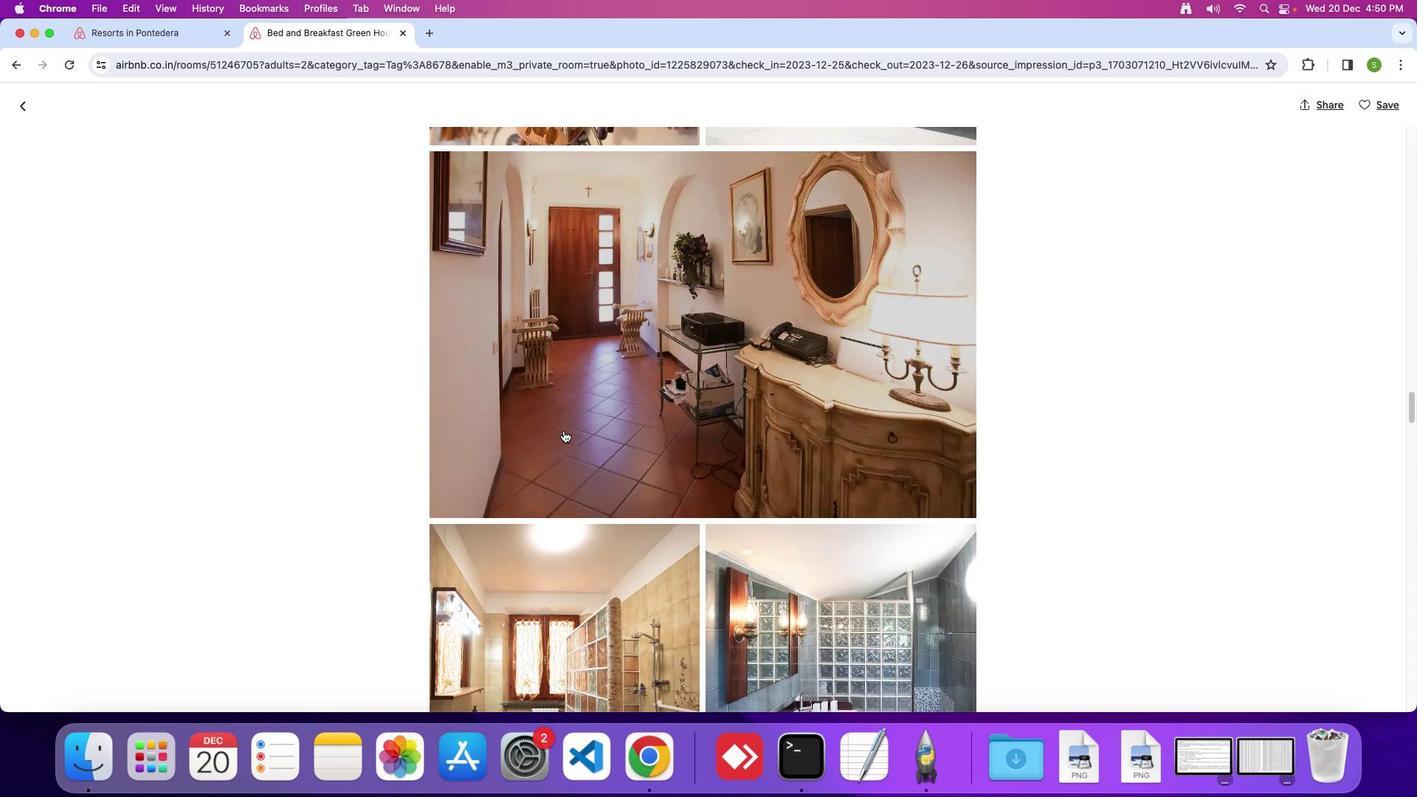 
Action: Mouse scrolled (564, 430) with delta (0, -2)
Screenshot: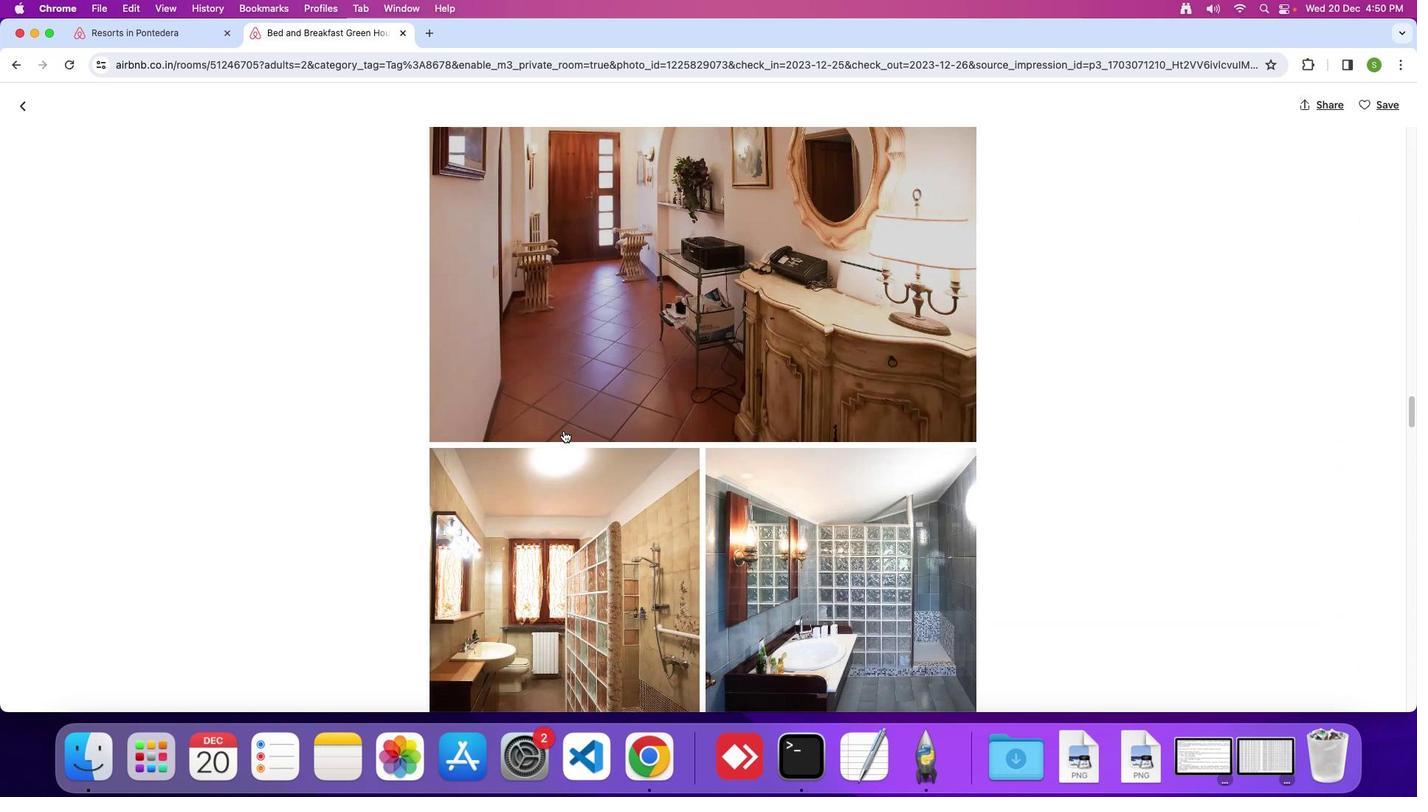 
Action: Mouse scrolled (564, 430) with delta (0, 0)
Screenshot: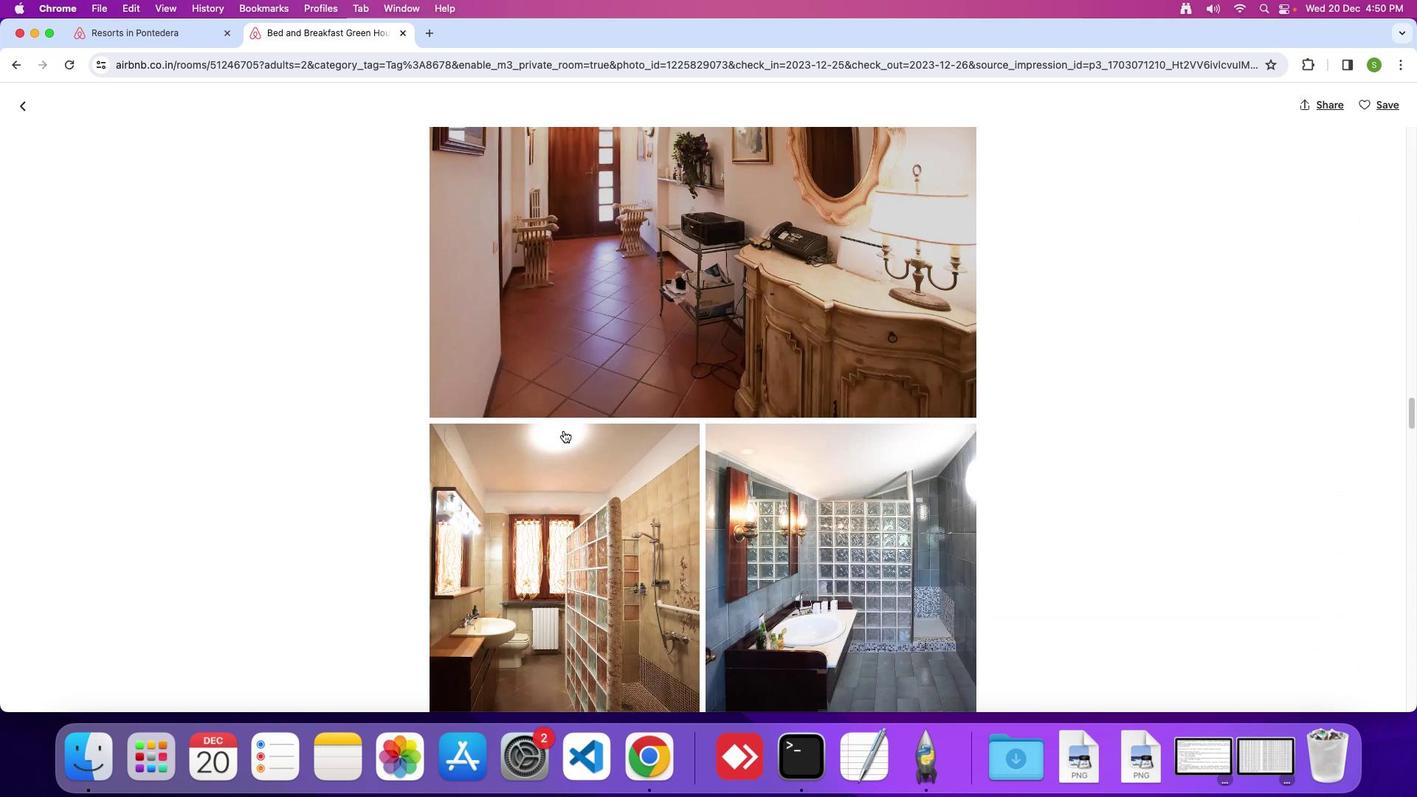 
Action: Mouse scrolled (564, 430) with delta (0, 0)
Screenshot: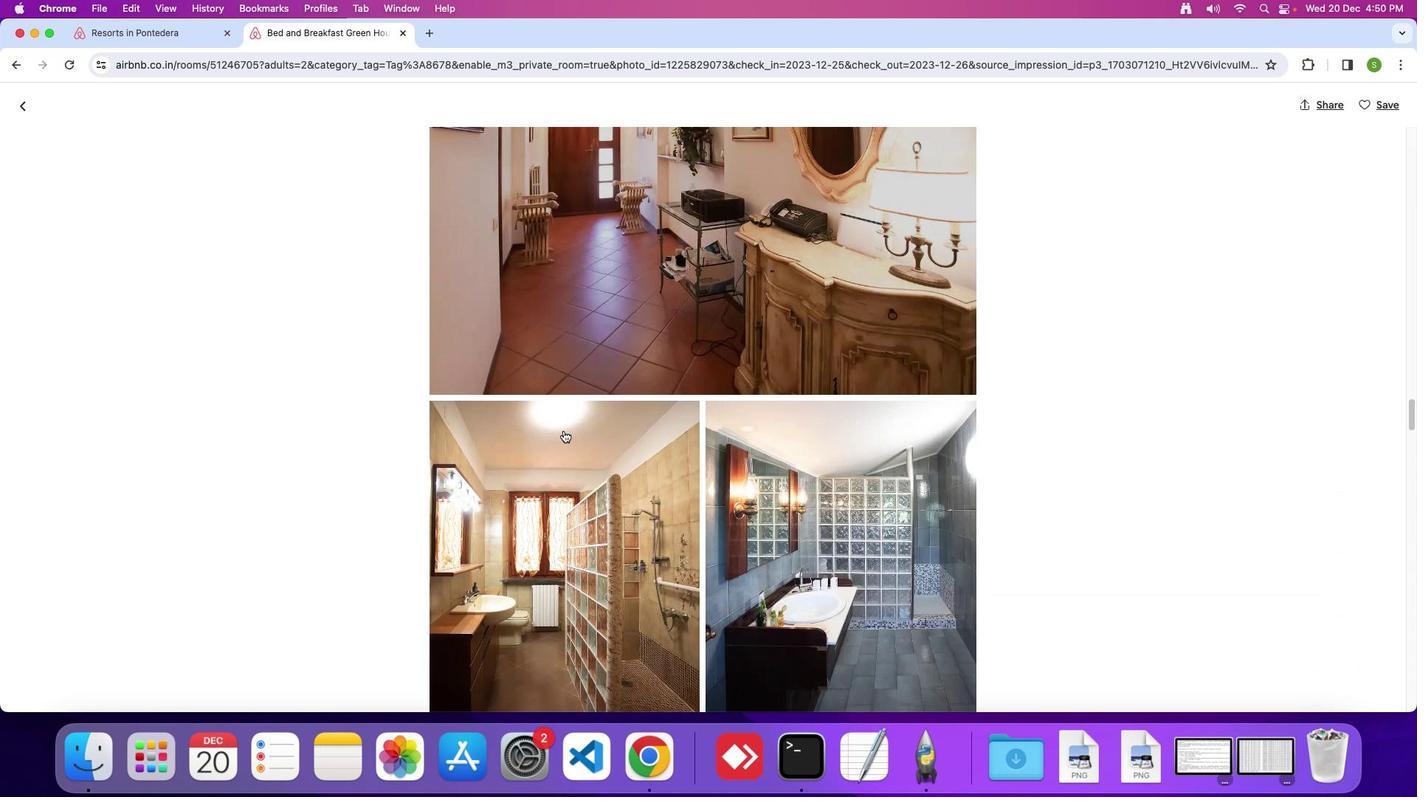 
Action: Mouse scrolled (564, 430) with delta (0, -1)
Screenshot: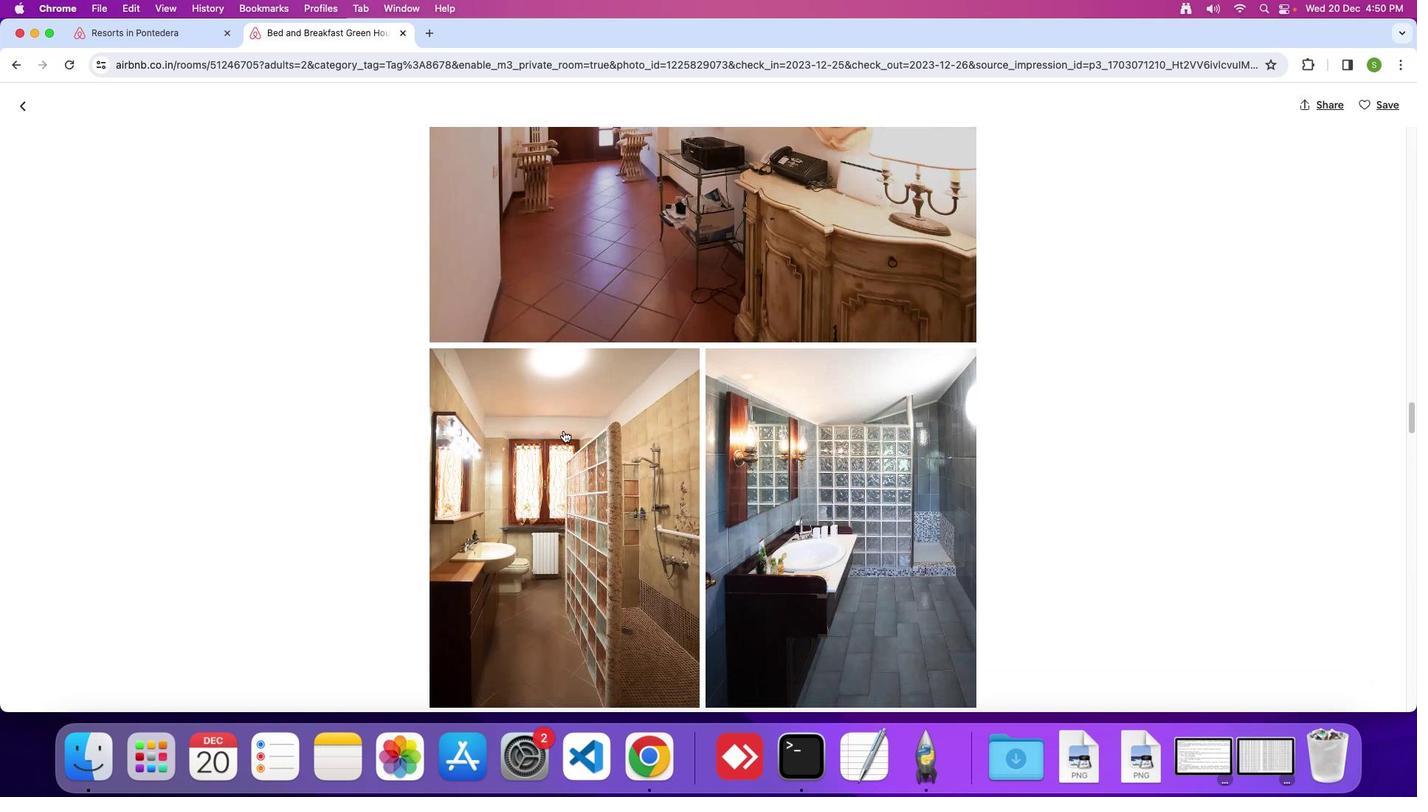 
Action: Mouse scrolled (564, 430) with delta (0, 0)
Screenshot: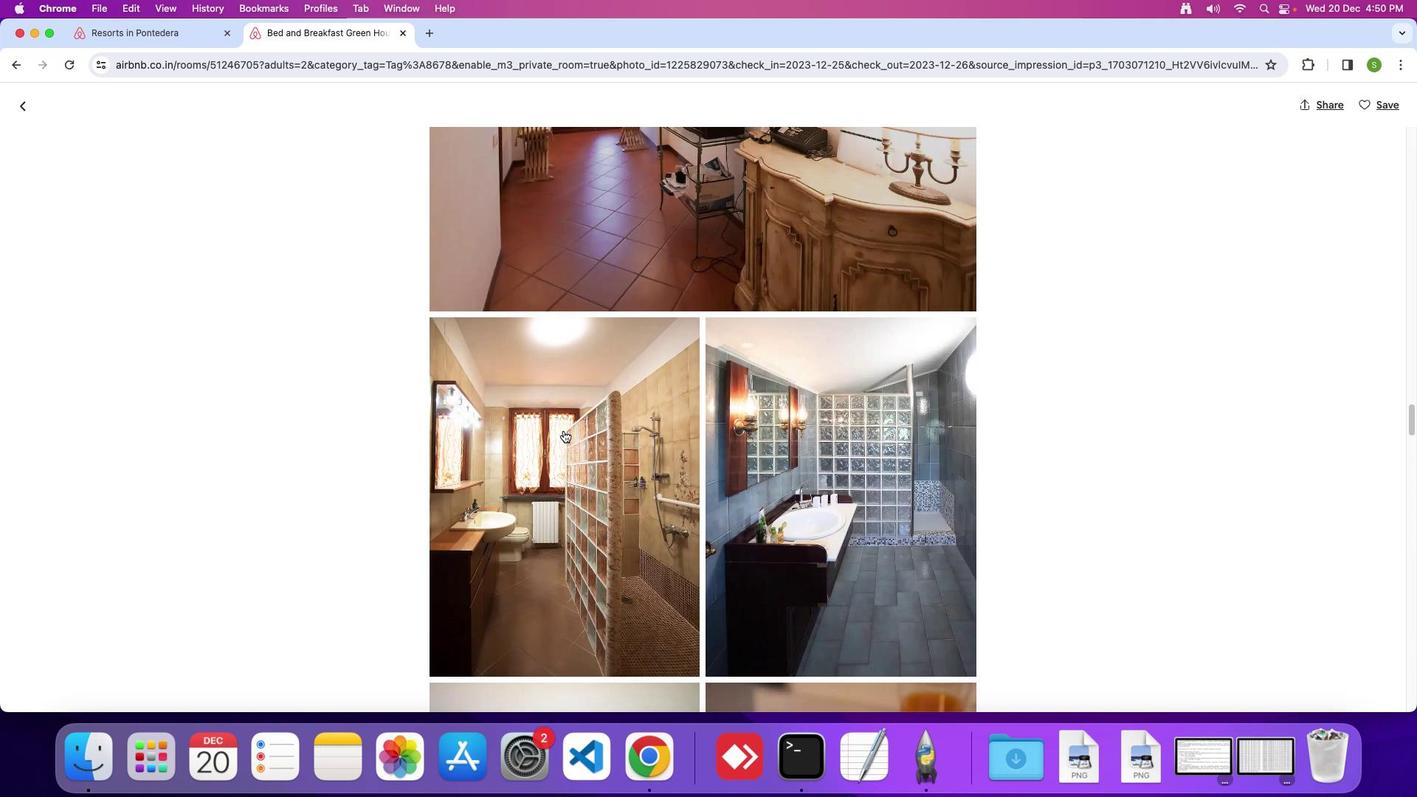 
Action: Mouse scrolled (564, 430) with delta (0, 0)
Screenshot: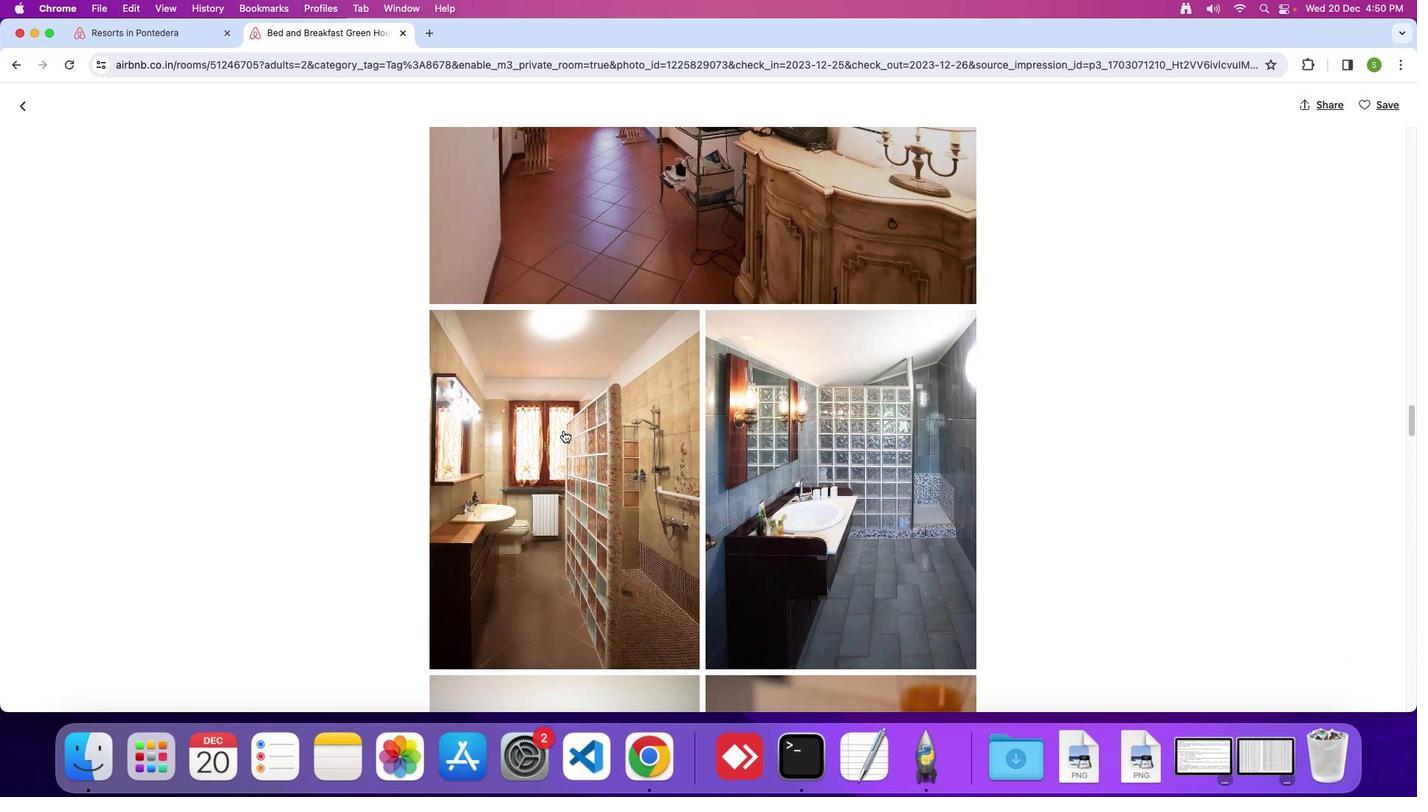 
Action: Mouse scrolled (564, 430) with delta (0, 0)
Screenshot: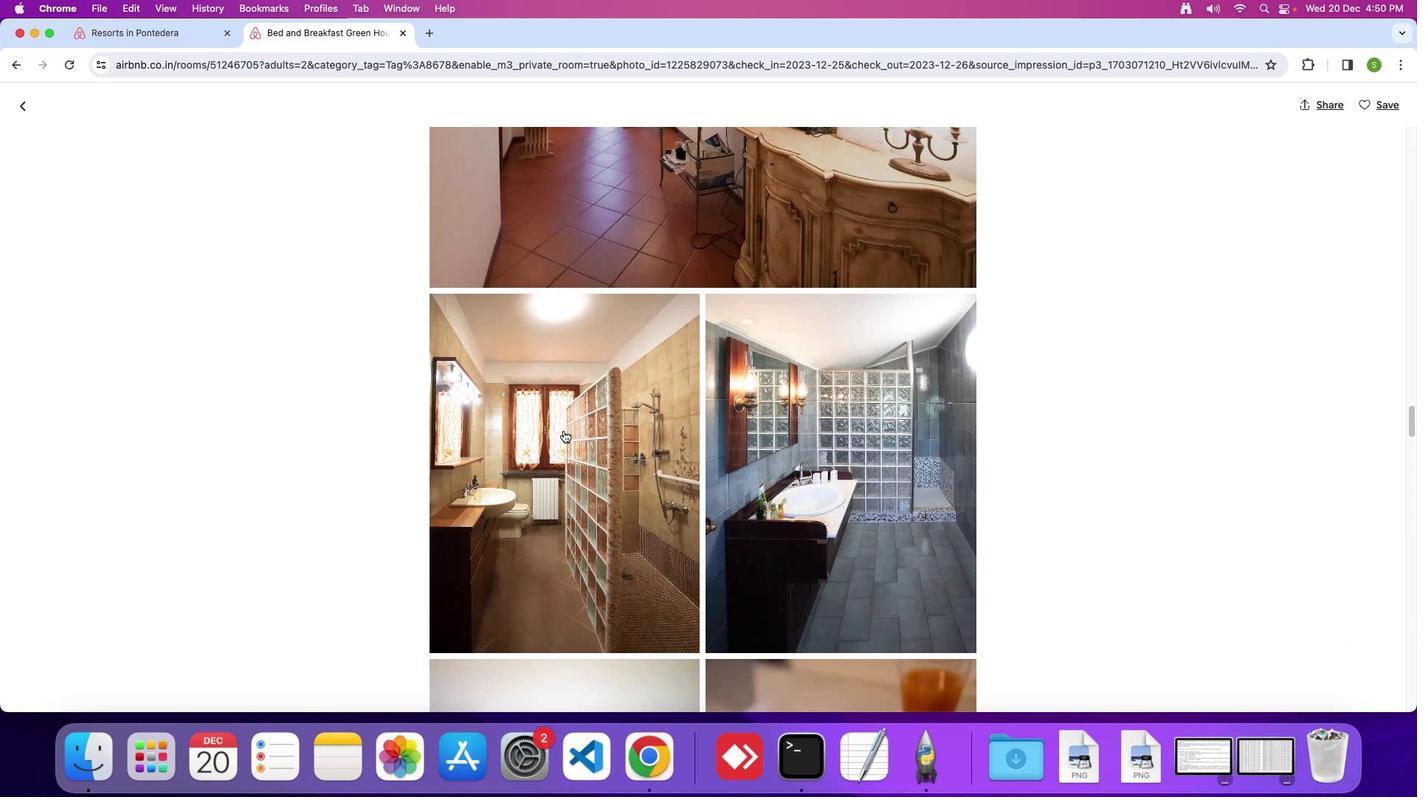 
Action: Mouse scrolled (564, 430) with delta (0, 0)
Screenshot: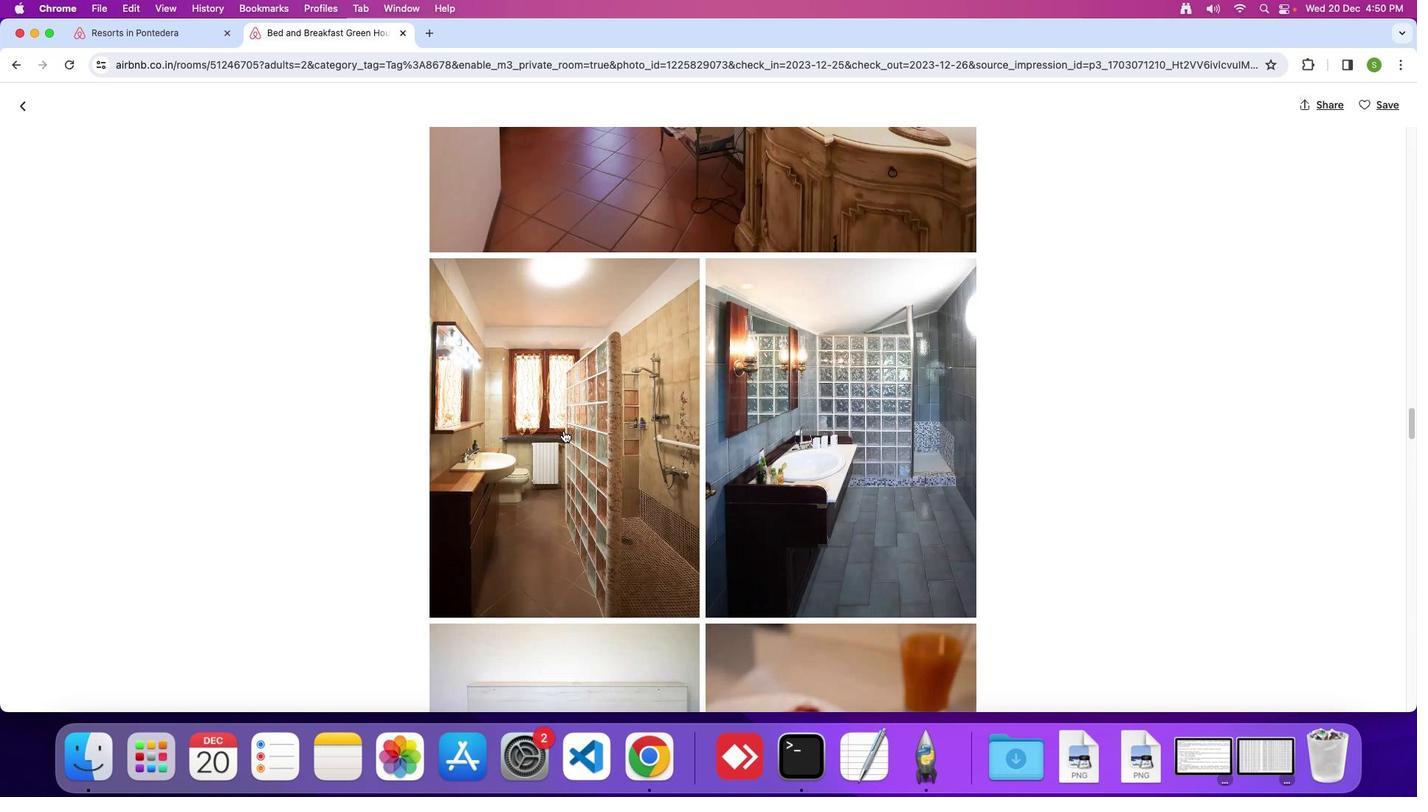 
Action: Mouse scrolled (564, 430) with delta (0, -1)
Screenshot: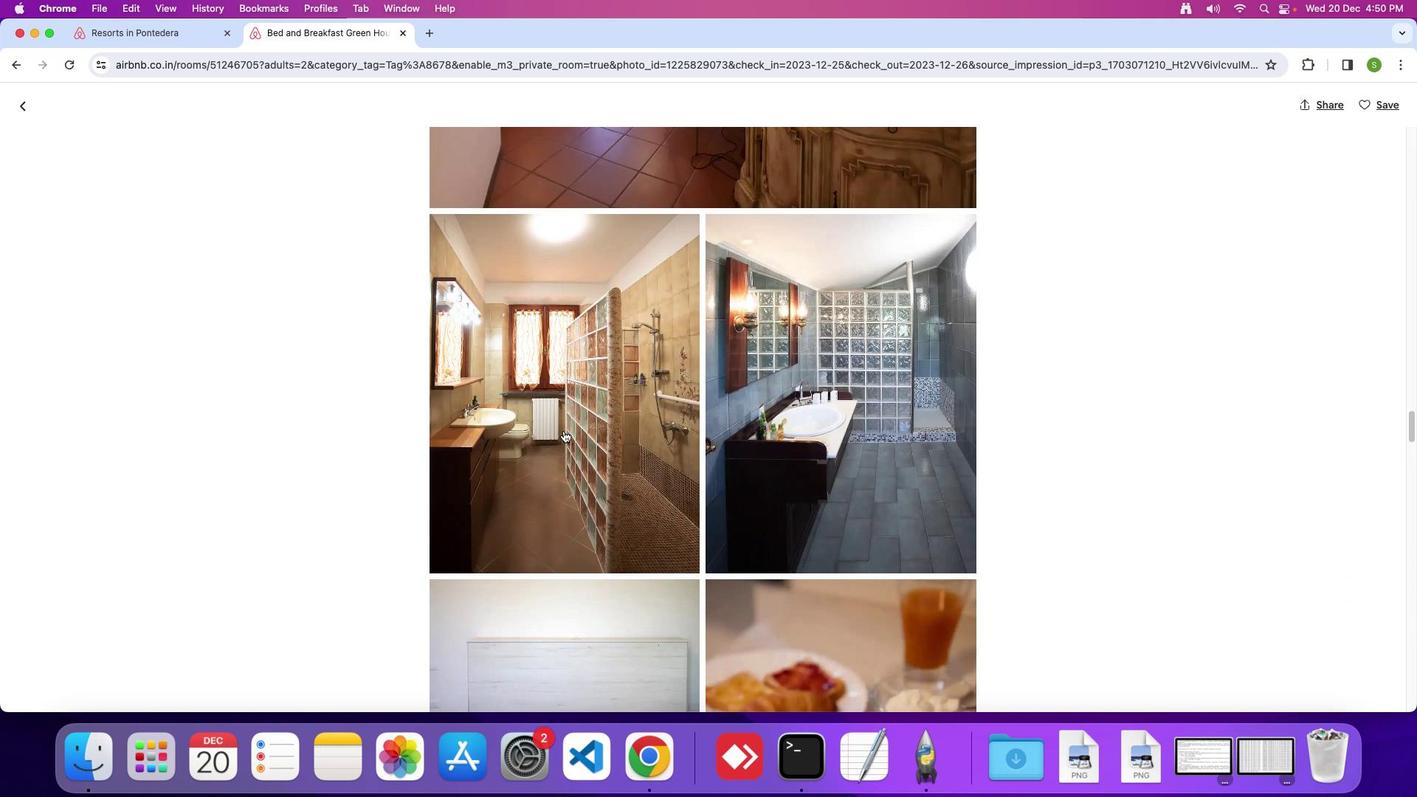 
Action: Mouse scrolled (564, 430) with delta (0, 0)
Screenshot: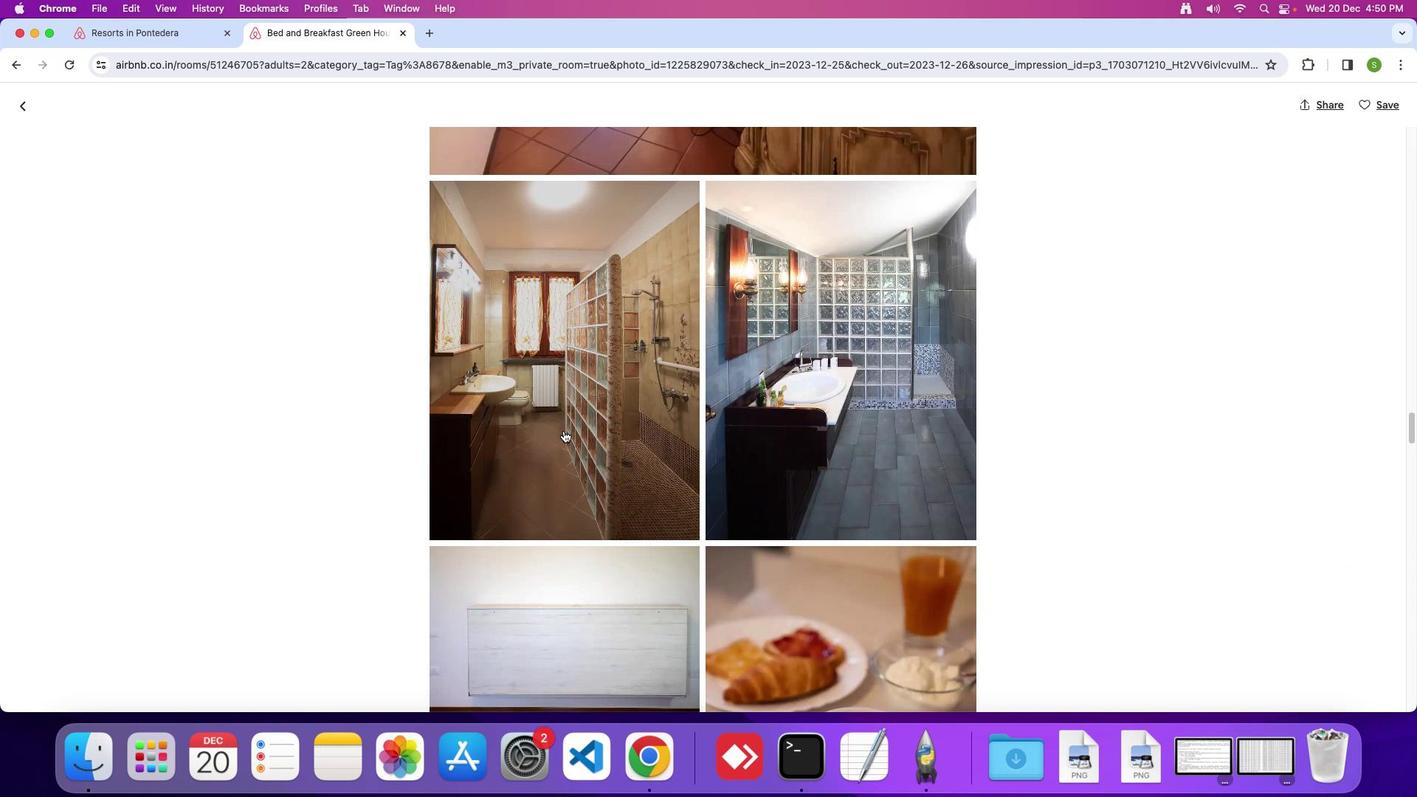 
Action: Mouse scrolled (564, 430) with delta (0, 0)
Screenshot: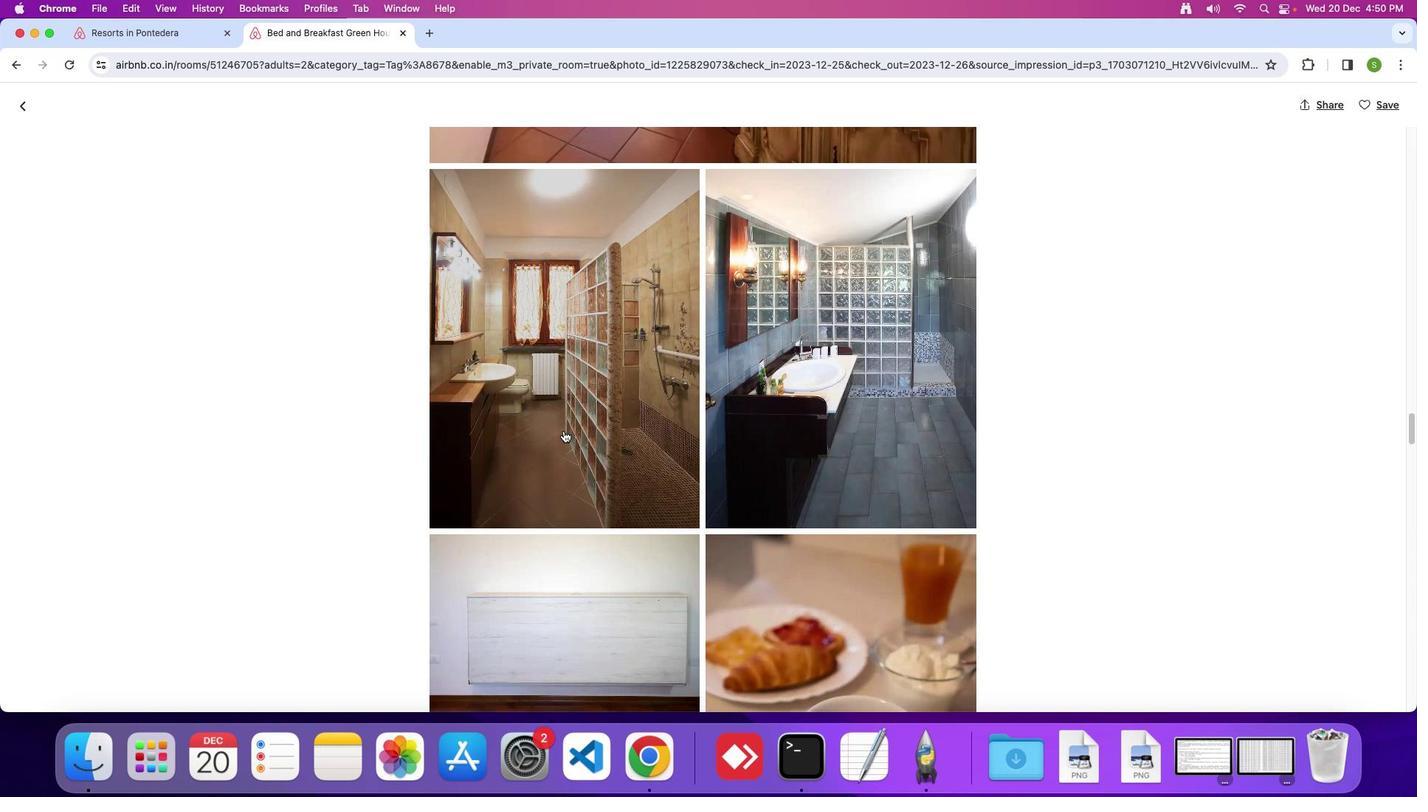
Action: Mouse scrolled (564, 430) with delta (0, 0)
Screenshot: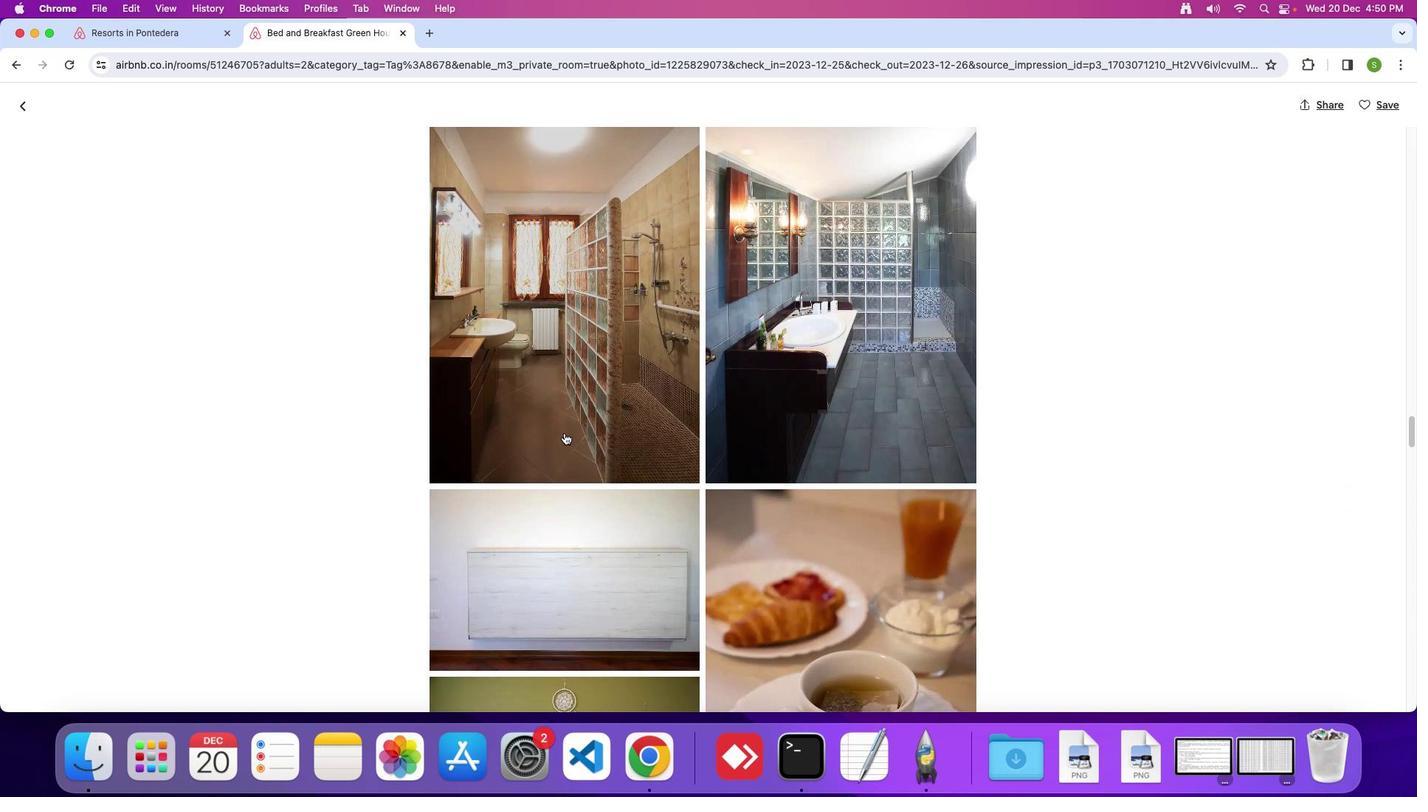 
Action: Mouse moved to (572, 499)
